 Task: Get directions from Joshua Tree National Park, California, United States to Splashtown Waterpark, Texas, United States and explore the nearby restaurants with rating 3 and above and open @ 11:00 am Monday and cuisine chinese
Action: Mouse moved to (1342, 98)
Screenshot: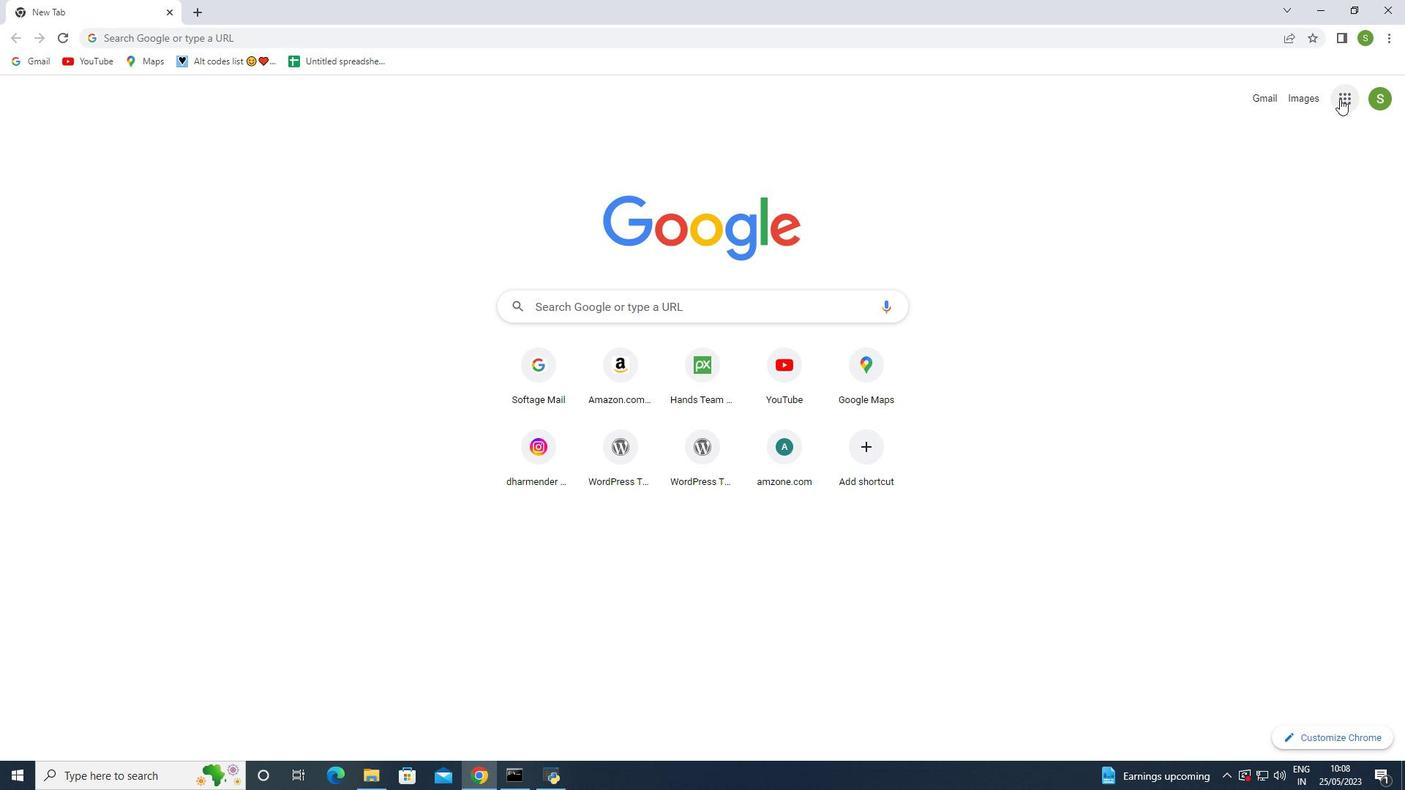 
Action: Mouse pressed left at (1342, 98)
Screenshot: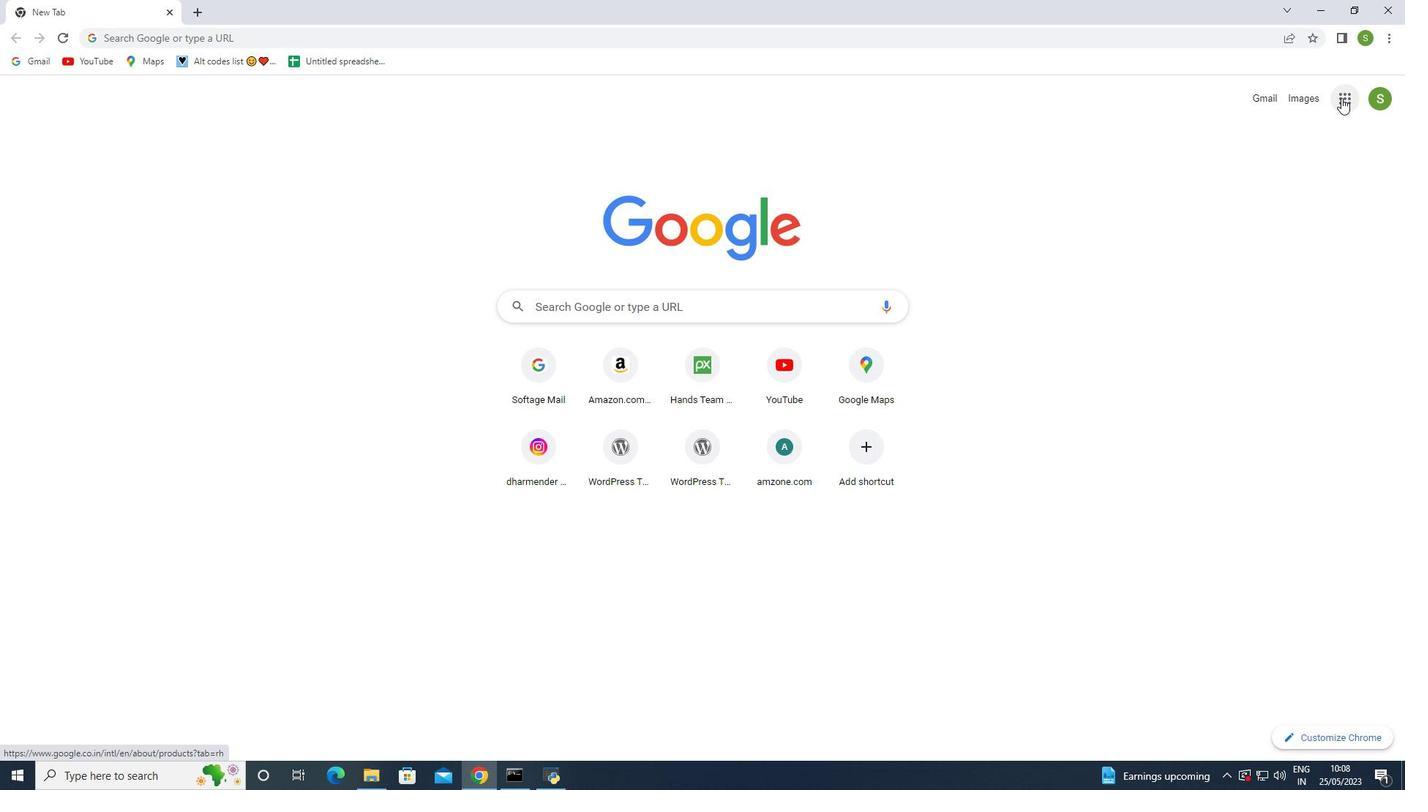 
Action: Mouse moved to (1334, 382)
Screenshot: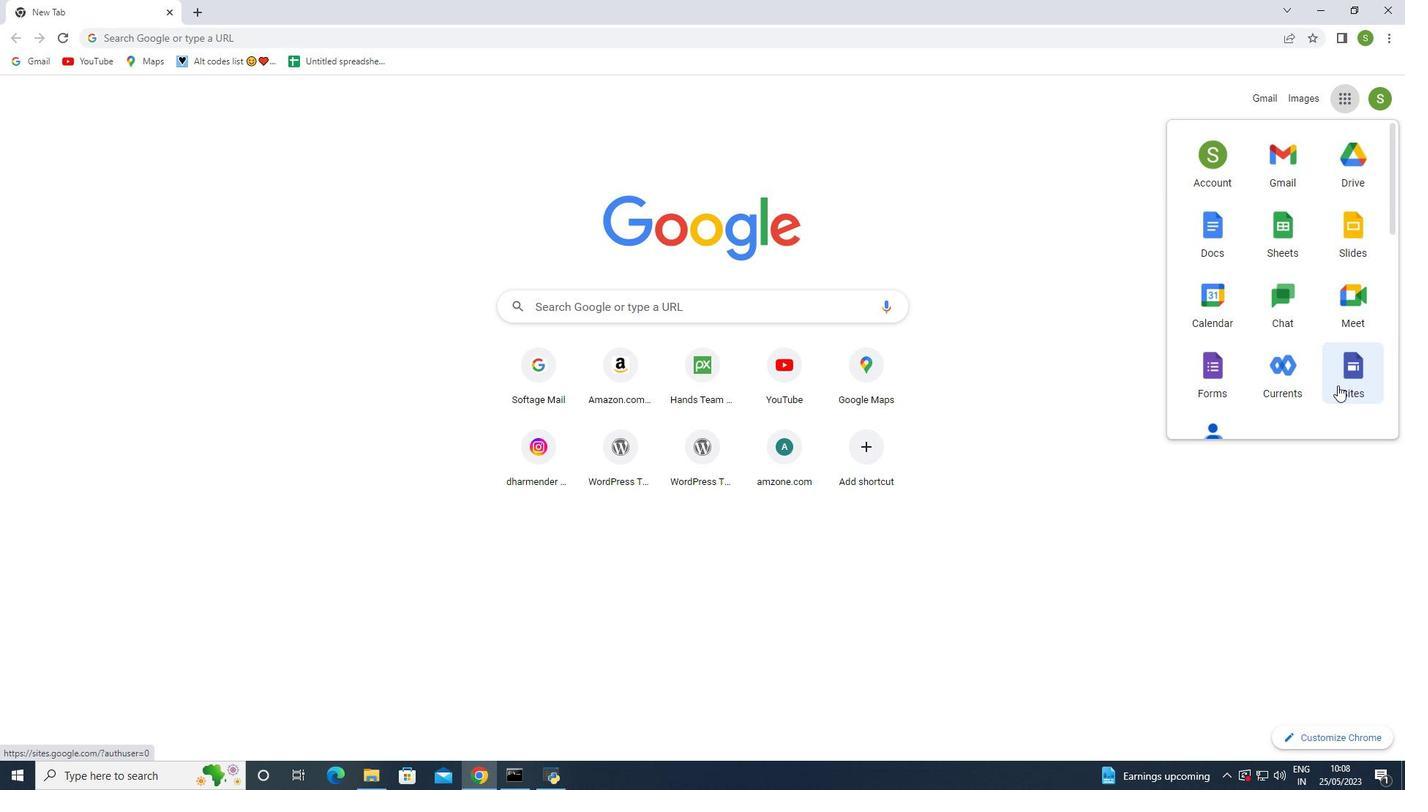 
Action: Mouse scrolled (1334, 381) with delta (0, 0)
Screenshot: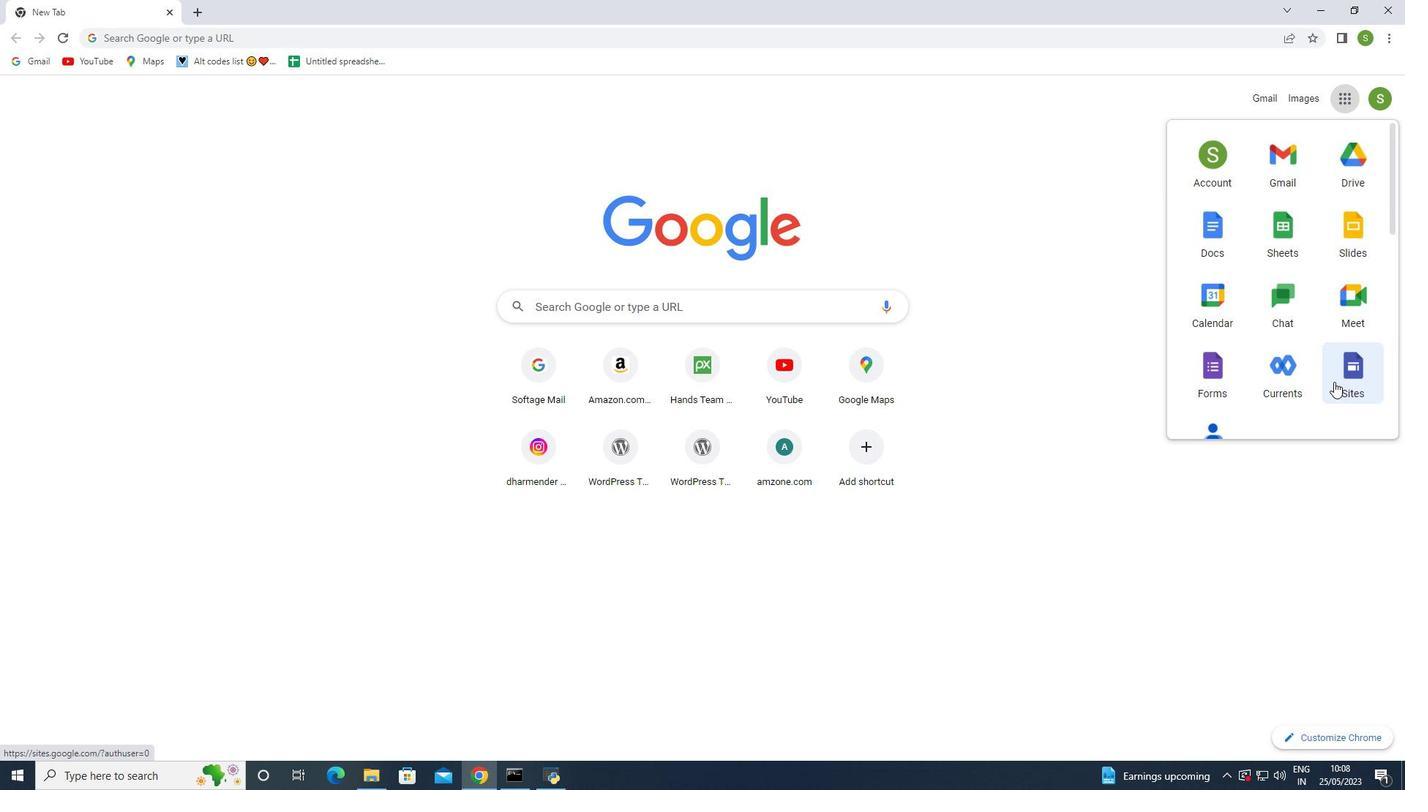
Action: Mouse moved to (1334, 382)
Screenshot: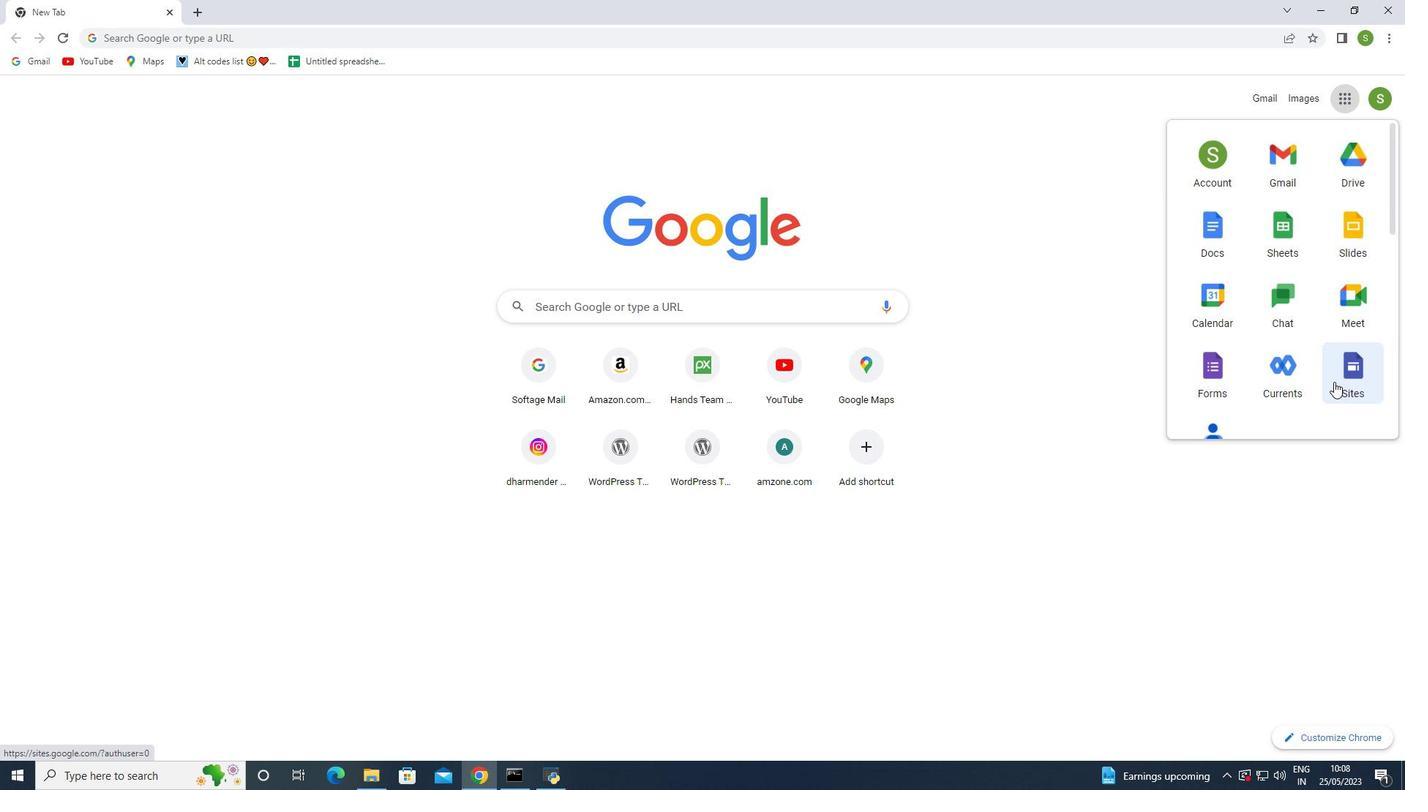 
Action: Mouse scrolled (1334, 381) with delta (0, 0)
Screenshot: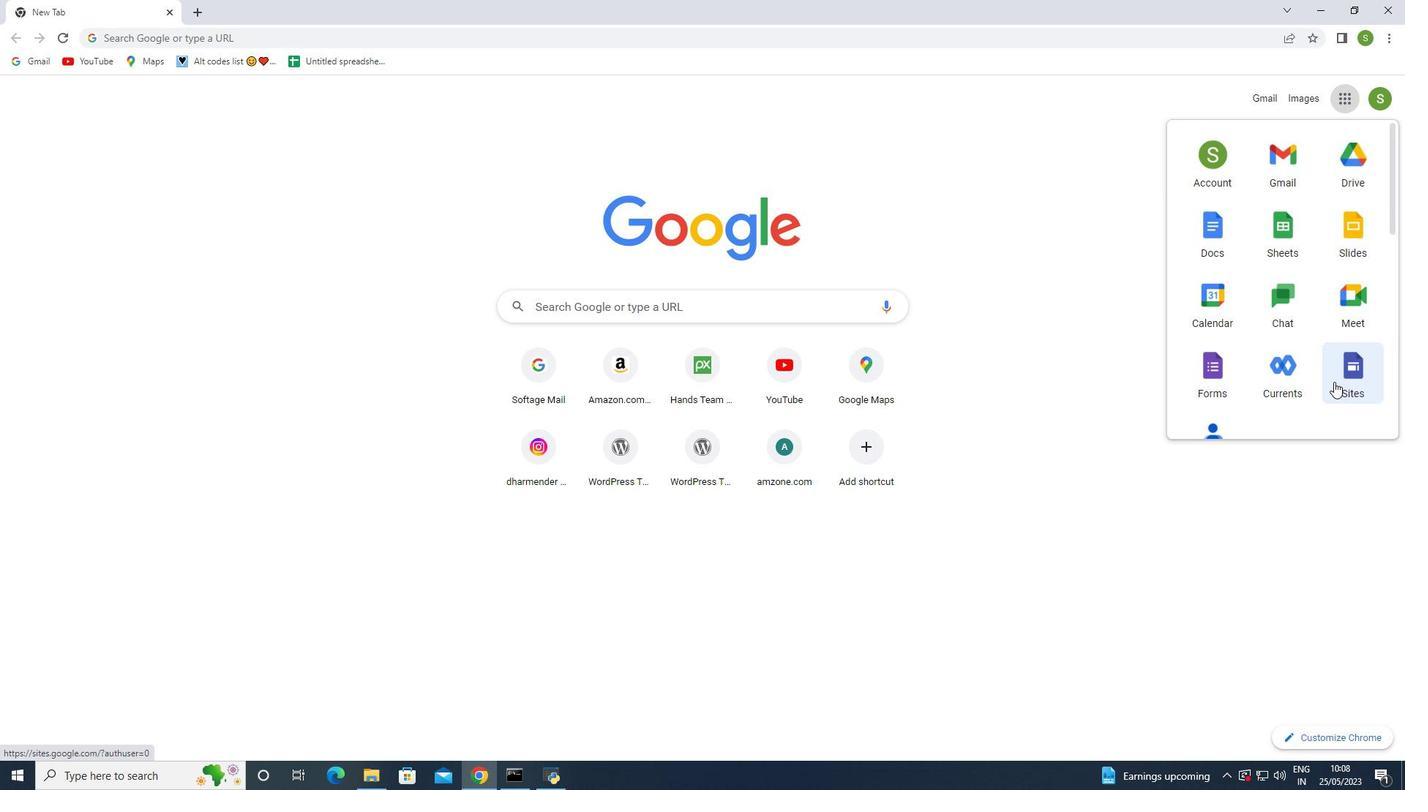 
Action: Mouse moved to (1334, 382)
Screenshot: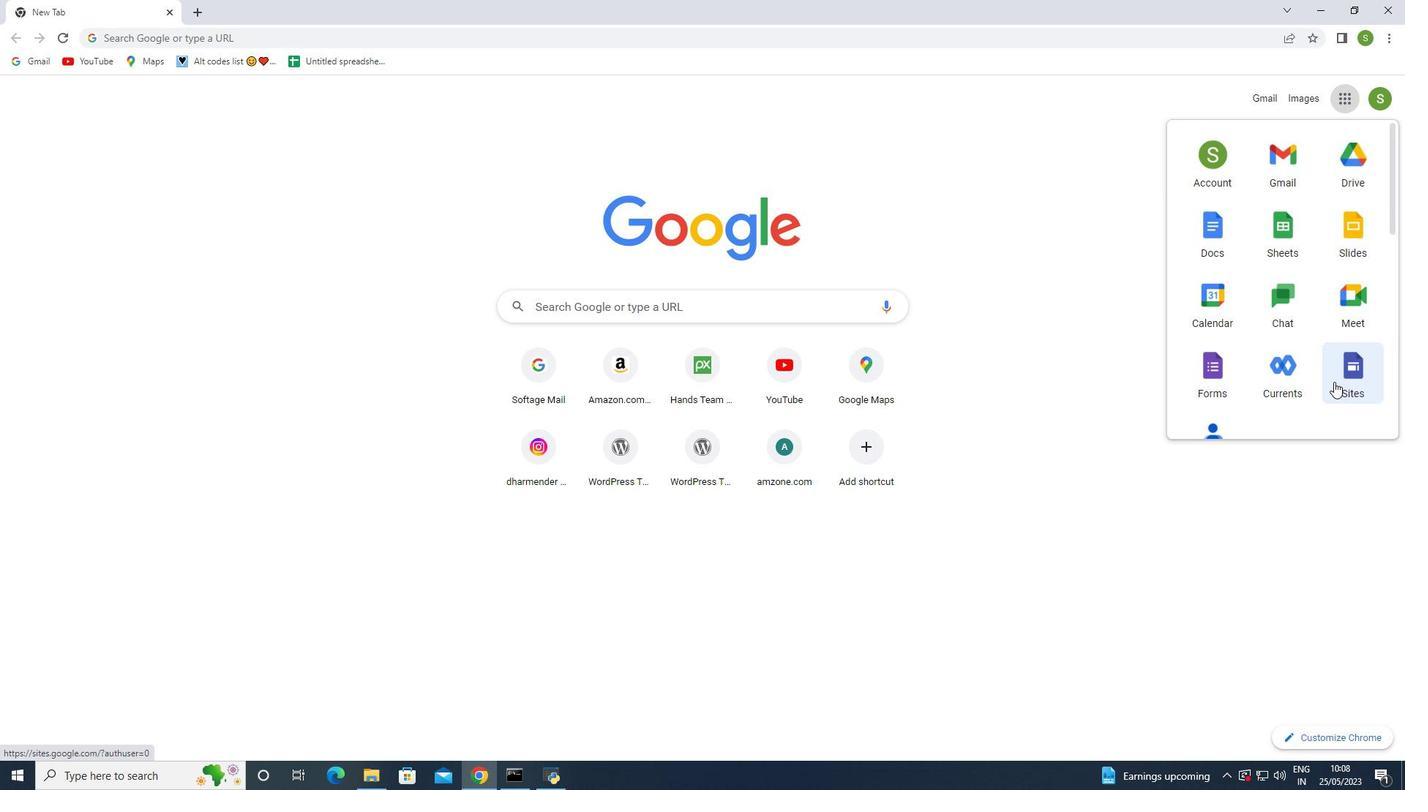 
Action: Mouse scrolled (1334, 381) with delta (0, 0)
Screenshot: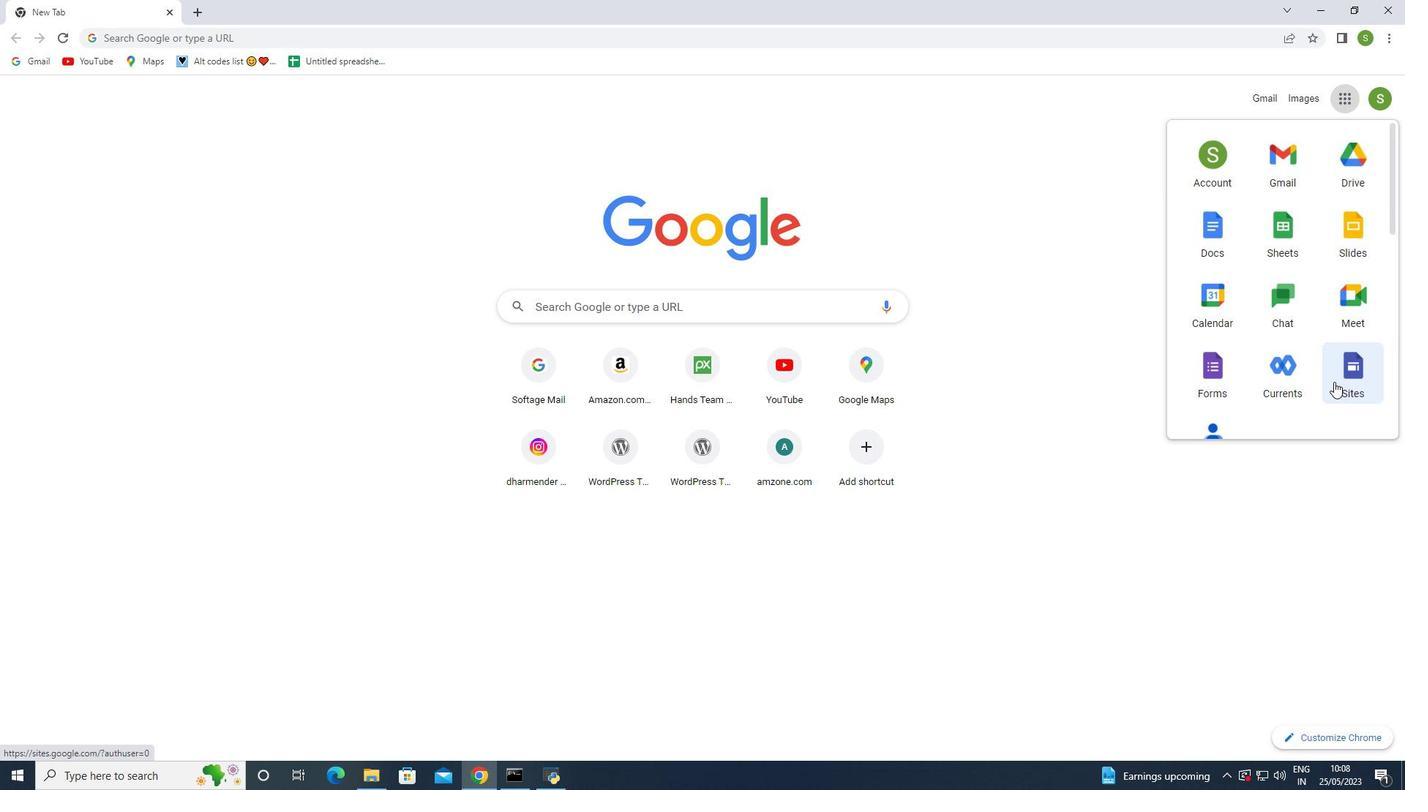 
Action: Mouse moved to (1361, 290)
Screenshot: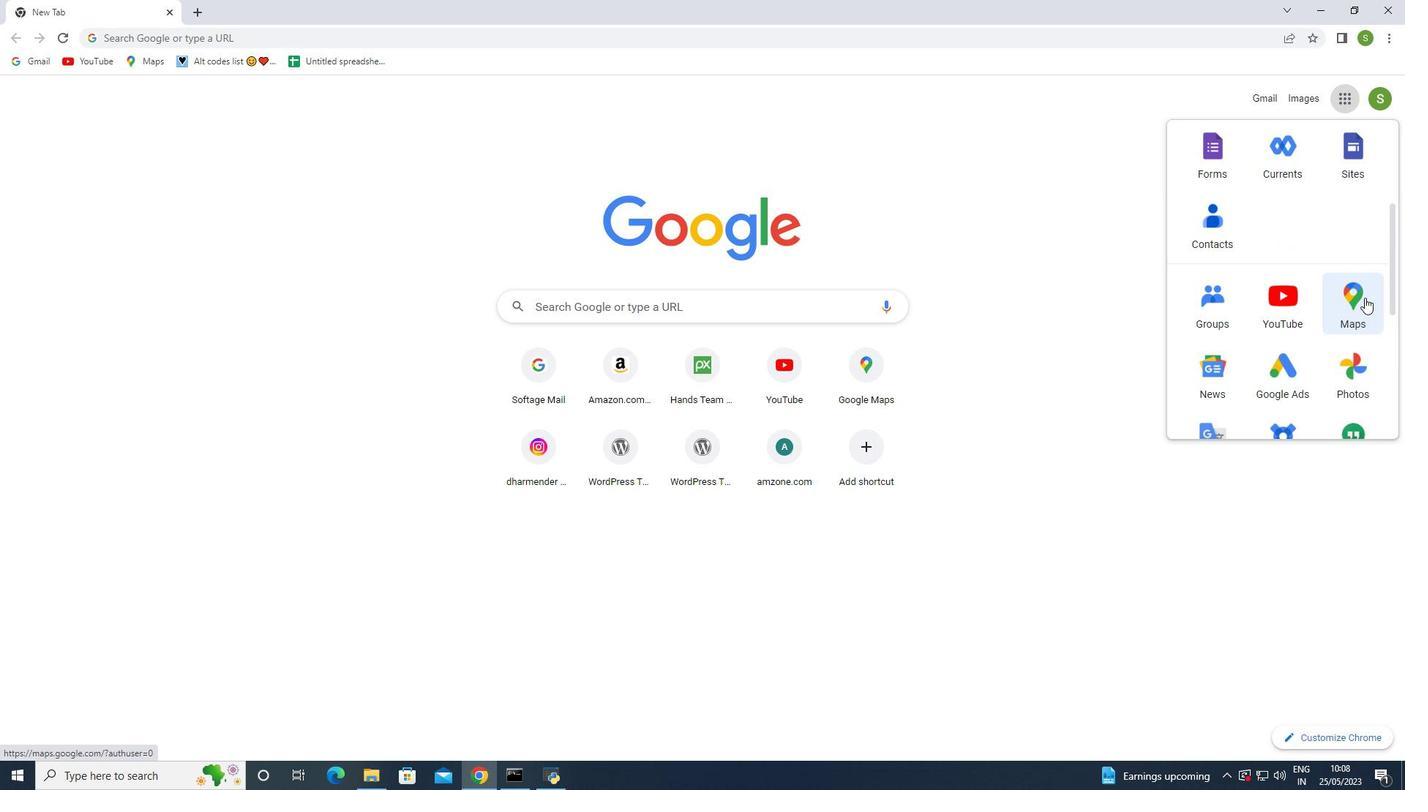 
Action: Mouse pressed left at (1361, 290)
Screenshot: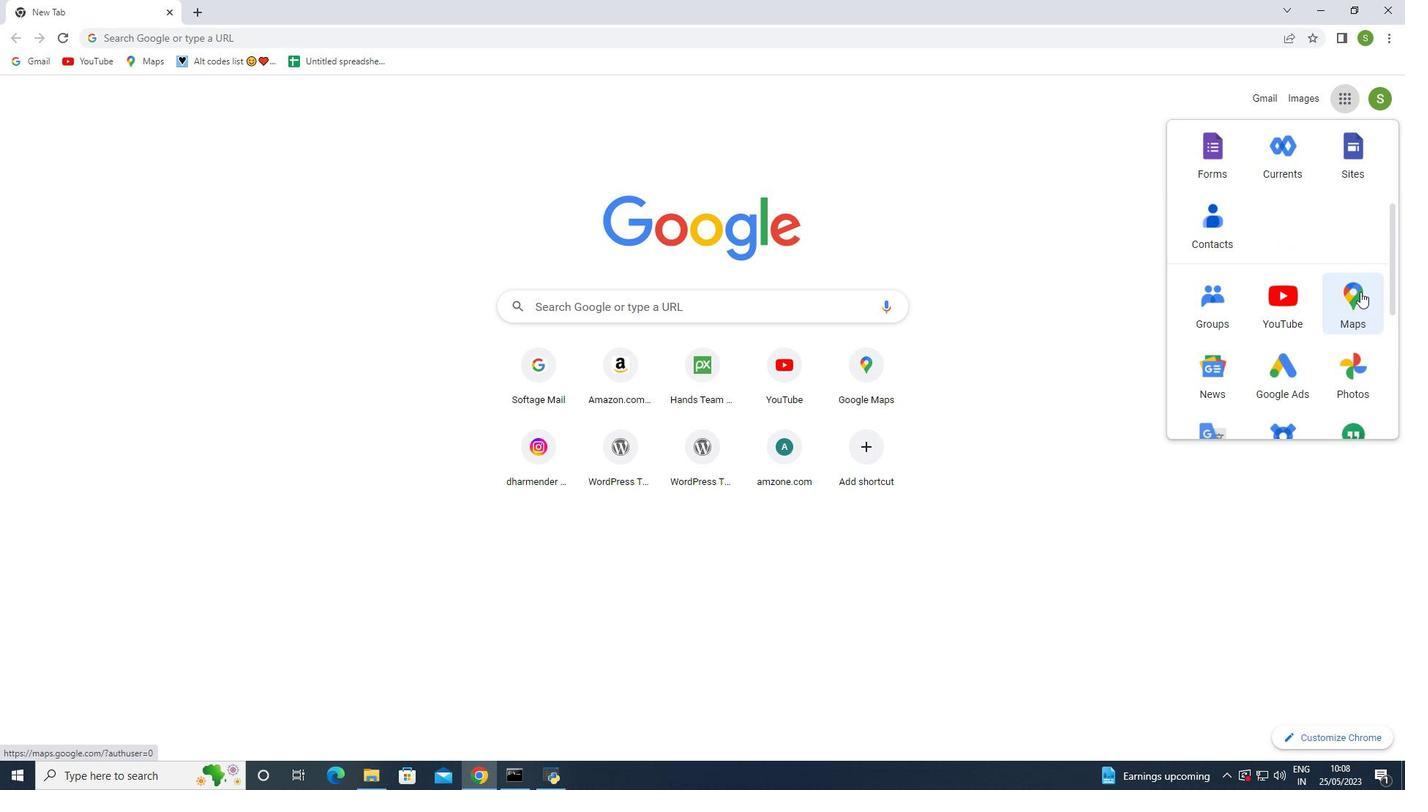 
Action: Mouse moved to (322, 383)
Screenshot: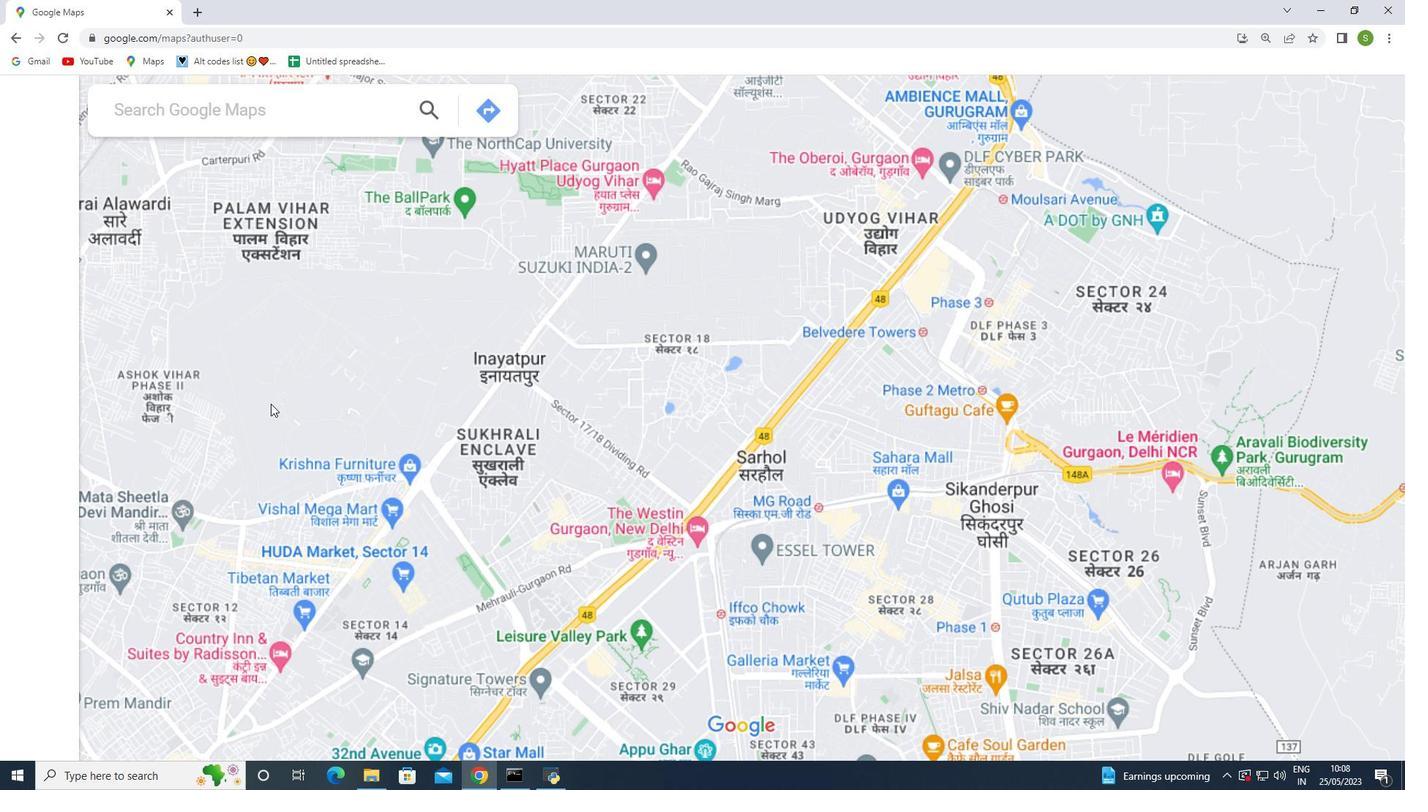 
Action: Mouse scrolled (321, 382) with delta (0, 0)
Screenshot: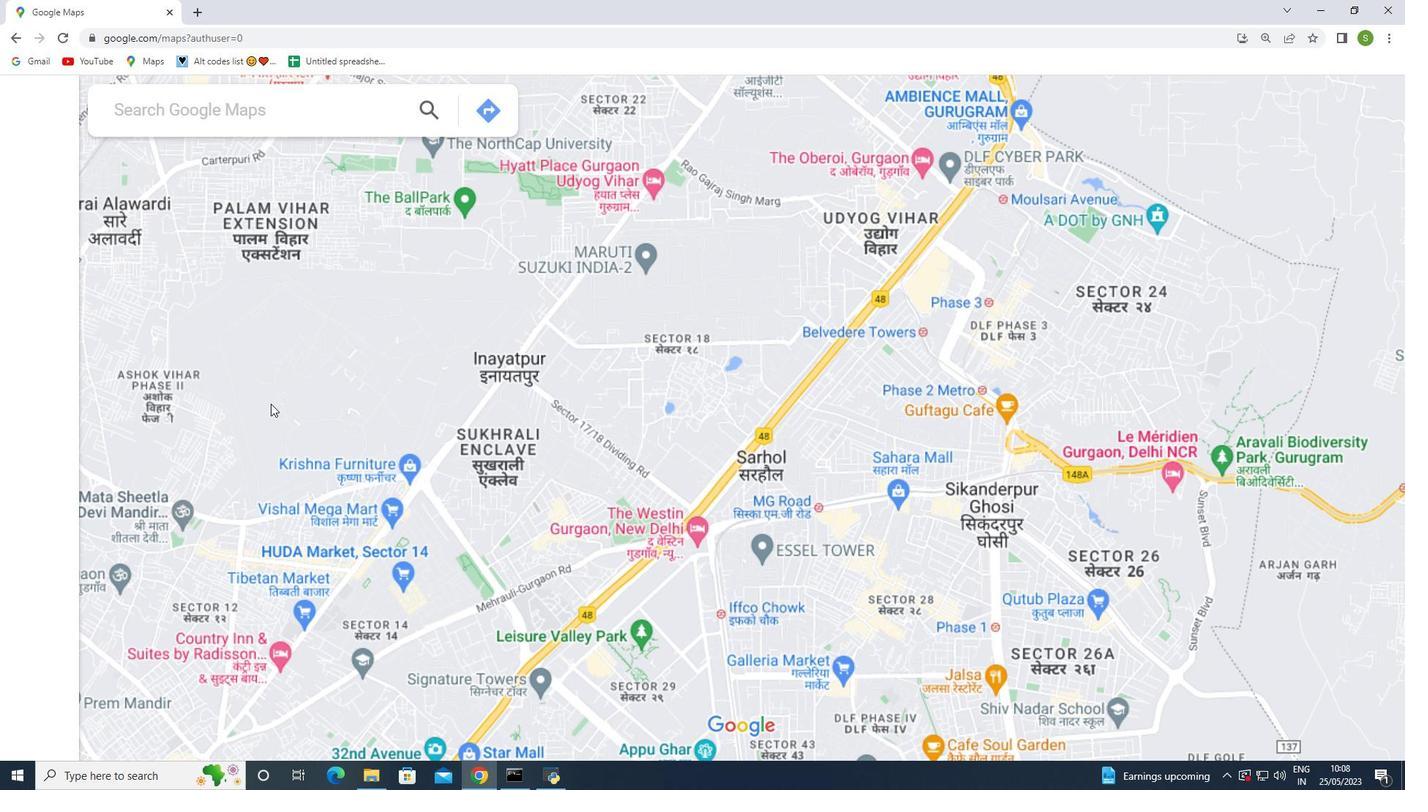 
Action: Mouse moved to (322, 383)
Screenshot: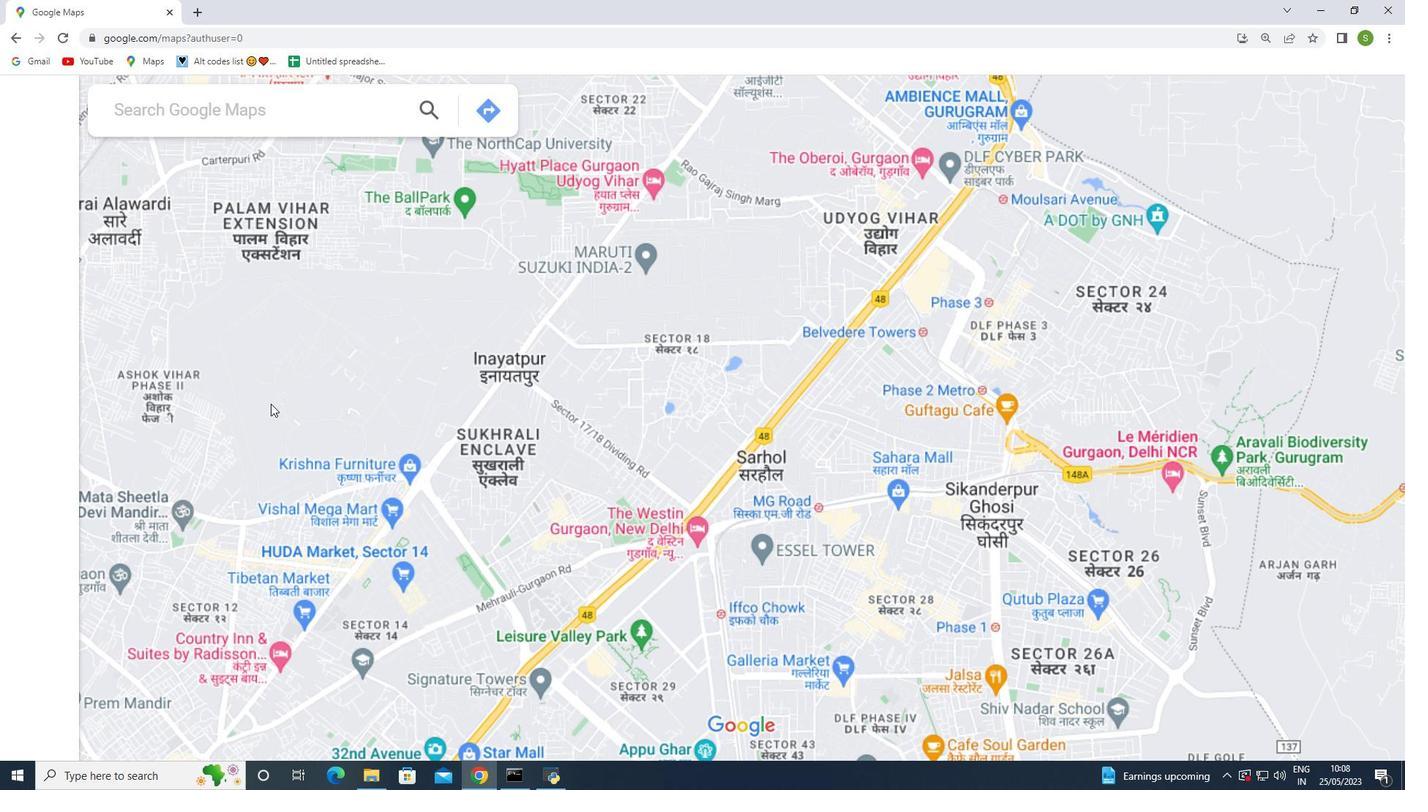
Action: Mouse scrolled (322, 382) with delta (0, 0)
Screenshot: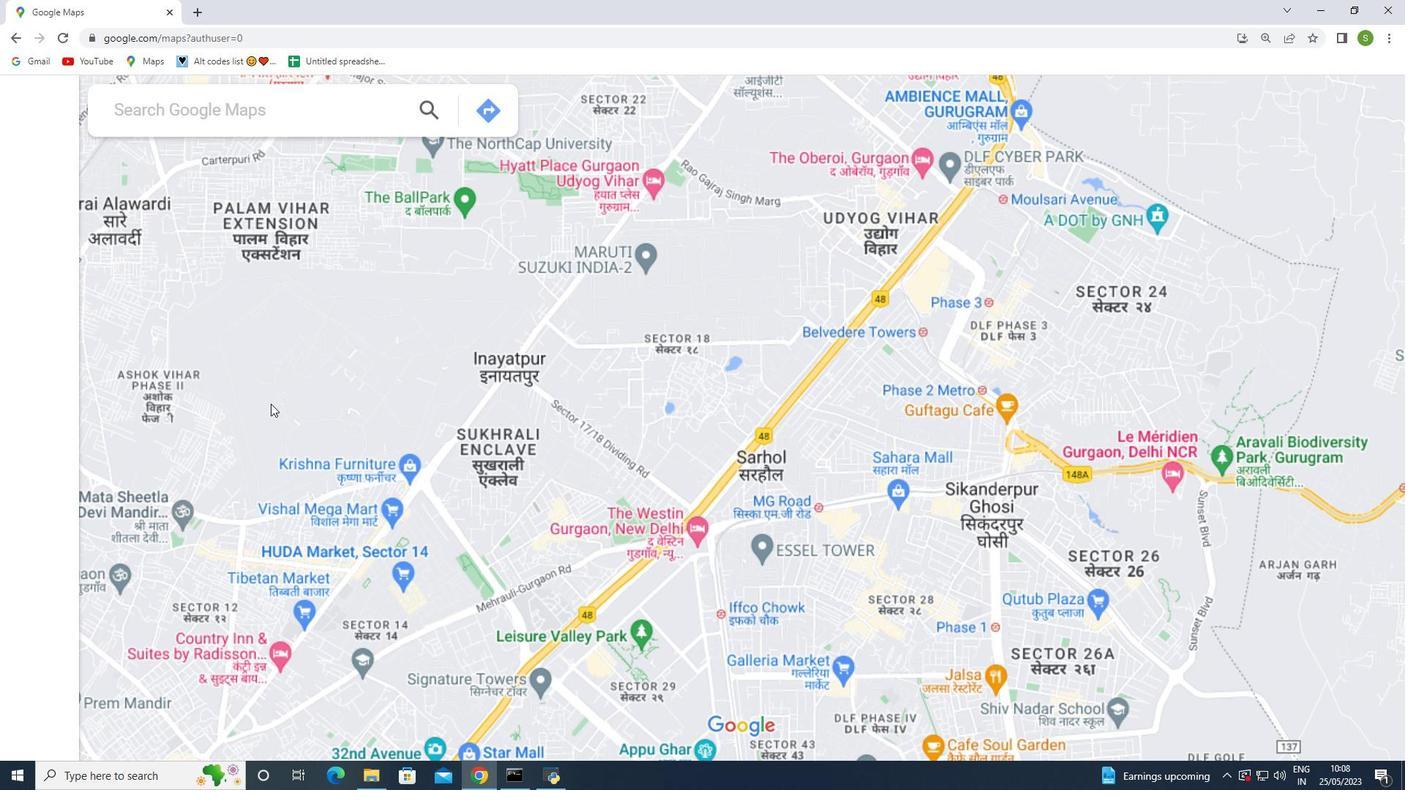 
Action: Mouse moved to (558, 443)
Screenshot: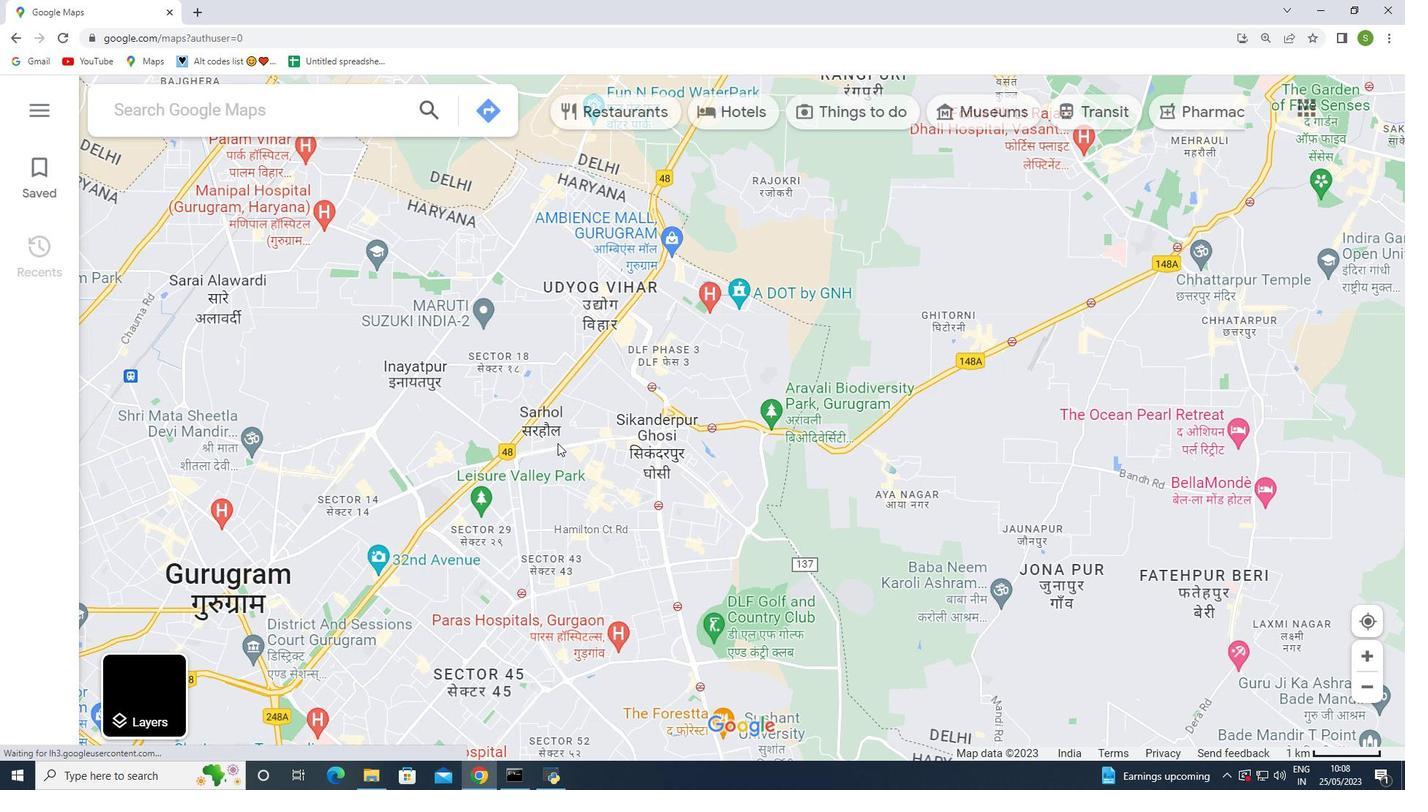 
Action: Mouse scrolled (558, 444) with delta (0, 0)
Screenshot: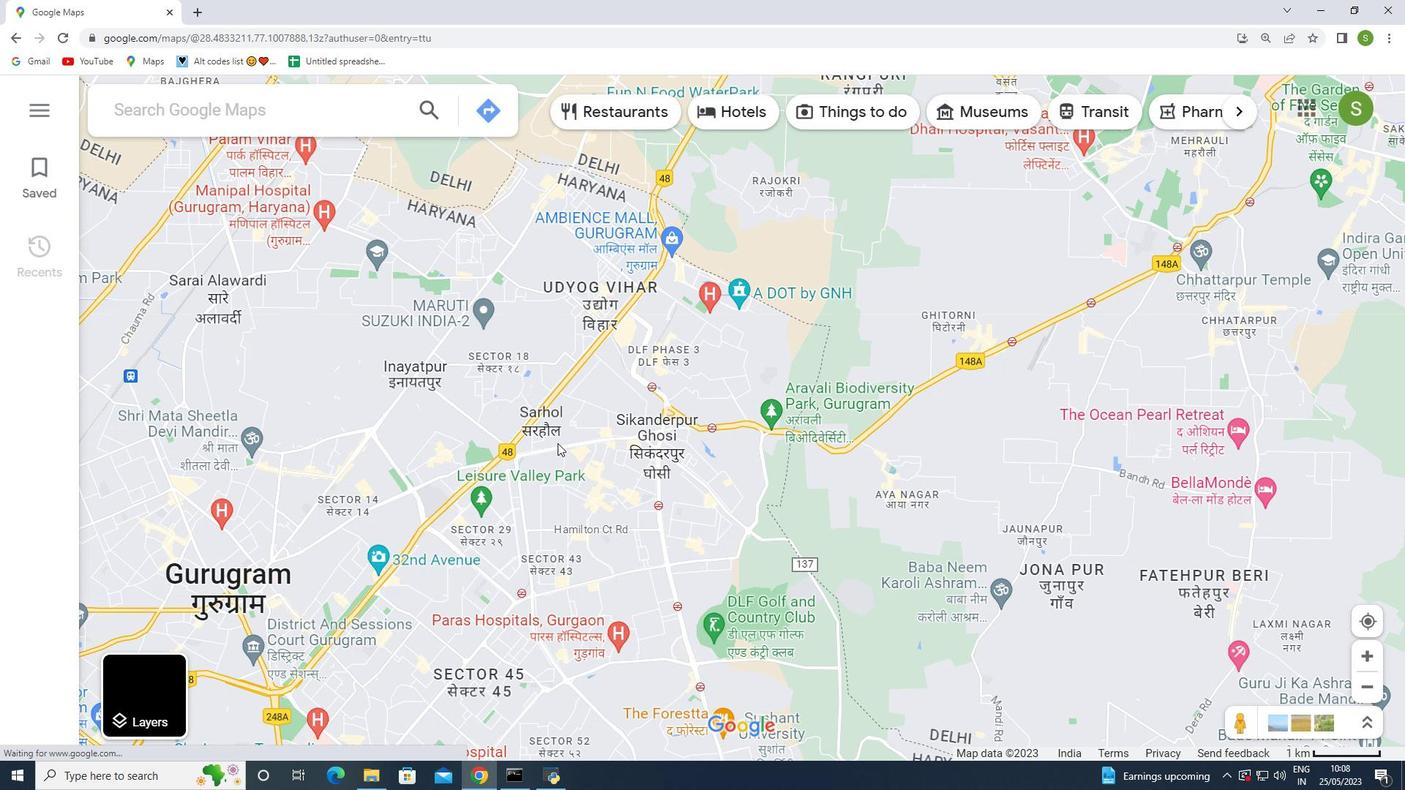 
Action: Mouse moved to (489, 103)
Screenshot: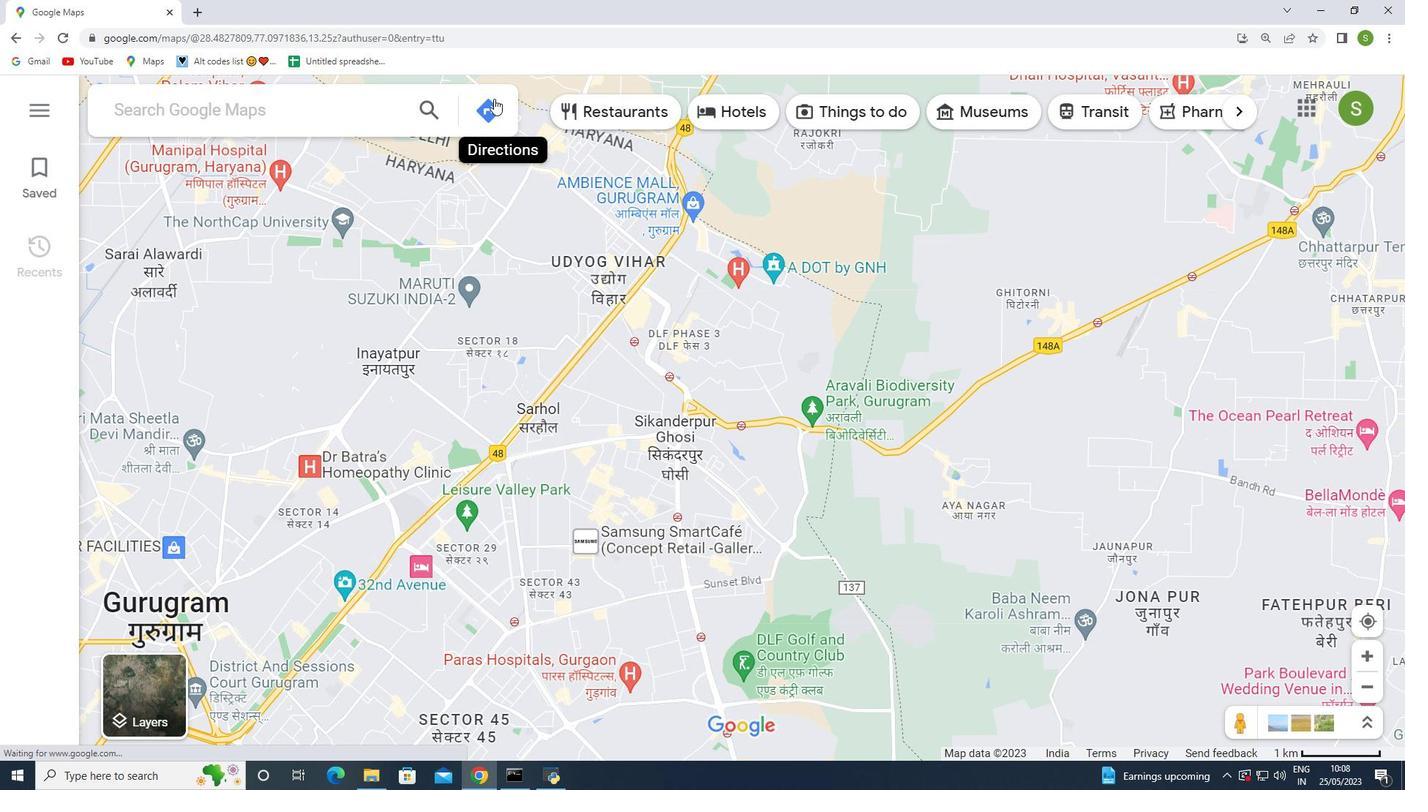 
Action: Mouse pressed left at (489, 103)
Screenshot: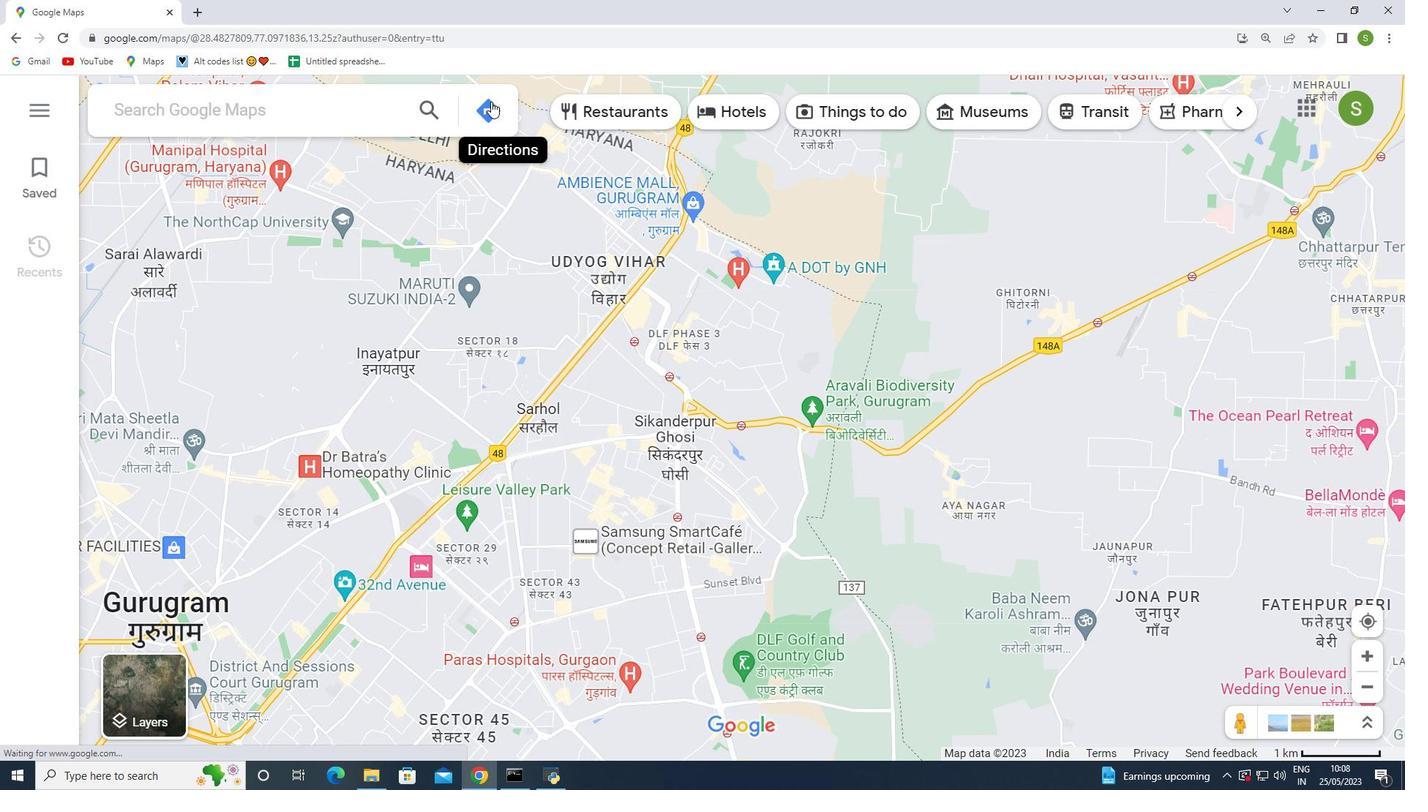 
Action: Mouse moved to (351, 177)
Screenshot: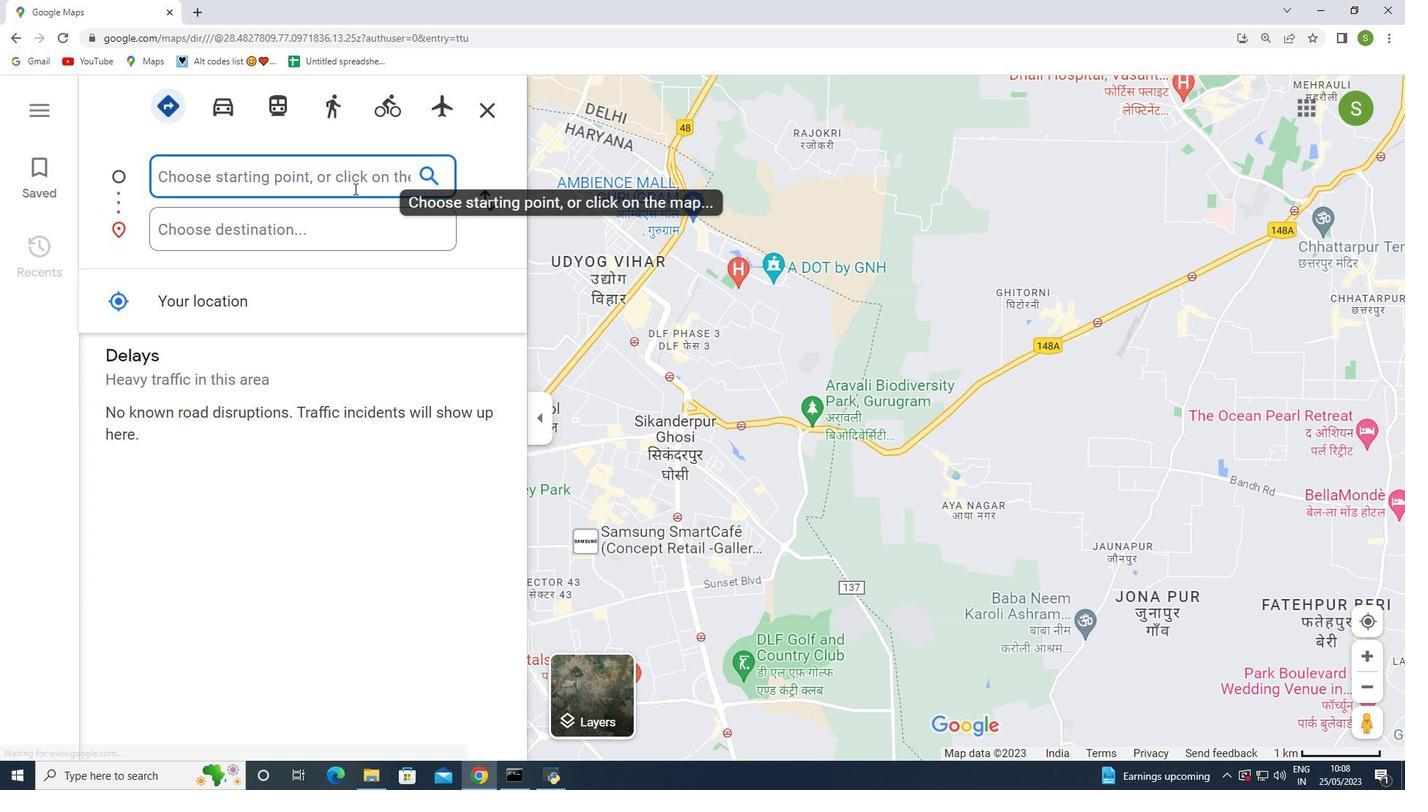 
Action: Mouse pressed left at (351, 177)
Screenshot: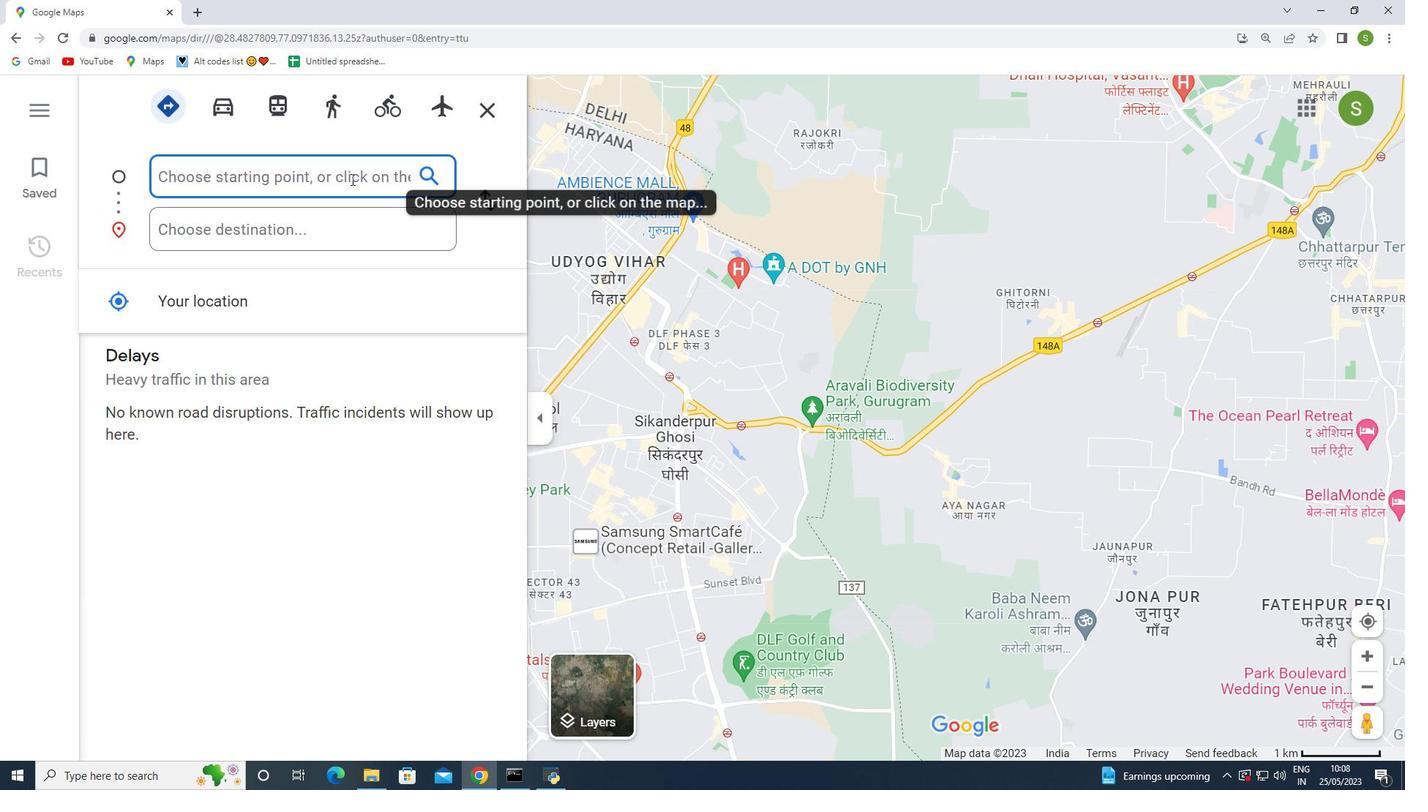 
Action: Mouse moved to (351, 177)
Screenshot: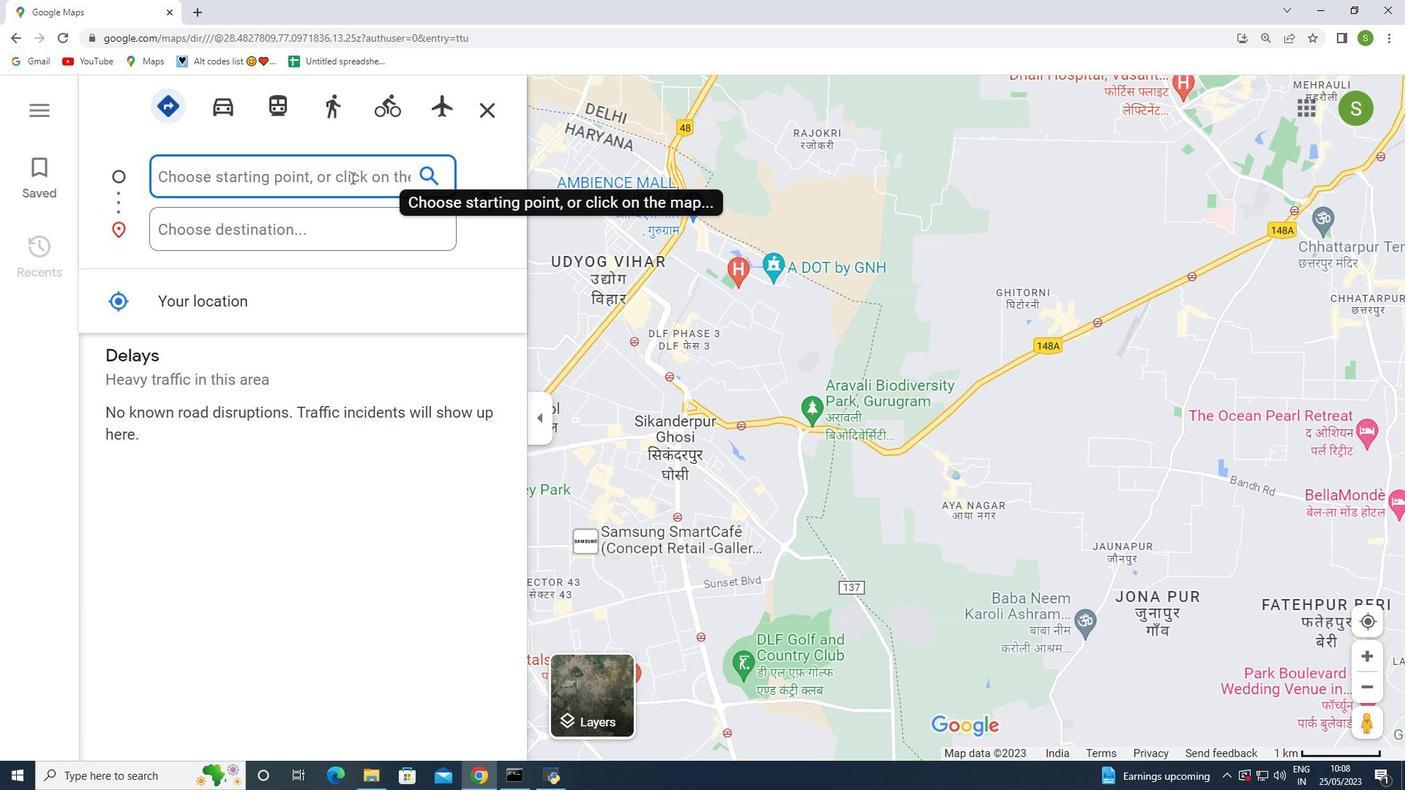 
Action: Key pressed <Key.shift><Key.shift><Key.shift>Joshua<Key.space>tree<Key.space><Key.shift>National<Key.space>park<Key.space>california<Key.space>united<Key.space>states
Screenshot: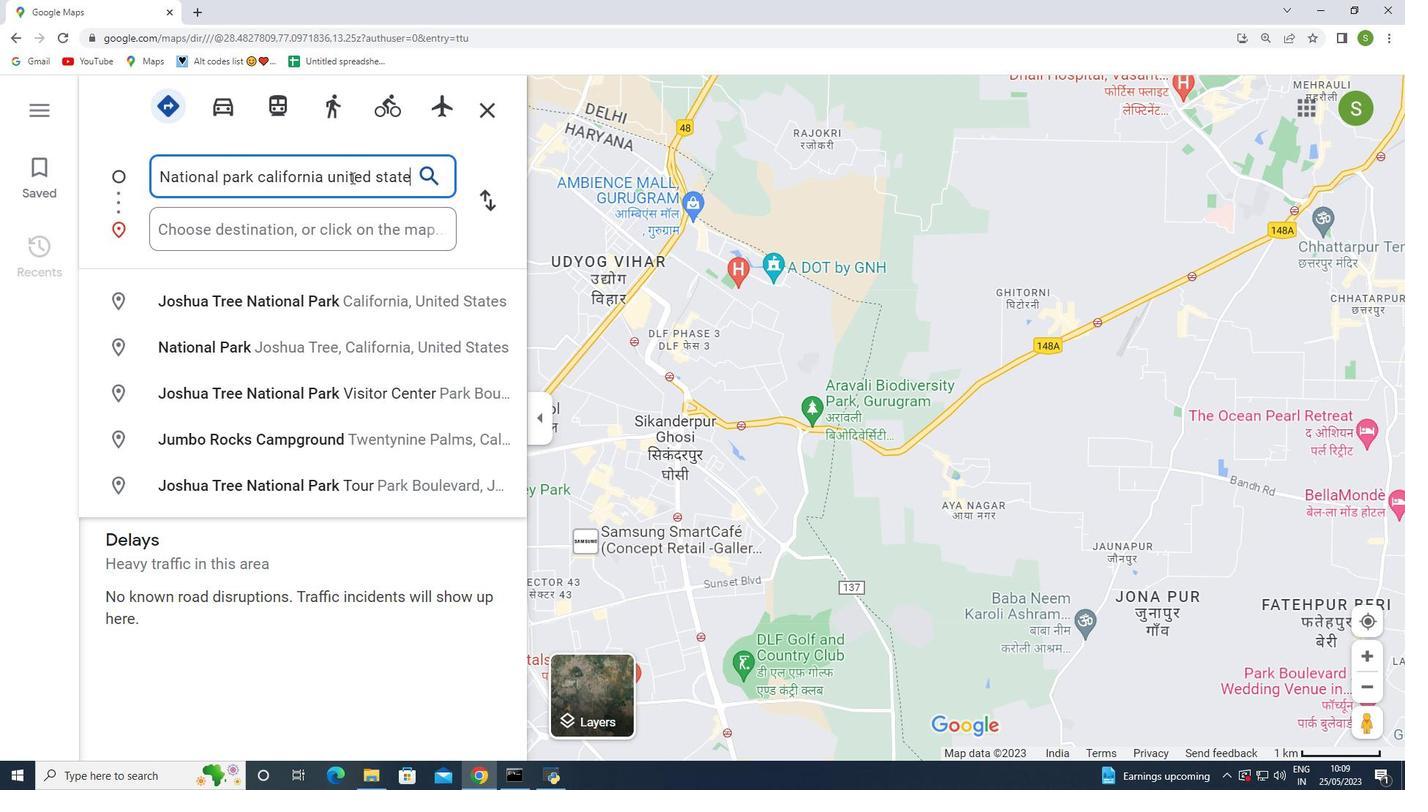
Action: Mouse moved to (342, 231)
Screenshot: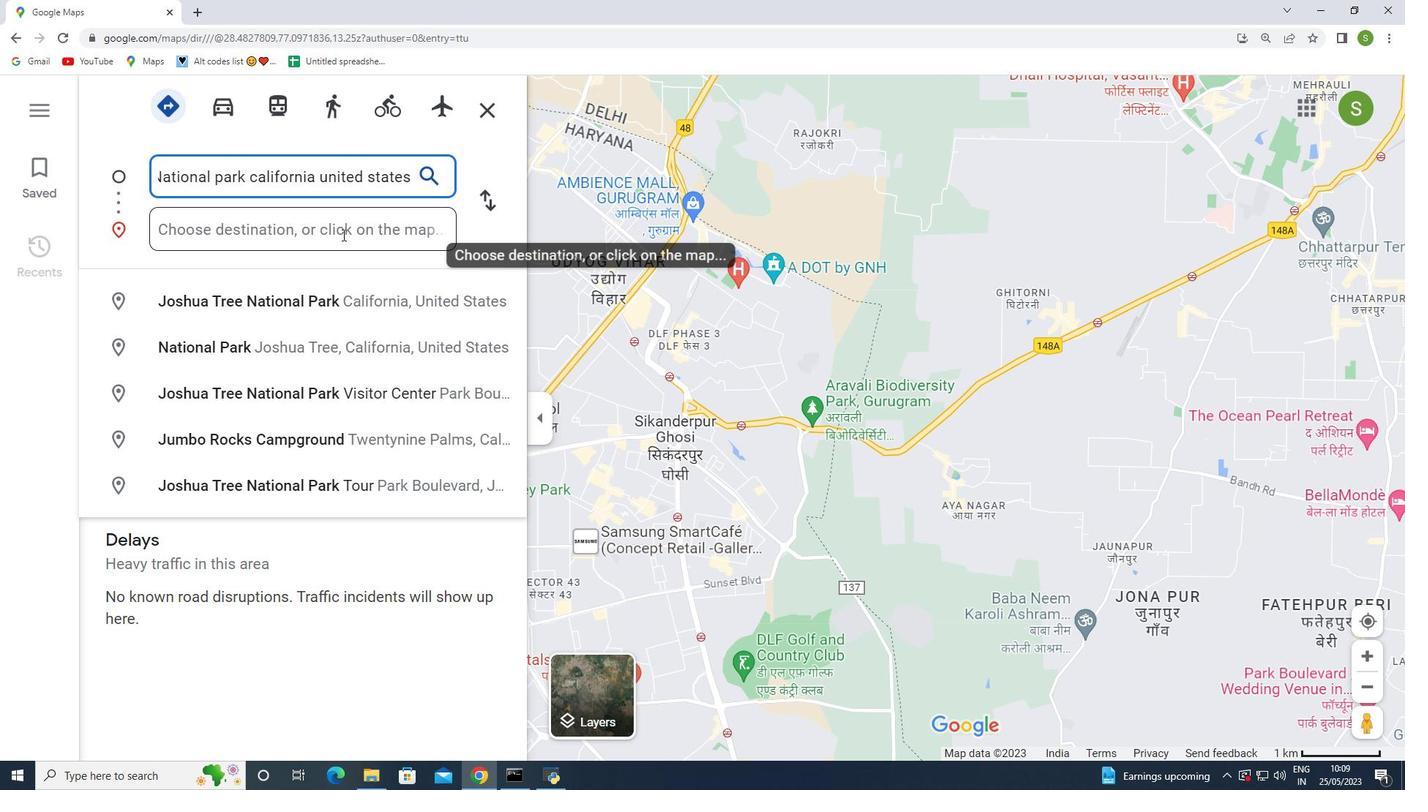 
Action: Mouse pressed left at (342, 231)
Screenshot: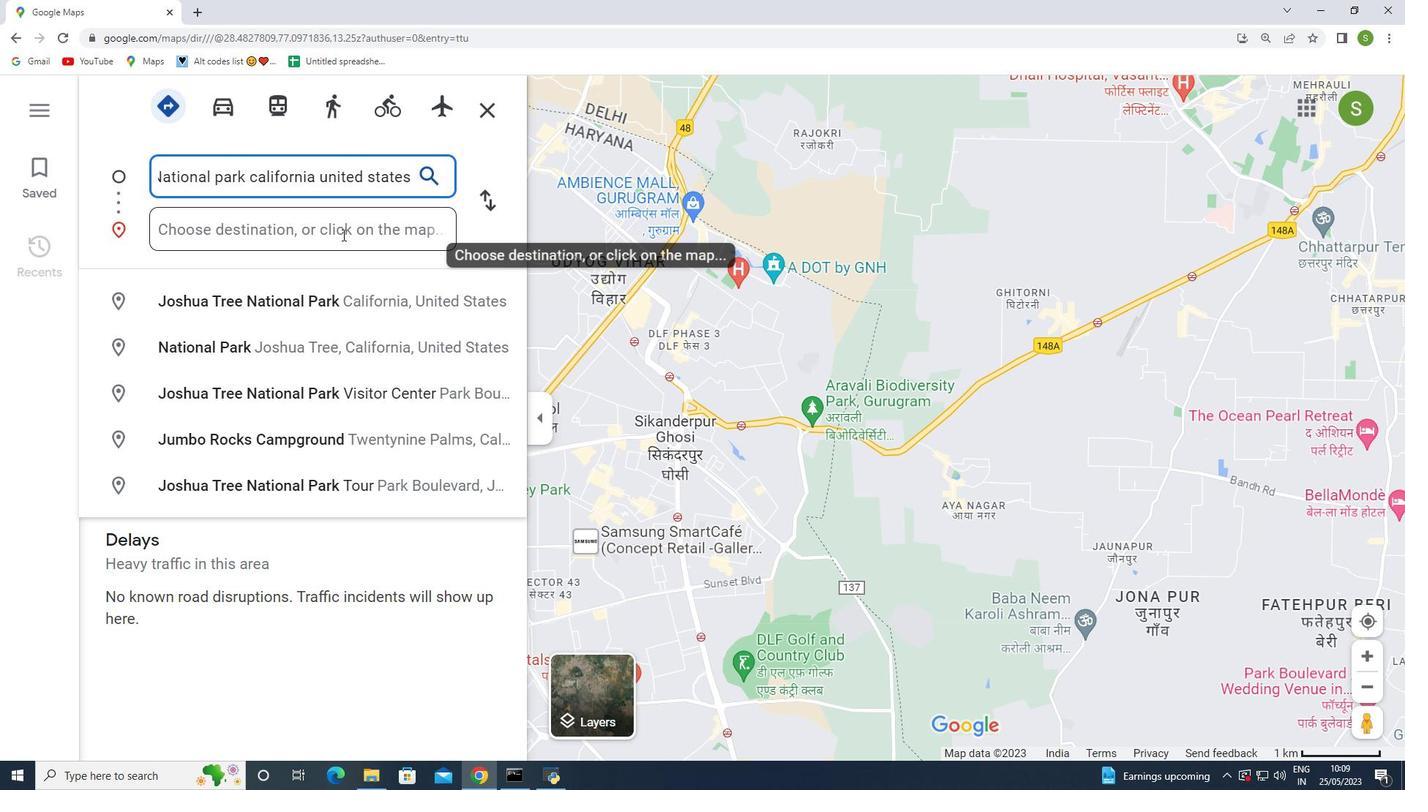
Action: Key pressed <Key.shift><Key.shift><Key.shift><Key.shift><Key.shift><Key.shift><Key.shift><Key.shift>Splashtown<Key.space>waterpark<Key.space>texas<Key.space>united<Key.space>states
Screenshot: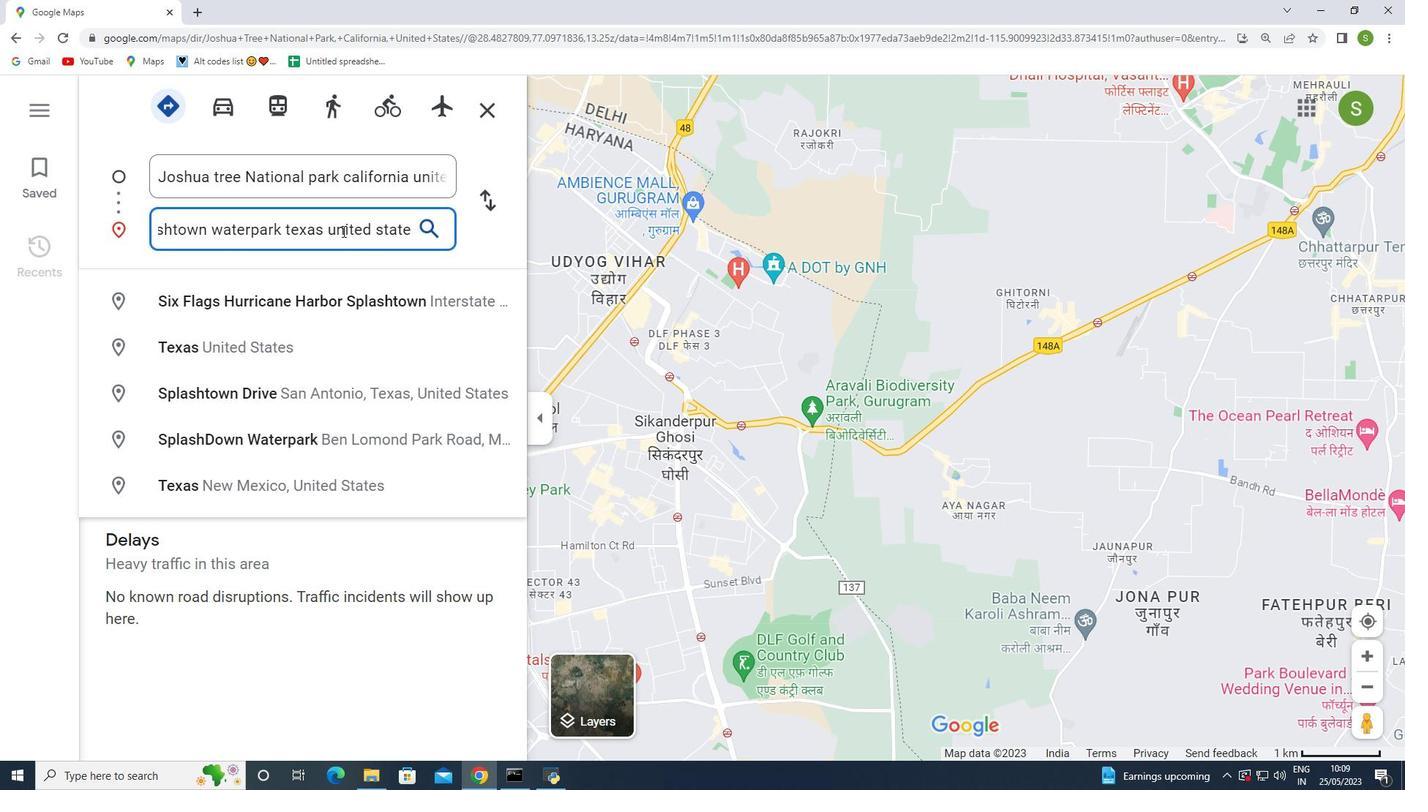 
Action: Mouse moved to (426, 229)
Screenshot: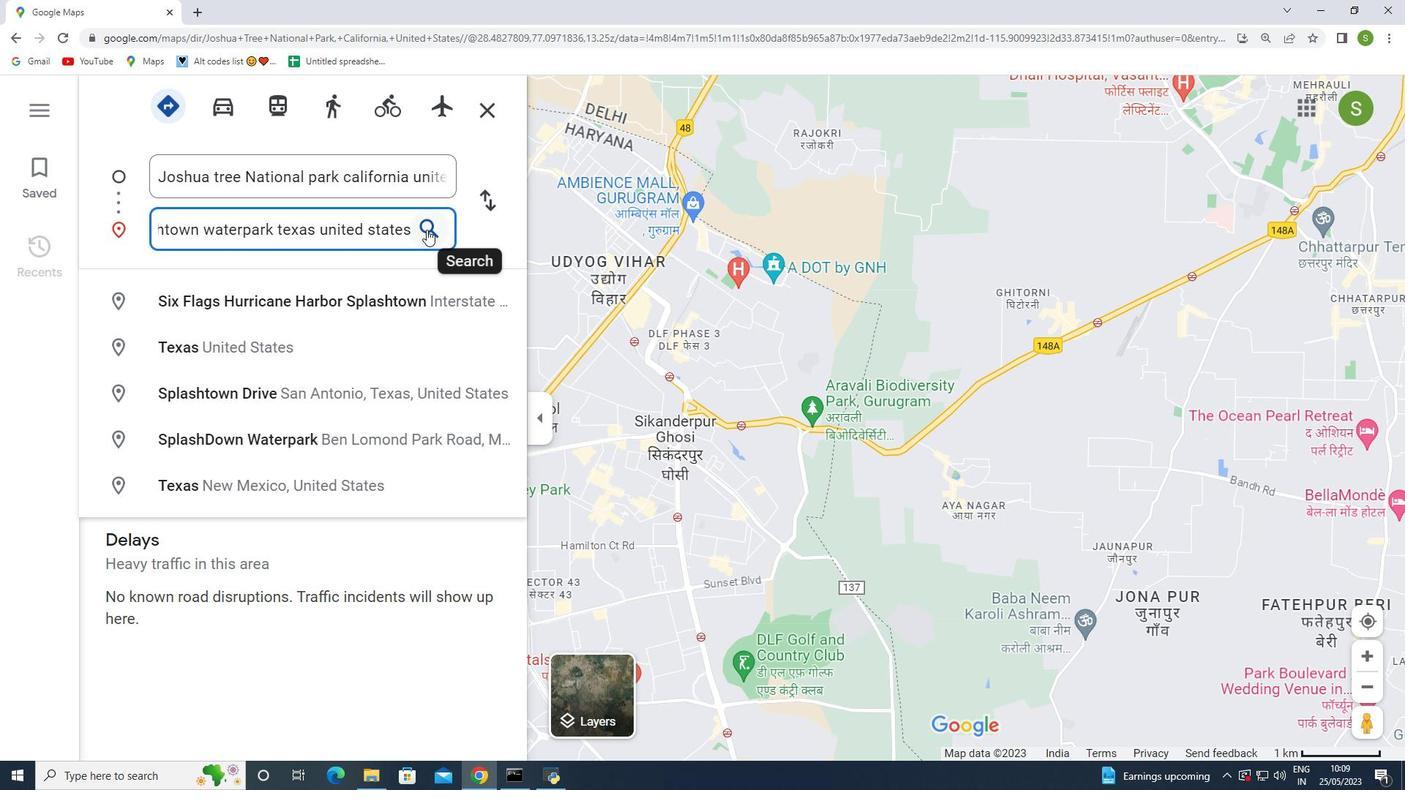 
Action: Mouse pressed left at (426, 229)
Screenshot: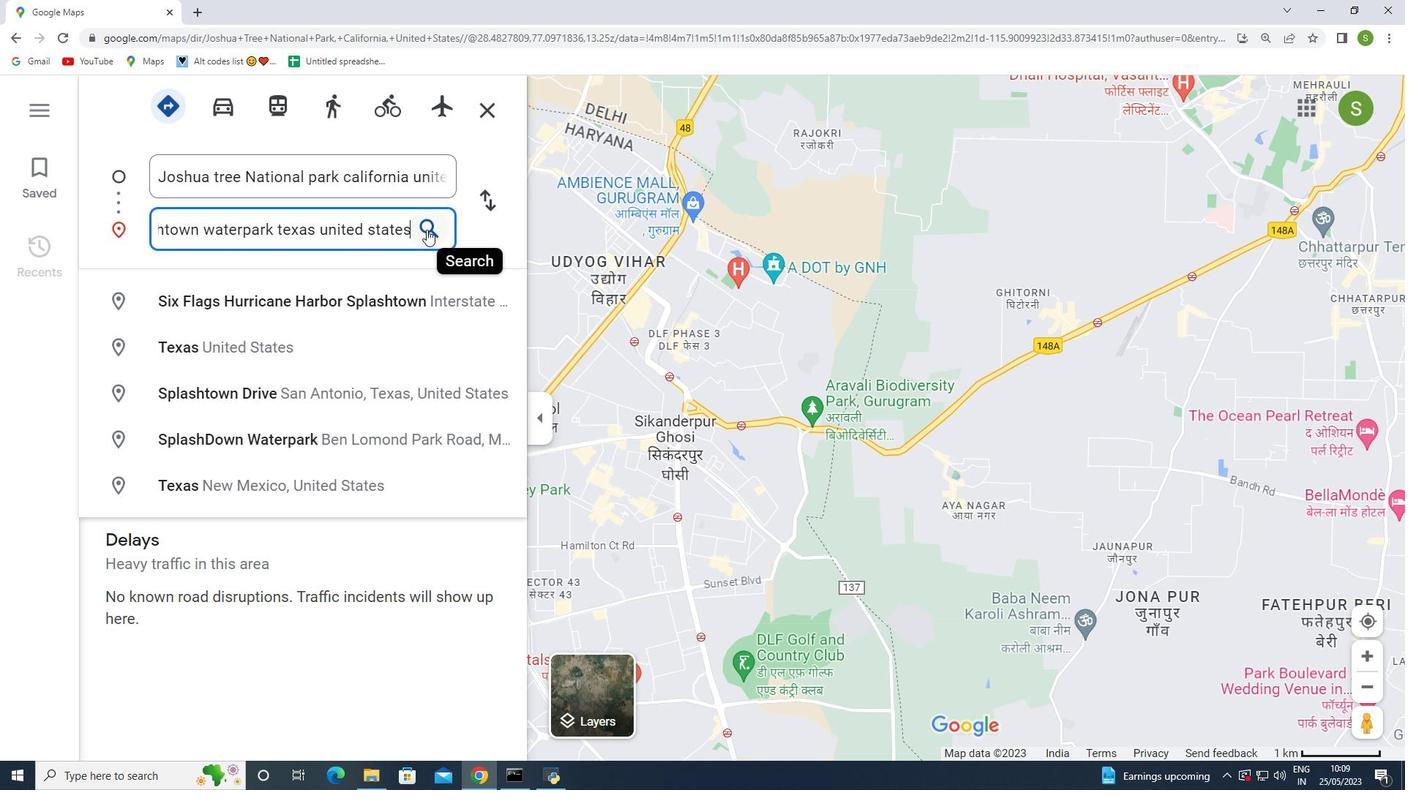 
Action: Mouse moved to (406, 330)
Screenshot: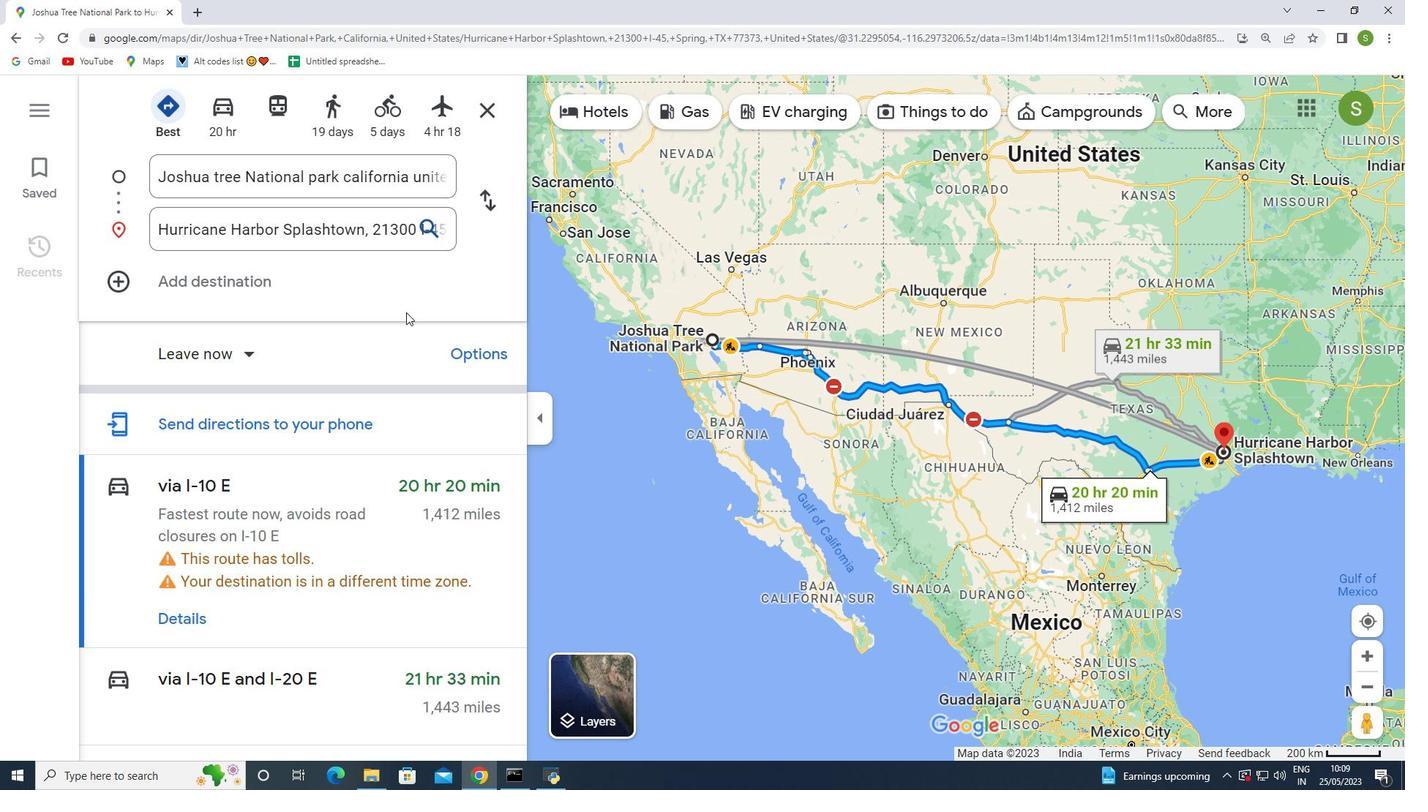 
Action: Mouse scrolled (406, 329) with delta (0, 0)
Screenshot: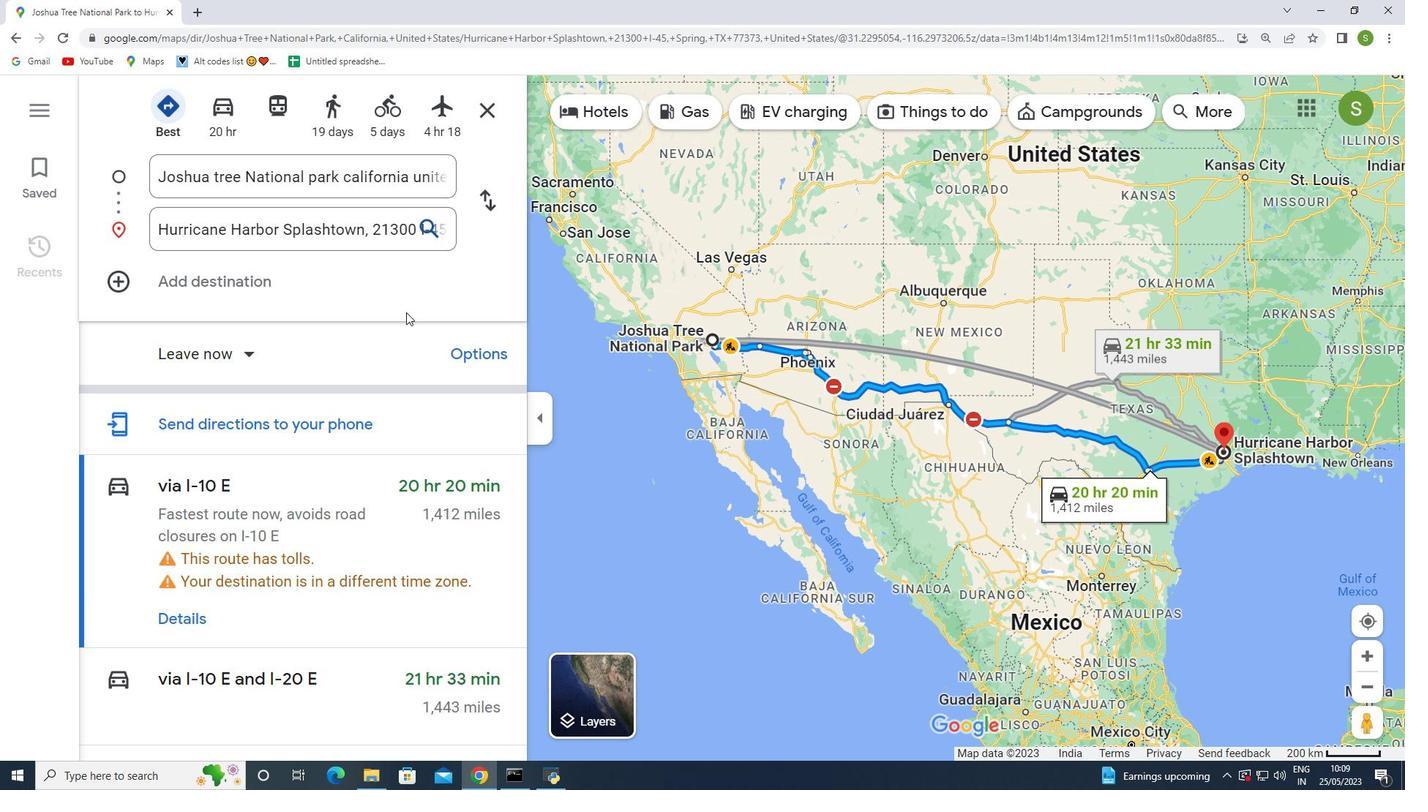 
Action: Mouse moved to (318, 522)
Screenshot: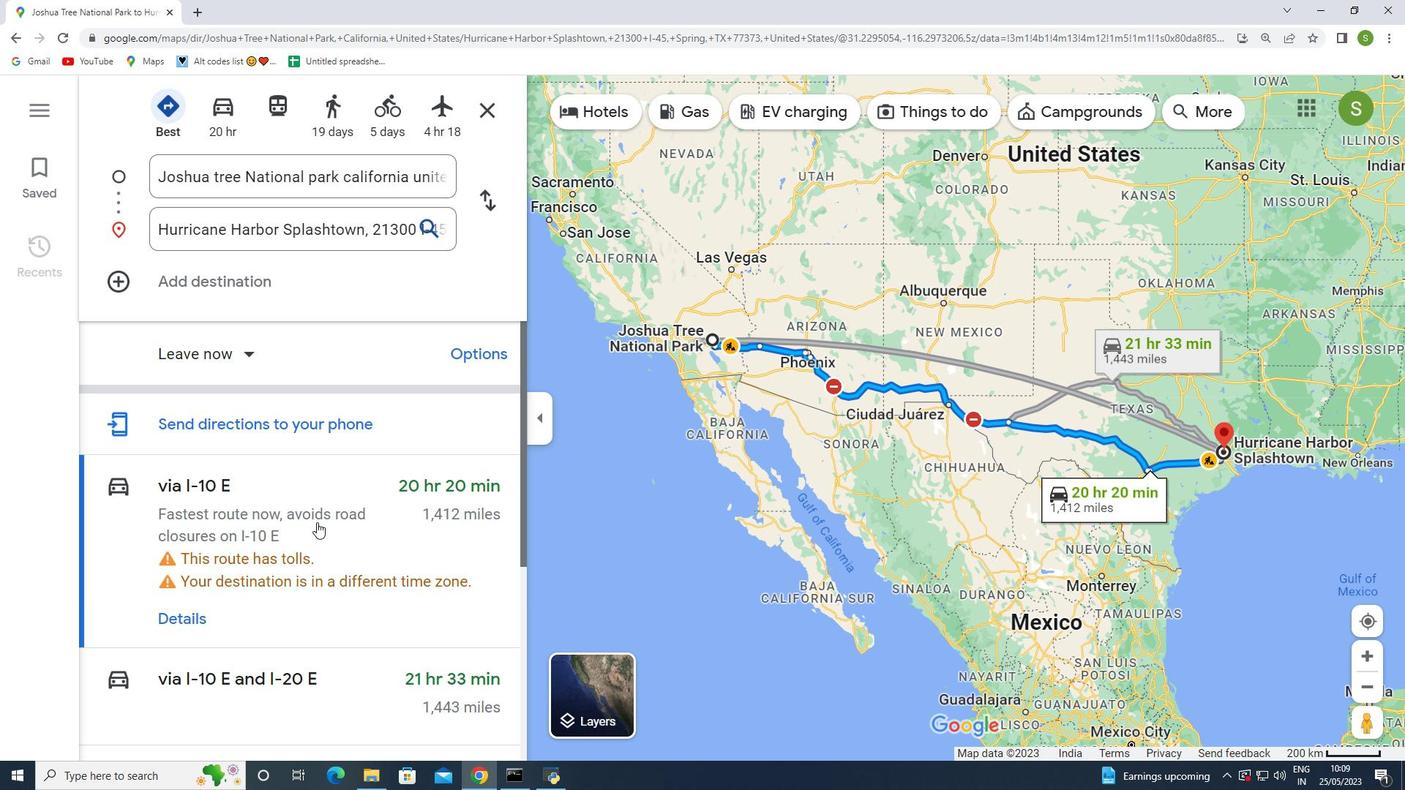 
Action: Mouse scrolled (318, 522) with delta (0, 0)
Screenshot: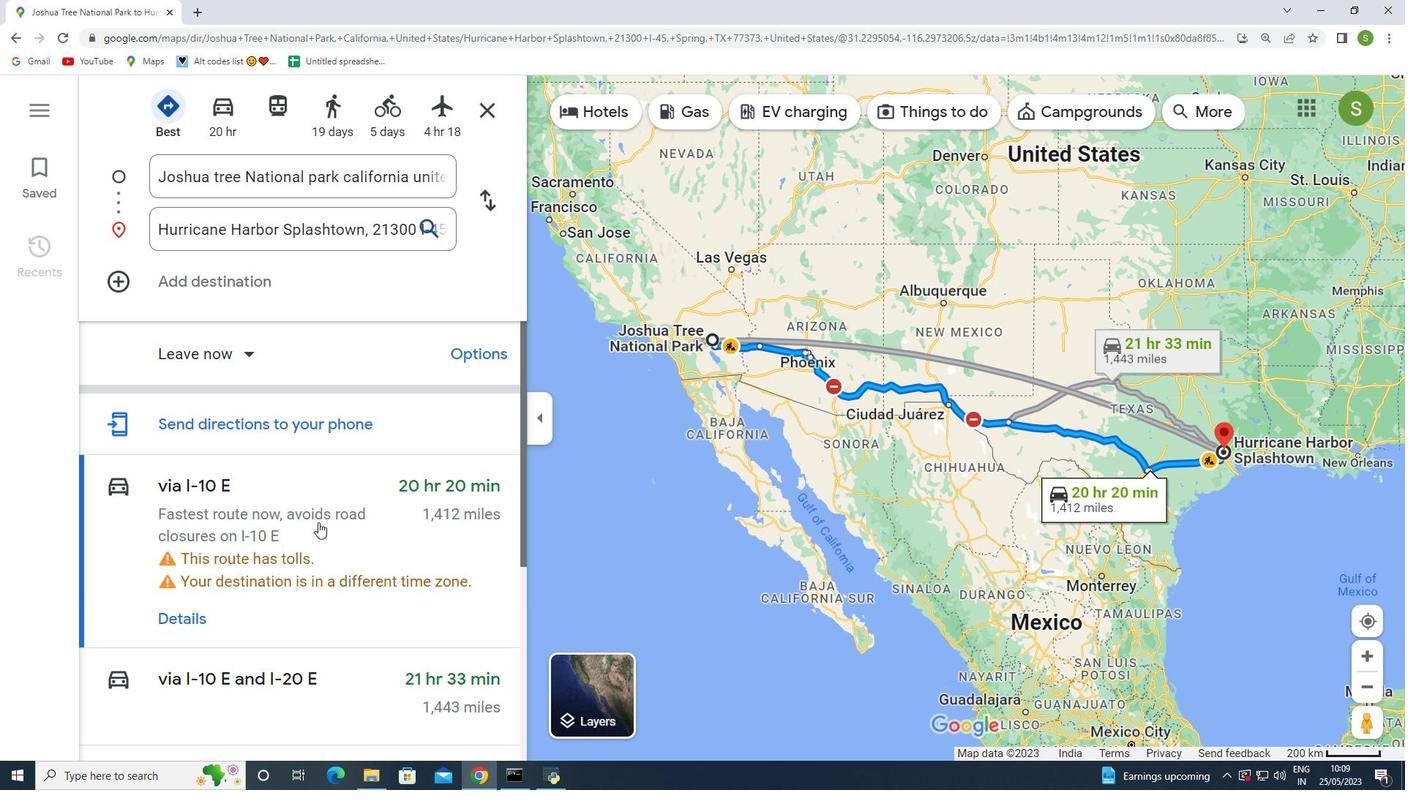
Action: Mouse moved to (1218, 114)
Screenshot: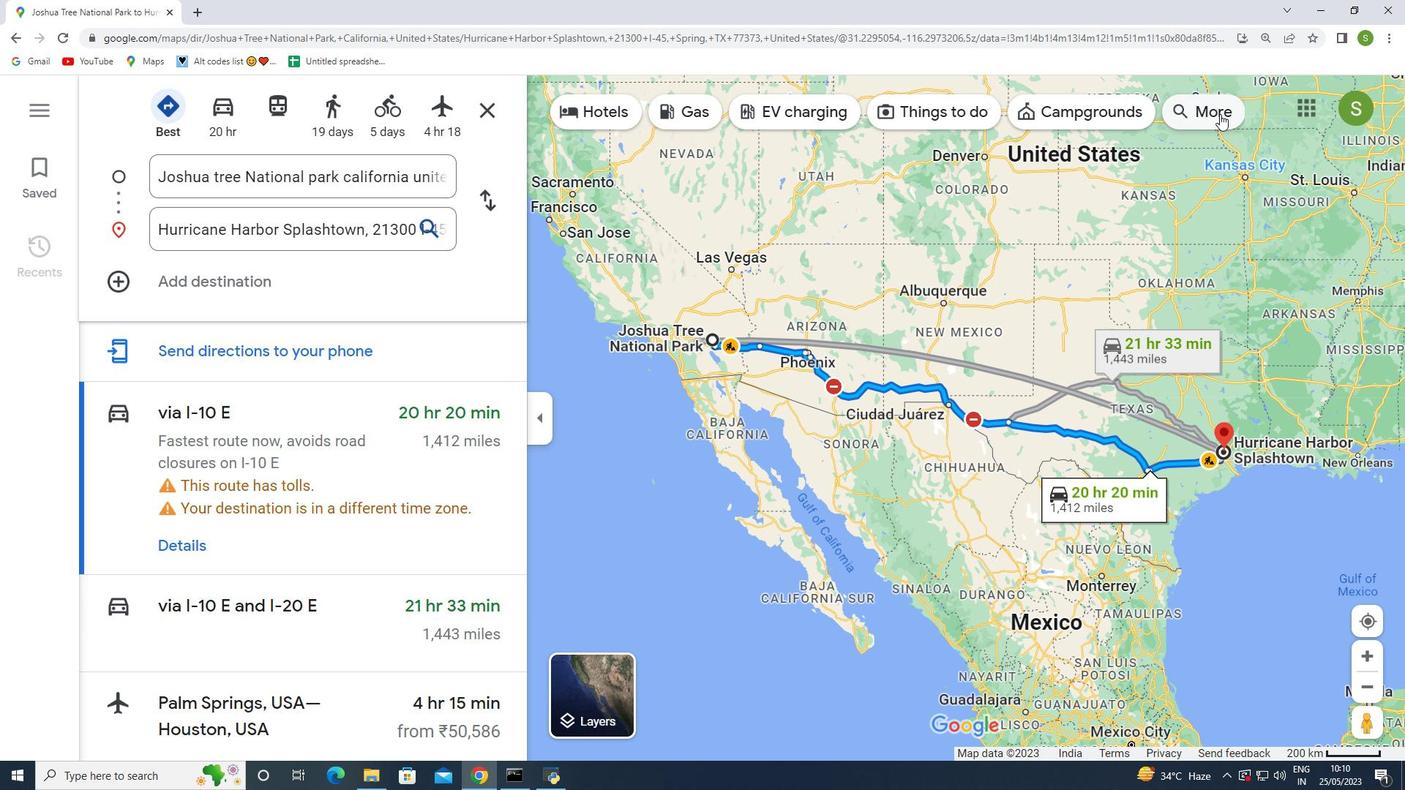 
Action: Mouse pressed left at (1218, 114)
Screenshot: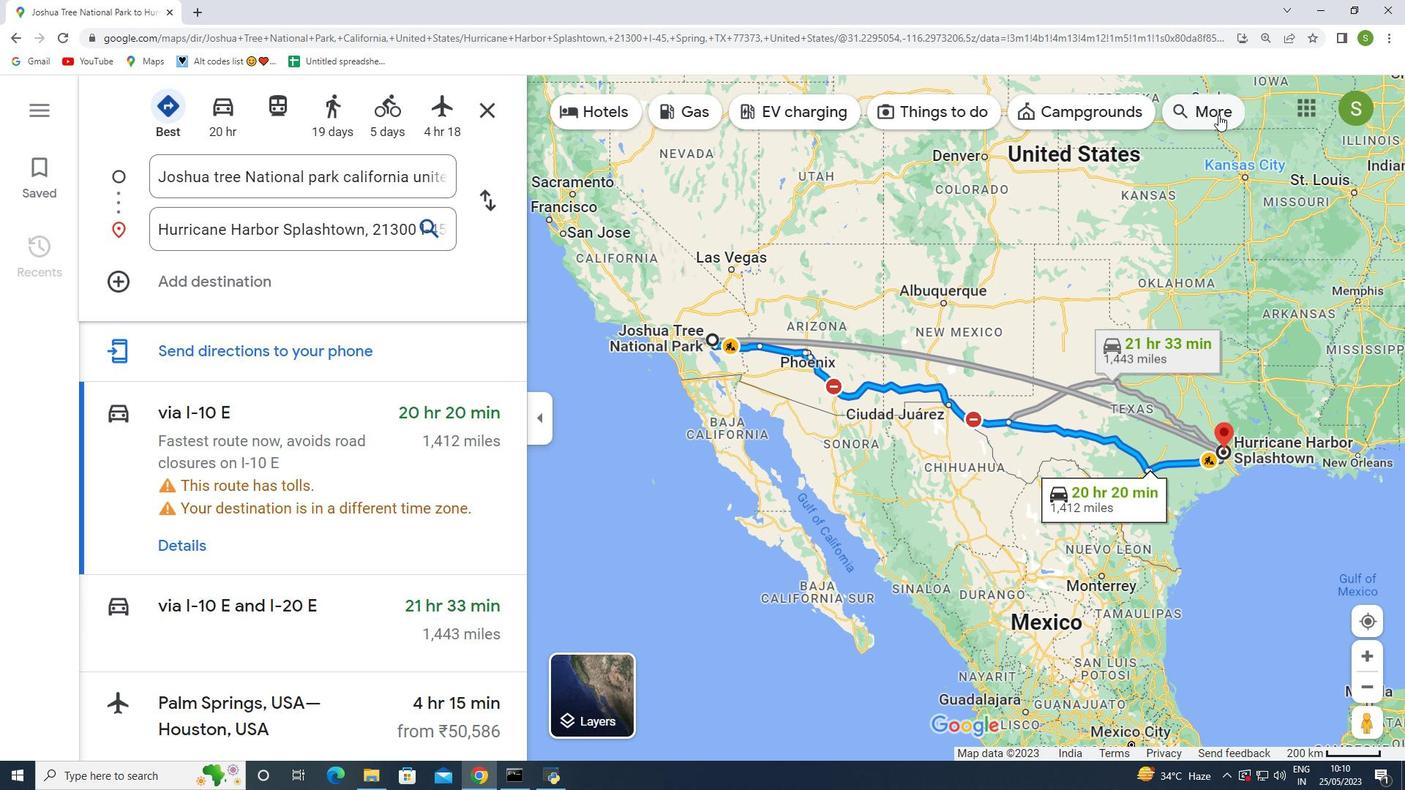 
Action: Mouse moved to (203, 424)
Screenshot: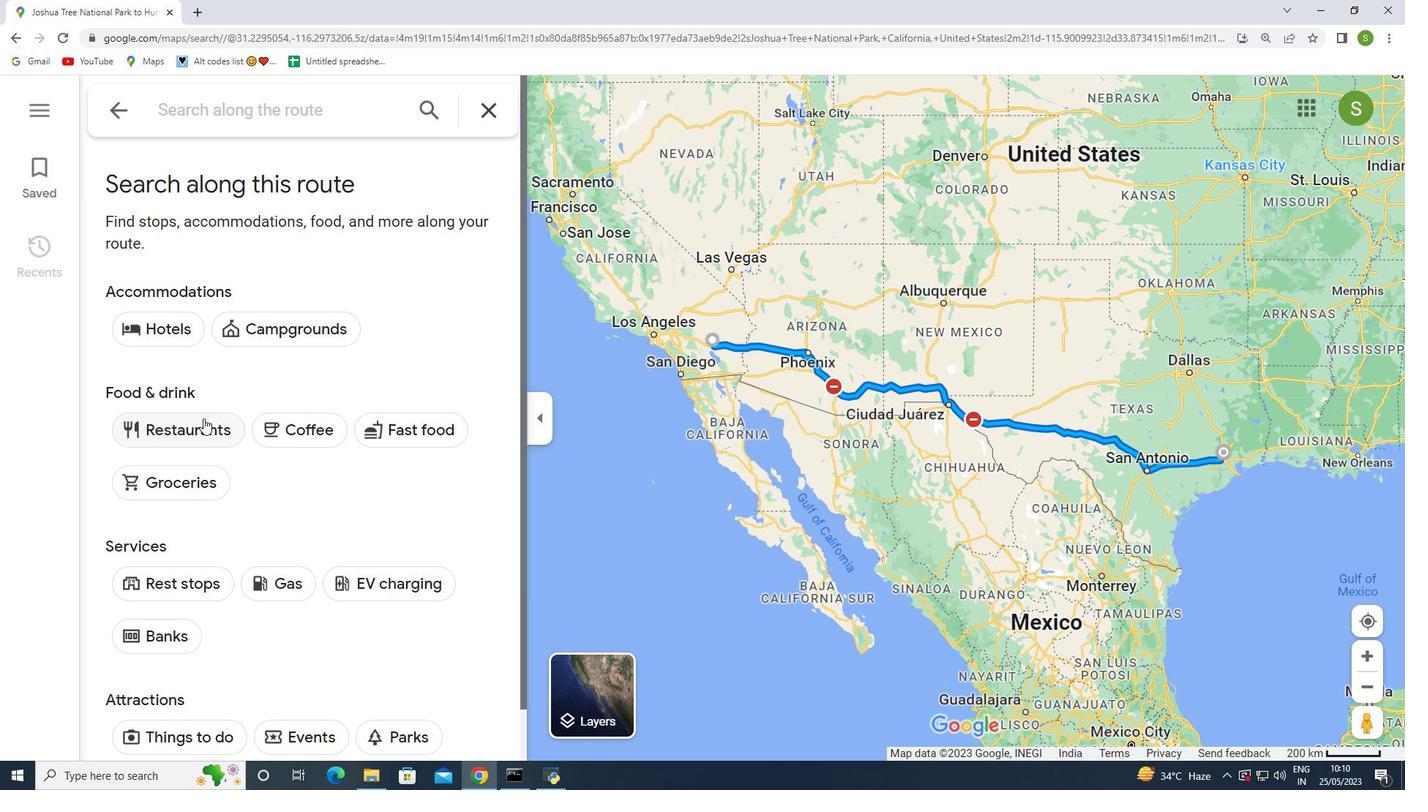 
Action: Mouse pressed left at (203, 424)
Screenshot: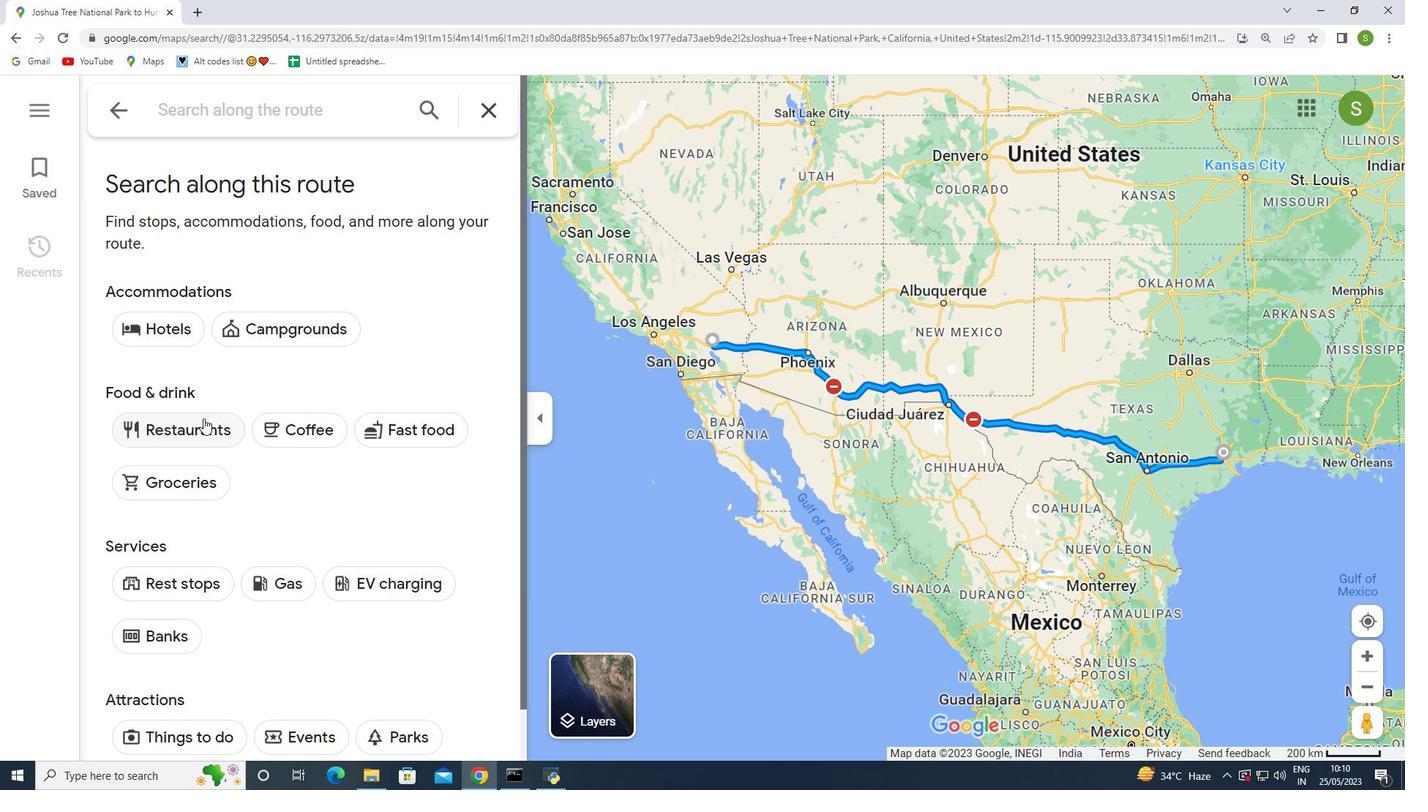 
Action: Mouse moved to (213, 440)
Screenshot: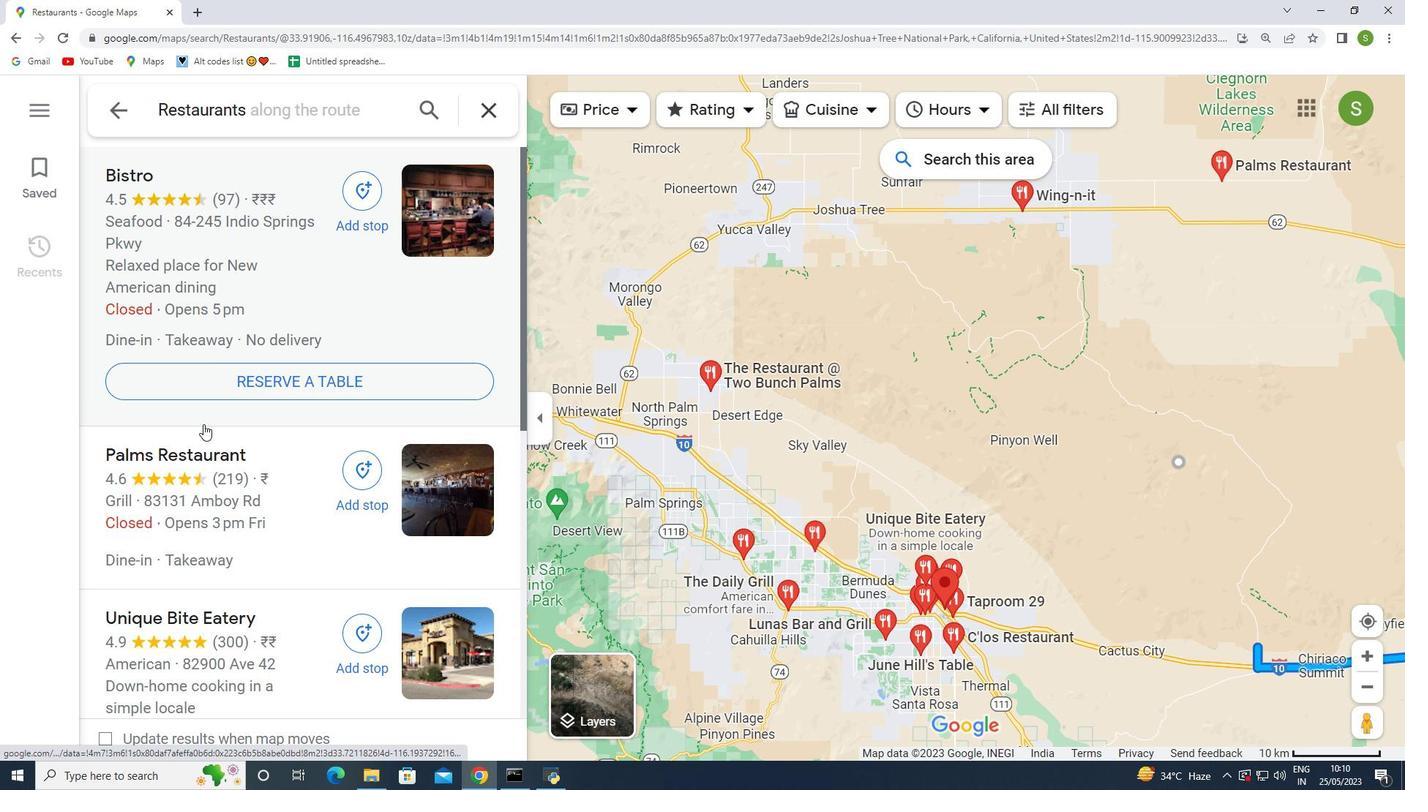 
Action: Mouse scrolled (213, 440) with delta (0, 0)
Screenshot: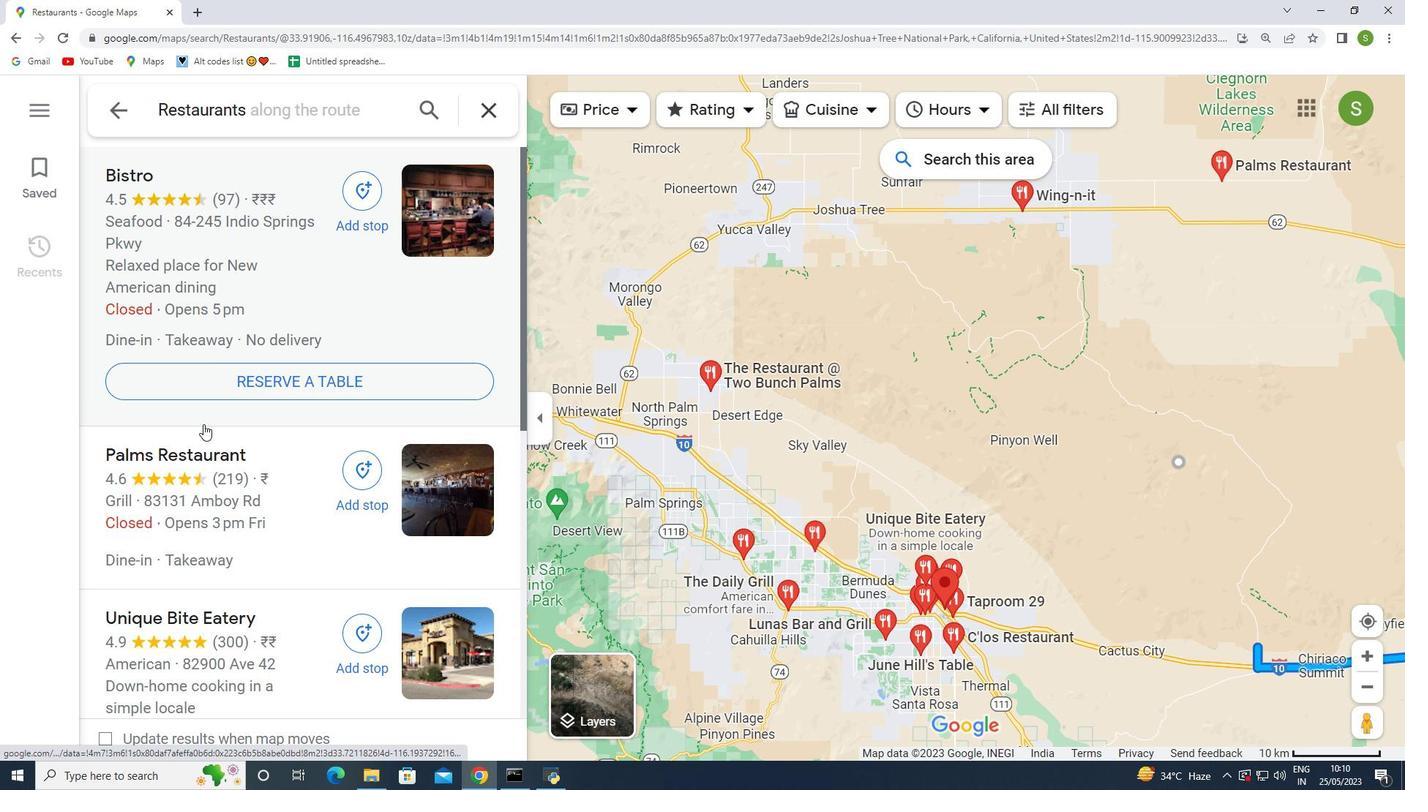 
Action: Mouse moved to (719, 114)
Screenshot: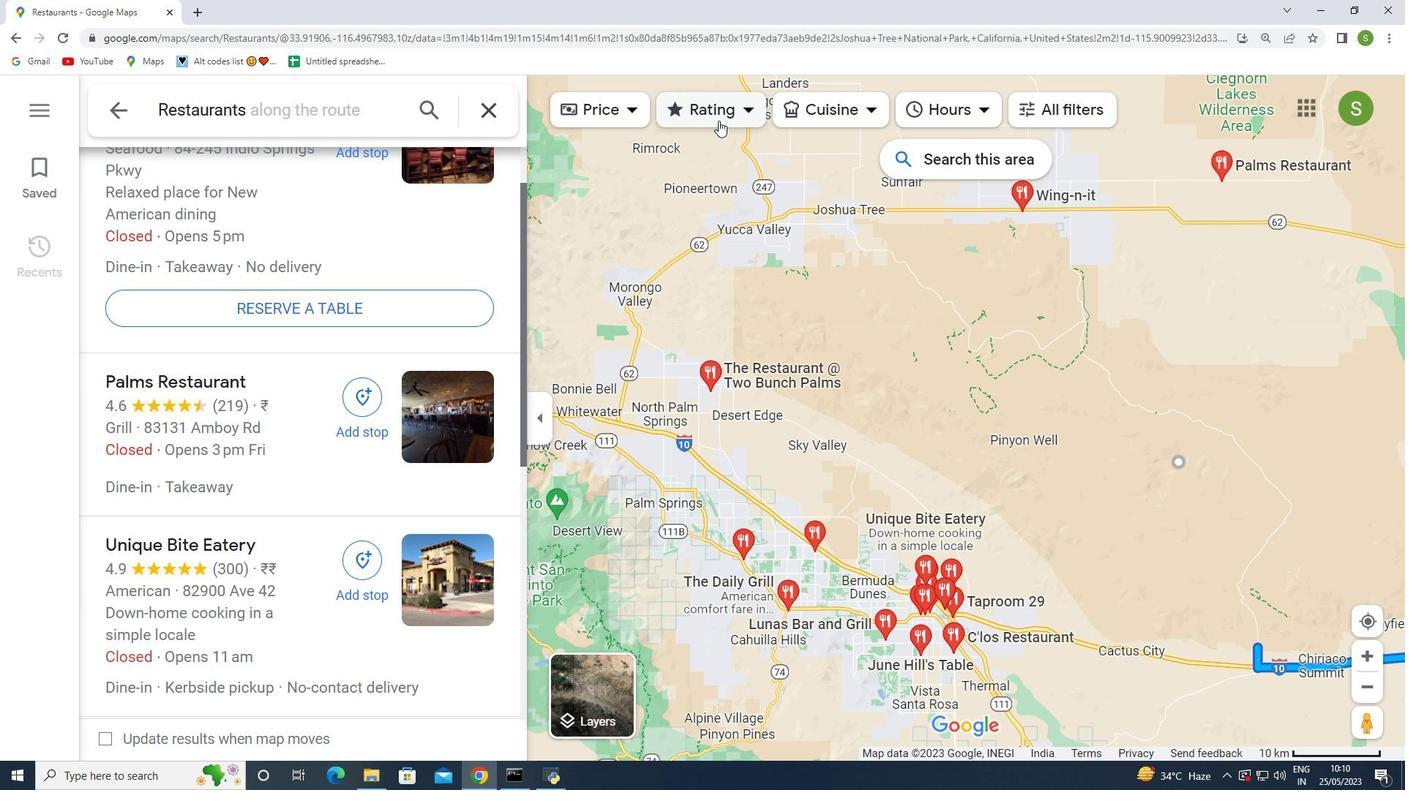 
Action: Mouse pressed left at (719, 114)
Screenshot: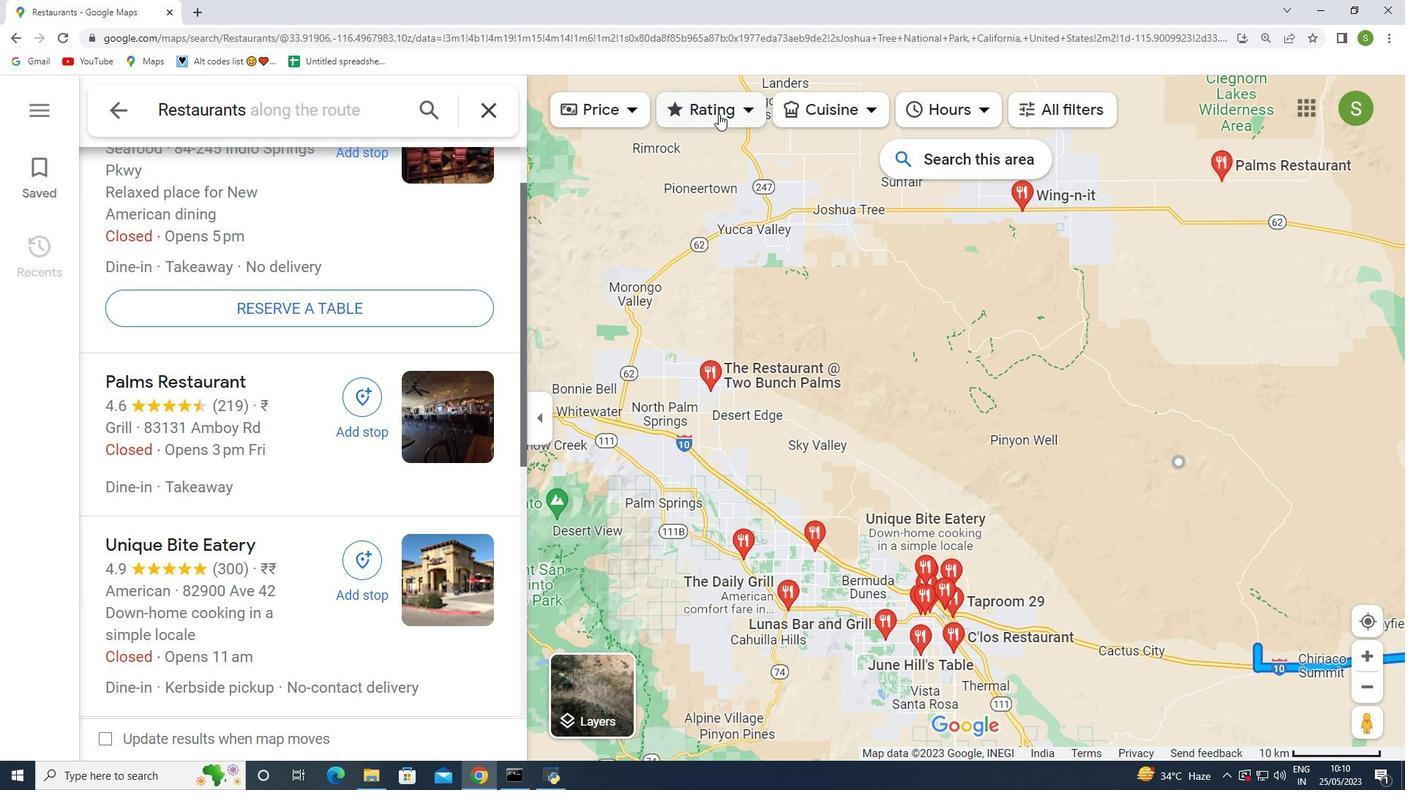 
Action: Mouse moved to (699, 270)
Screenshot: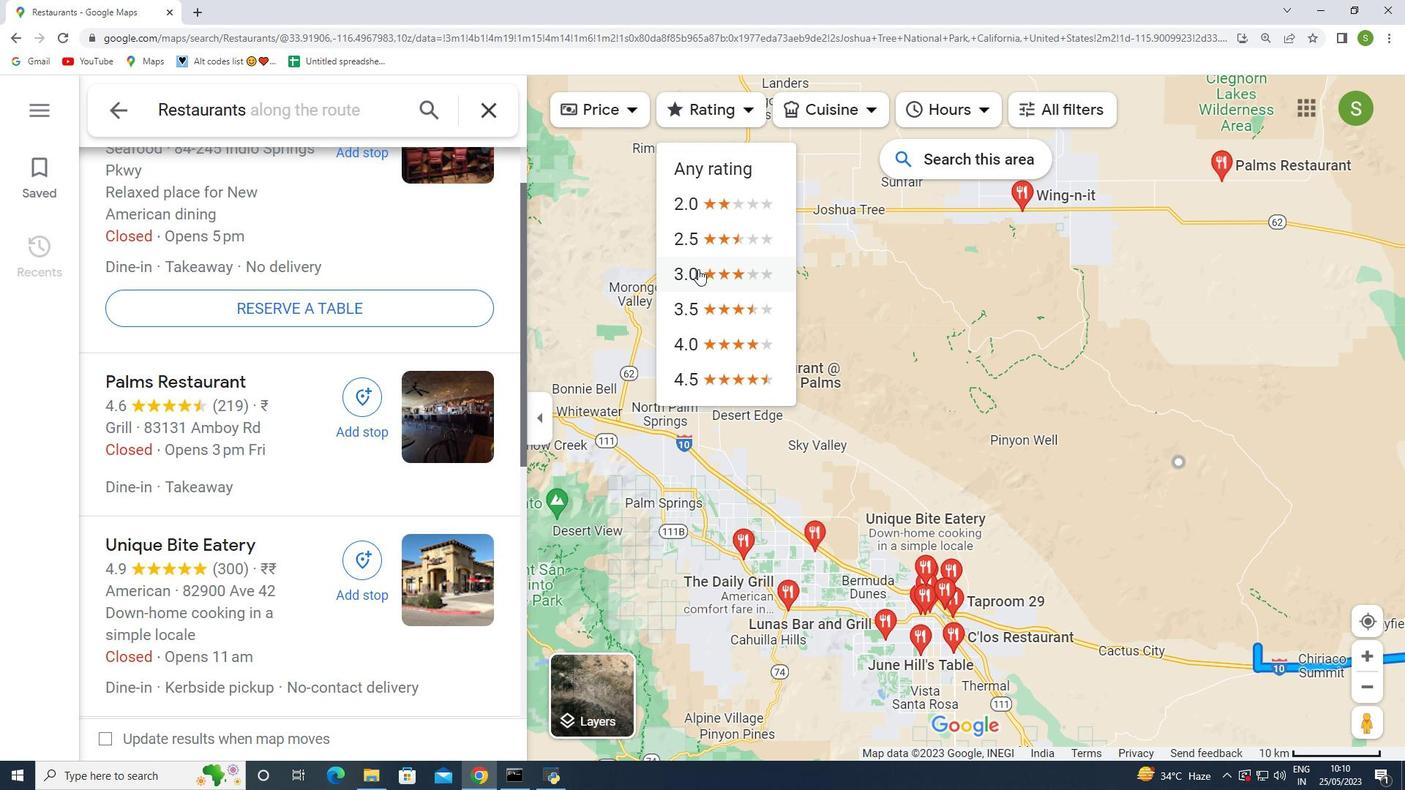 
Action: Mouse pressed left at (699, 270)
Screenshot: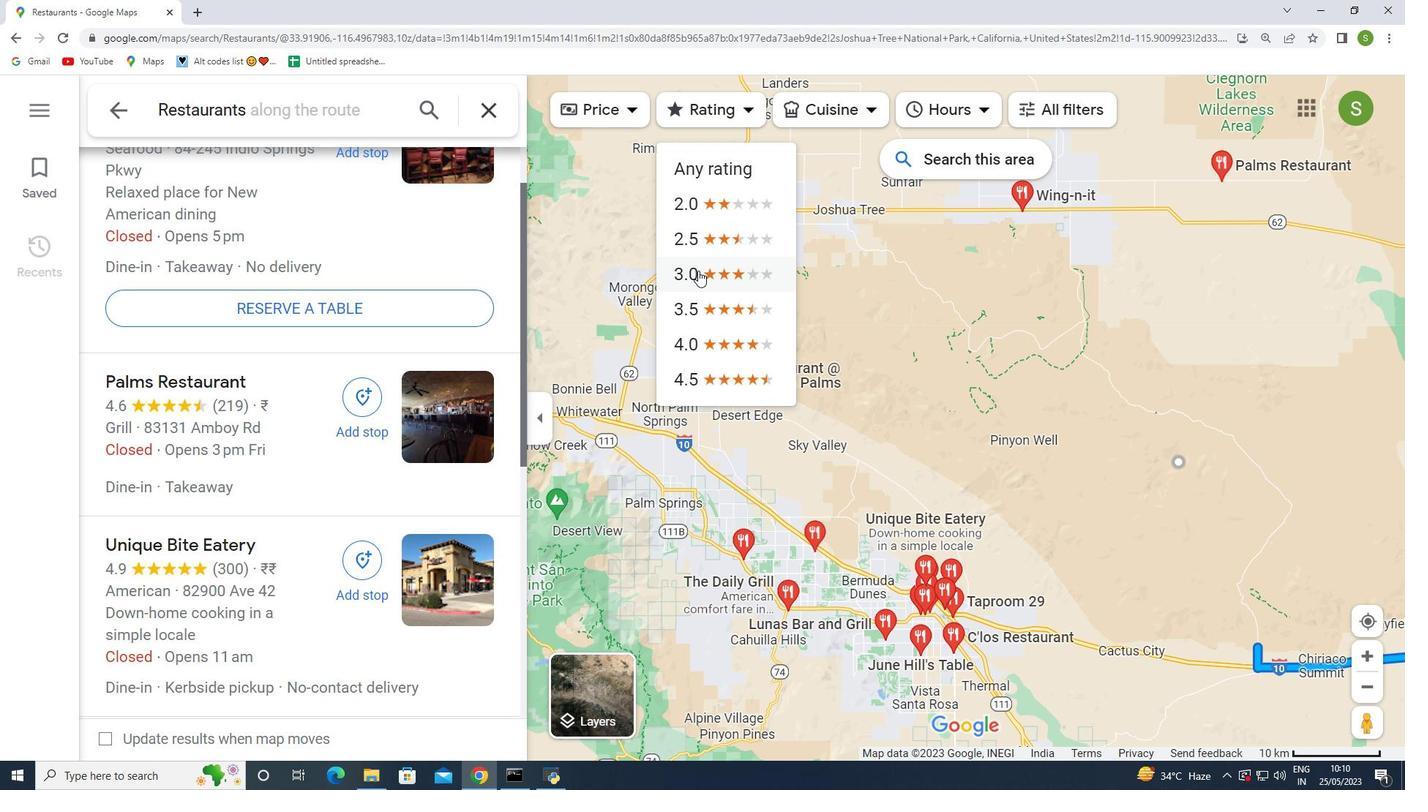 
Action: Mouse moved to (951, 114)
Screenshot: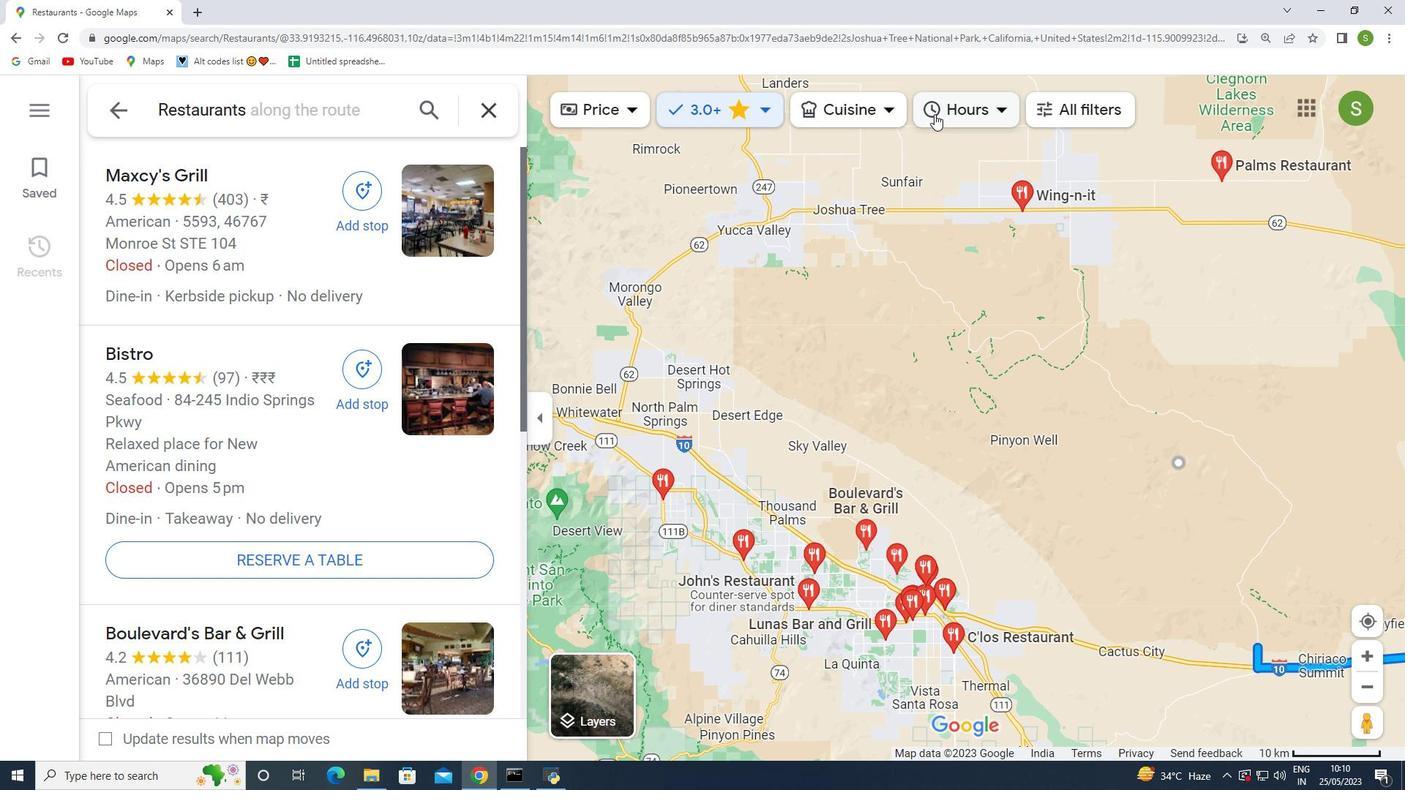 
Action: Mouse pressed left at (951, 114)
Screenshot: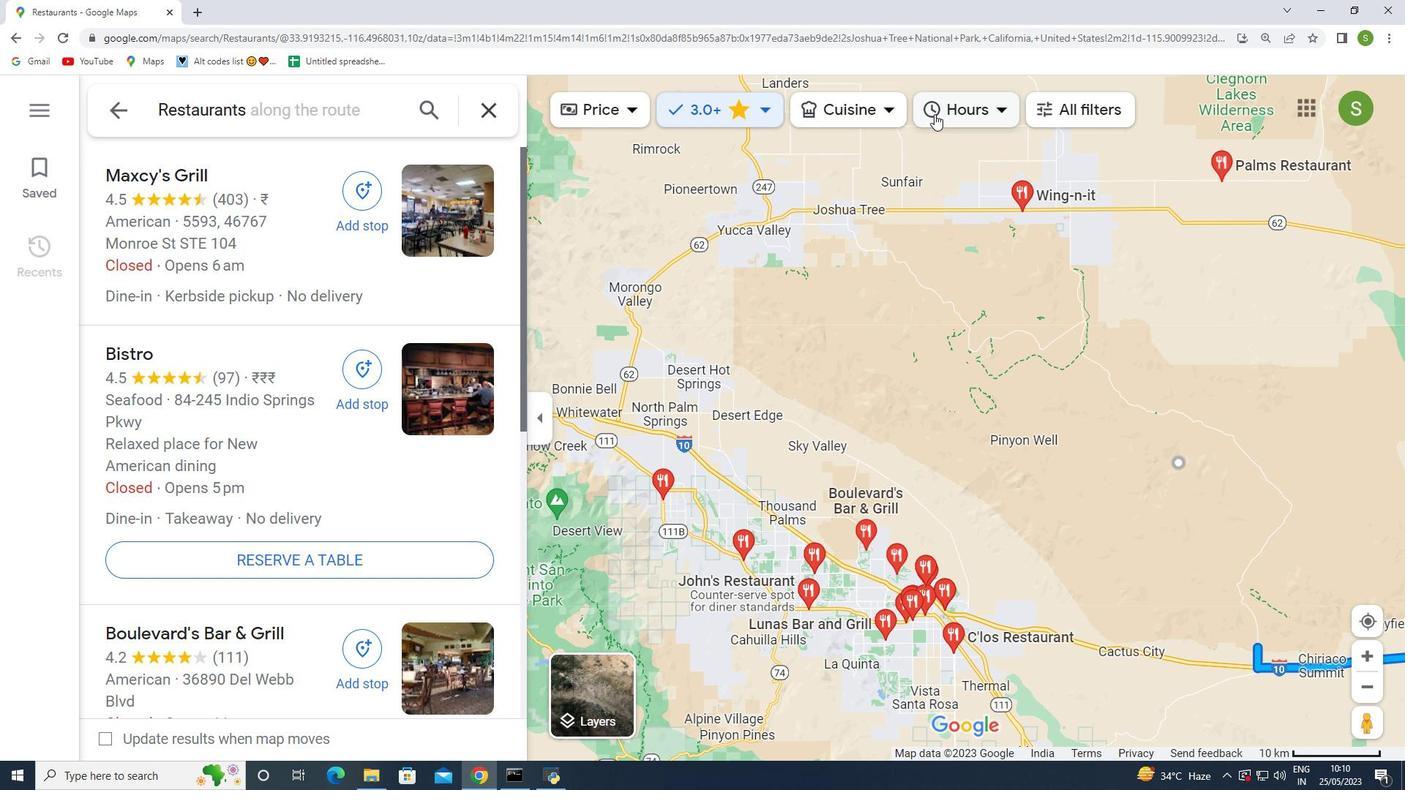 
Action: Mouse moved to (970, 376)
Screenshot: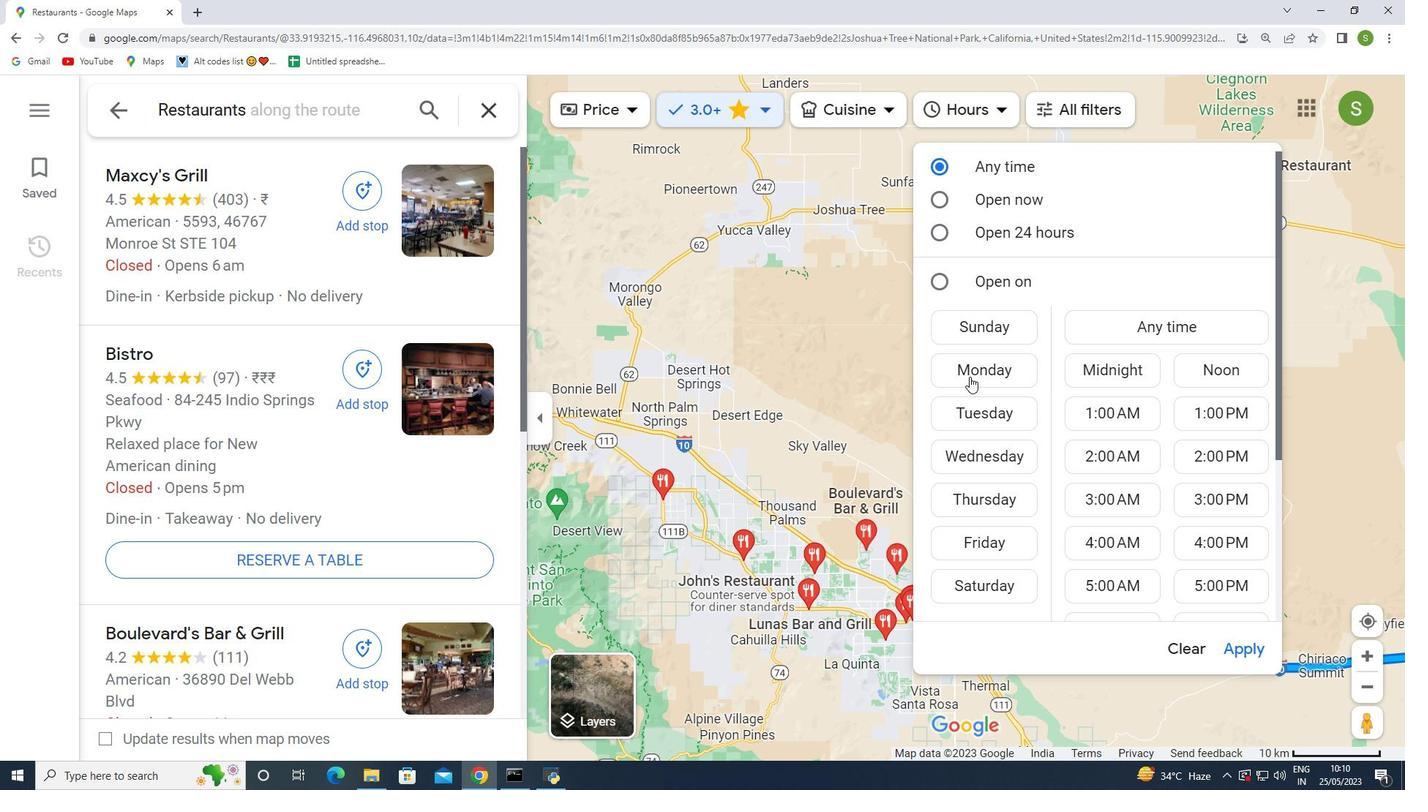 
Action: Mouse pressed left at (970, 376)
Screenshot: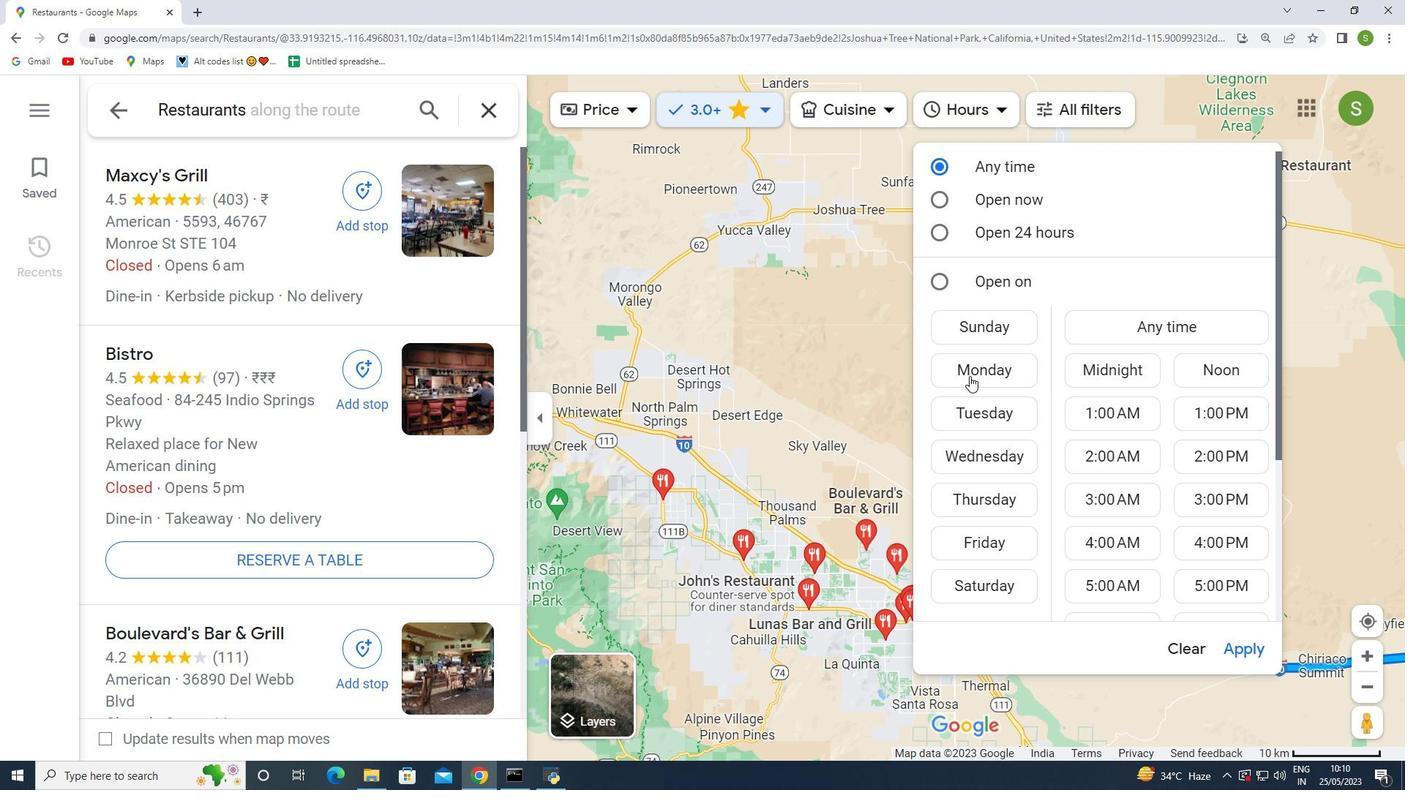 
Action: Mouse moved to (1096, 551)
Screenshot: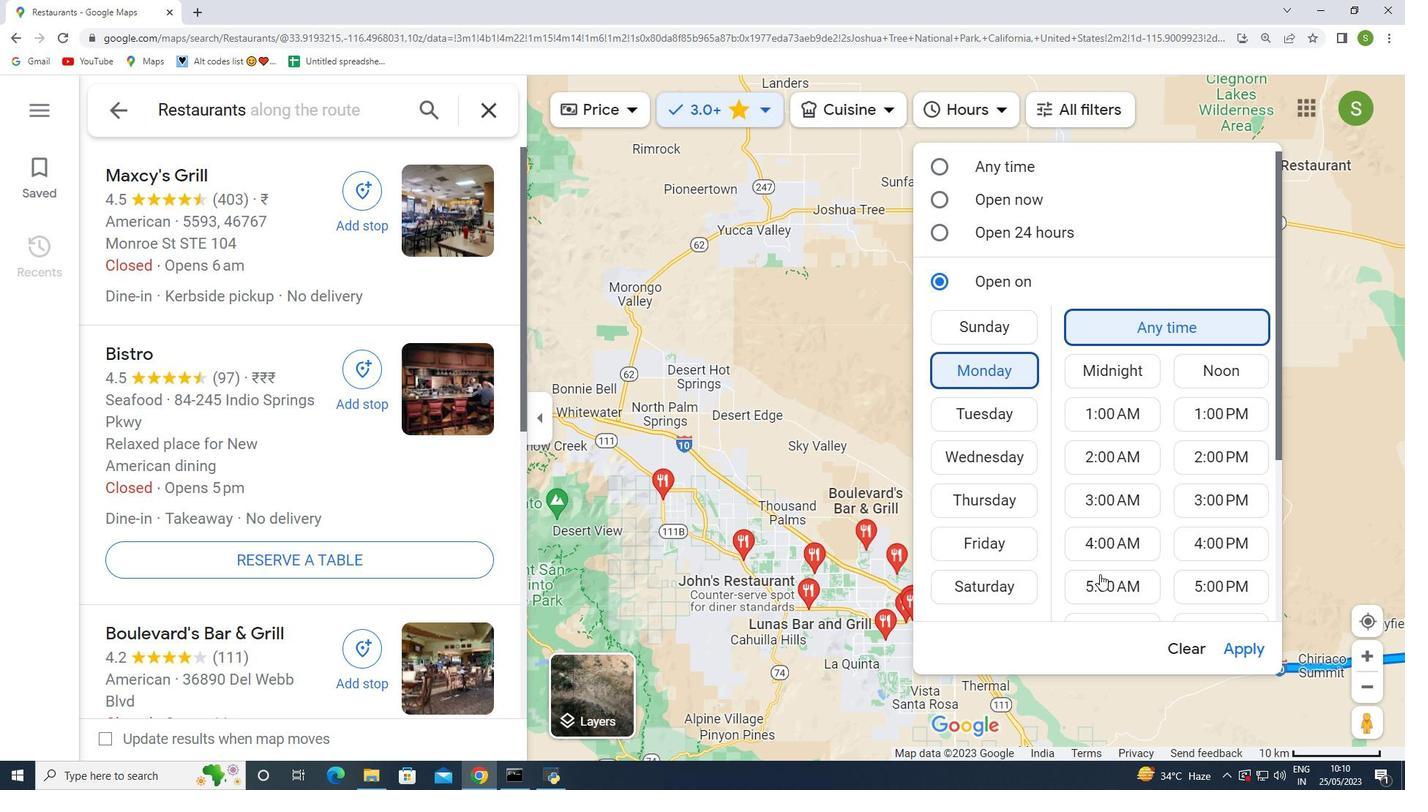 
Action: Mouse scrolled (1096, 550) with delta (0, 0)
Screenshot: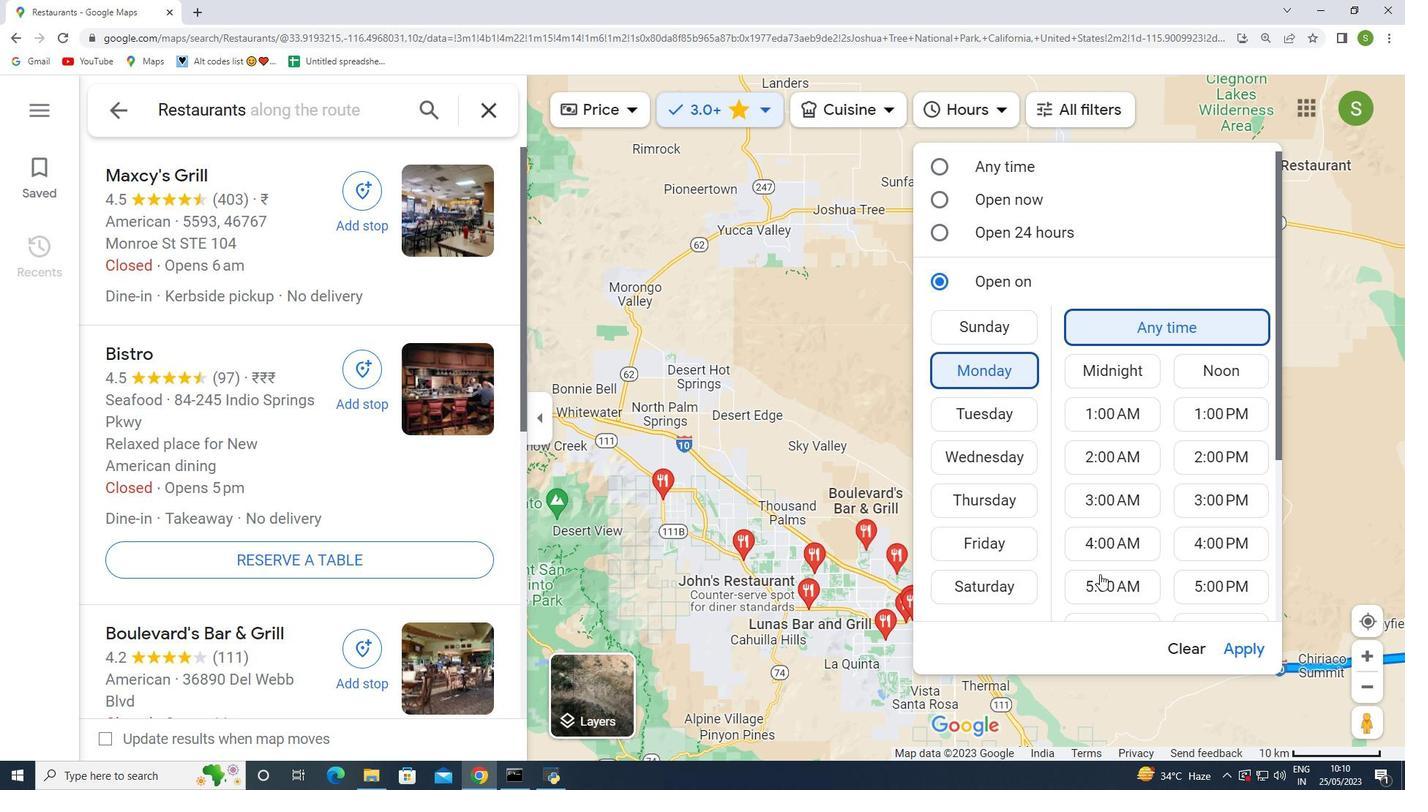 
Action: Mouse scrolled (1096, 550) with delta (0, 0)
Screenshot: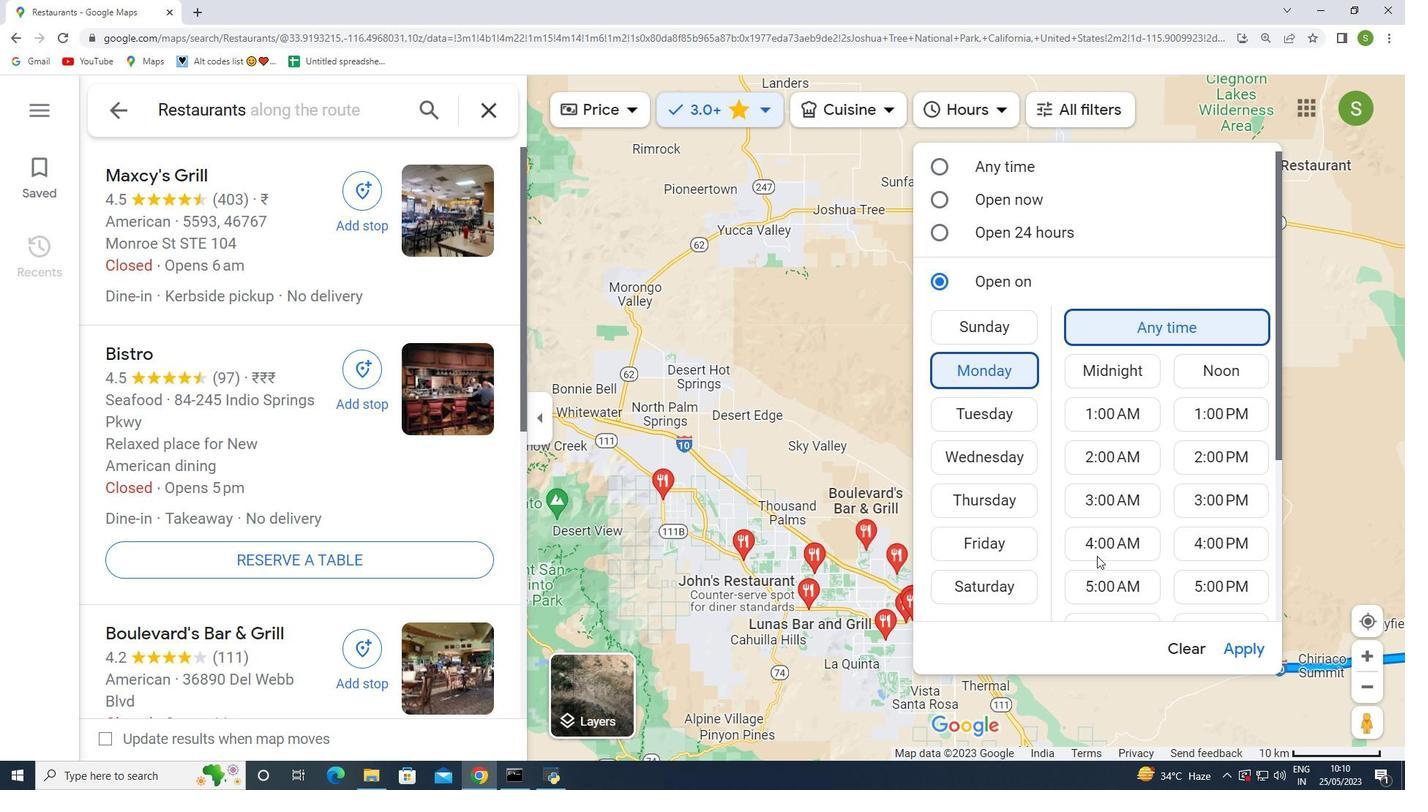 
Action: Mouse moved to (1096, 551)
Screenshot: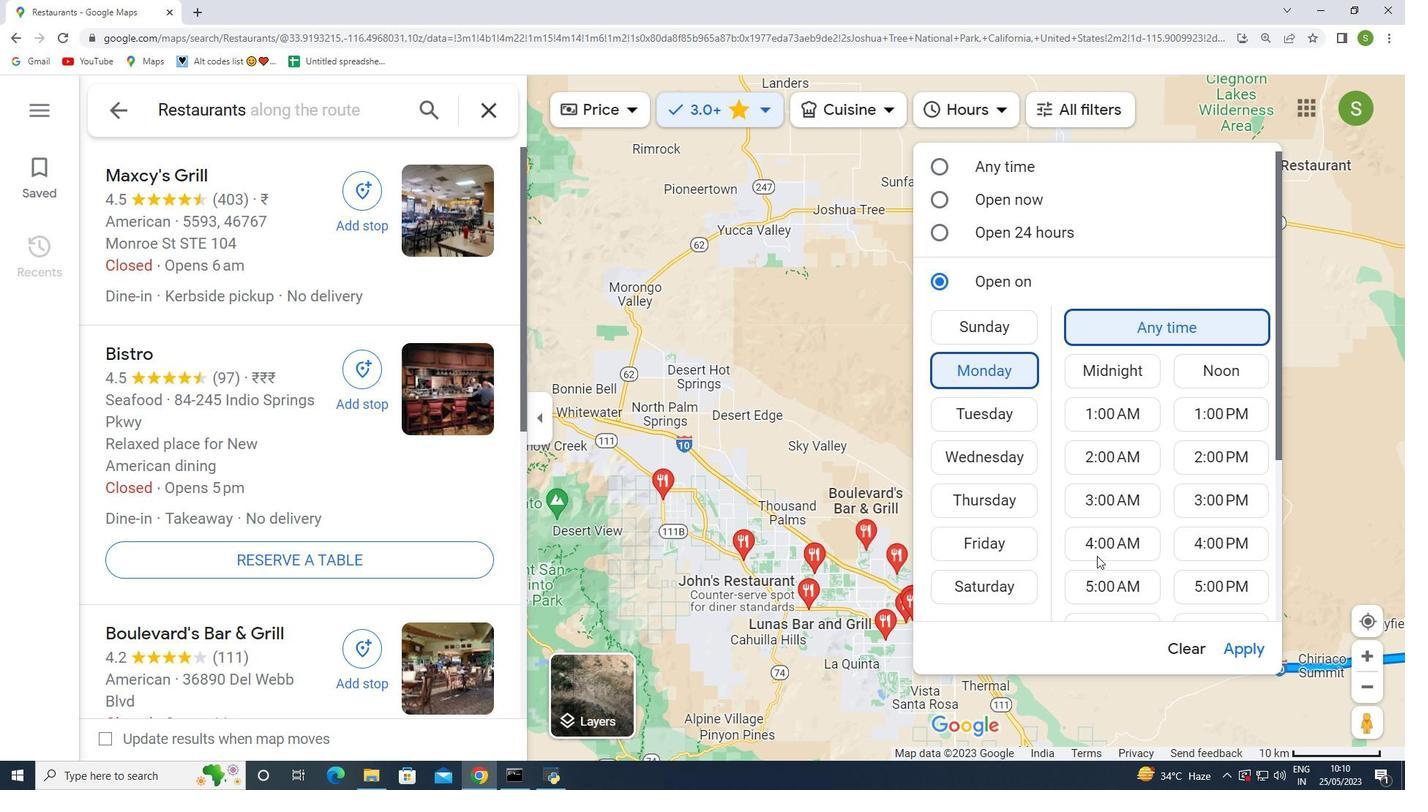 
Action: Mouse scrolled (1096, 550) with delta (0, 0)
Screenshot: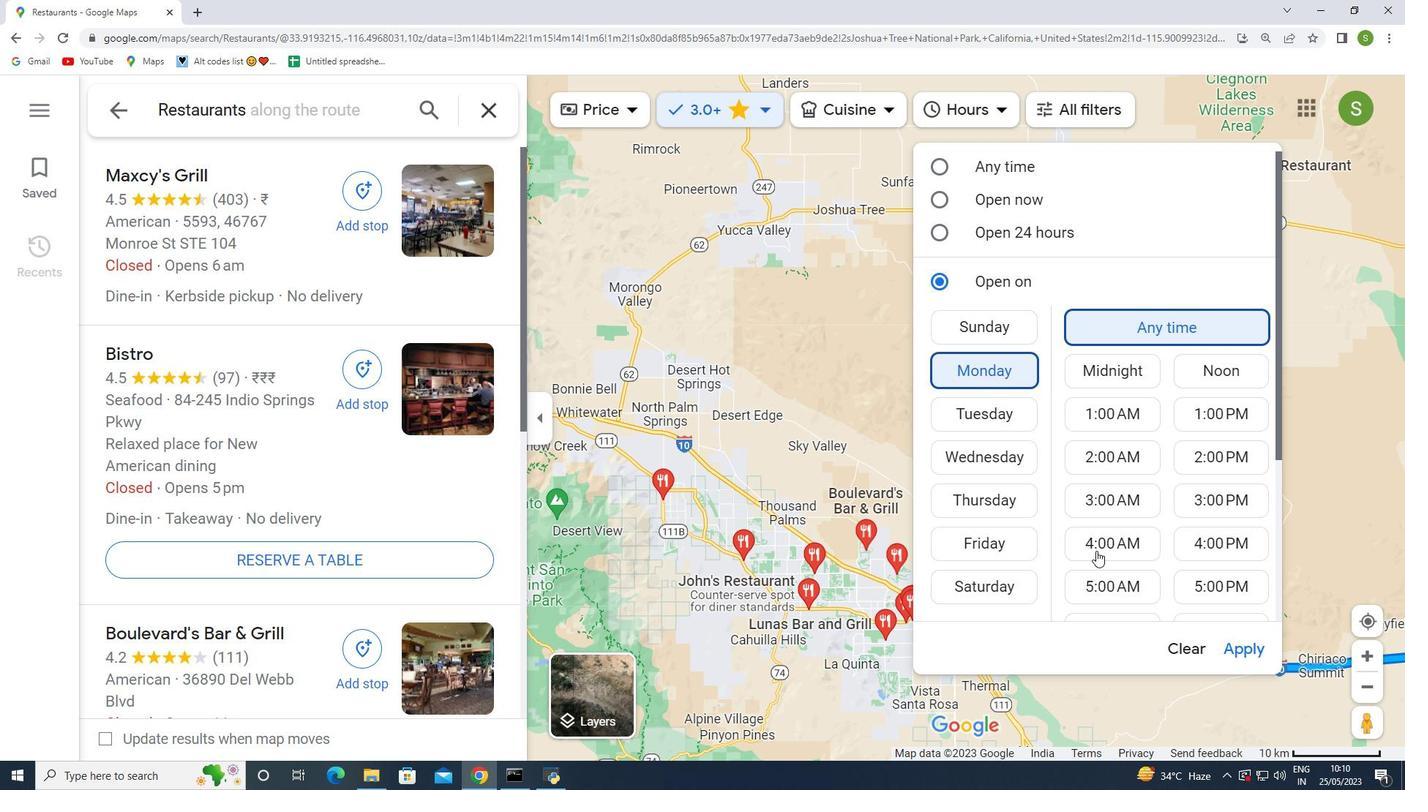 
Action: Mouse moved to (1096, 551)
Screenshot: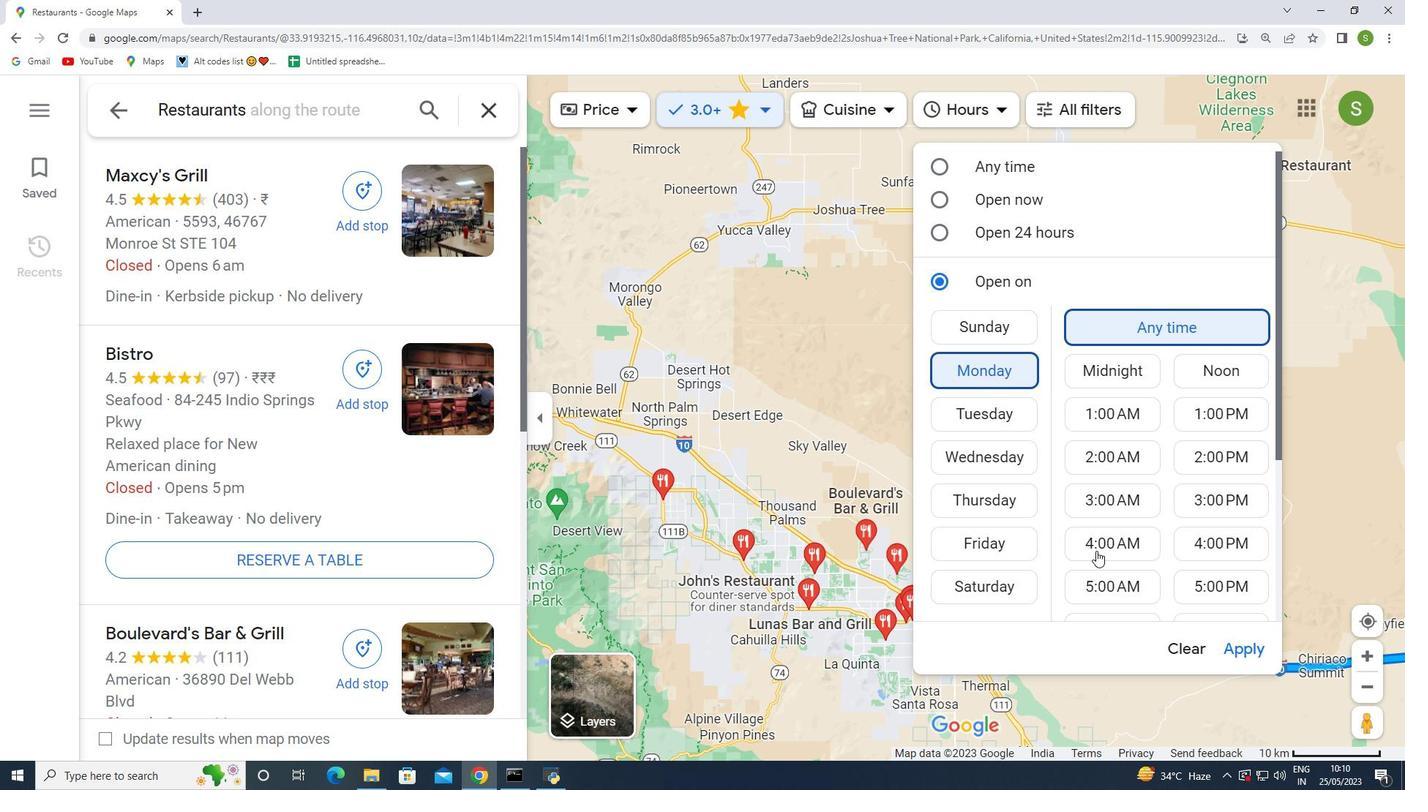 
Action: Mouse scrolled (1096, 550) with delta (0, 0)
Screenshot: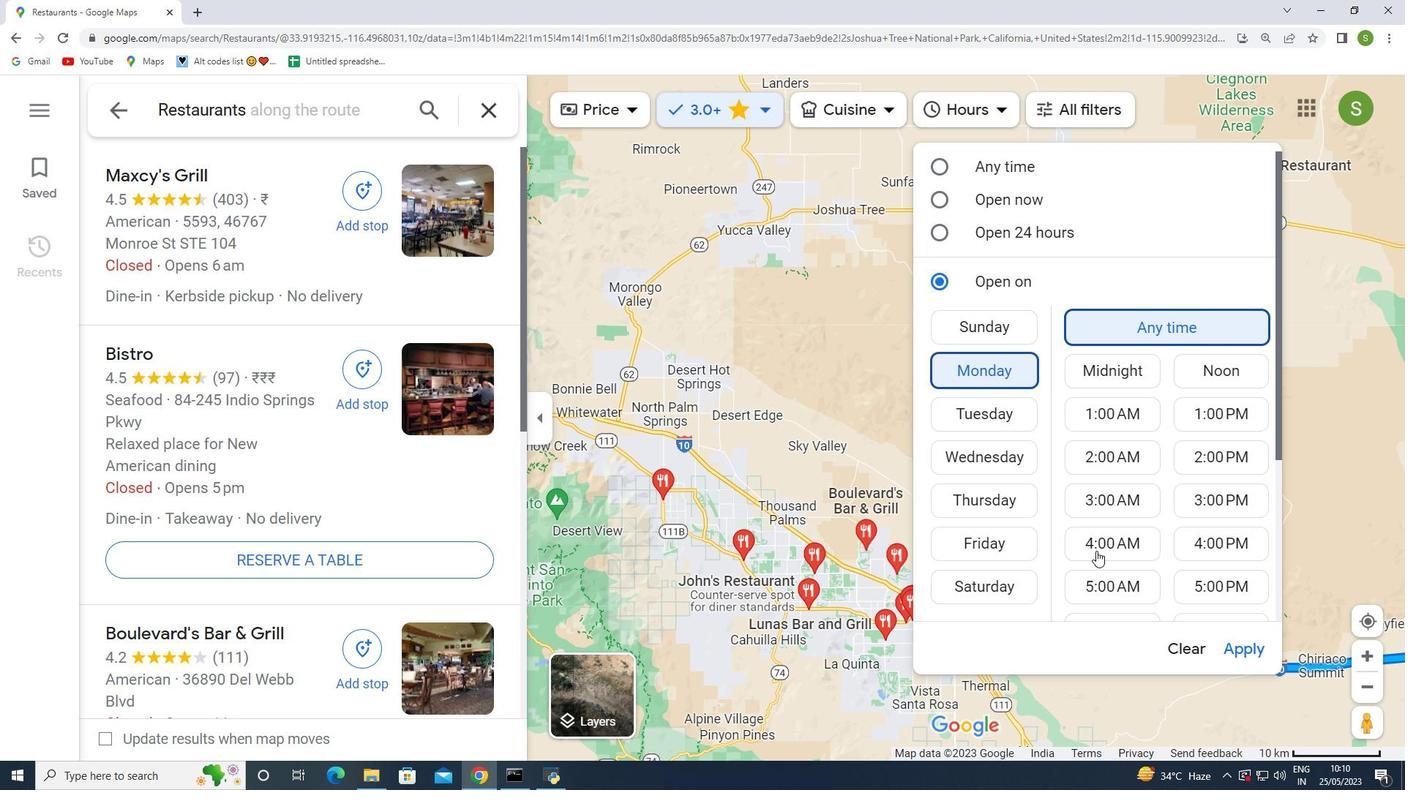 
Action: Mouse moved to (1095, 552)
Screenshot: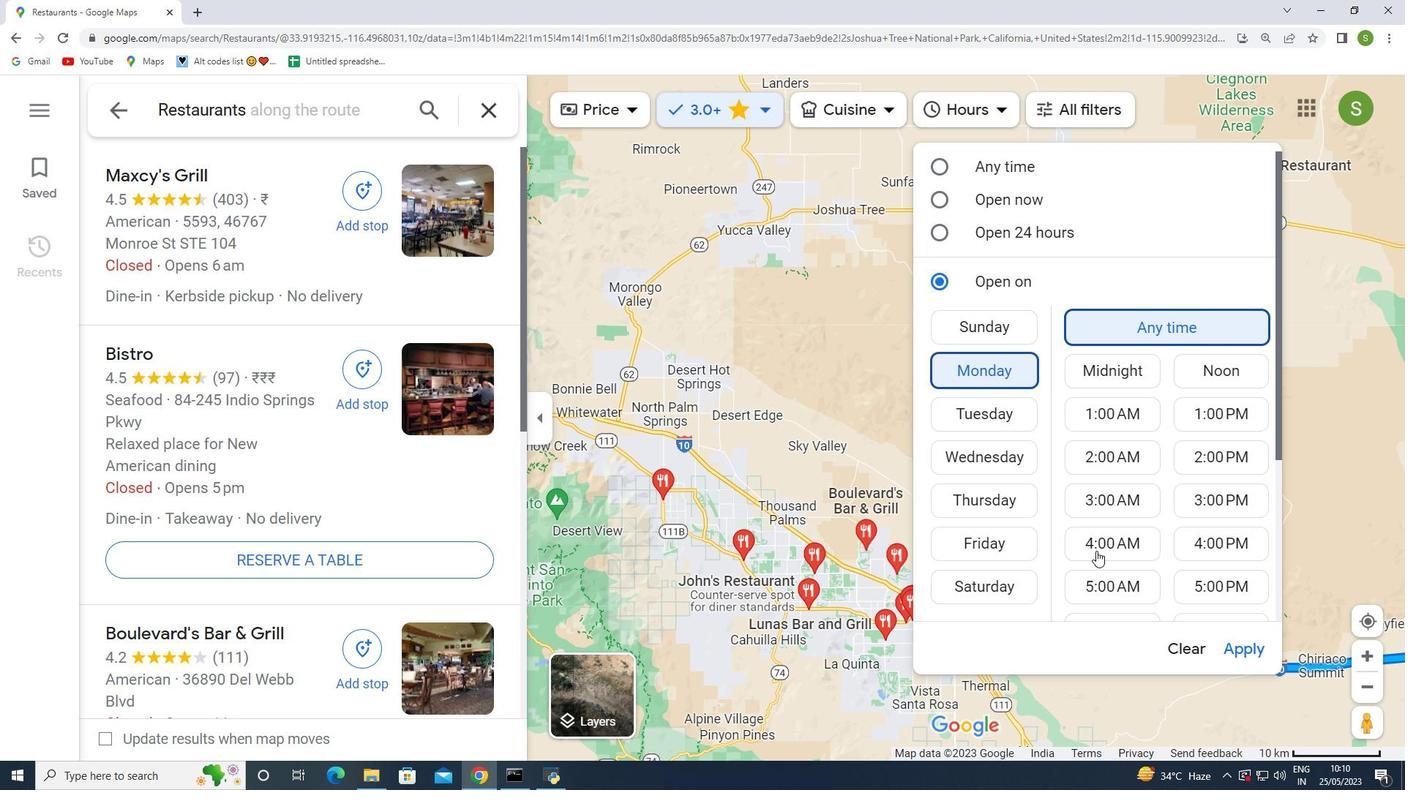 
Action: Mouse scrolled (1095, 551) with delta (0, 0)
Screenshot: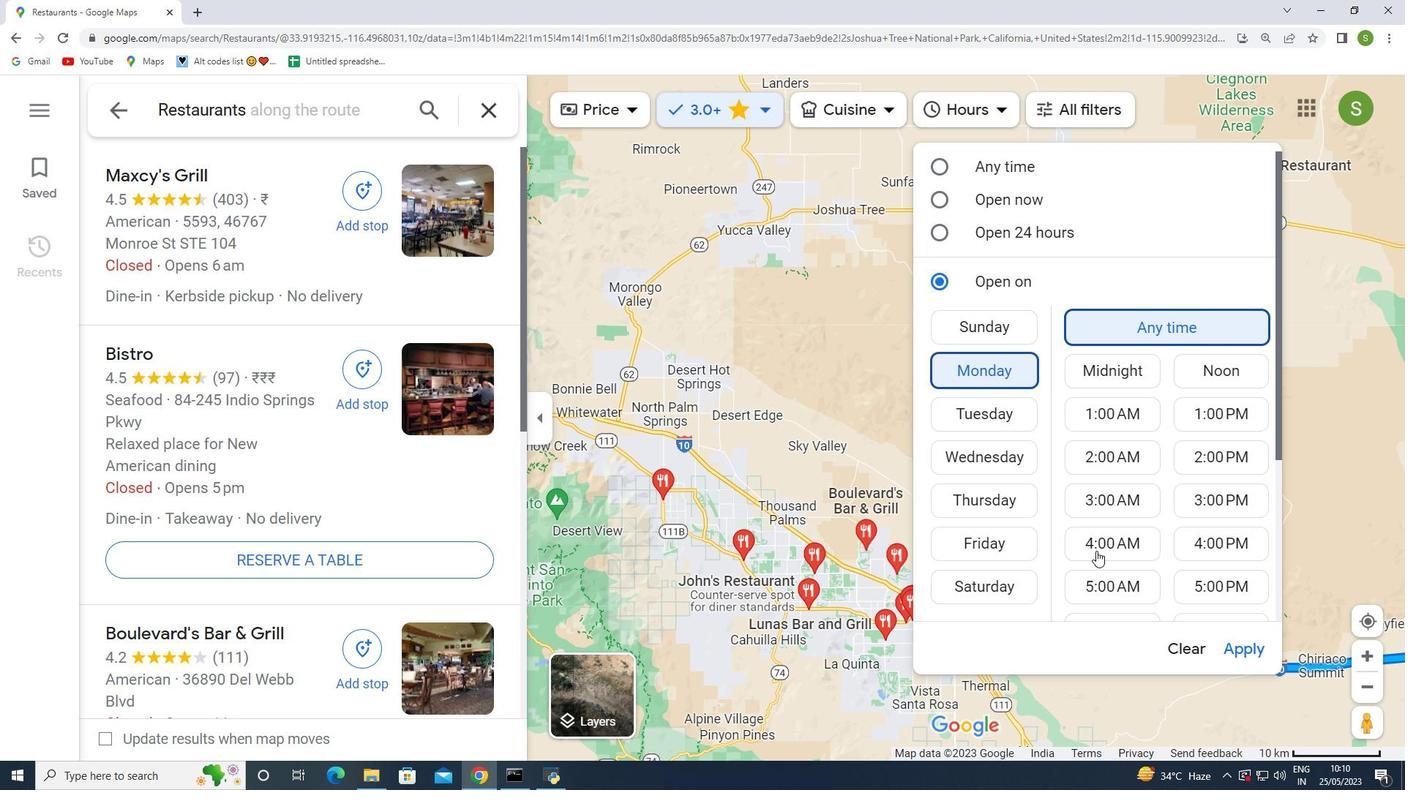 
Action: Mouse moved to (1095, 557)
Screenshot: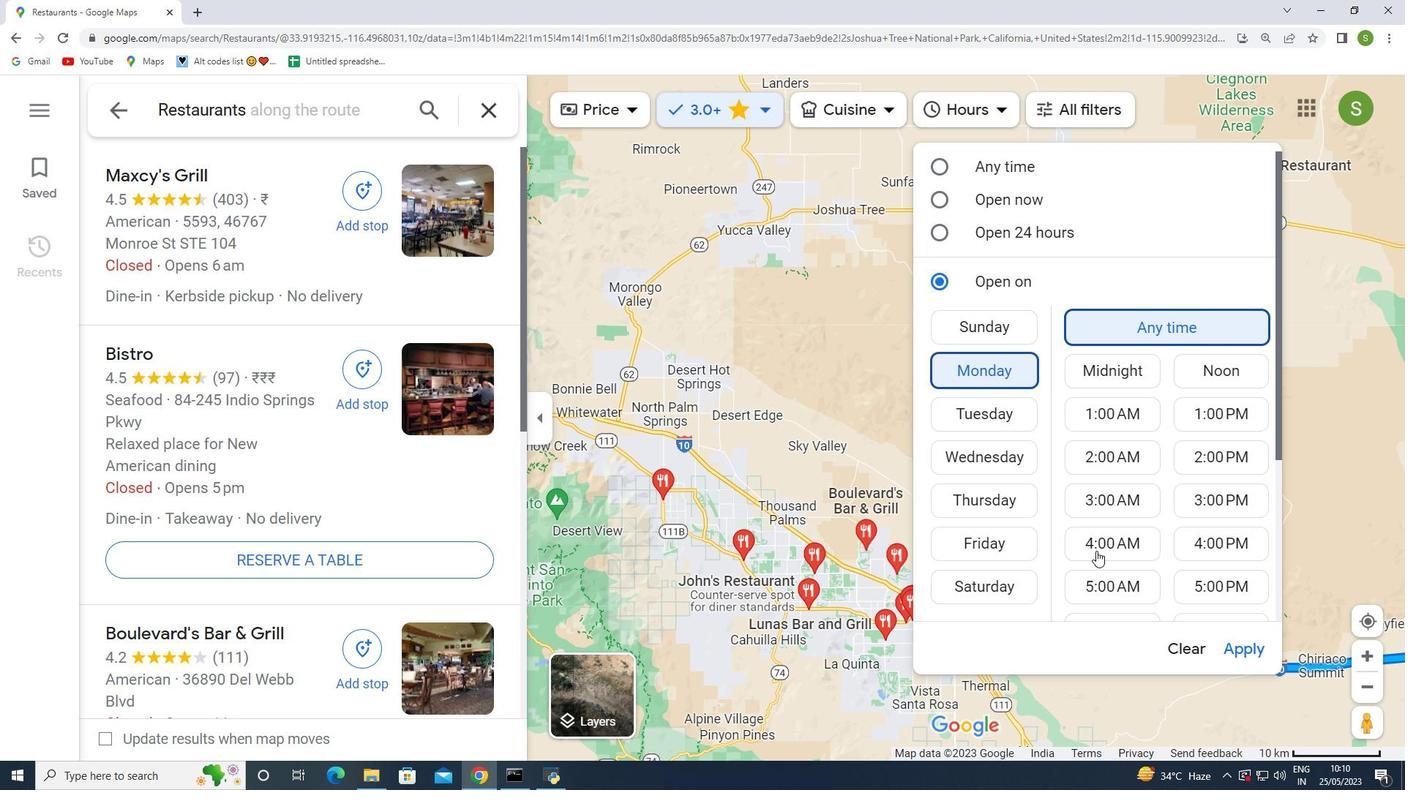 
Action: Mouse scrolled (1095, 556) with delta (0, 0)
Screenshot: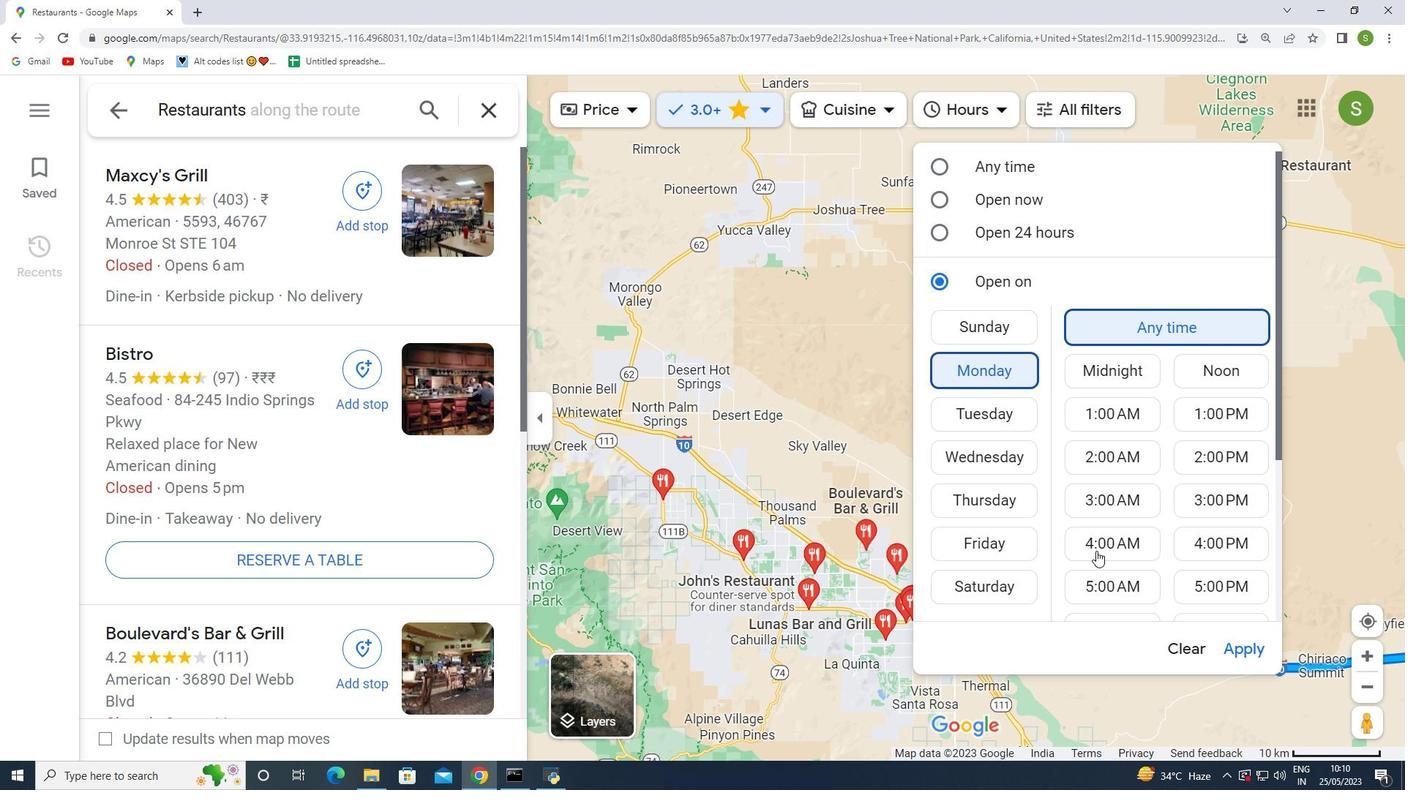 
Action: Mouse moved to (1120, 593)
Screenshot: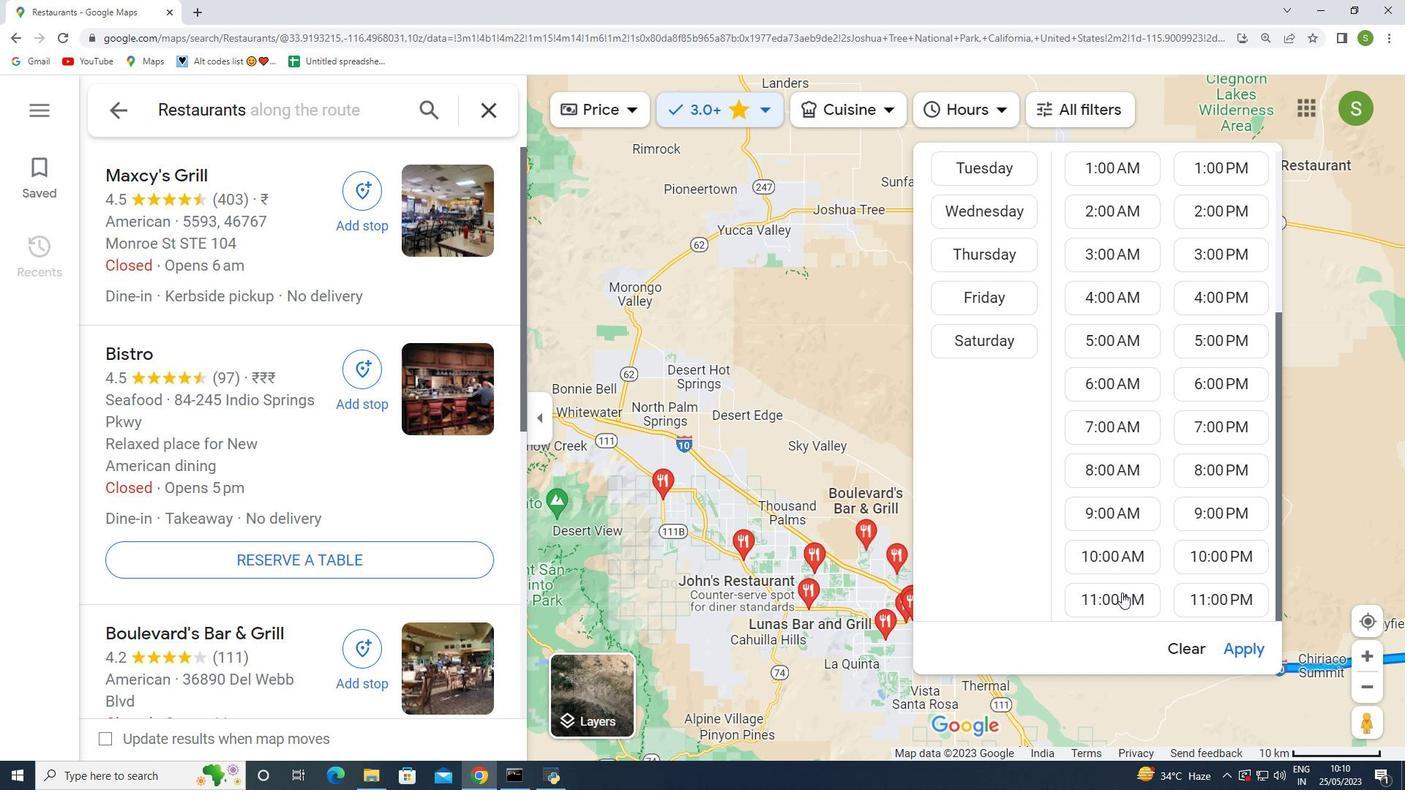 
Action: Mouse pressed left at (1120, 593)
Screenshot: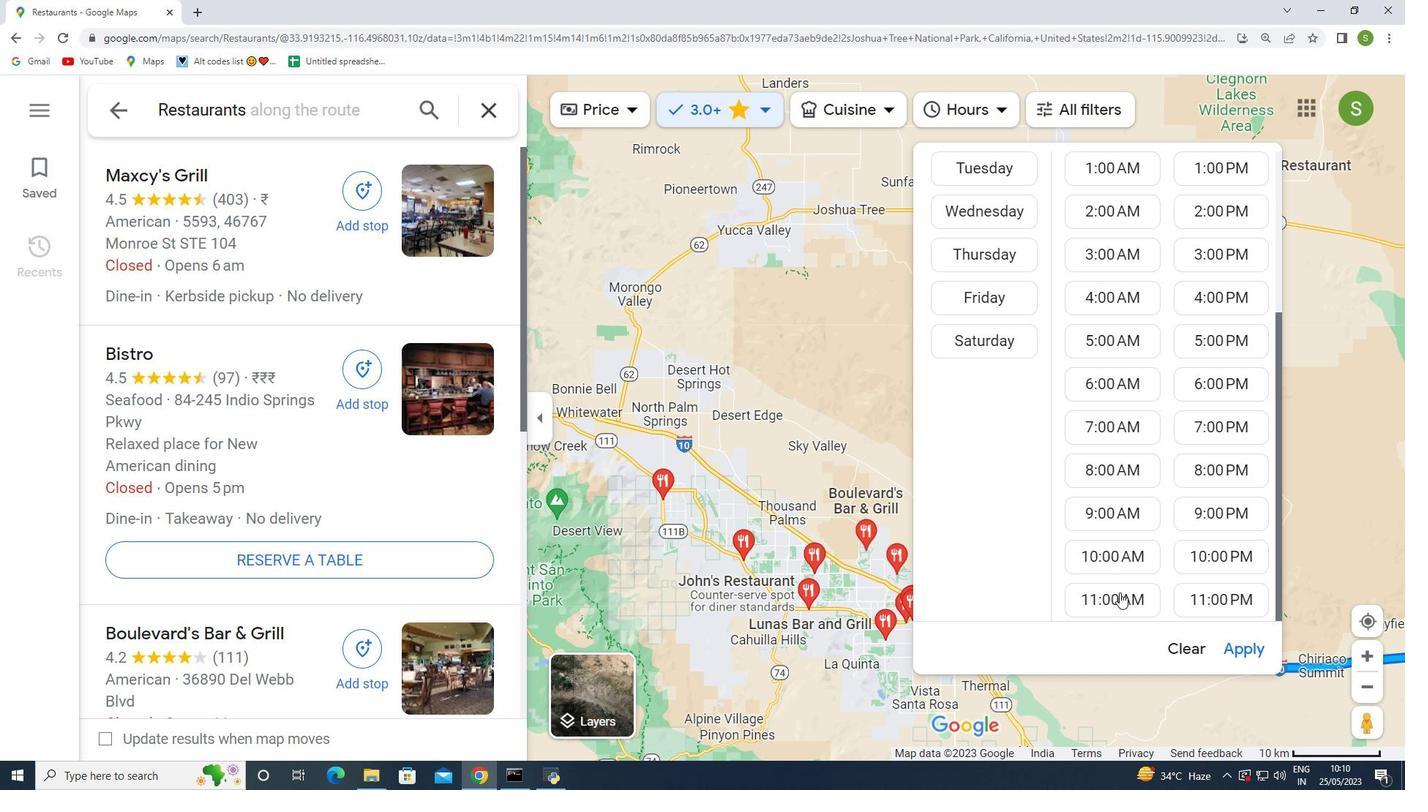 
Action: Mouse moved to (970, 268)
Screenshot: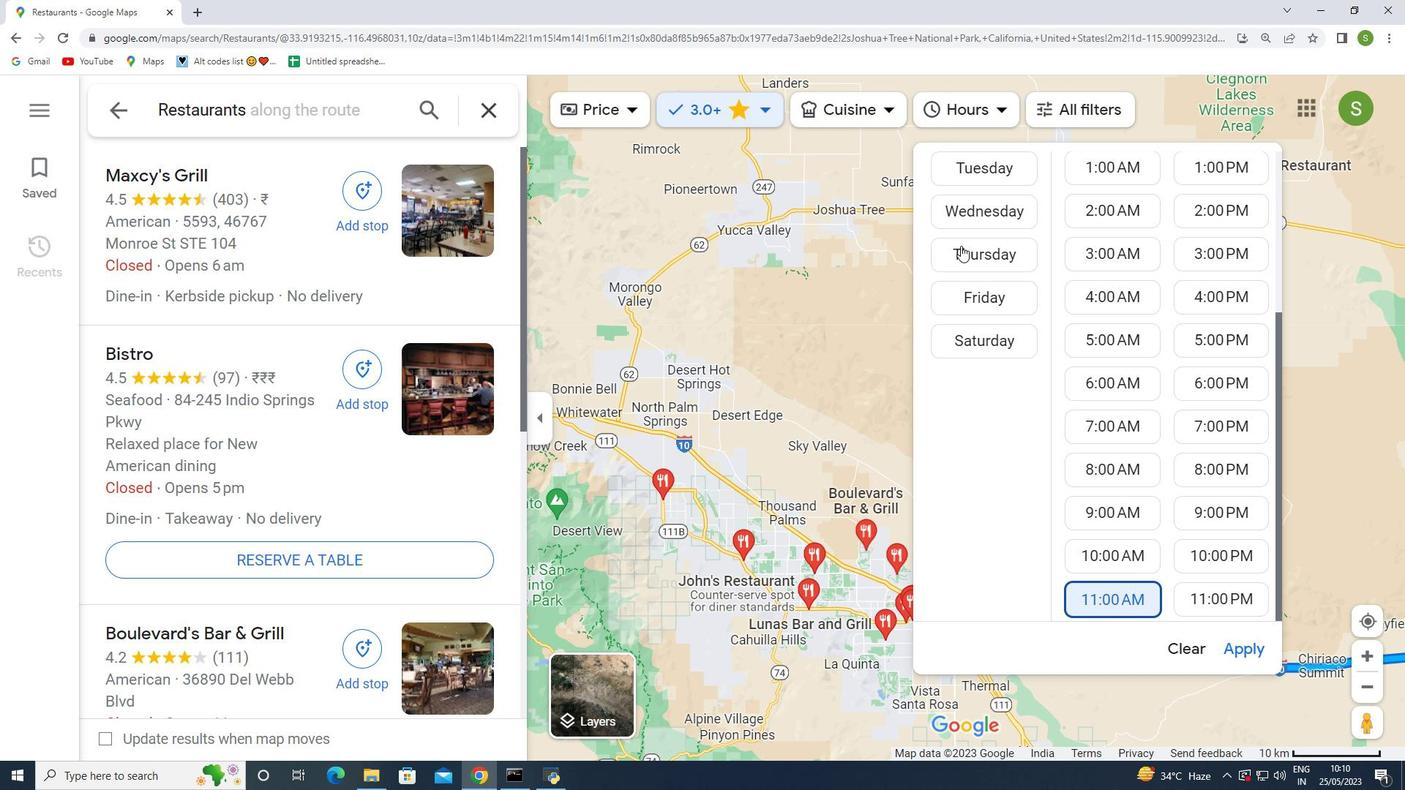 
Action: Mouse scrolled (970, 268) with delta (0, 0)
Screenshot: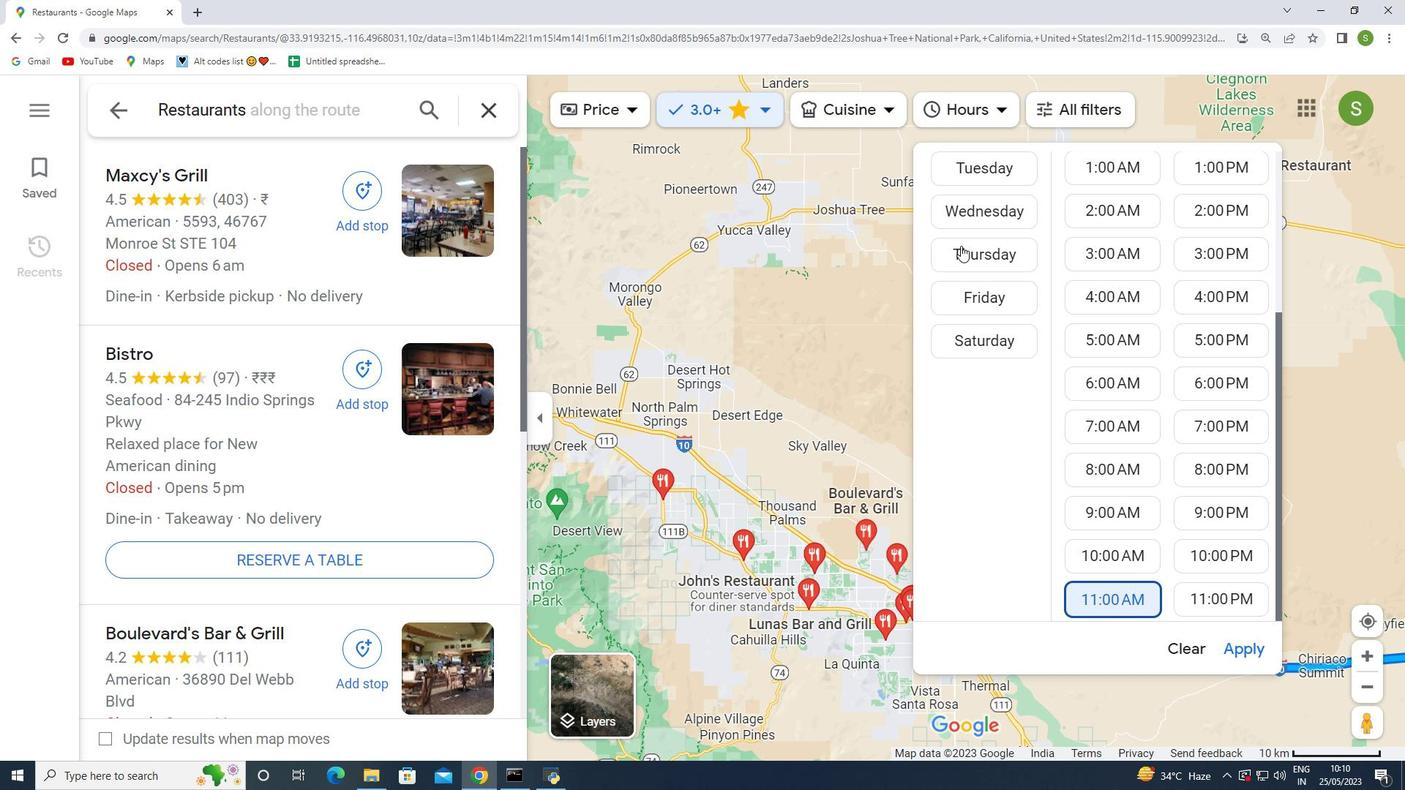 
Action: Mouse moved to (970, 268)
Screenshot: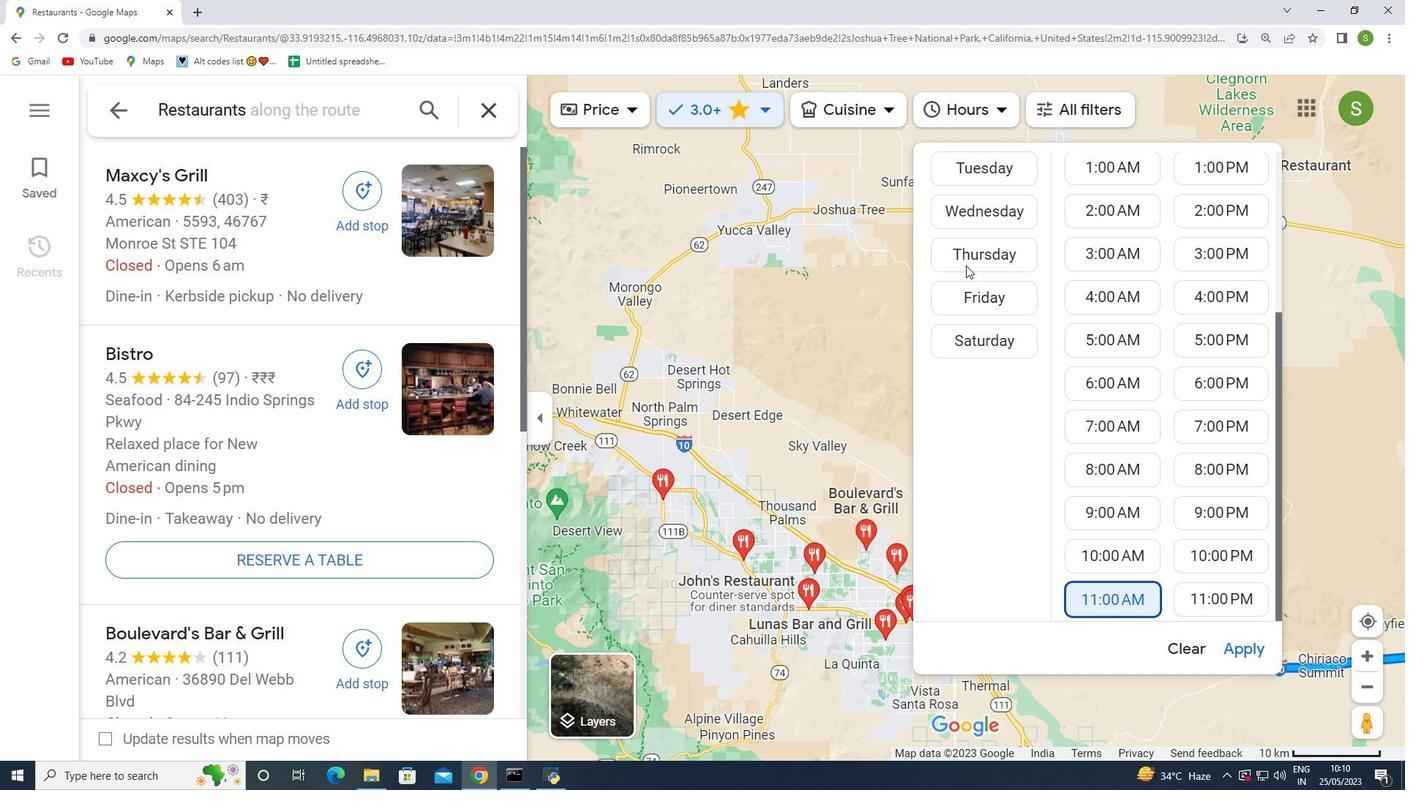 
Action: Mouse scrolled (970, 268) with delta (0, 0)
Screenshot: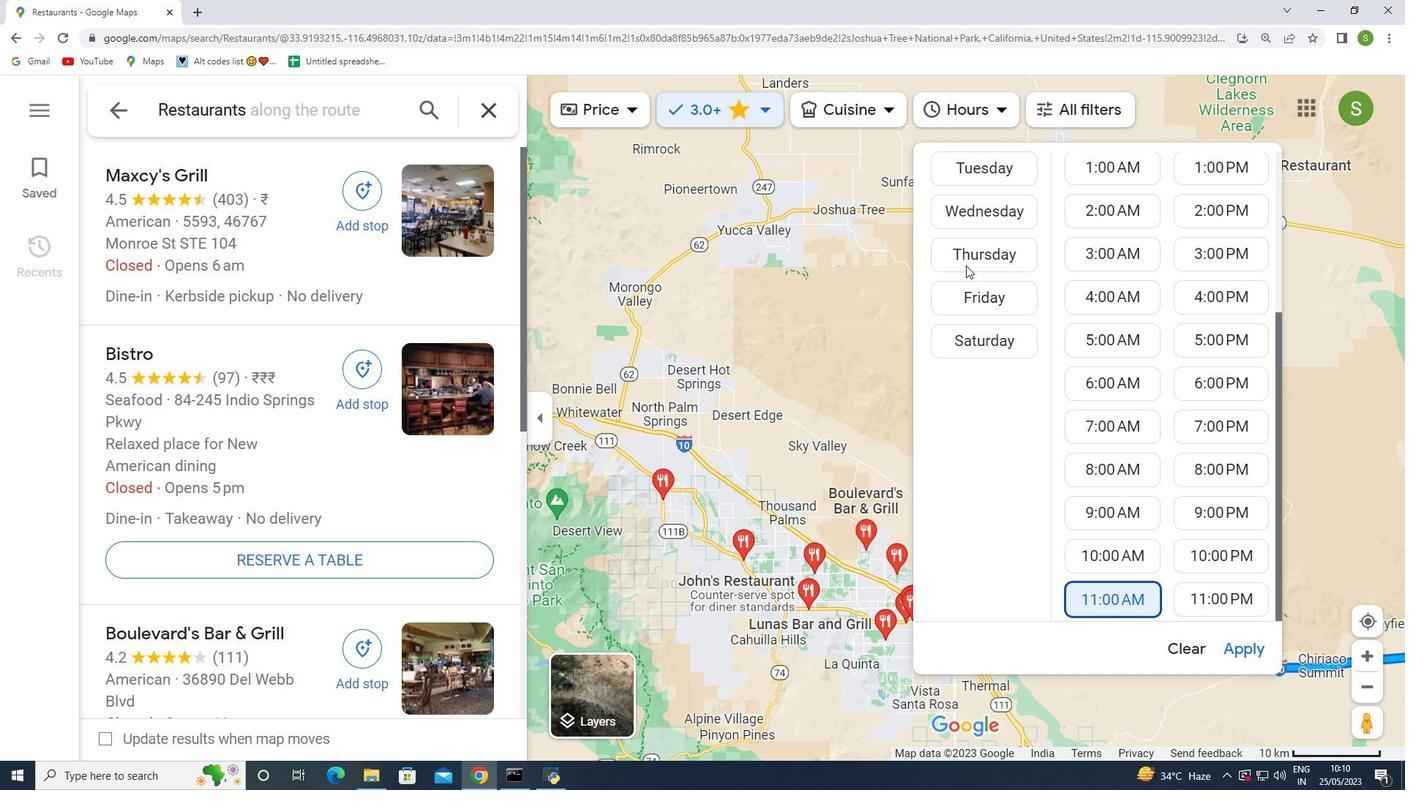 
Action: Mouse moved to (971, 267)
Screenshot: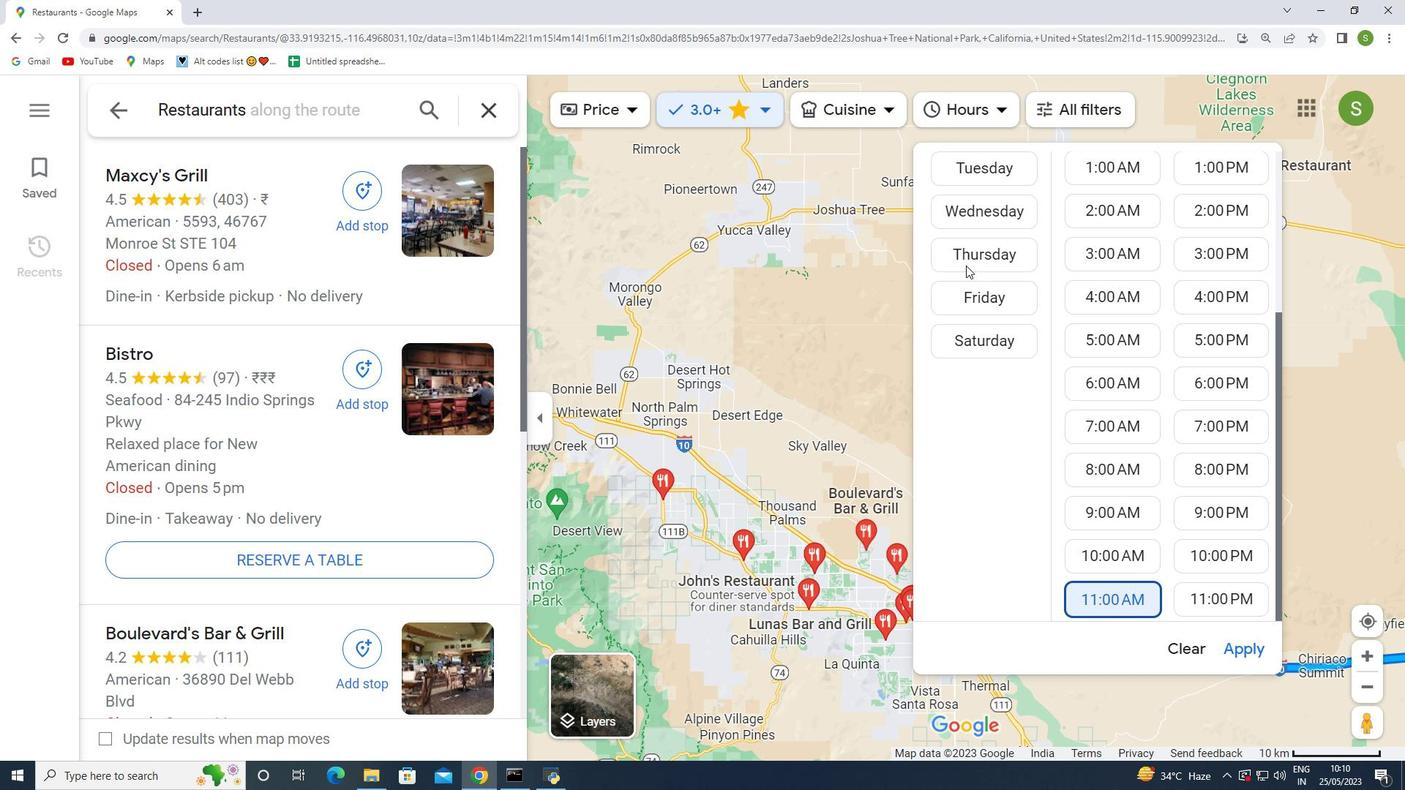 
Action: Mouse scrolled (971, 268) with delta (0, 0)
Screenshot: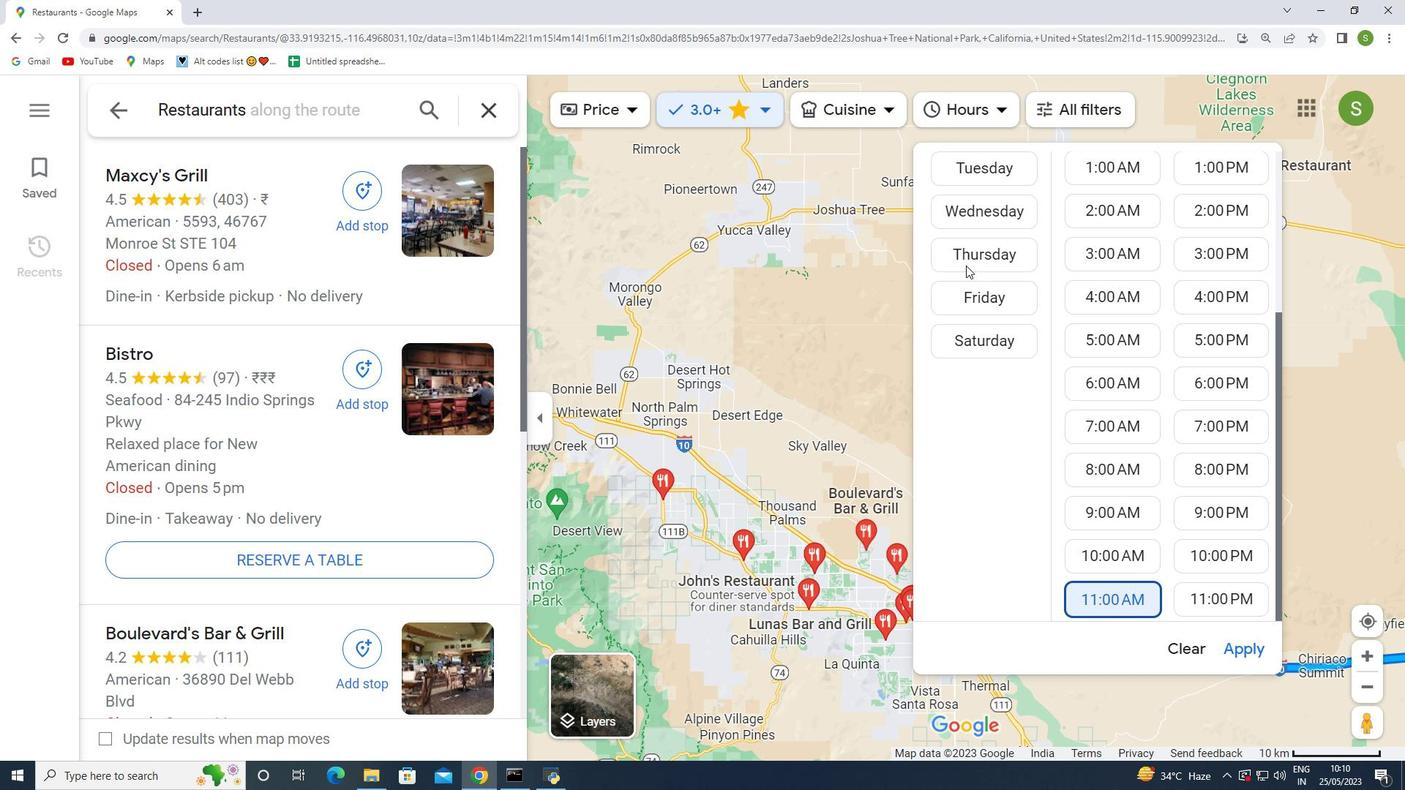 
Action: Mouse moved to (980, 256)
Screenshot: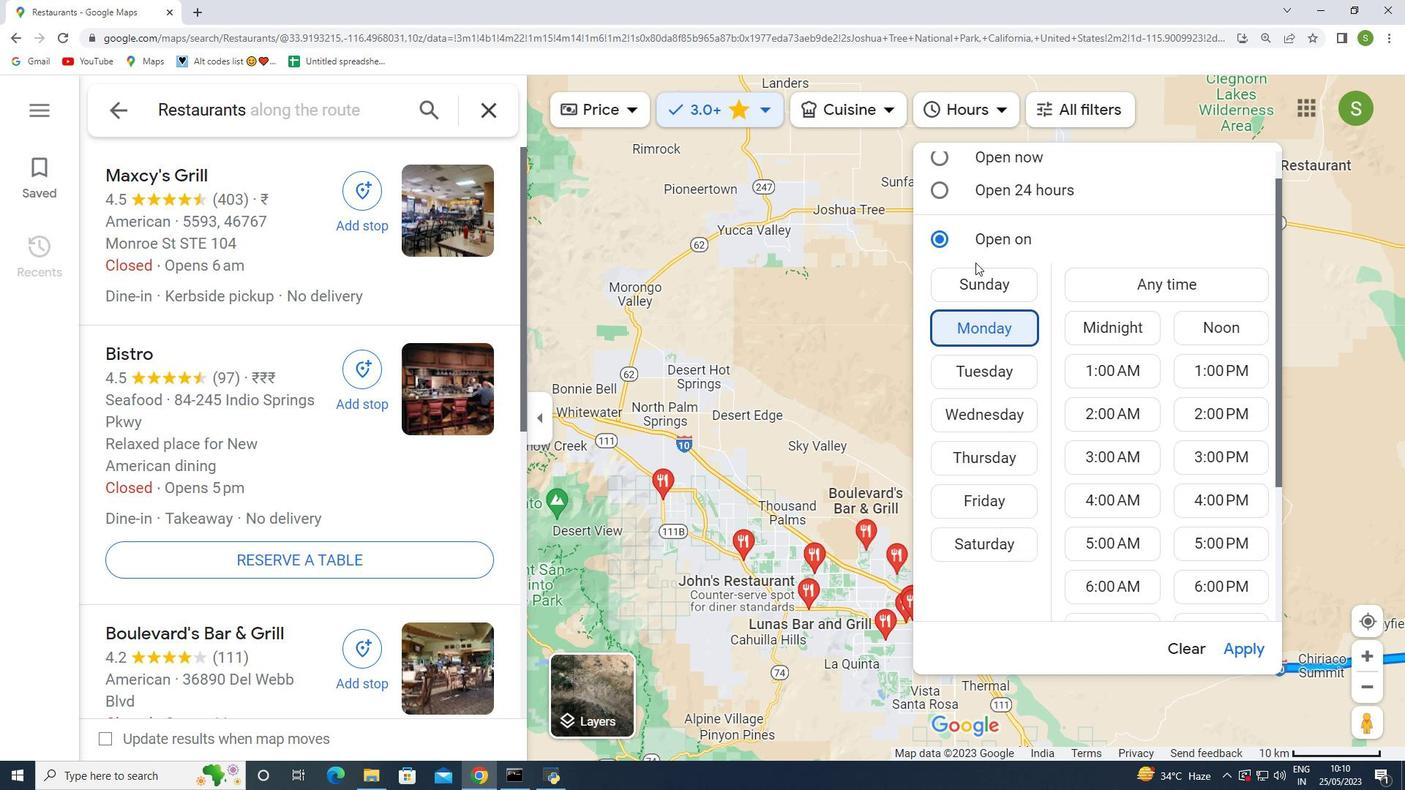 
Action: Mouse scrolled (980, 257) with delta (0, 0)
Screenshot: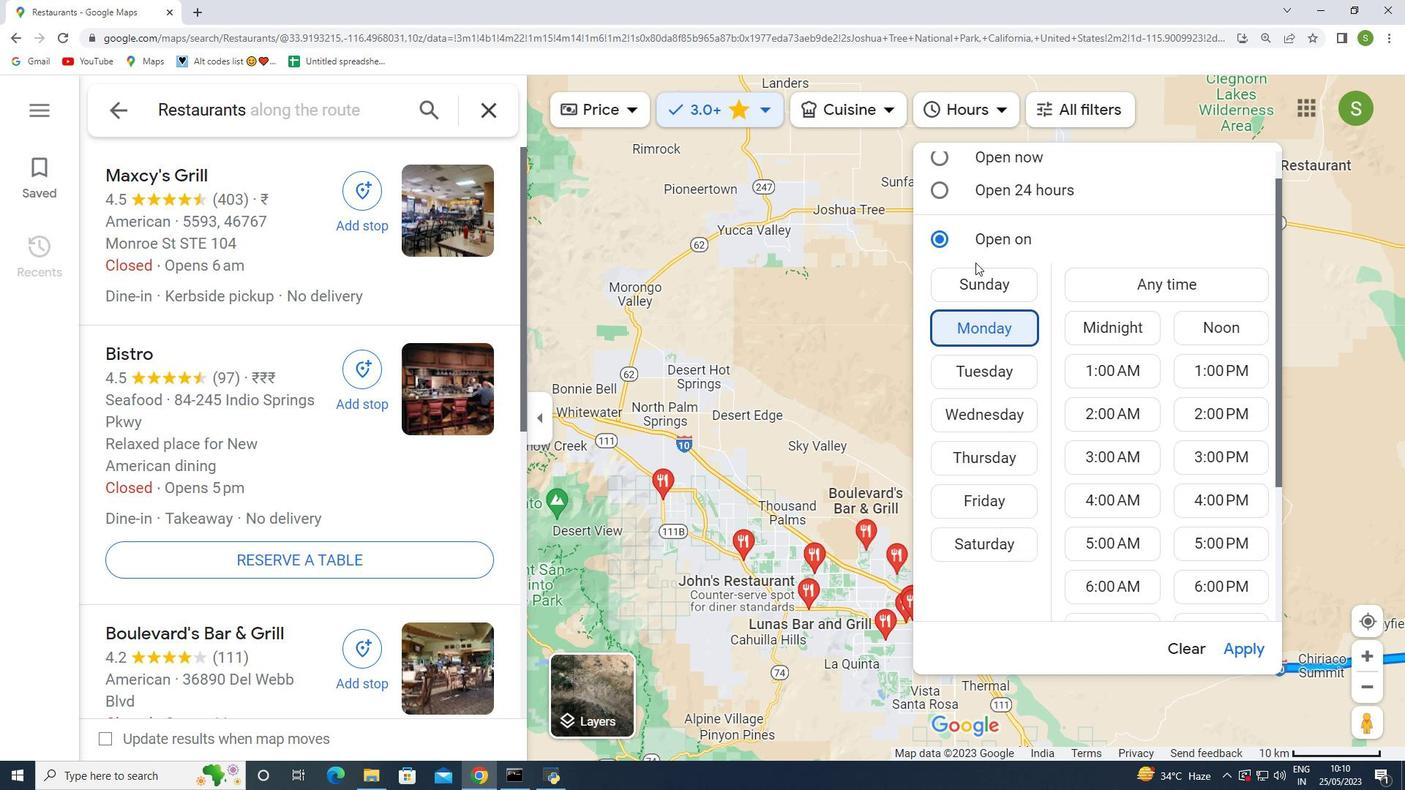 
Action: Mouse moved to (981, 255)
Screenshot: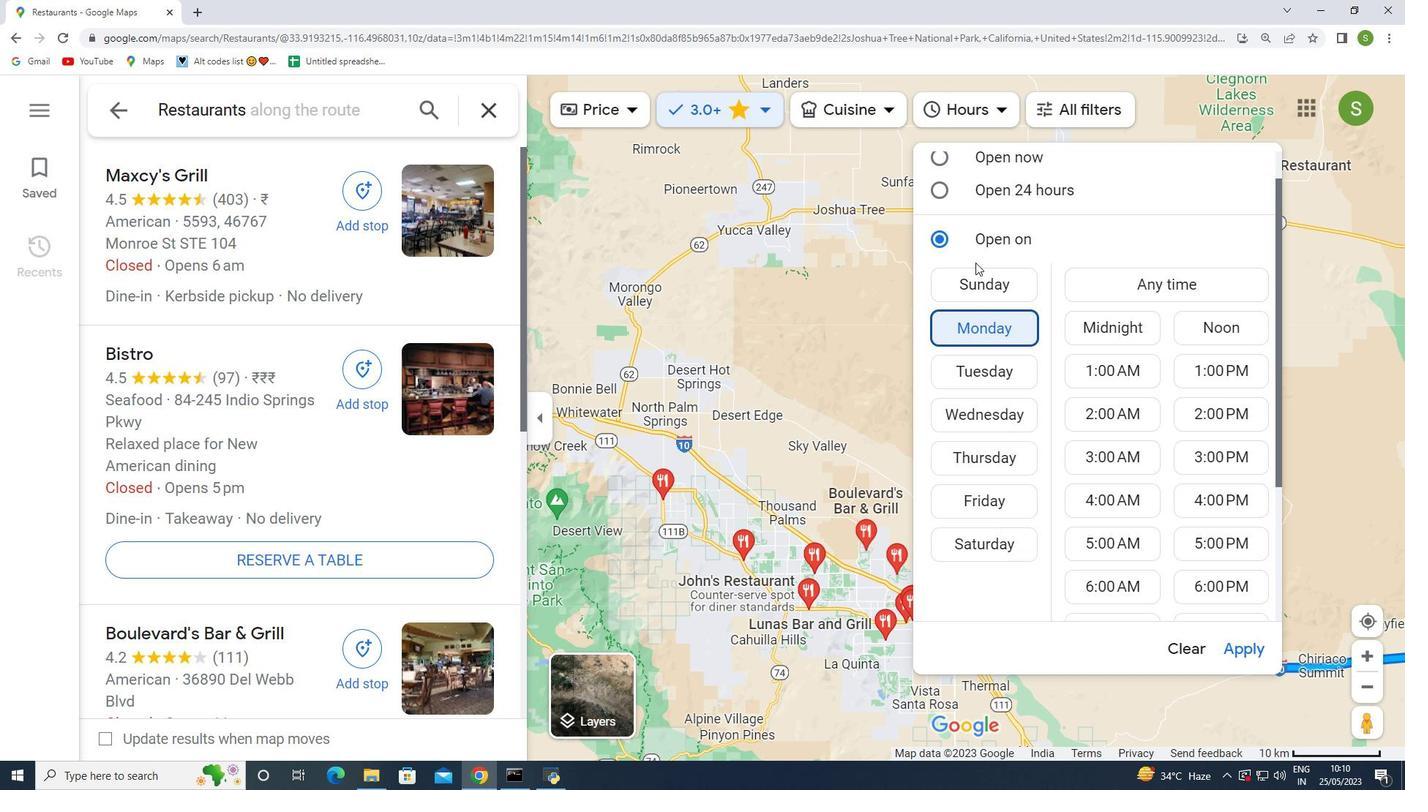 
Action: Mouse scrolled (981, 256) with delta (0, 0)
Screenshot: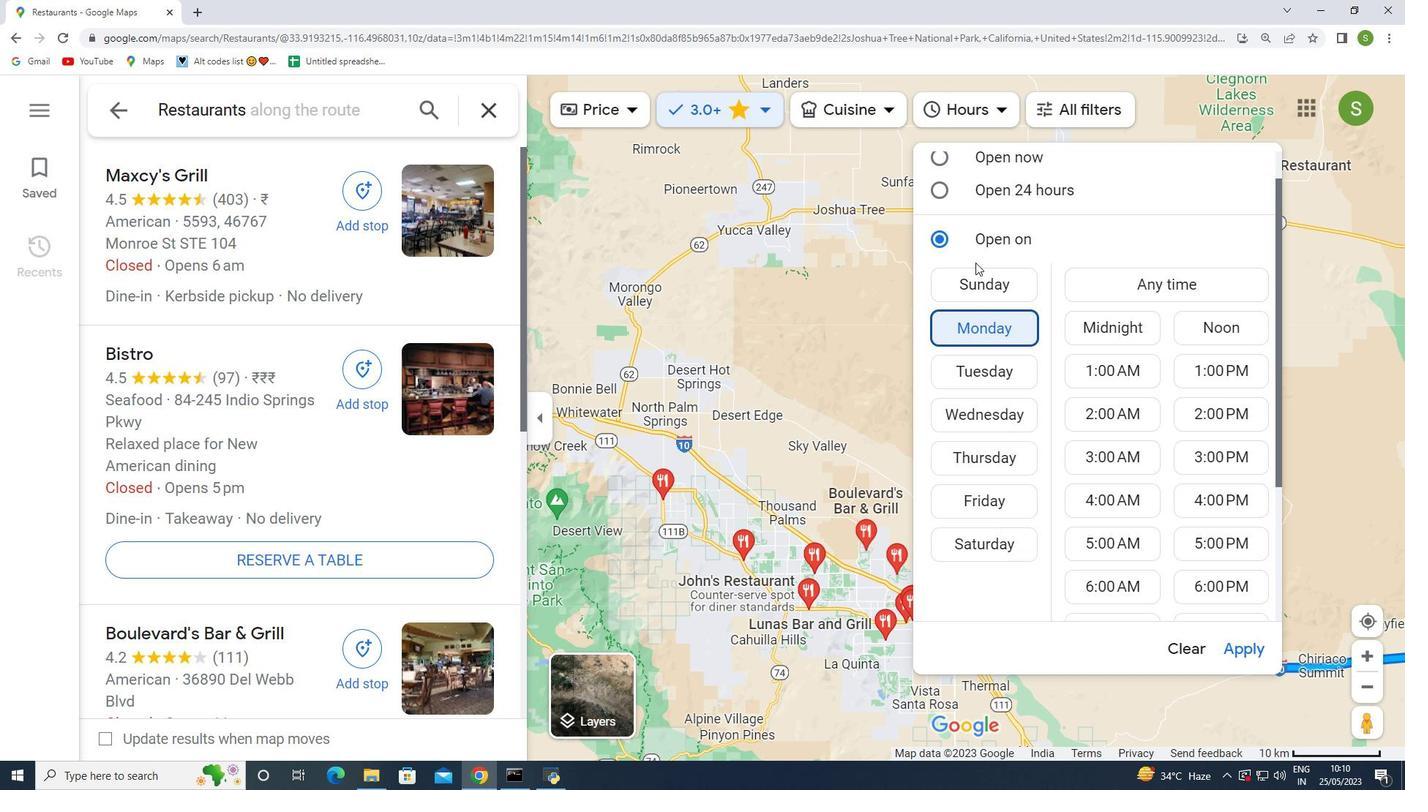 
Action: Mouse moved to (985, 254)
Screenshot: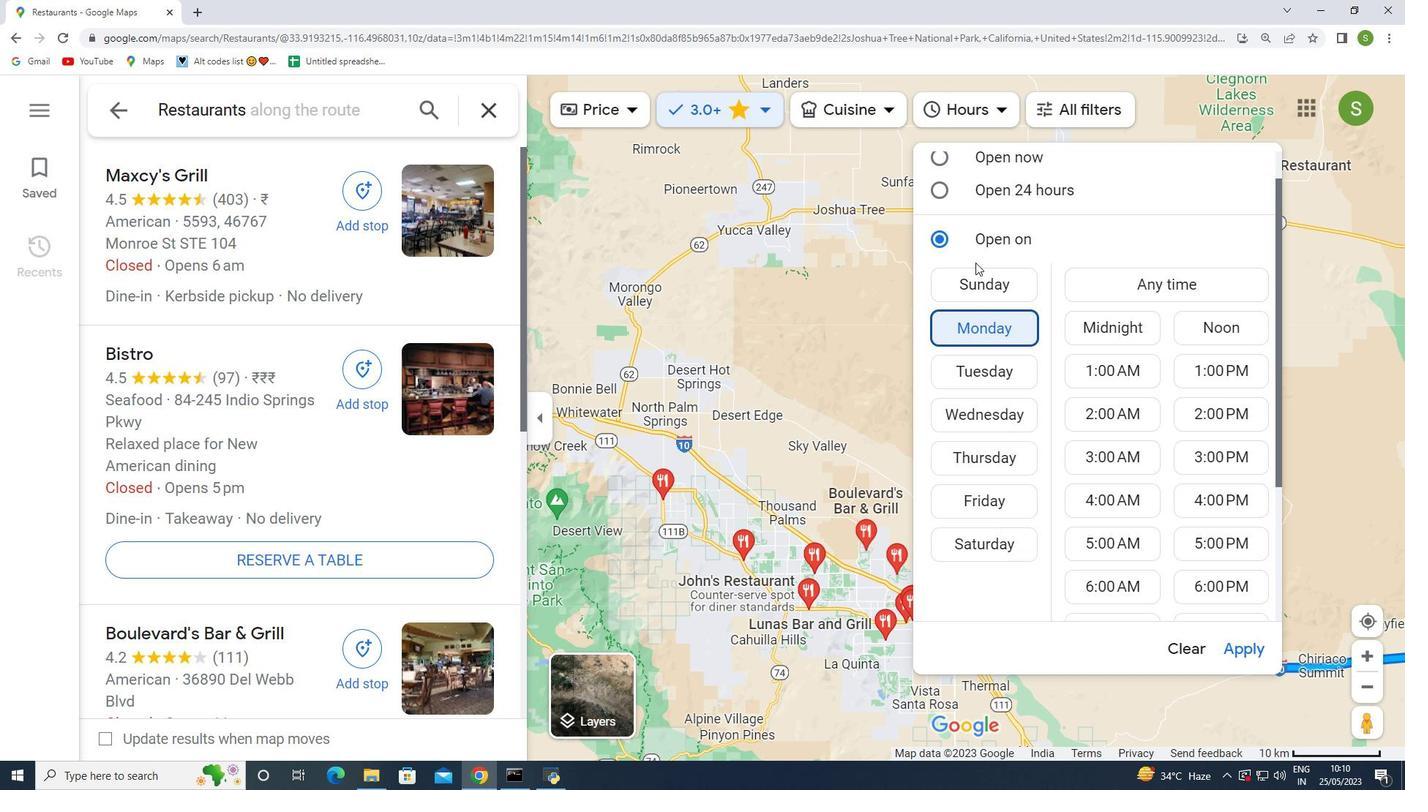
Action: Mouse scrolled (985, 255) with delta (0, 0)
Screenshot: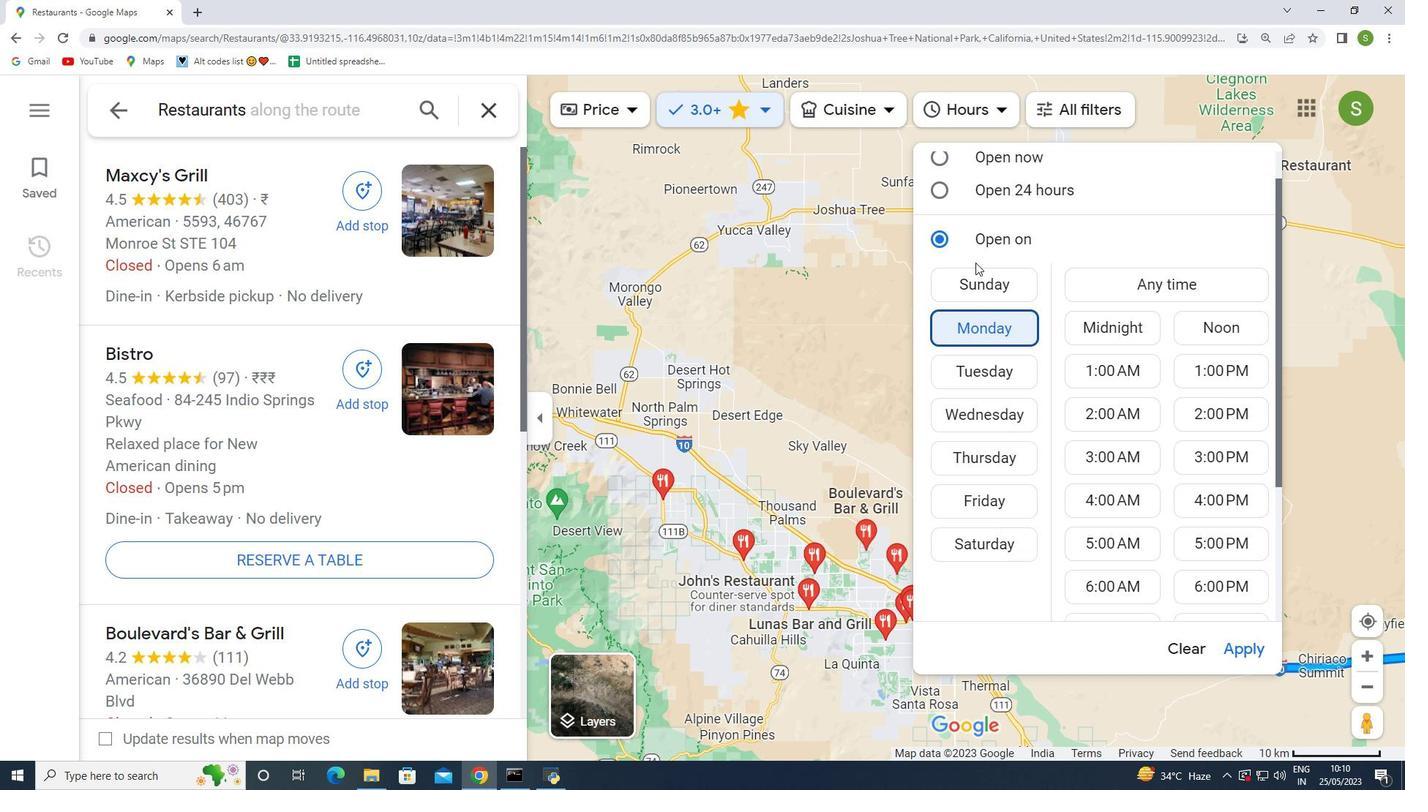 
Action: Mouse moved to (992, 252)
Screenshot: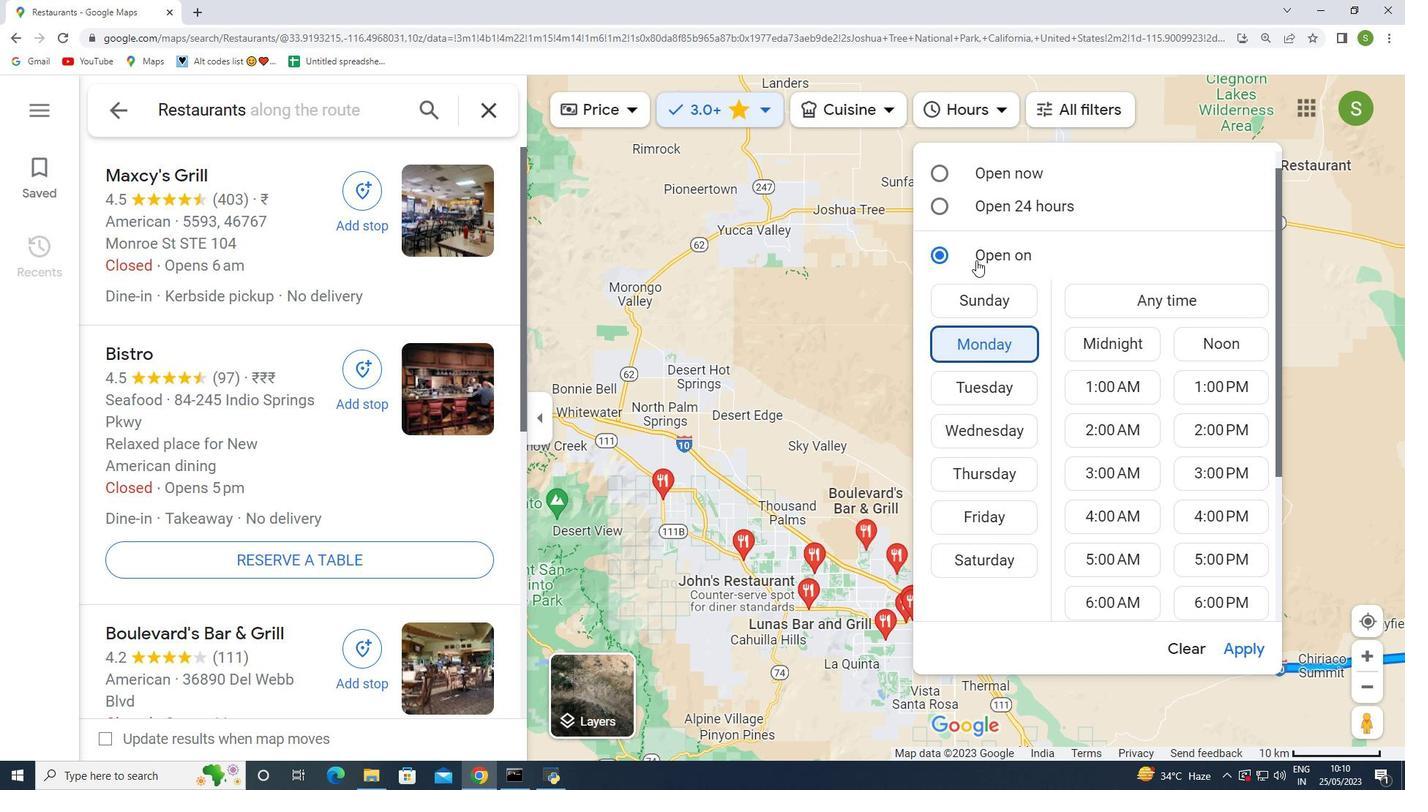 
Action: Mouse scrolled (992, 253) with delta (0, 0)
Screenshot: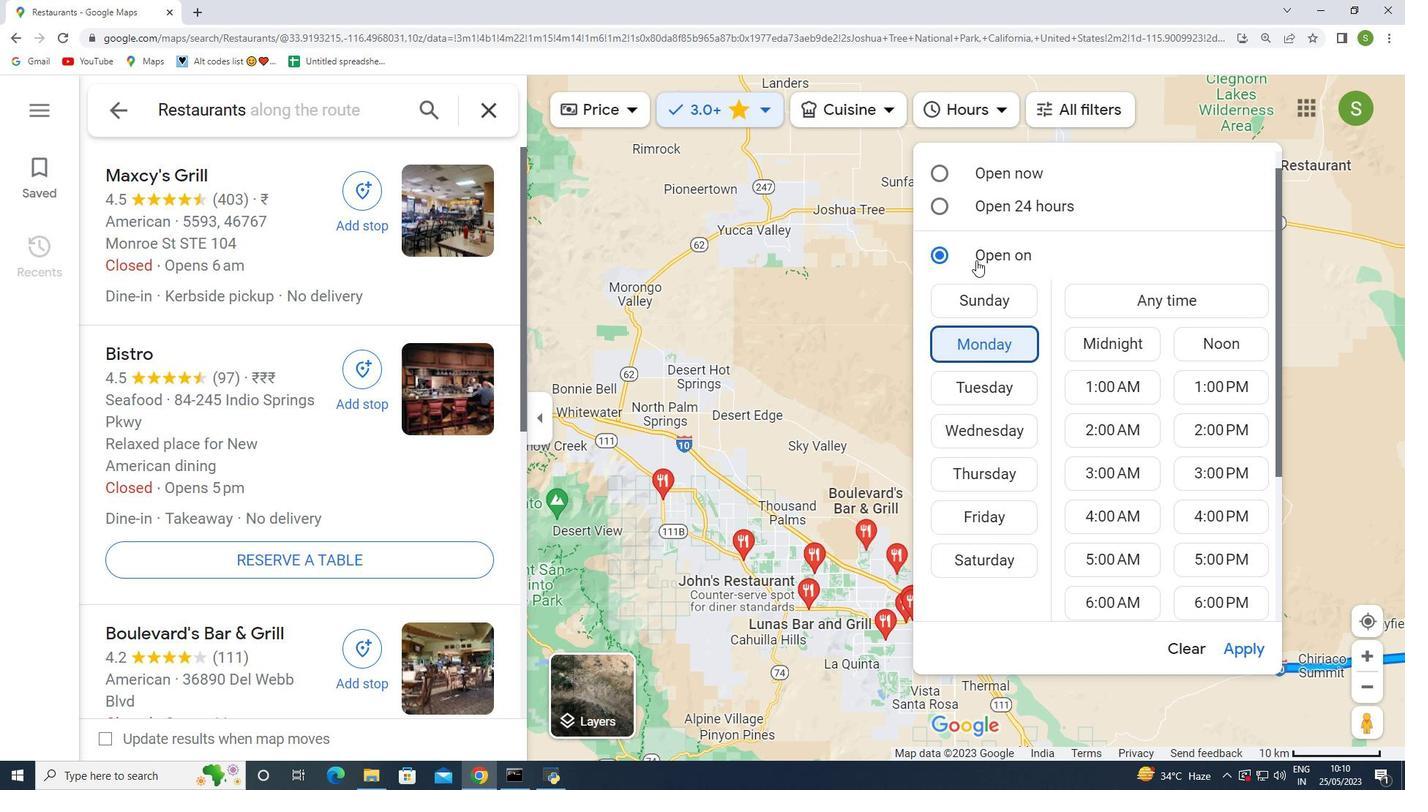 
Action: Mouse moved to (989, 253)
Screenshot: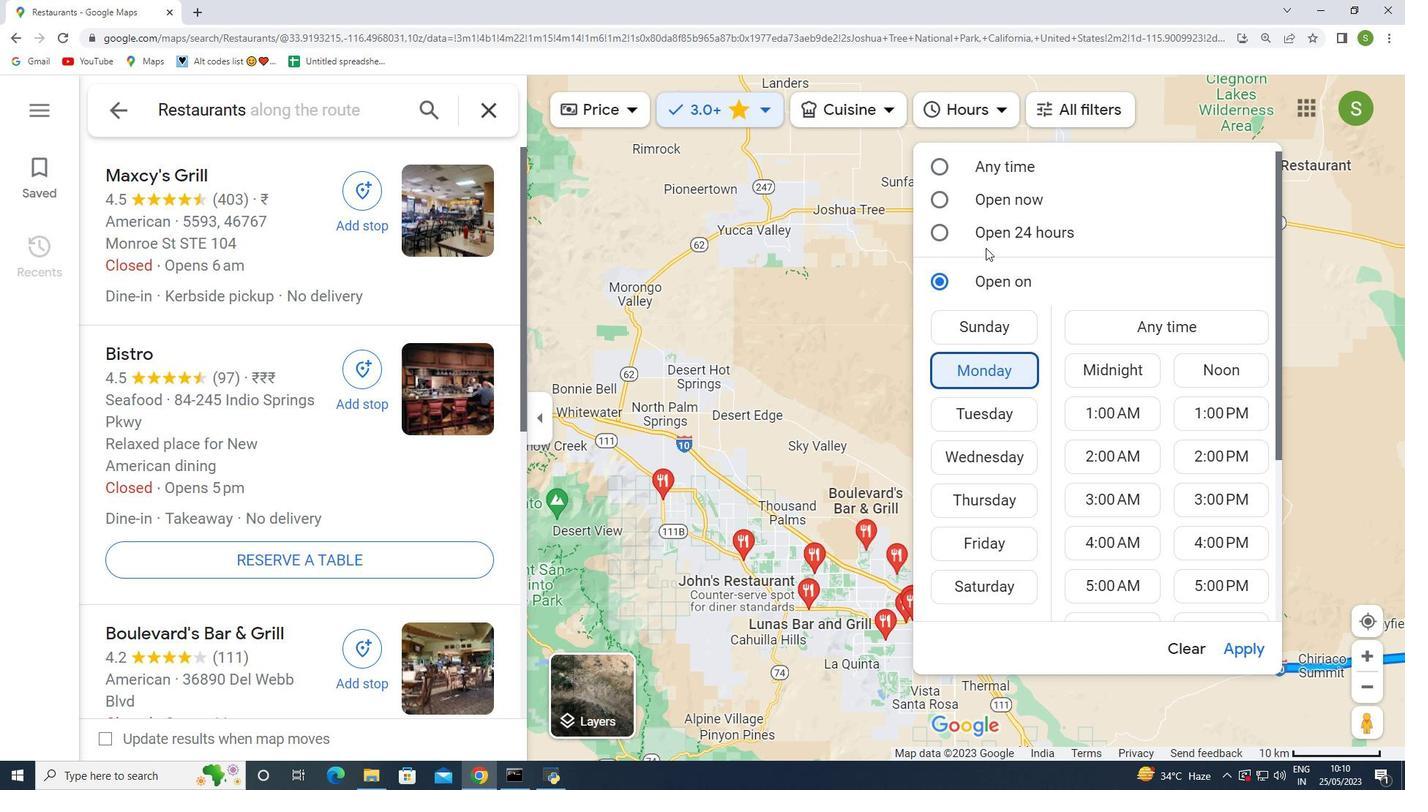 
Action: Mouse scrolled (989, 254) with delta (0, 0)
Screenshot: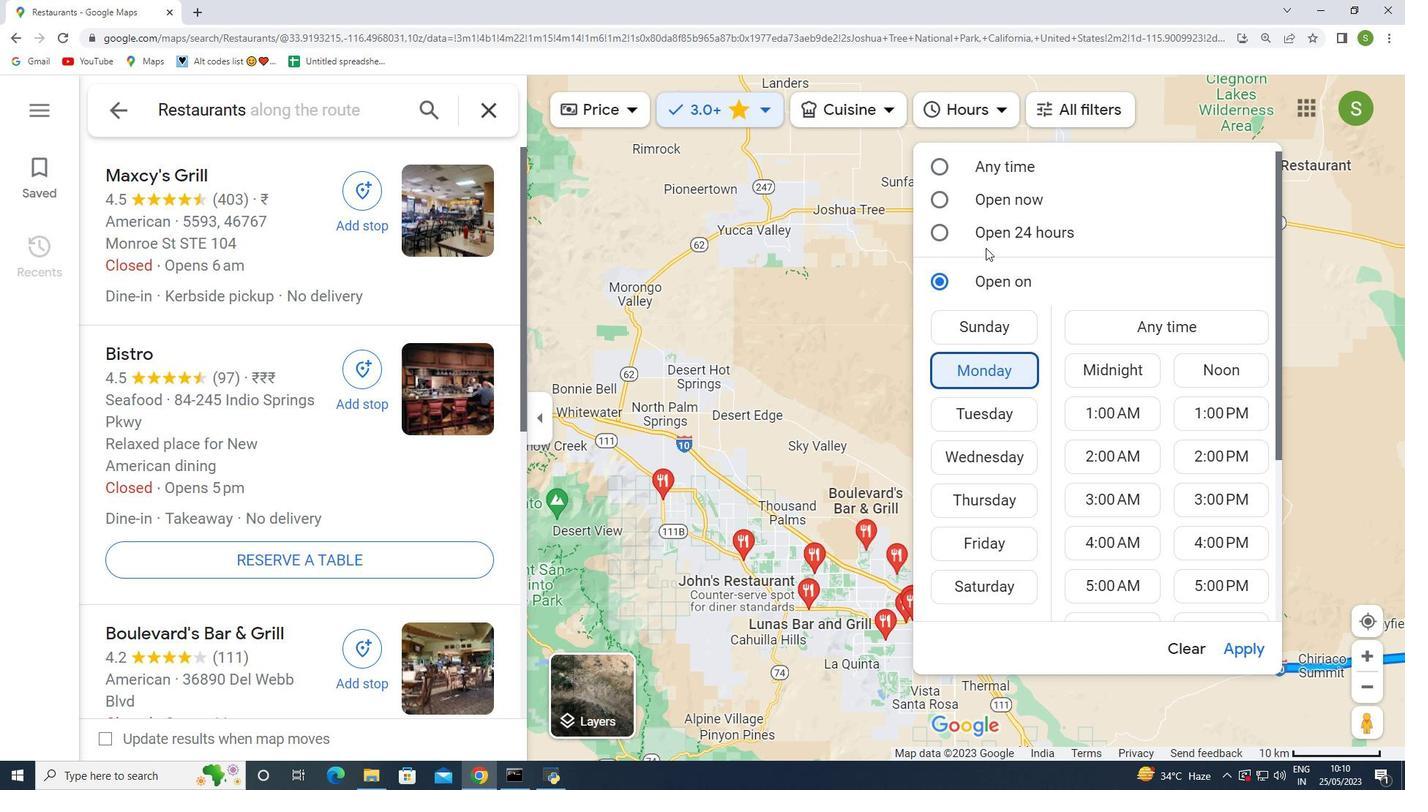 
Action: Mouse moved to (959, 114)
Screenshot: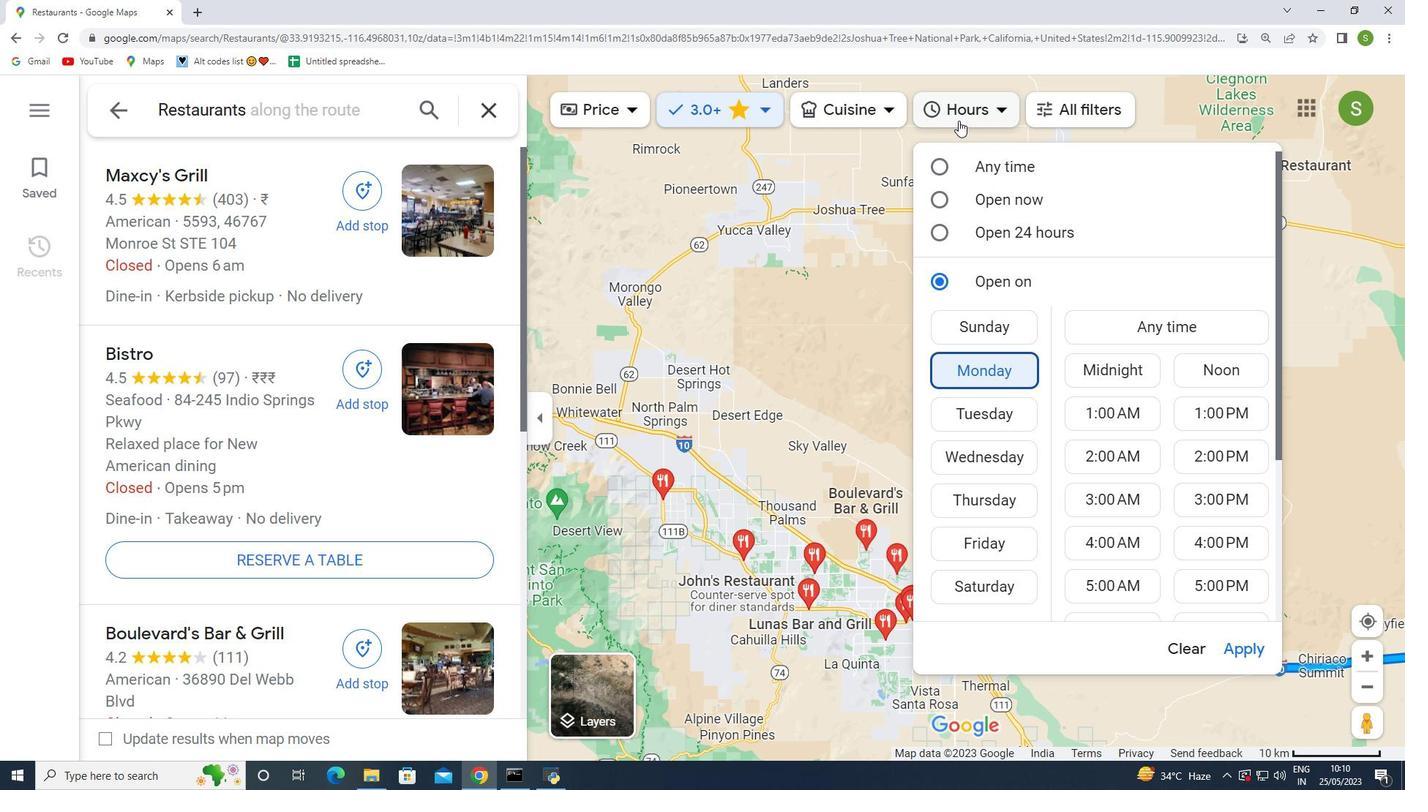 
Action: Mouse pressed left at (959, 114)
Screenshot: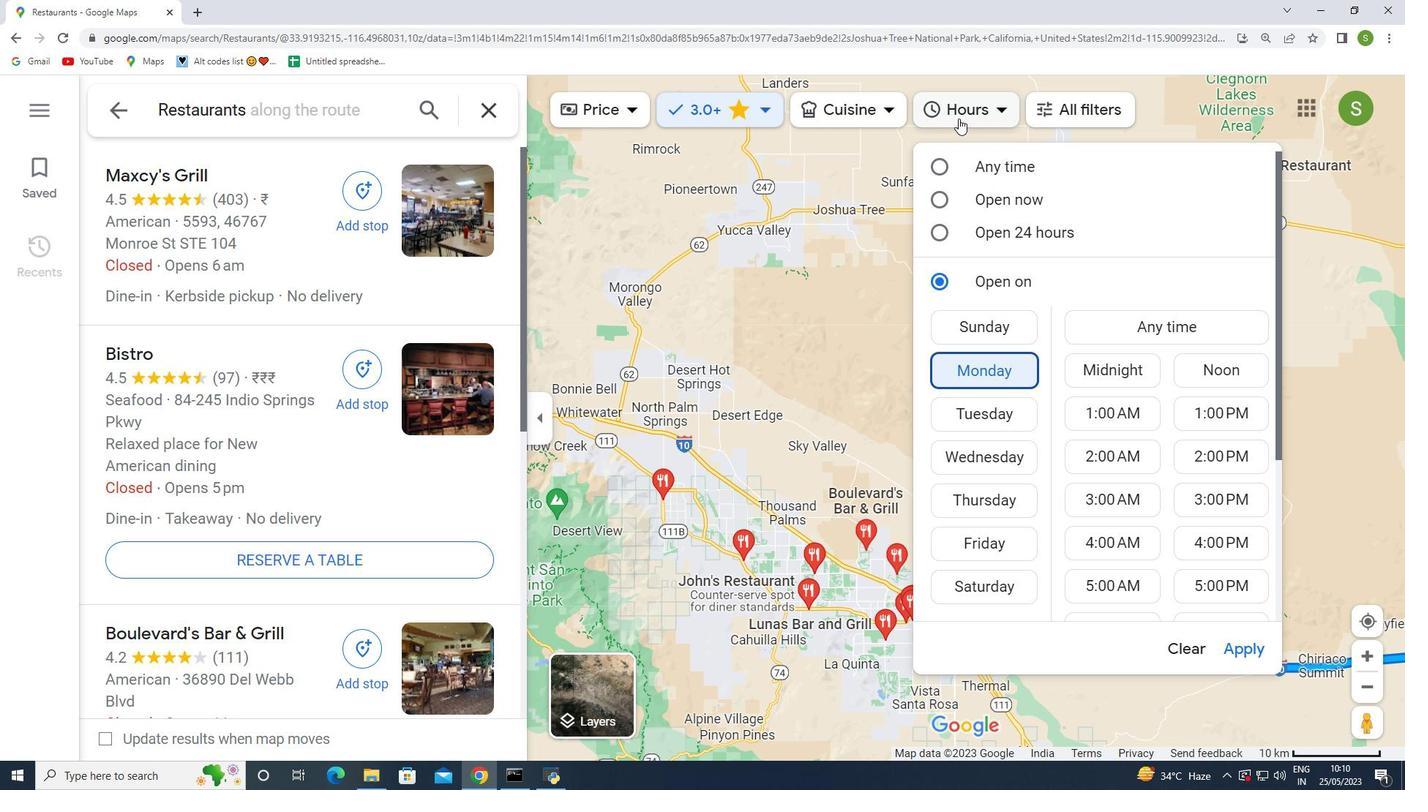 
Action: Mouse moved to (870, 106)
Screenshot: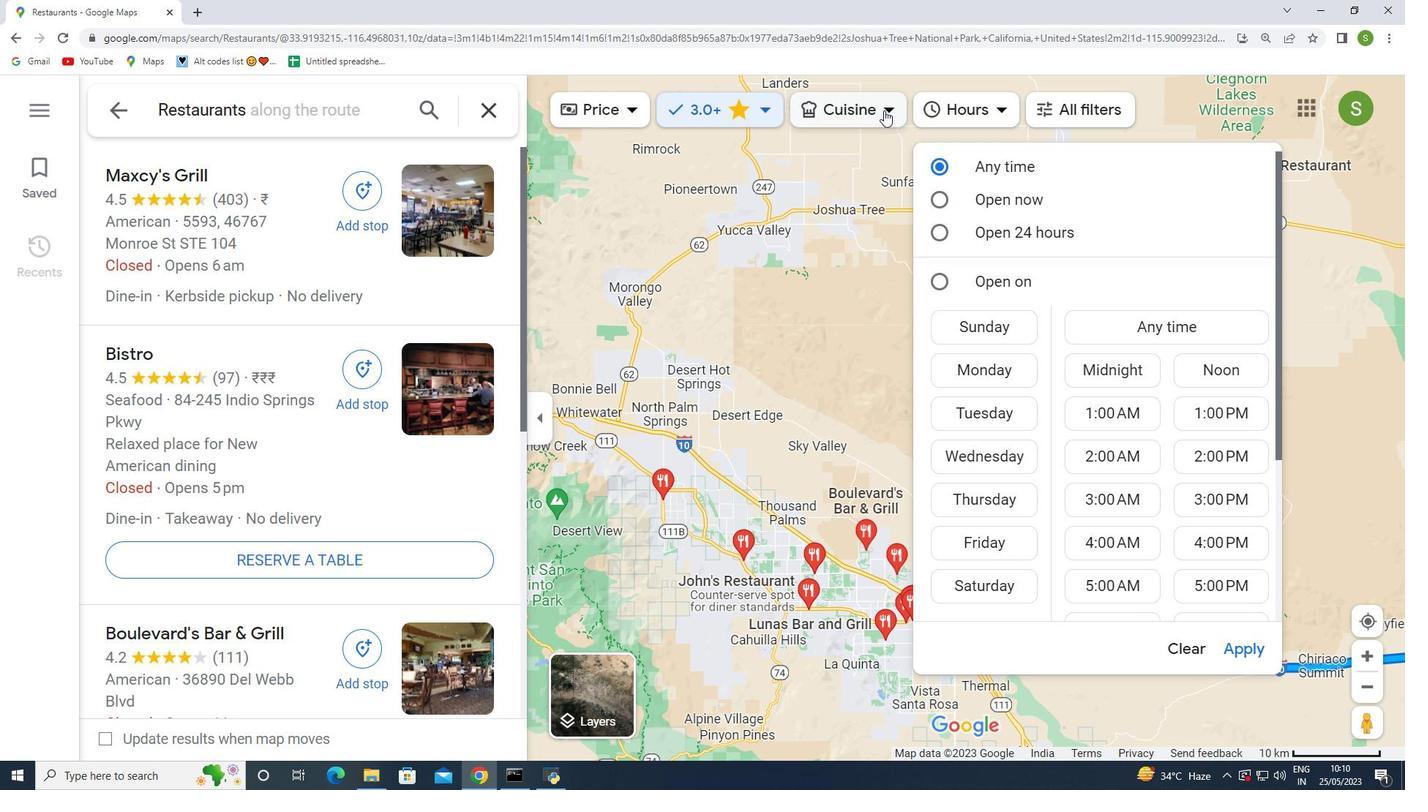 
Action: Mouse pressed left at (870, 106)
Screenshot: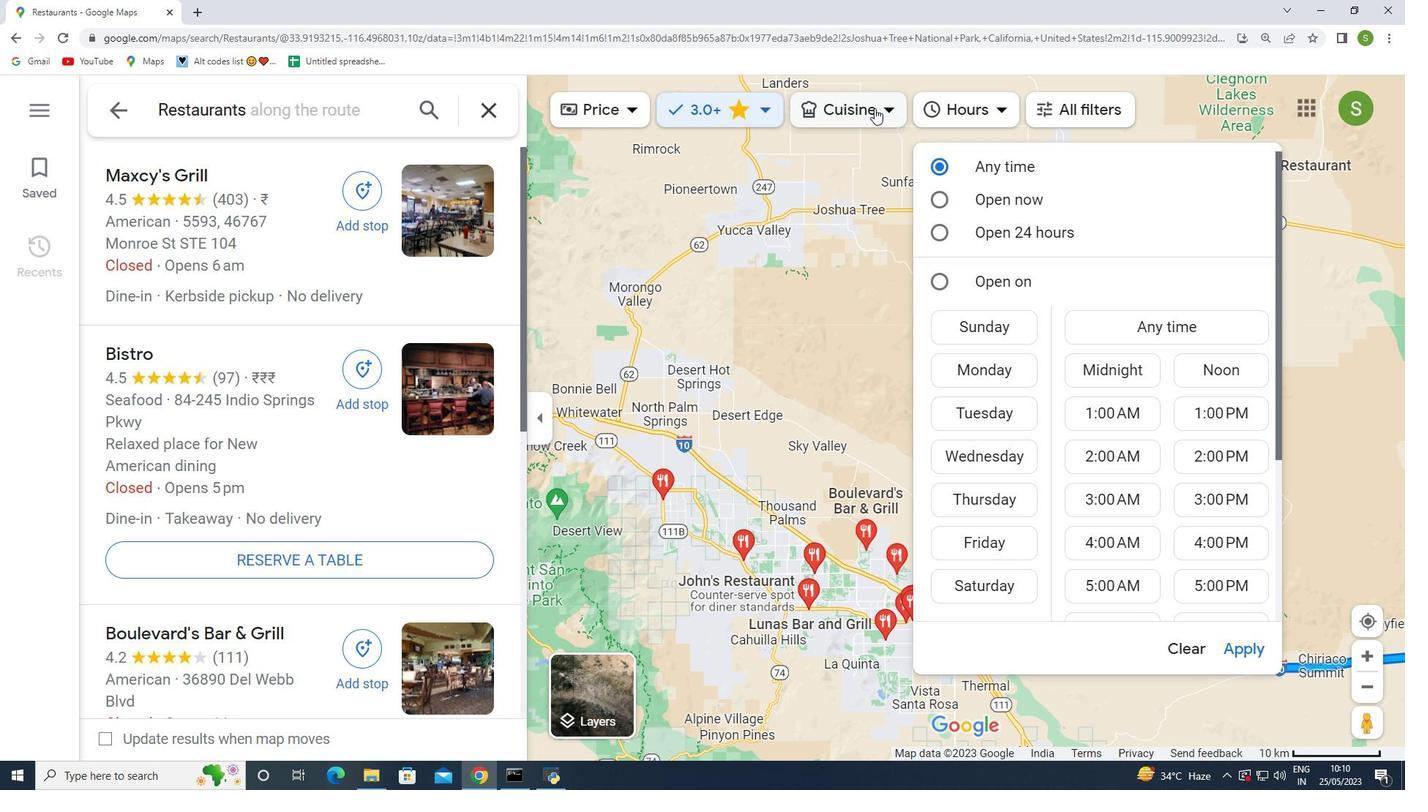 
Action: Mouse moved to (855, 274)
Screenshot: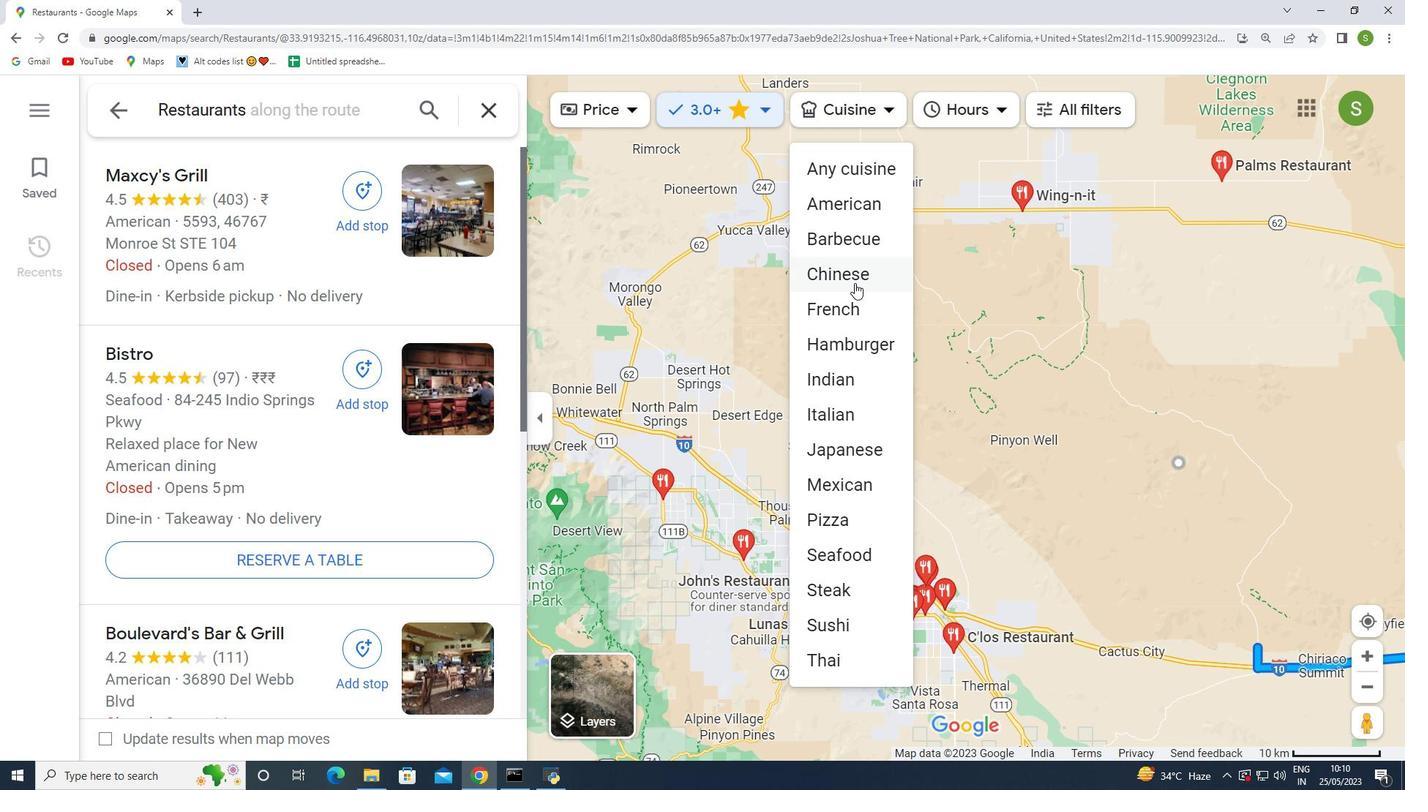 
Action: Mouse pressed left at (855, 274)
Screenshot: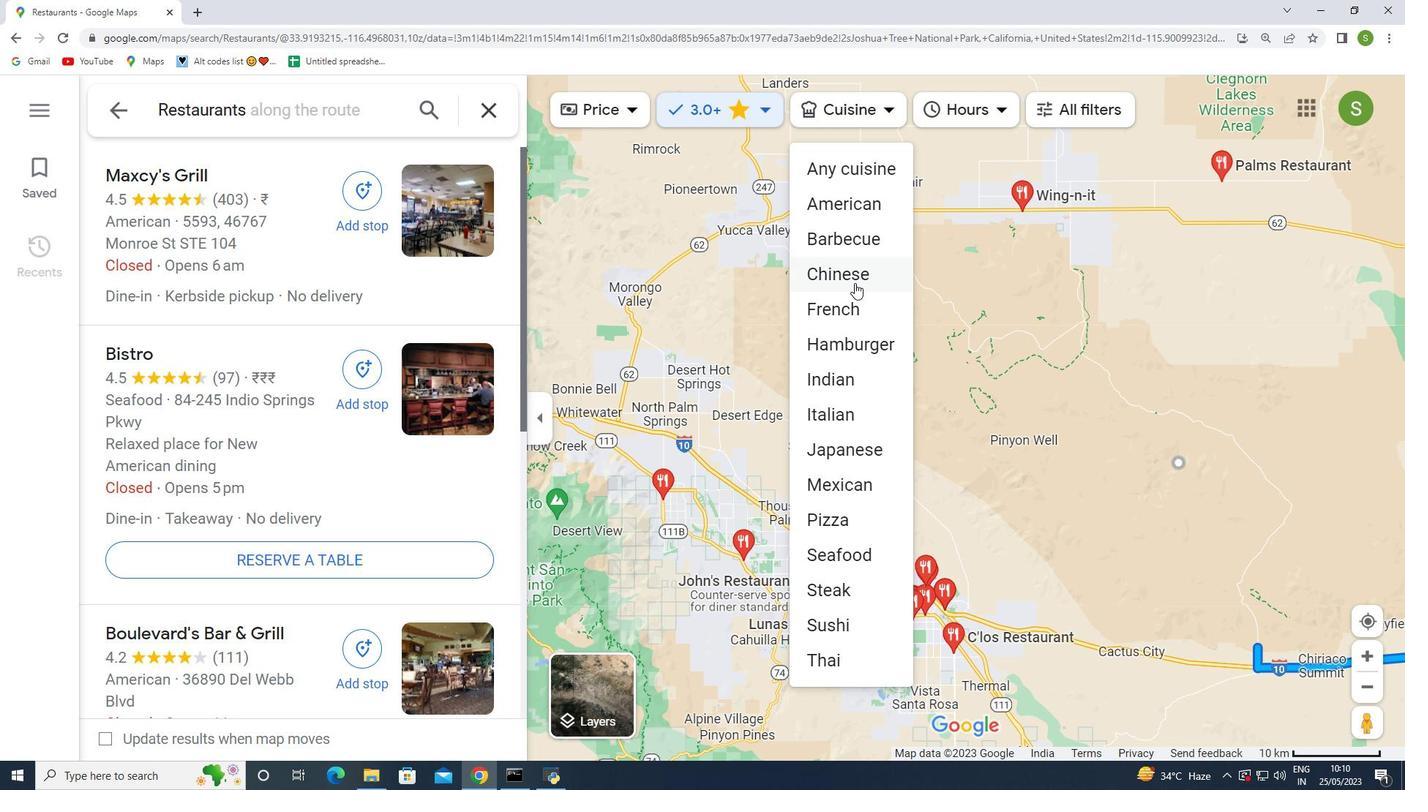
Action: Mouse moved to (935, 169)
Screenshot: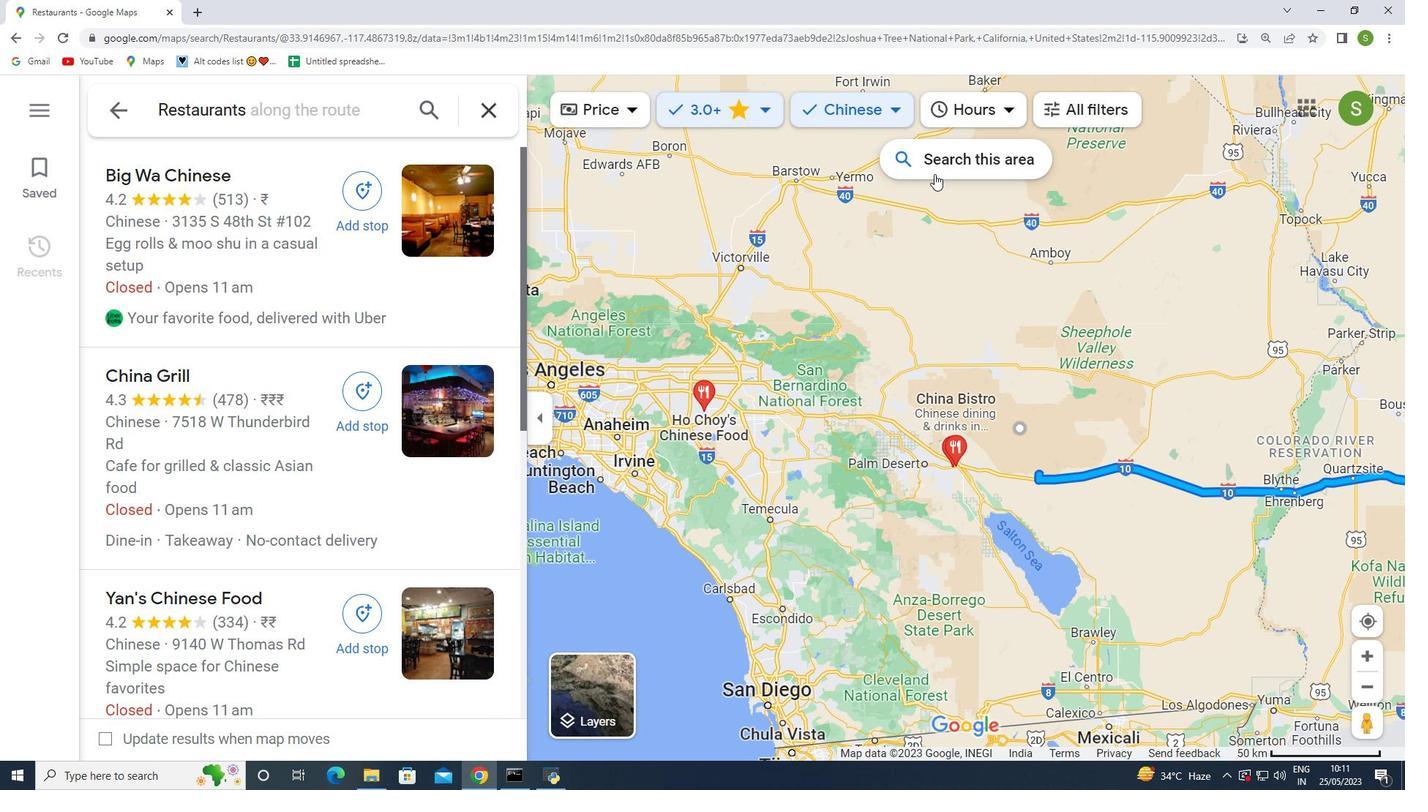 
Action: Mouse pressed left at (935, 169)
Screenshot: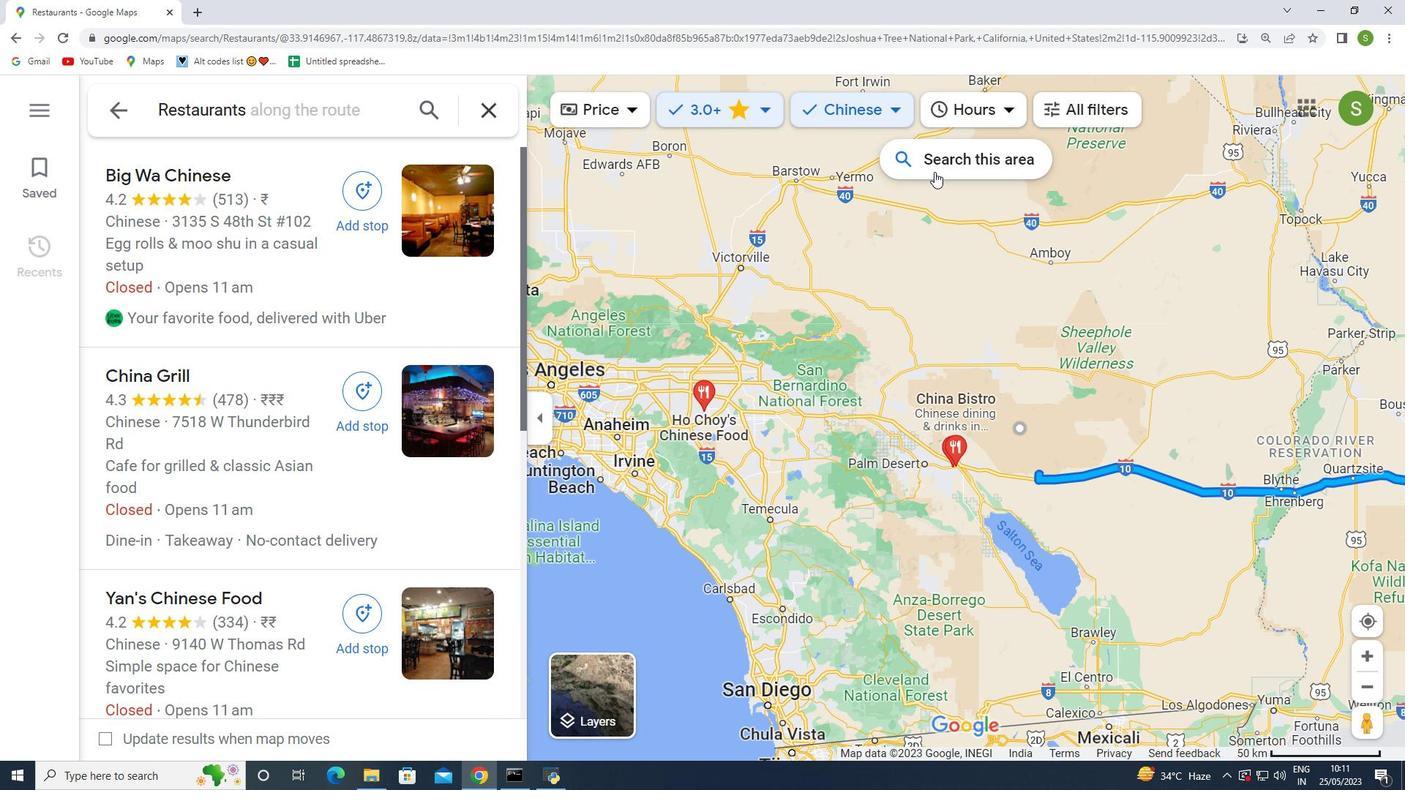 
Action: Mouse moved to (998, 323)
Screenshot: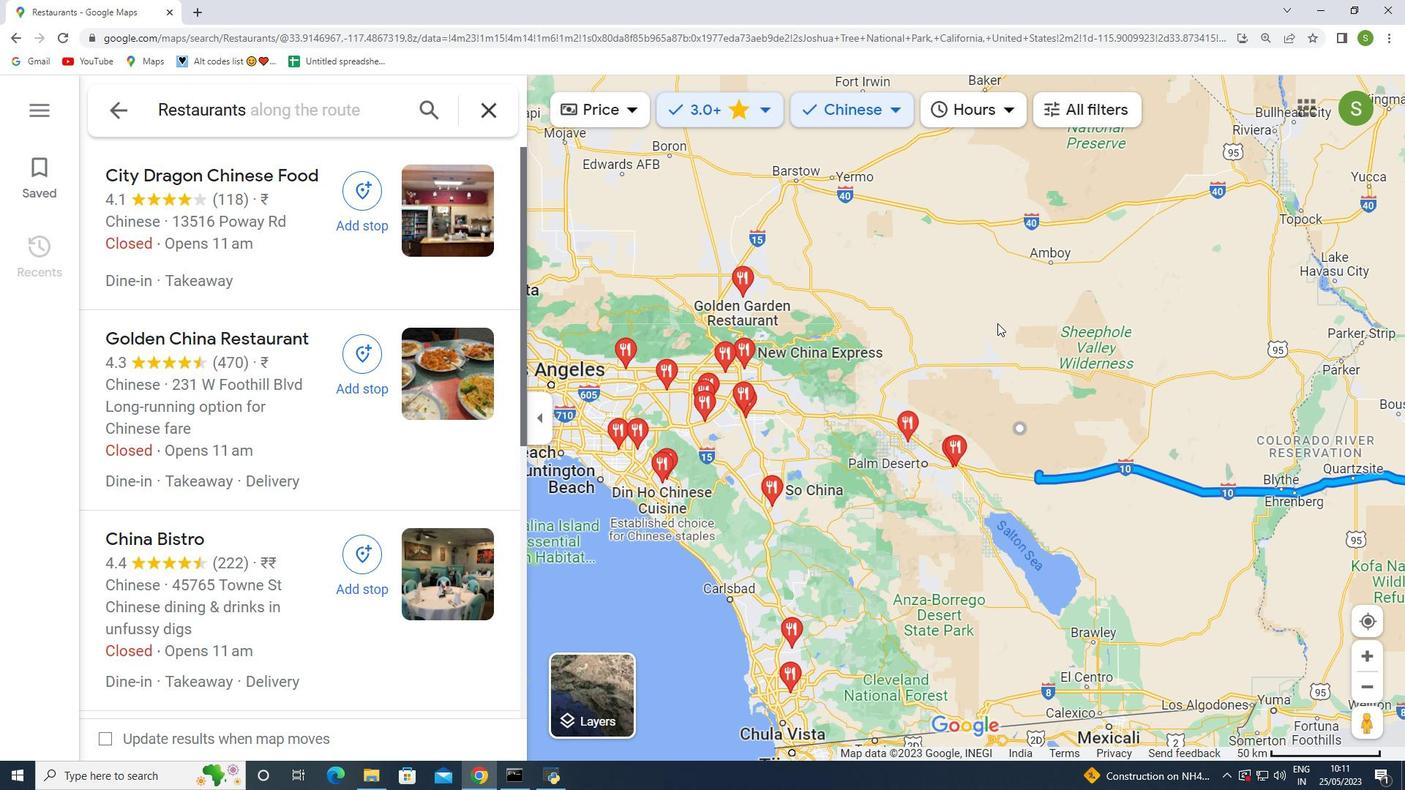 
Action: Mouse scrolled (998, 322) with delta (0, 0)
Screenshot: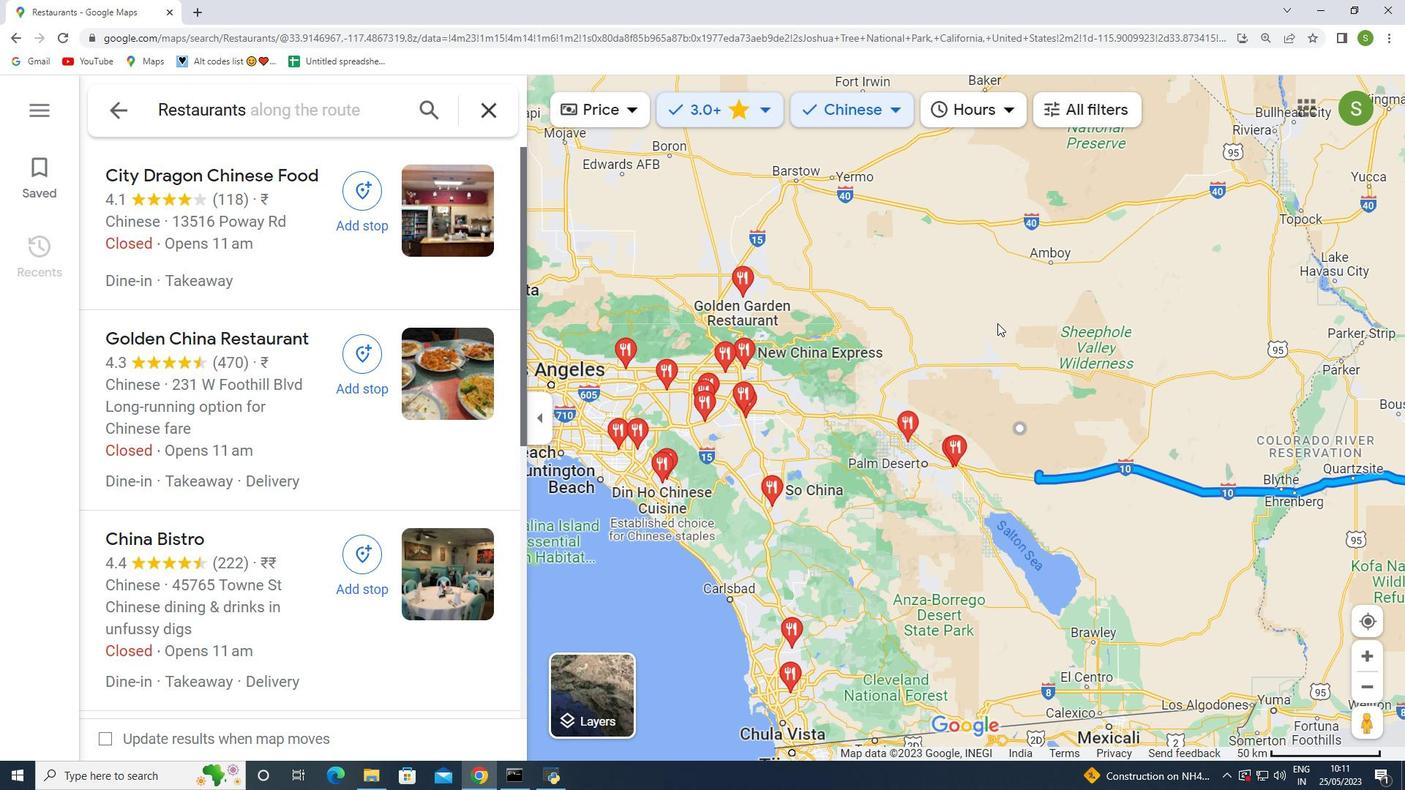 
Action: Mouse moved to (1034, 389)
Screenshot: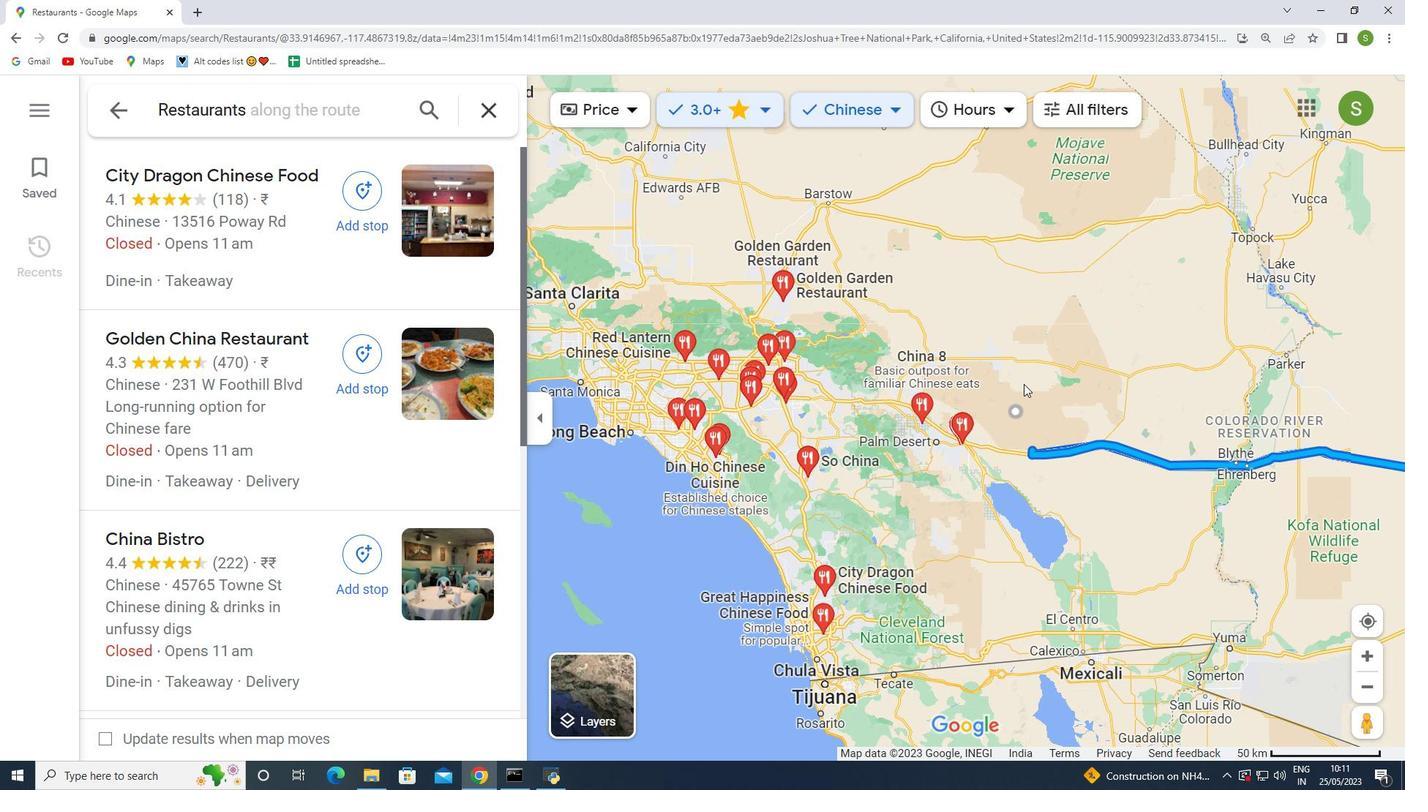 
Action: Mouse scrolled (1034, 388) with delta (0, 0)
Screenshot: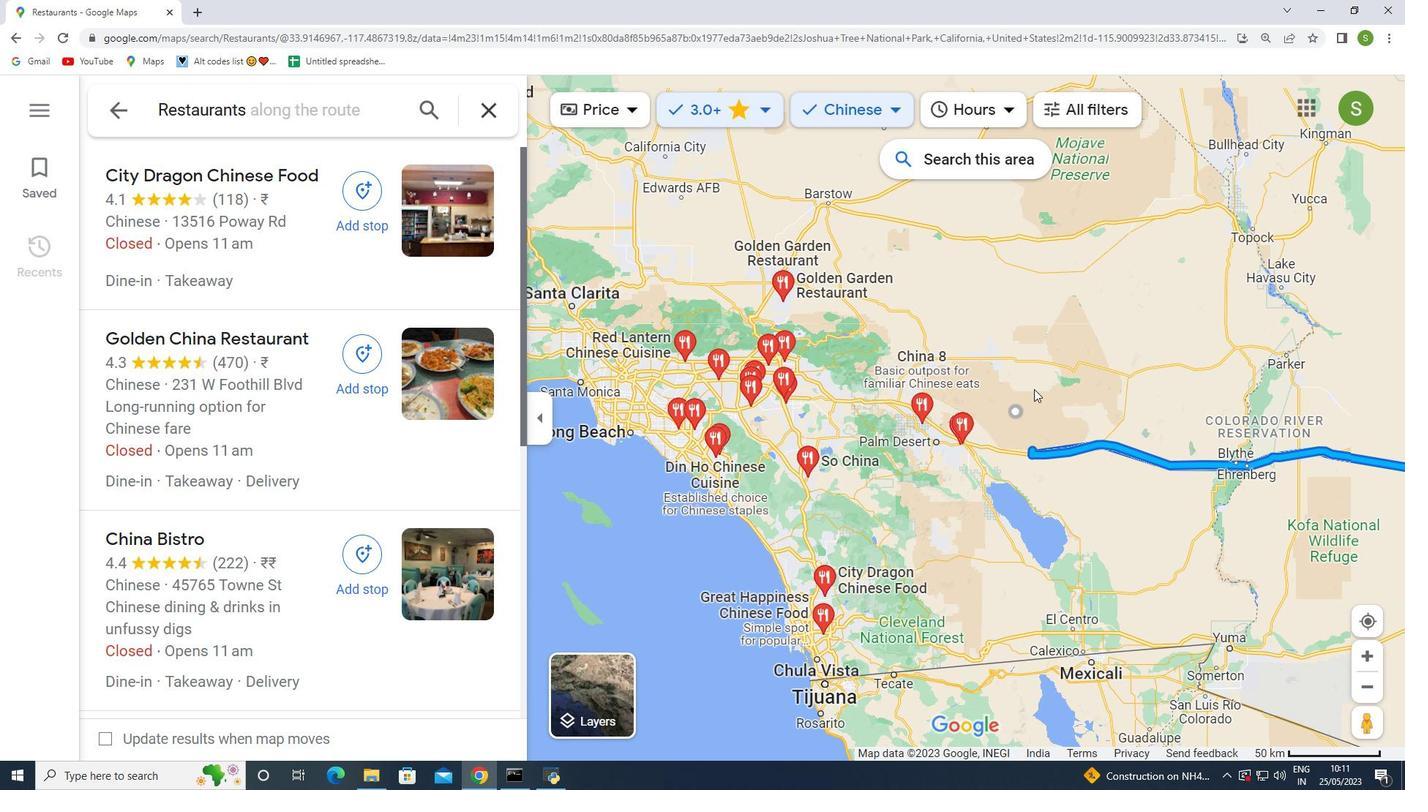 
Action: Mouse scrolled (1034, 388) with delta (0, 0)
Screenshot: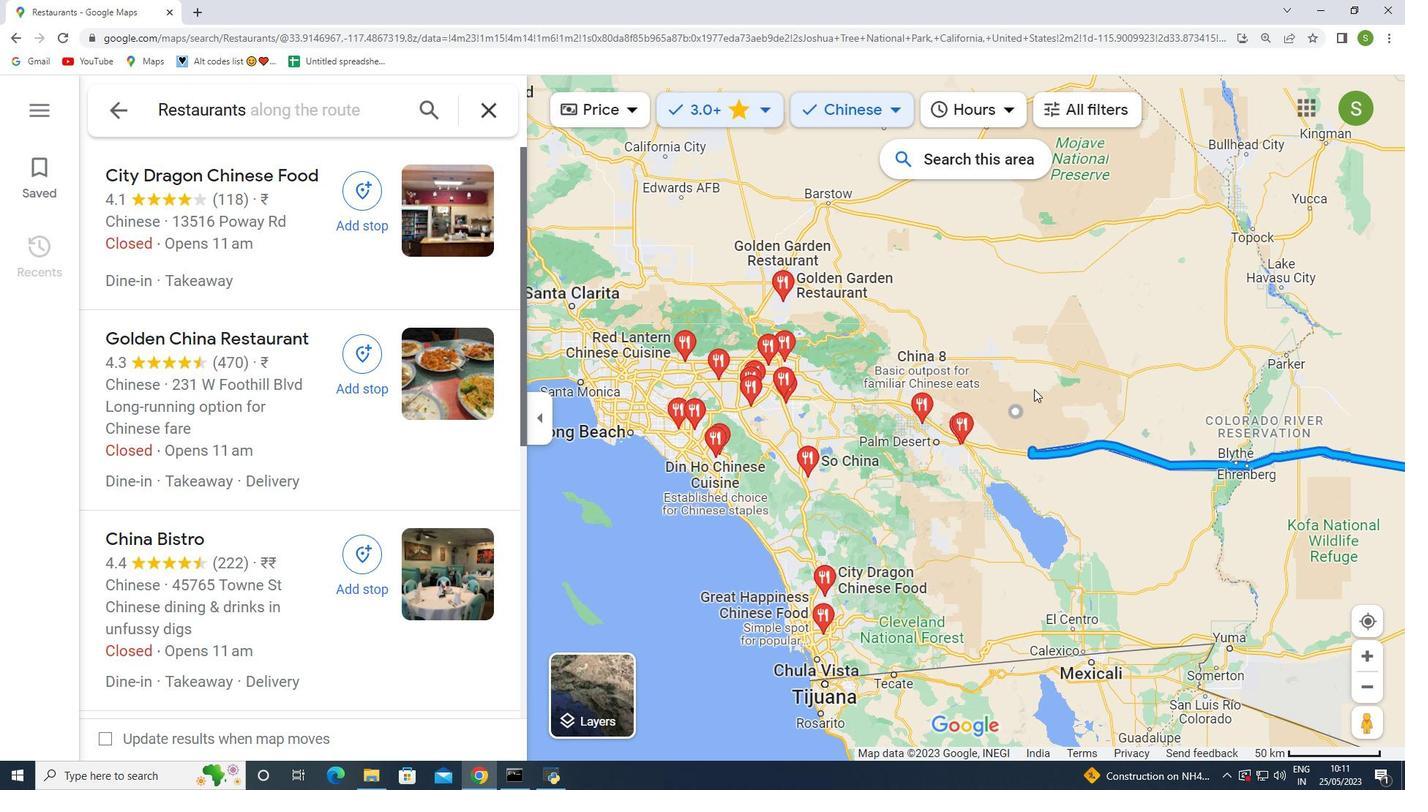 
Action: Mouse moved to (1134, 449)
Screenshot: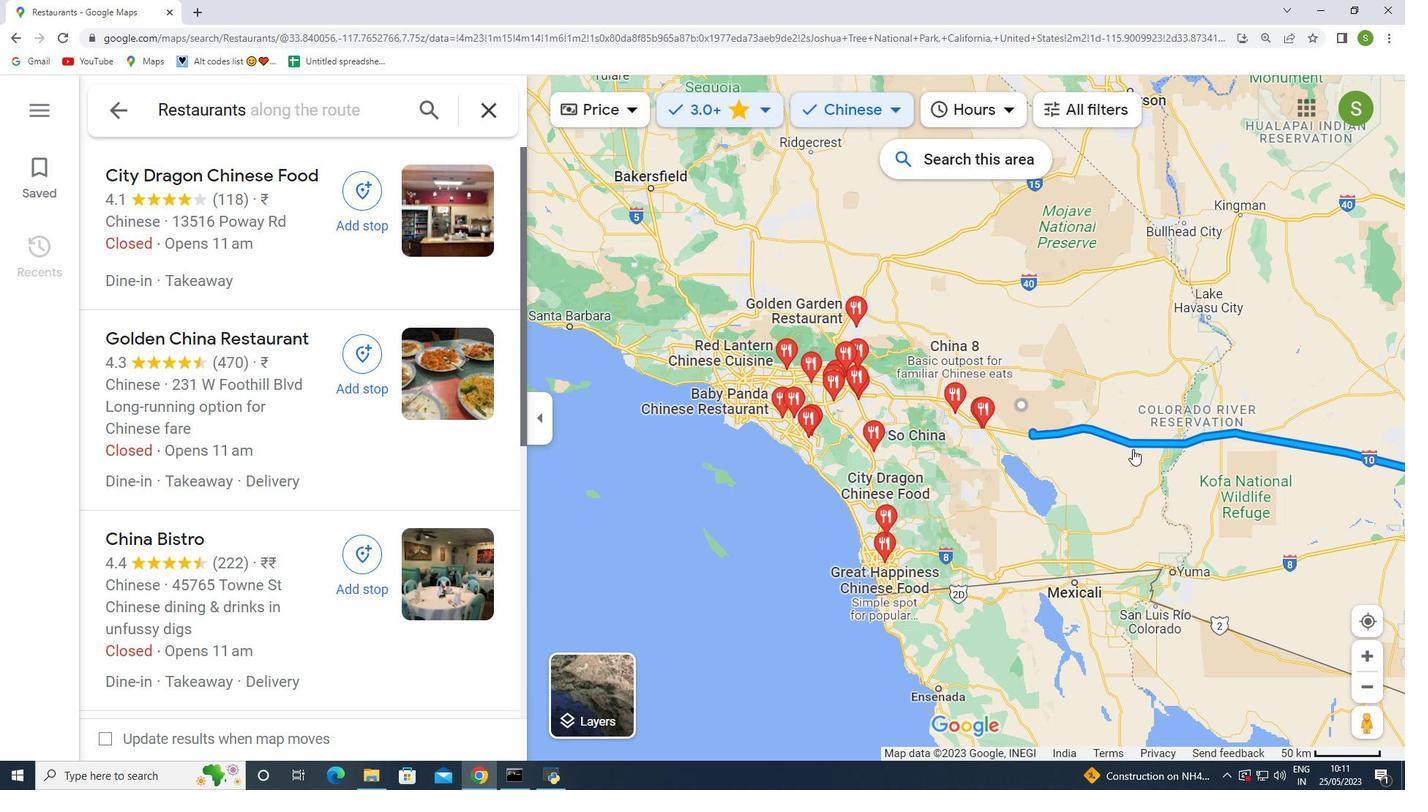 
Action: Mouse scrolled (1134, 448) with delta (0, 0)
Screenshot: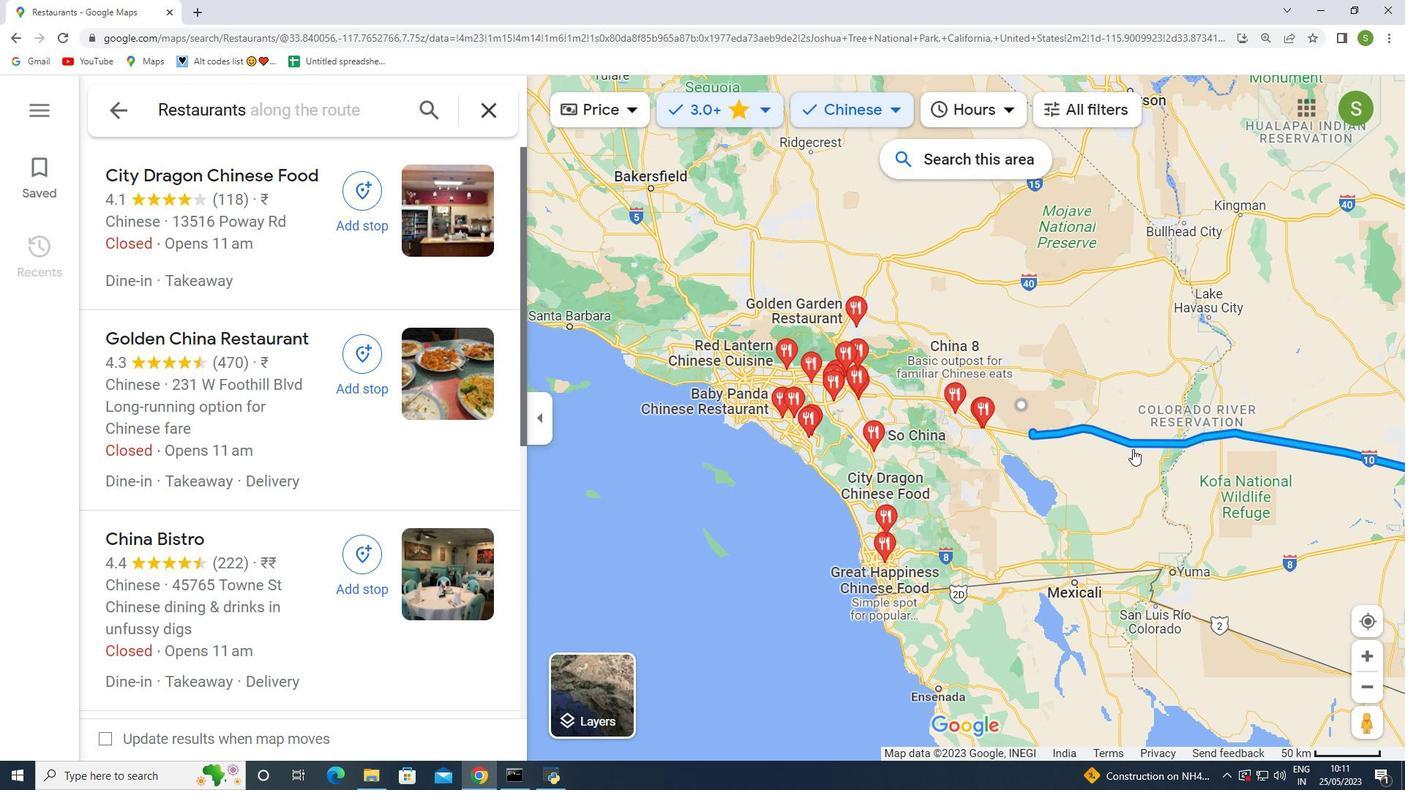 
Action: Mouse scrolled (1134, 448) with delta (0, 0)
Screenshot: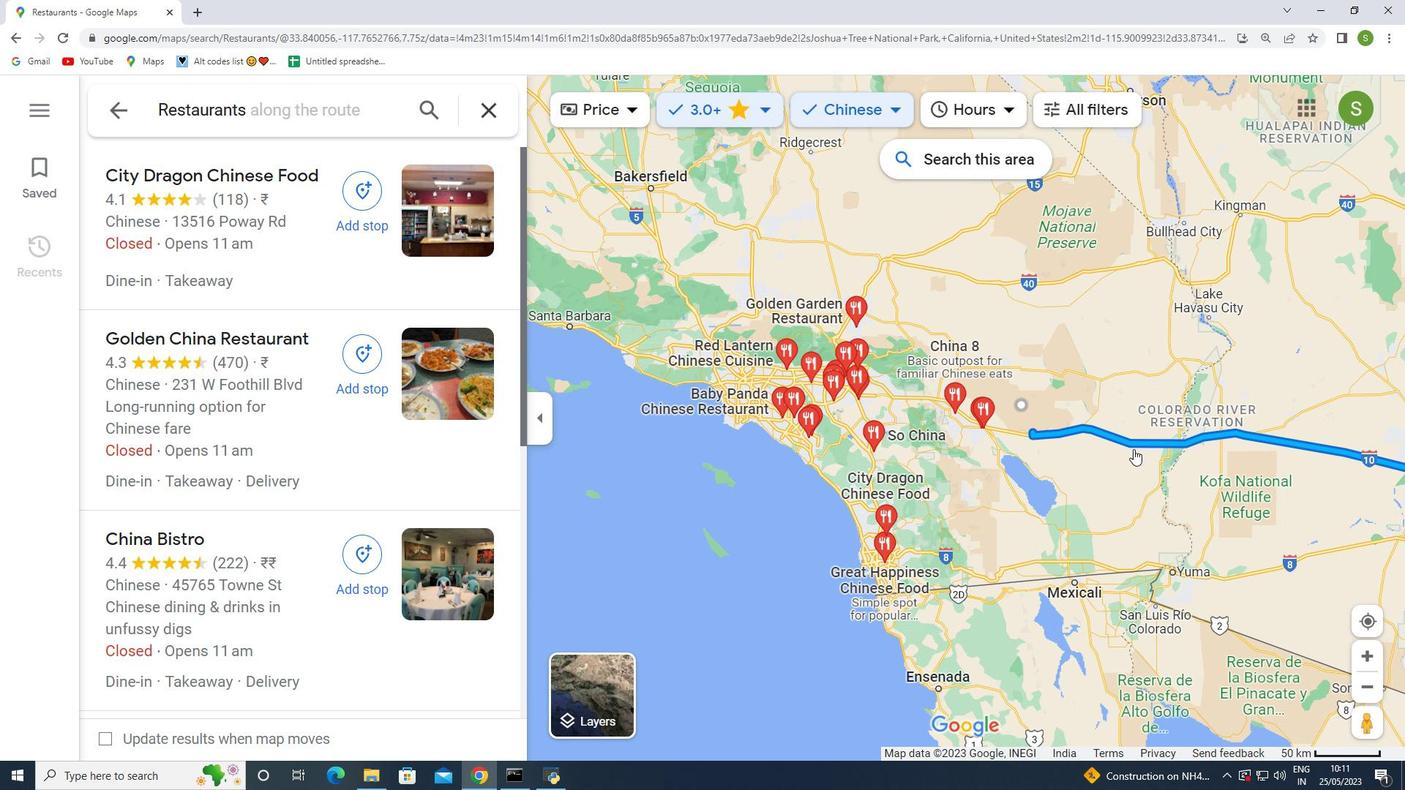
Action: Mouse scrolled (1134, 448) with delta (0, 0)
Screenshot: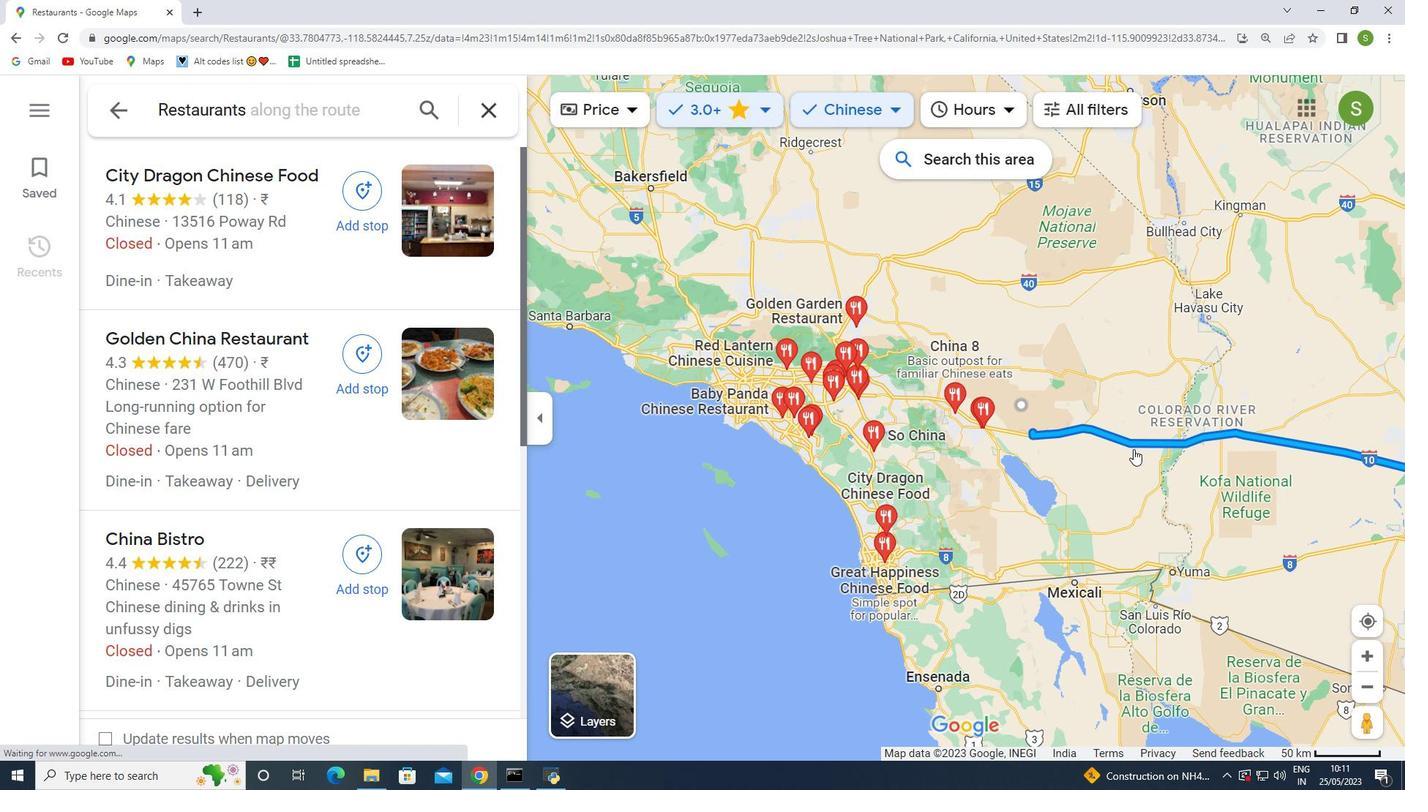 
Action: Mouse moved to (1036, 394)
Screenshot: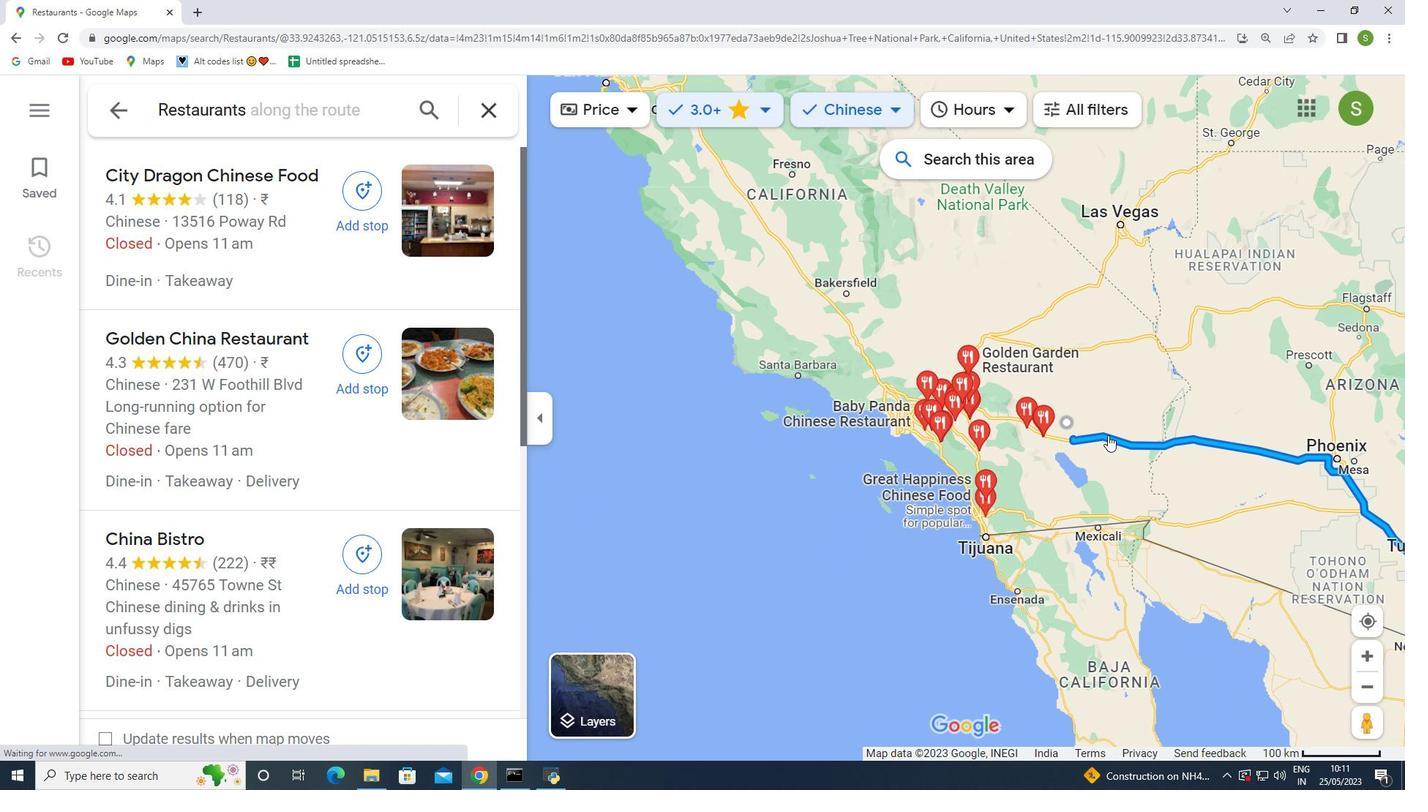 
Action: Mouse scrolled (1036, 395) with delta (0, 0)
Screenshot: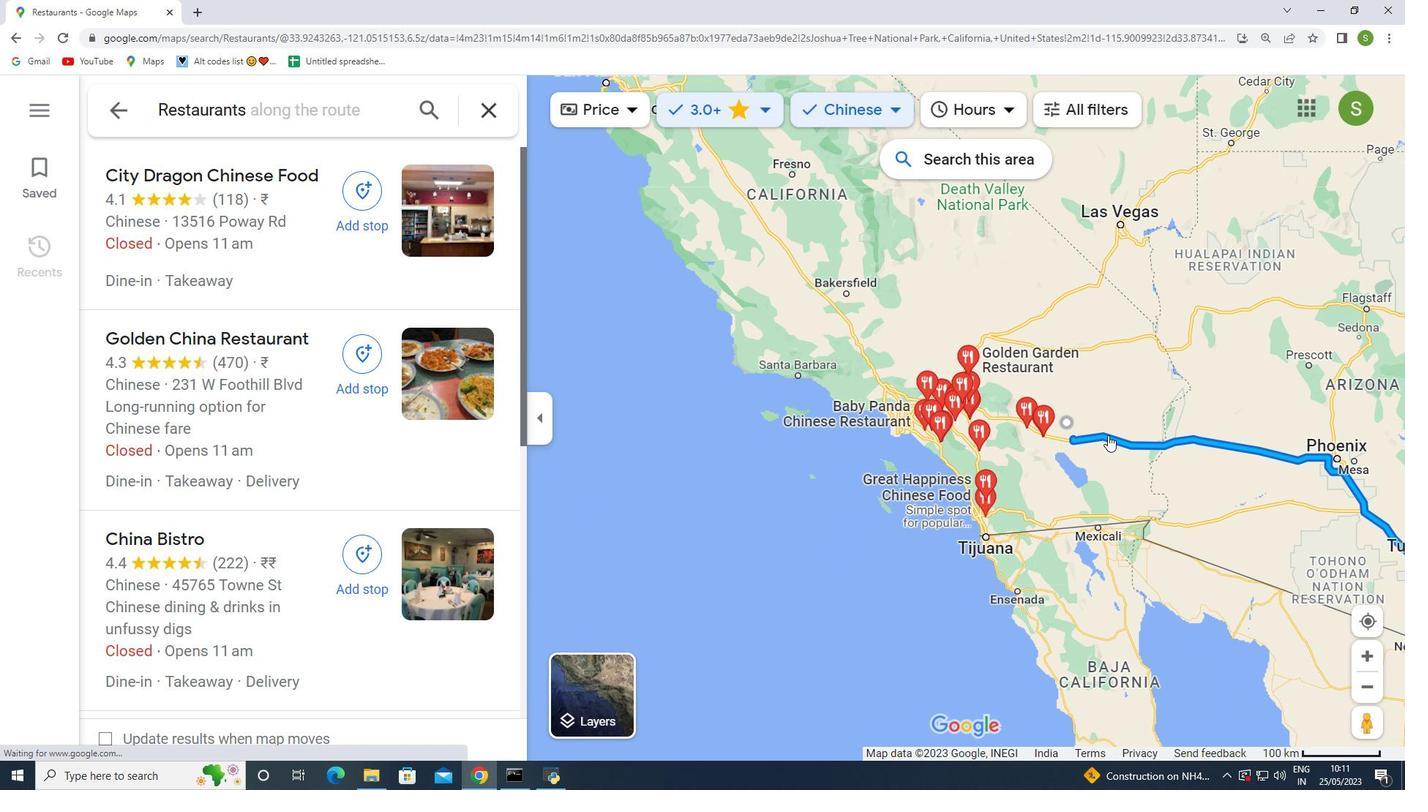 
Action: Mouse moved to (1034, 393)
Screenshot: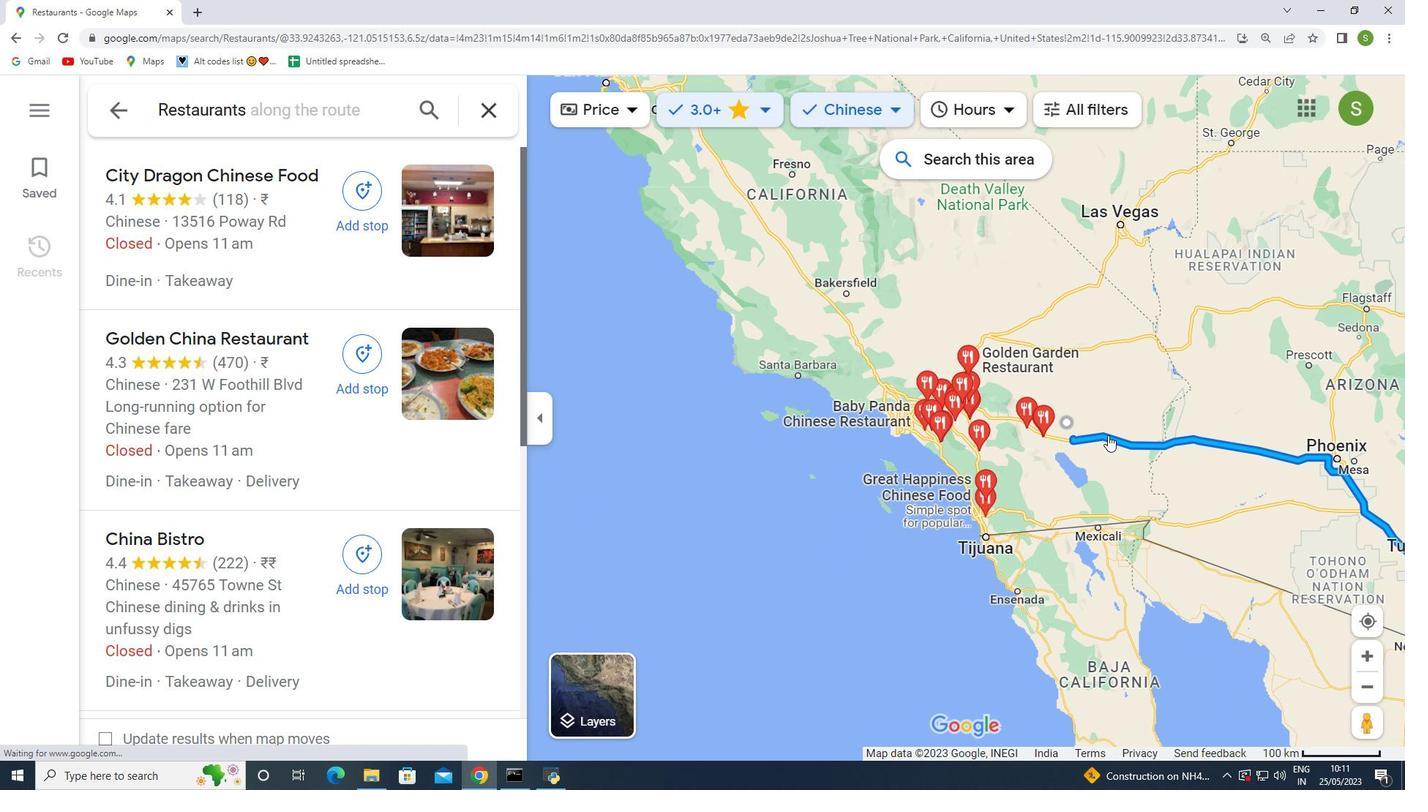 
Action: Mouse scrolled (1034, 393) with delta (0, 0)
Screenshot: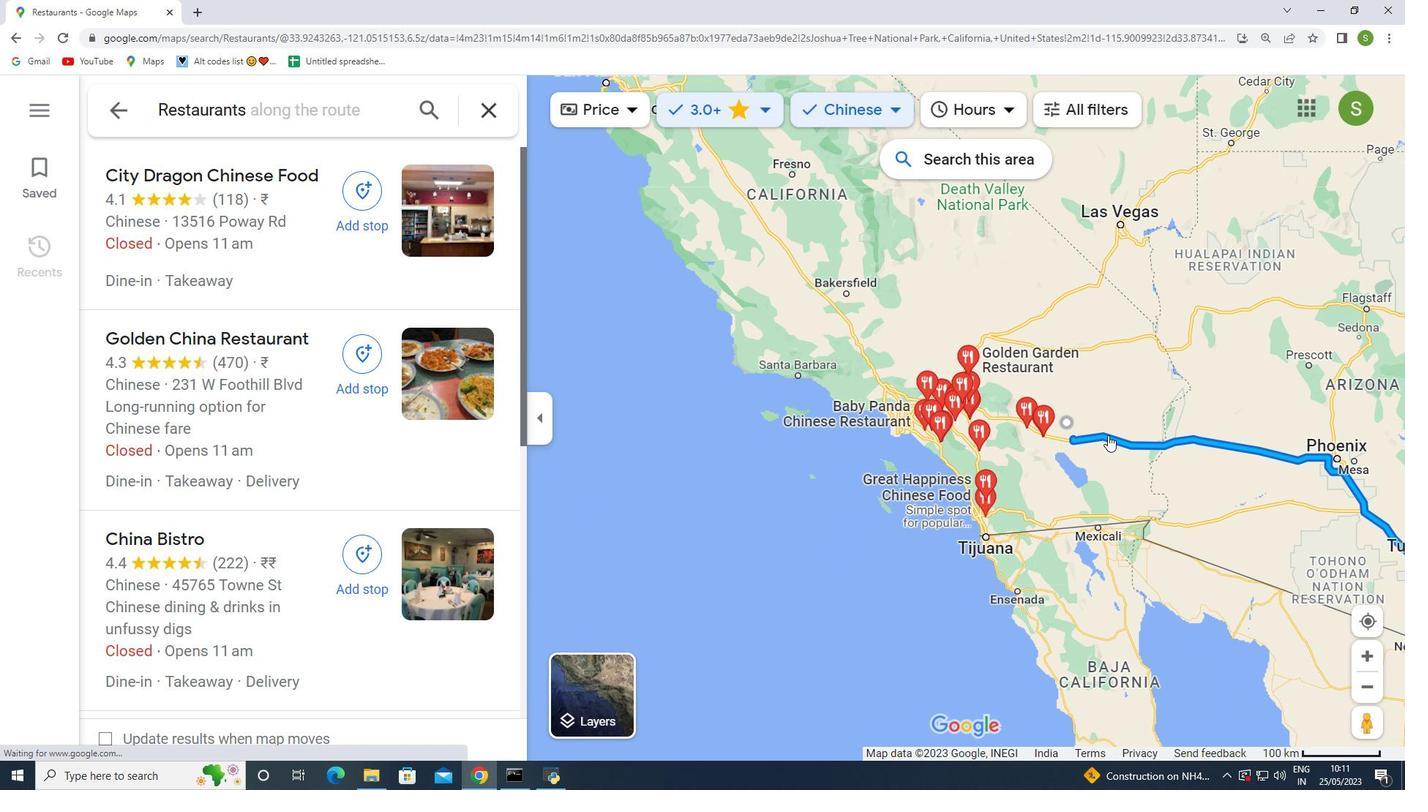 
Action: Mouse moved to (1034, 393)
Screenshot: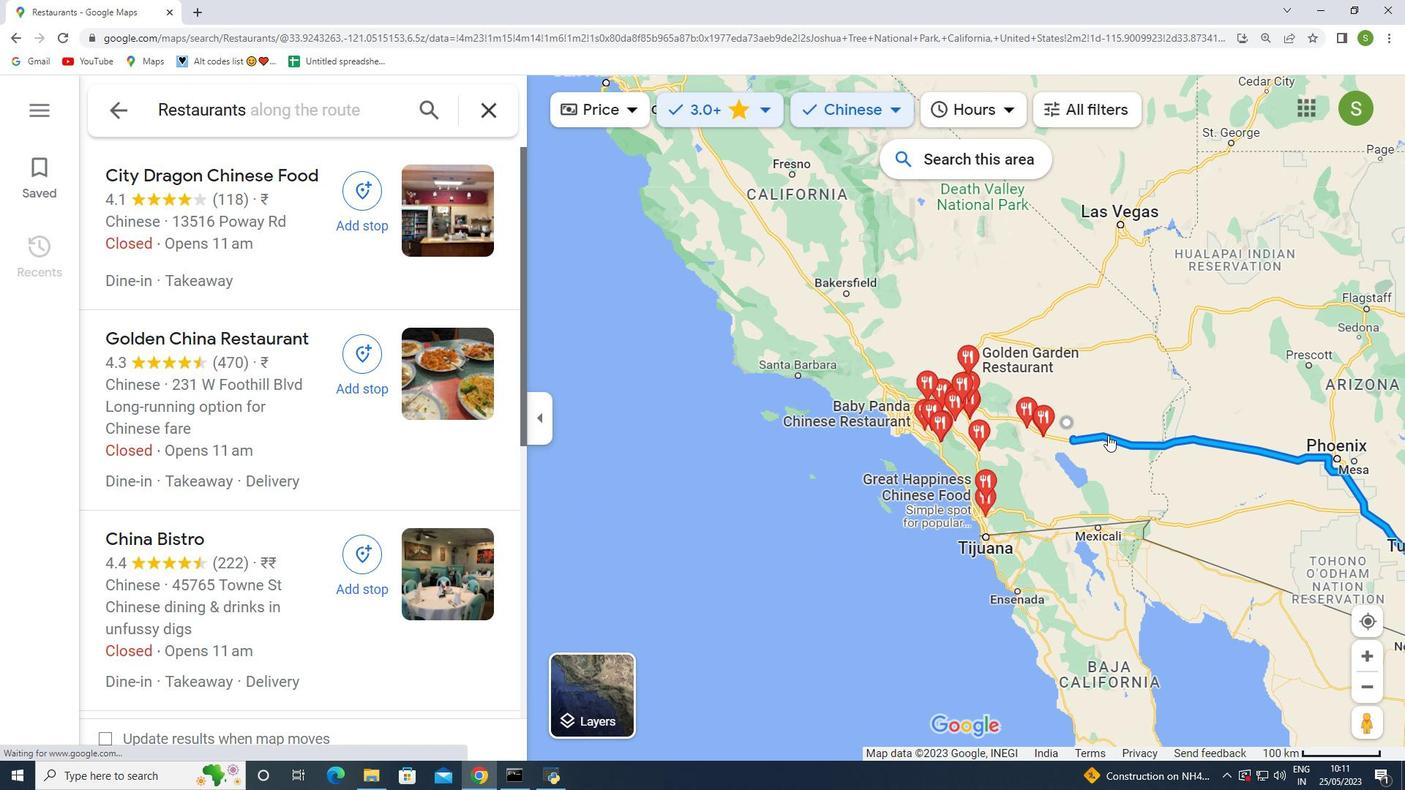 
Action: Mouse scrolled (1034, 393) with delta (0, 0)
Screenshot: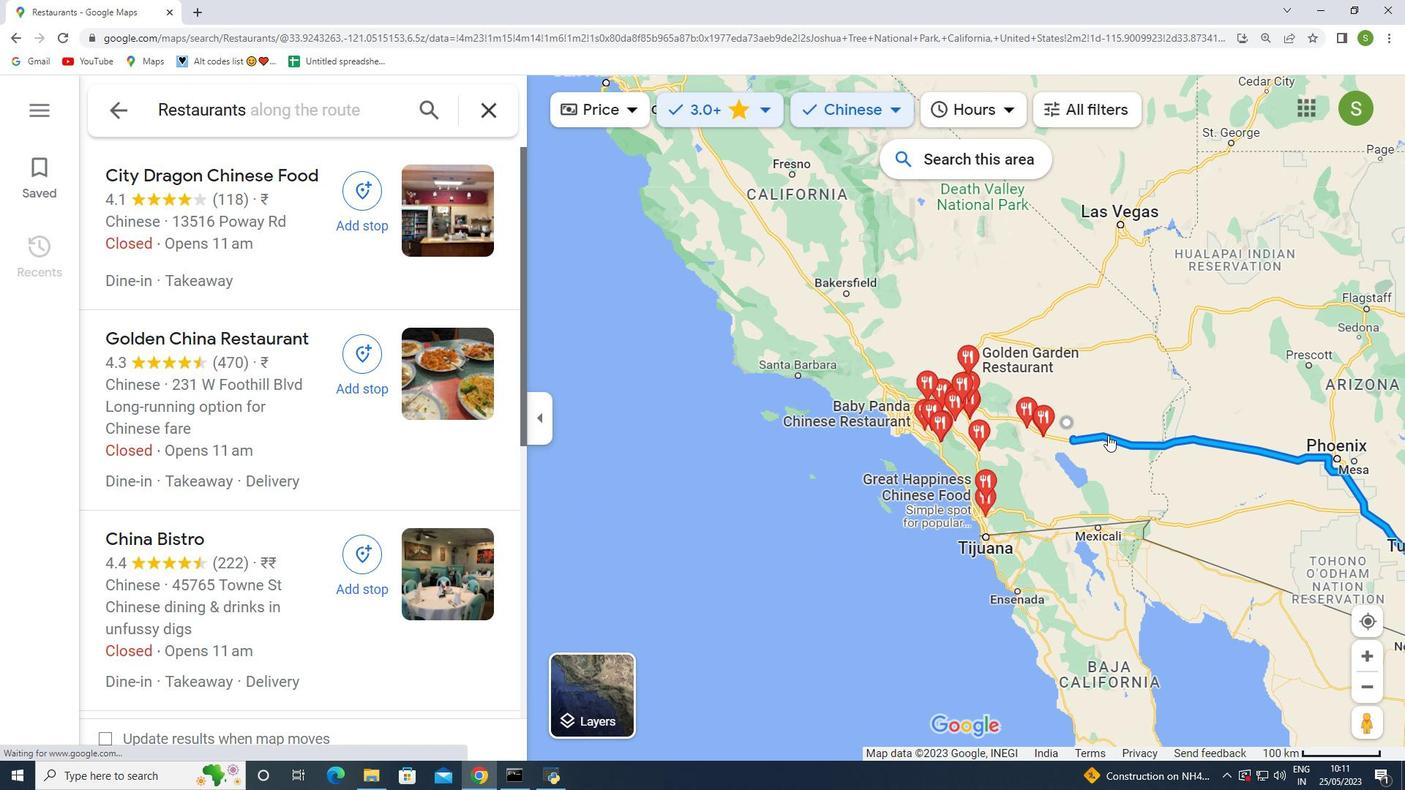 
Action: Mouse scrolled (1034, 393) with delta (0, 0)
Screenshot: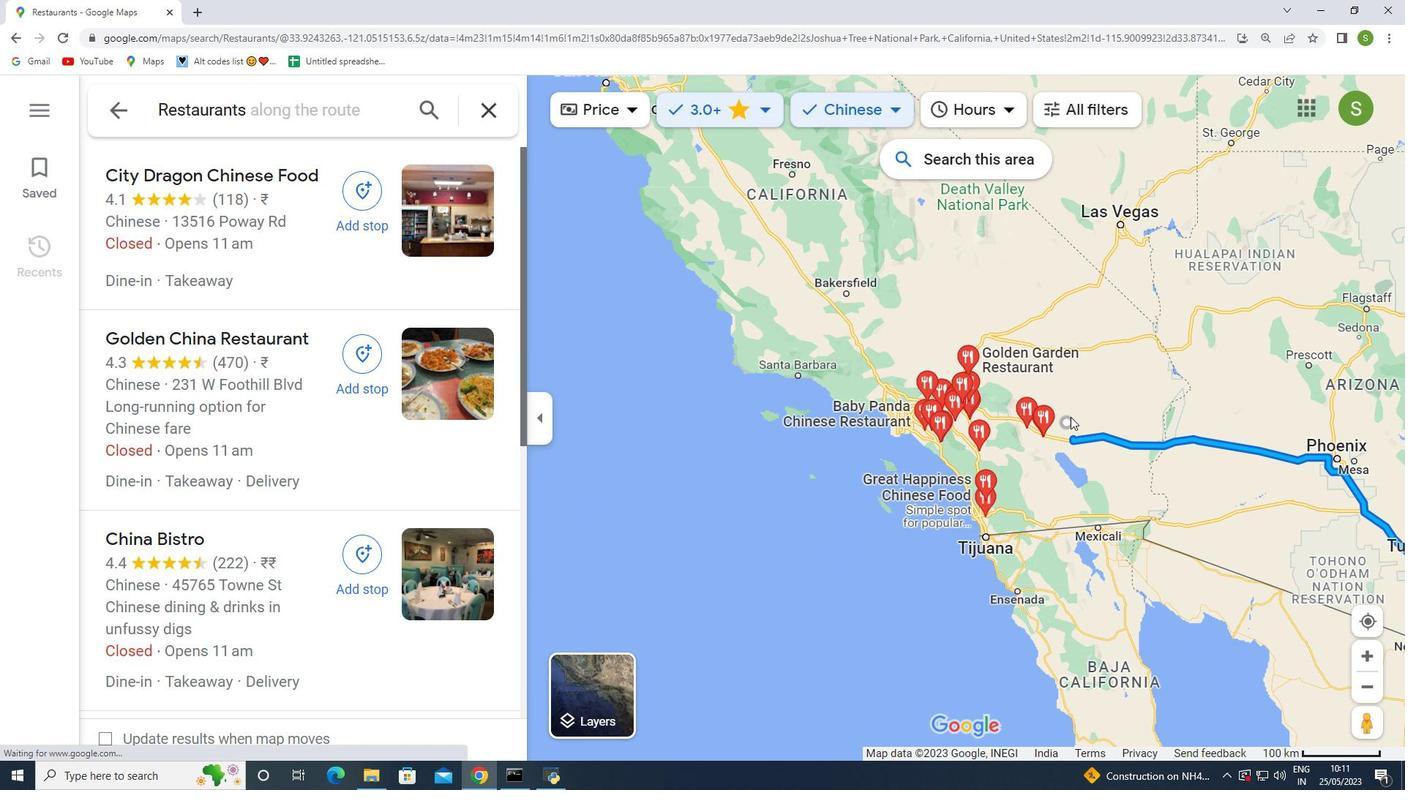 
Action: Mouse moved to (1084, 440)
Screenshot: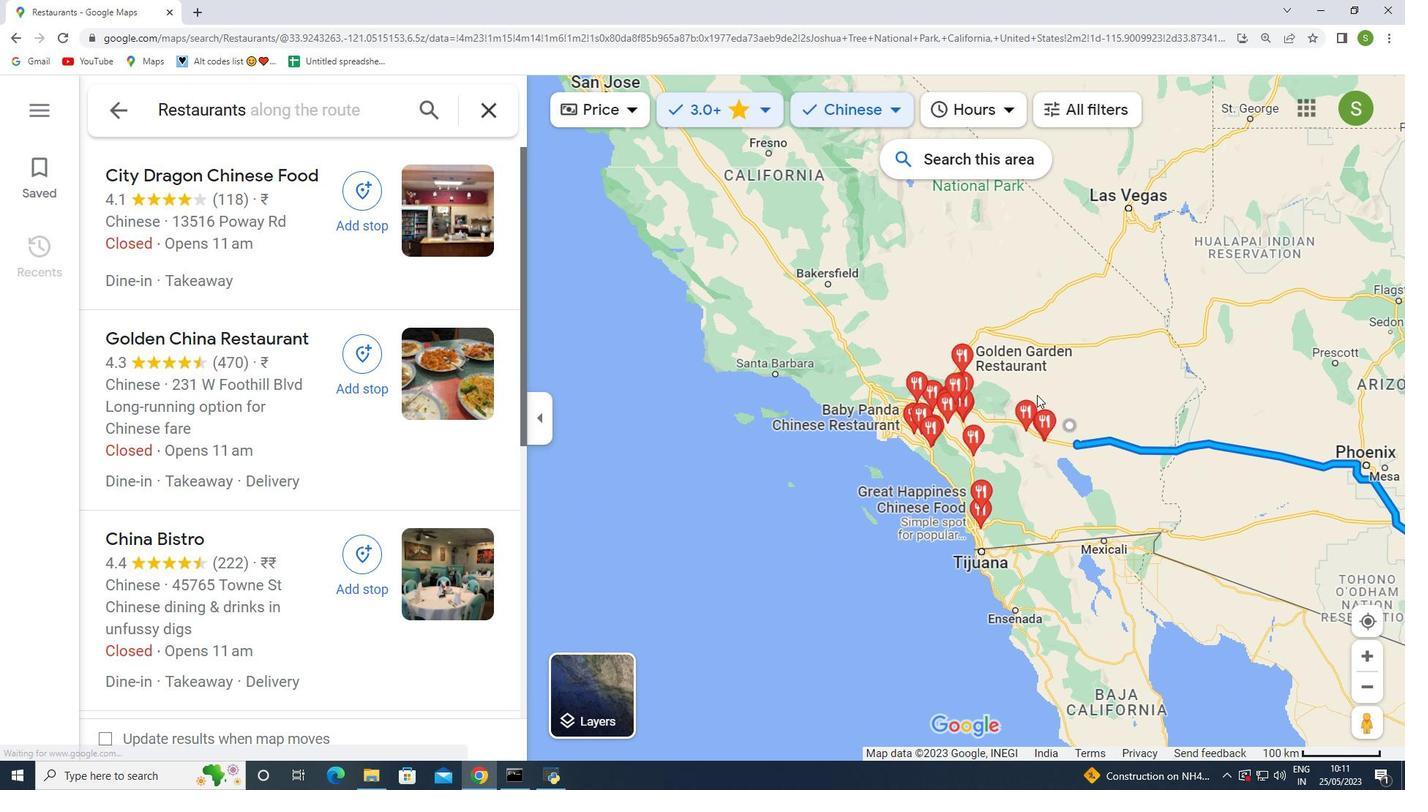 
Action: Mouse scrolled (1084, 441) with delta (0, 0)
Screenshot: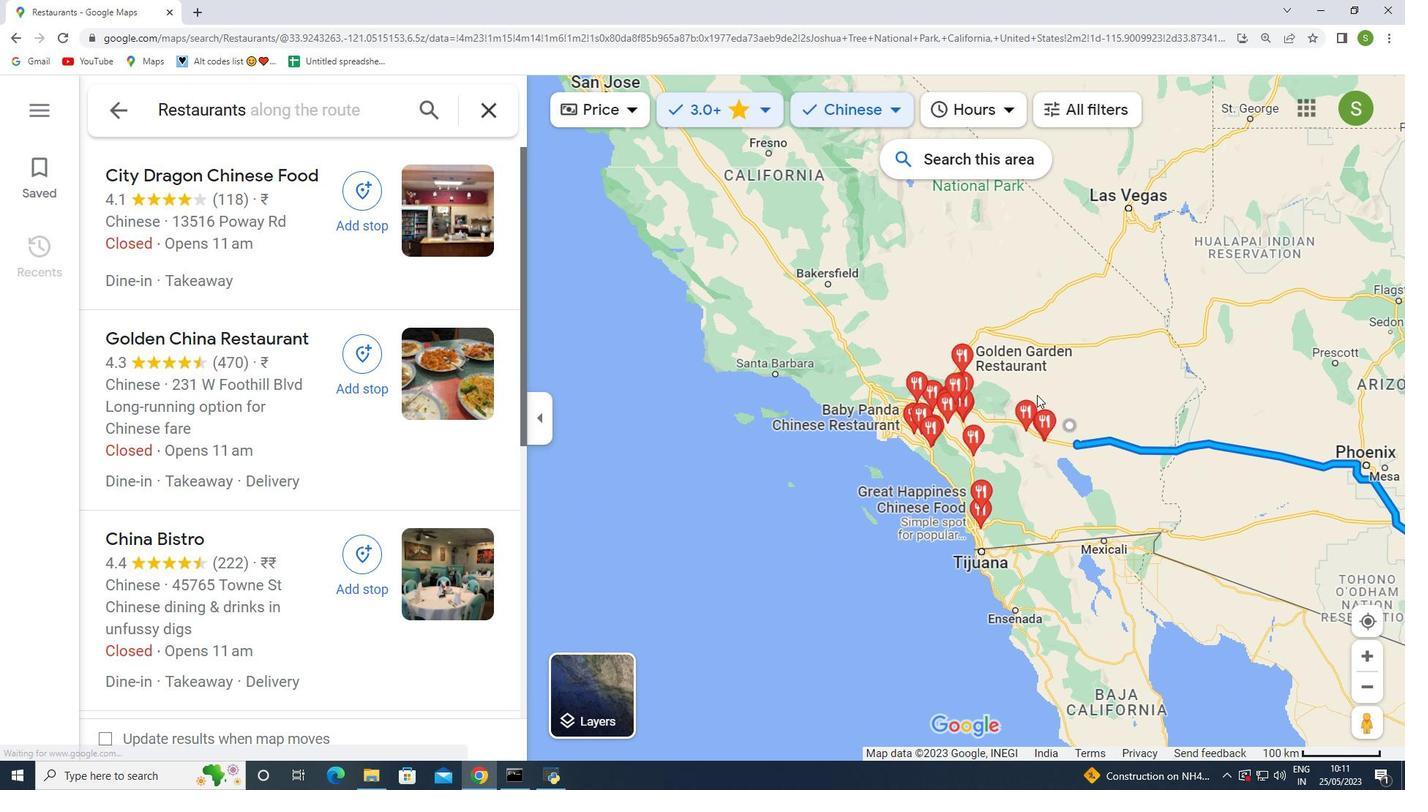 
Action: Mouse moved to (1084, 440)
Screenshot: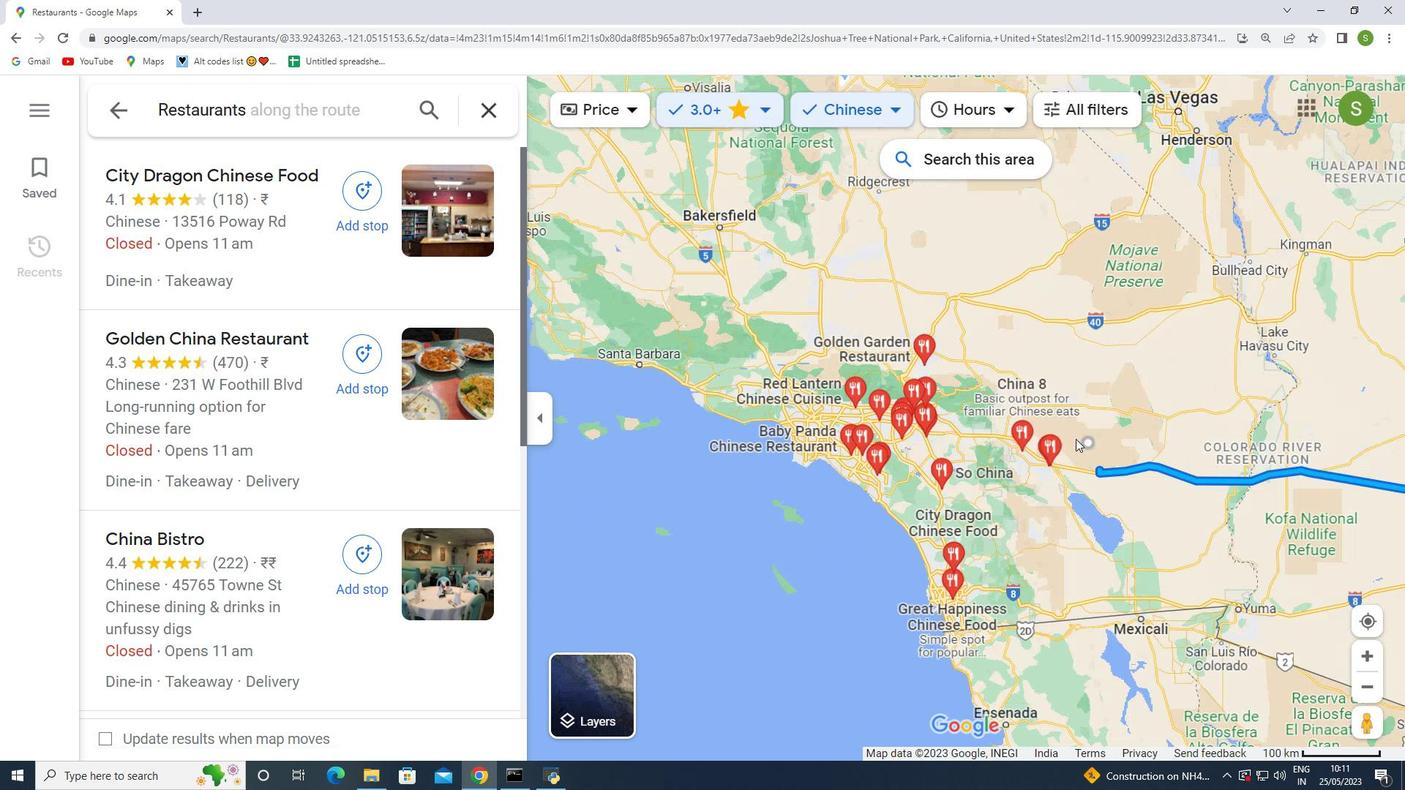 
Action: Mouse scrolled (1084, 440) with delta (0, 0)
Screenshot: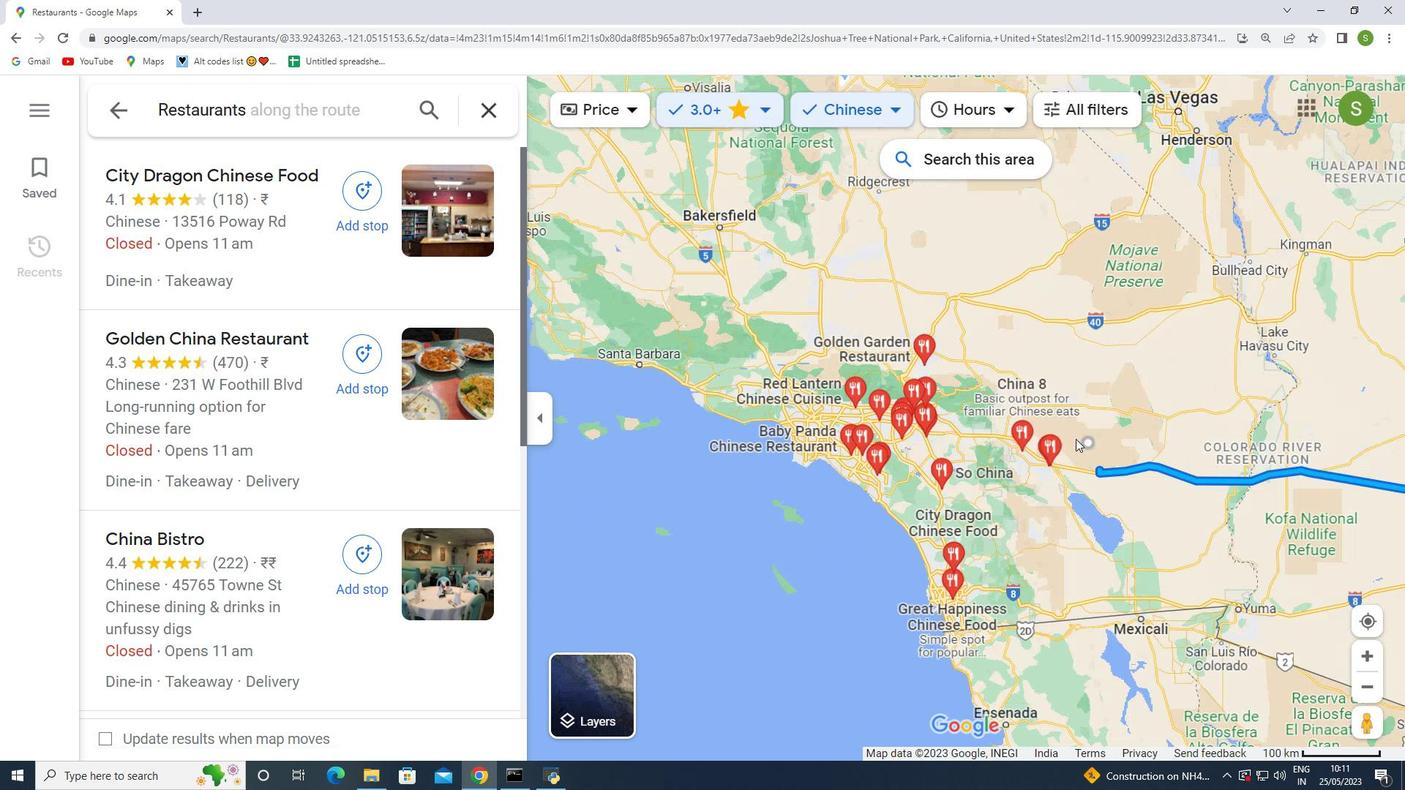 
Action: Mouse moved to (1085, 440)
Screenshot: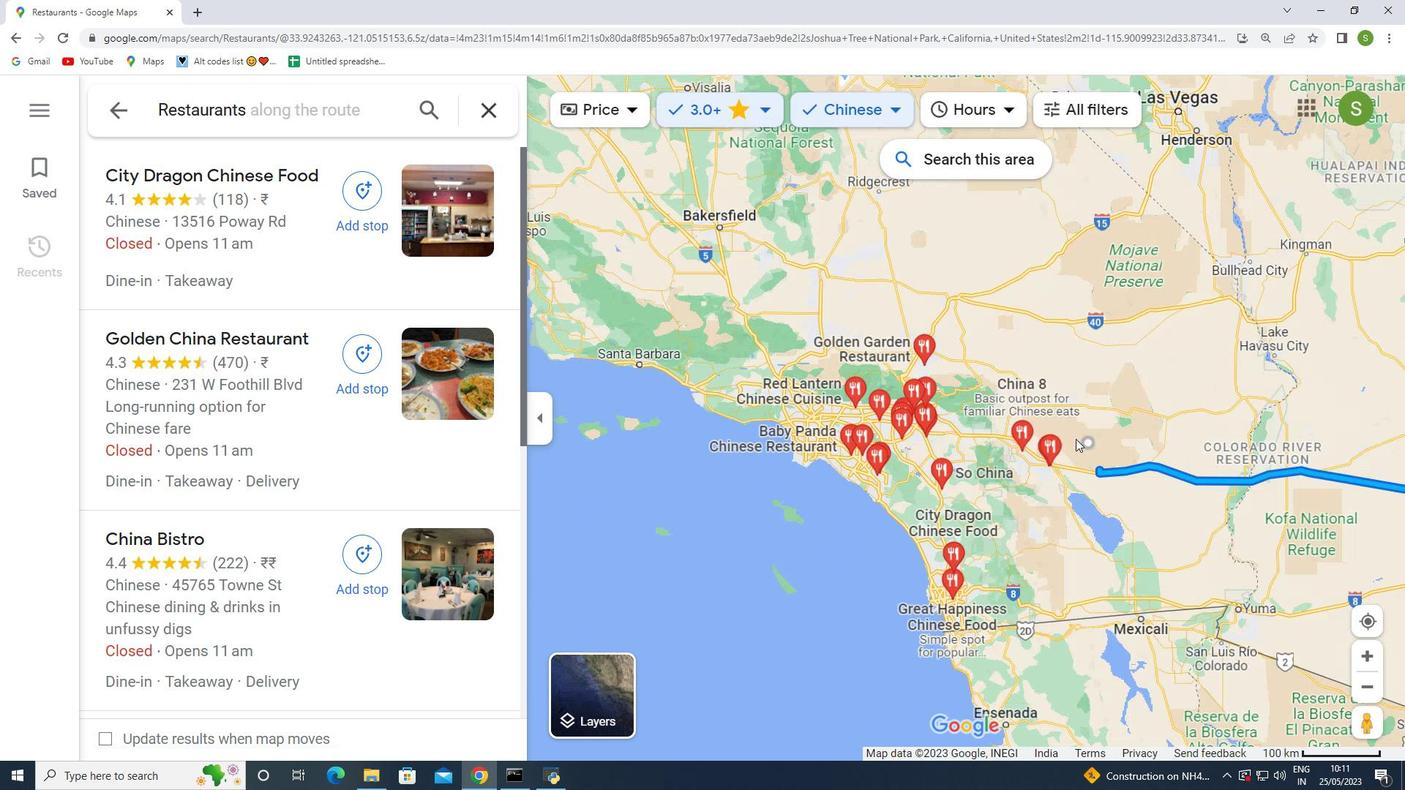
Action: Mouse scrolled (1085, 440) with delta (0, 0)
Screenshot: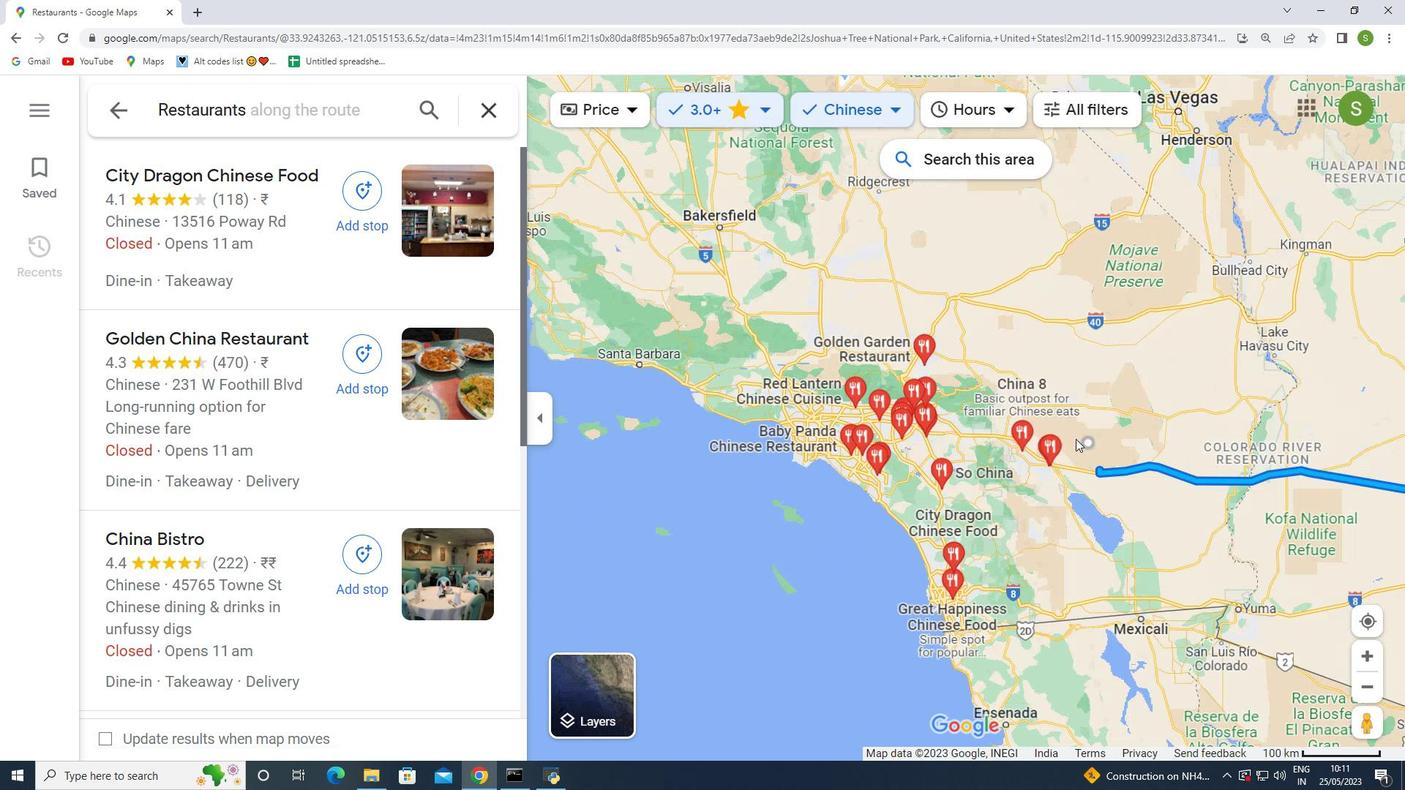 
Action: Mouse moved to (1087, 439)
Screenshot: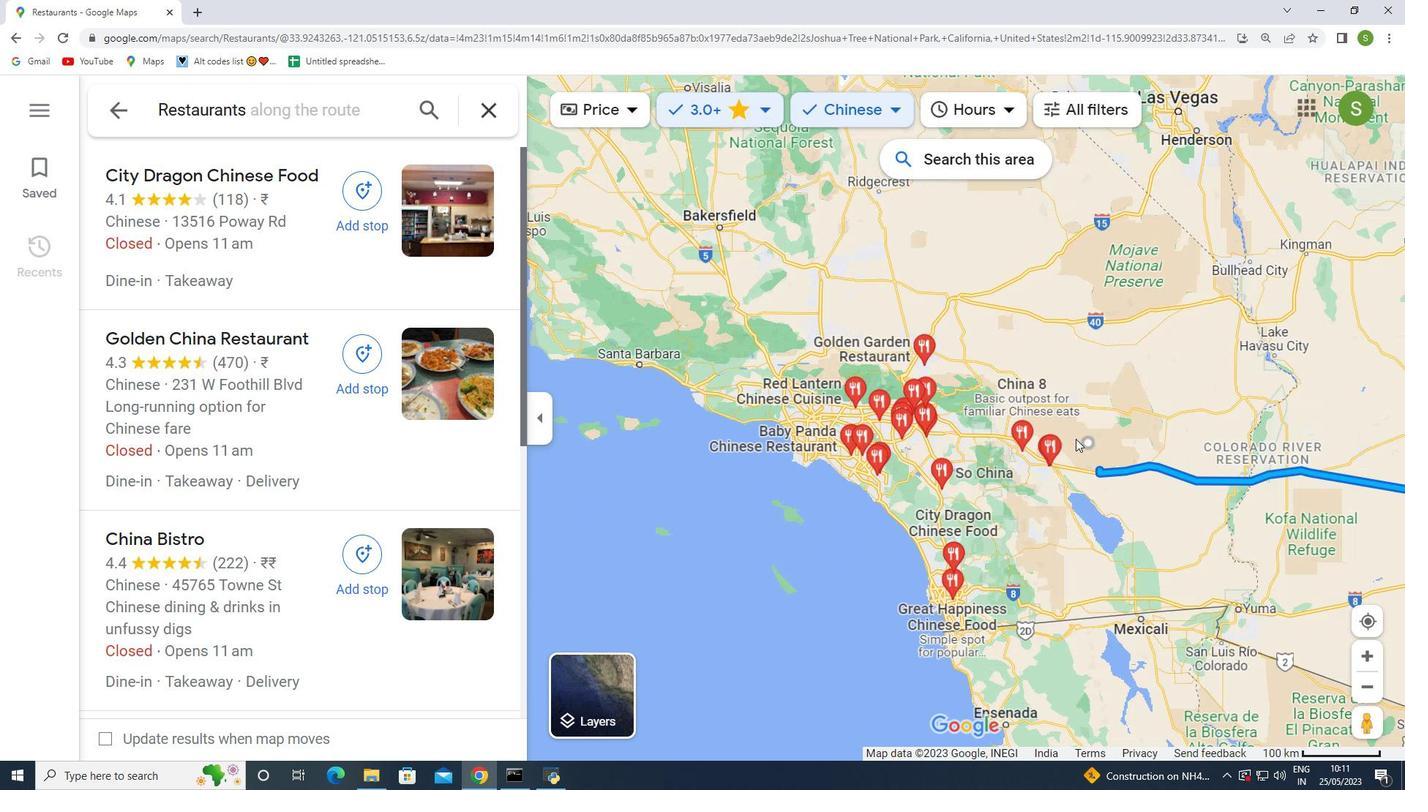 
Action: Mouse scrolled (1086, 440) with delta (0, 0)
Screenshot: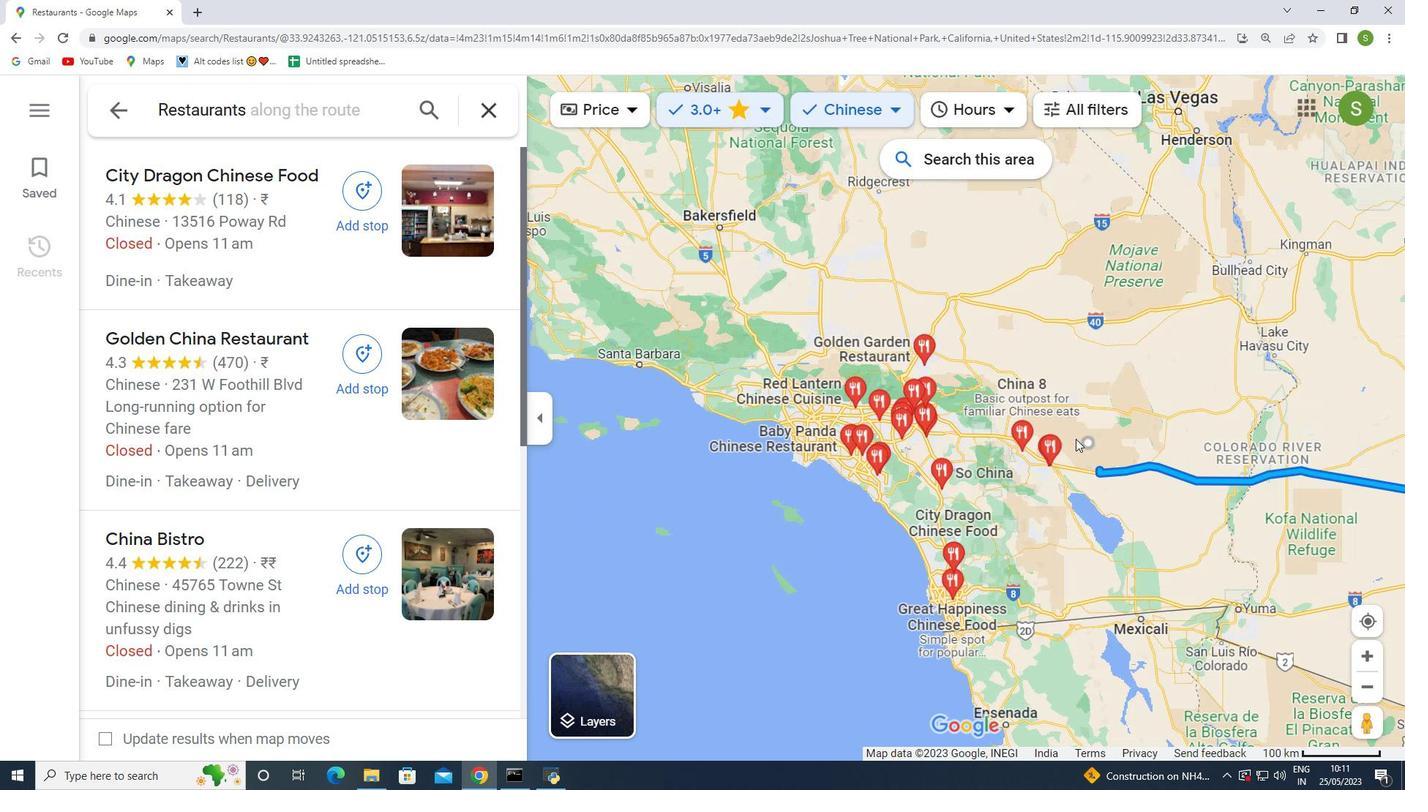 
Action: Mouse moved to (1091, 437)
Screenshot: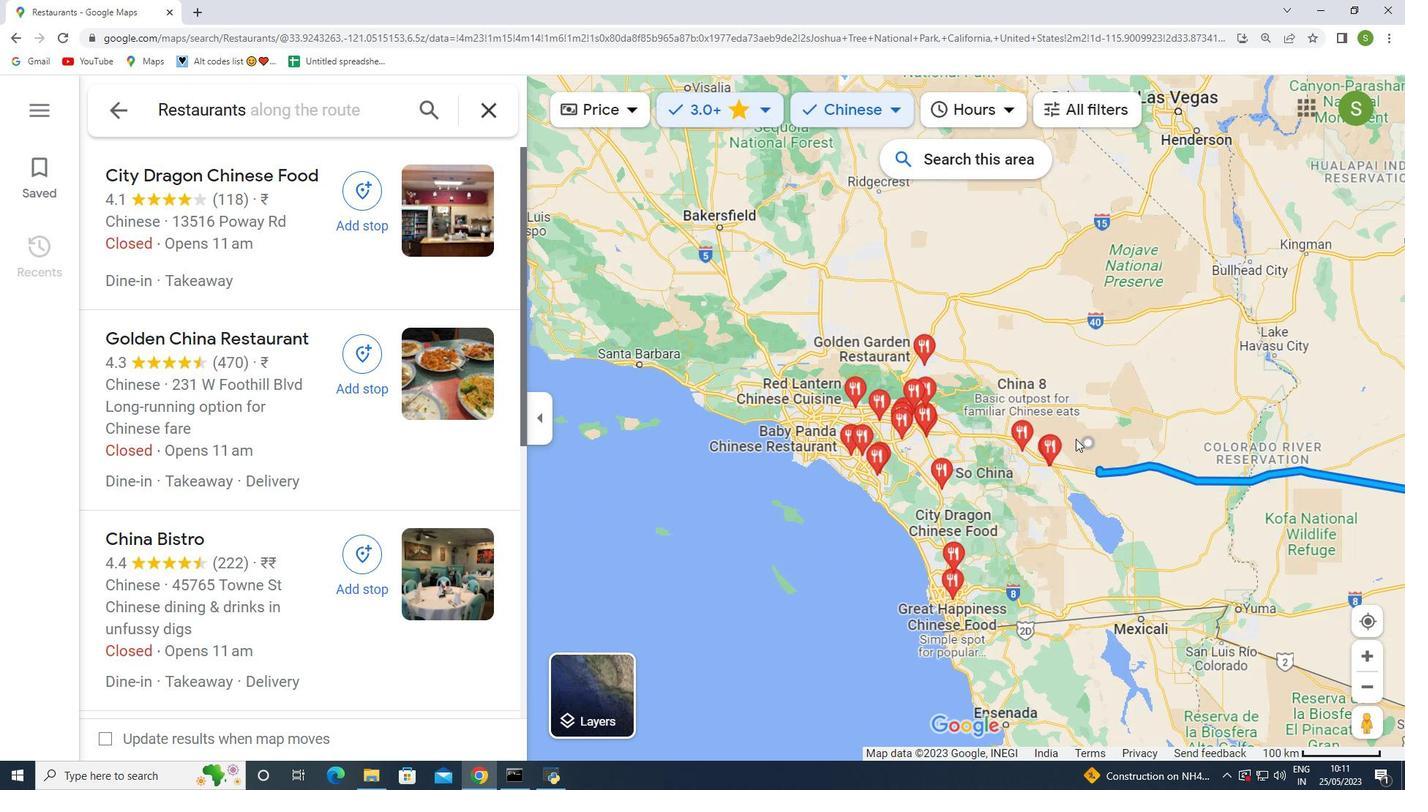 
Action: Mouse scrolled (1091, 438) with delta (0, 0)
Screenshot: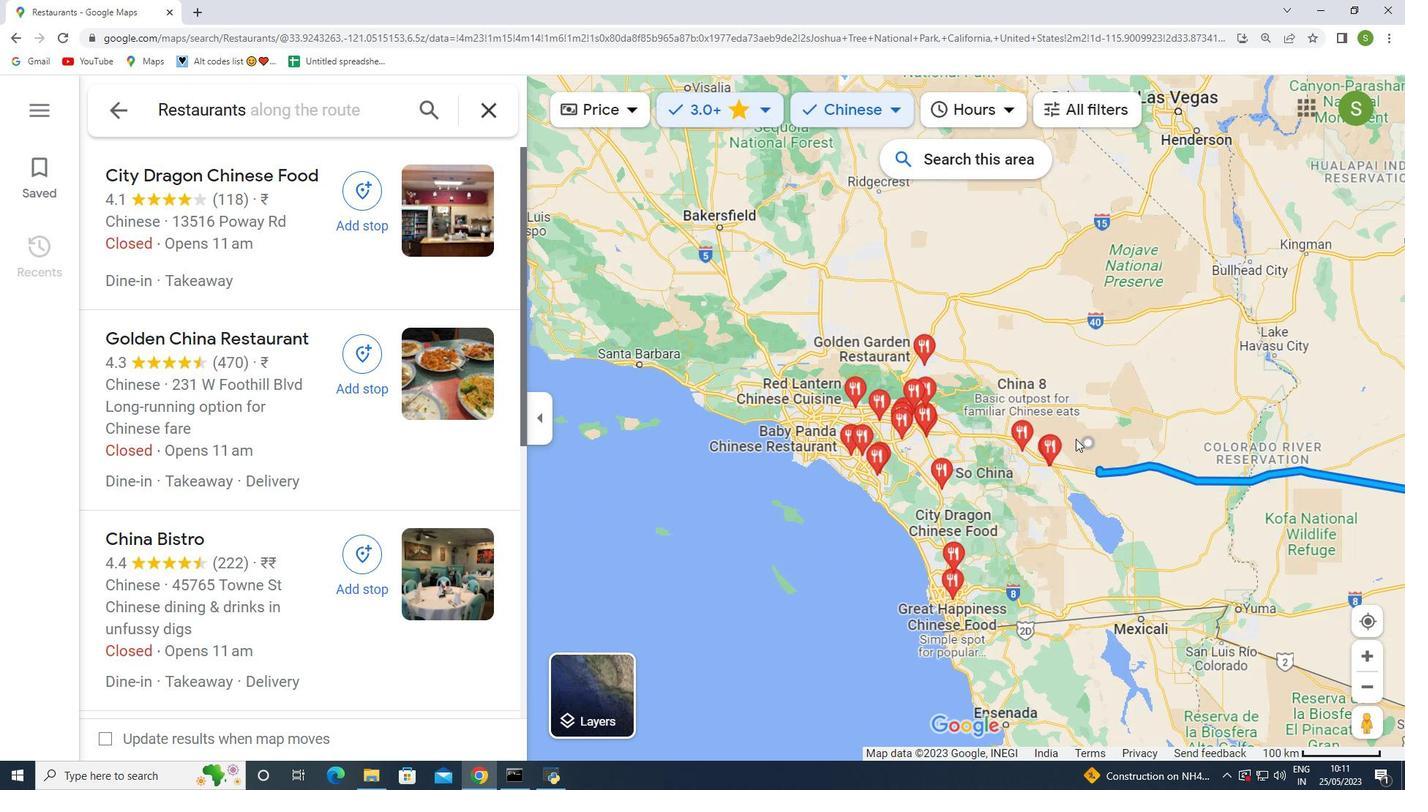 
Action: Mouse moved to (1156, 490)
Screenshot: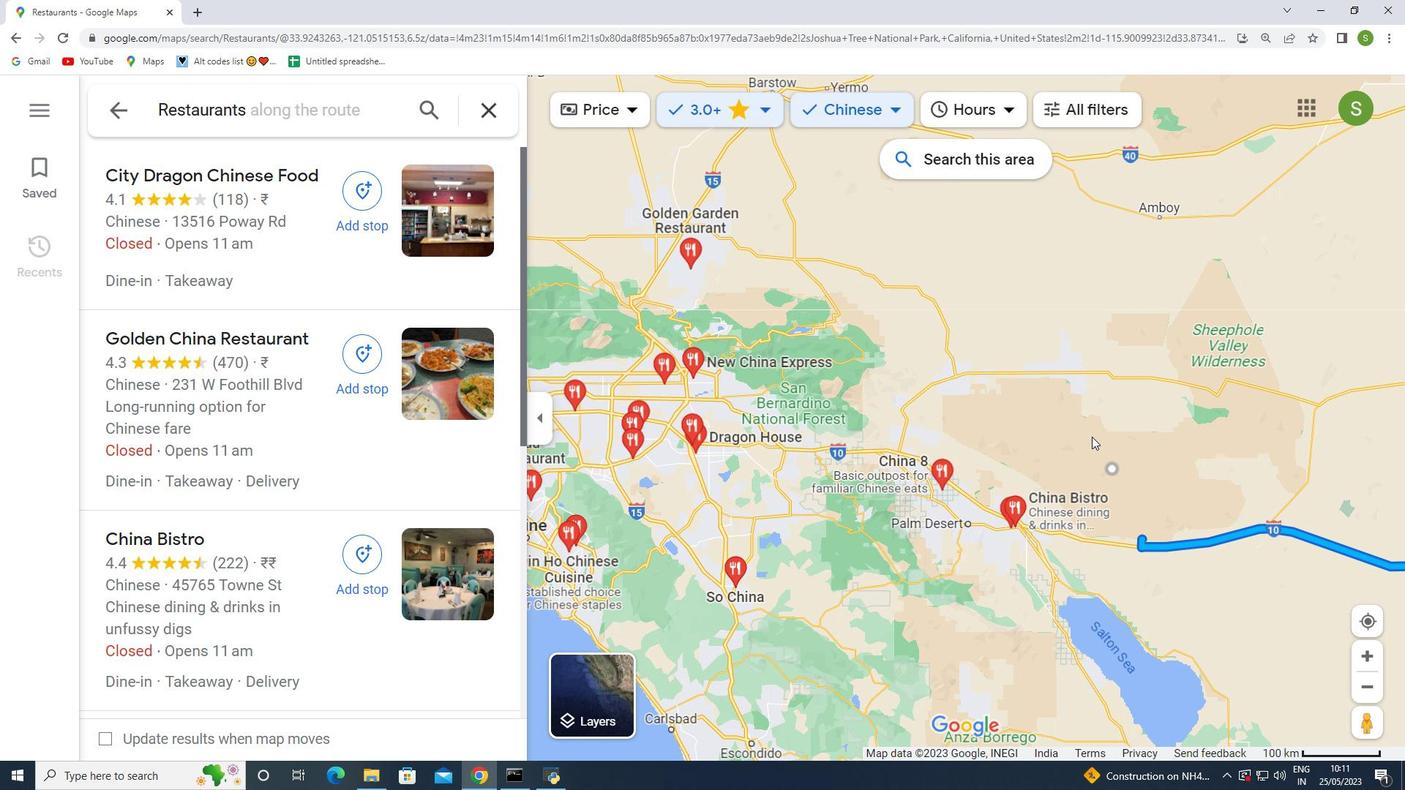 
Action: Mouse scrolled (1156, 489) with delta (0, 0)
Screenshot: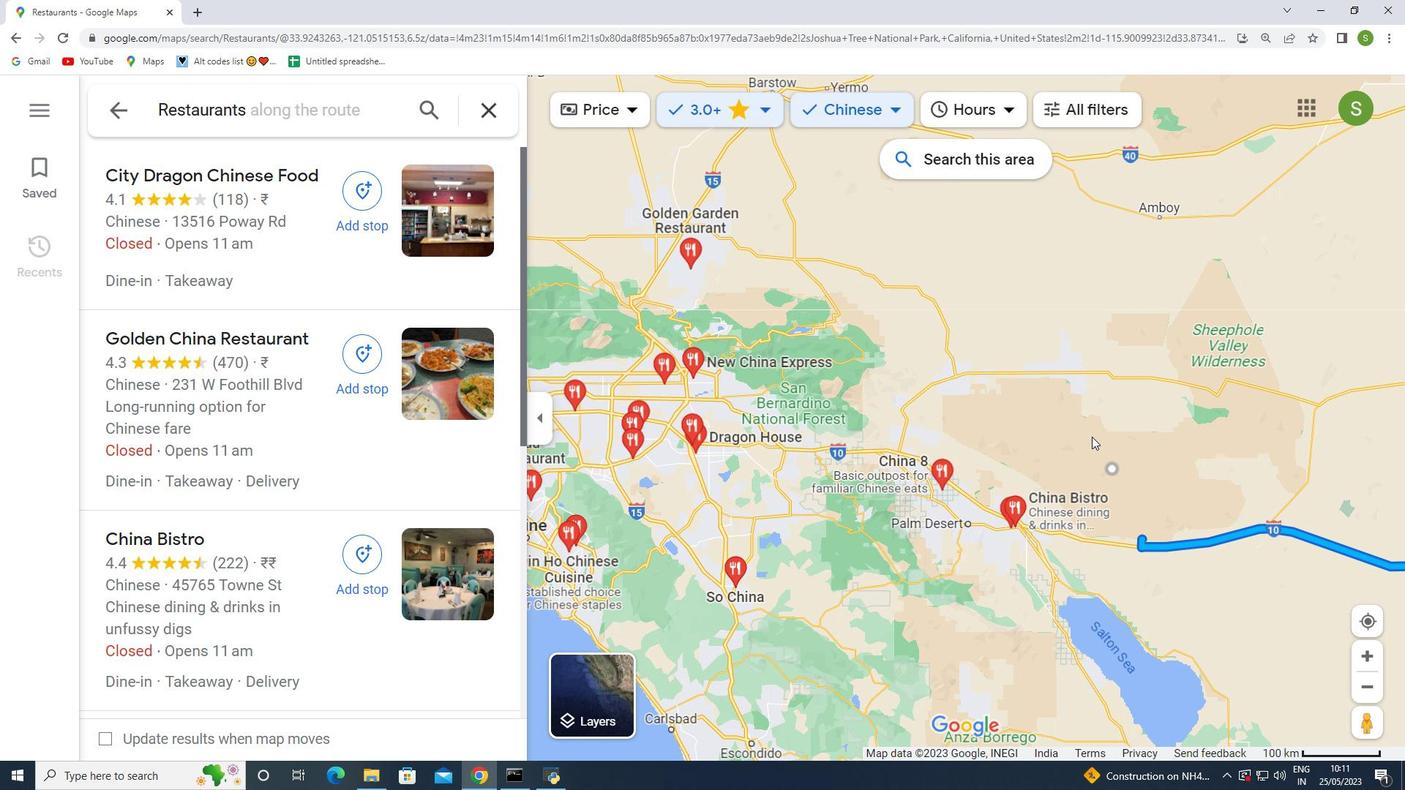 
Action: Mouse scrolled (1156, 489) with delta (0, 0)
Screenshot: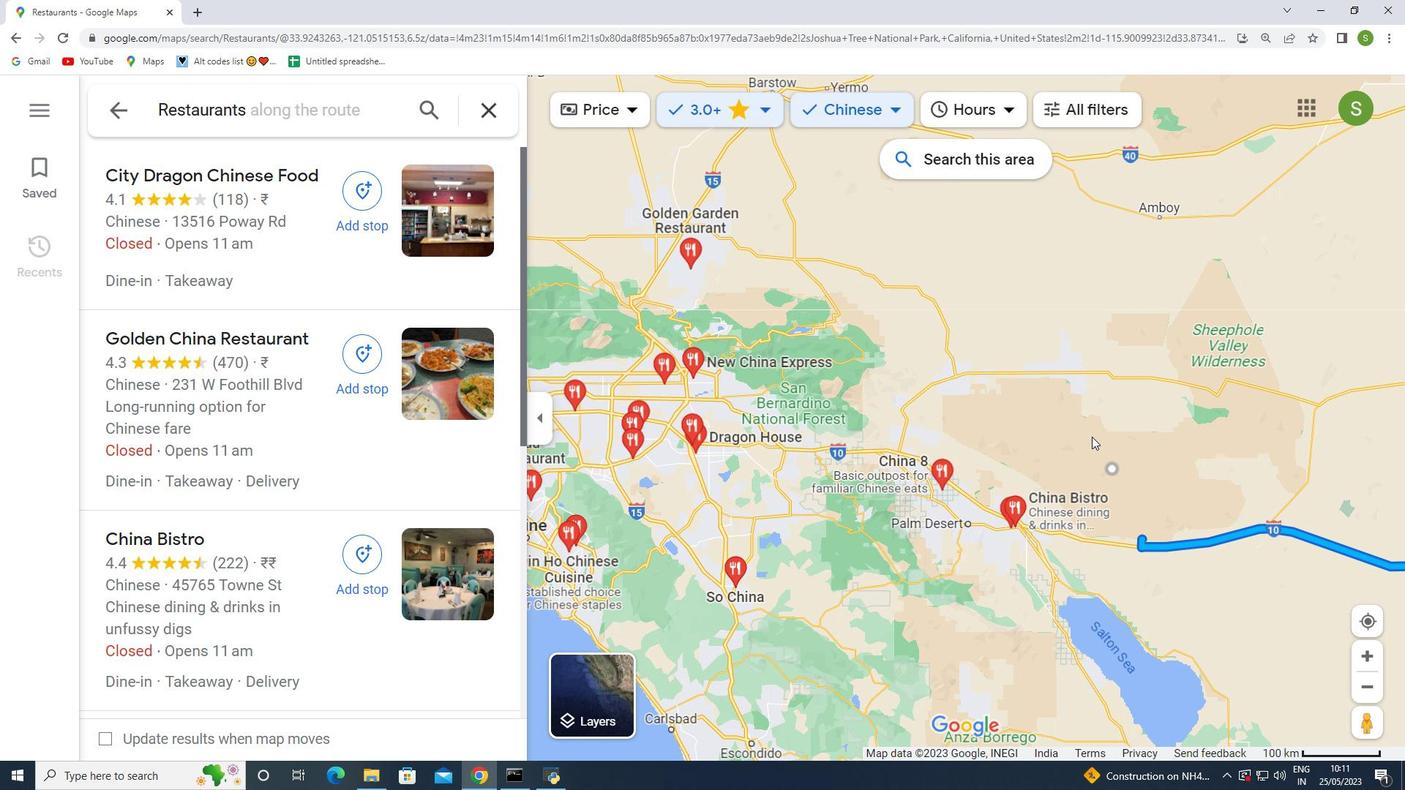 
Action: Mouse scrolled (1156, 489) with delta (0, 0)
Screenshot: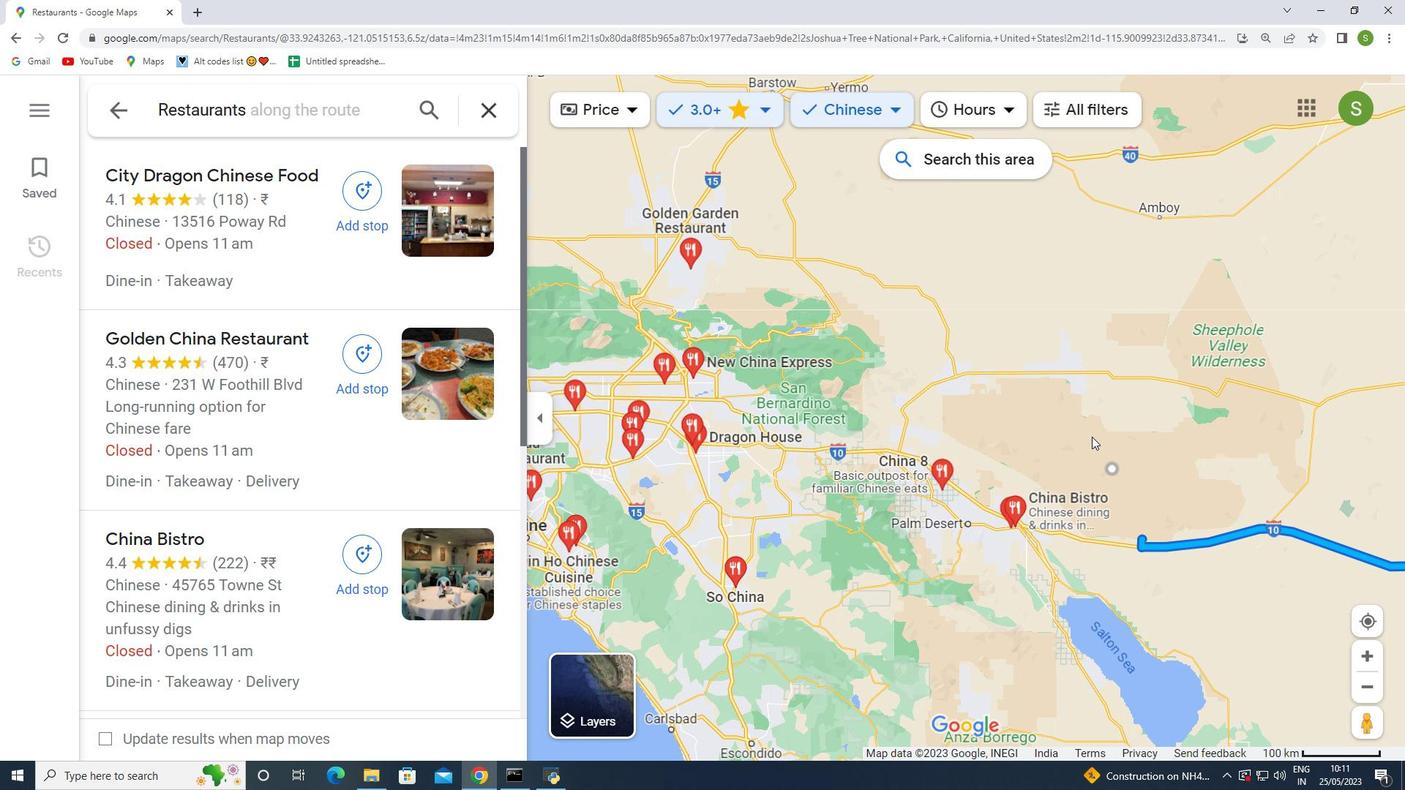 
Action: Mouse scrolled (1156, 489) with delta (0, 0)
Screenshot: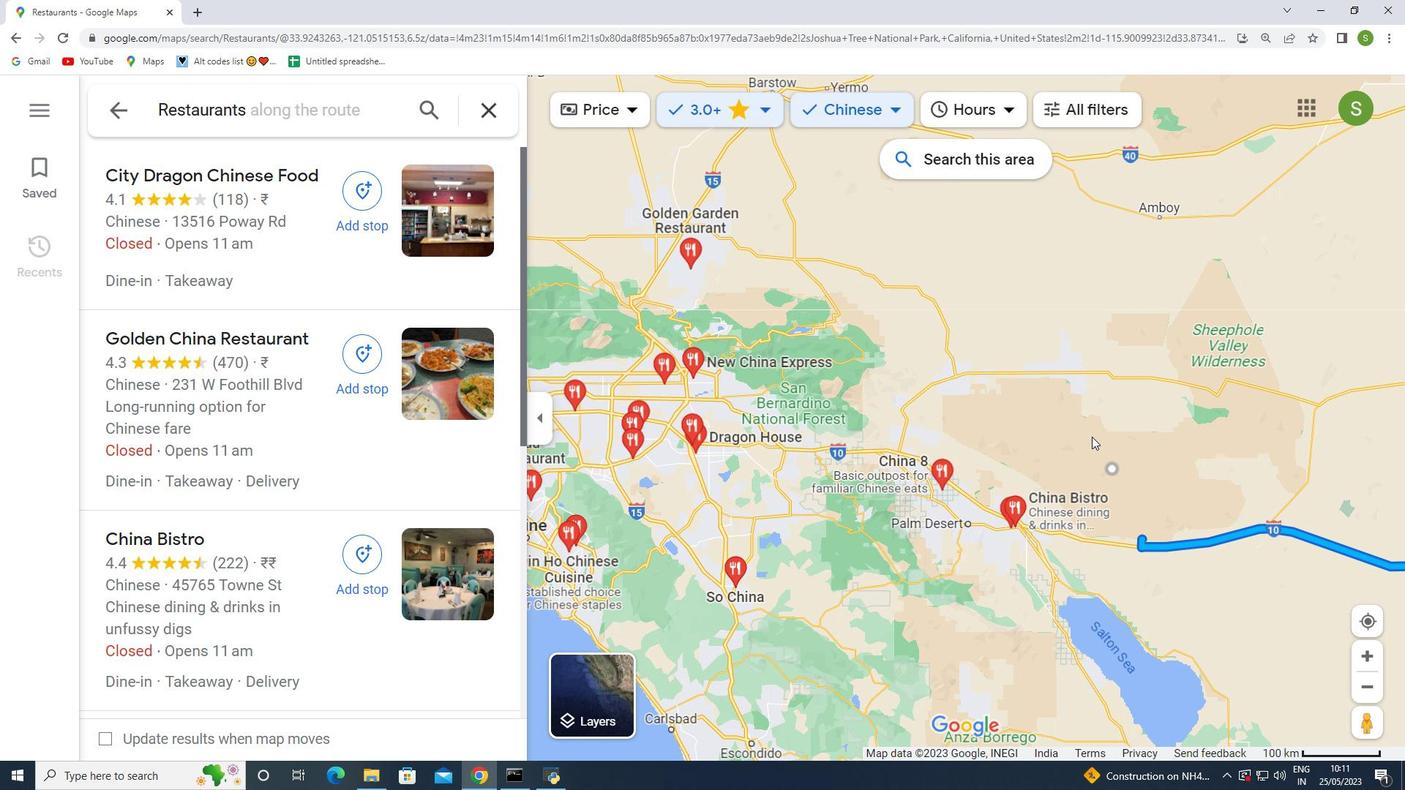 
Action: Mouse moved to (1156, 490)
Screenshot: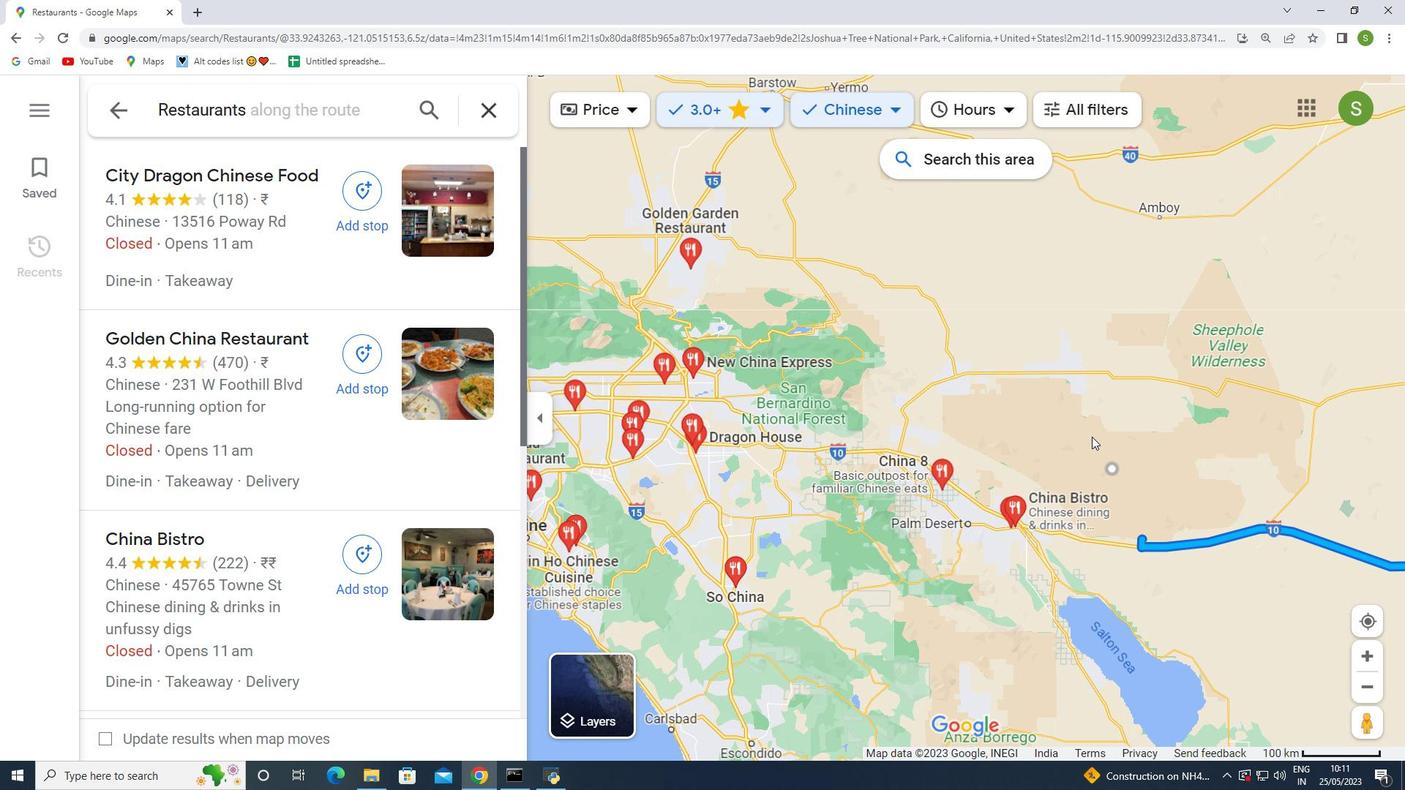 
Action: Mouse scrolled (1156, 489) with delta (0, 0)
Screenshot: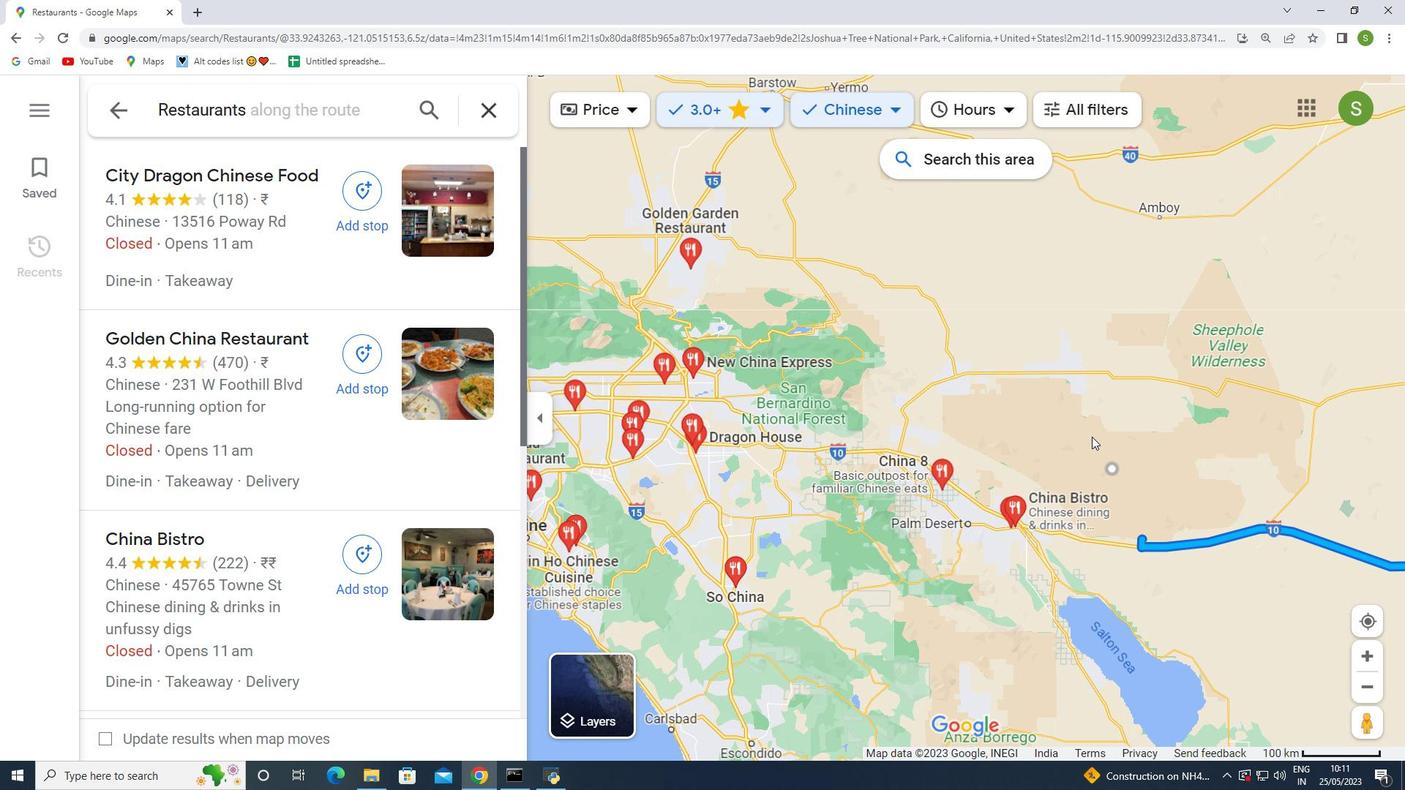 
Action: Mouse moved to (1368, 691)
Screenshot: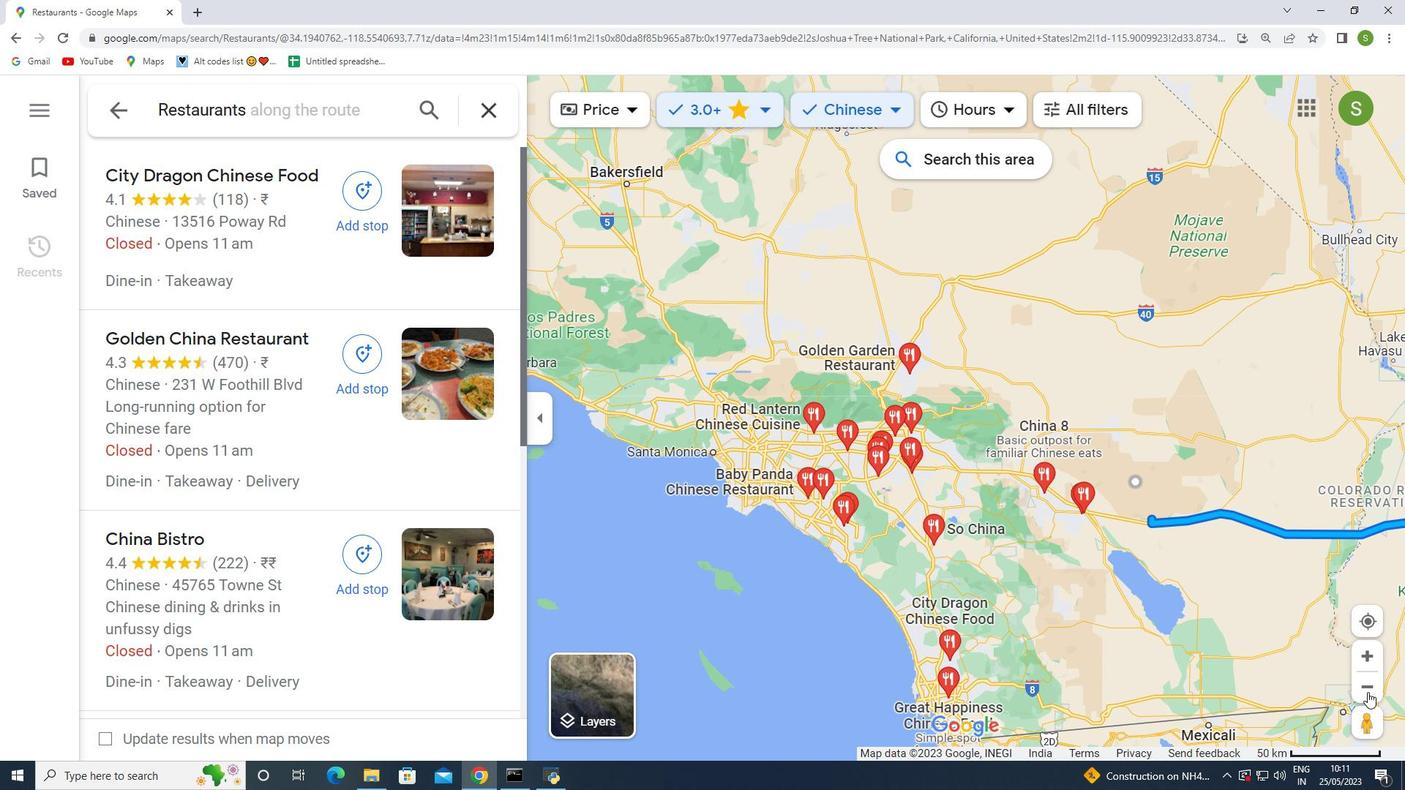 
Action: Mouse pressed left at (1368, 691)
Screenshot: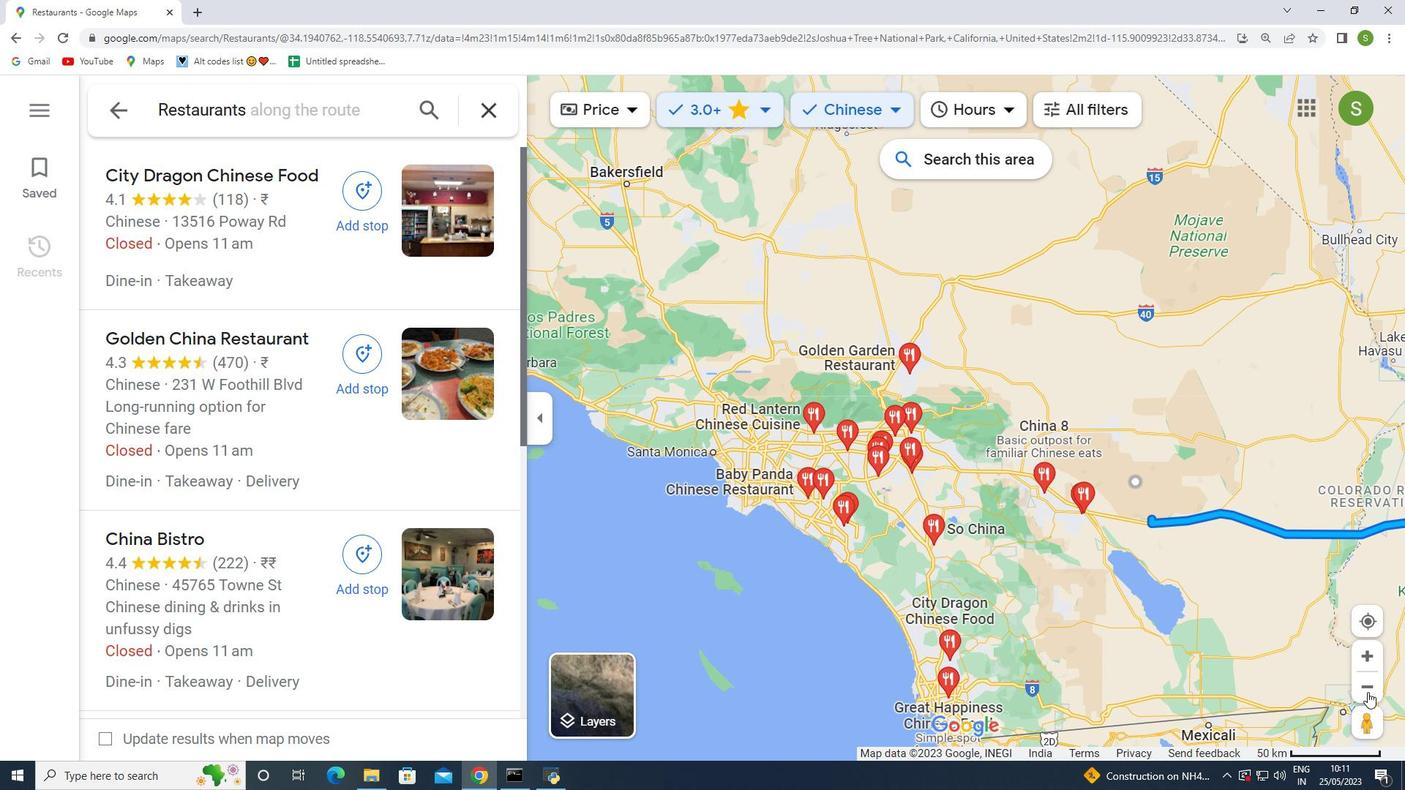 
Action: Mouse moved to (1368, 691)
Screenshot: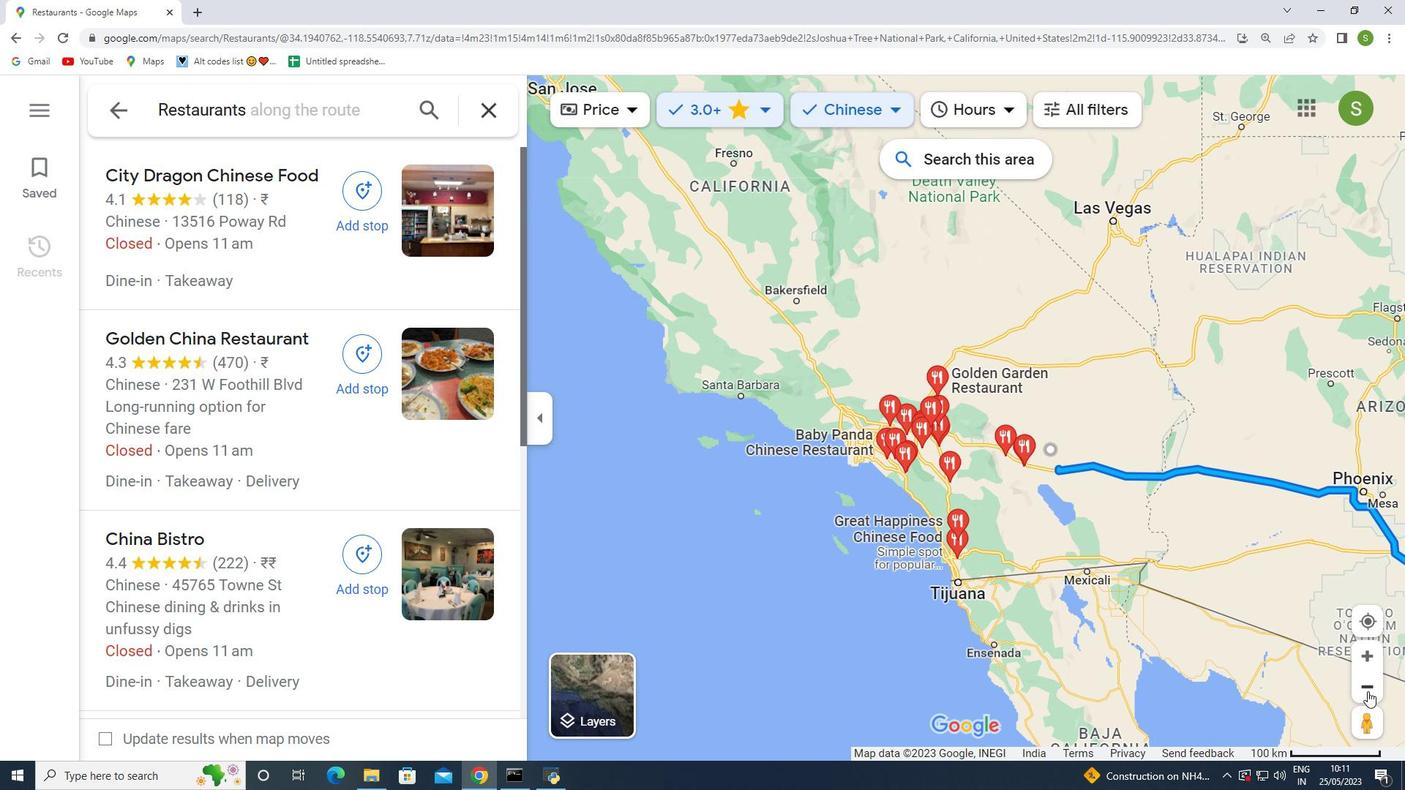 
Action: Mouse pressed left at (1368, 691)
Screenshot: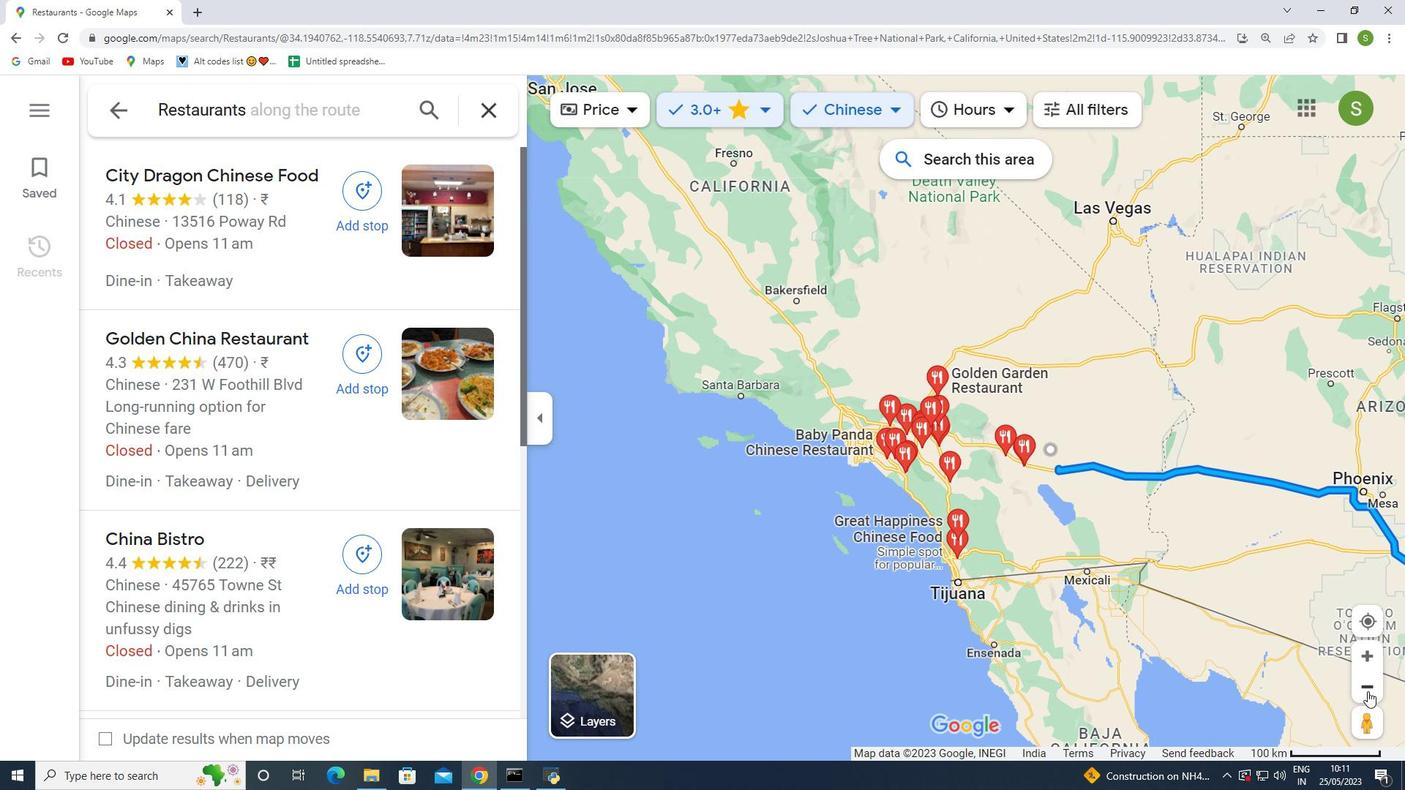 
Action: Mouse pressed left at (1368, 691)
Screenshot: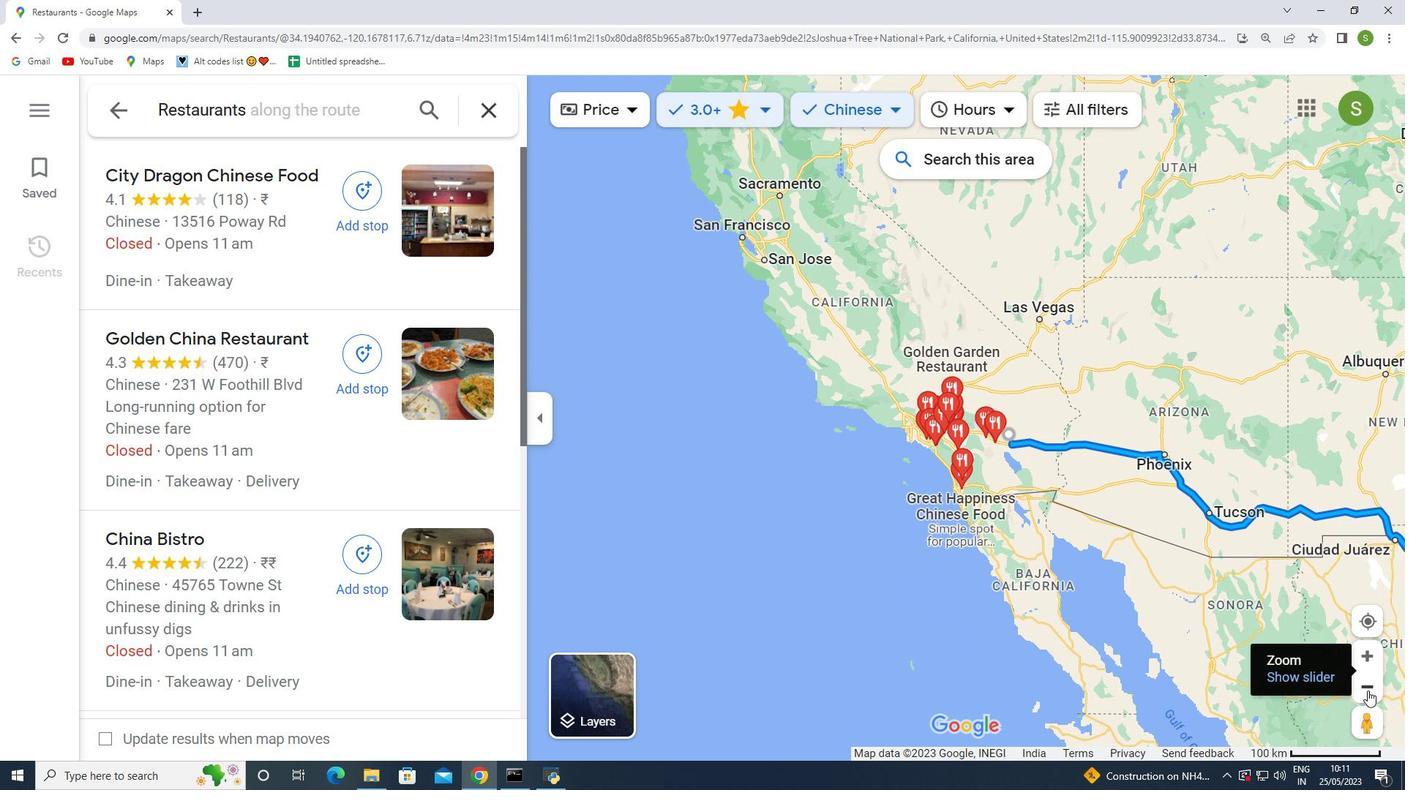 
Action: Mouse pressed left at (1368, 691)
Screenshot: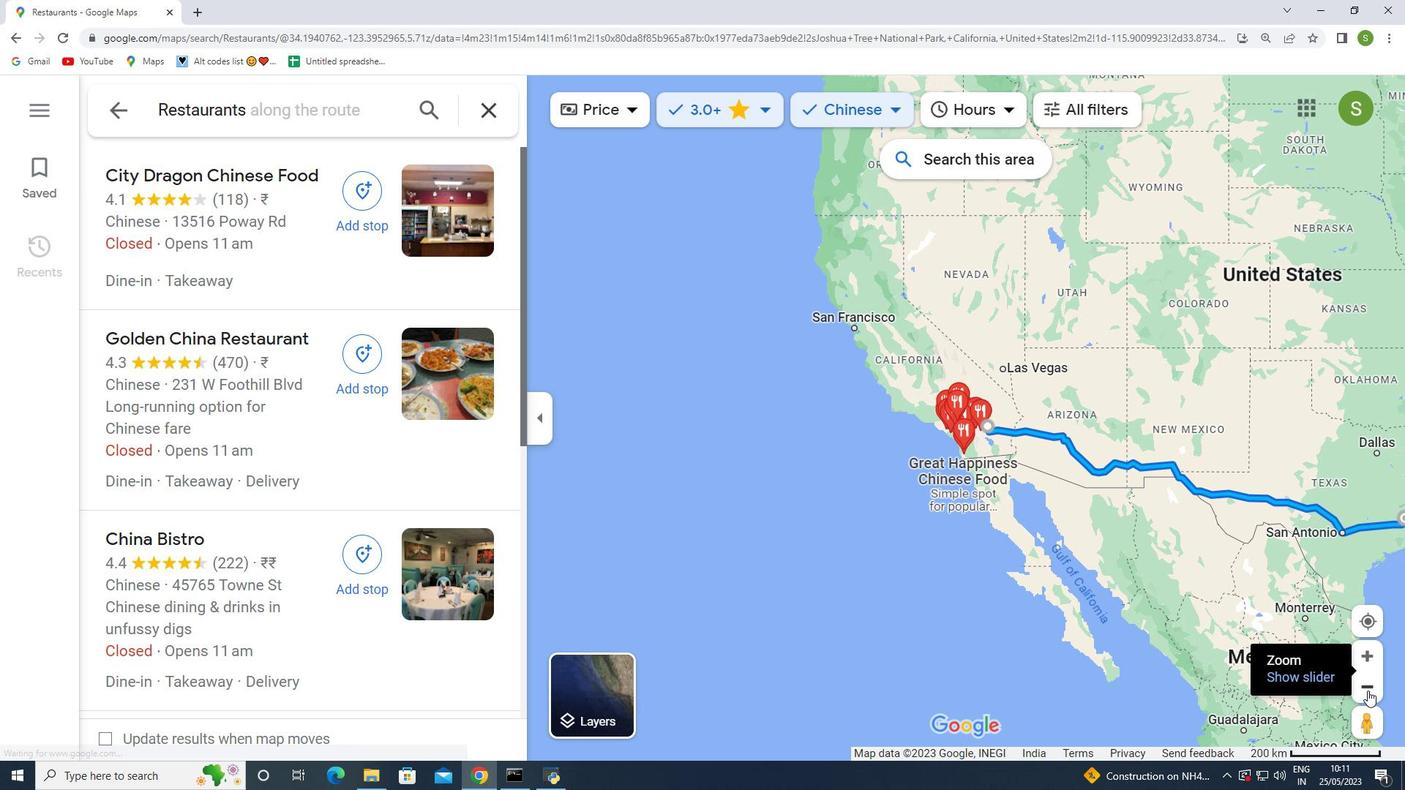 
Action: Mouse moved to (1131, 464)
Screenshot: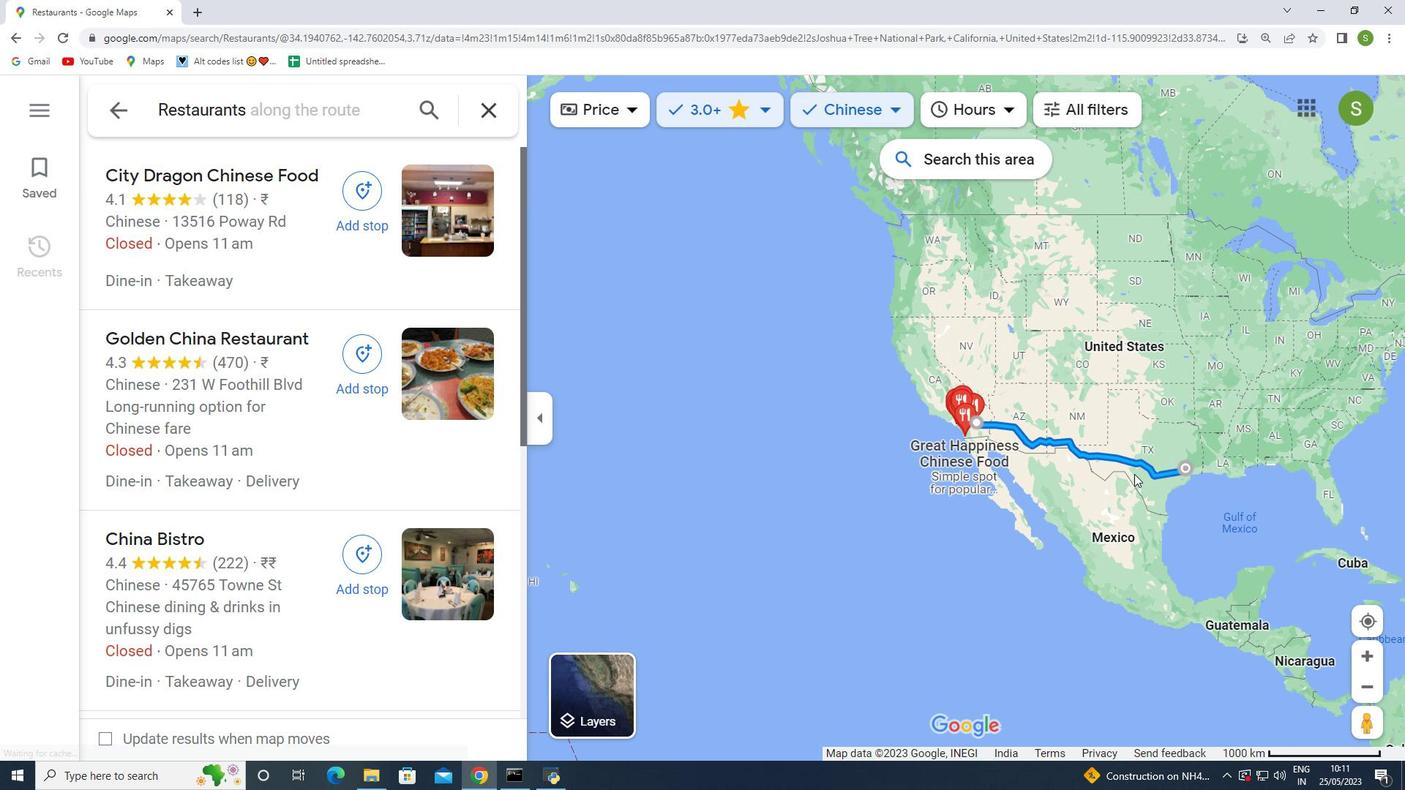 
Action: Mouse scrolled (1131, 465) with delta (0, 0)
Screenshot: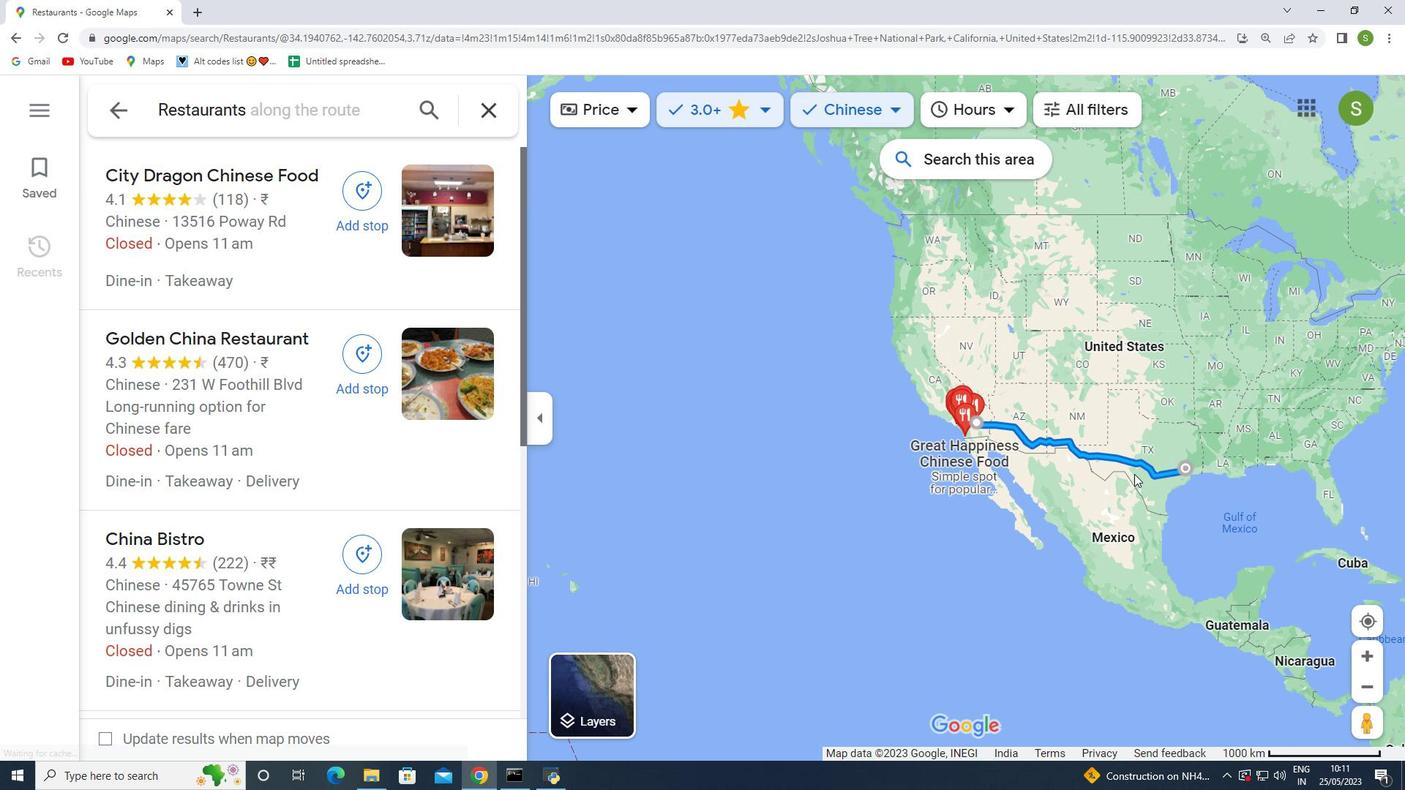 
Action: Mouse scrolled (1131, 465) with delta (0, 0)
Screenshot: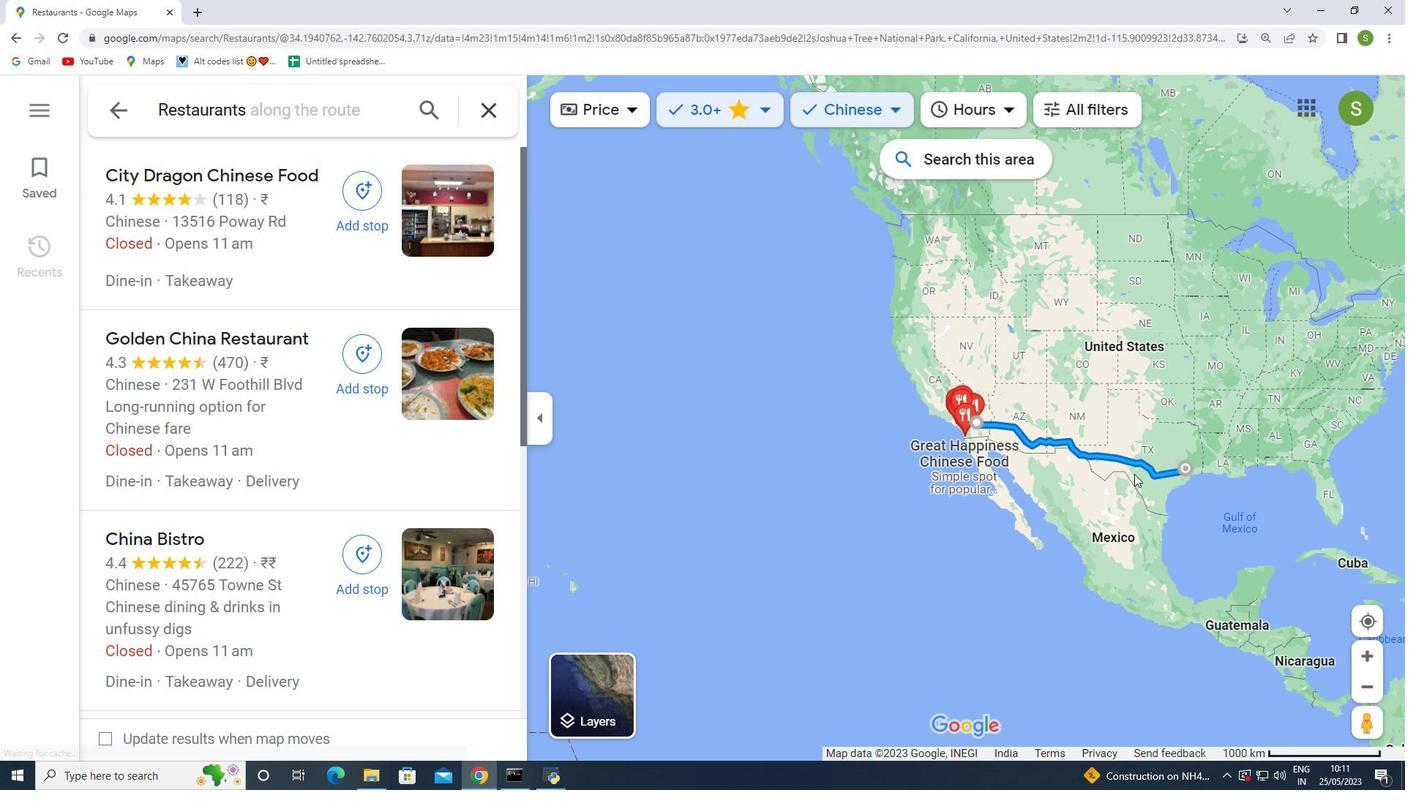 
Action: Mouse moved to (1131, 462)
Screenshot: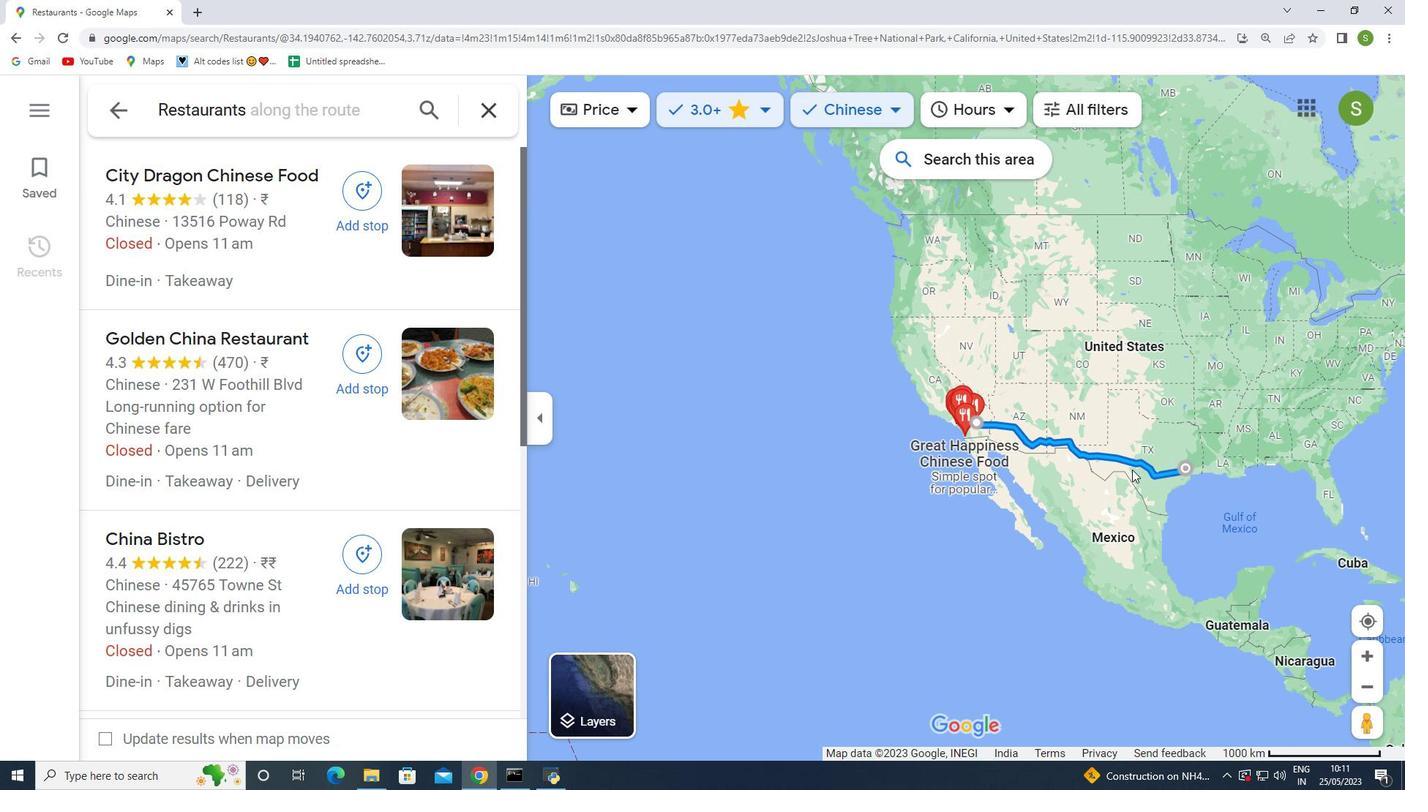 
Action: Mouse scrolled (1131, 462) with delta (0, 0)
Screenshot: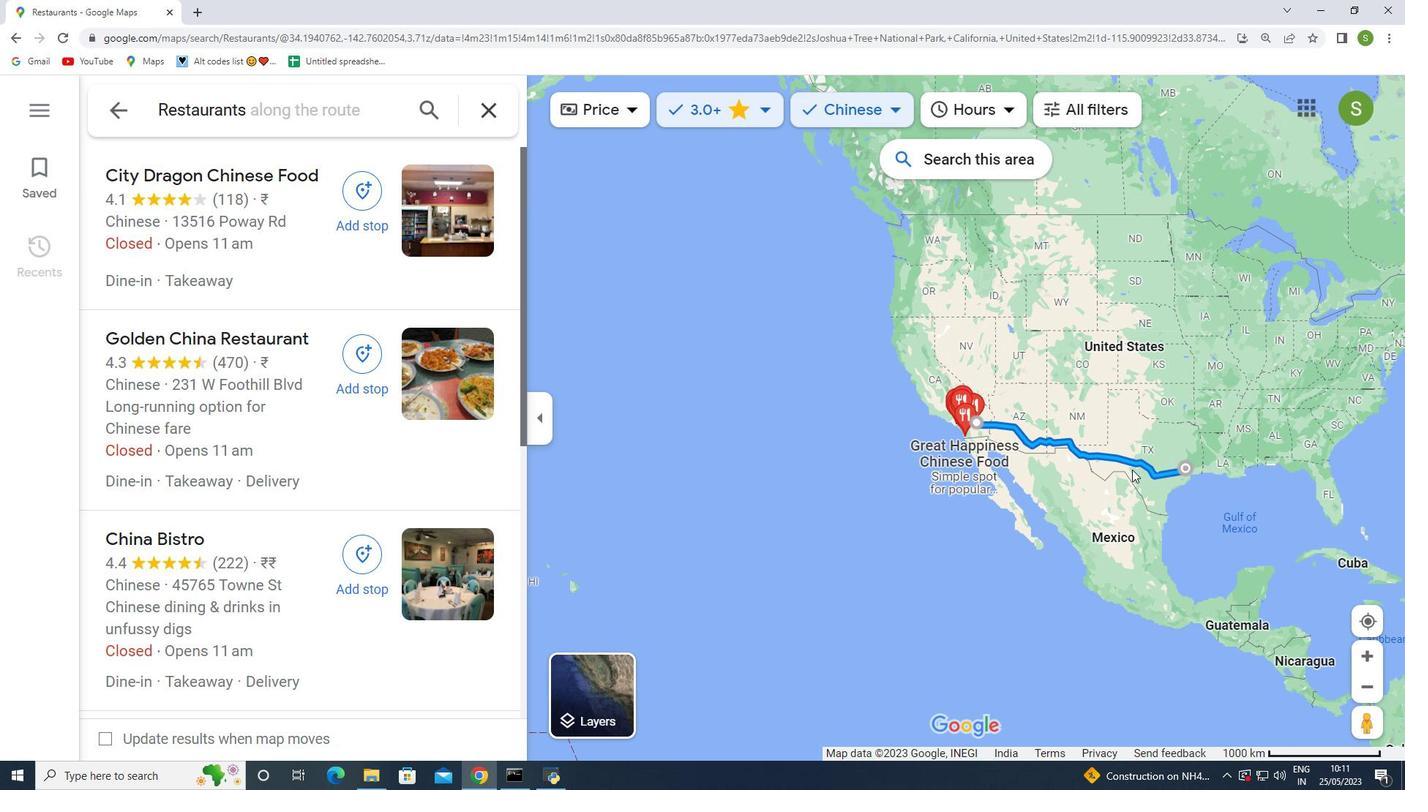 
Action: Mouse moved to (1140, 462)
Screenshot: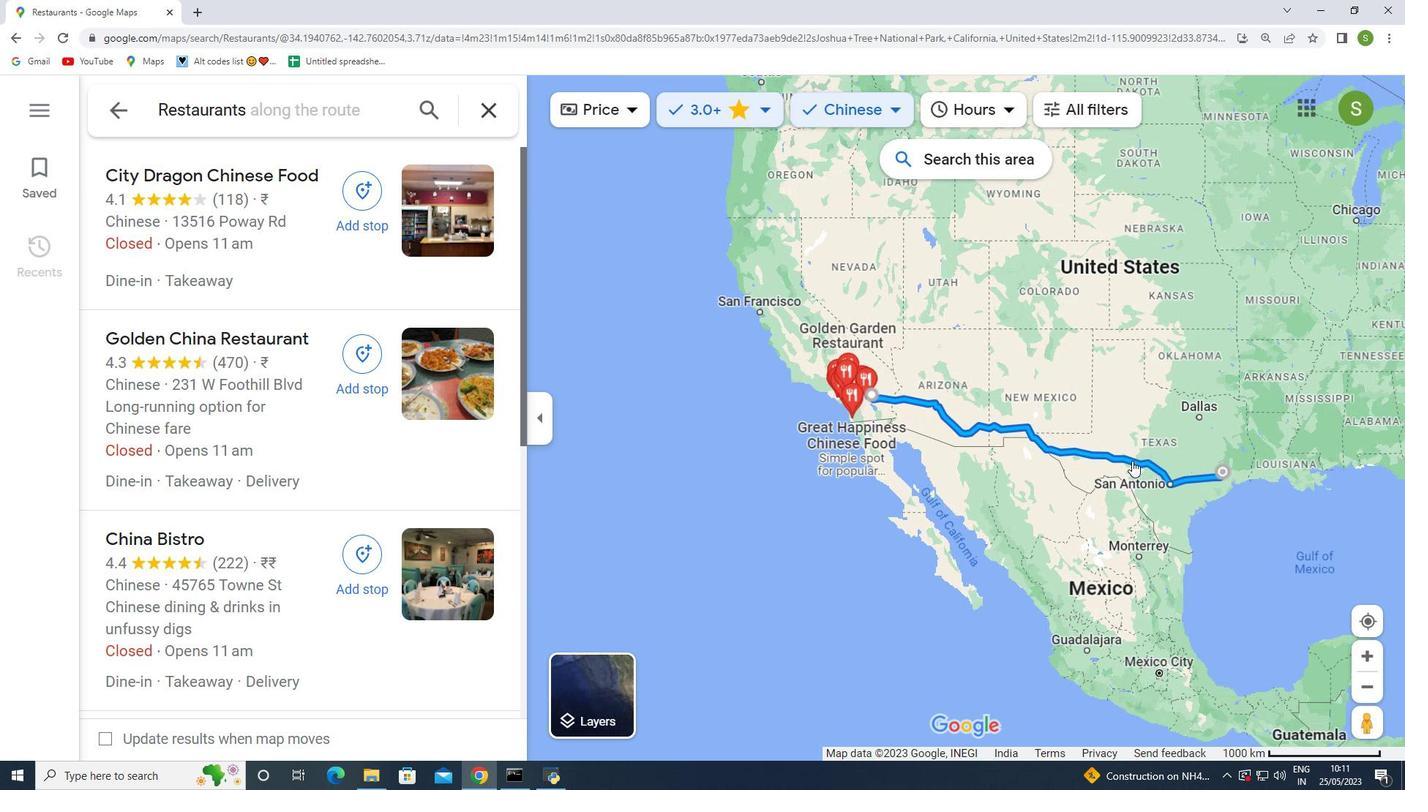 
Action: Mouse scrolled (1138, 462) with delta (0, 0)
Screenshot: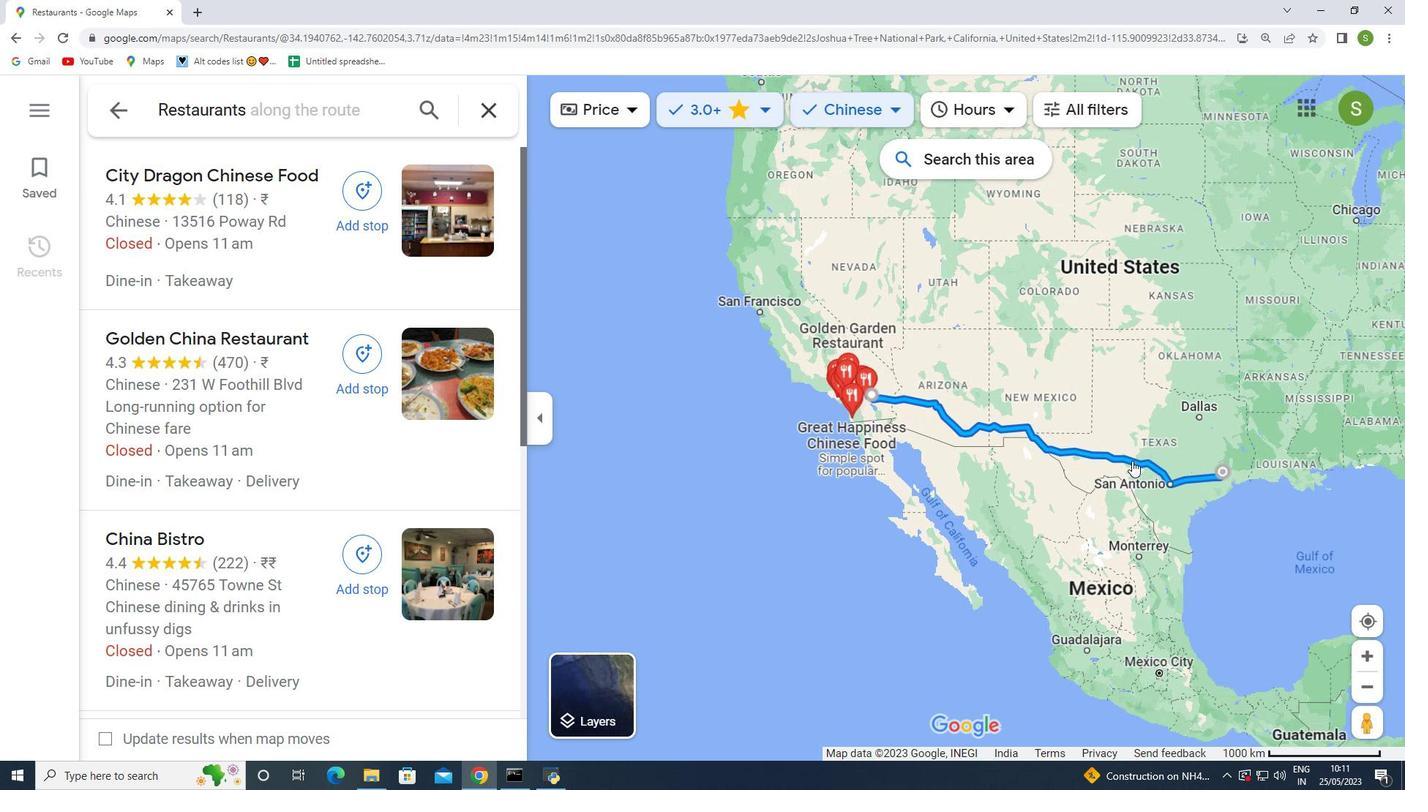 
Action: Mouse moved to (1152, 464)
Screenshot: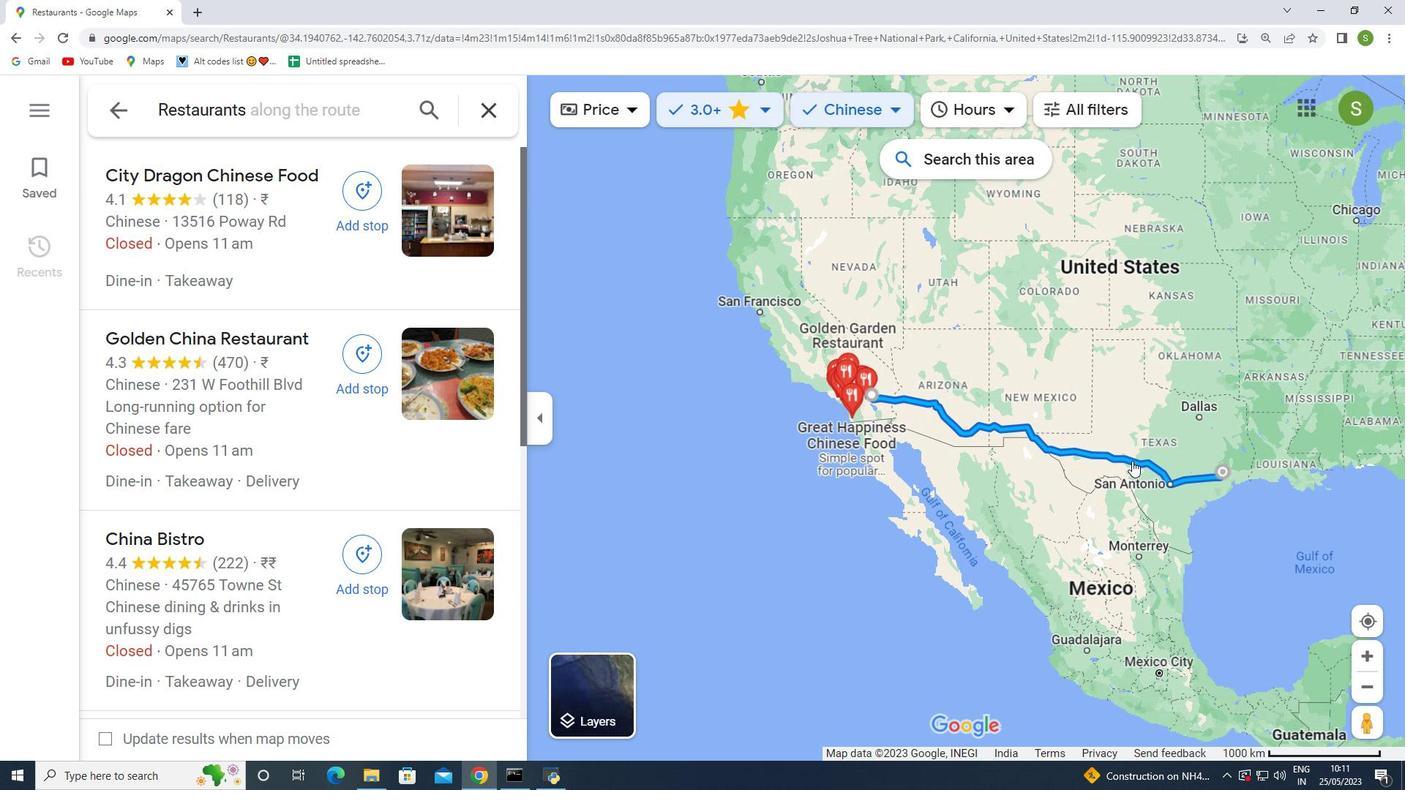 
Action: Mouse scrolled (1152, 464) with delta (0, 0)
Screenshot: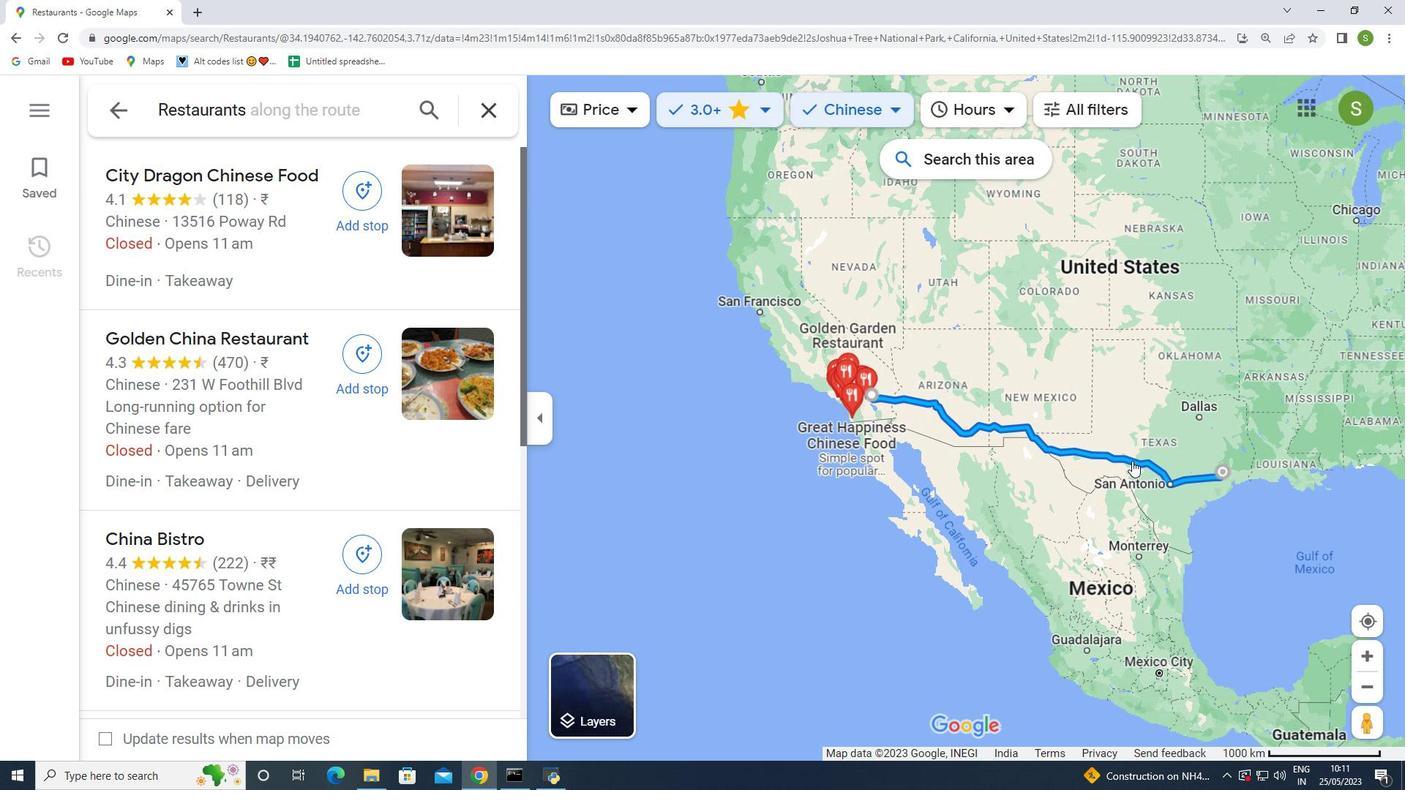 
Action: Mouse moved to (1162, 464)
Screenshot: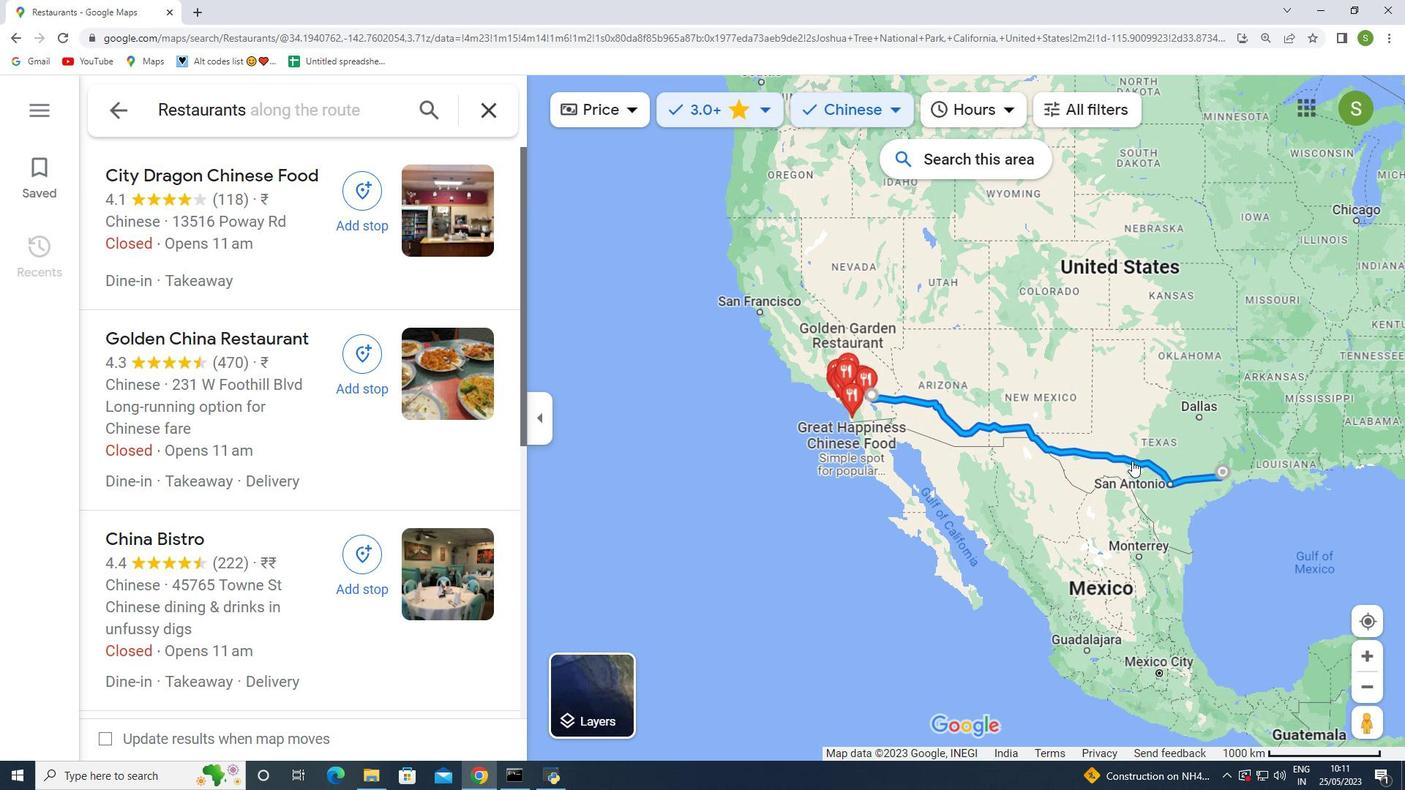 
Action: Mouse scrolled (1159, 464) with delta (0, 0)
Screenshot: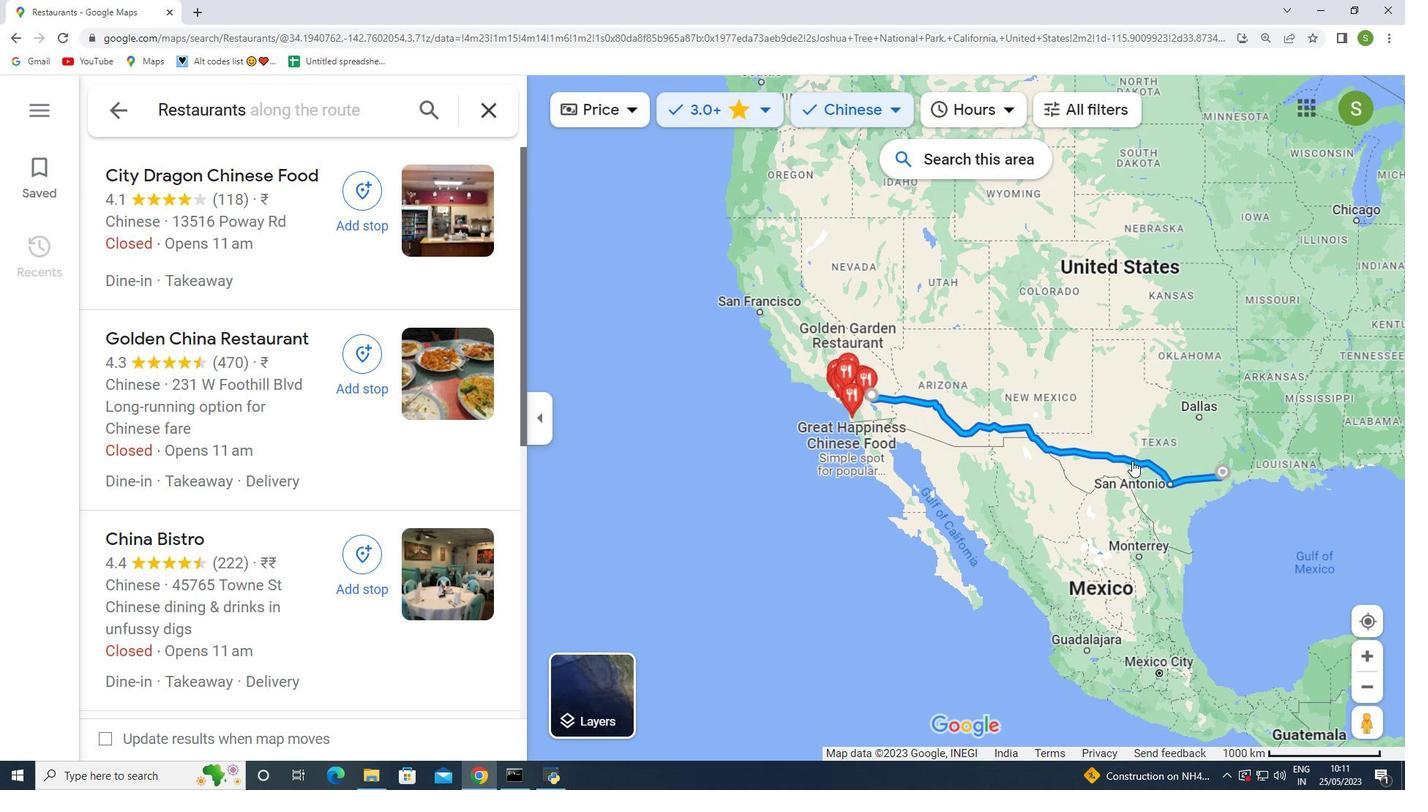 
Action: Mouse moved to (1177, 467)
Screenshot: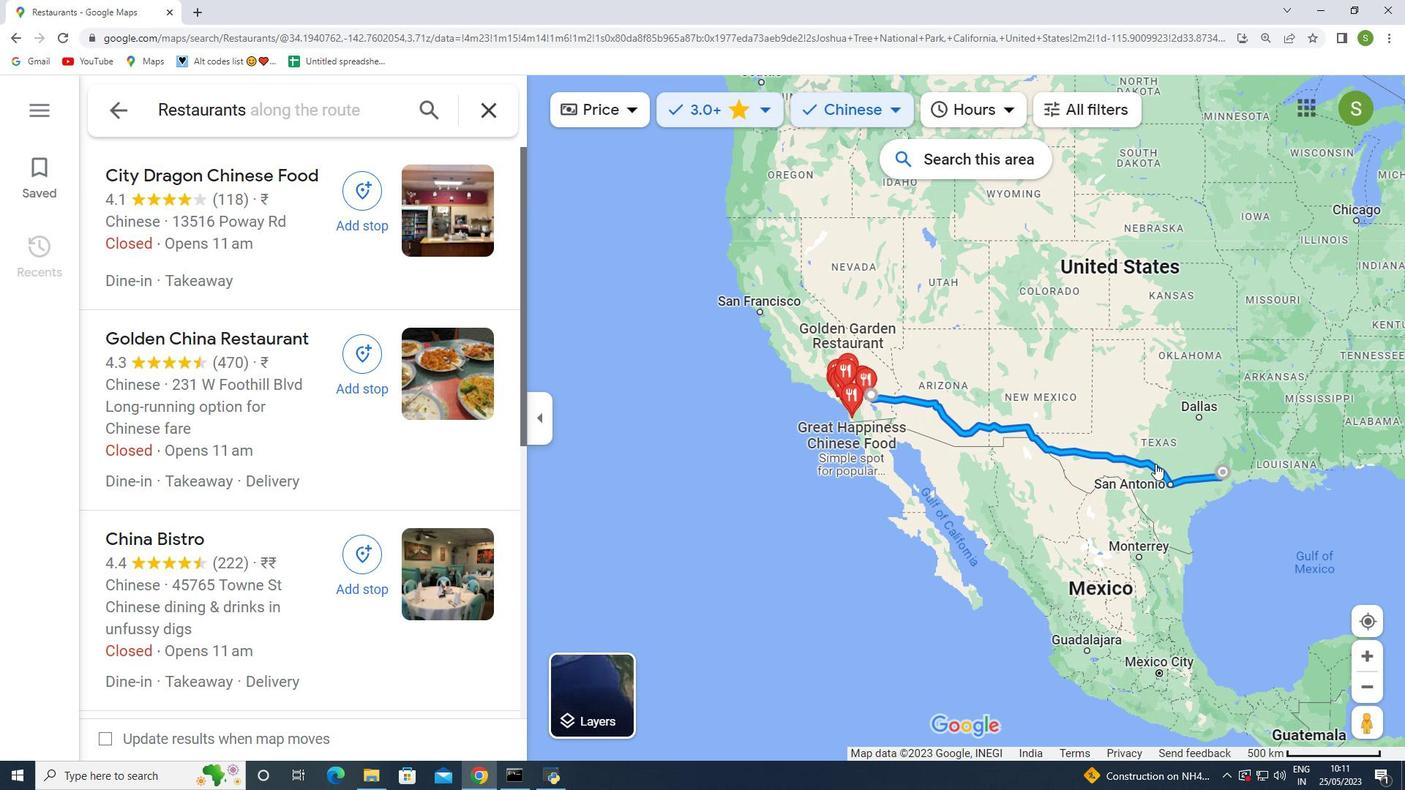 
Action: Mouse scrolled (1173, 467) with delta (0, 0)
Screenshot: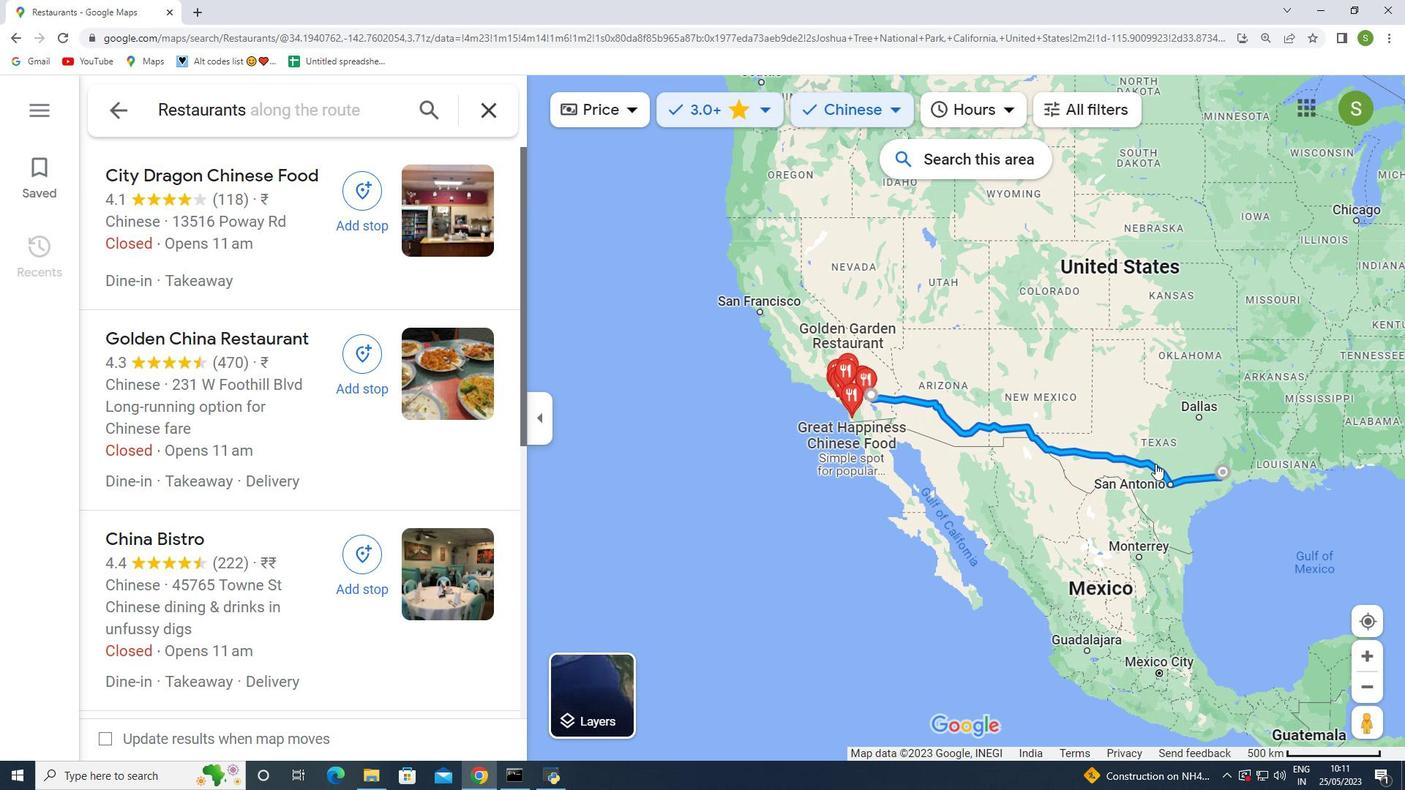 
Action: Mouse moved to (951, 163)
Screenshot: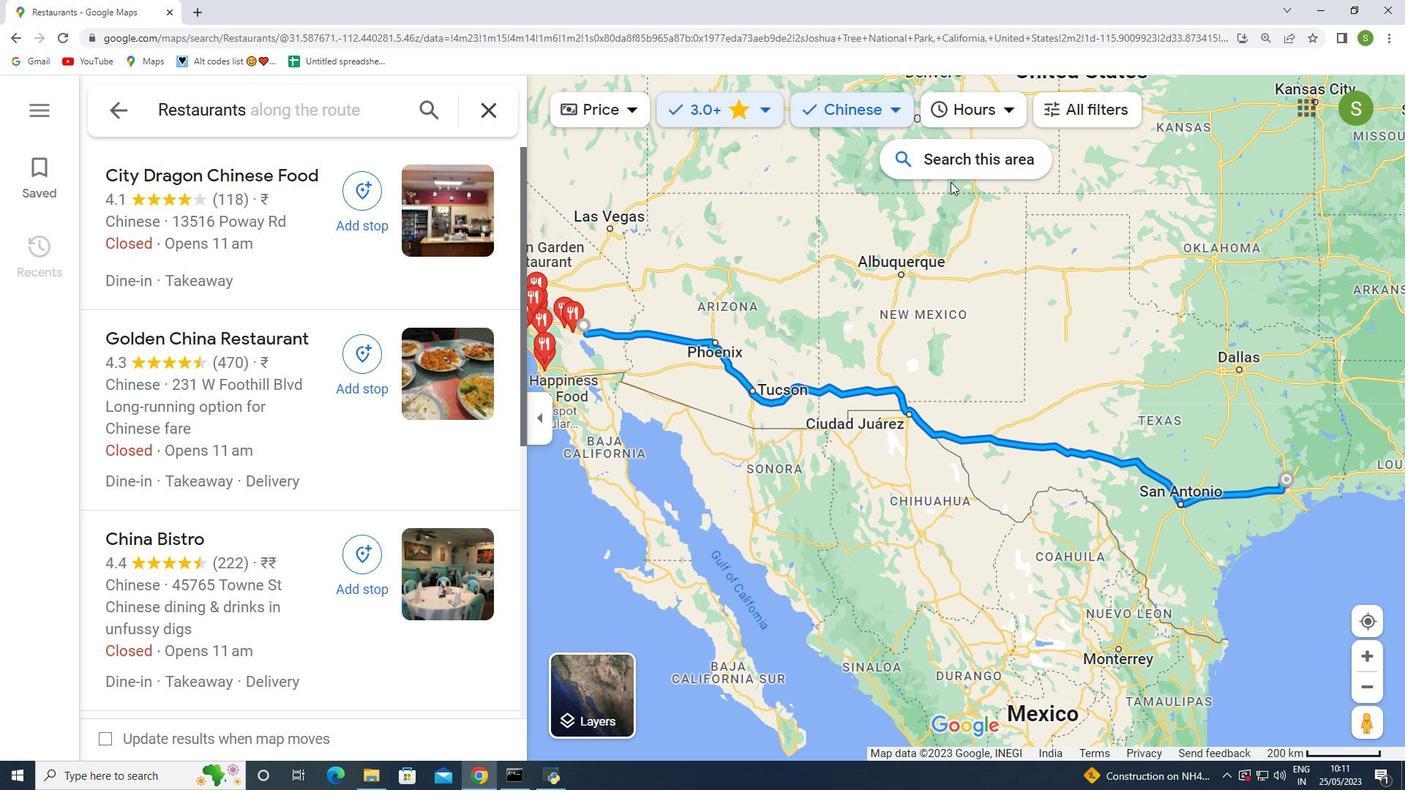 
Action: Mouse pressed left at (951, 163)
Screenshot: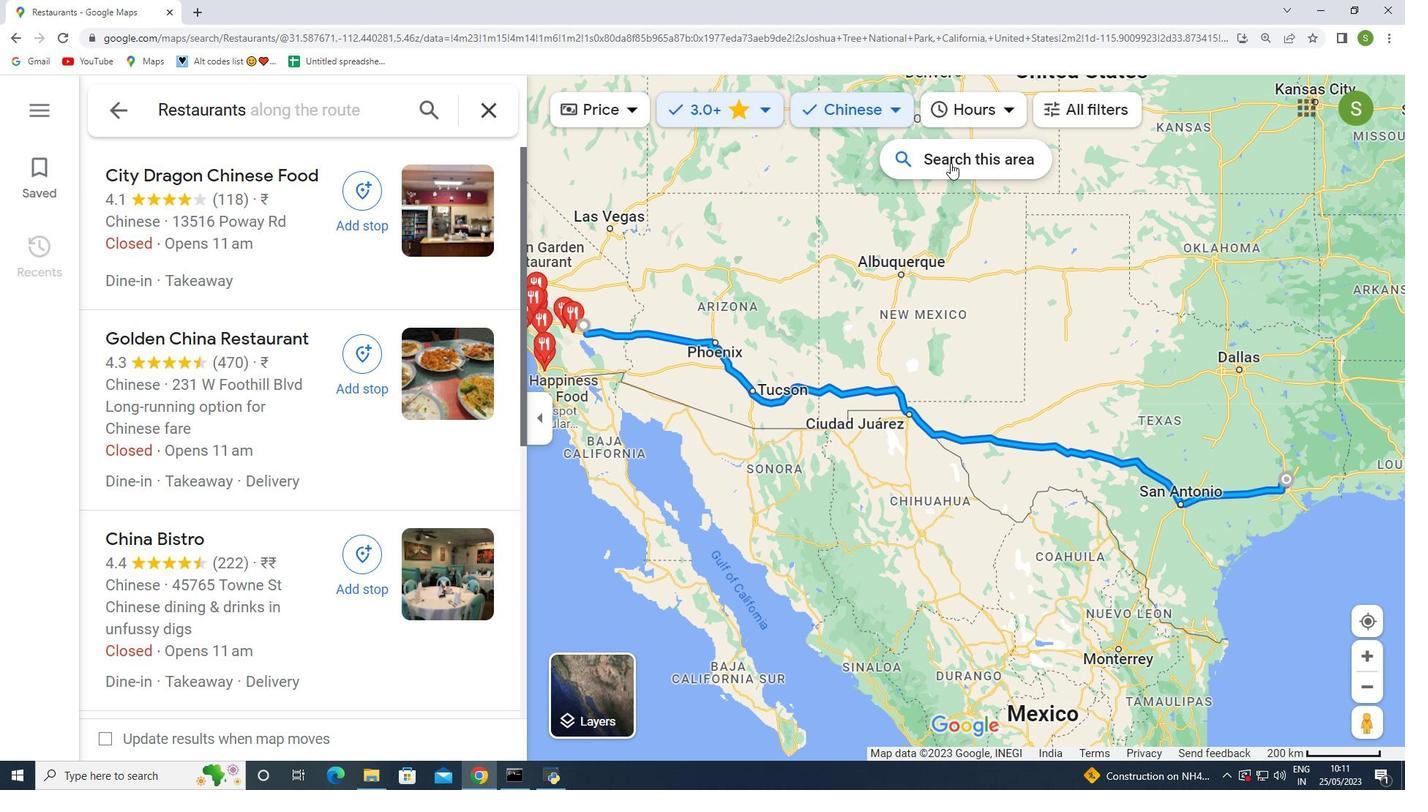 
Action: Mouse moved to (722, 328)
Screenshot: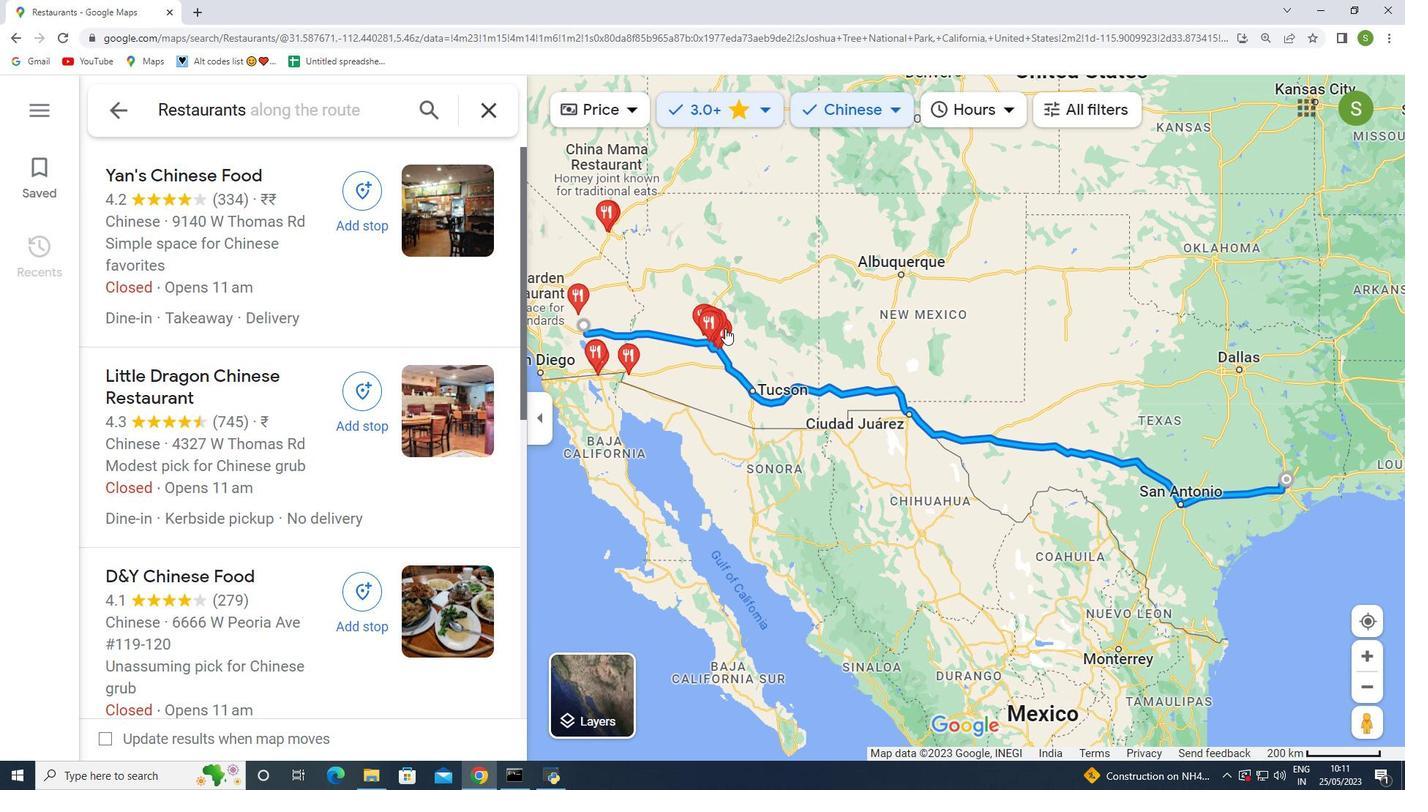 
Action: Mouse scrolled (722, 328) with delta (0, 0)
Screenshot: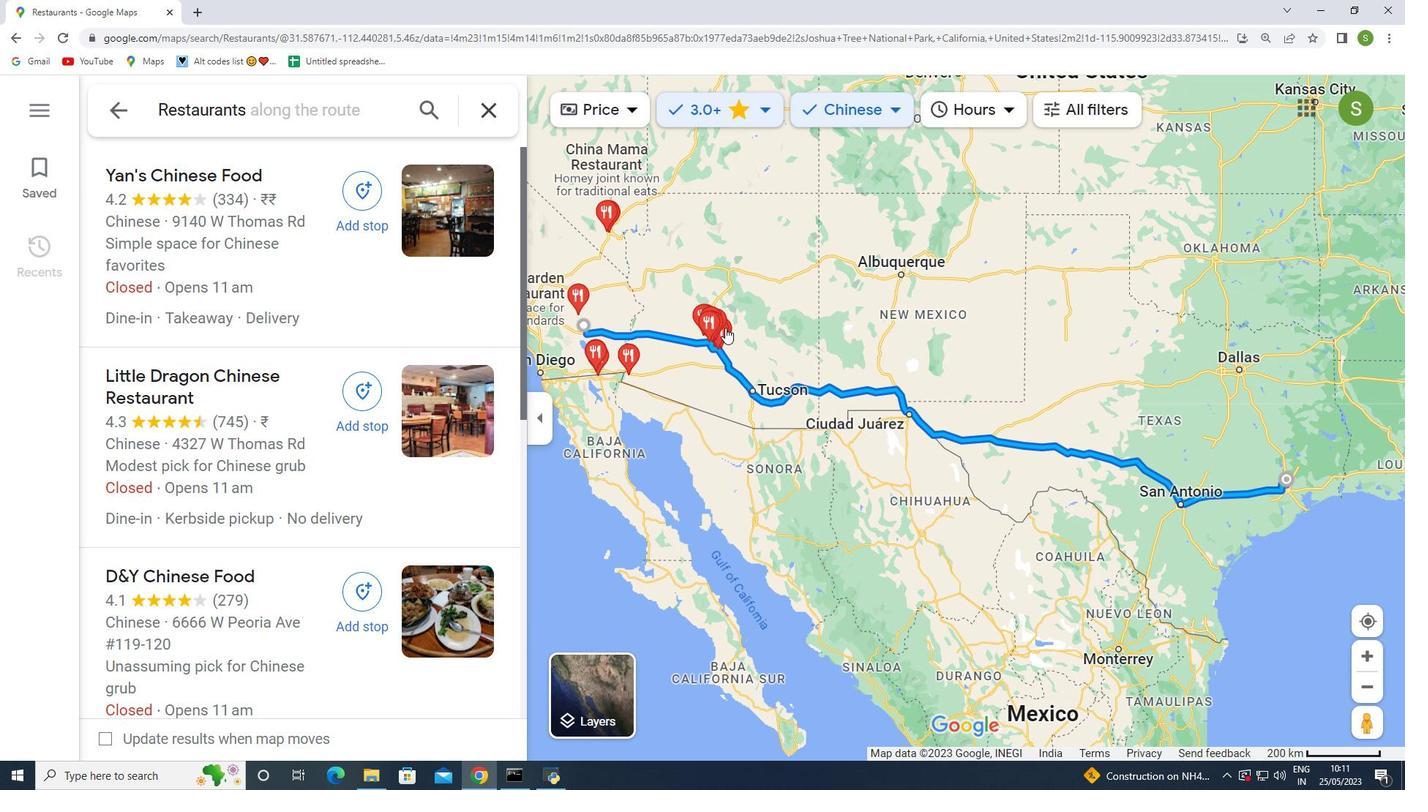 
Action: Mouse scrolled (722, 328) with delta (0, 0)
Screenshot: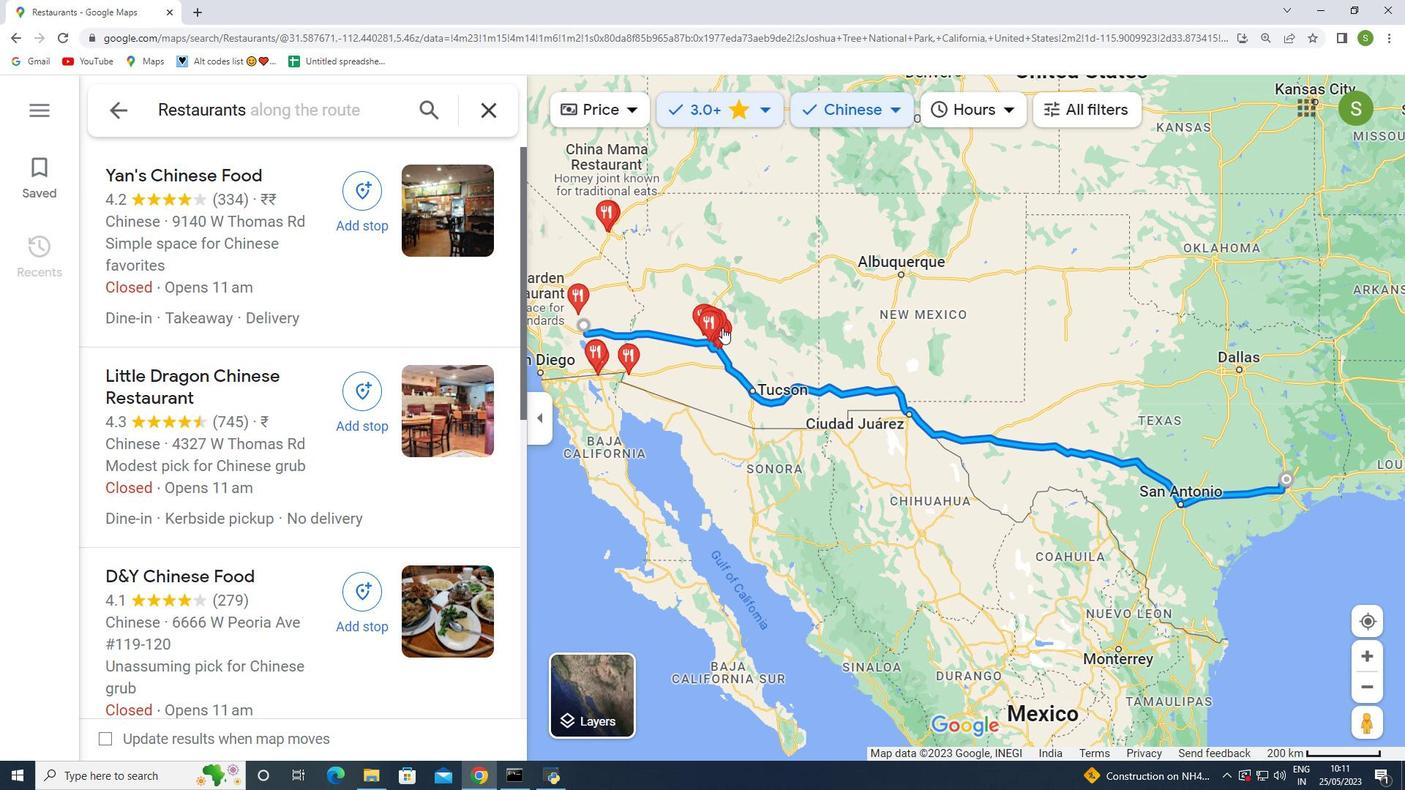 
Action: Mouse scrolled (722, 328) with delta (0, 0)
Screenshot: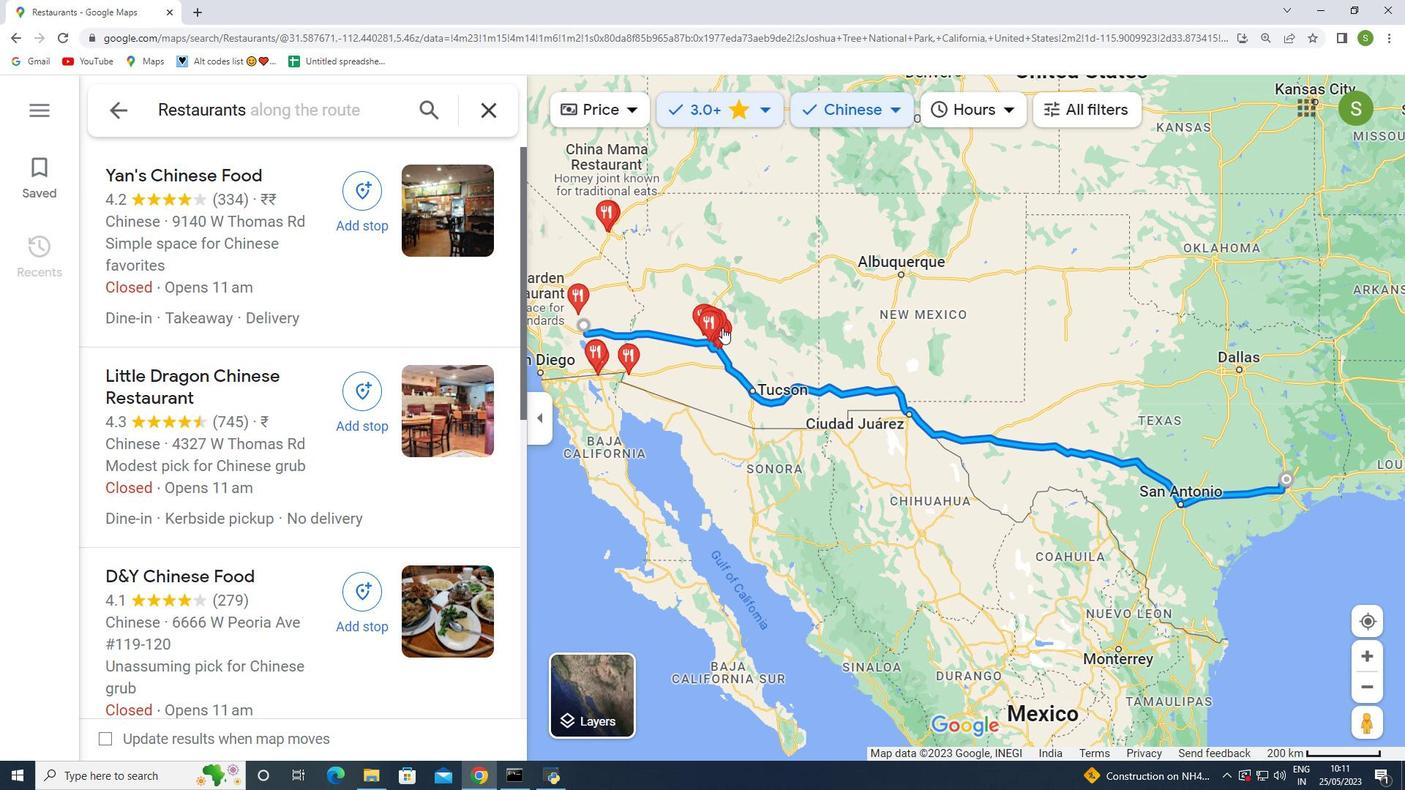 
Action: Mouse moved to (712, 330)
Screenshot: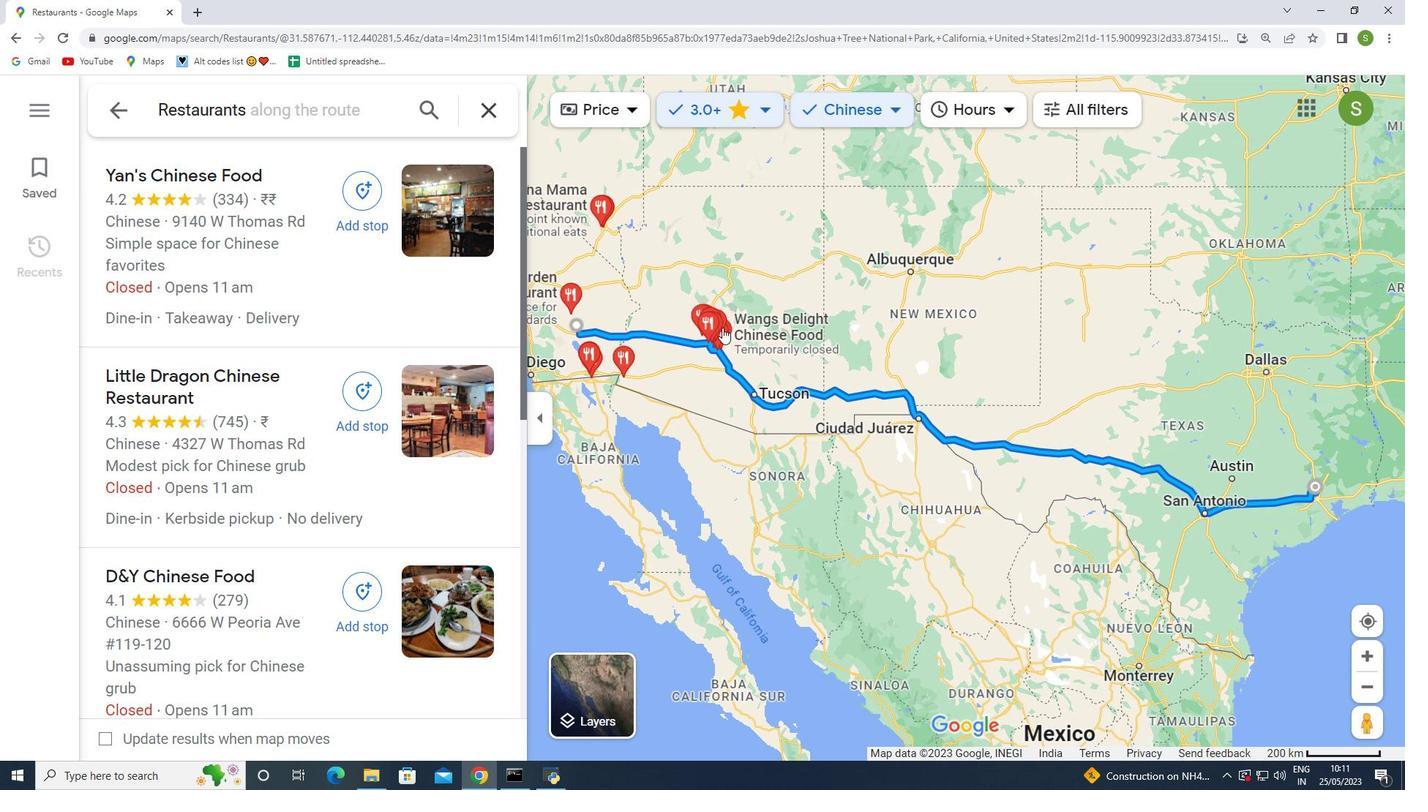 
Action: Mouse scrolled (712, 331) with delta (0, 0)
Screenshot: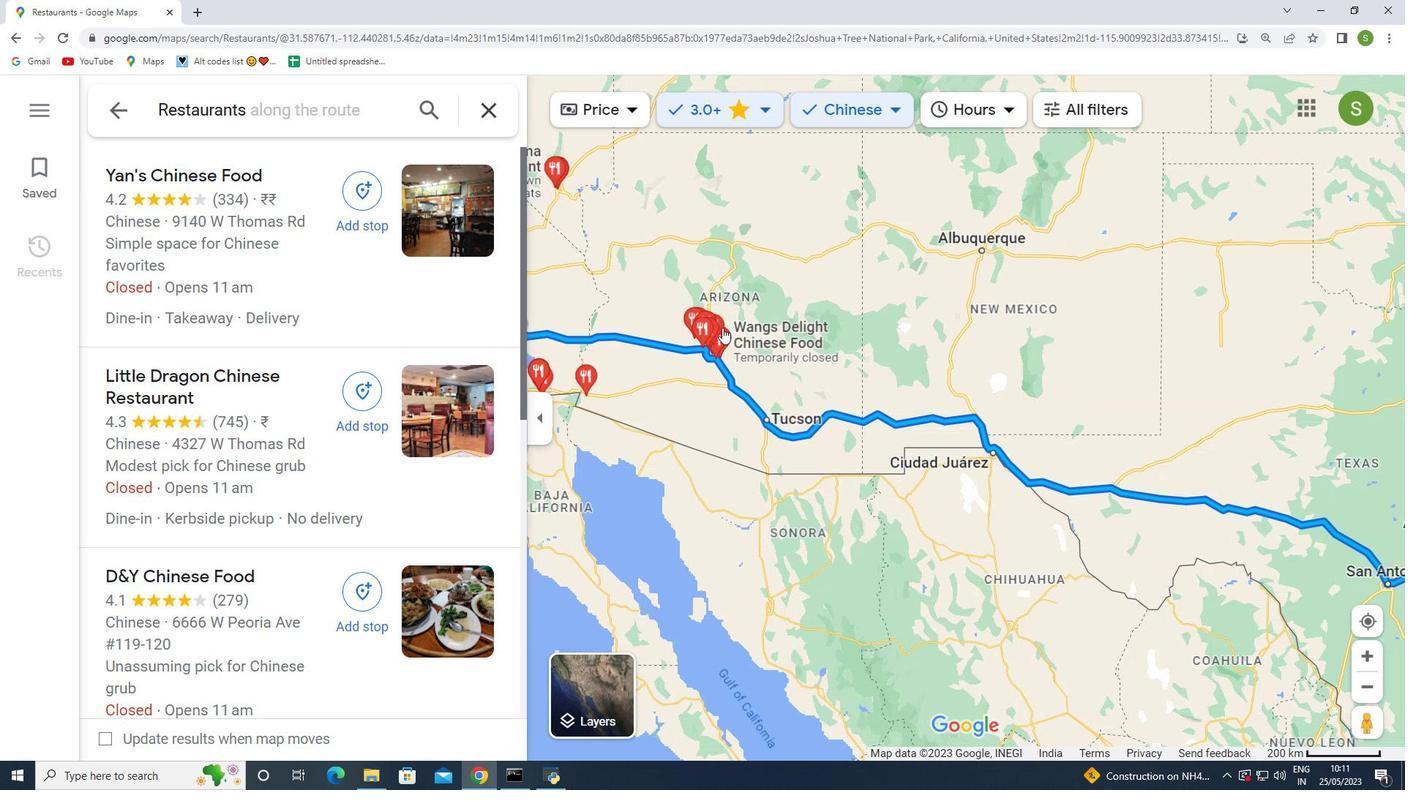 
Action: Mouse scrolled (712, 331) with delta (0, 0)
Screenshot: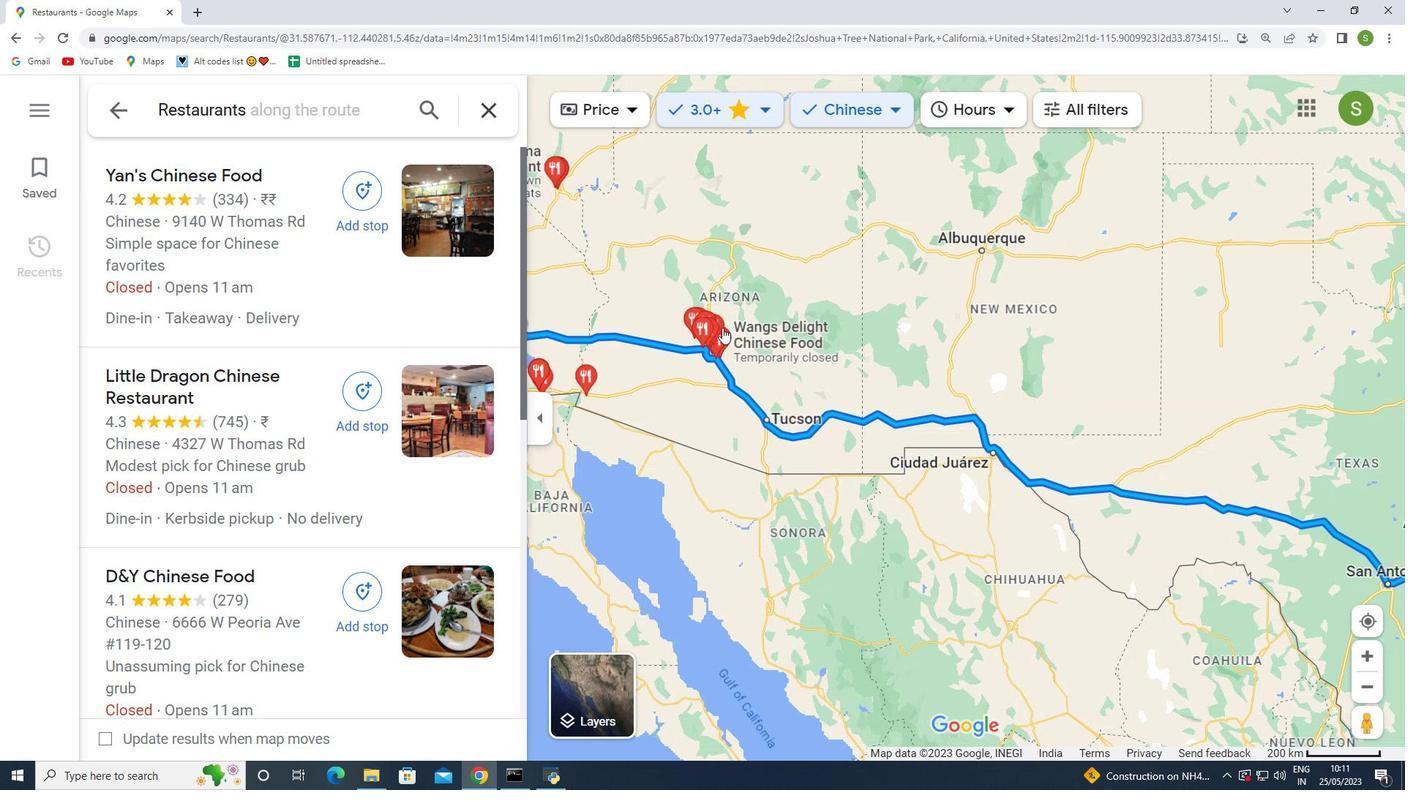 
Action: Mouse scrolled (712, 331) with delta (0, 0)
Screenshot: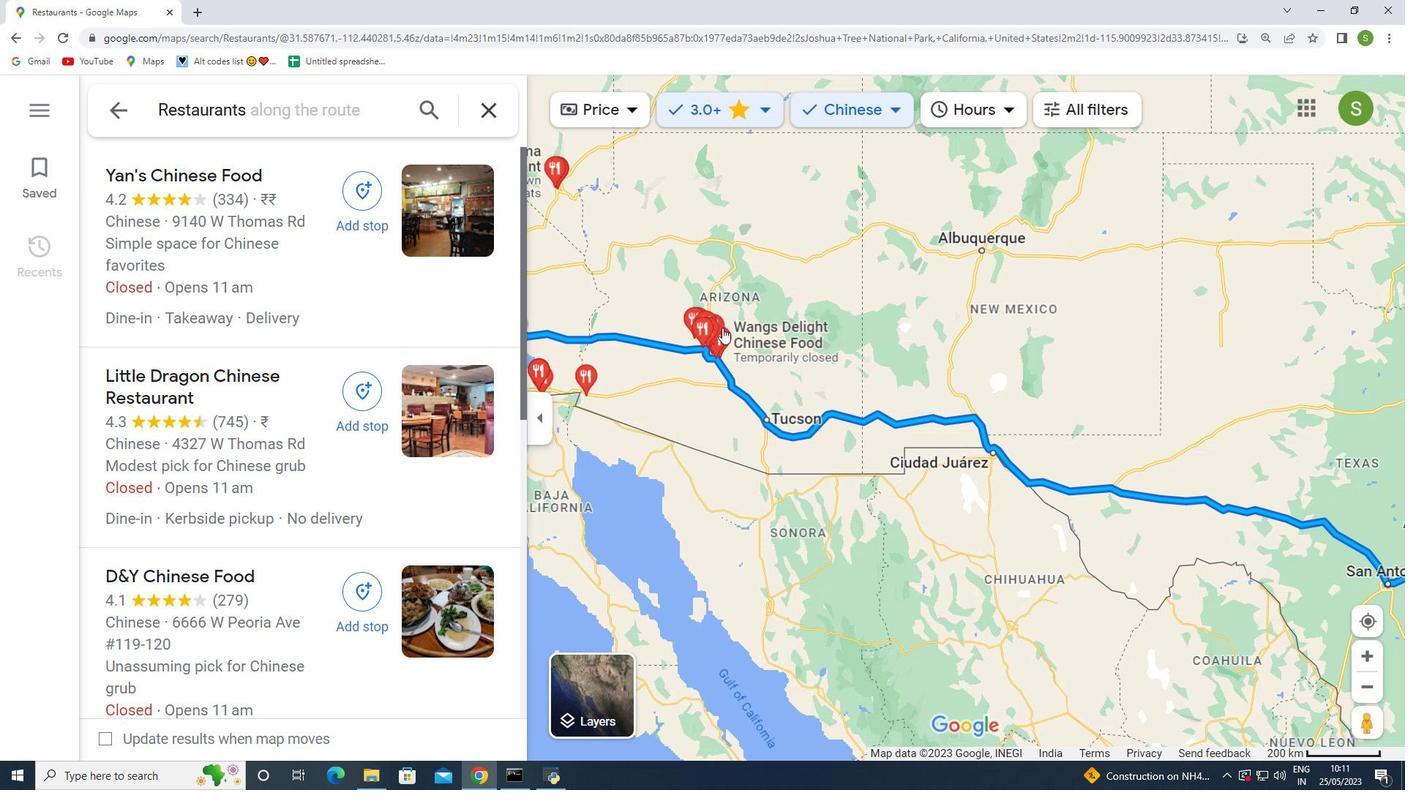 
Action: Mouse scrolled (712, 331) with delta (0, 0)
Screenshot: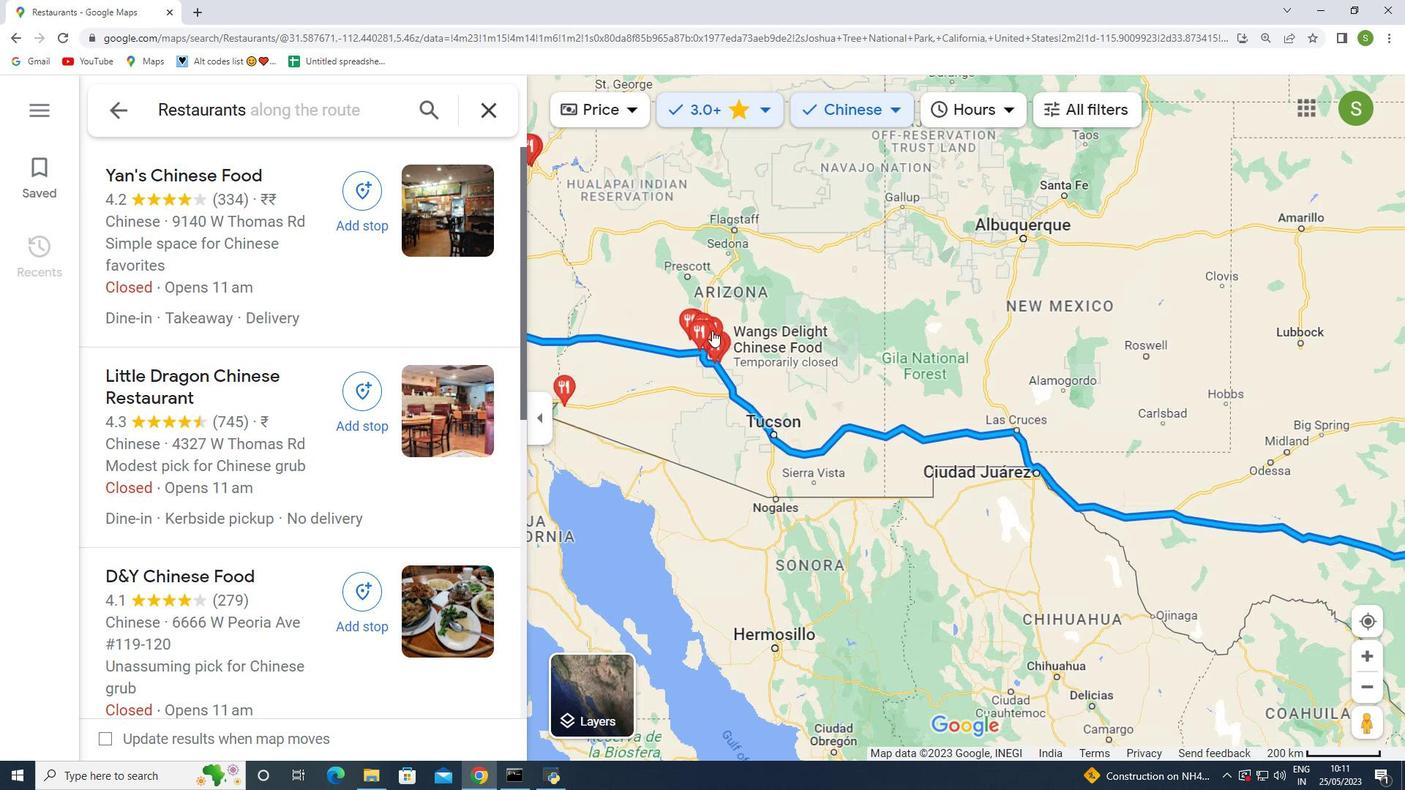 
Action: Mouse moved to (709, 350)
Screenshot: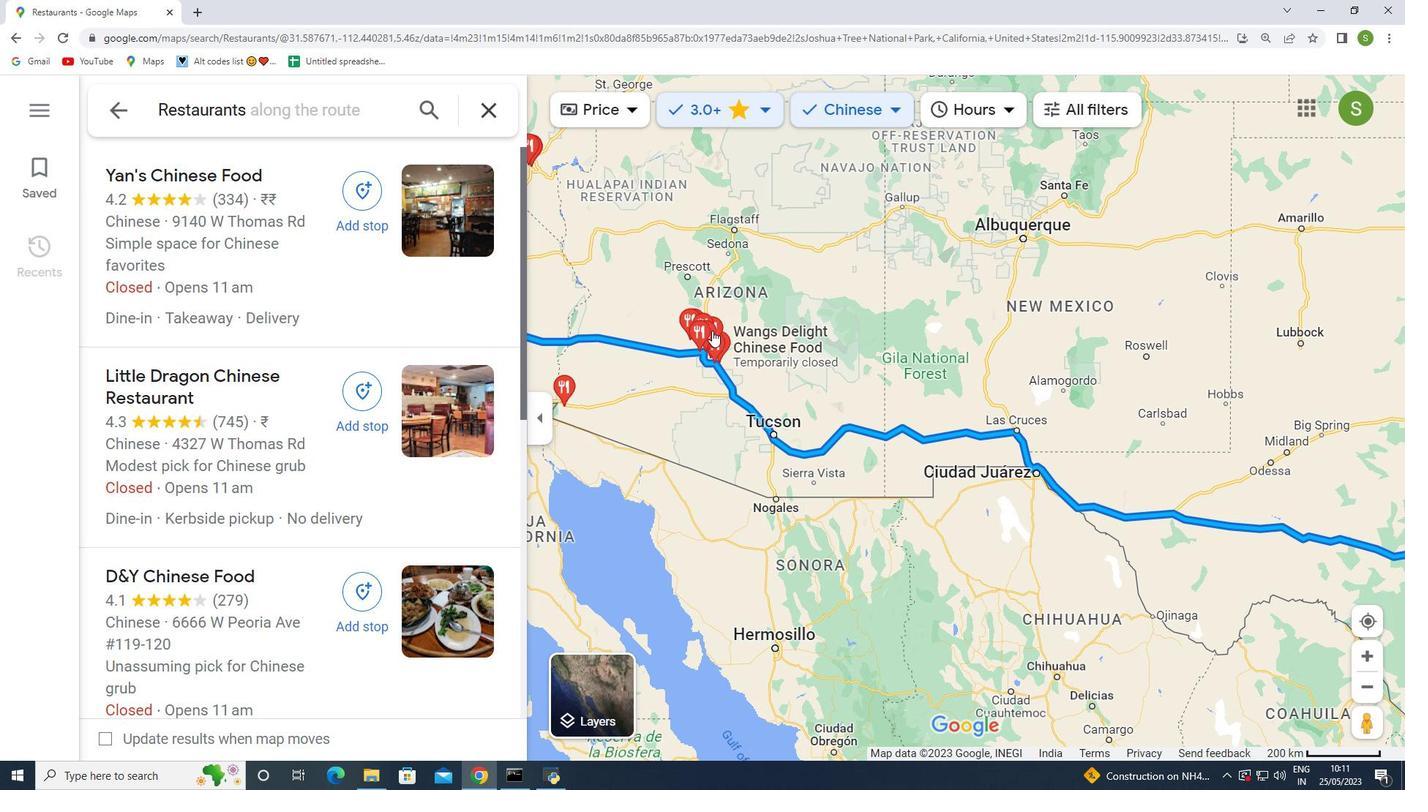 
Action: Mouse scrolled (709, 351) with delta (0, 0)
Screenshot: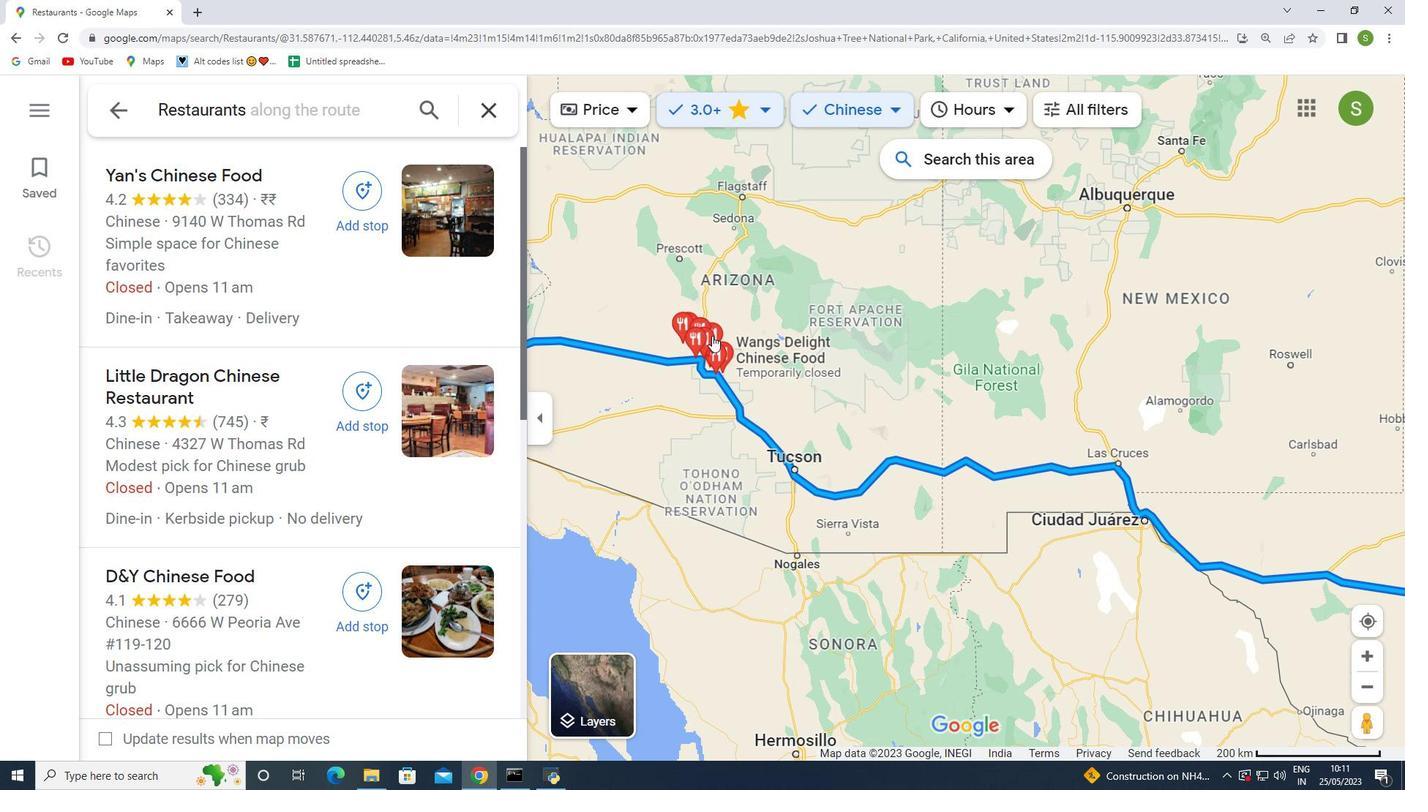 
Action: Mouse scrolled (709, 351) with delta (0, 0)
Screenshot: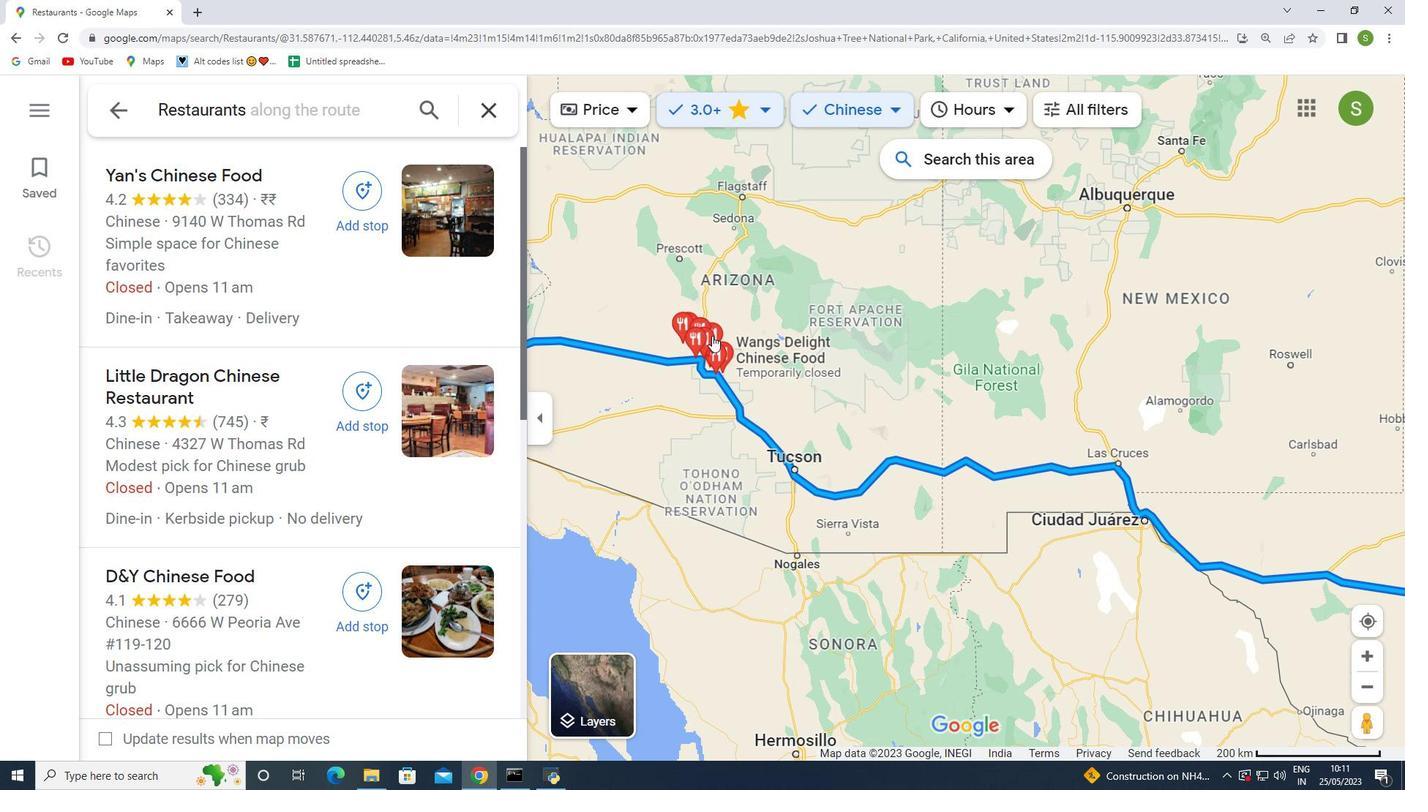 
Action: Mouse scrolled (709, 351) with delta (0, 0)
Screenshot: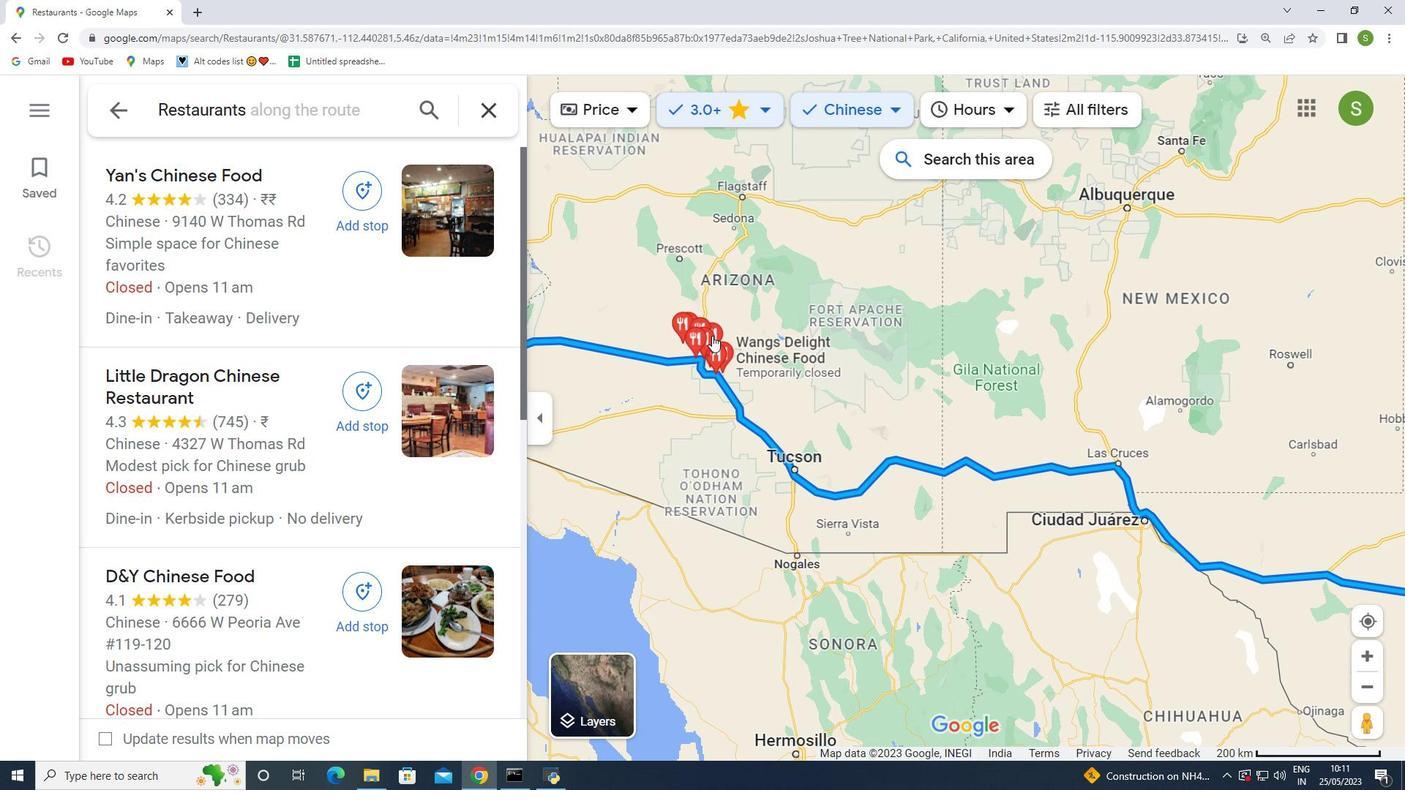 
Action: Mouse scrolled (709, 351) with delta (0, 0)
Screenshot: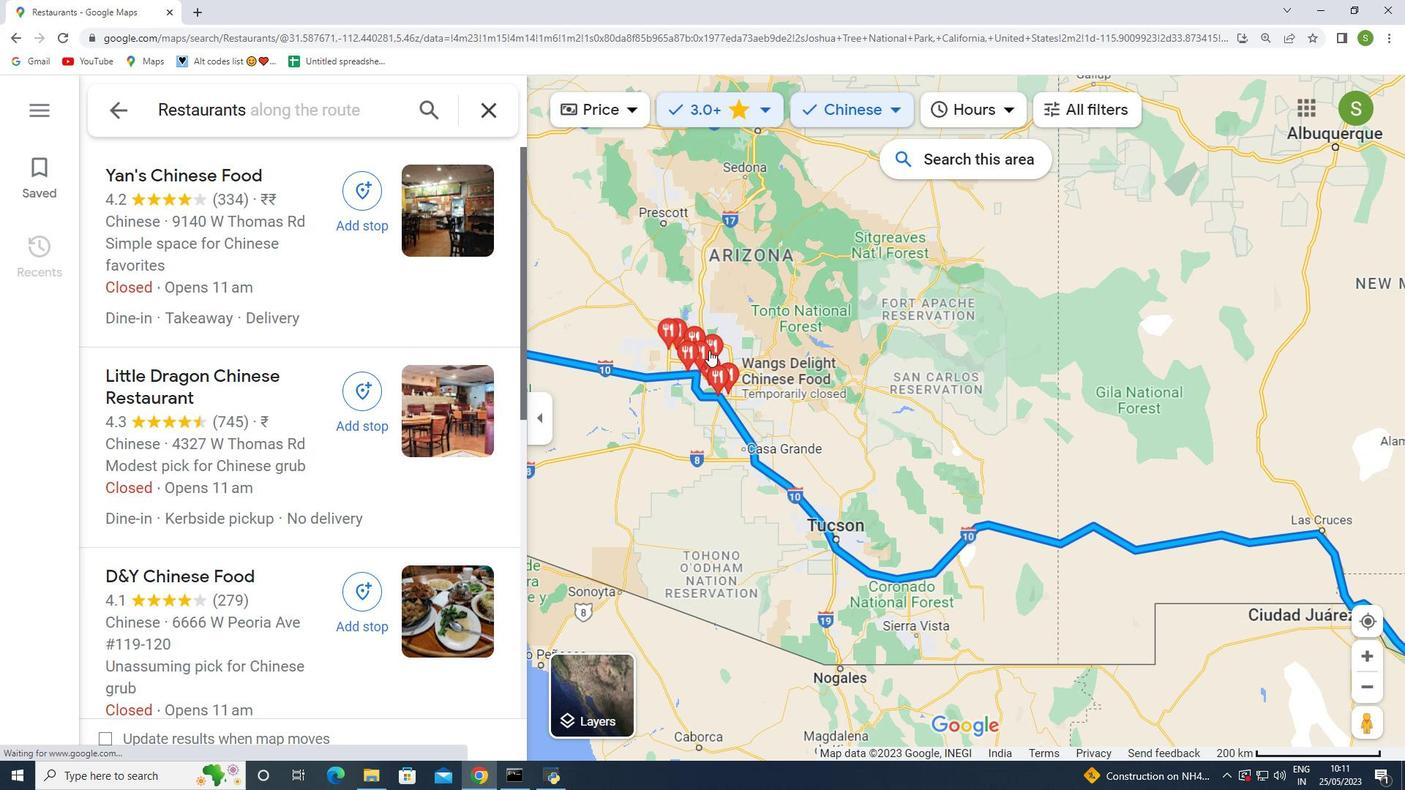 
Action: Mouse moved to (693, 363)
Screenshot: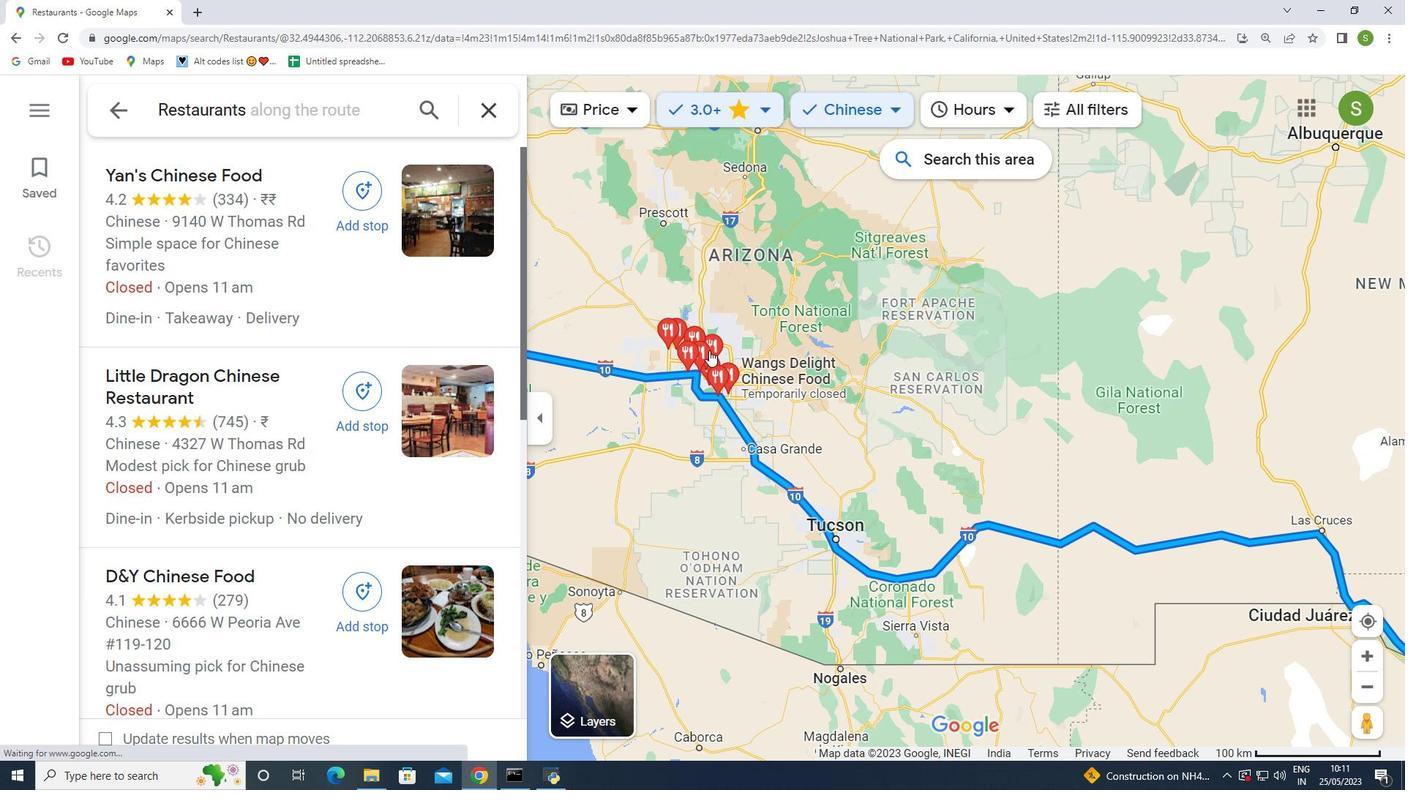 
Action: Mouse scrolled (693, 363) with delta (0, 0)
Screenshot: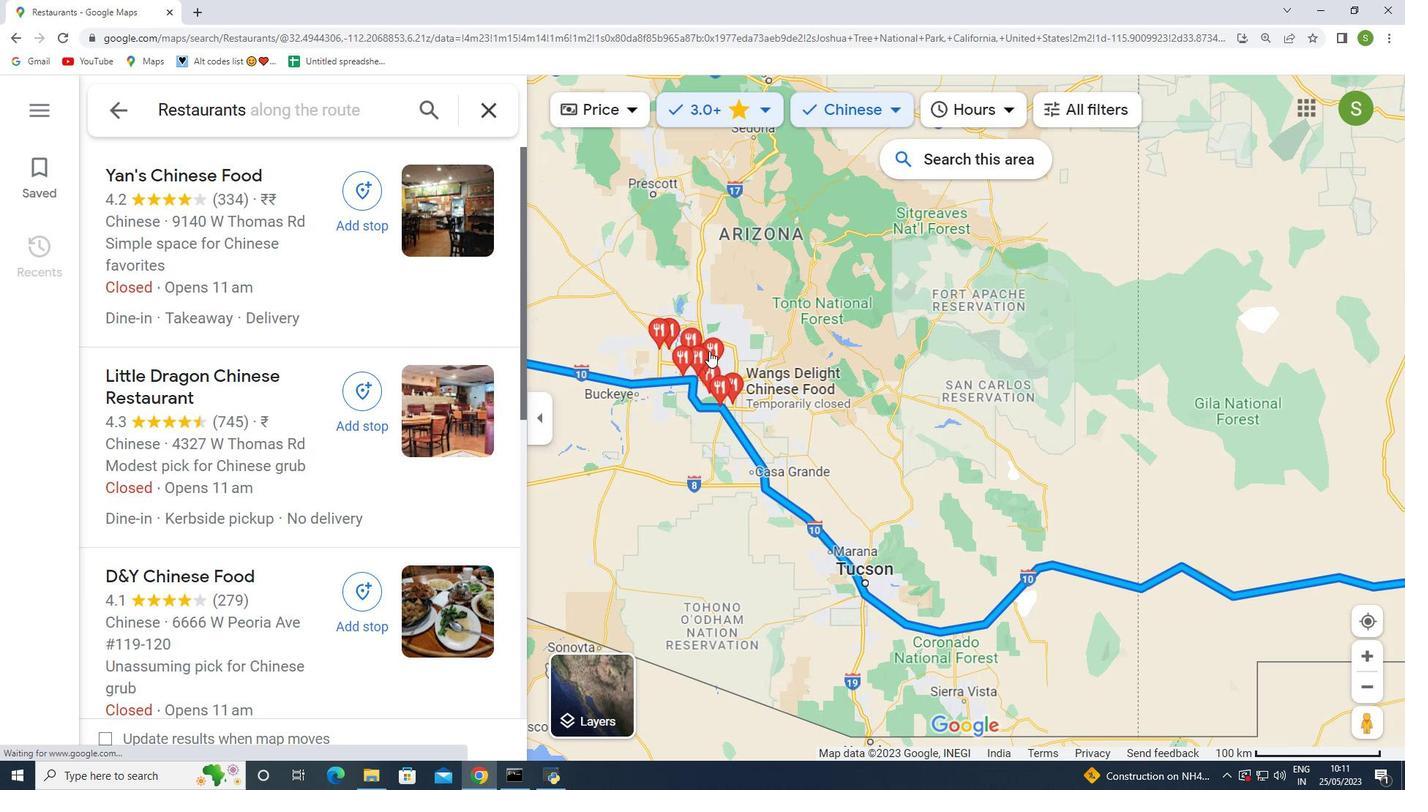 
Action: Mouse scrolled (693, 363) with delta (0, 0)
Screenshot: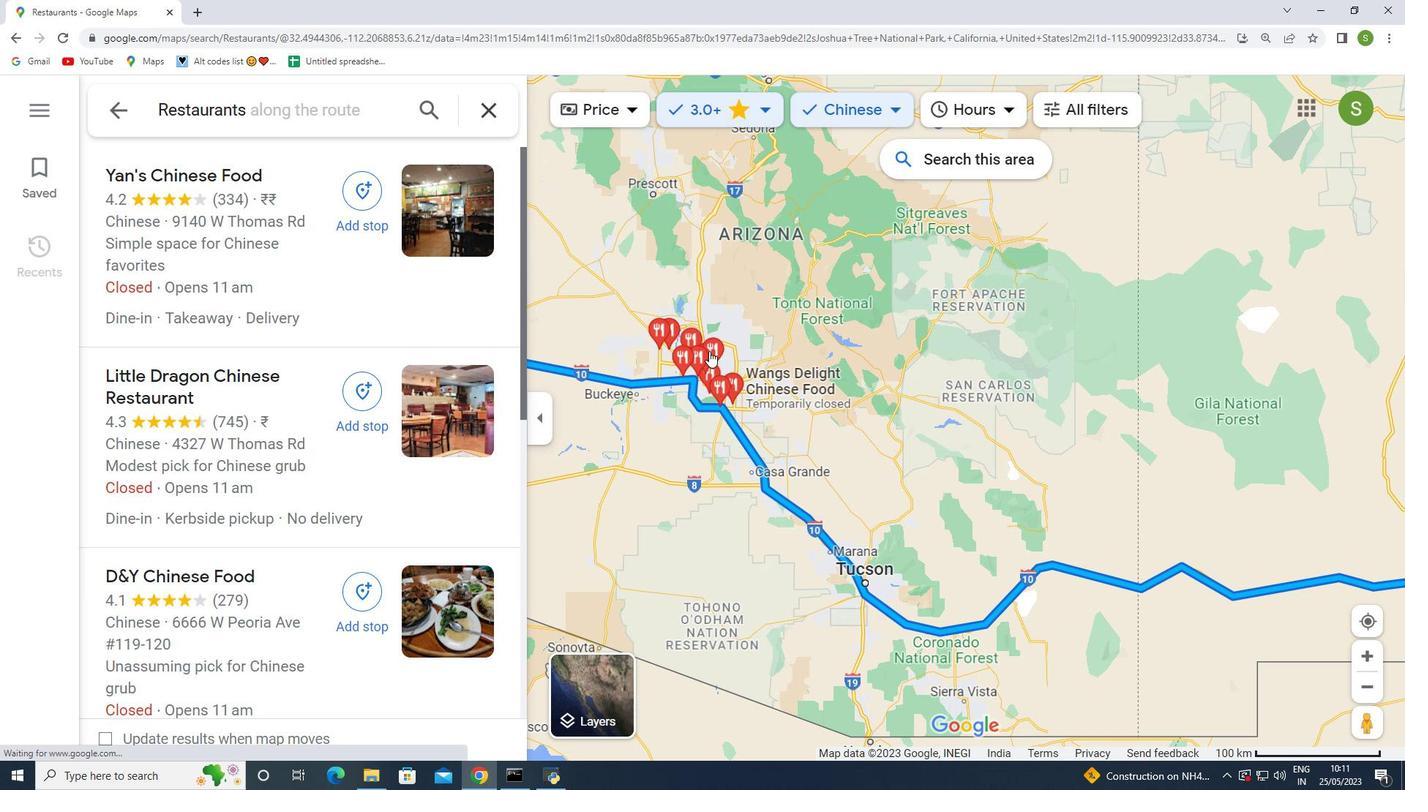 
Action: Mouse scrolled (693, 363) with delta (0, 0)
Screenshot: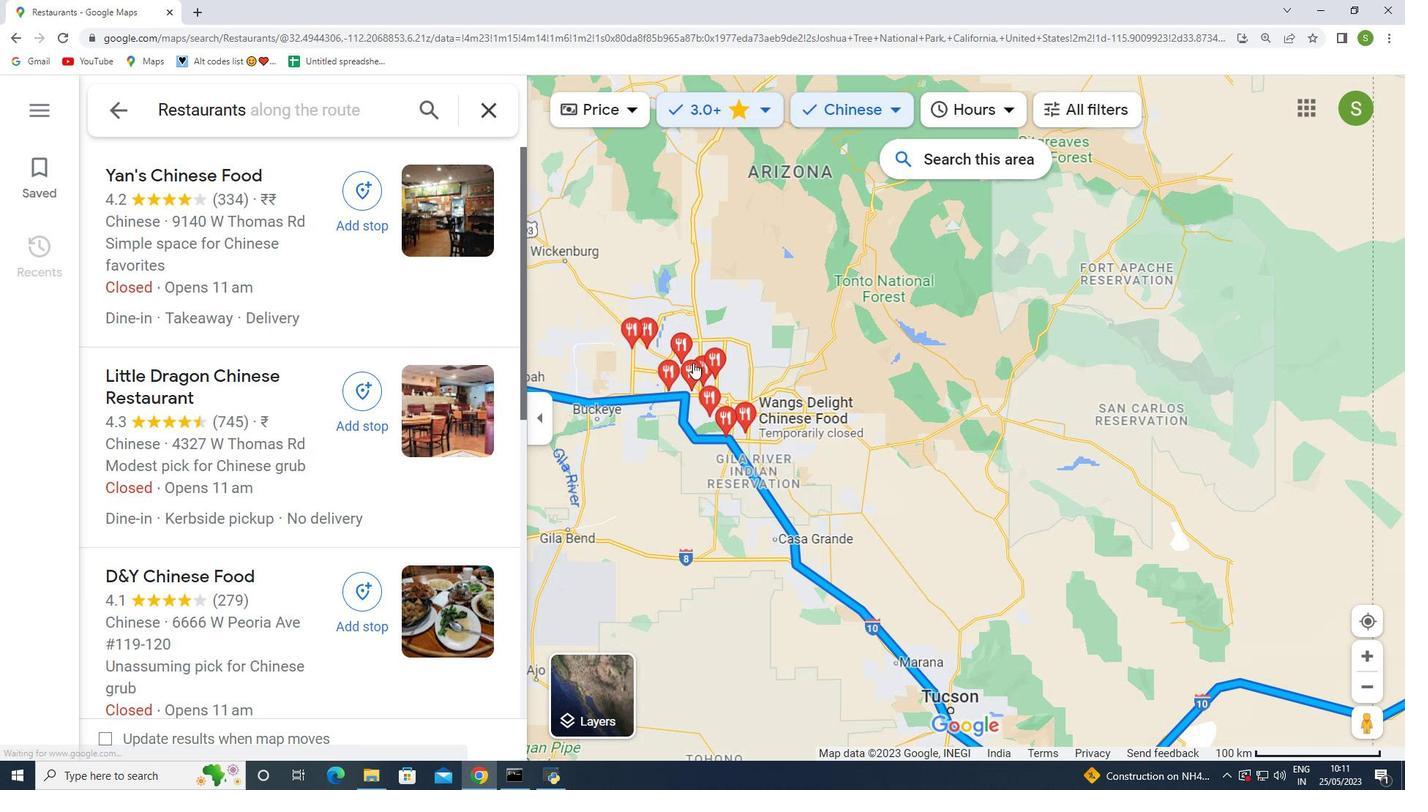
Action: Mouse moved to (265, 384)
Screenshot: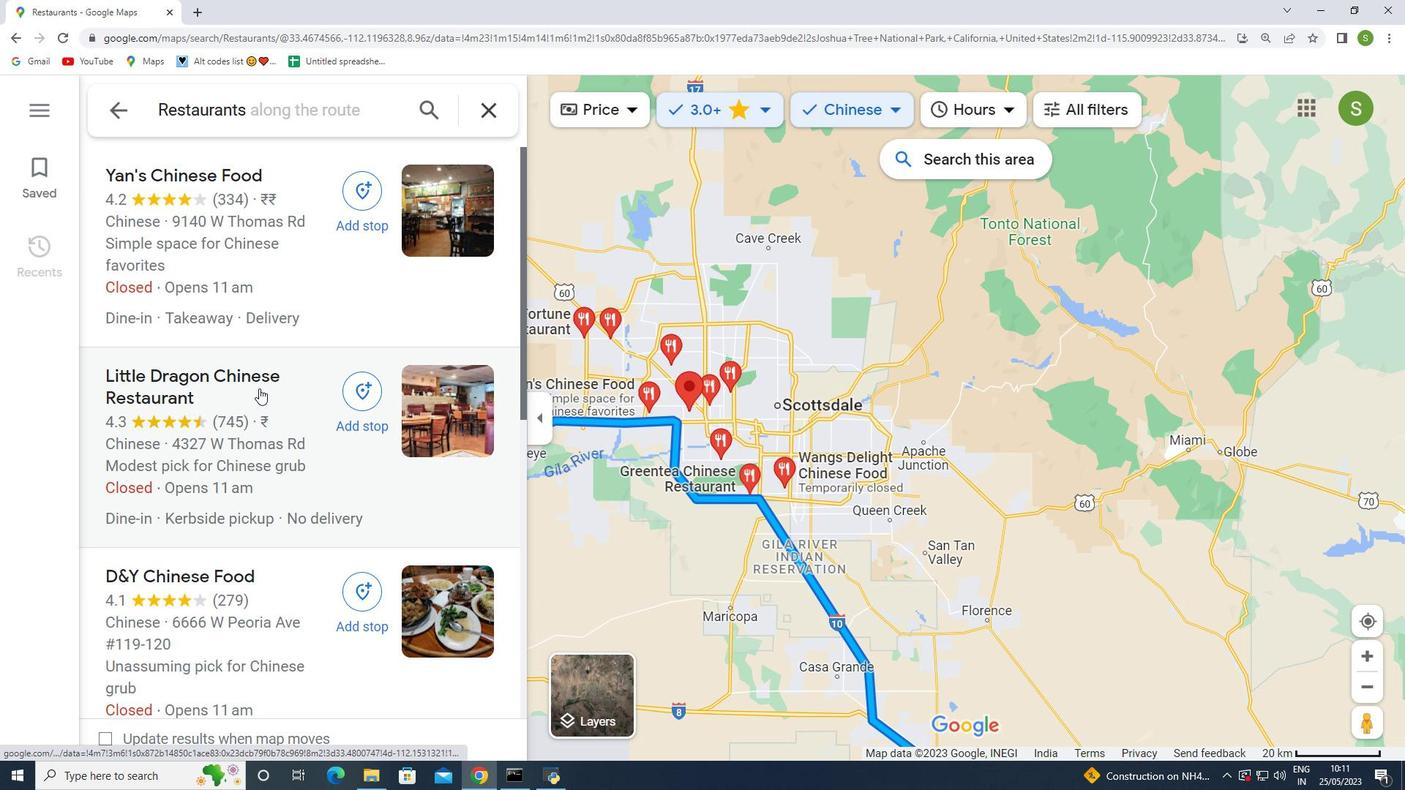 
Action: Mouse scrolled (265, 385) with delta (0, 0)
Screenshot: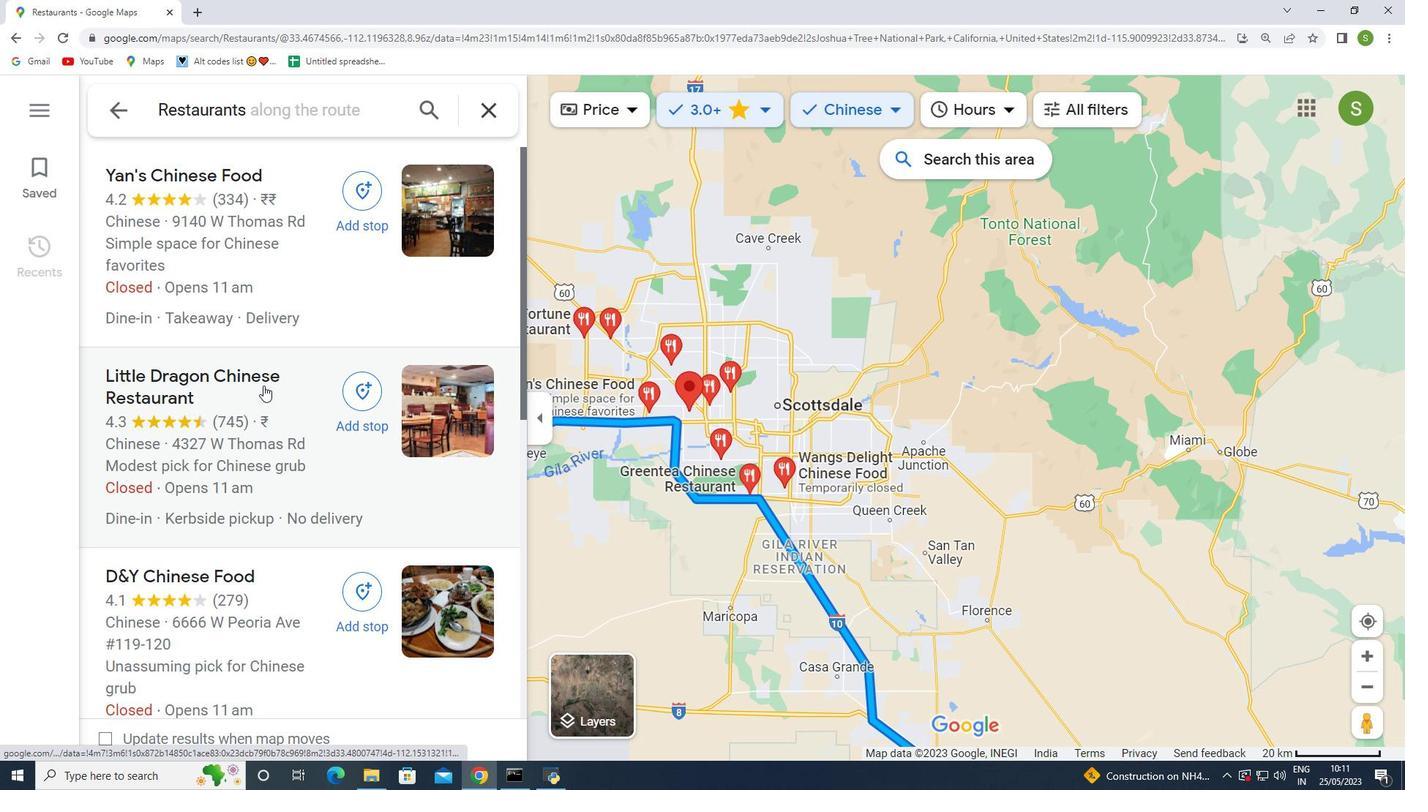 
Action: Mouse scrolled (265, 385) with delta (0, 0)
Screenshot: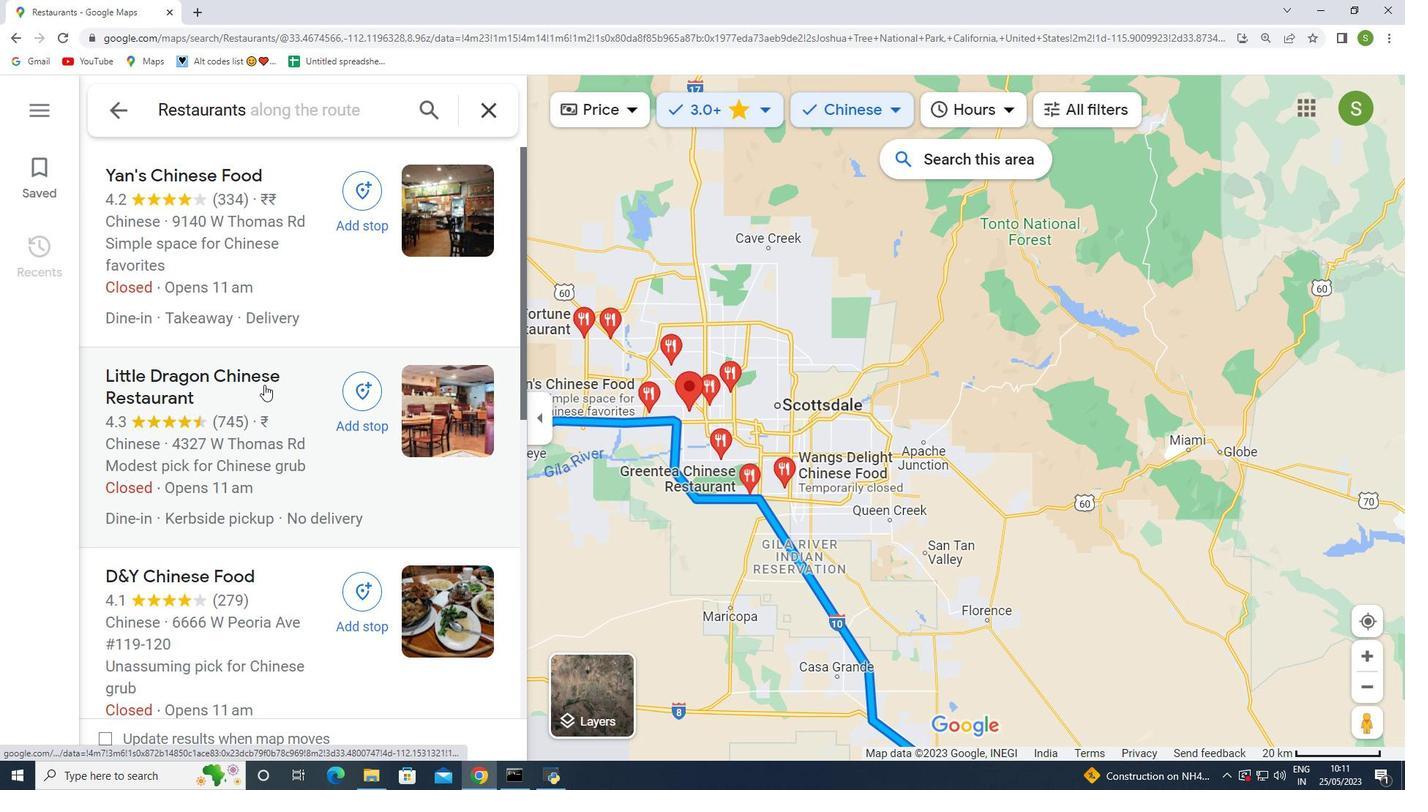 
Action: Mouse moved to (266, 383)
Screenshot: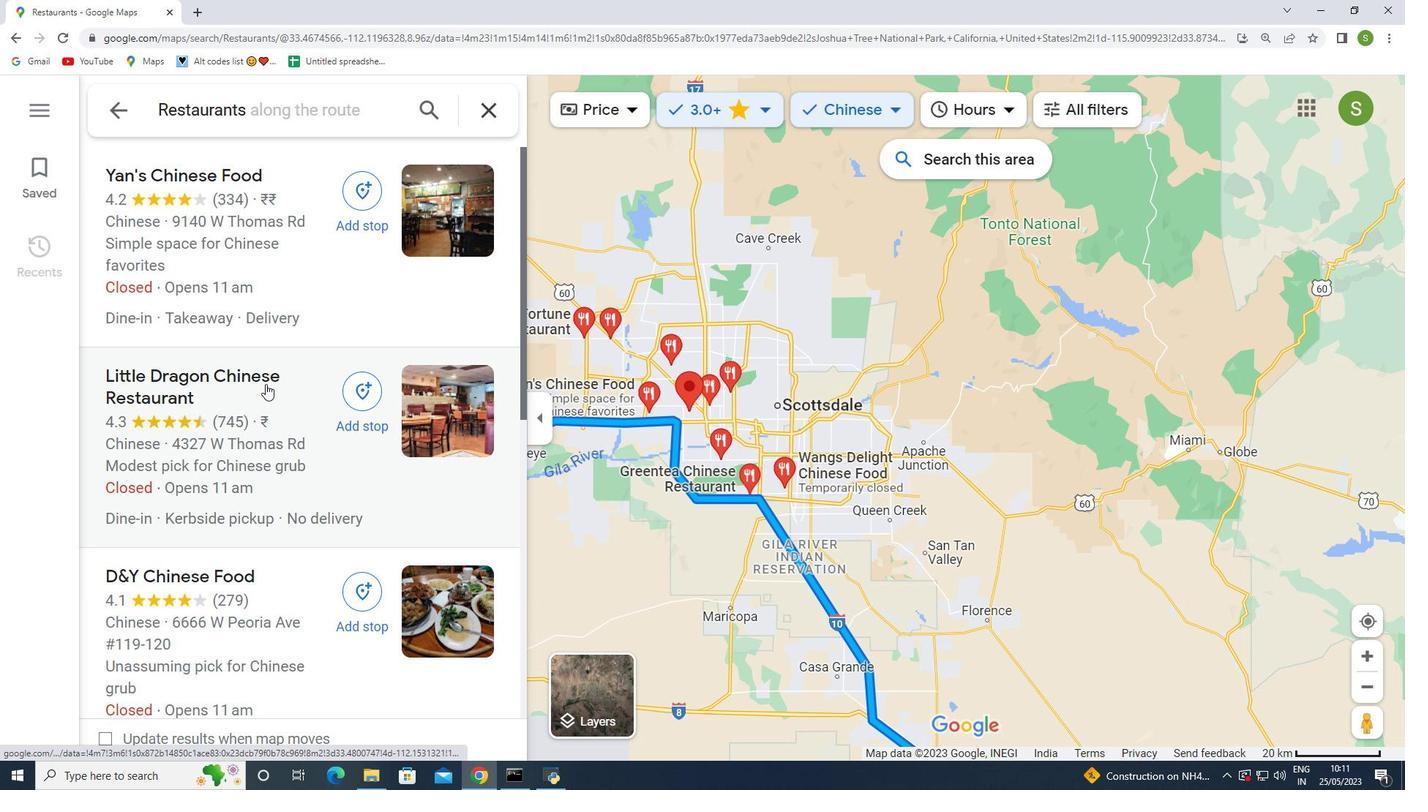 
Action: Mouse scrolled (266, 384) with delta (0, 0)
Screenshot: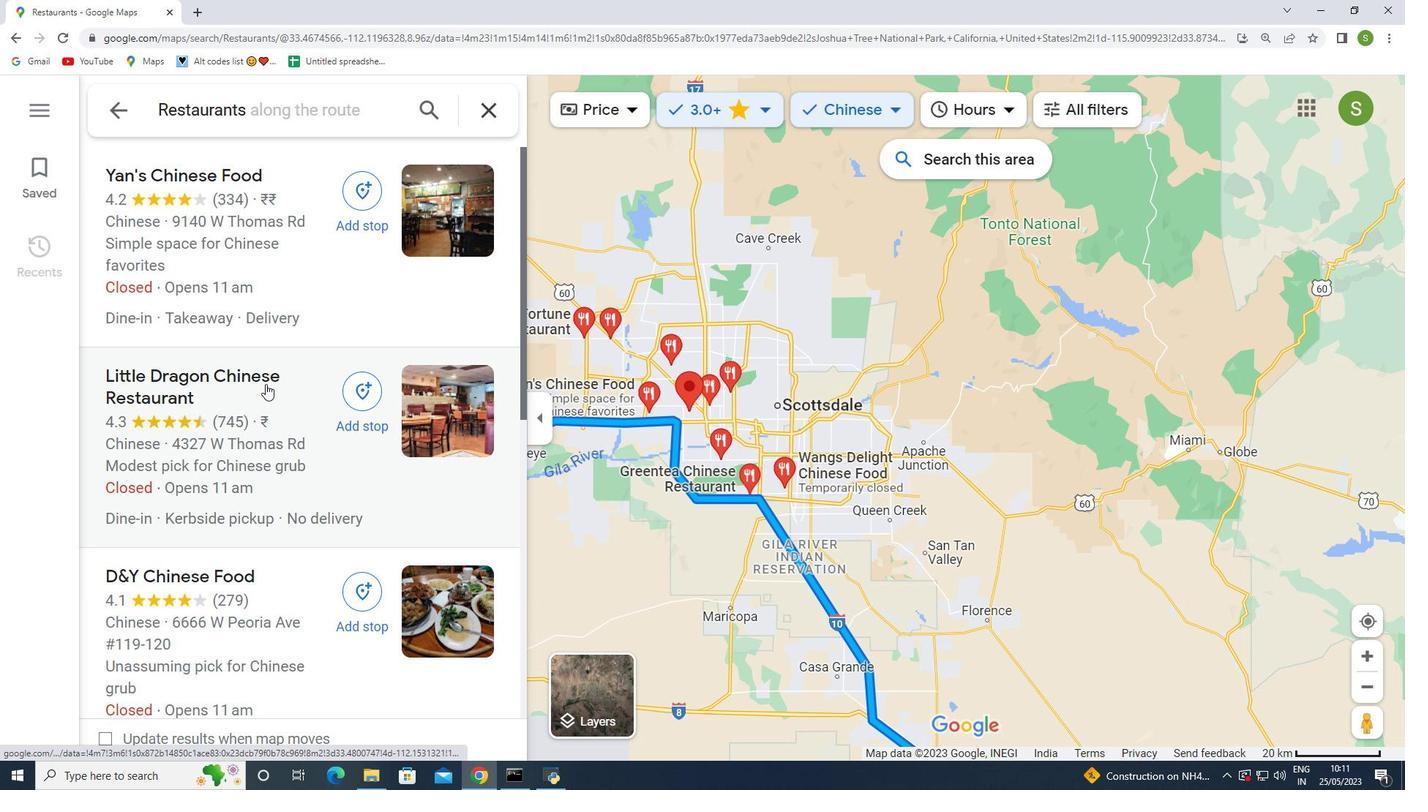 
Action: Mouse moved to (217, 372)
Screenshot: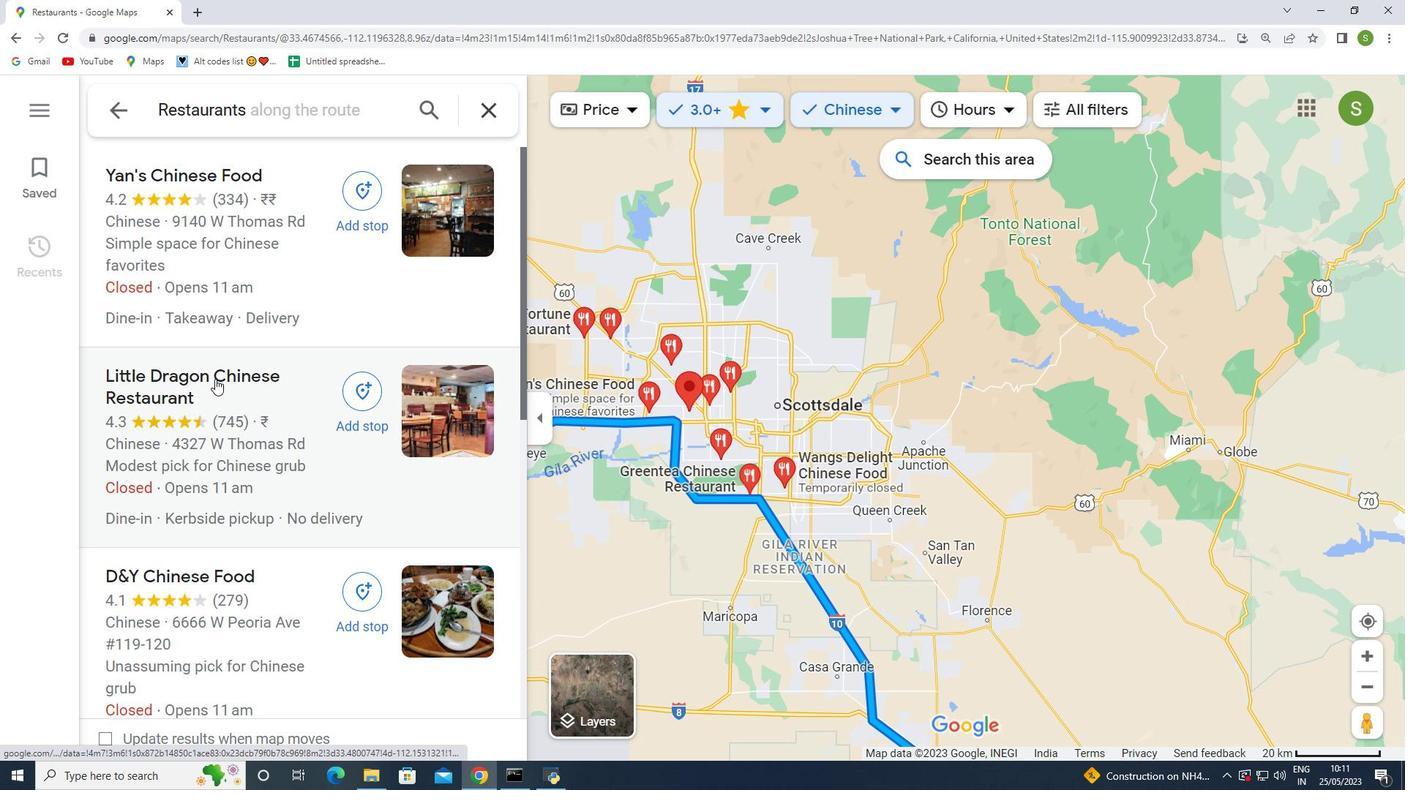 
Action: Mouse pressed left at (217, 372)
Screenshot: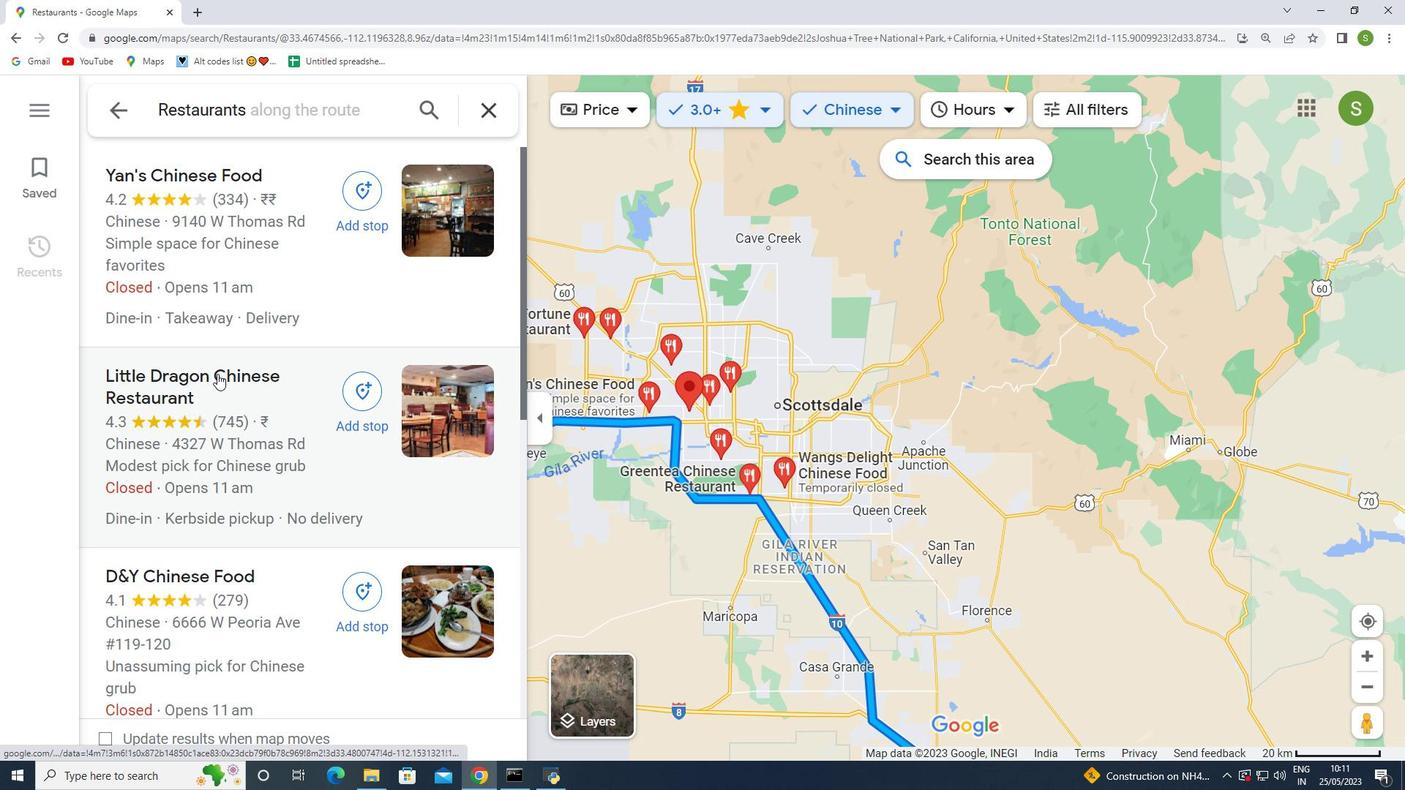 
Action: Mouse moved to (330, 414)
Screenshot: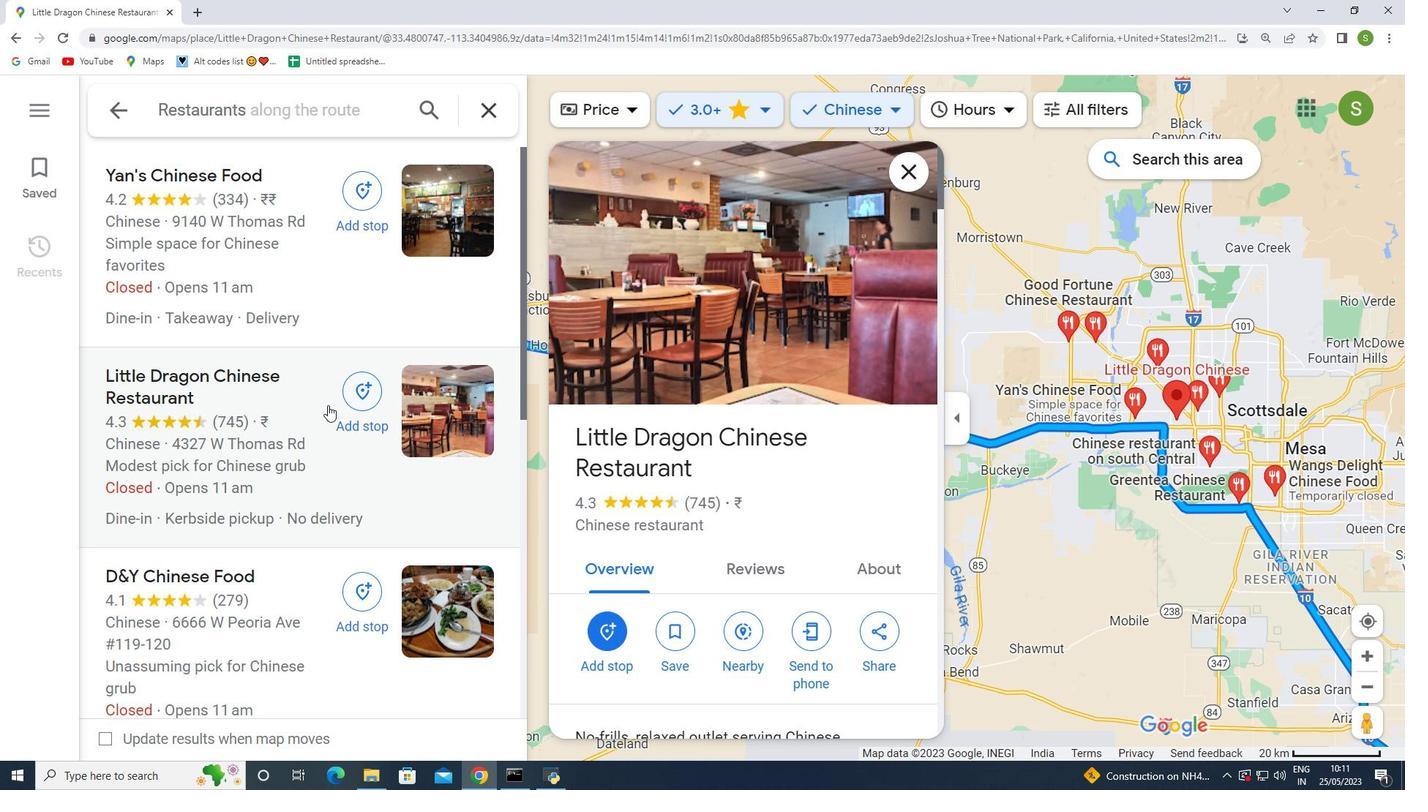 
Action: Mouse scrolled (328, 405) with delta (0, 0)
Screenshot: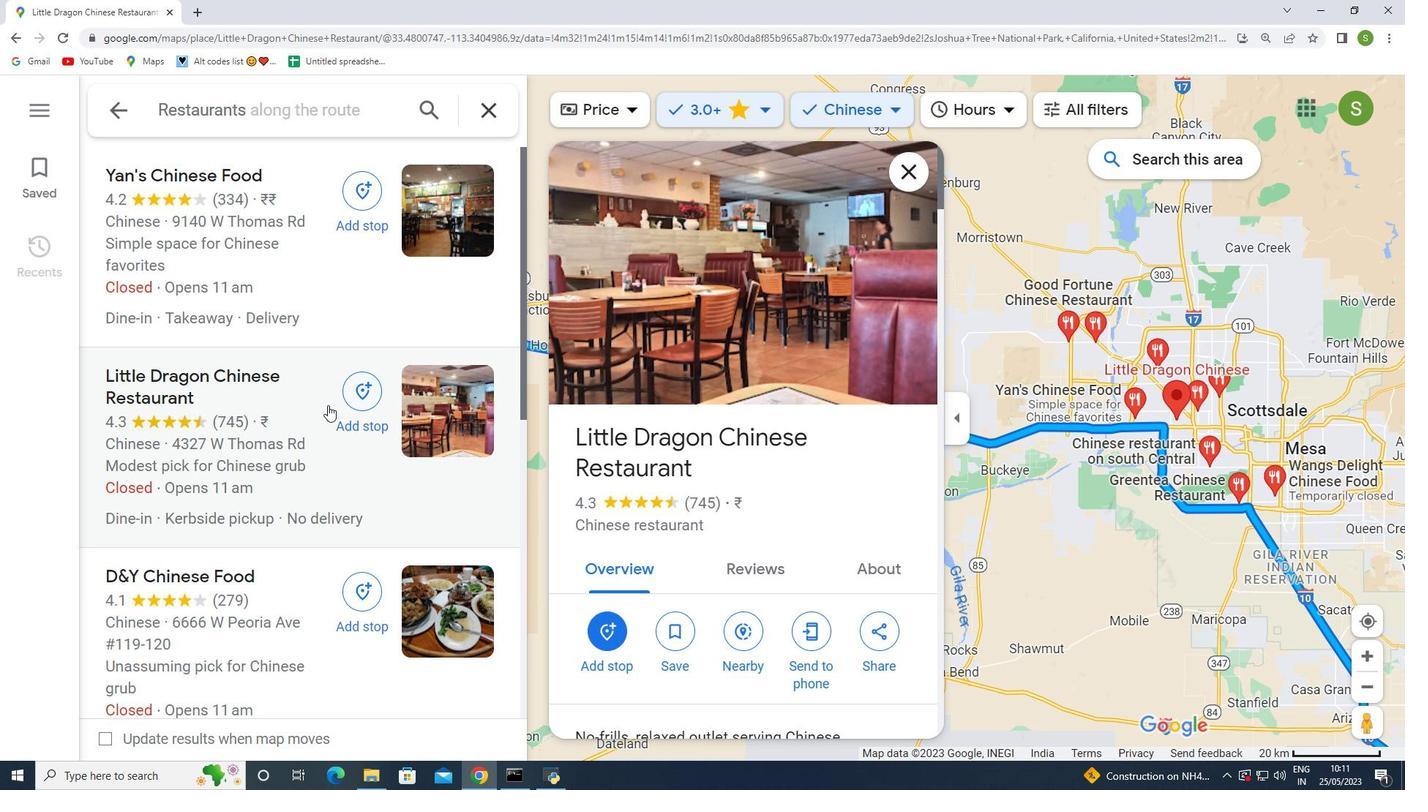 
Action: Mouse moved to (697, 361)
Screenshot: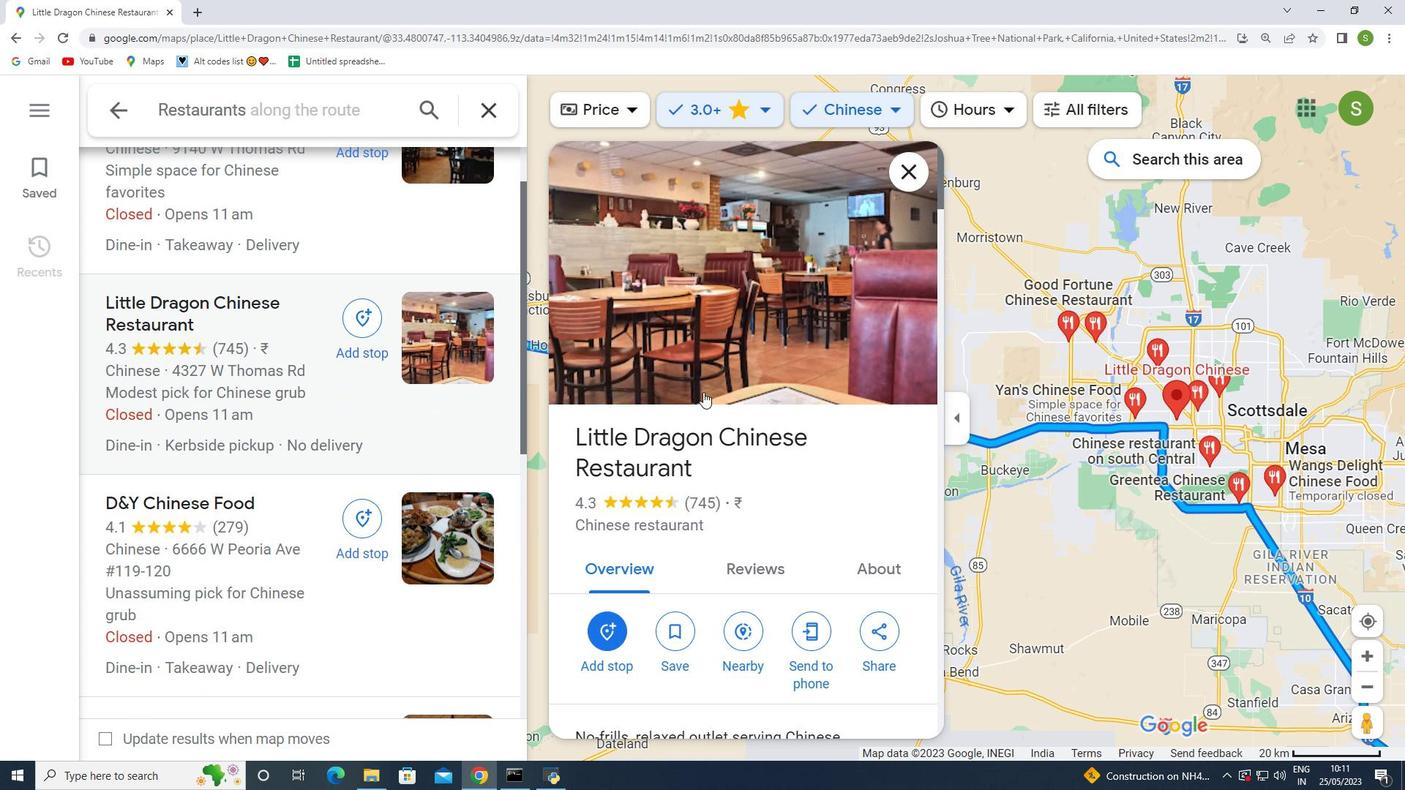
Action: Mouse pressed left at (697, 361)
Screenshot: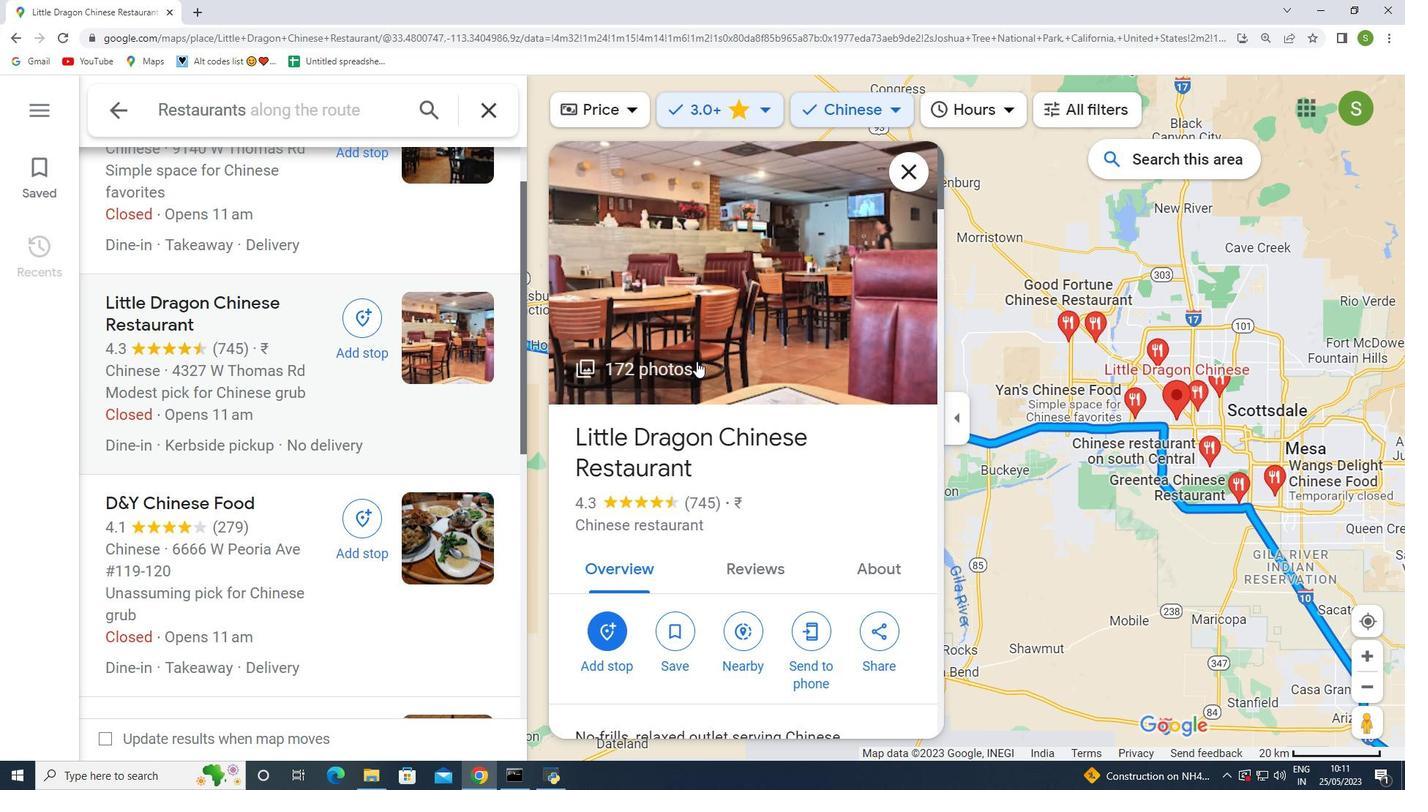 
Action: Mouse moved to (795, 402)
Screenshot: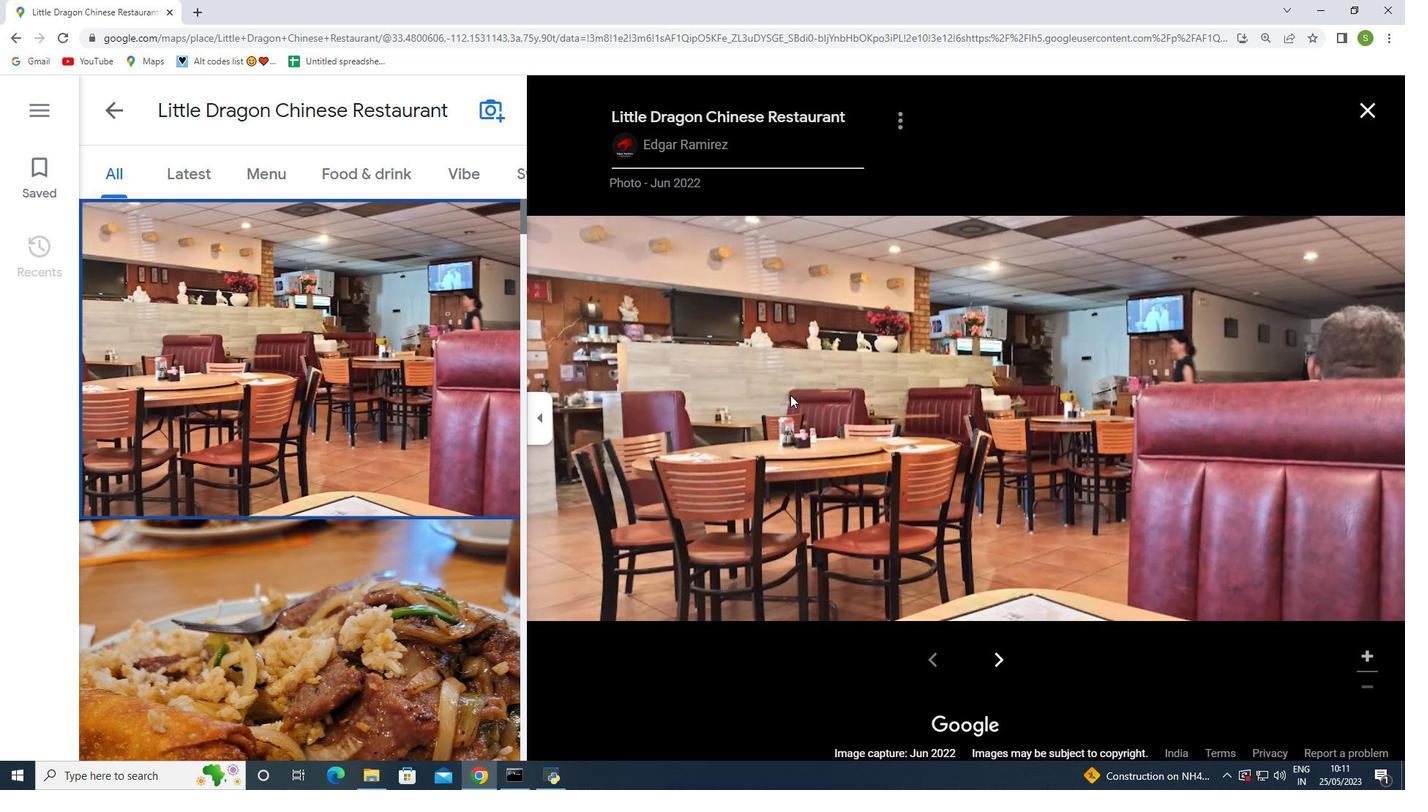 
Action: Mouse scrolled (795, 401) with delta (0, 0)
Screenshot: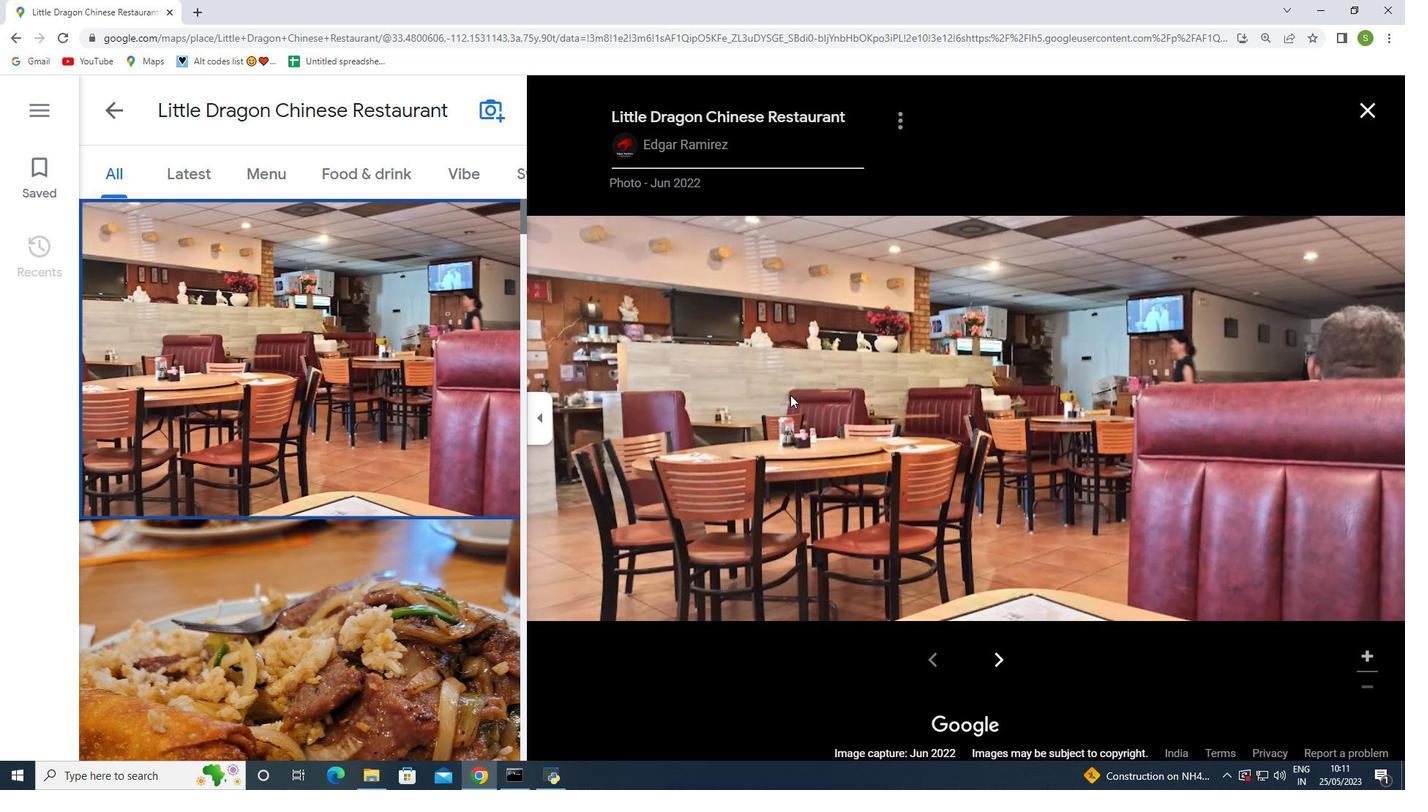 
Action: Mouse moved to (829, 461)
Screenshot: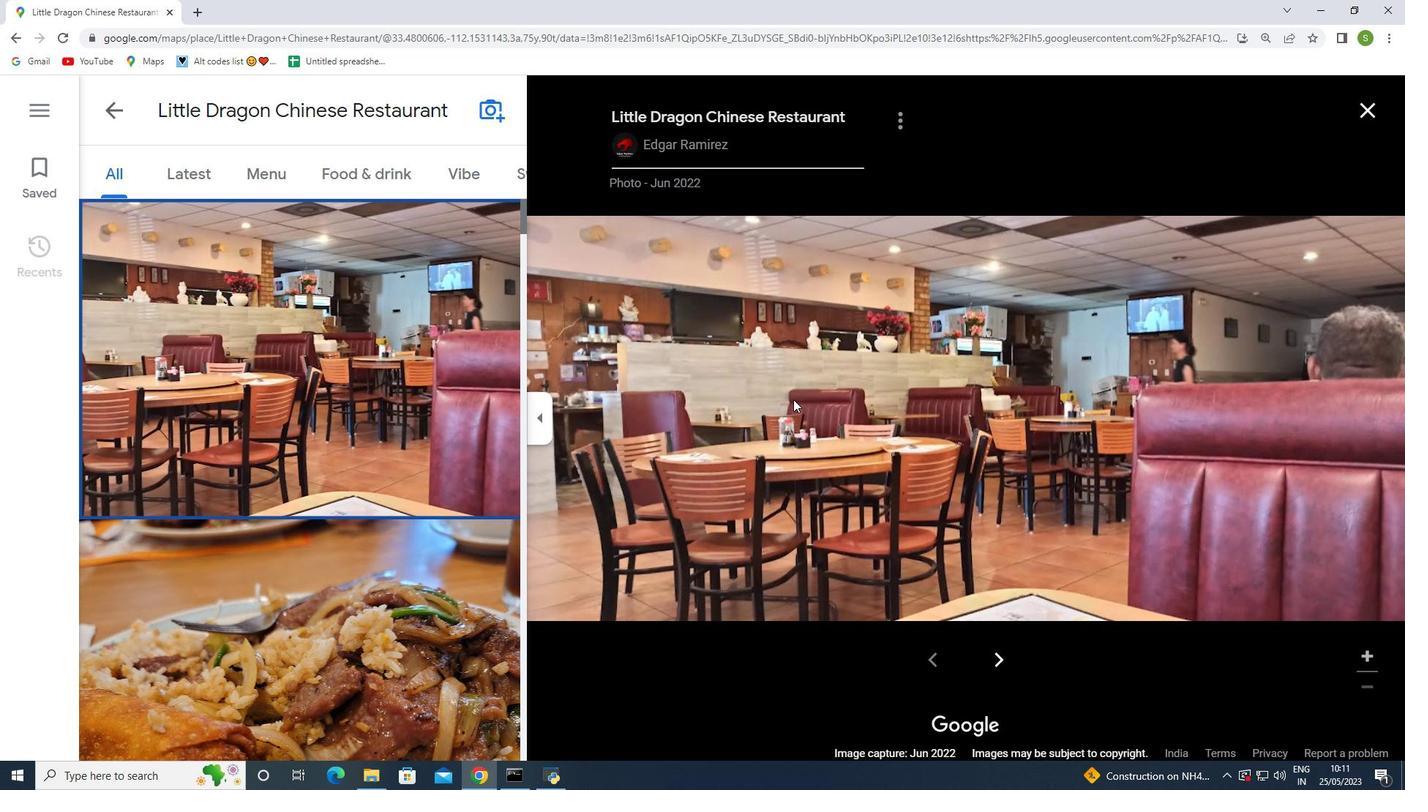 
Action: Mouse scrolled (825, 455) with delta (0, 0)
Screenshot: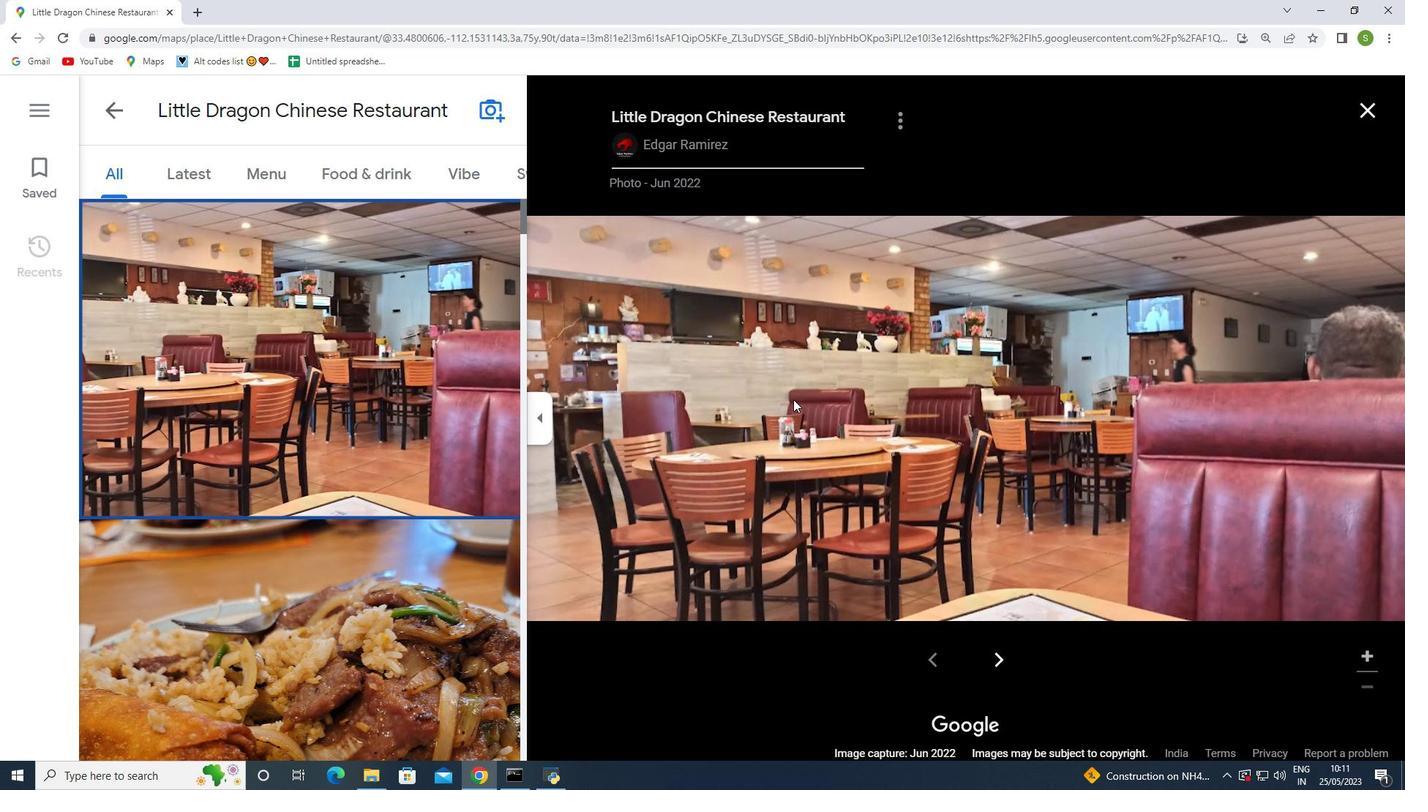 
Action: Mouse moved to (848, 492)
Screenshot: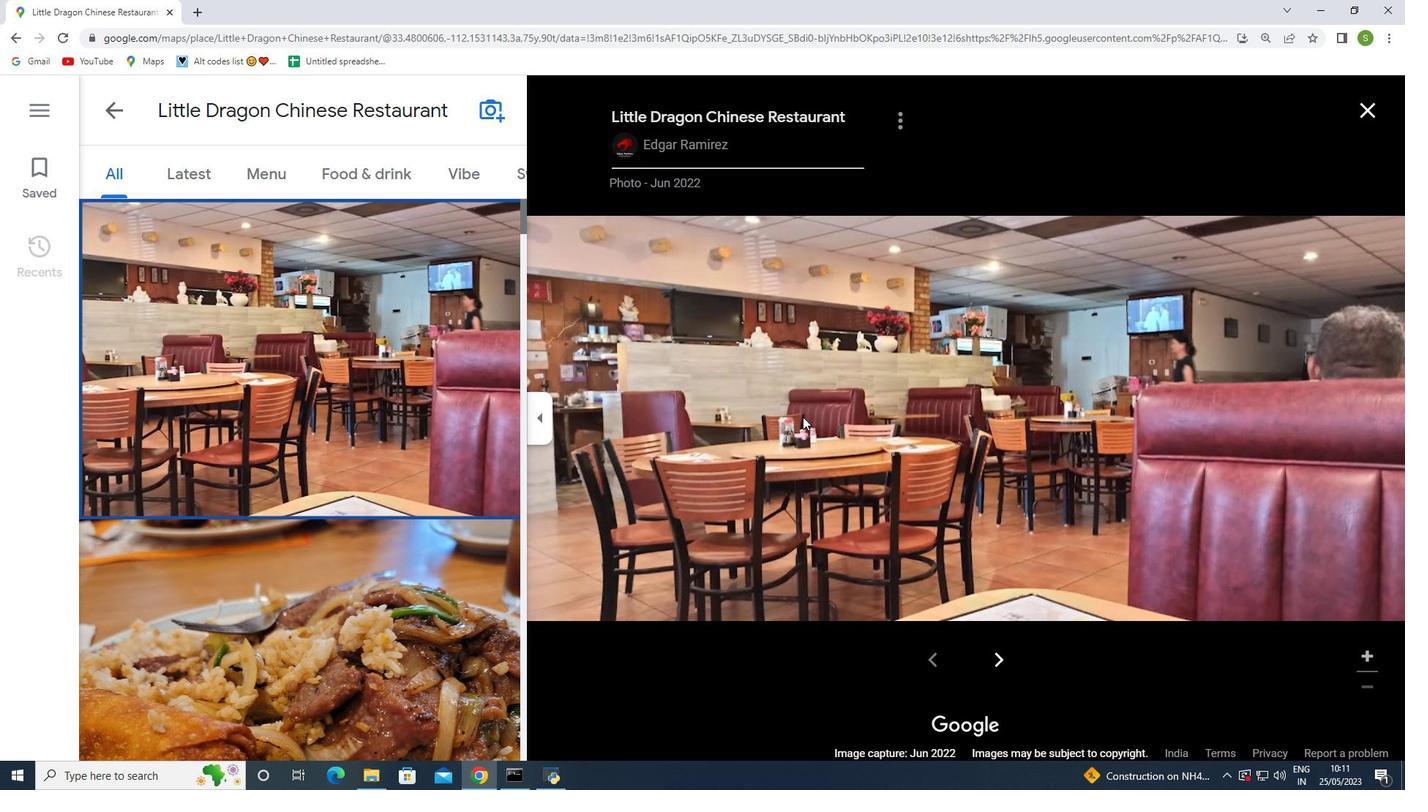 
Action: Mouse scrolled (848, 492) with delta (0, 0)
Screenshot: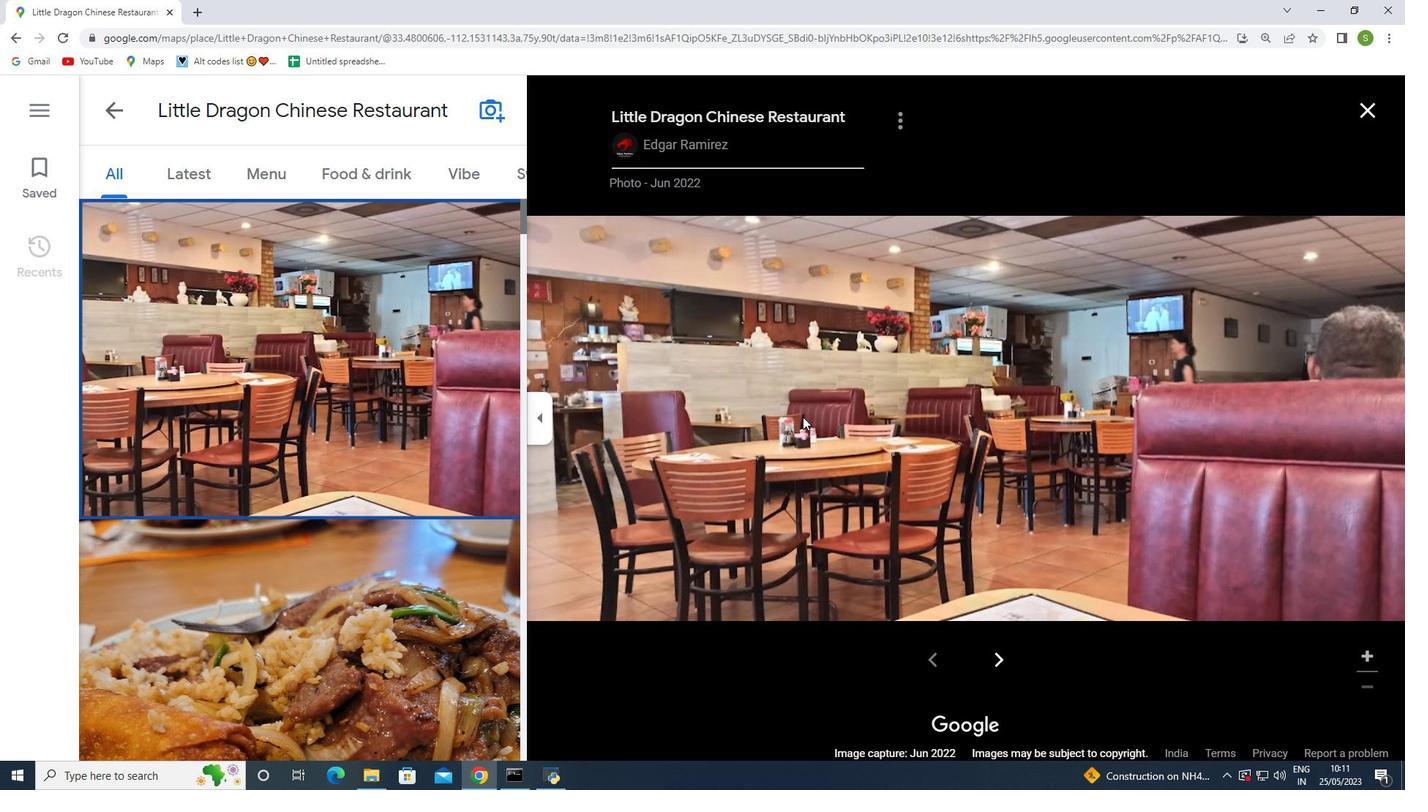 
Action: Mouse moved to (1007, 661)
Screenshot: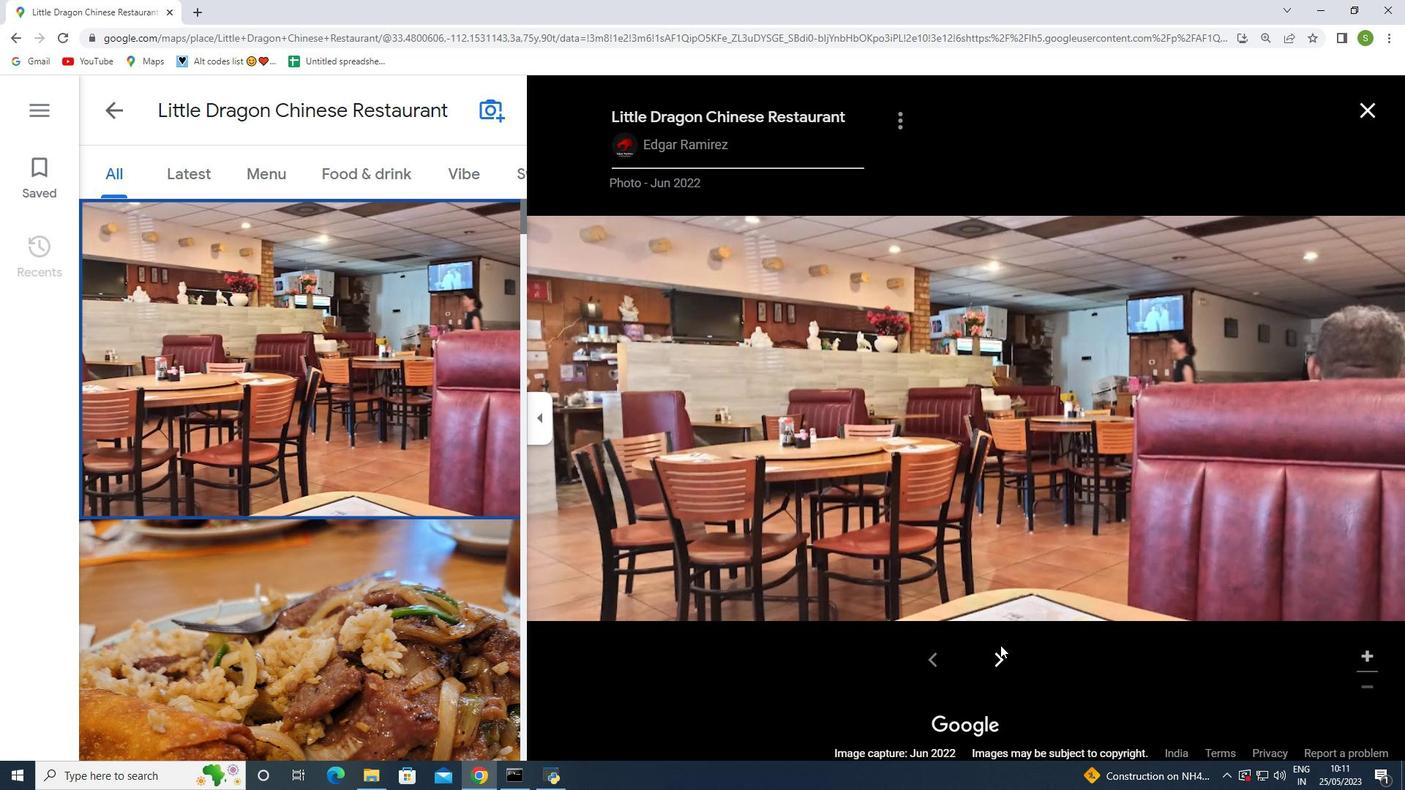 
Action: Mouse pressed left at (1007, 661)
Screenshot: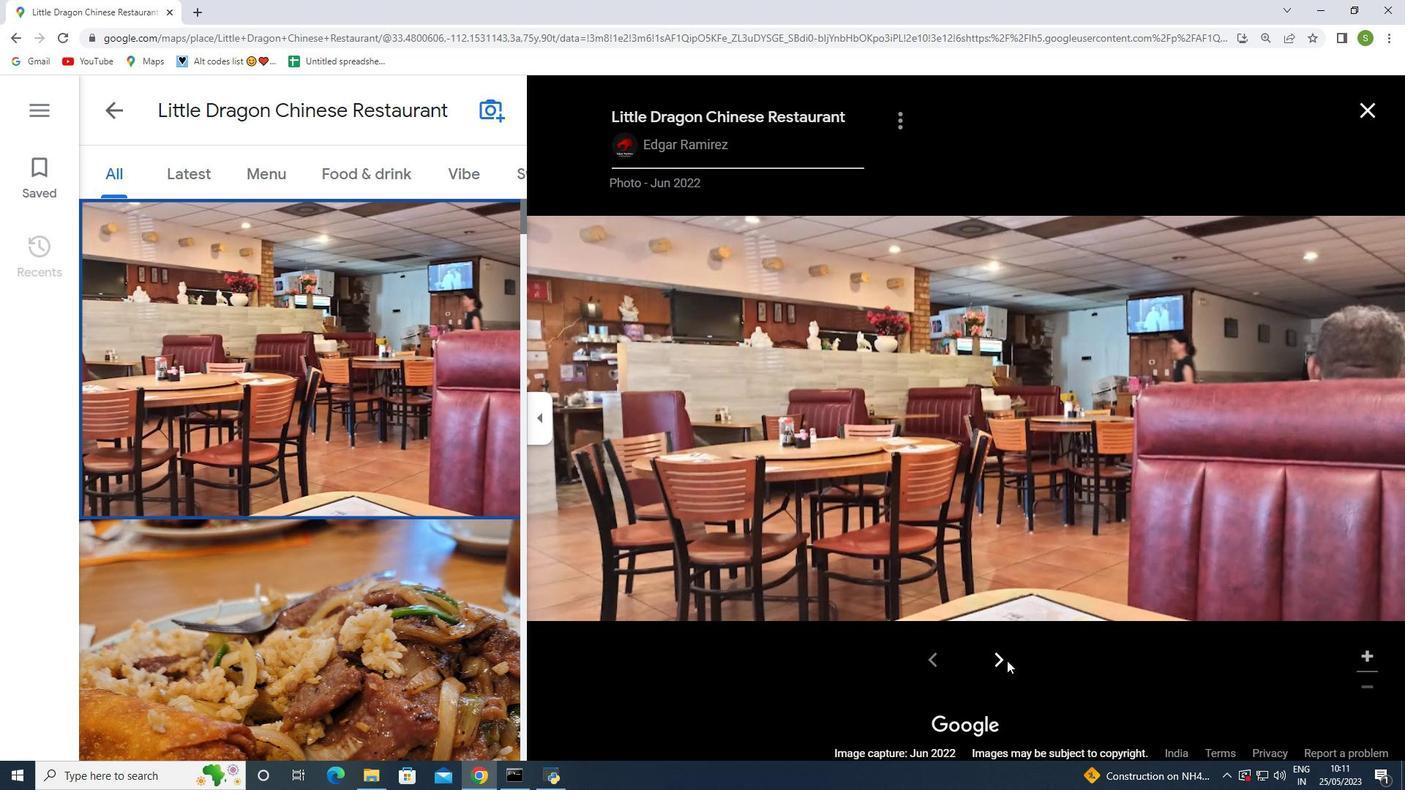 
Action: Mouse moved to (1045, 448)
Screenshot: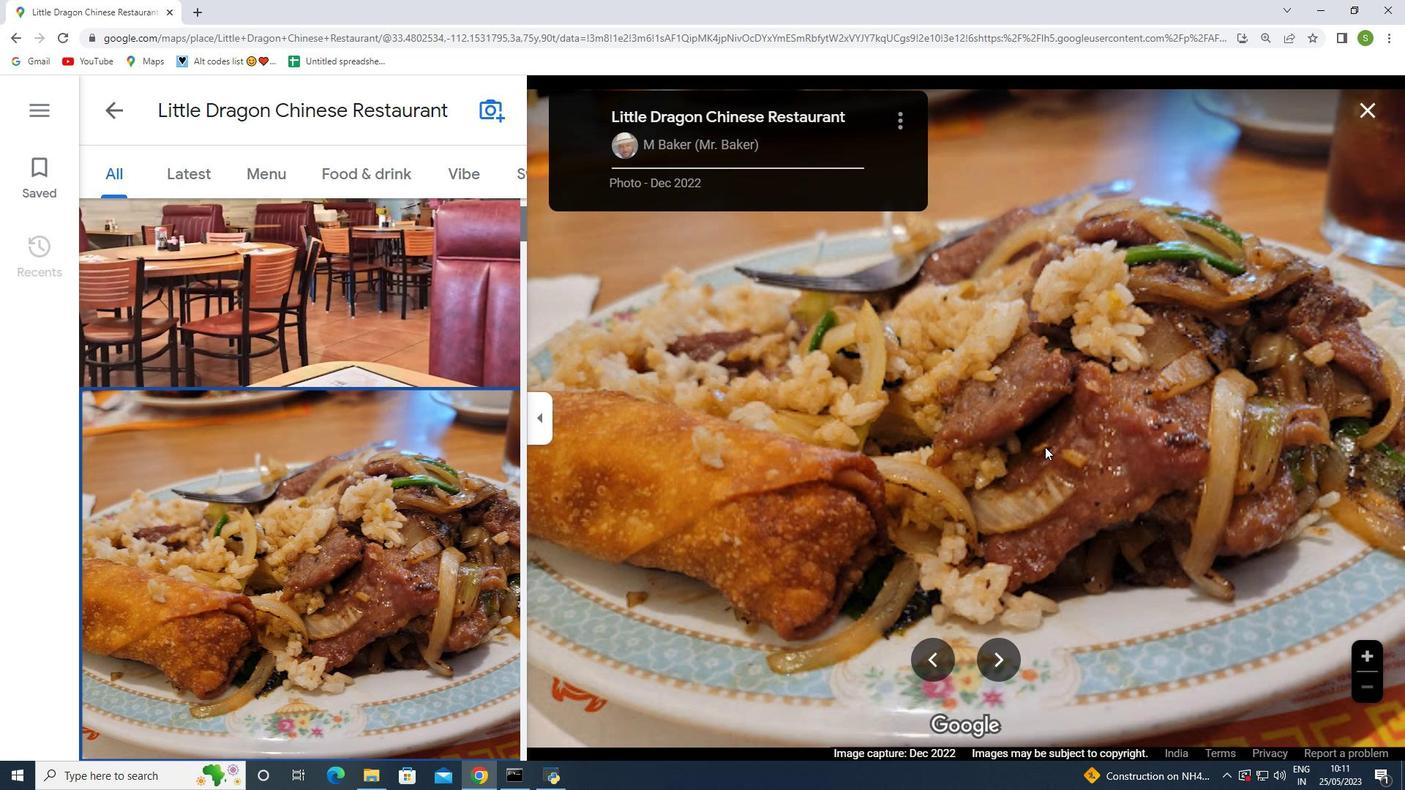 
Action: Mouse scrolled (1045, 447) with delta (0, 0)
Screenshot: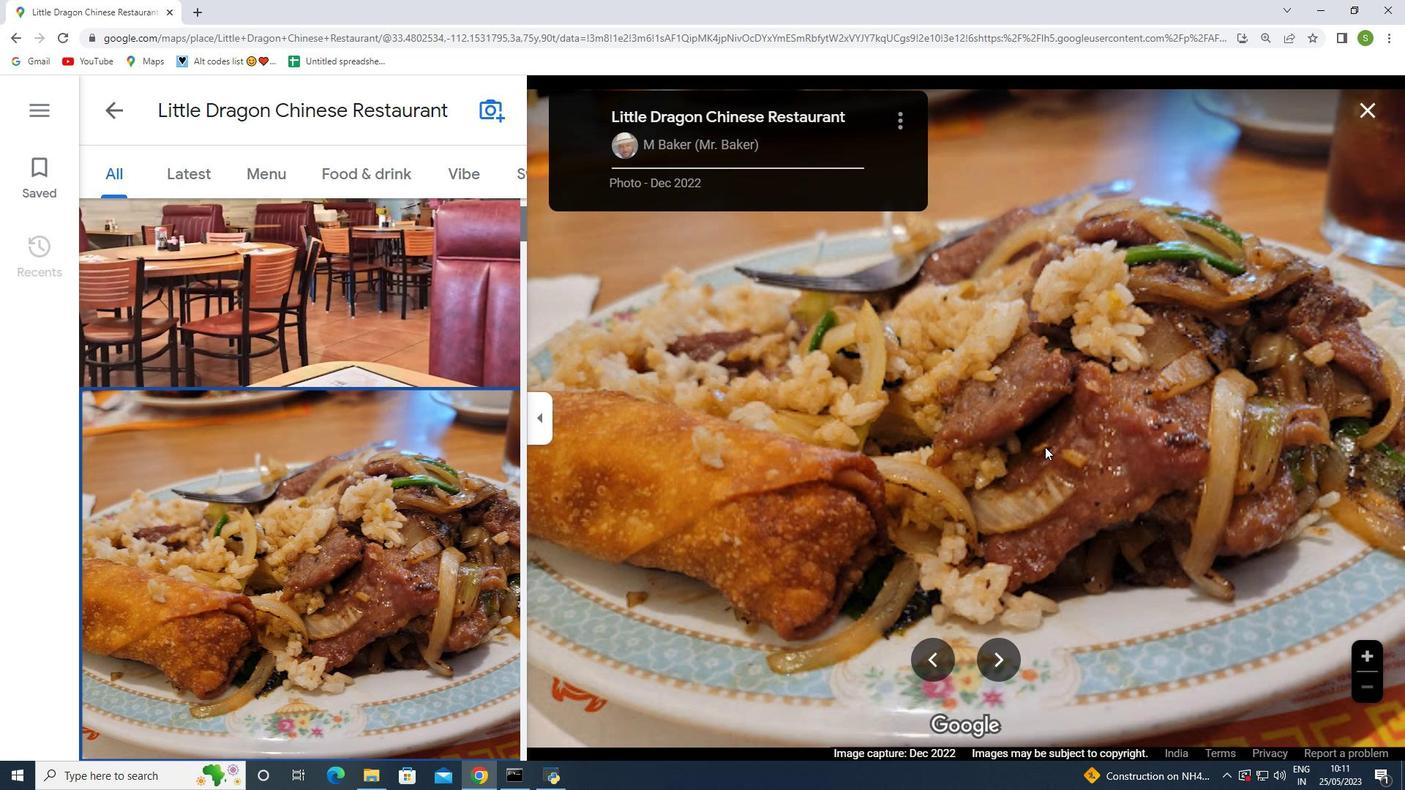 
Action: Mouse moved to (1045, 452)
Screenshot: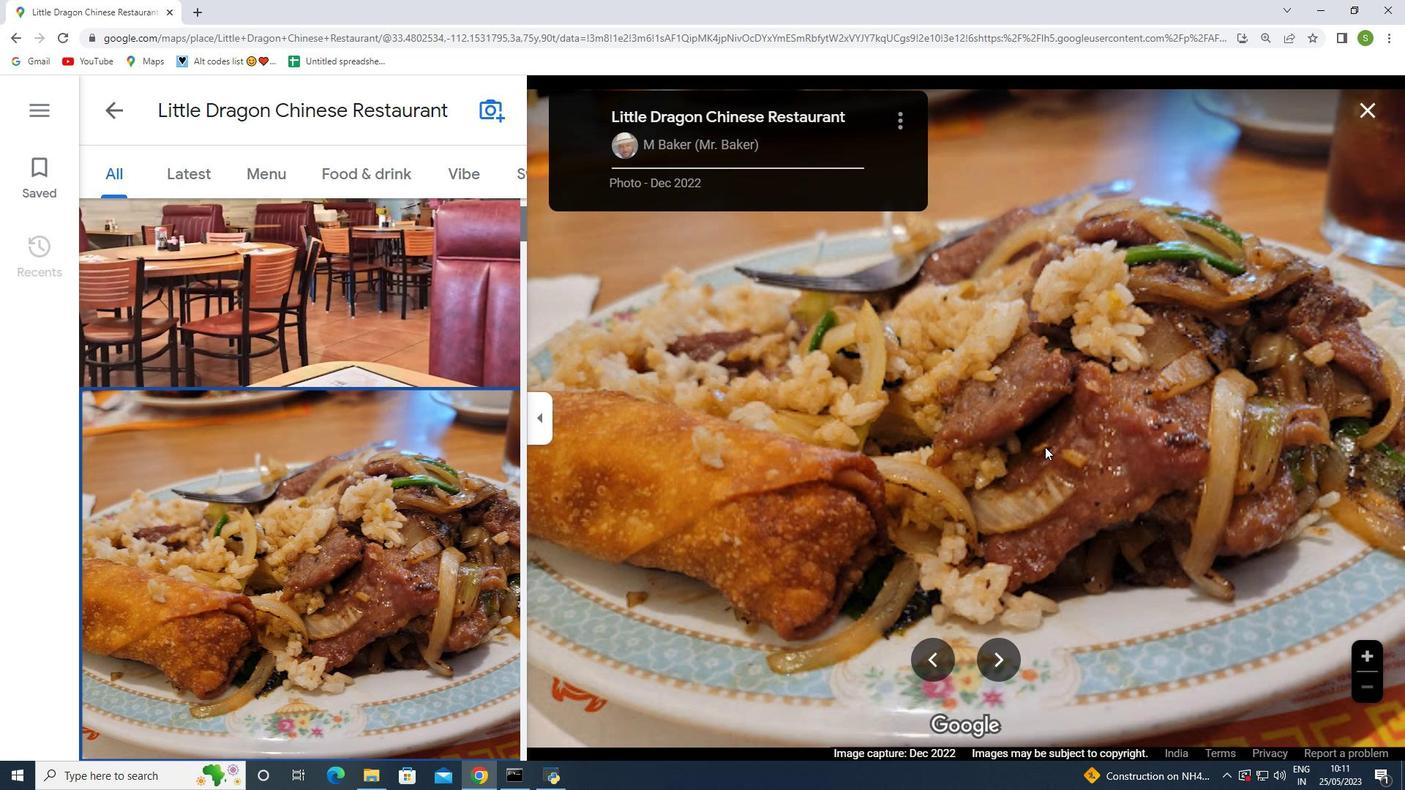 
Action: Mouse scrolled (1045, 451) with delta (0, 0)
Screenshot: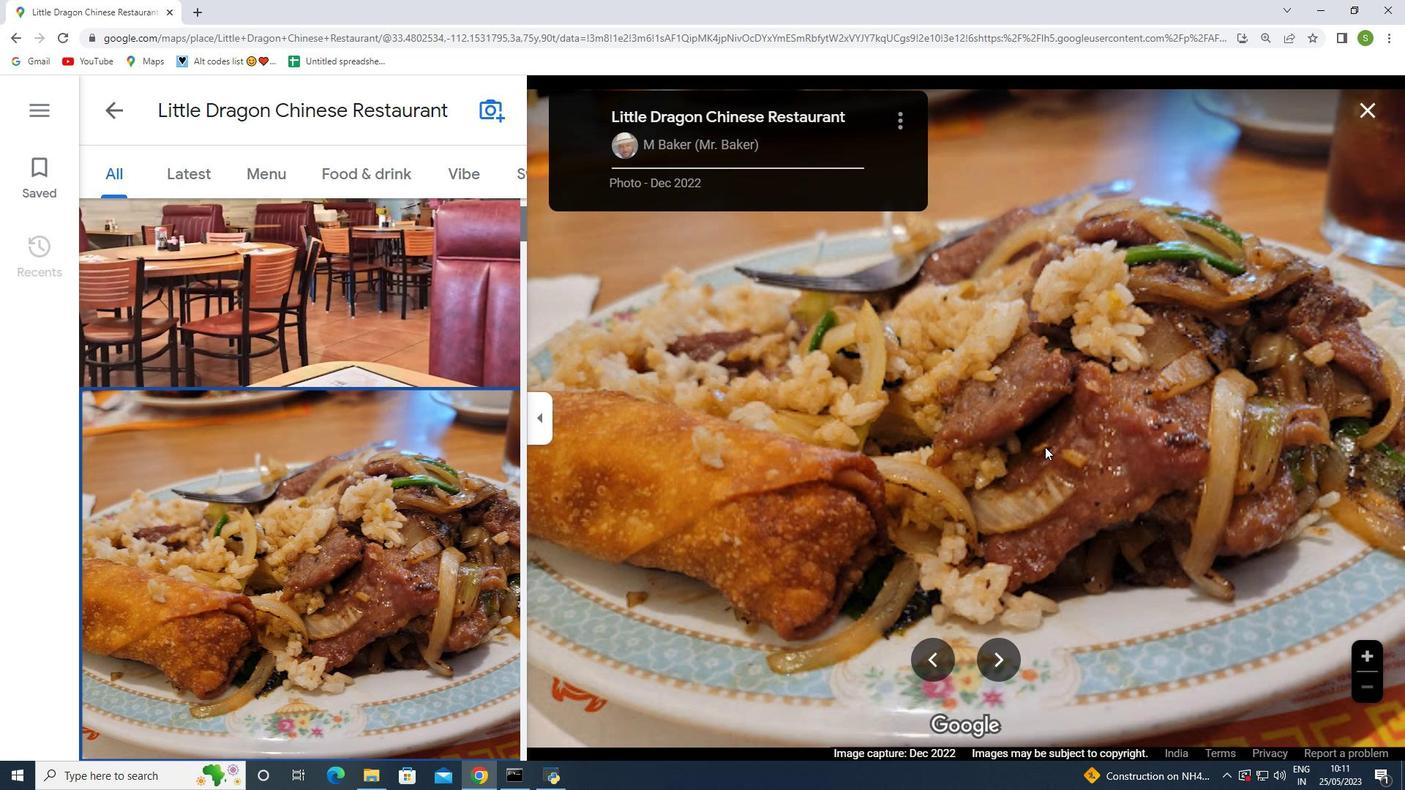 
Action: Mouse moved to (985, 660)
Screenshot: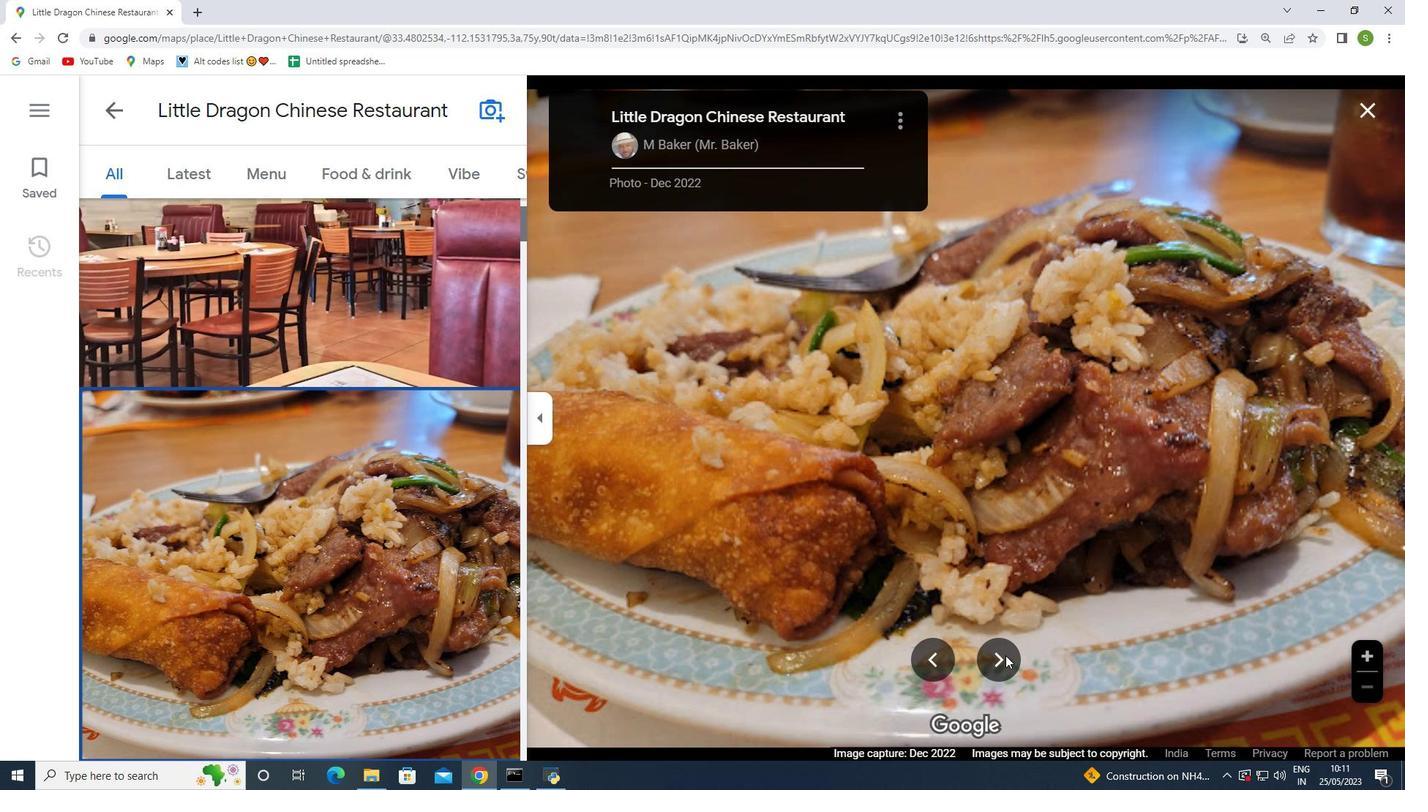 
Action: Mouse pressed left at (985, 660)
Screenshot: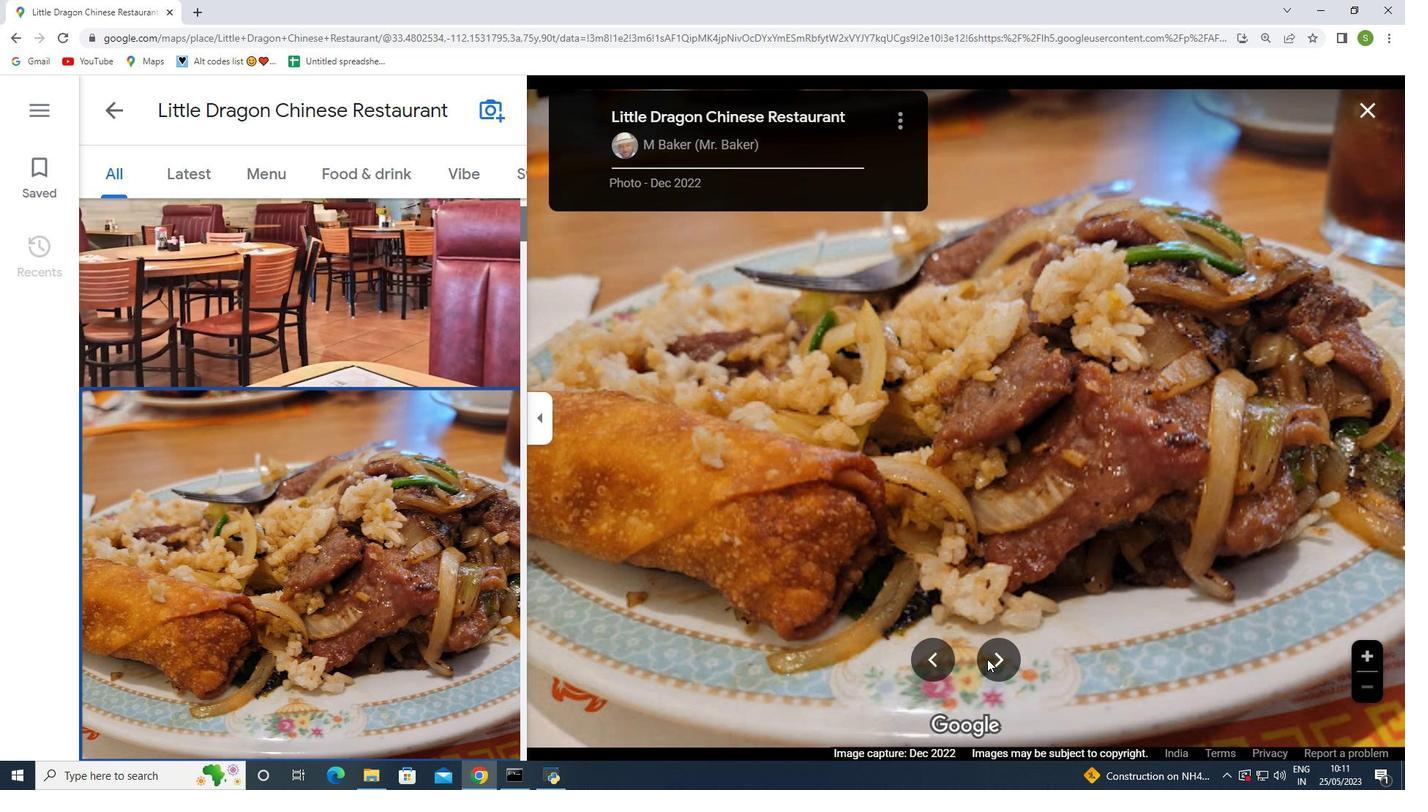 
Action: Mouse moved to (998, 659)
Screenshot: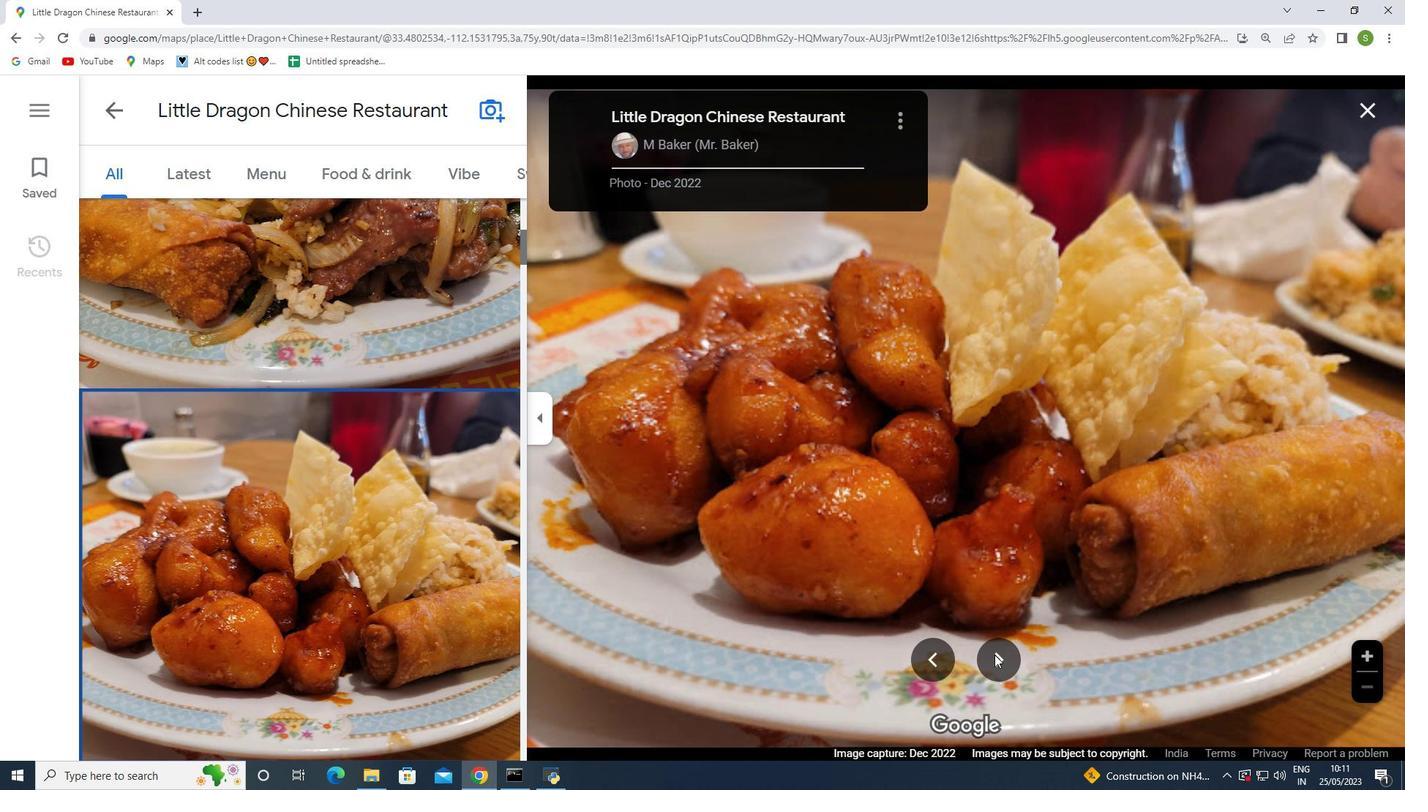 
Action: Mouse pressed left at (998, 659)
Screenshot: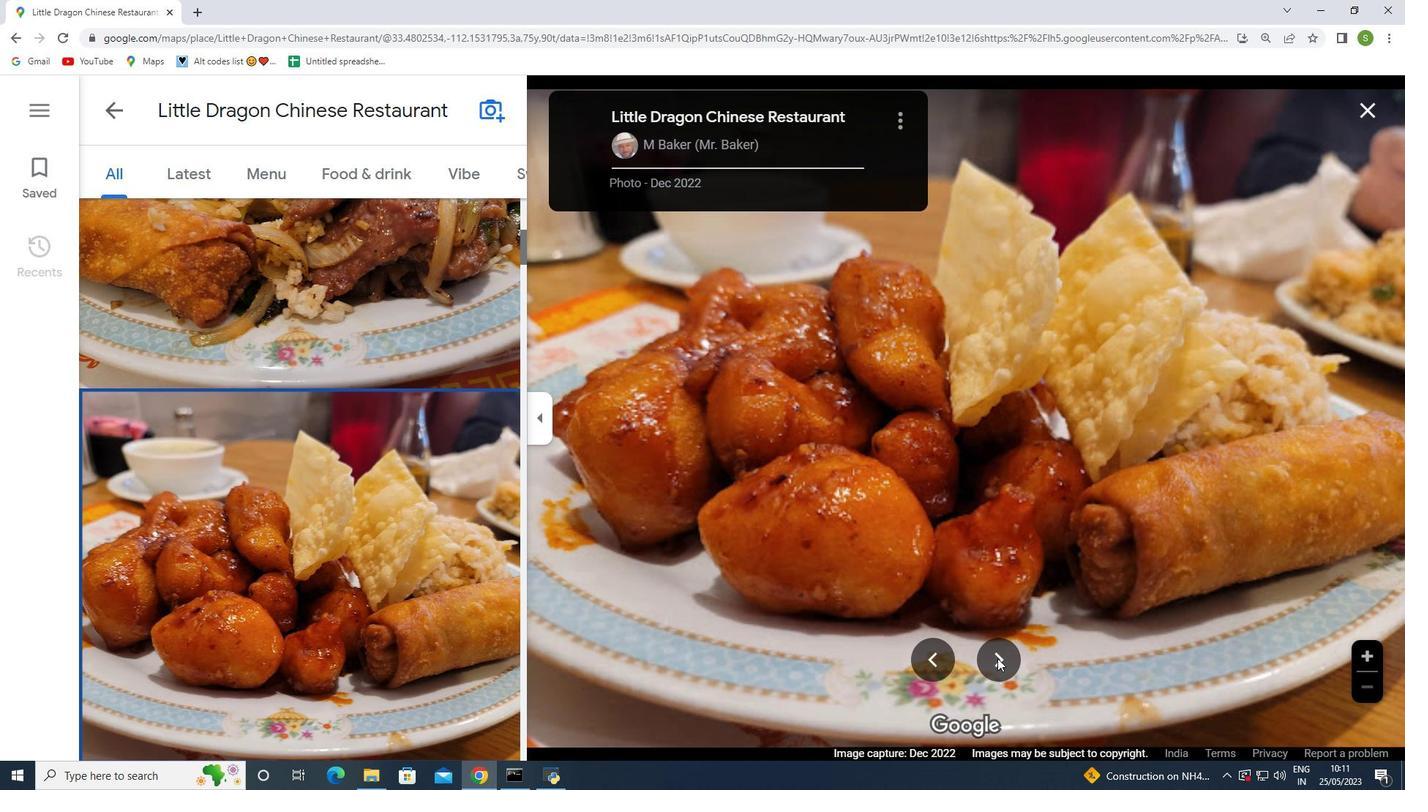 
Action: Mouse moved to (1139, 549)
Screenshot: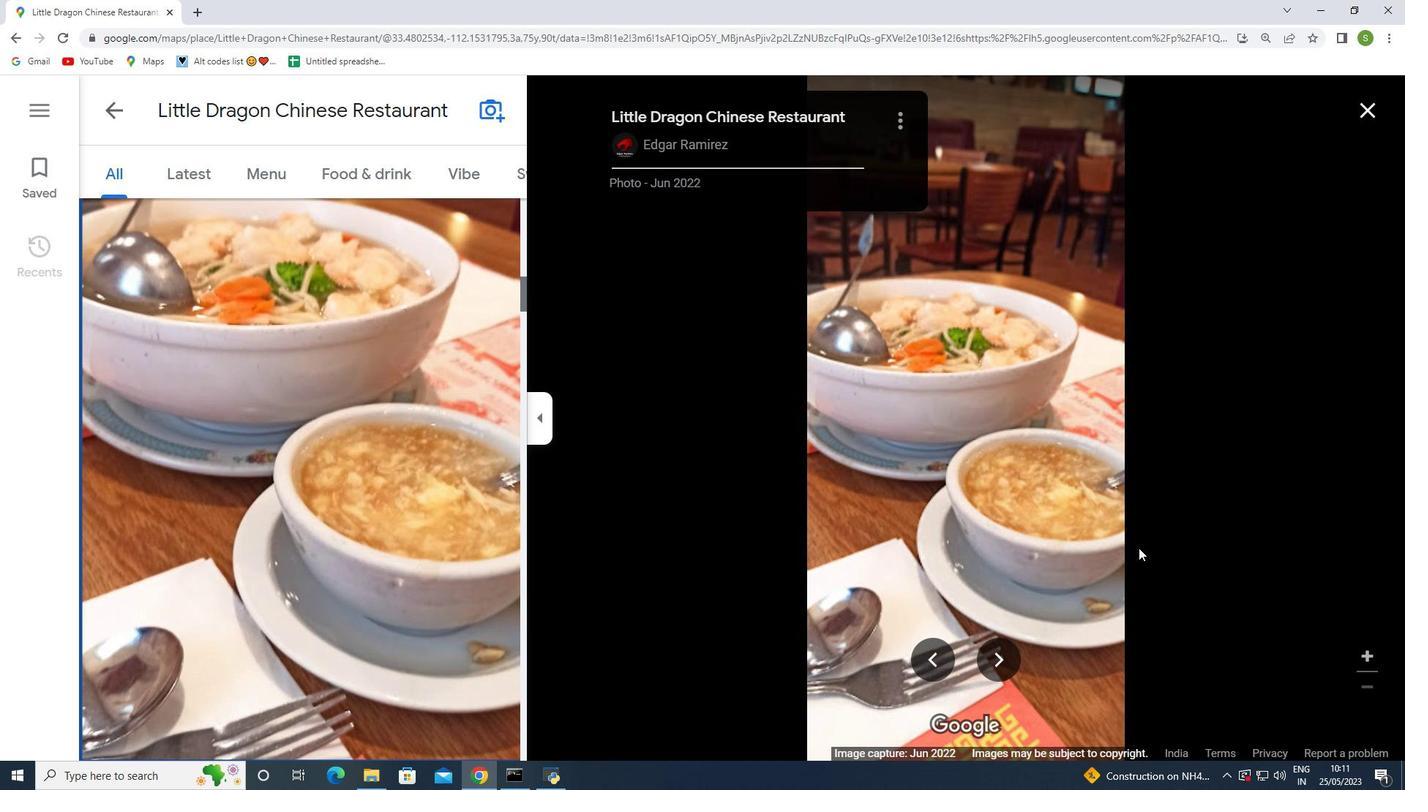 
Action: Mouse scrolled (1139, 548) with delta (0, 0)
Screenshot: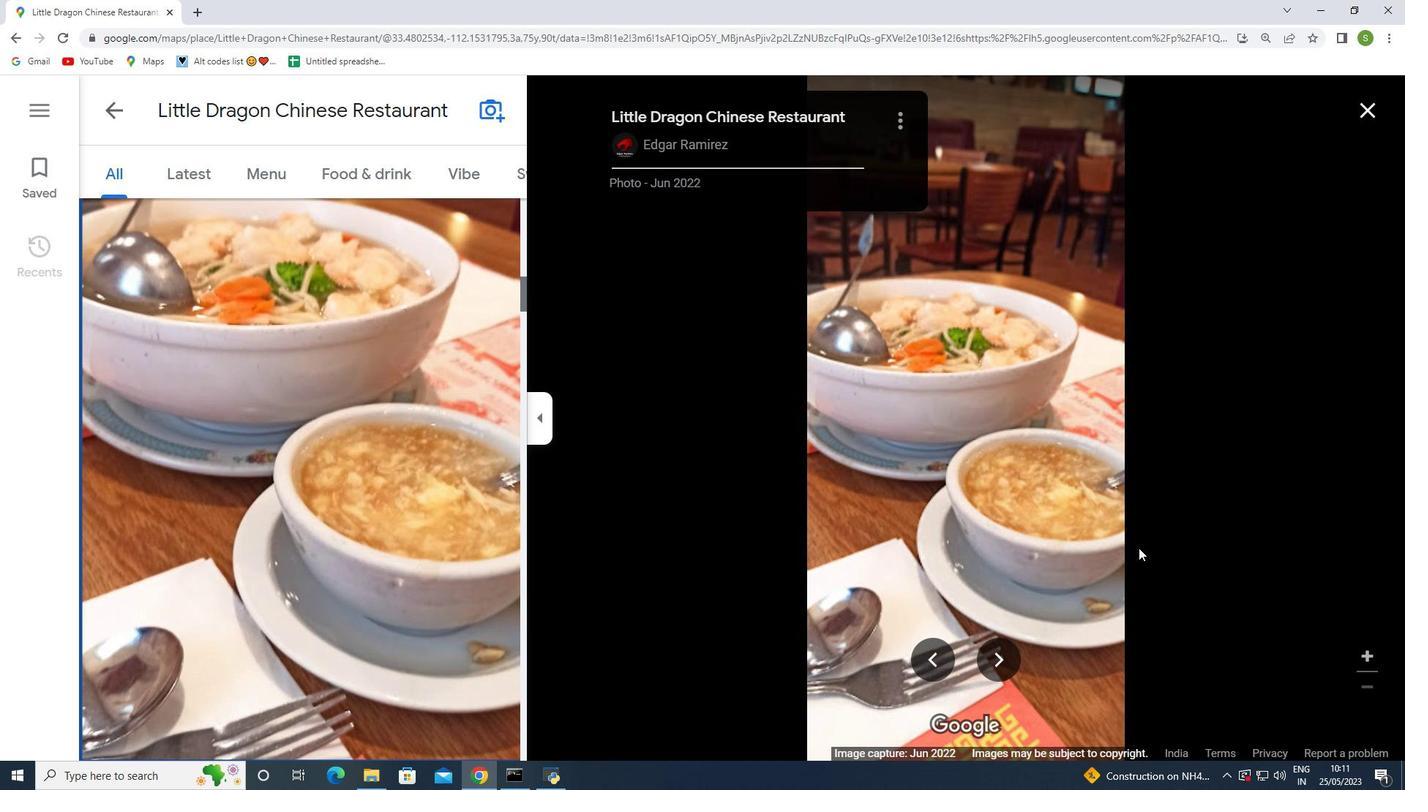 
Action: Mouse moved to (1140, 552)
Screenshot: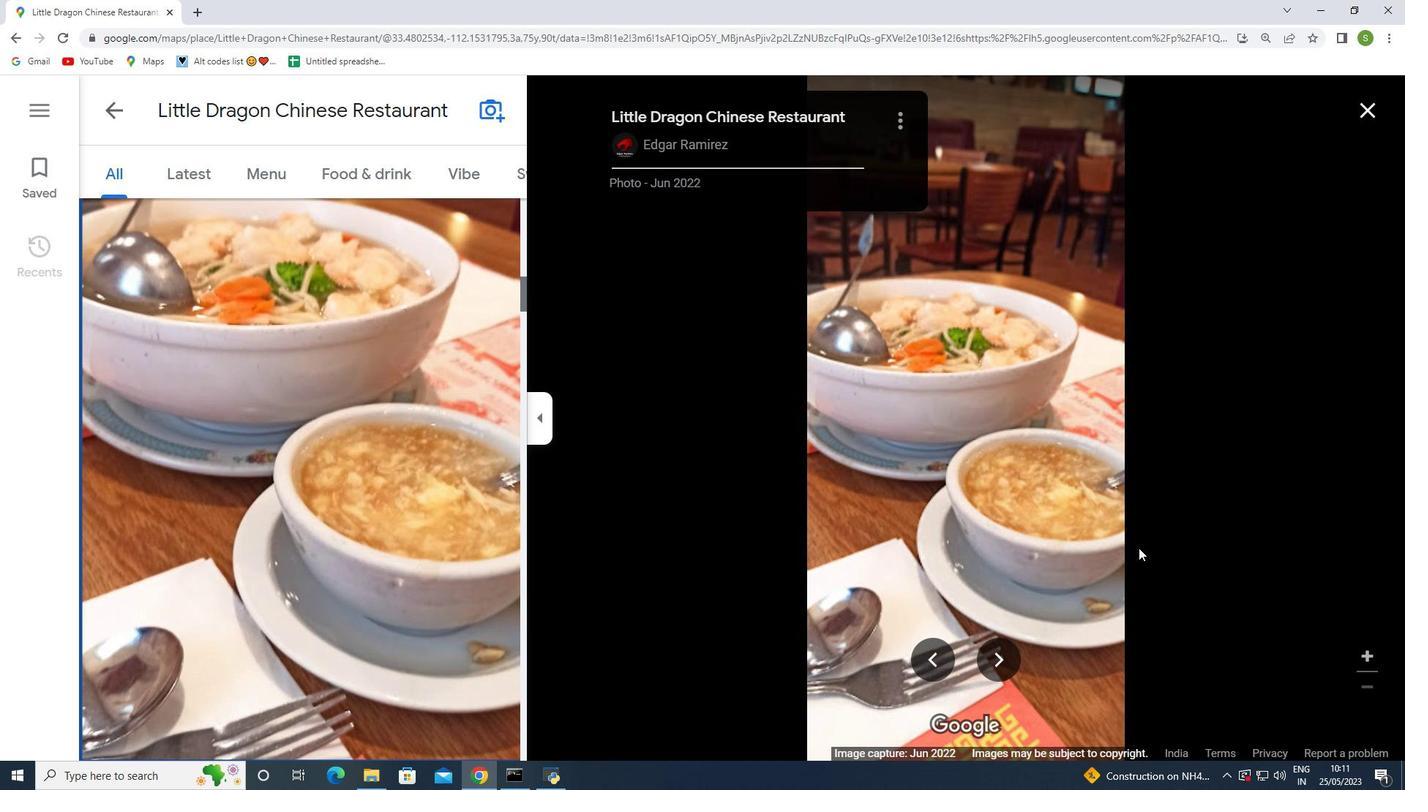 
Action: Mouse scrolled (1140, 551) with delta (0, 0)
Screenshot: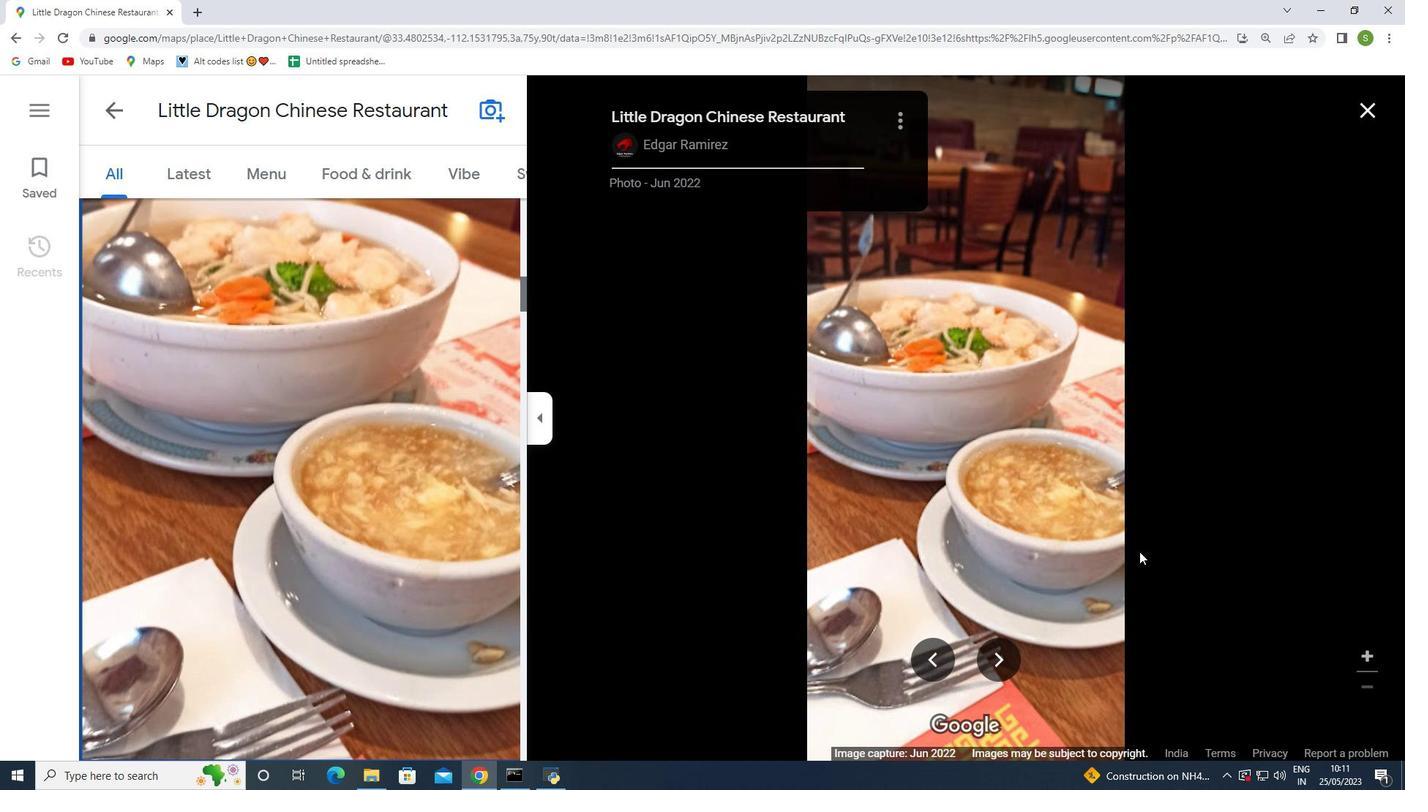 
Action: Mouse moved to (1137, 554)
Screenshot: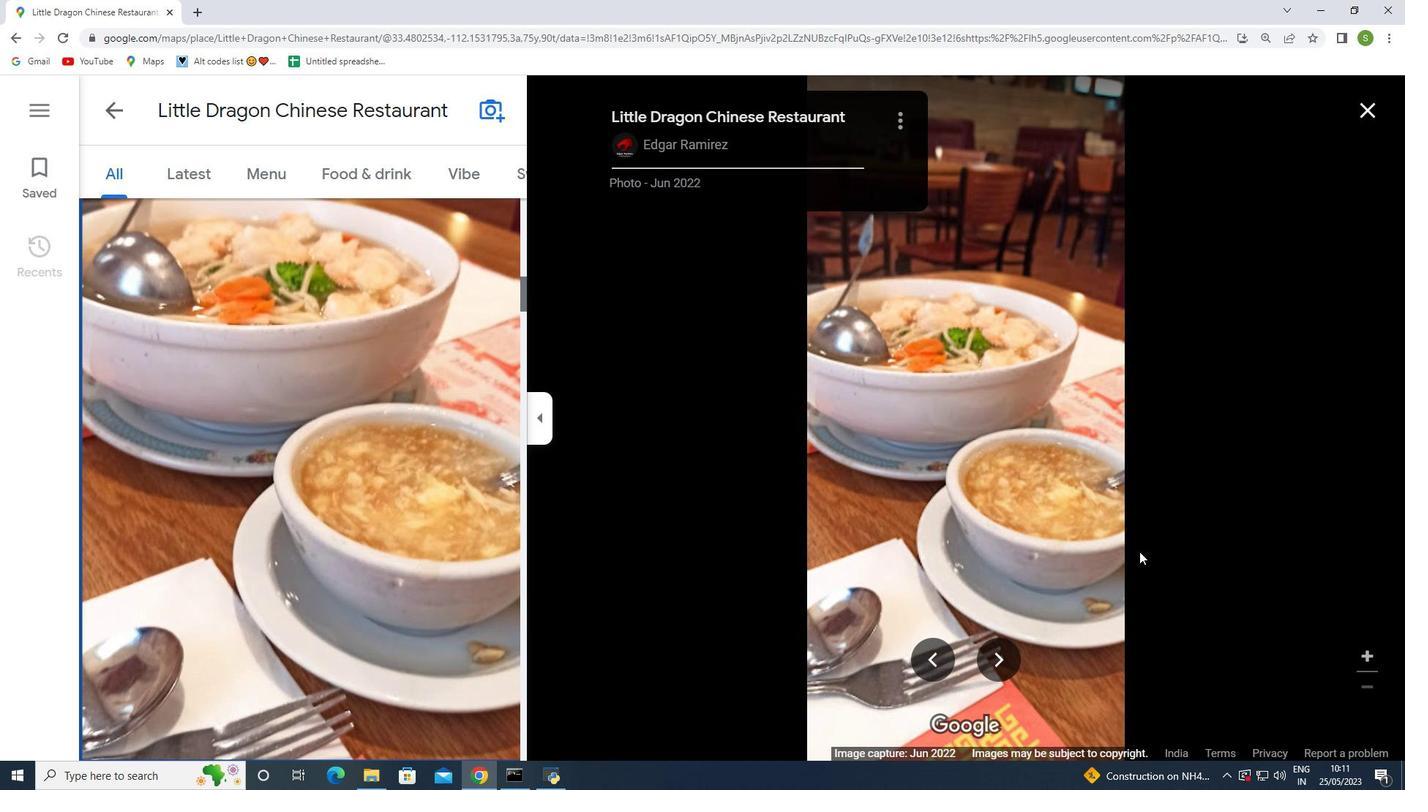 
Action: Mouse scrolled (1137, 553) with delta (0, 0)
Screenshot: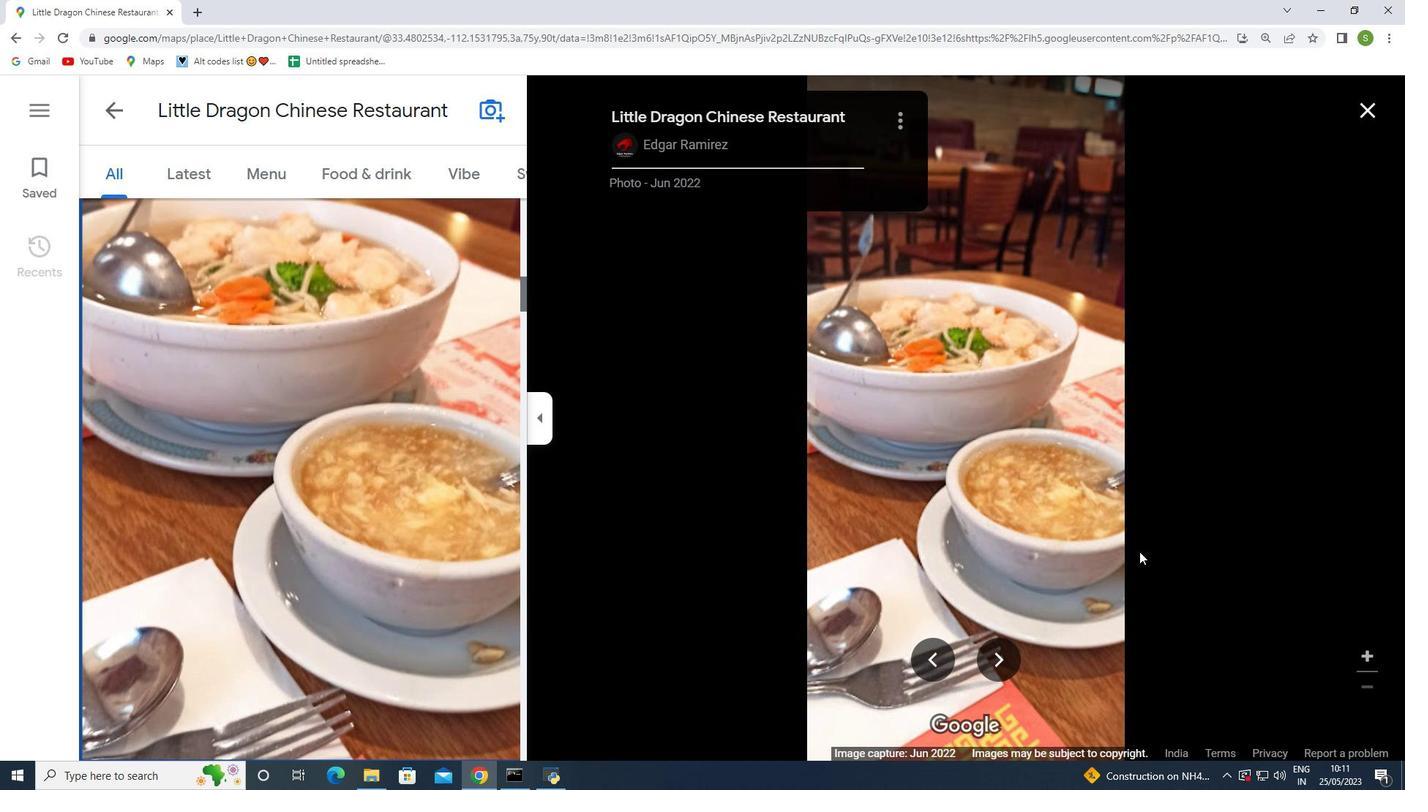 
Action: Mouse moved to (1025, 555)
Screenshot: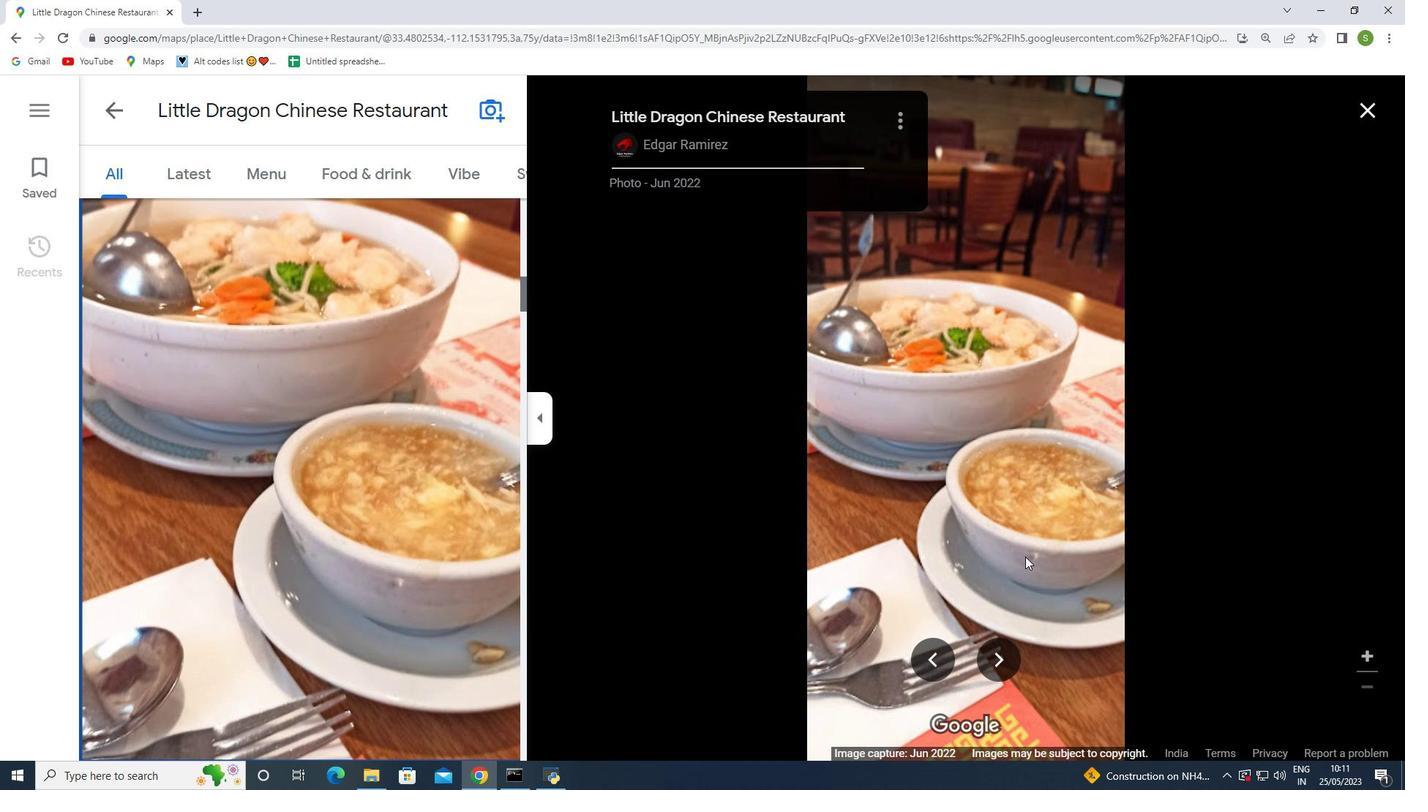 
Action: Mouse scrolled (1025, 554) with delta (0, 0)
Screenshot: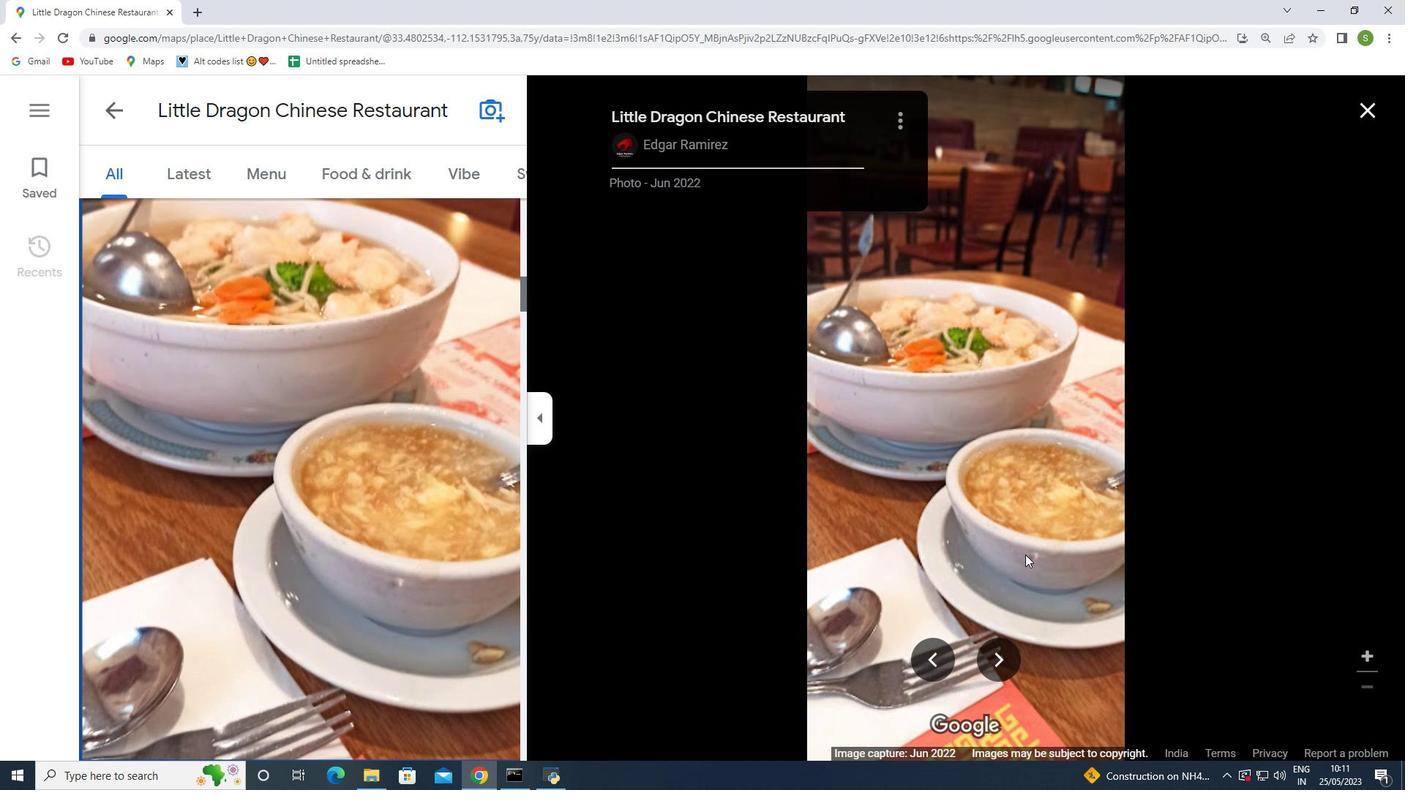 
Action: Mouse moved to (1025, 555)
Screenshot: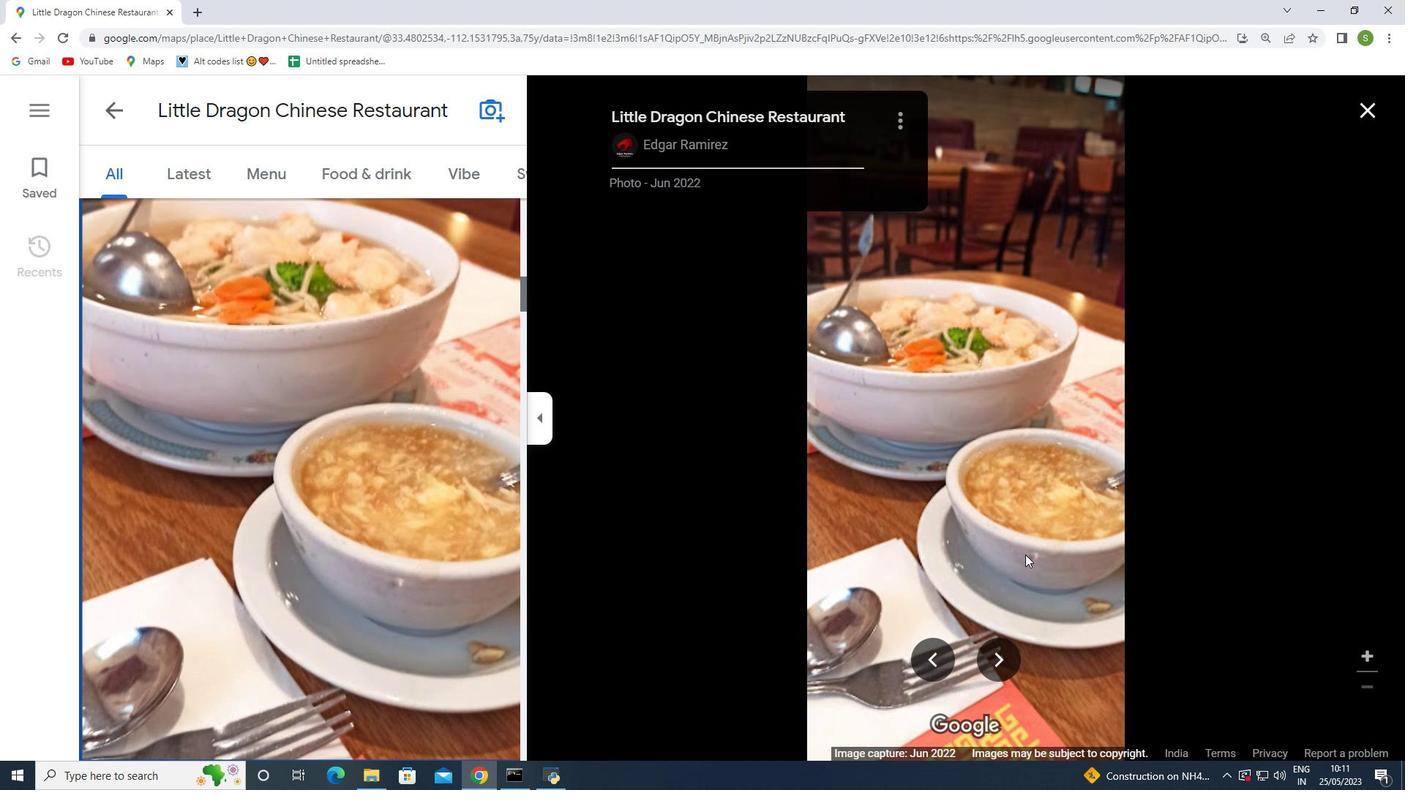 
Action: Mouse scrolled (1025, 554) with delta (0, 0)
Screenshot: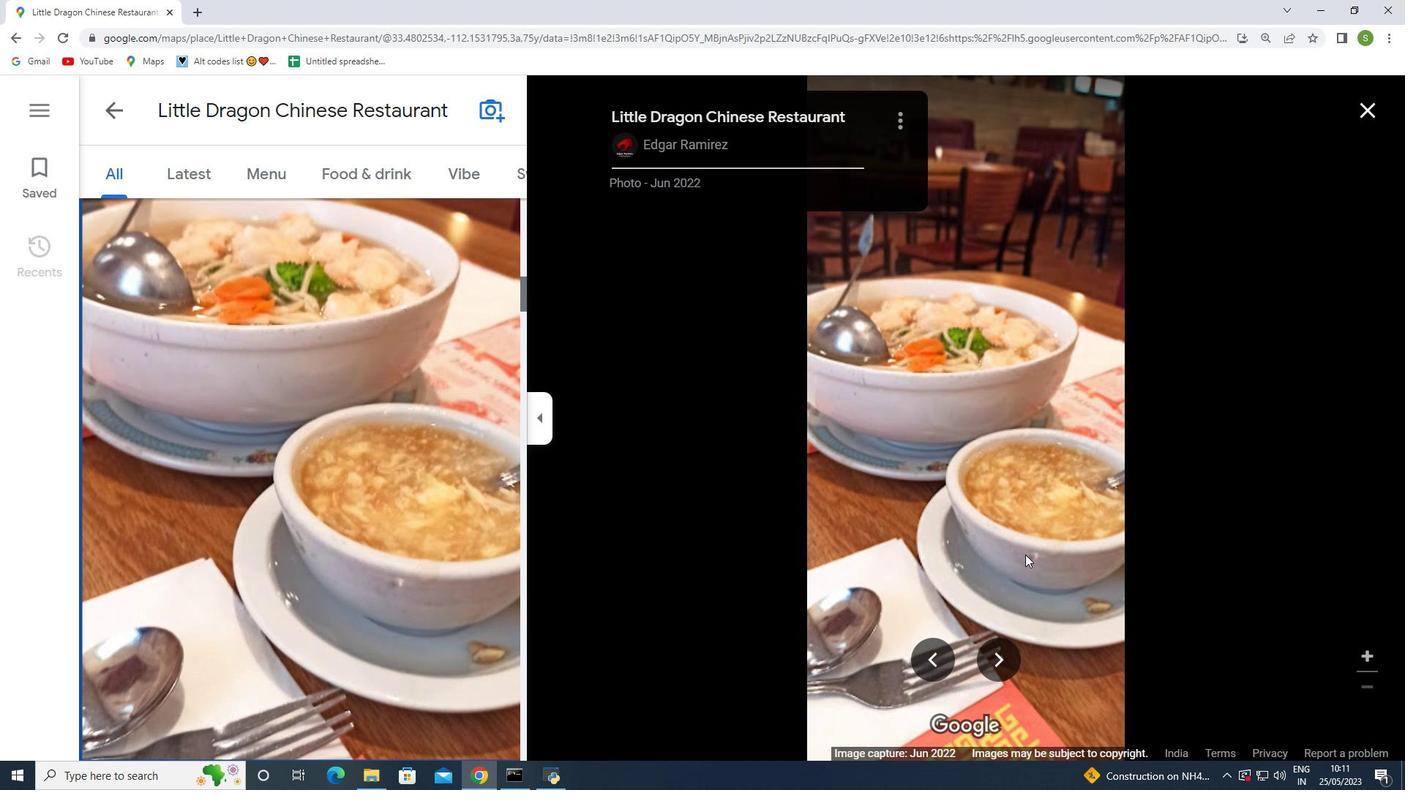 
Action: Mouse scrolled (1025, 554) with delta (0, 0)
Screenshot: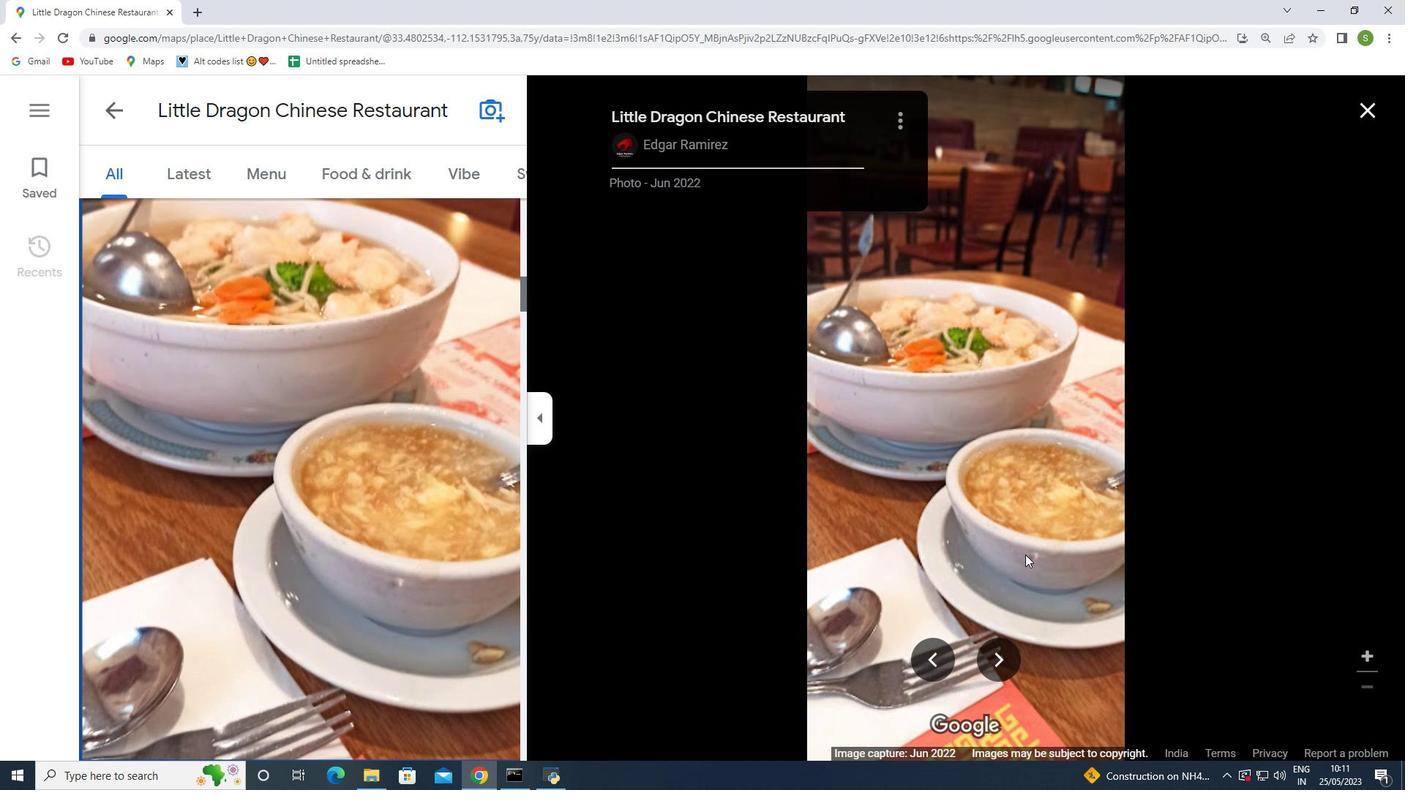 
Action: Mouse moved to (1000, 667)
Screenshot: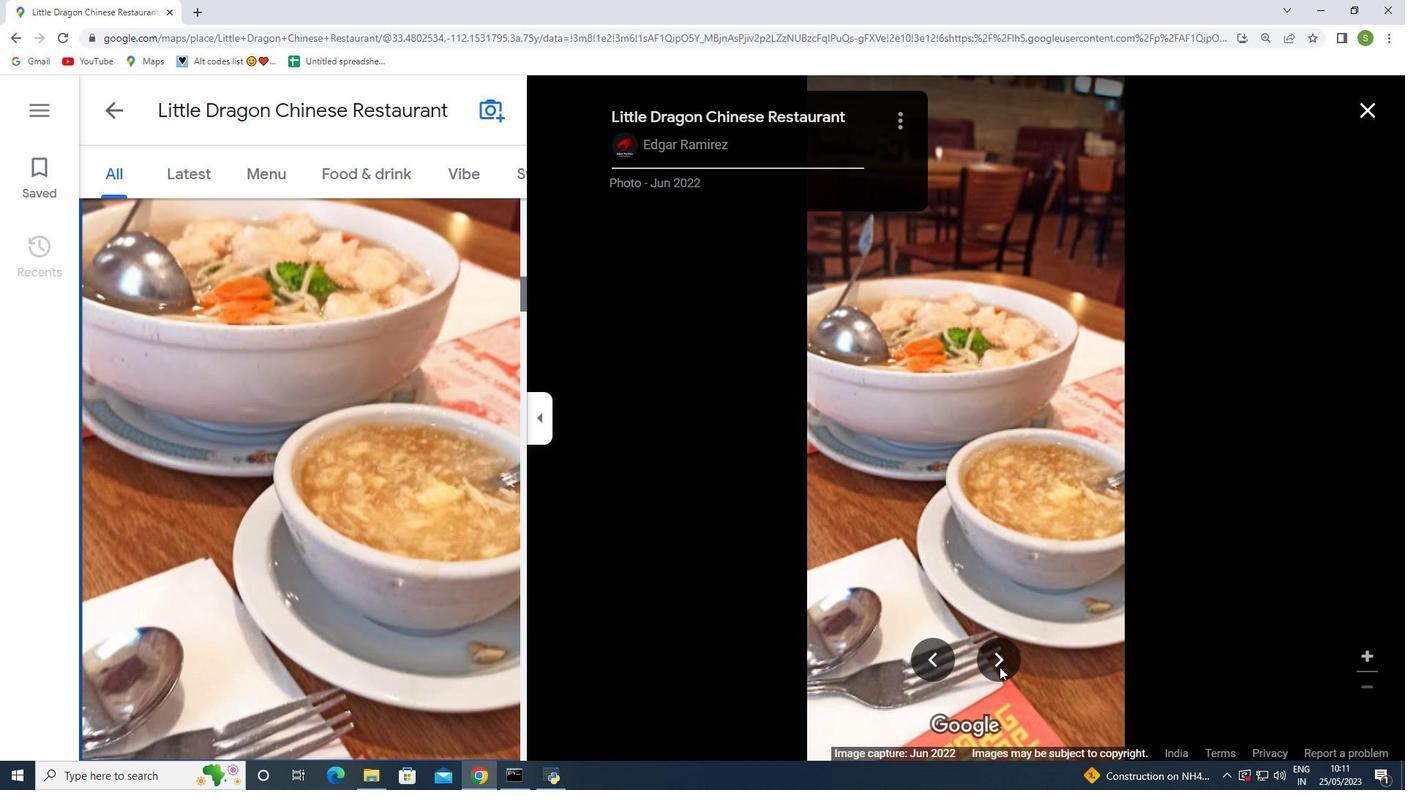 
Action: Mouse pressed left at (1000, 667)
Screenshot: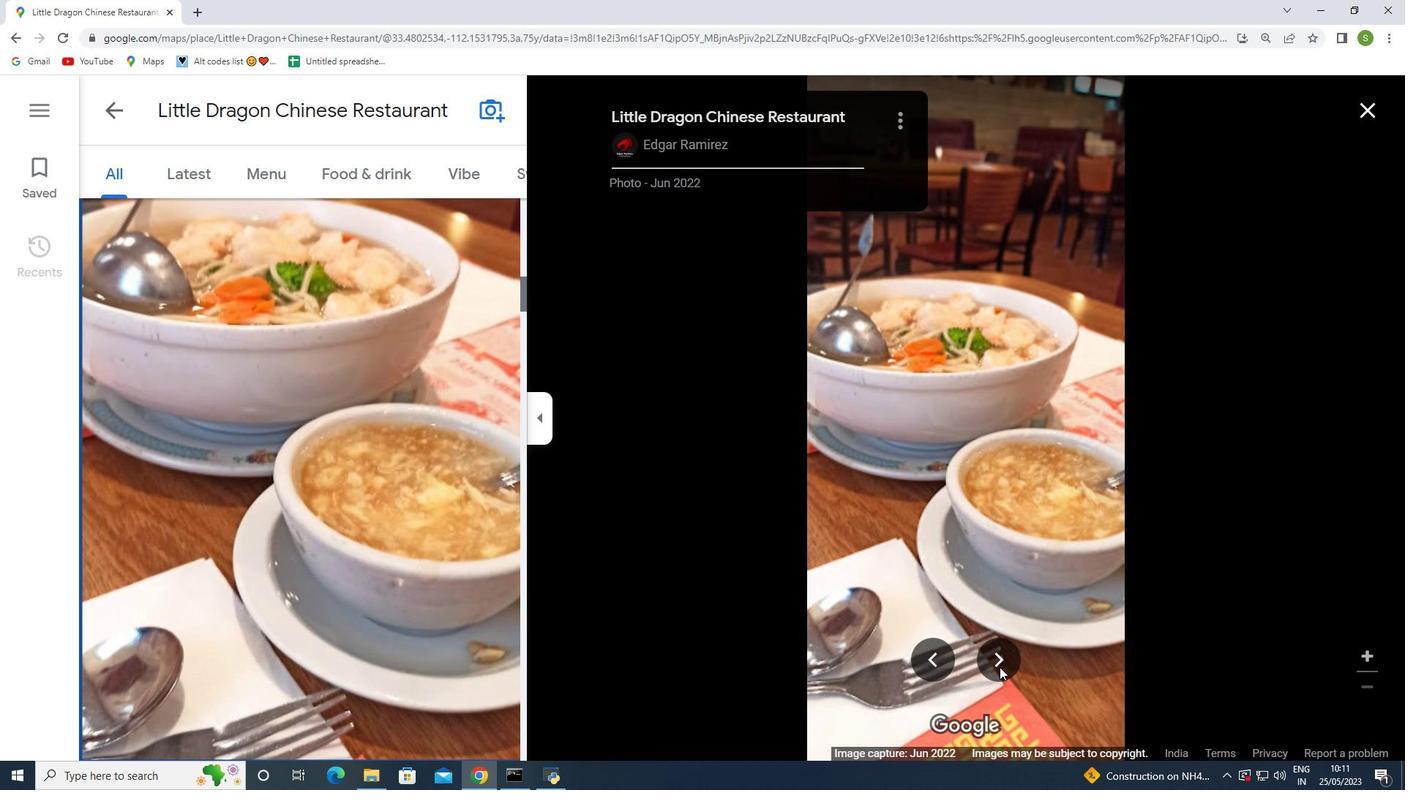
Action: Mouse moved to (991, 664)
Screenshot: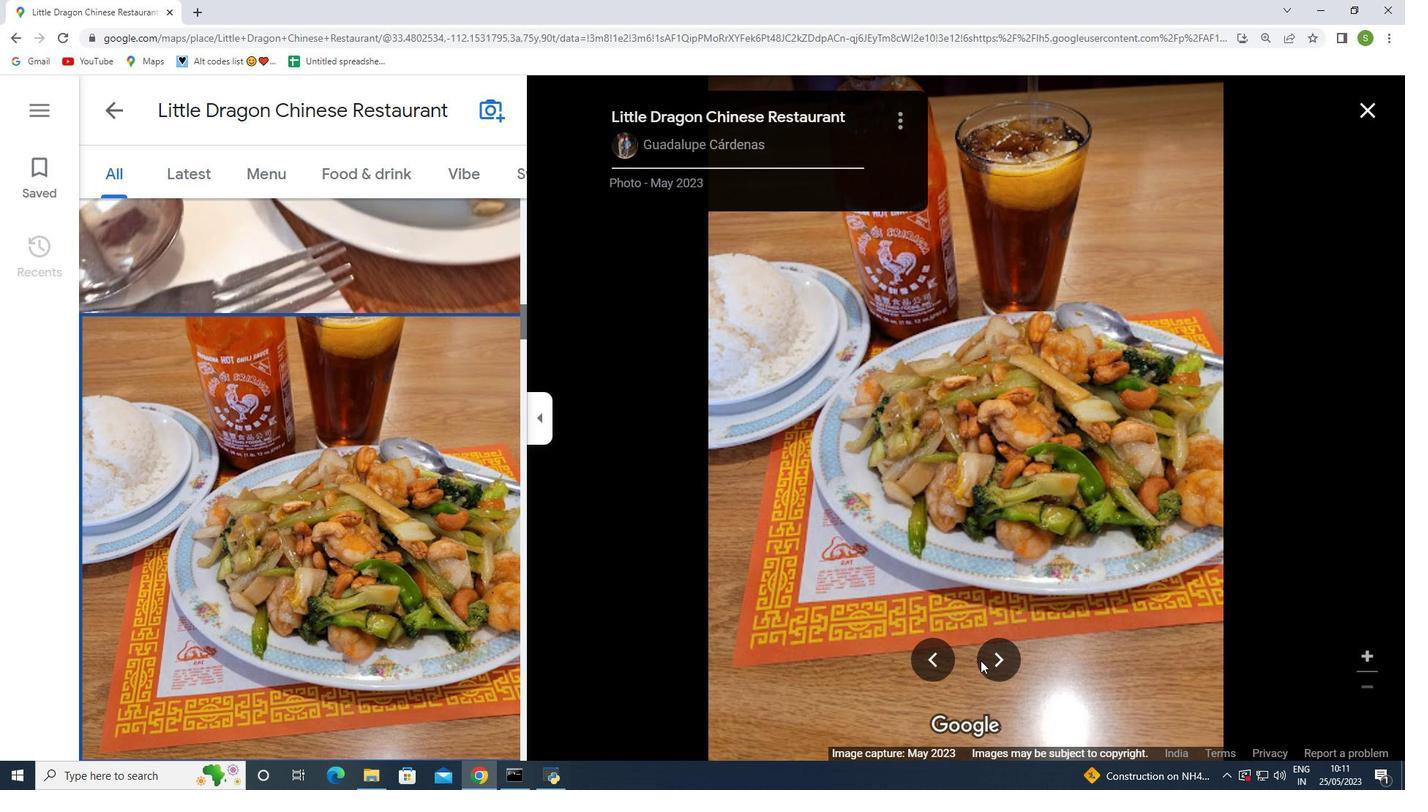 
Action: Mouse pressed left at (991, 664)
Screenshot: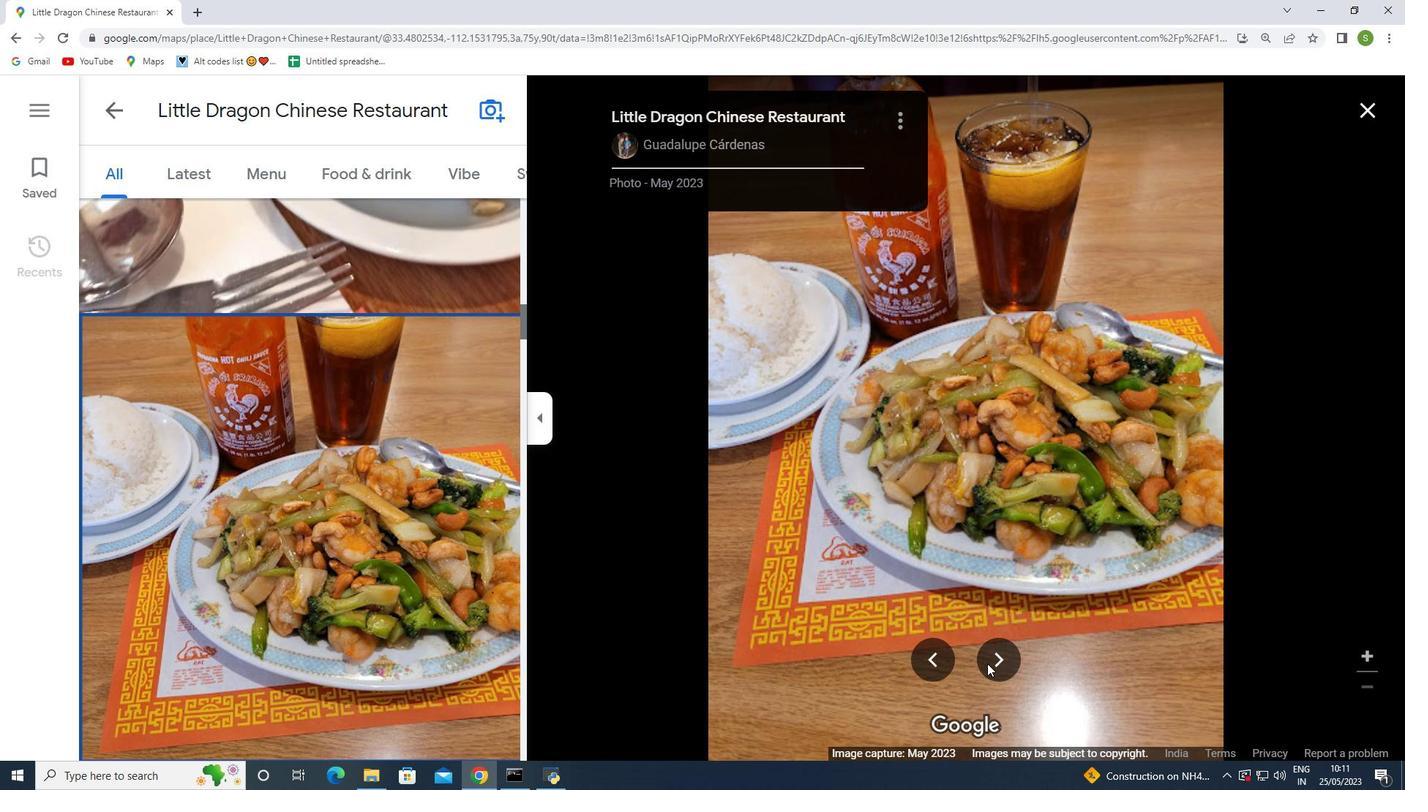 
Action: Mouse moved to (991, 663)
Screenshot: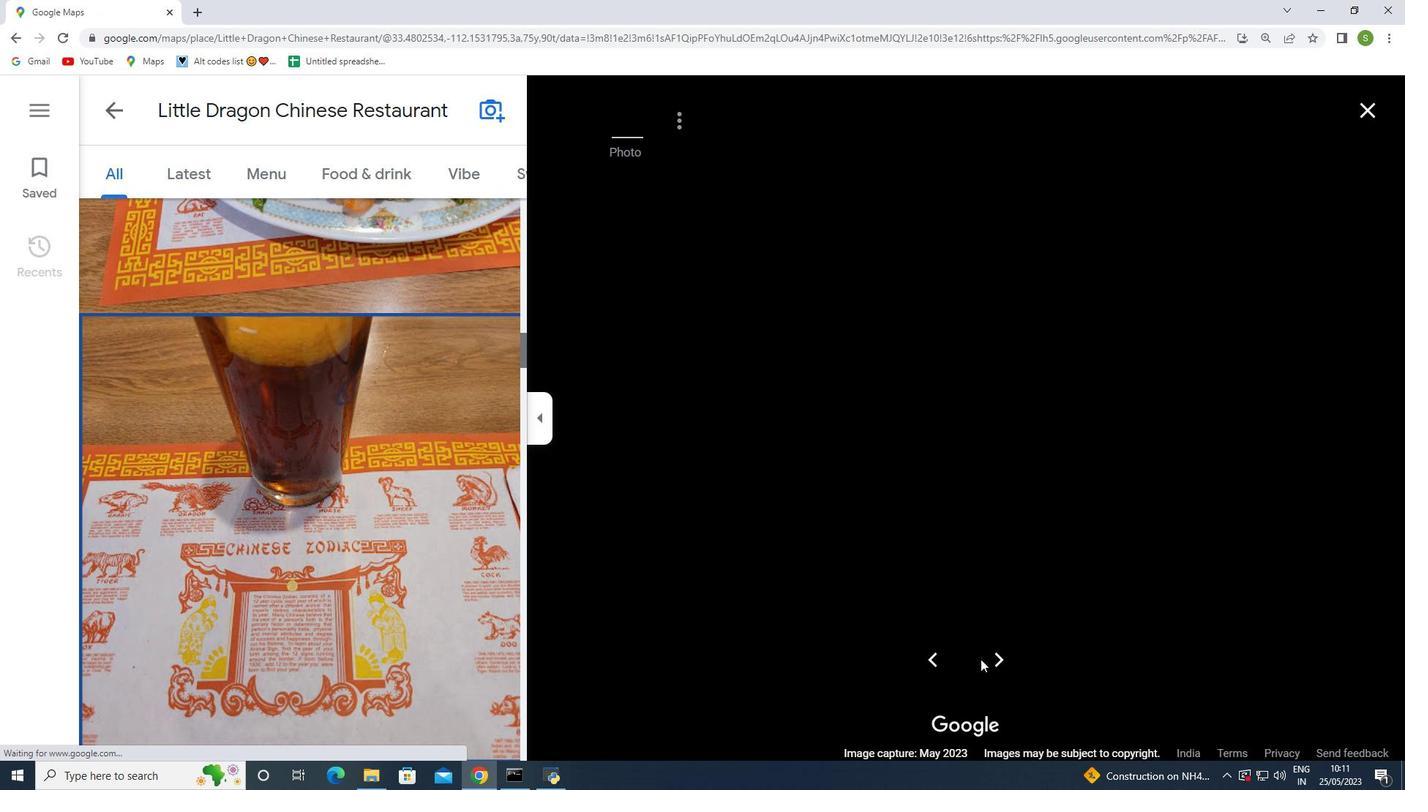 
Action: Mouse pressed left at (991, 663)
Screenshot: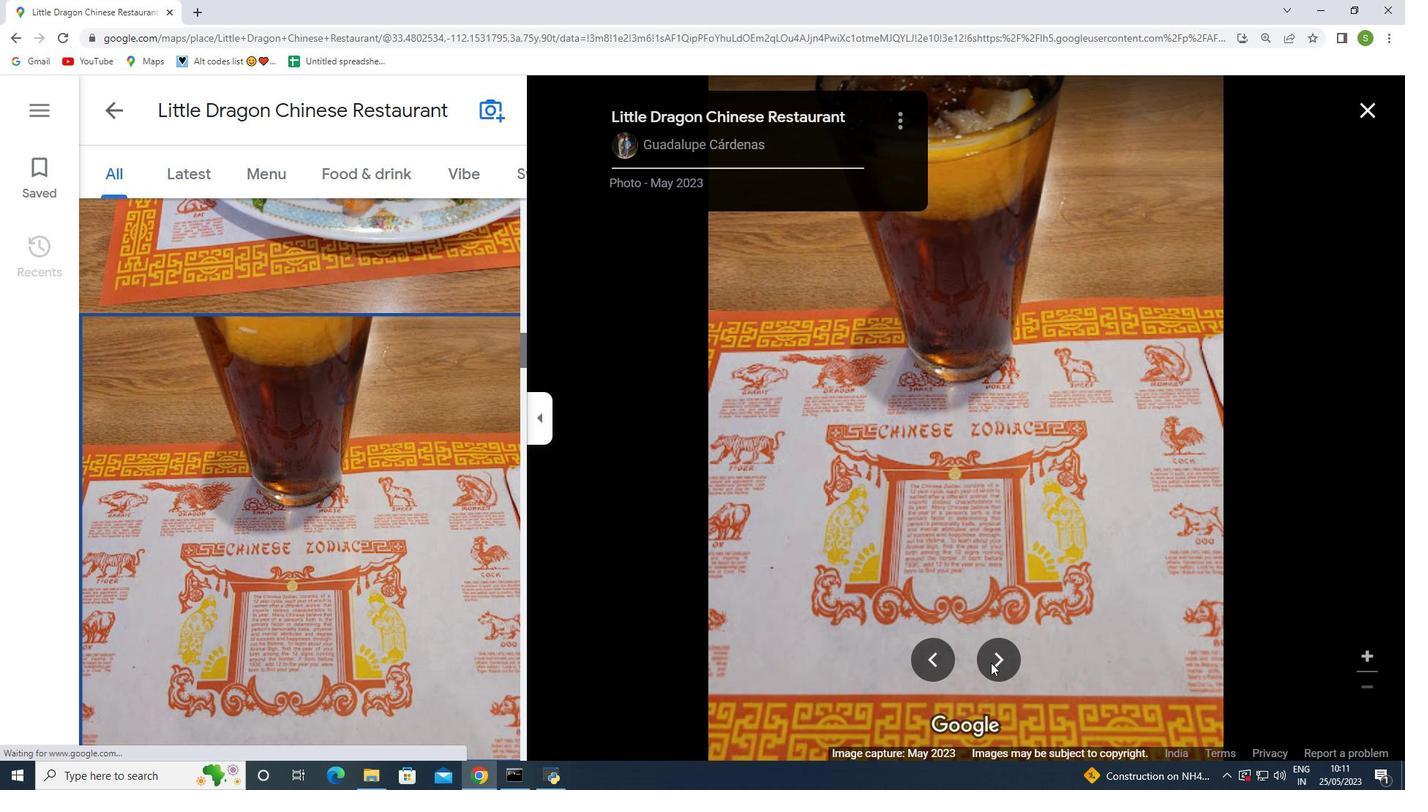 
Action: Mouse moved to (994, 659)
Screenshot: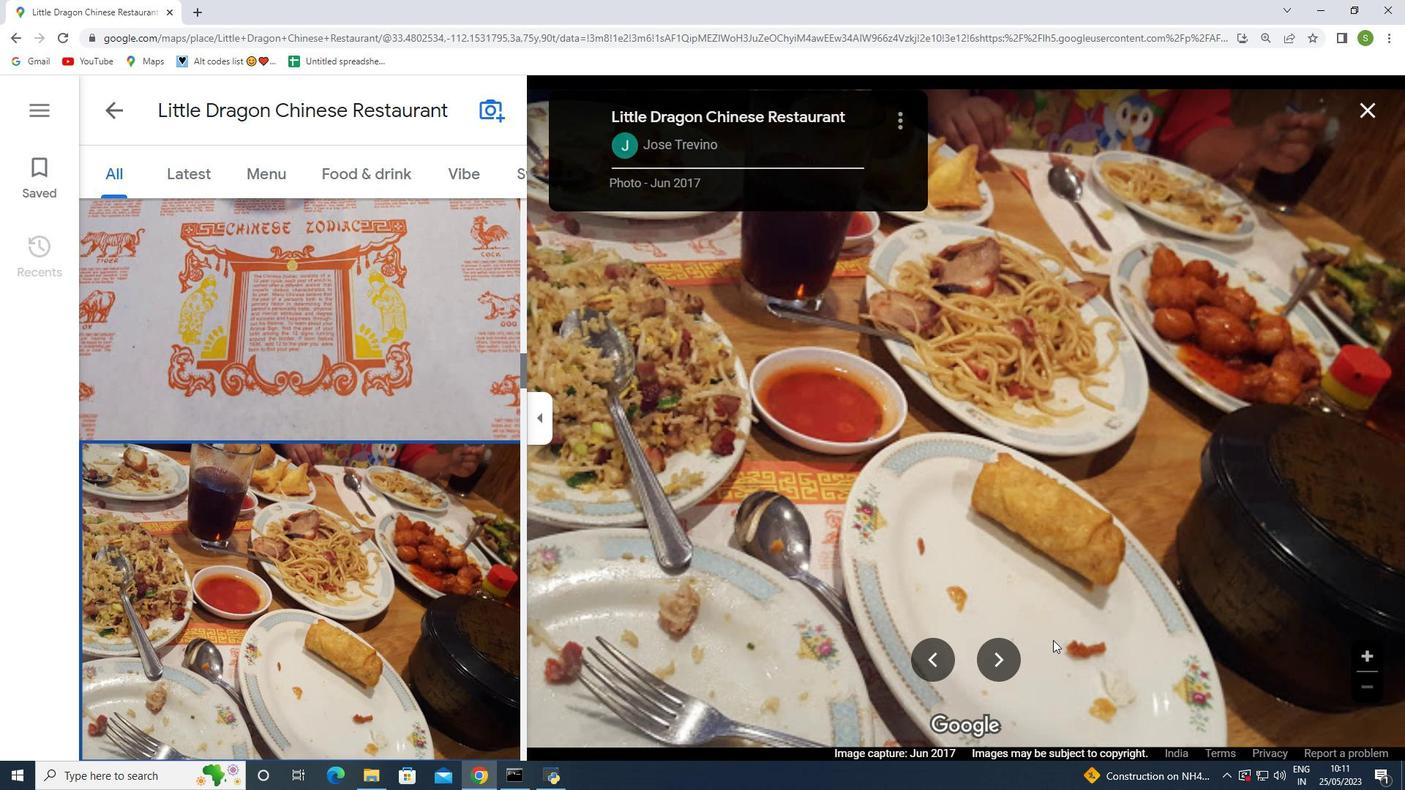 
Action: Mouse pressed left at (994, 659)
Screenshot: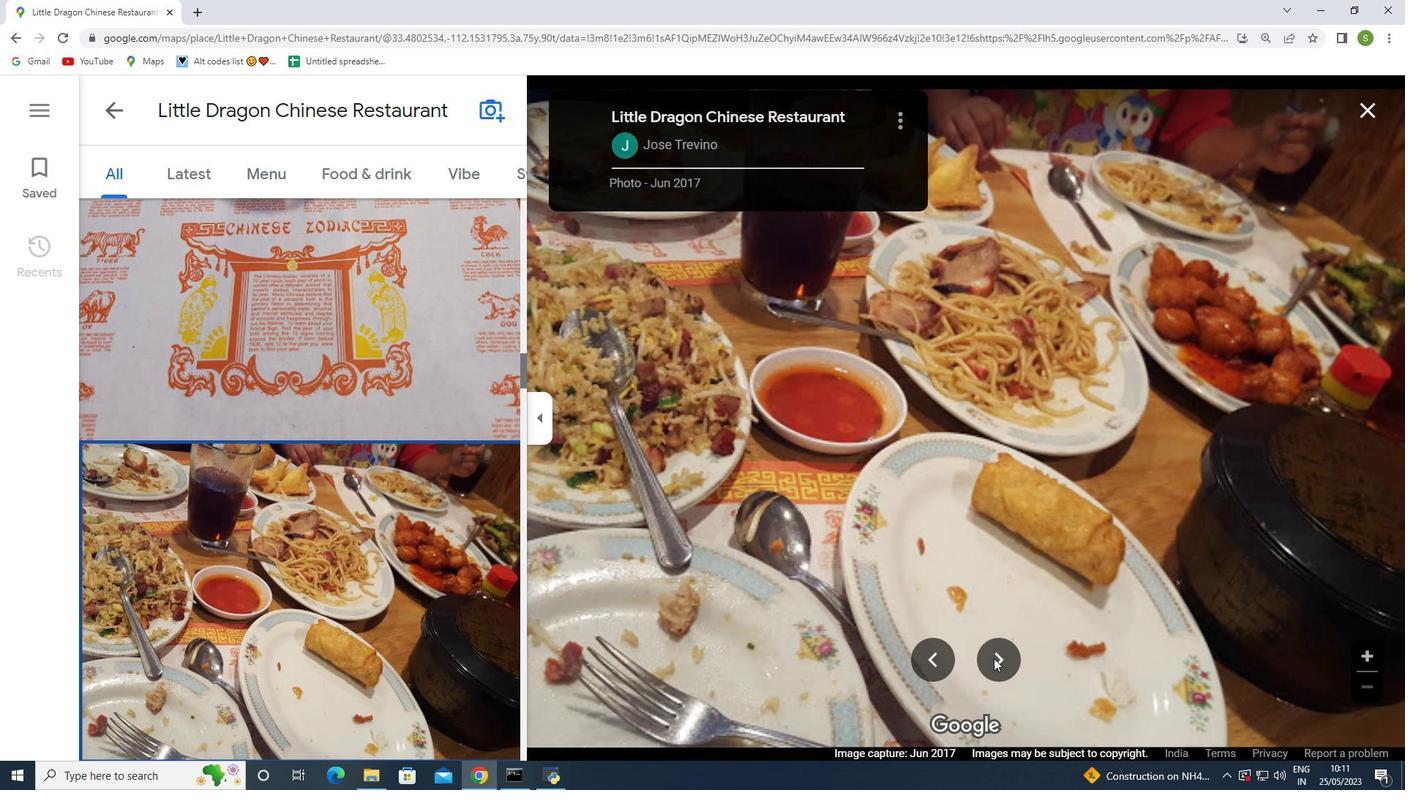 
Action: Mouse moved to (998, 660)
Screenshot: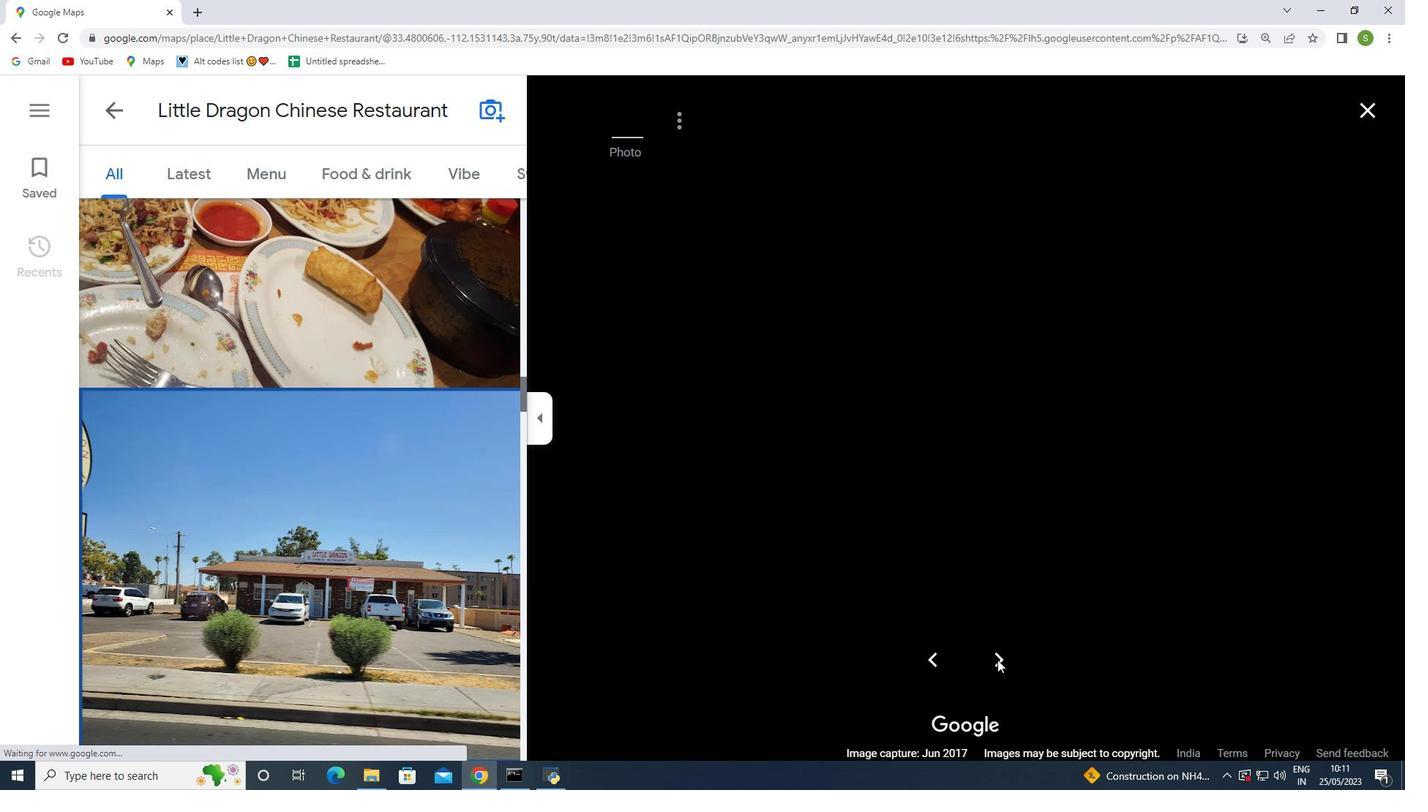 
Action: Mouse pressed left at (998, 660)
Screenshot: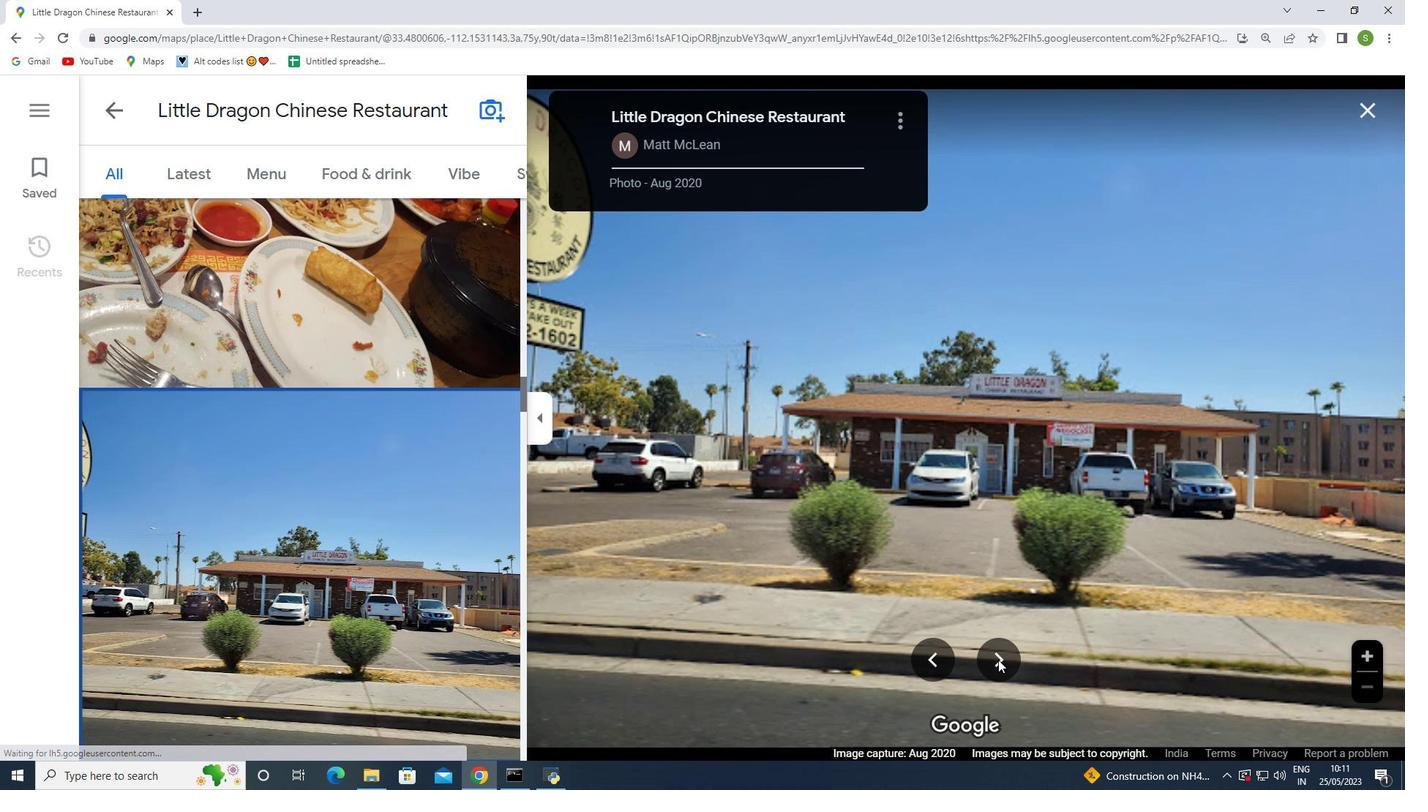 
Action: Mouse moved to (1375, 106)
Screenshot: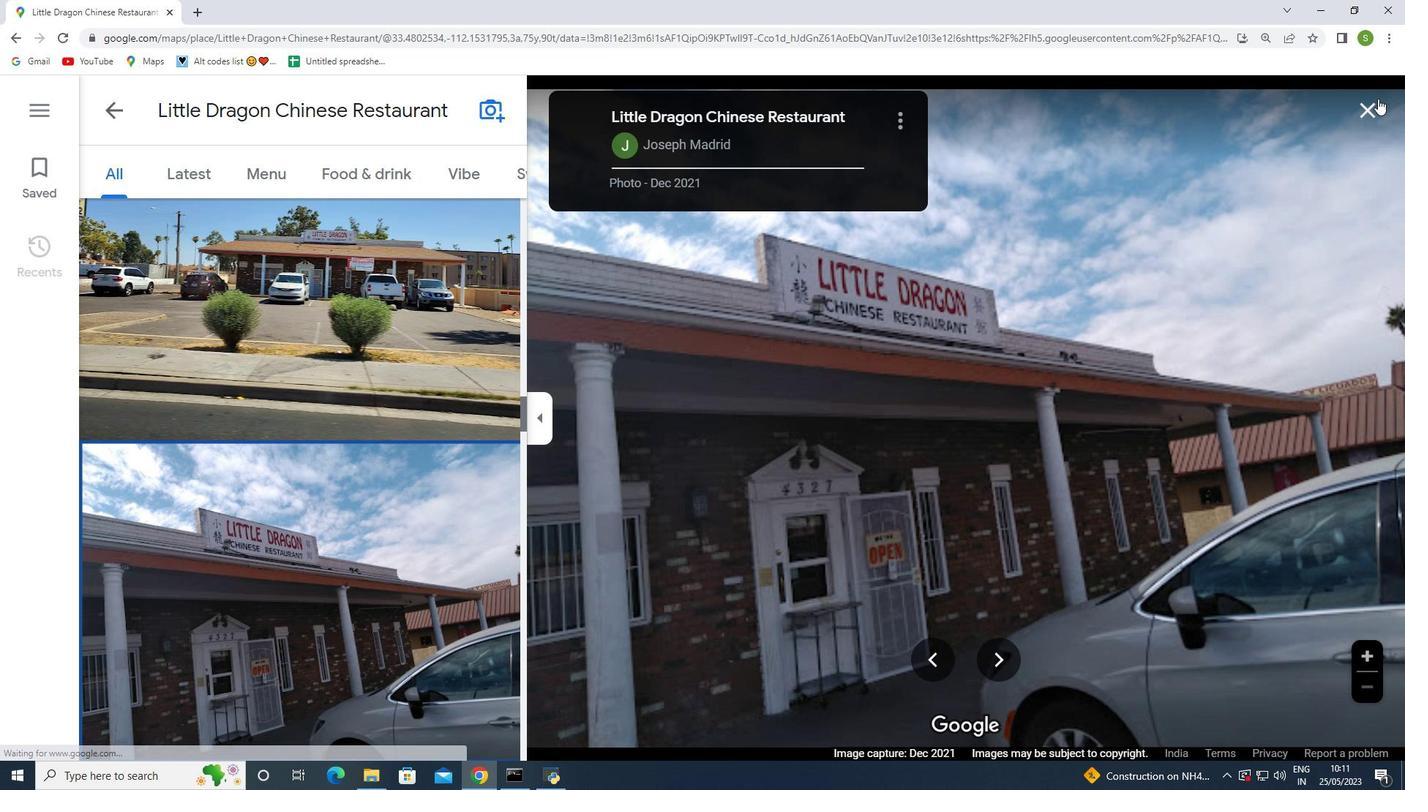 
Action: Mouse pressed left at (1375, 106)
Screenshot: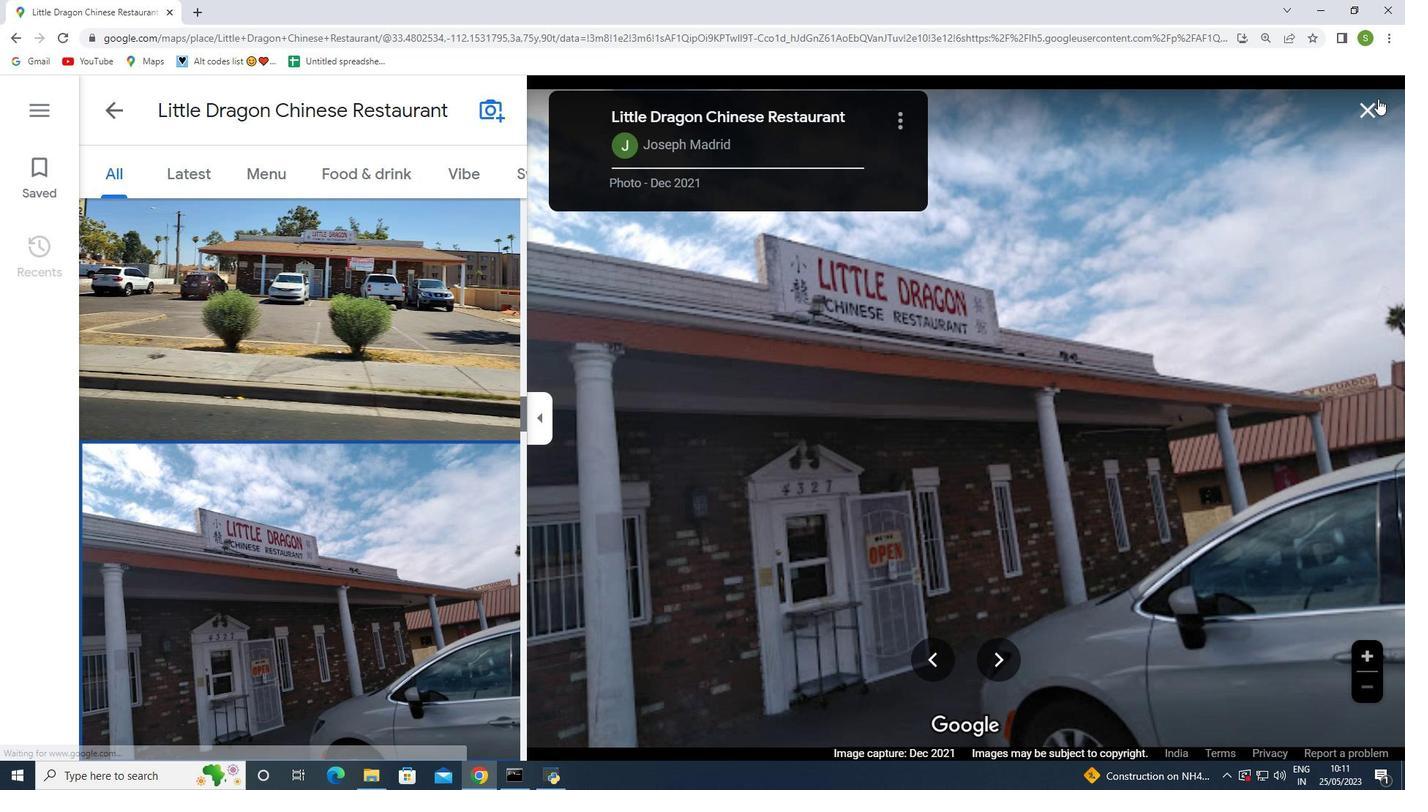 
Action: Mouse moved to (266, 228)
Screenshot: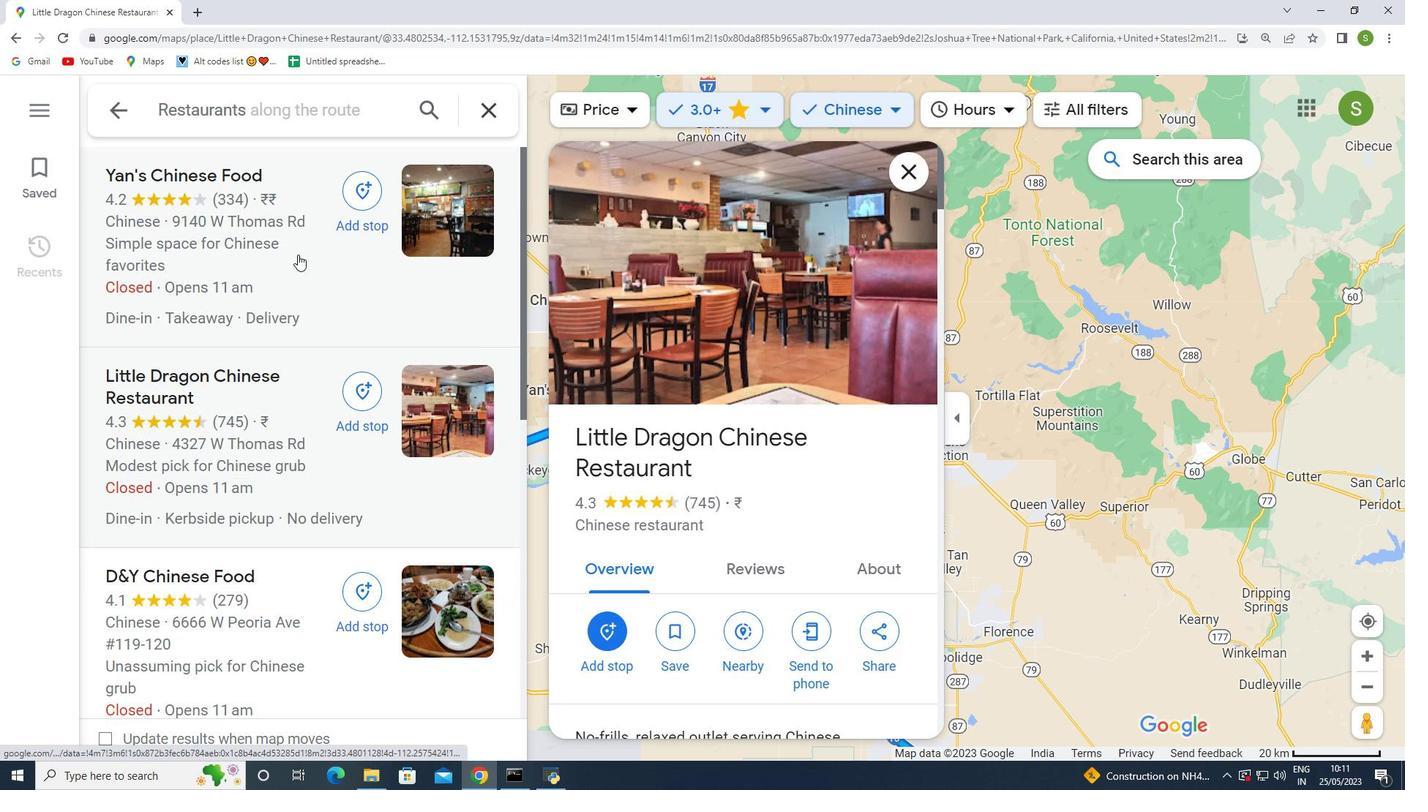 
Action: Mouse scrolled (266, 229) with delta (0, 0)
Screenshot: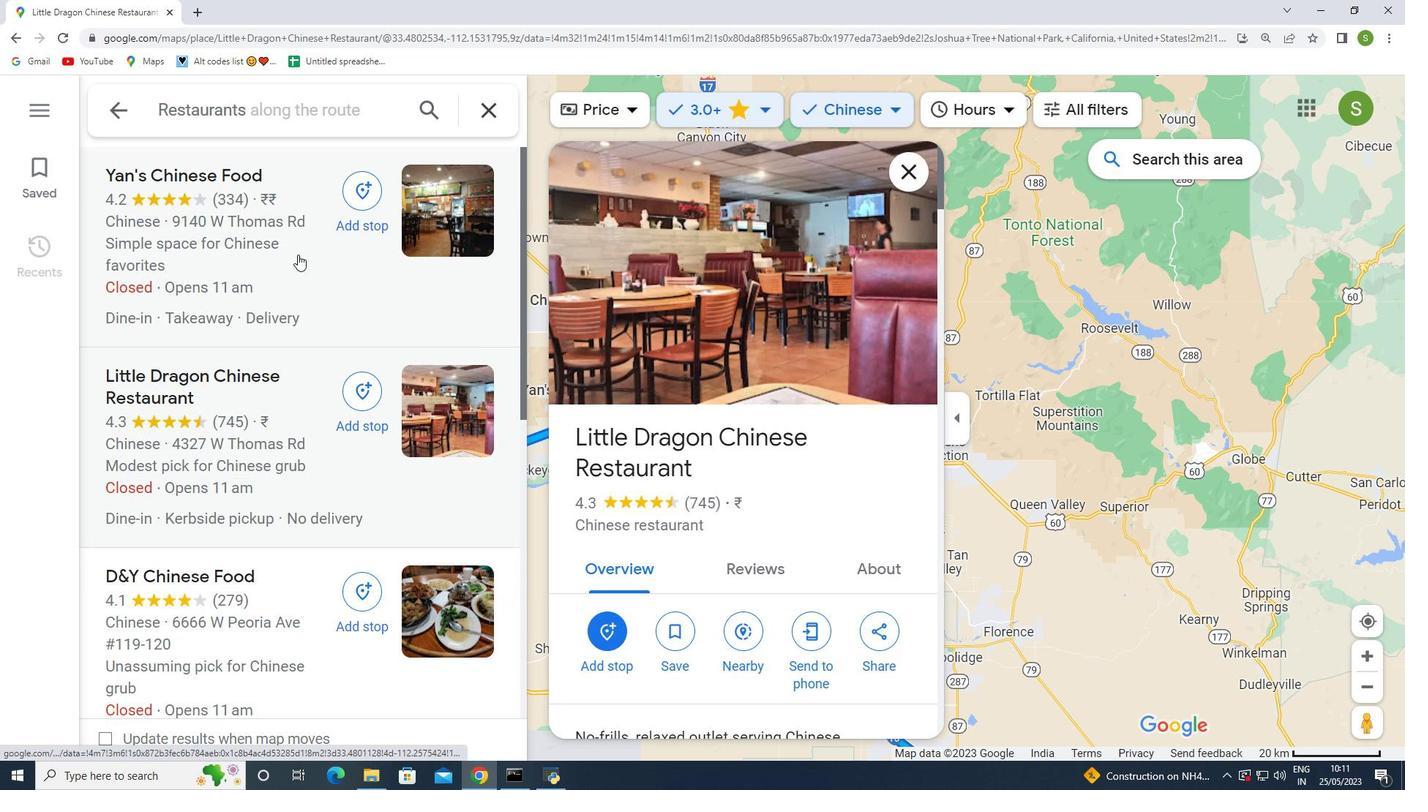 
Action: Mouse moved to (266, 228)
Screenshot: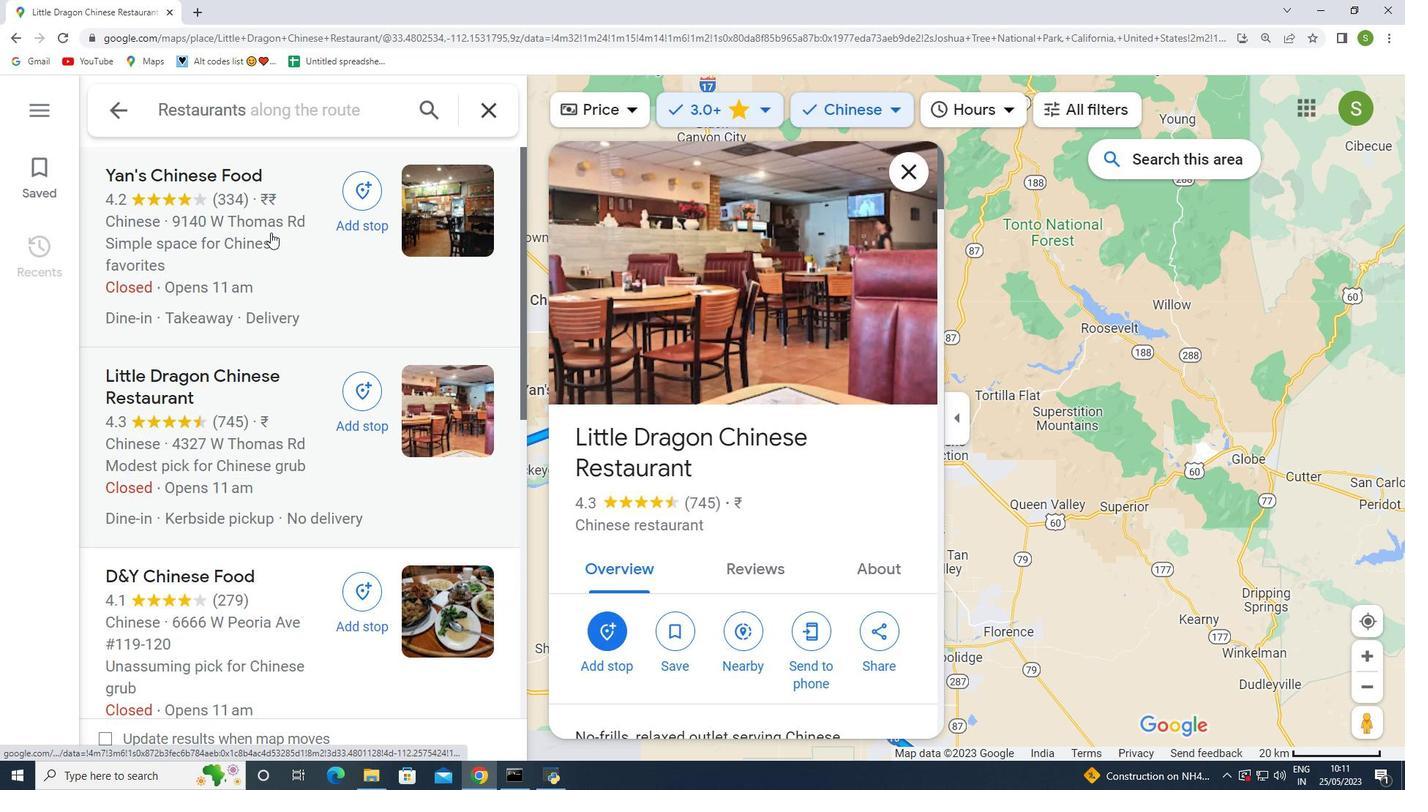 
Action: Mouse scrolled (266, 229) with delta (0, 0)
Screenshot: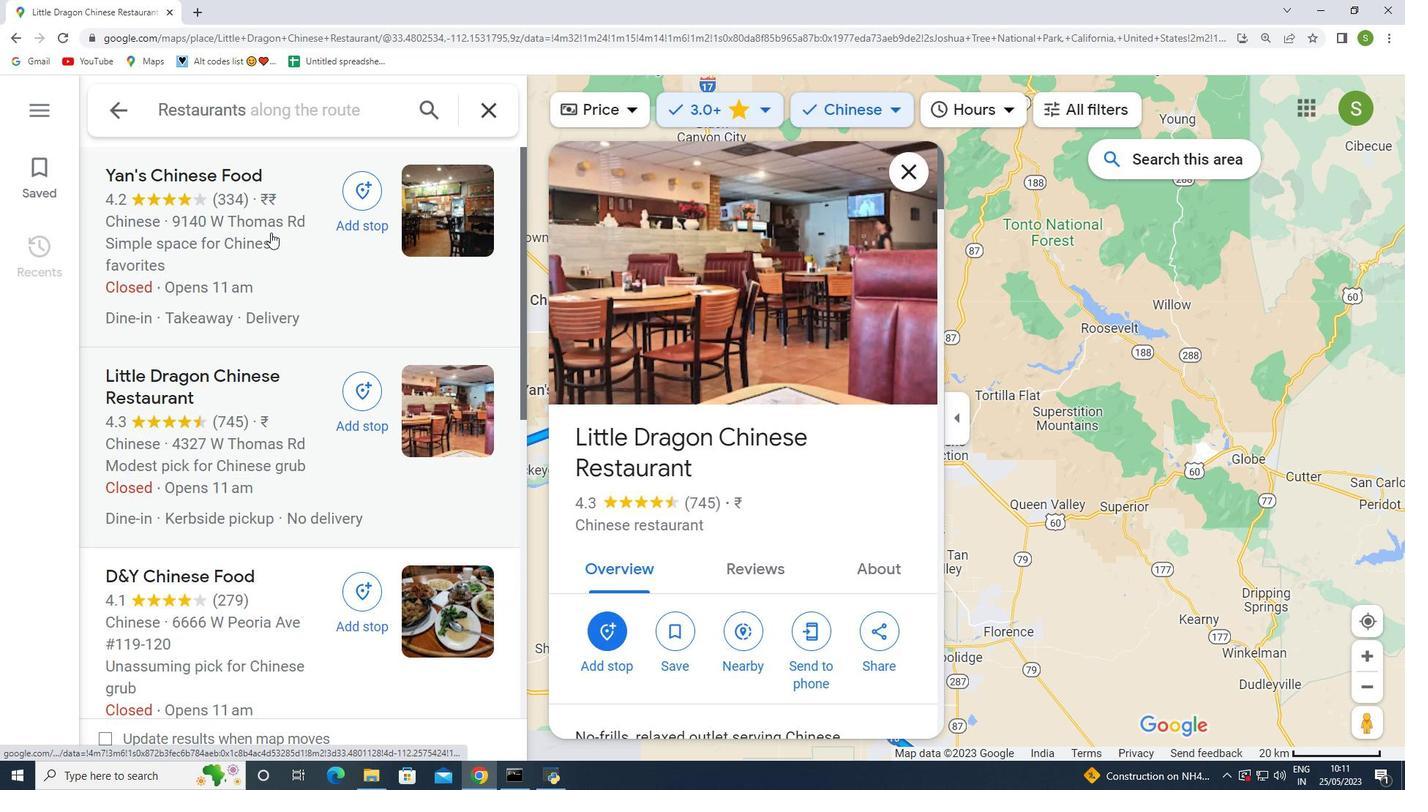
Action: Mouse scrolled (266, 229) with delta (0, 0)
Screenshot: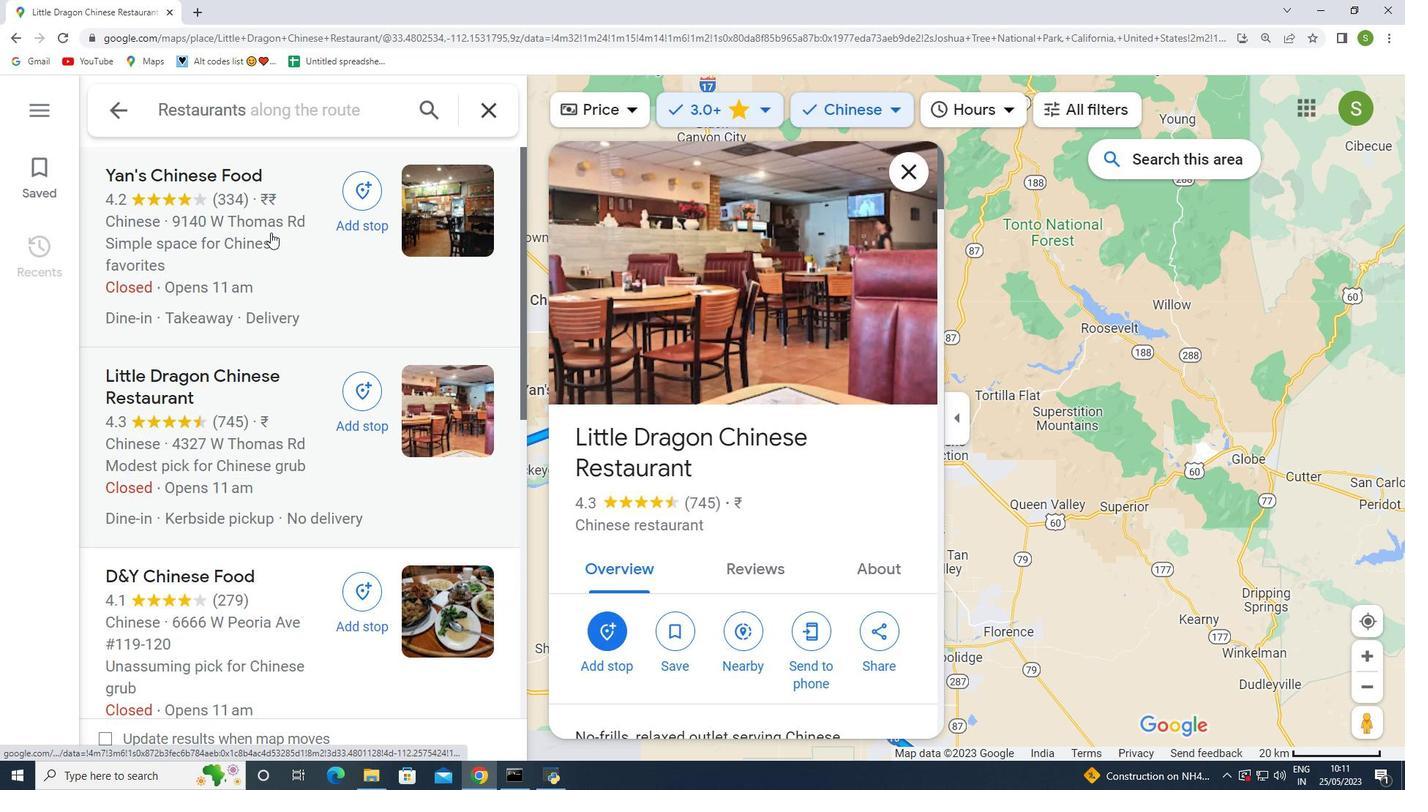 
Action: Mouse moved to (267, 225)
Screenshot: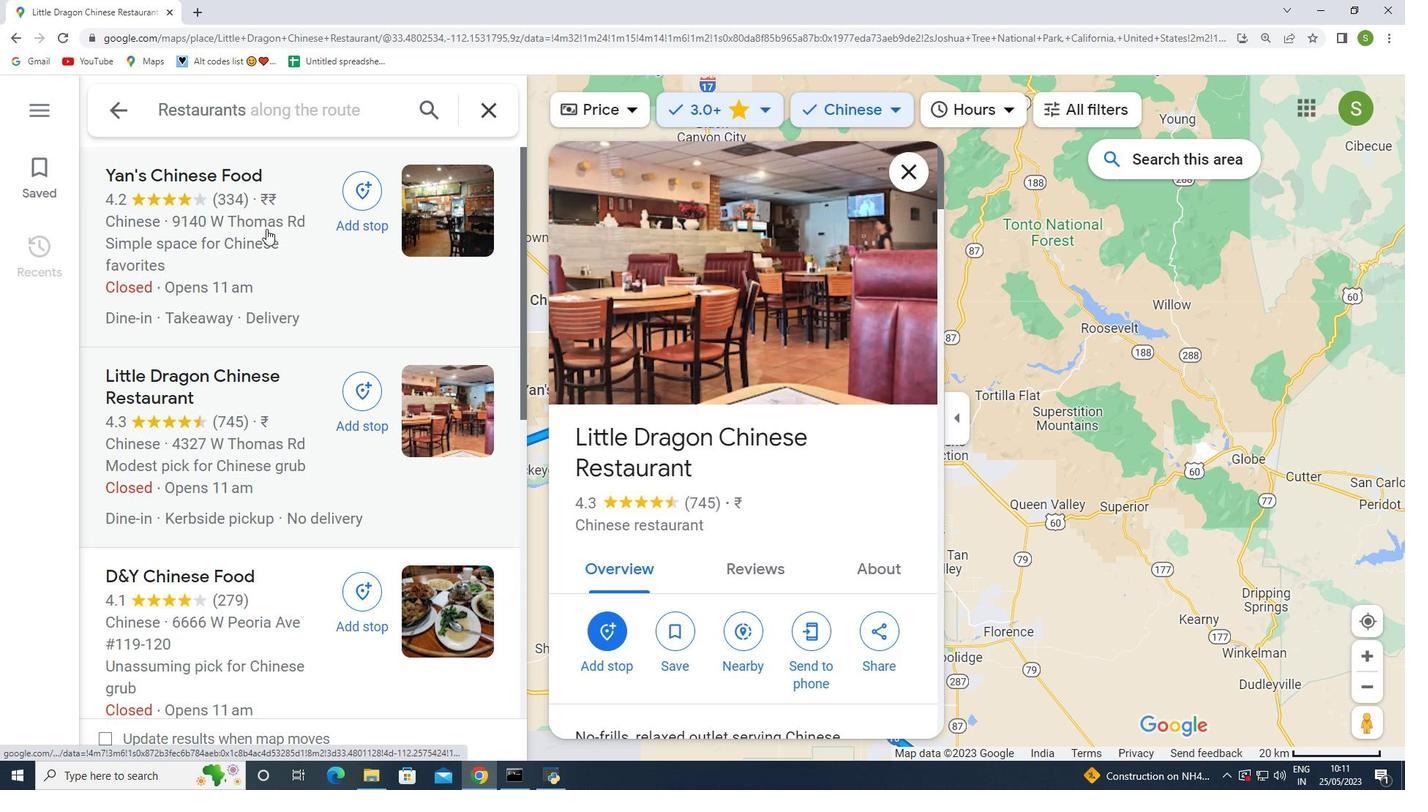 
Action: Mouse scrolled (267, 226) with delta (0, 0)
Screenshot: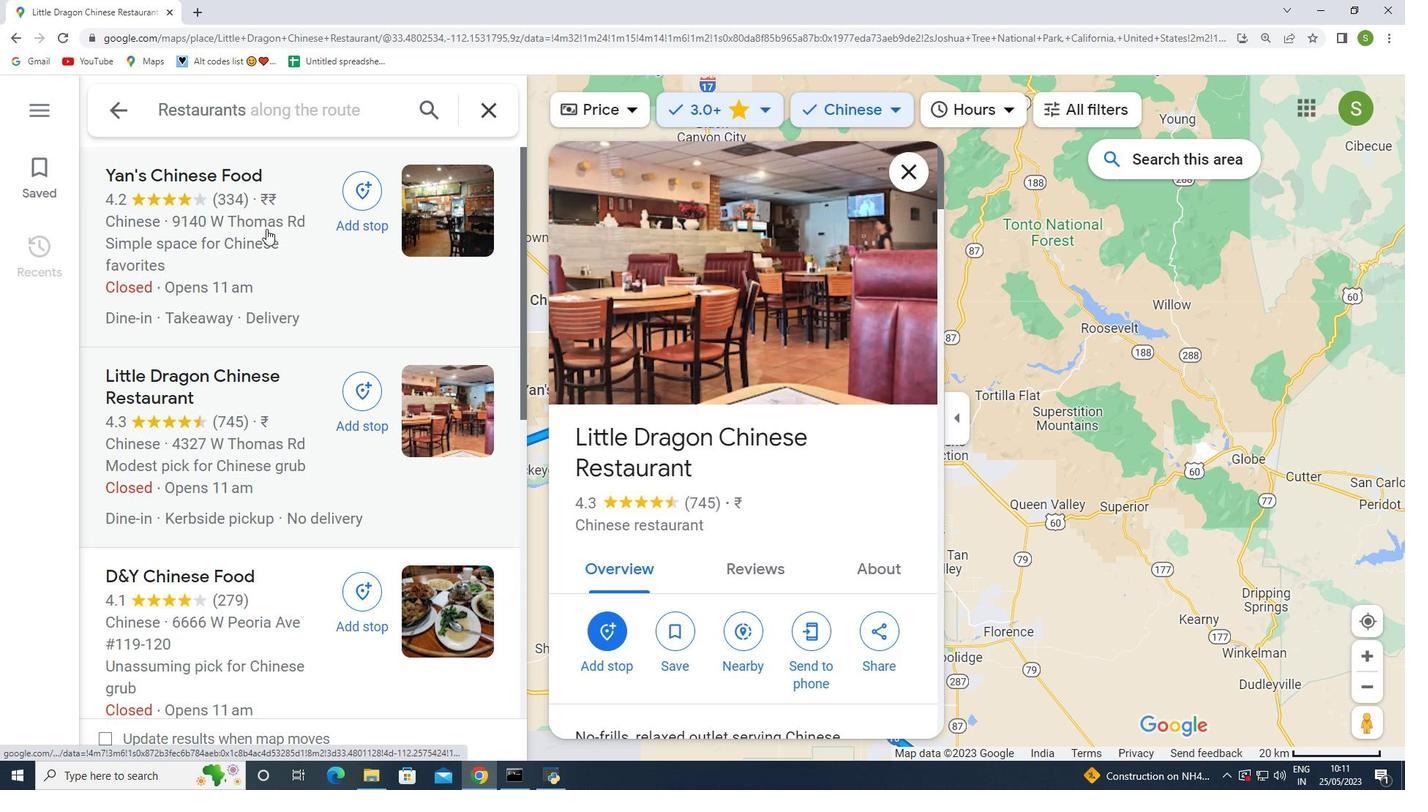 
Action: Mouse moved to (248, 378)
Screenshot: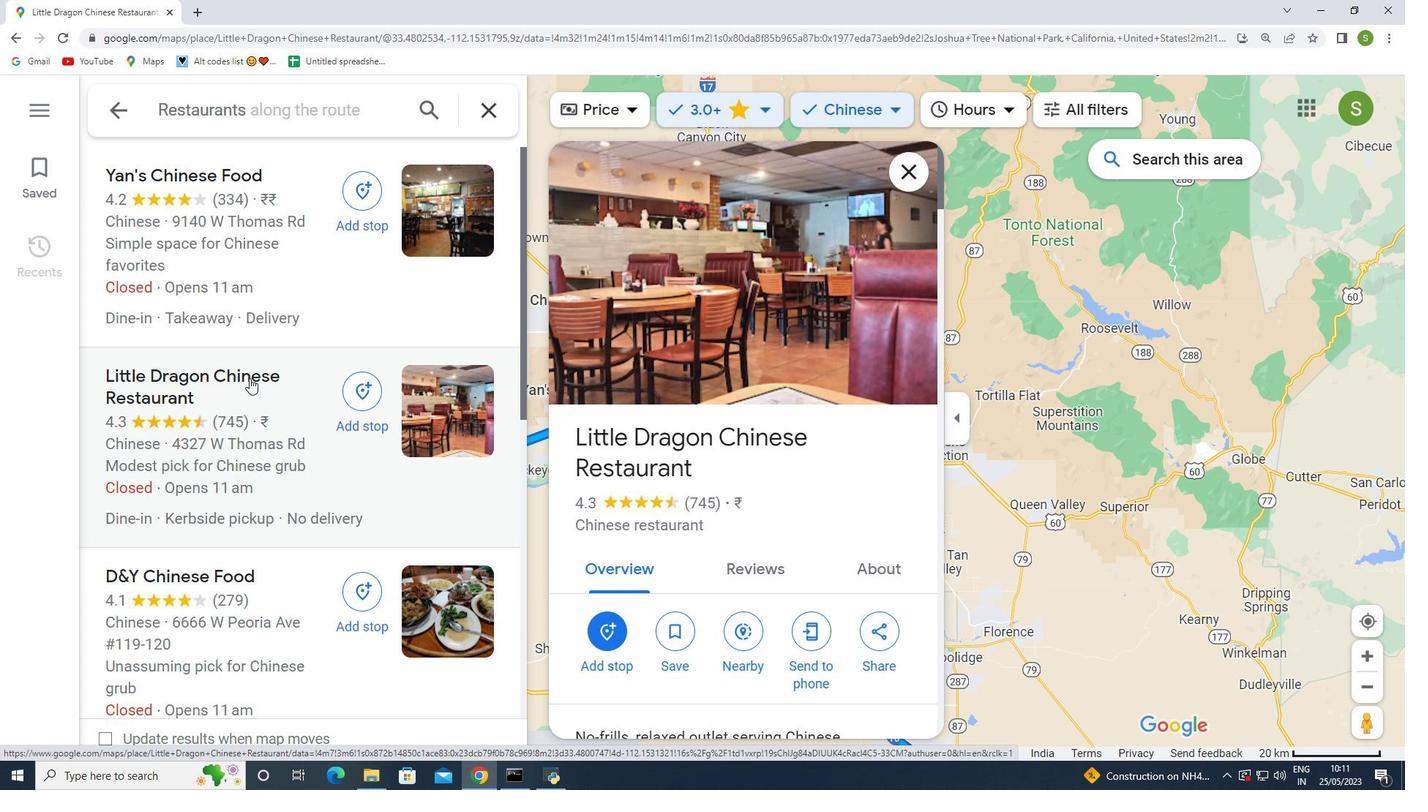 
Action: Mouse pressed left at (248, 378)
Screenshot: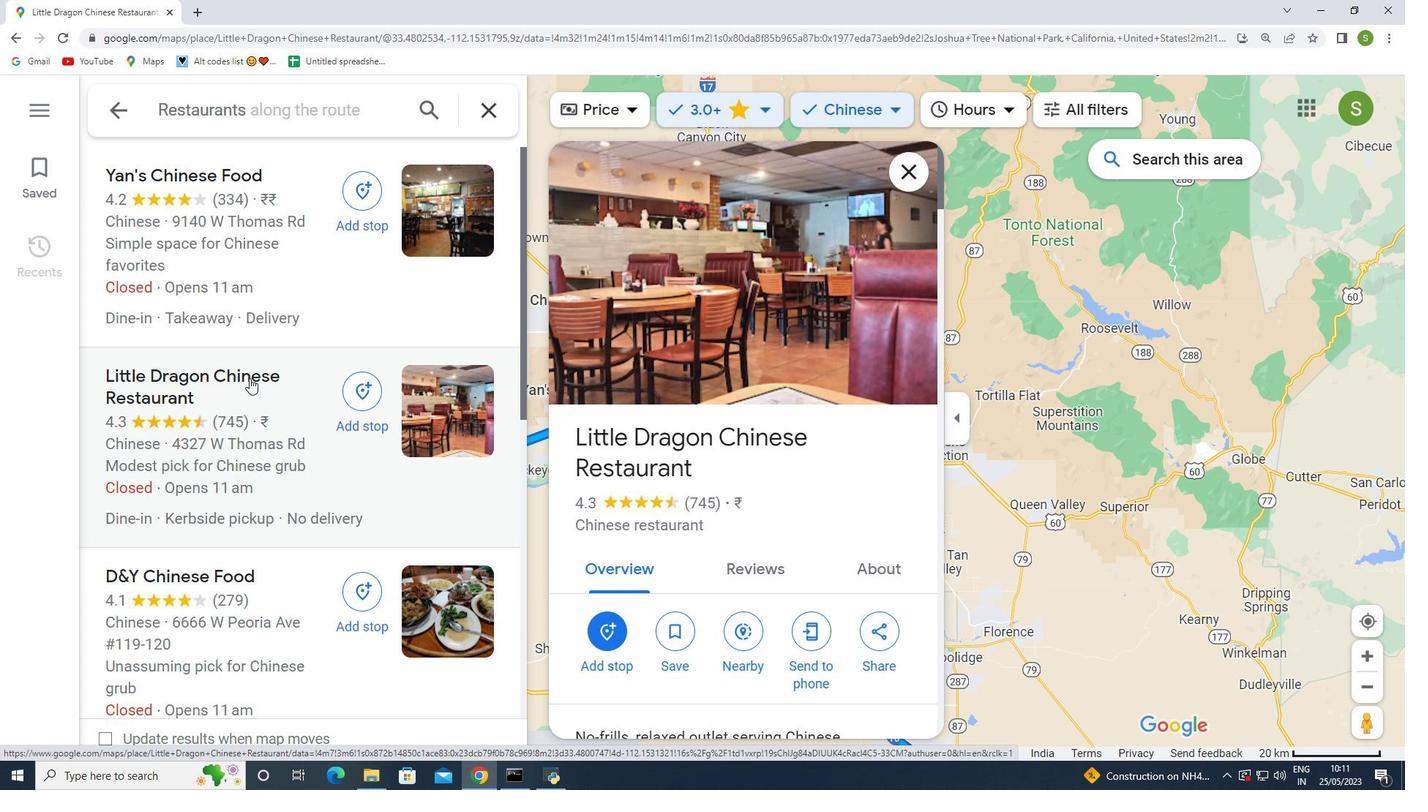 
Action: Mouse moved to (746, 327)
Screenshot: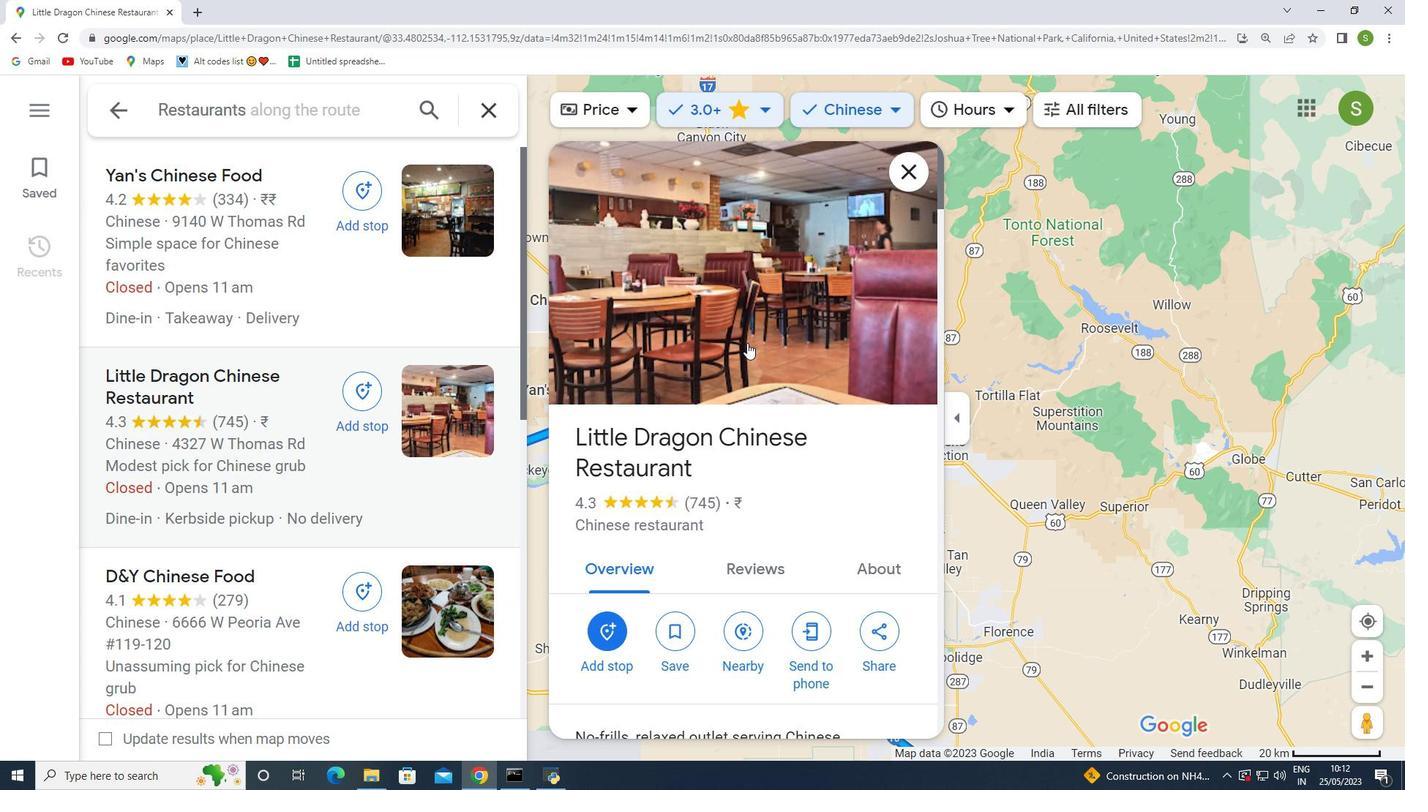 
Action: Mouse pressed left at (746, 327)
Screenshot: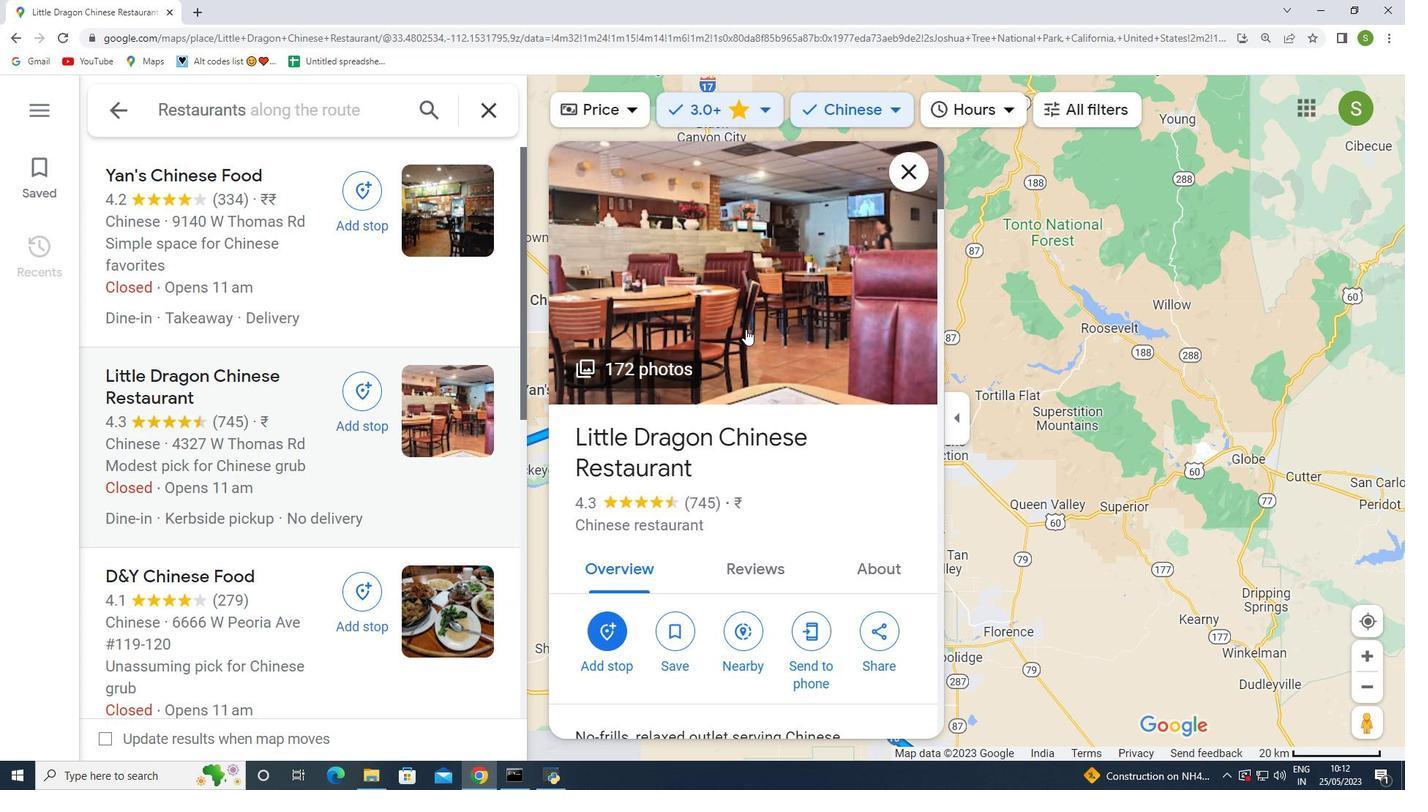 
Action: Mouse moved to (985, 657)
Screenshot: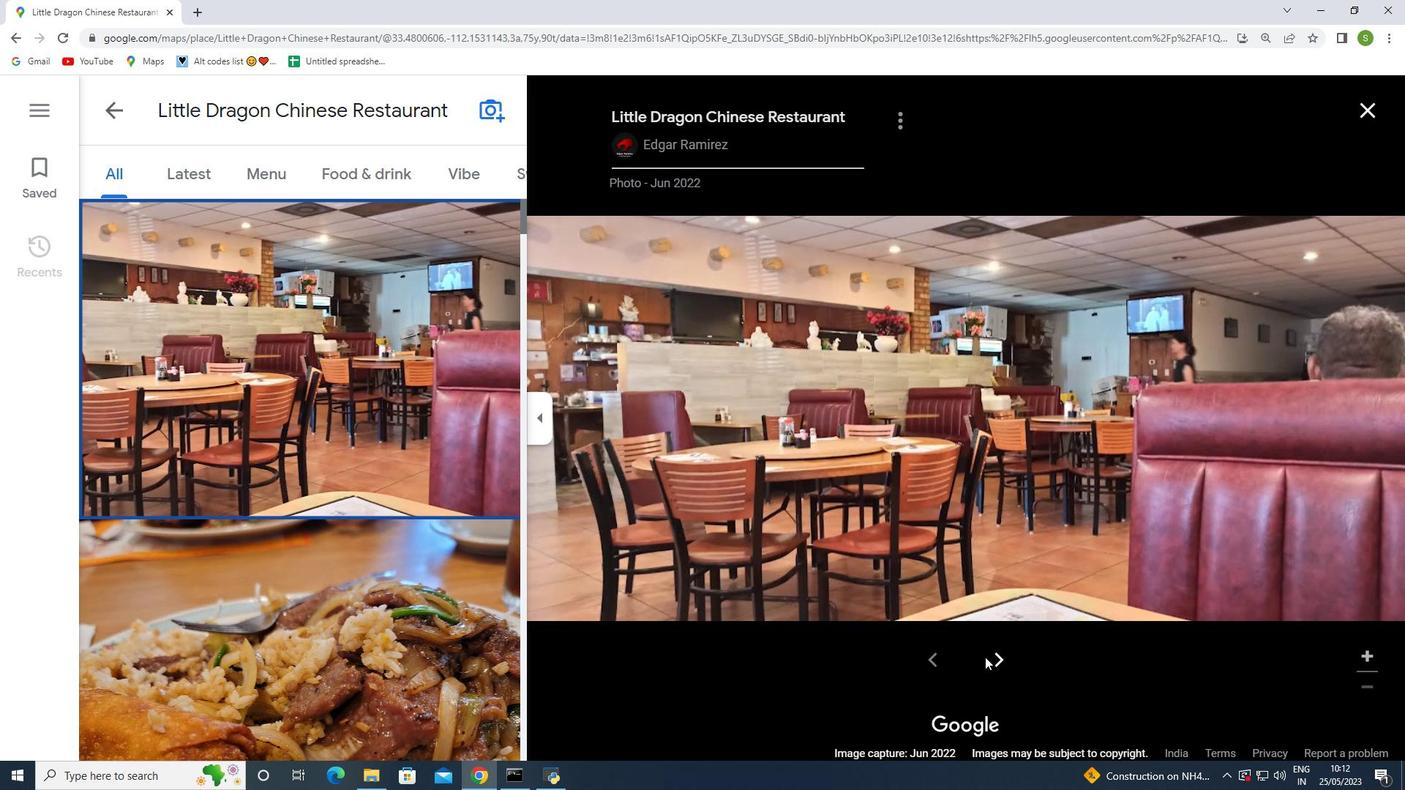 
Action: Mouse pressed left at (985, 657)
Screenshot: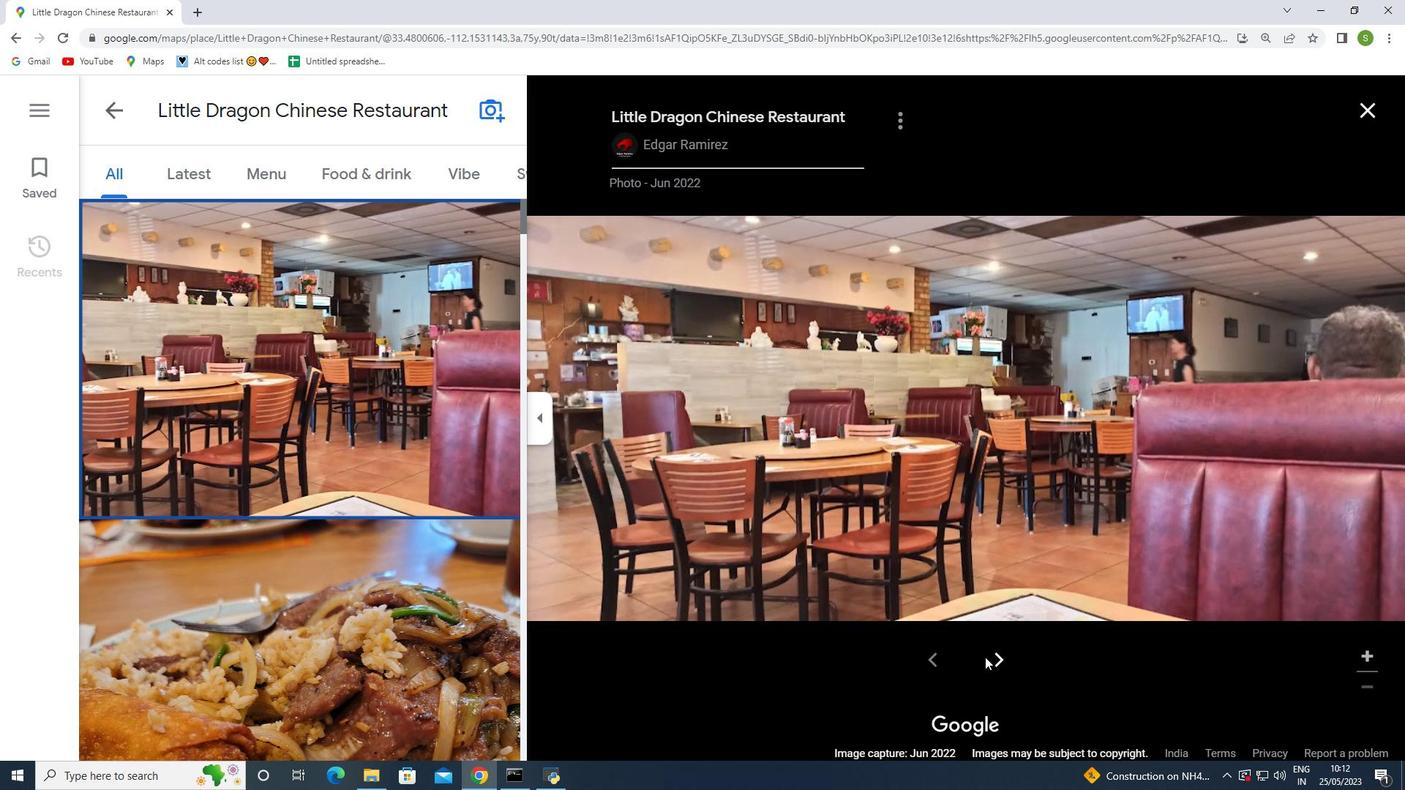 
Action: Mouse moved to (999, 654)
Screenshot: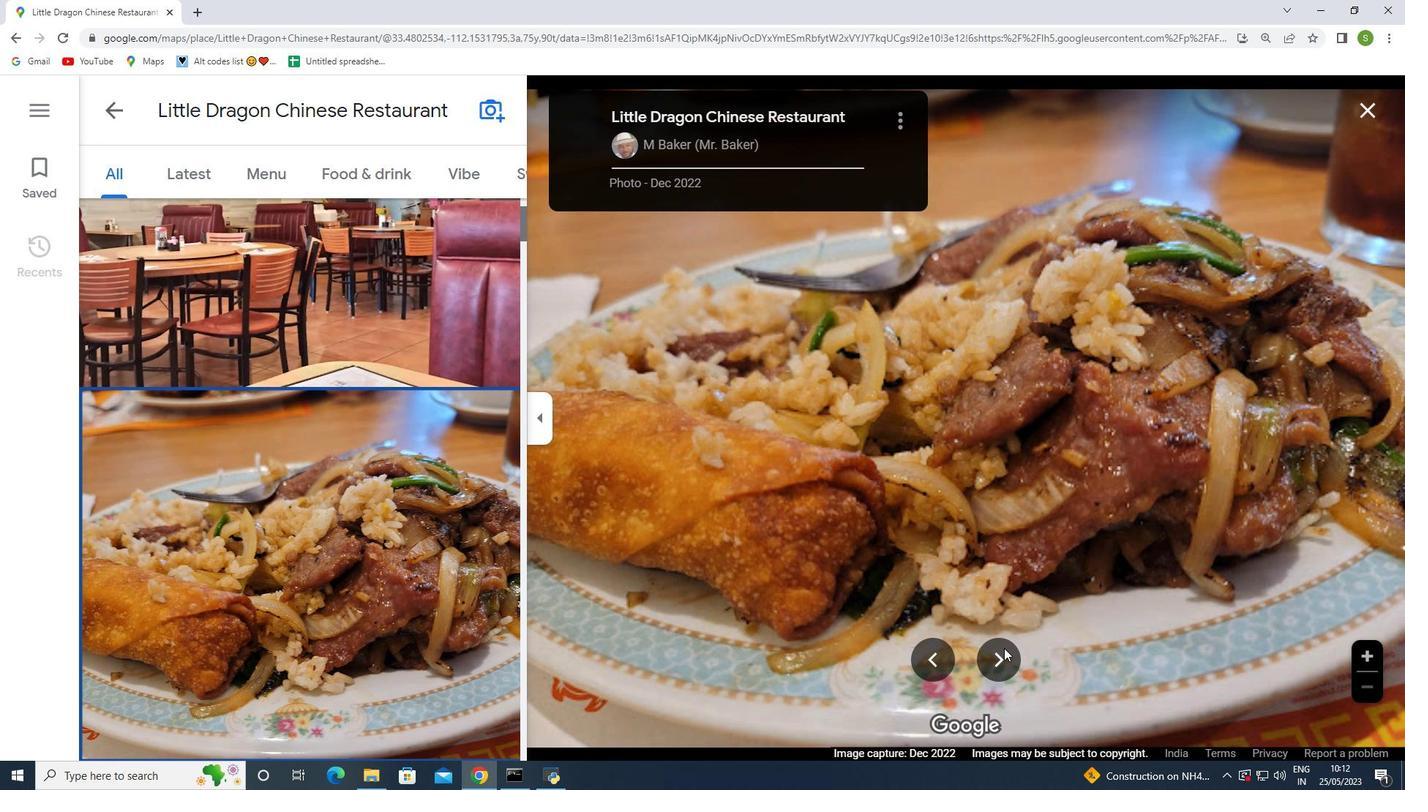 
Action: Mouse pressed left at (999, 654)
Screenshot: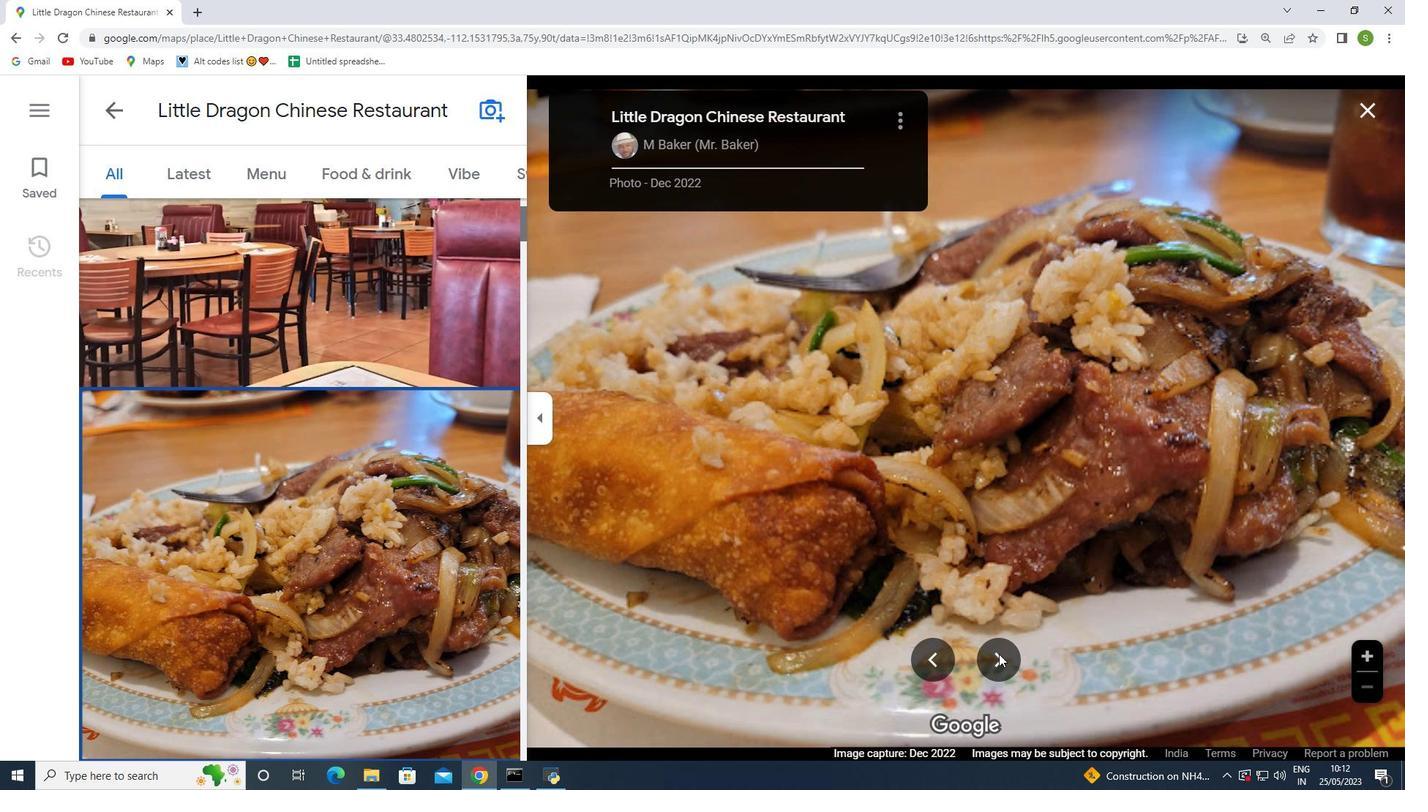 
Action: Mouse moved to (999, 654)
Screenshot: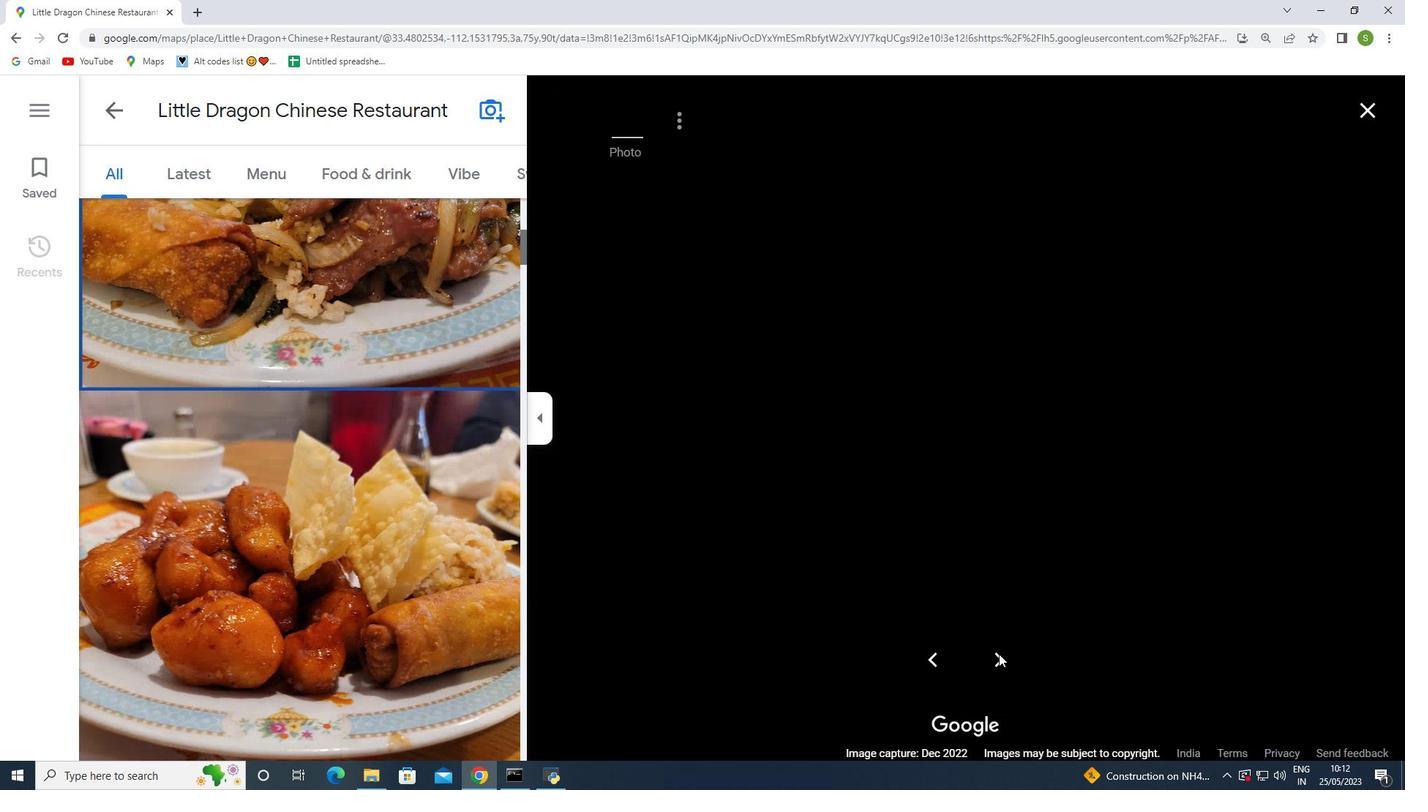 
Action: Mouse pressed left at (999, 654)
Screenshot: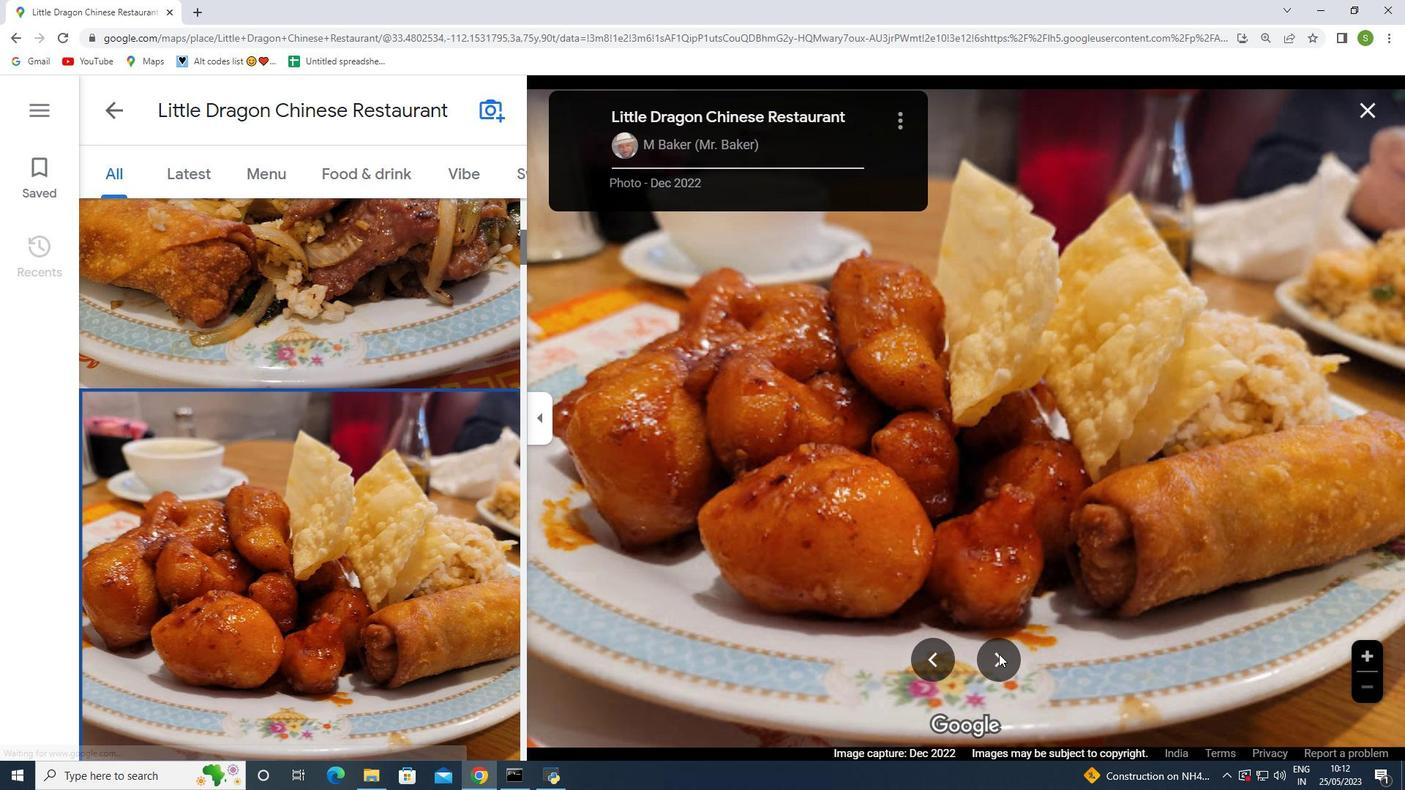 
Action: Mouse pressed left at (999, 654)
Screenshot: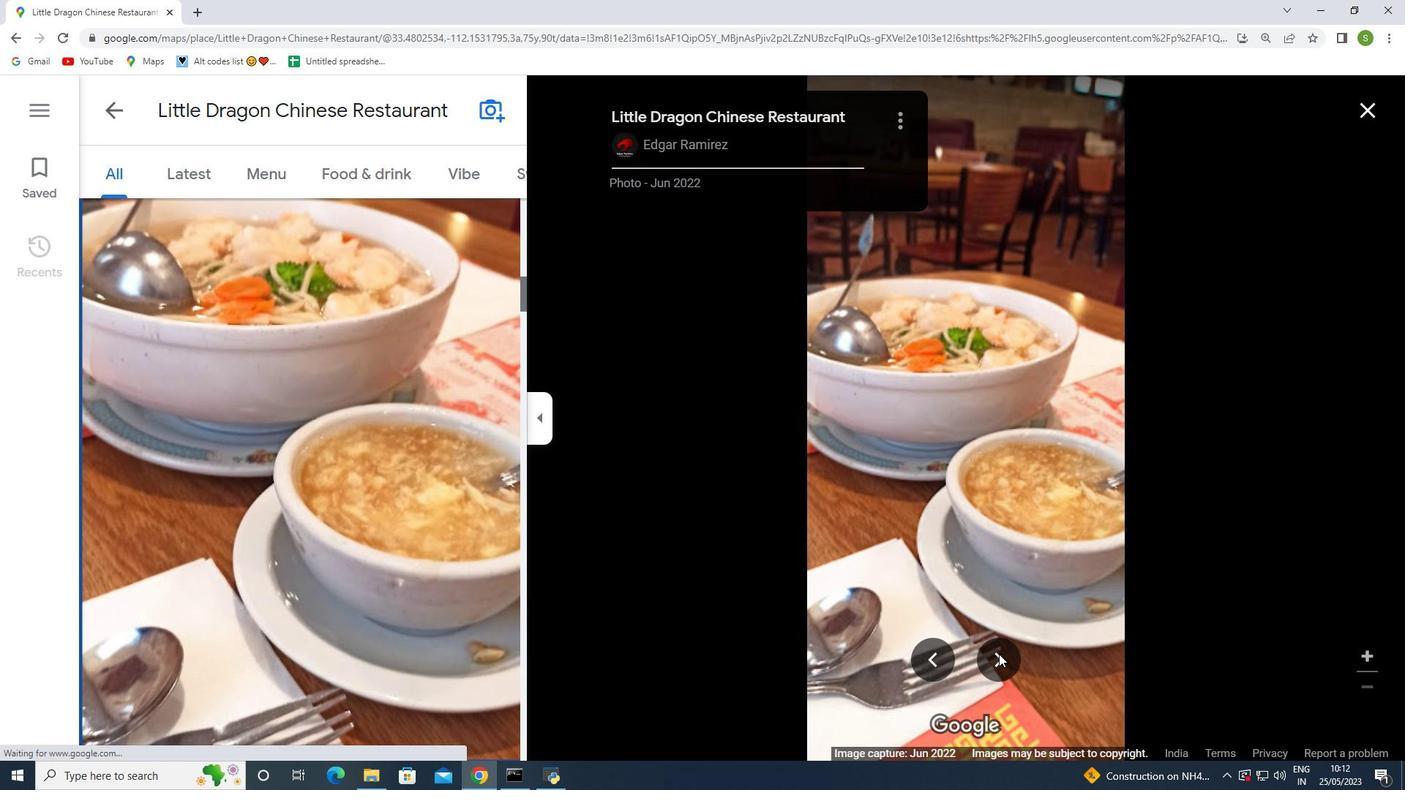 
Action: Mouse pressed left at (999, 654)
Screenshot: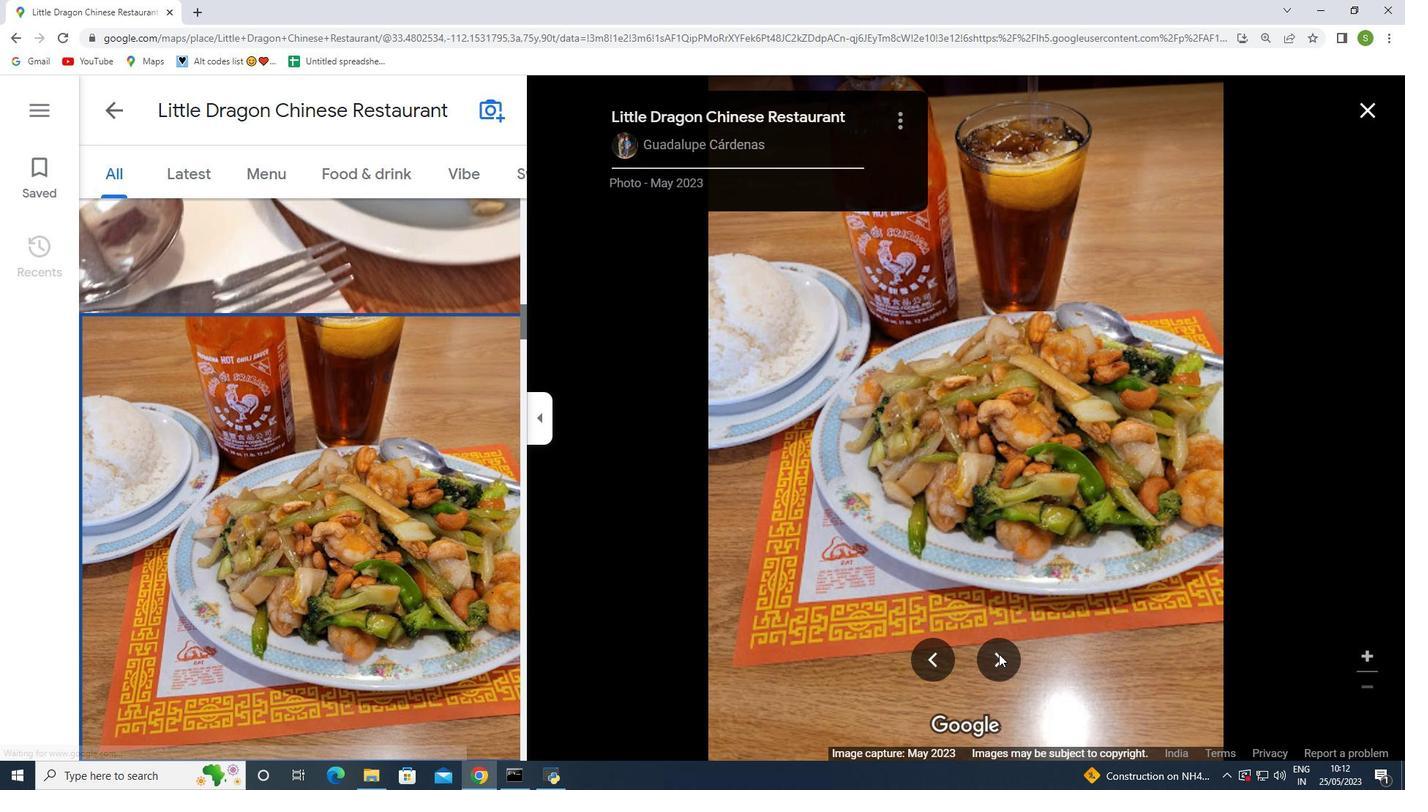 
Action: Mouse pressed left at (999, 654)
Screenshot: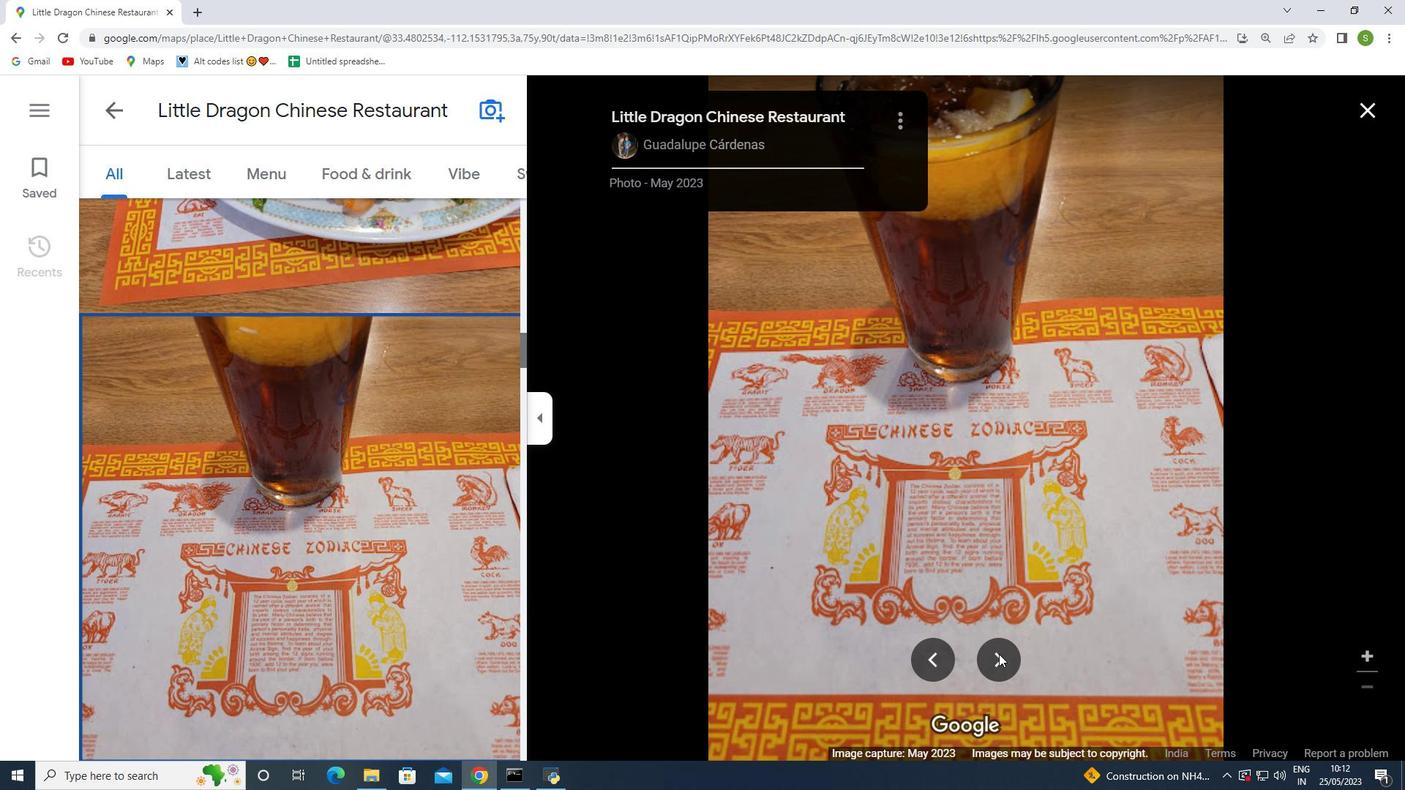 
Action: Mouse moved to (1007, 661)
Screenshot: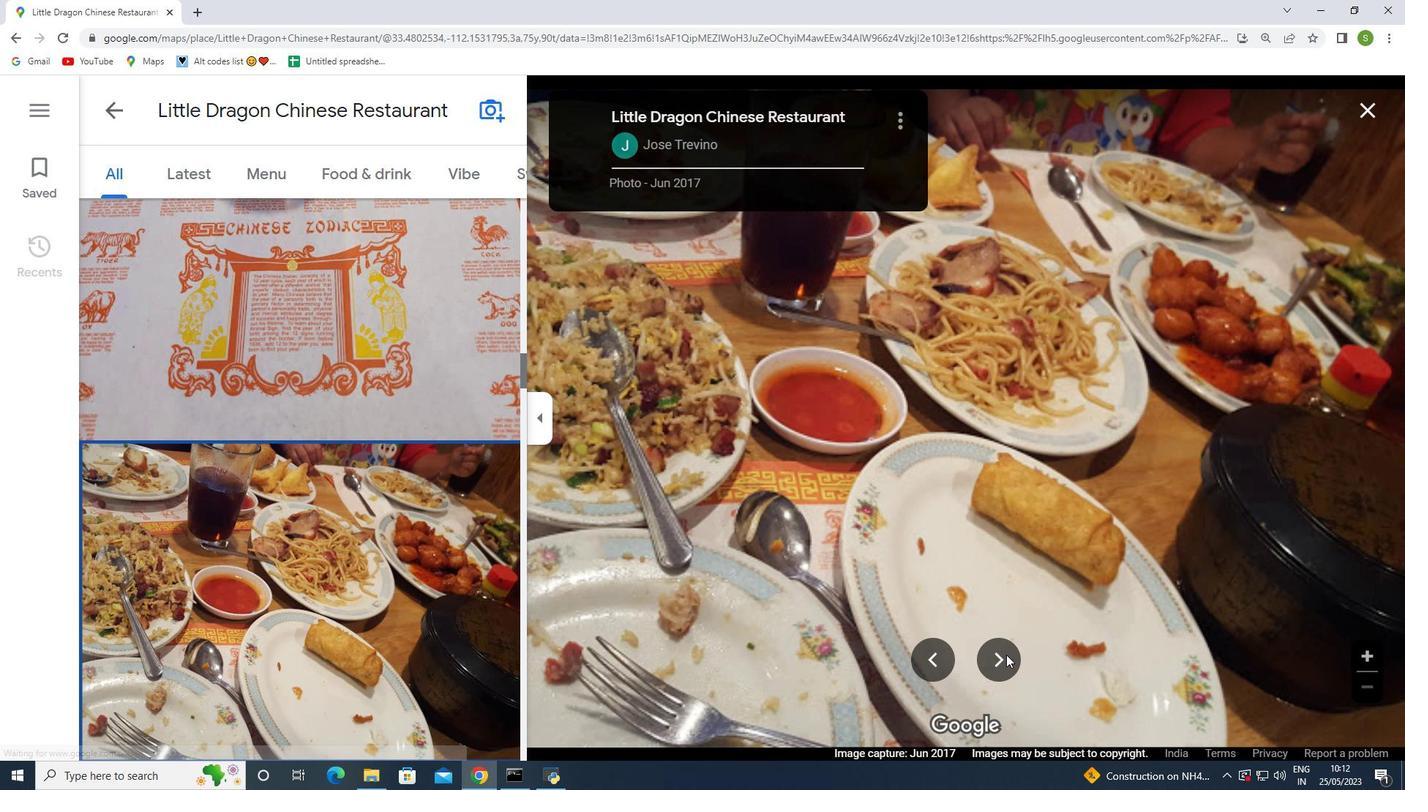 
Action: Mouse pressed left at (1007, 661)
Screenshot: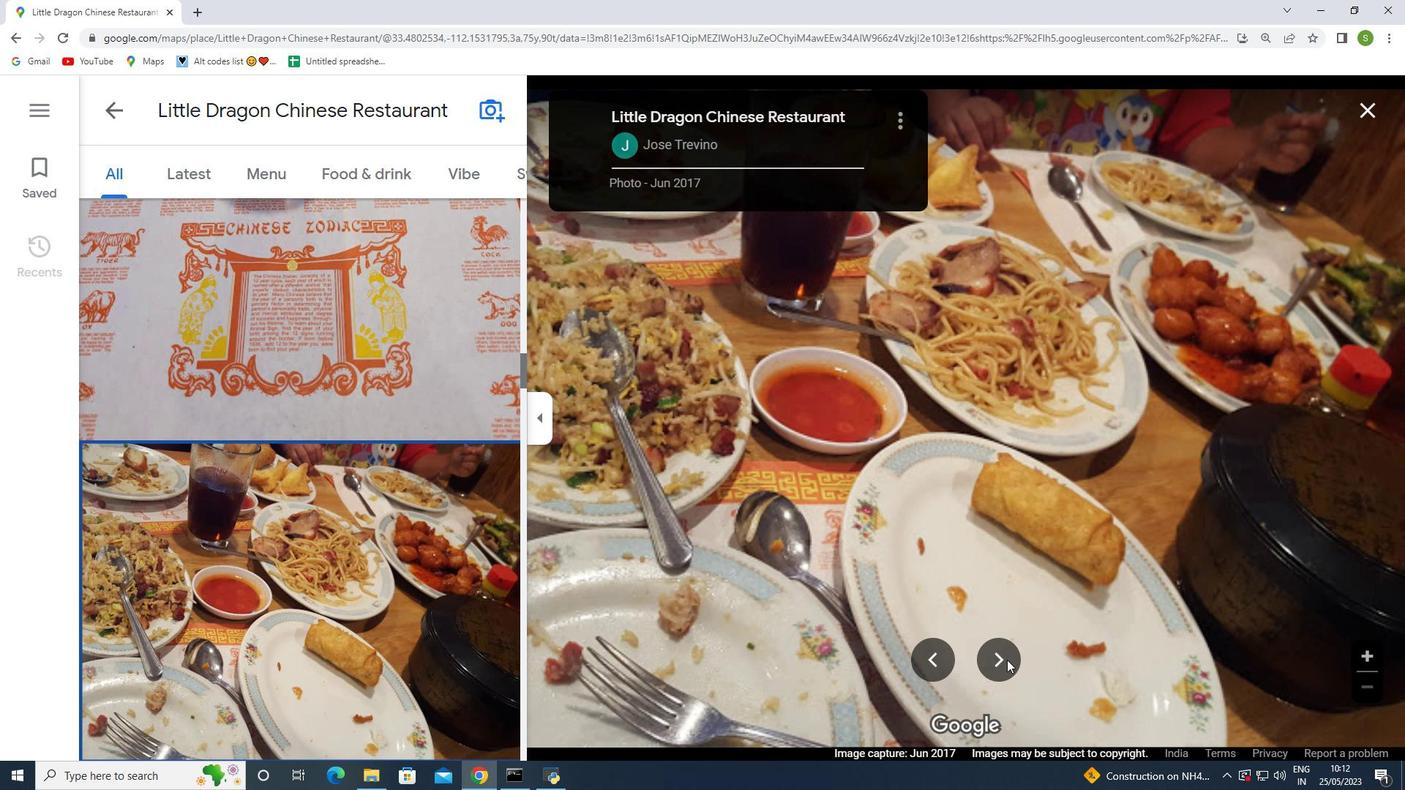 
Action: Mouse moved to (1006, 660)
Screenshot: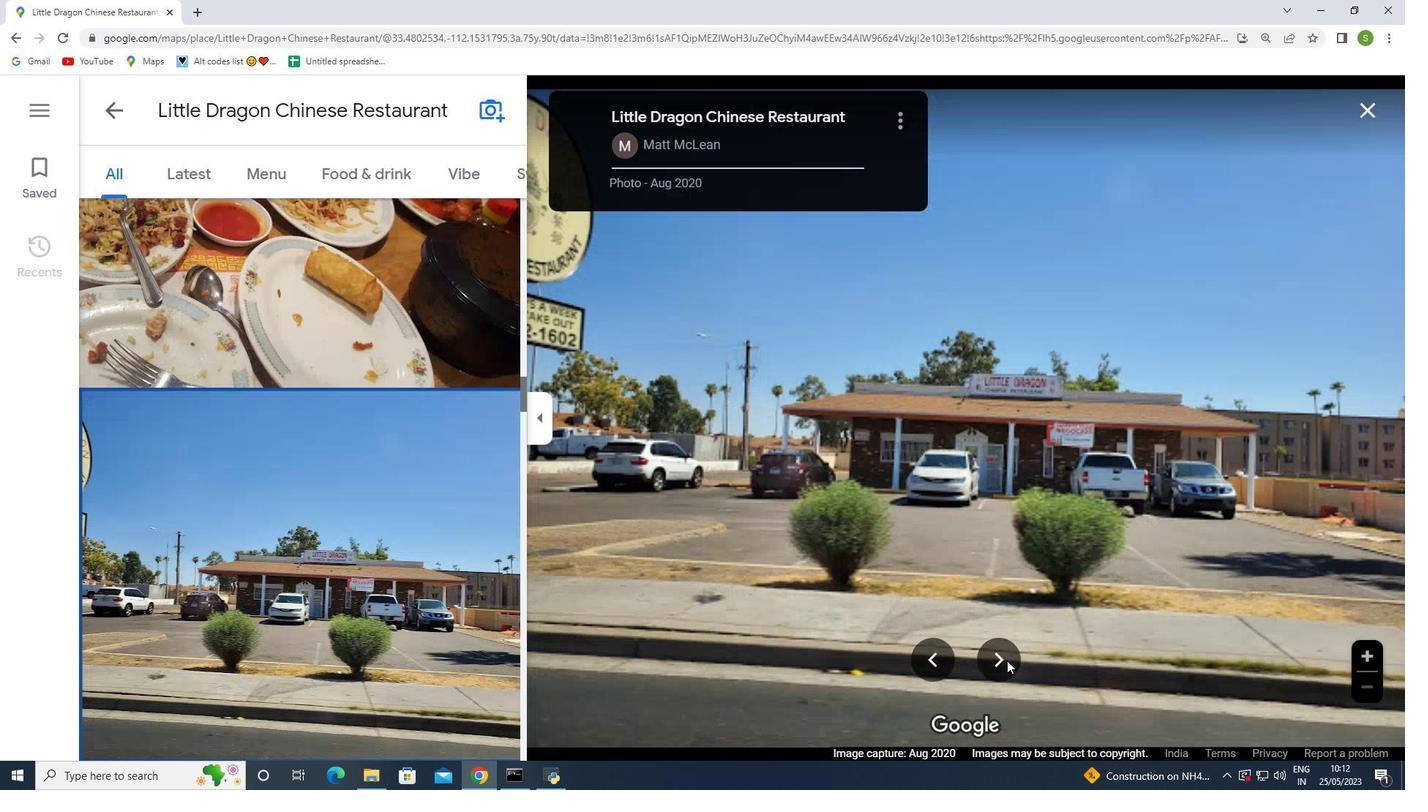 
Action: Mouse pressed left at (1006, 660)
Screenshot: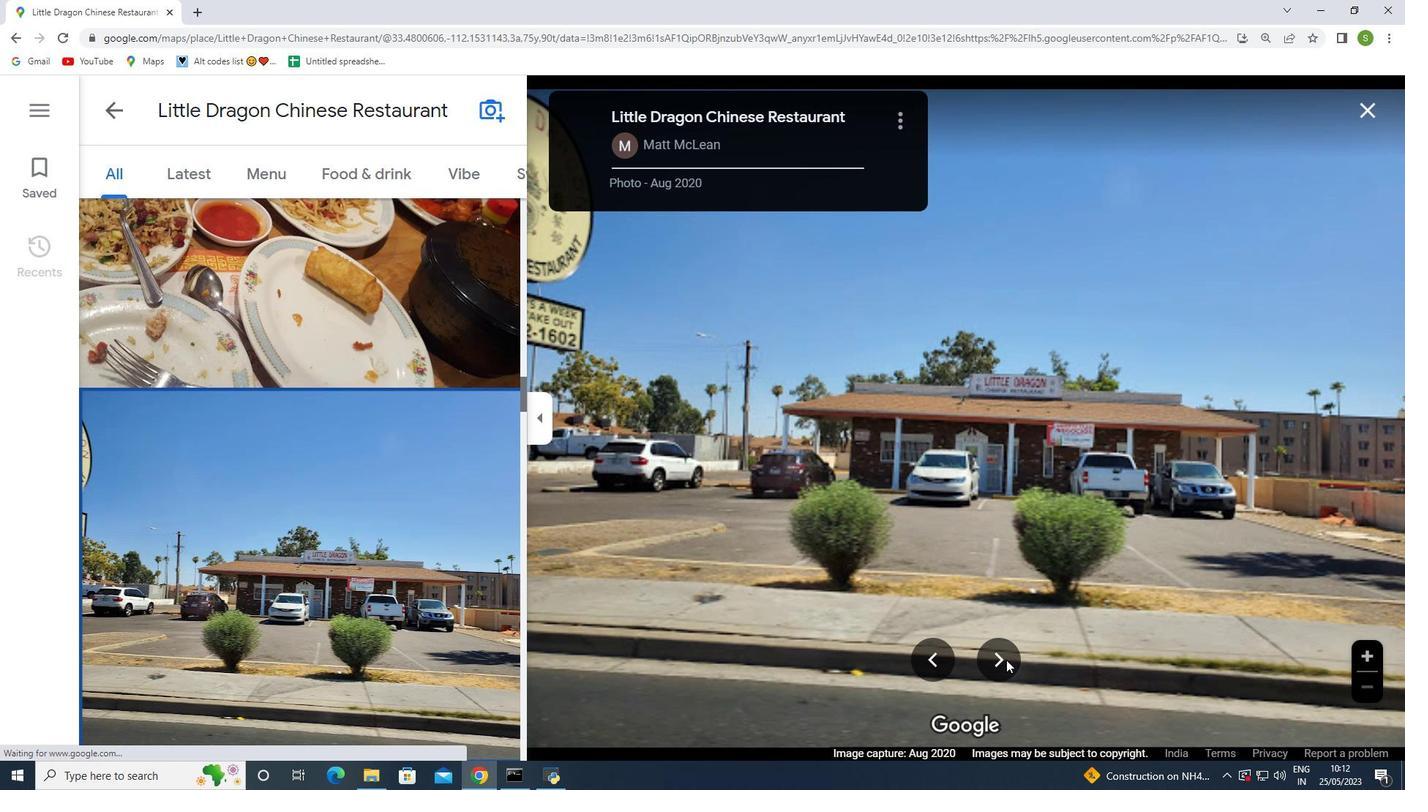 
Action: Mouse moved to (1006, 660)
Screenshot: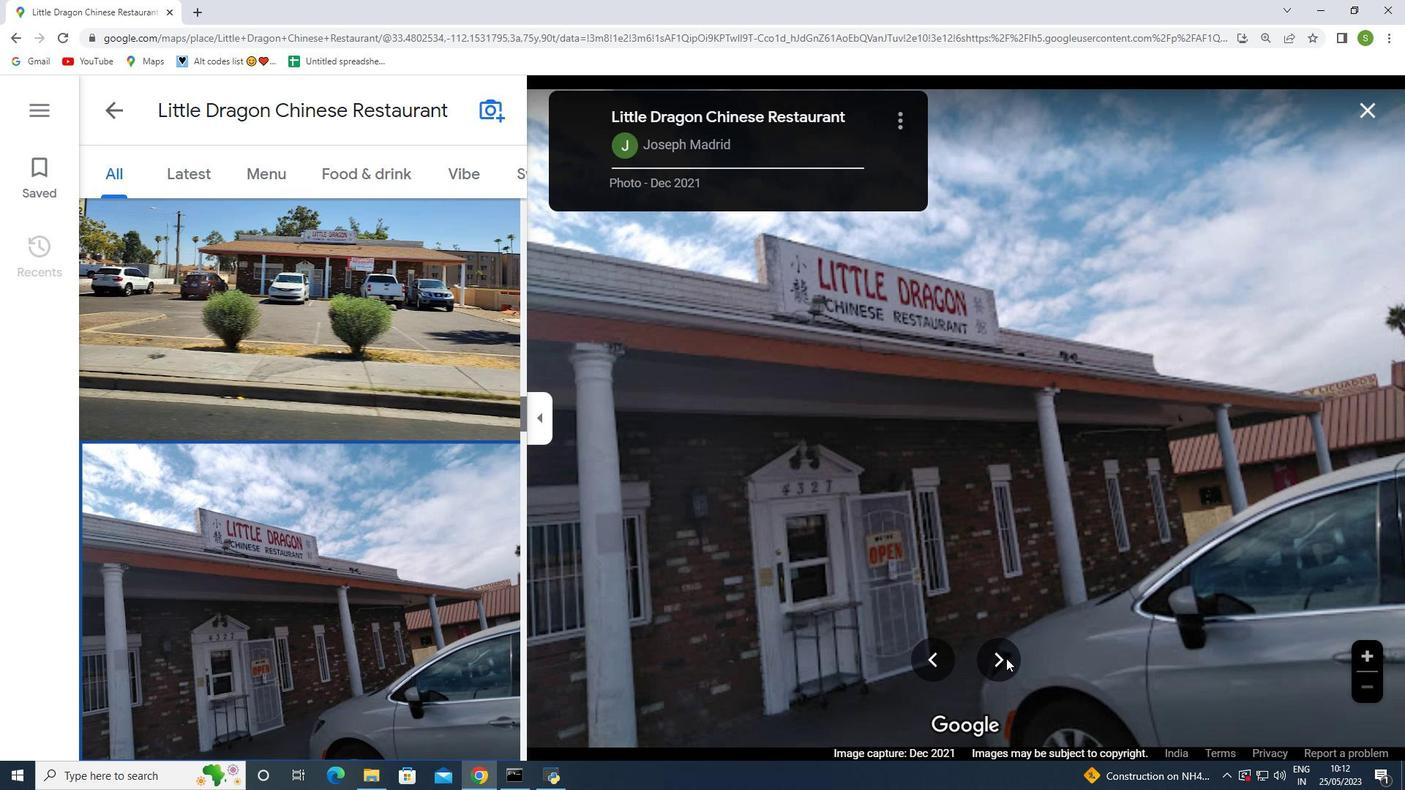 
Action: Mouse pressed left at (1006, 660)
Screenshot: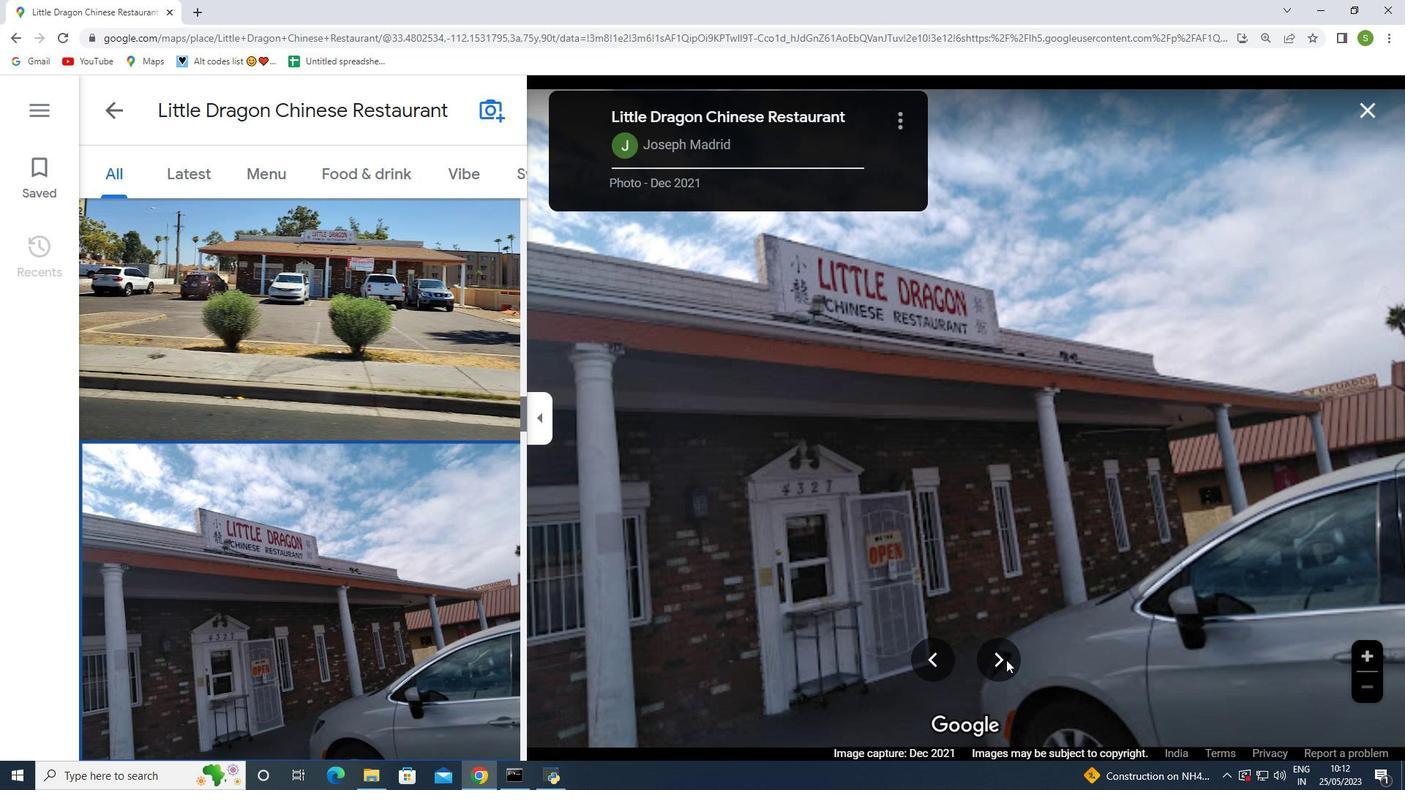 
Action: Mouse moved to (1006, 665)
Screenshot: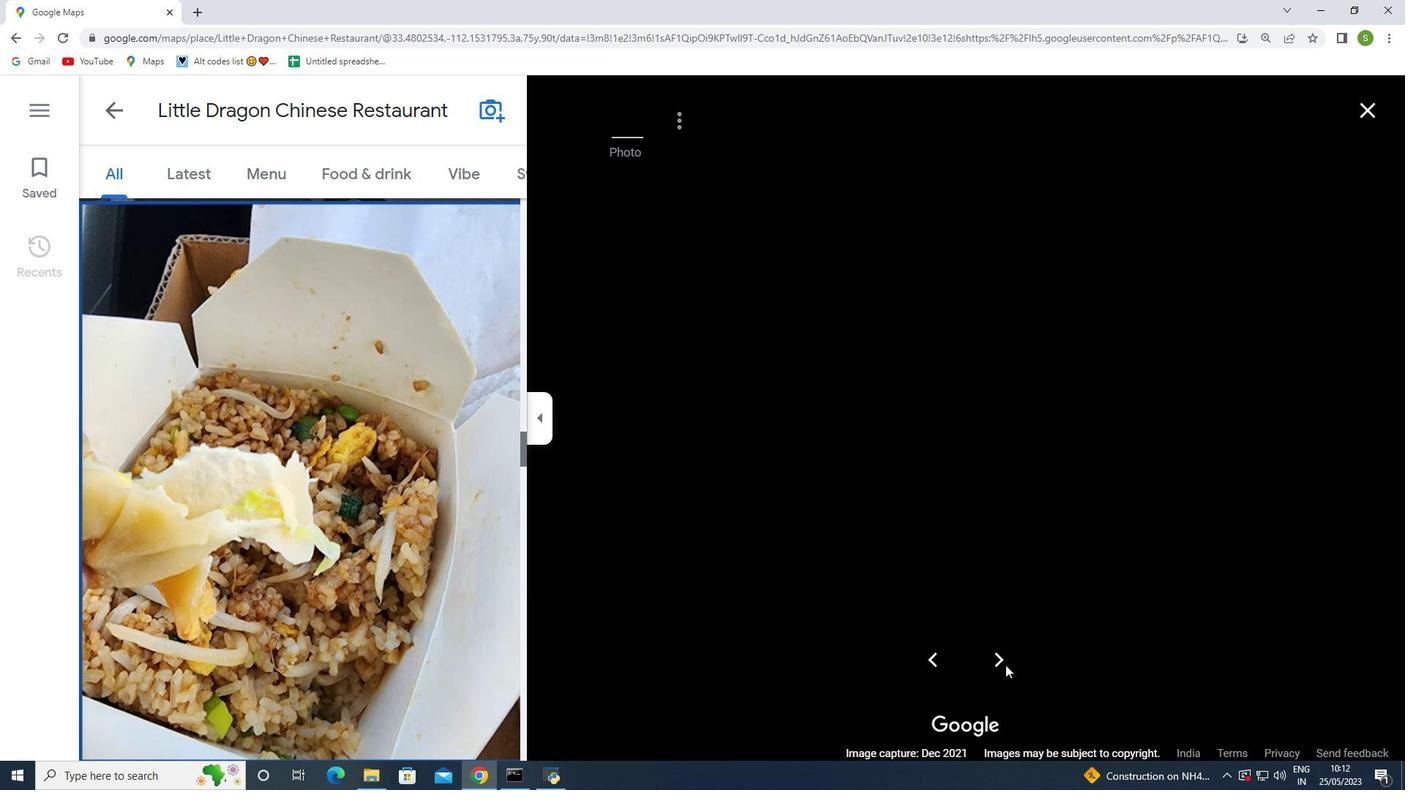 
Action: Mouse pressed left at (1006, 665)
Screenshot: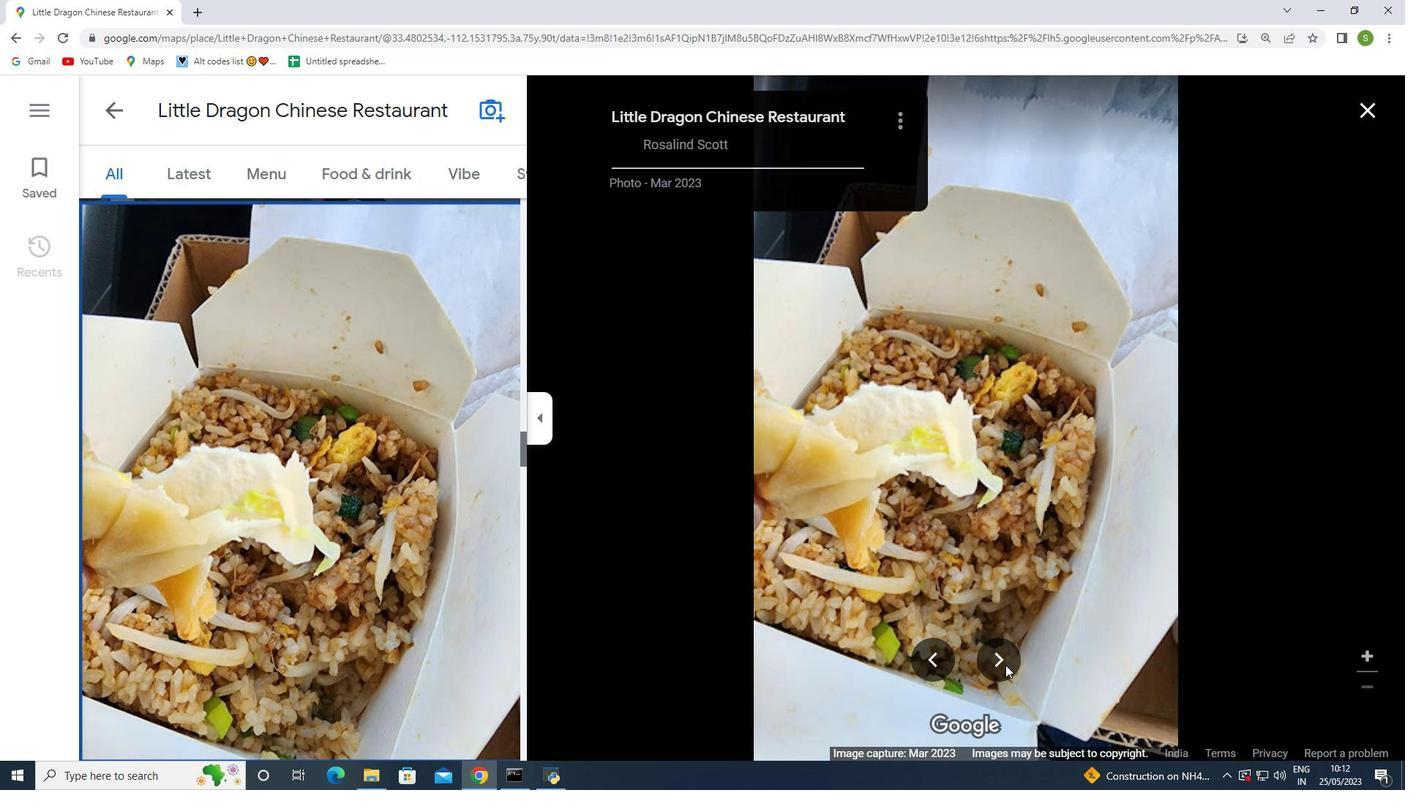 
Action: Mouse moved to (1362, 109)
Screenshot: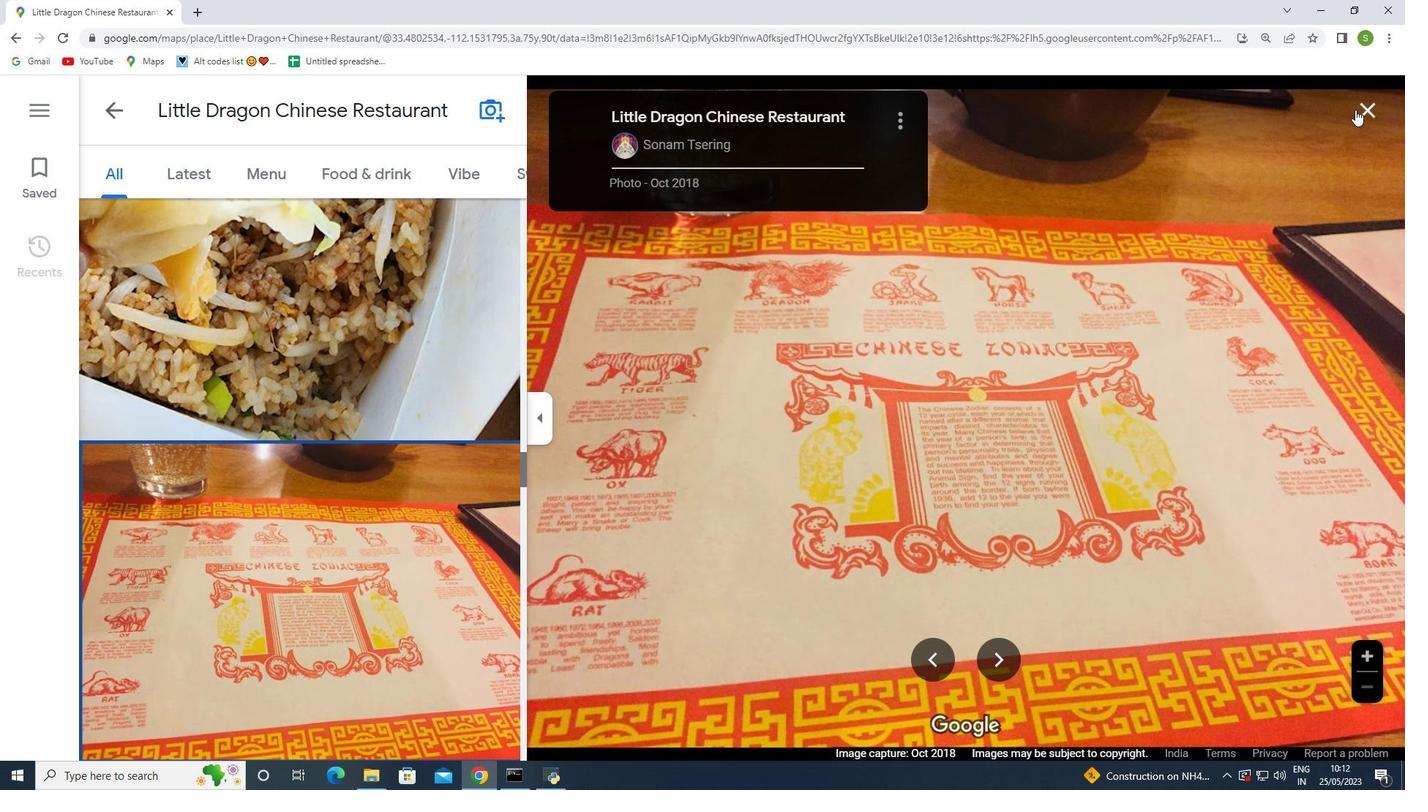 
Action: Mouse pressed left at (1362, 109)
Screenshot: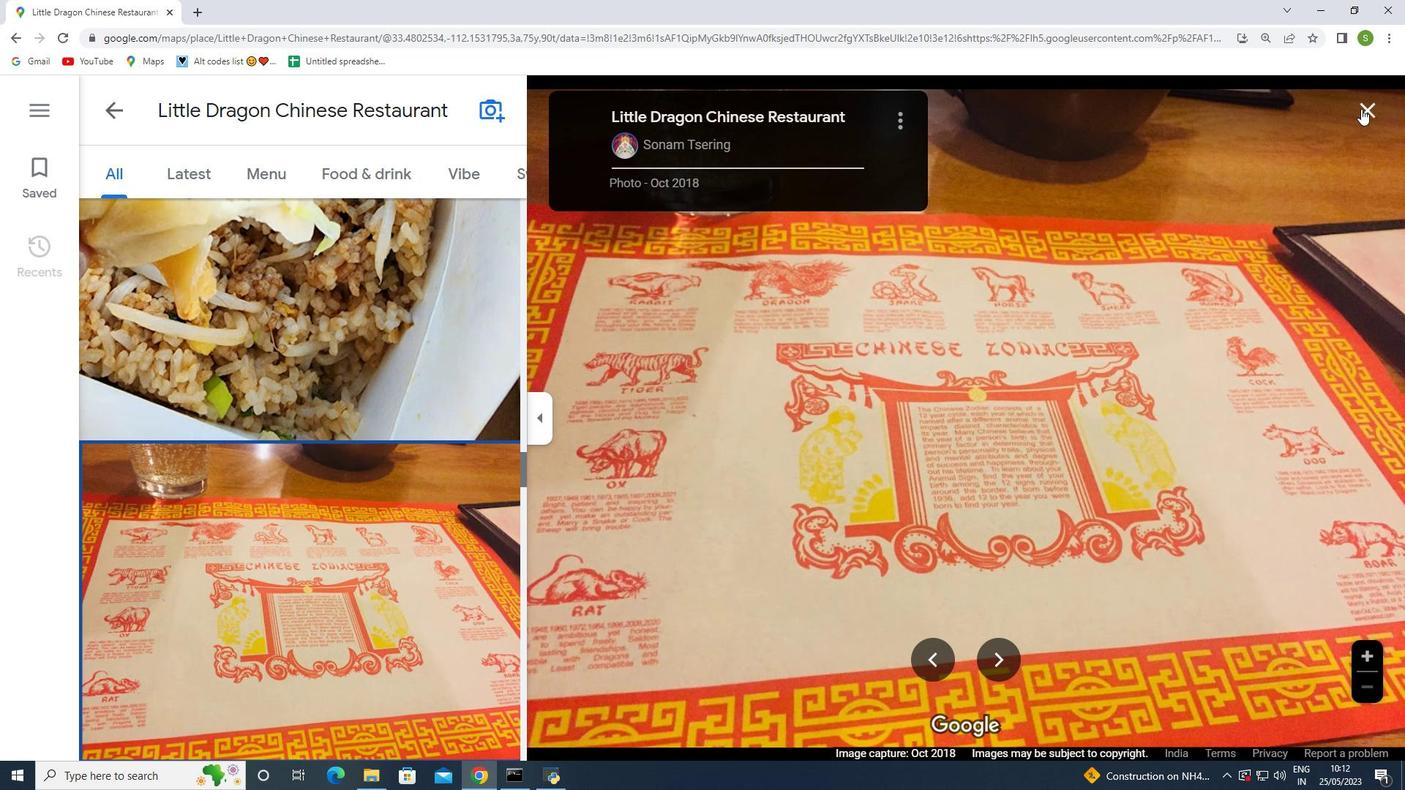 
Action: Mouse moved to (248, 720)
Screenshot: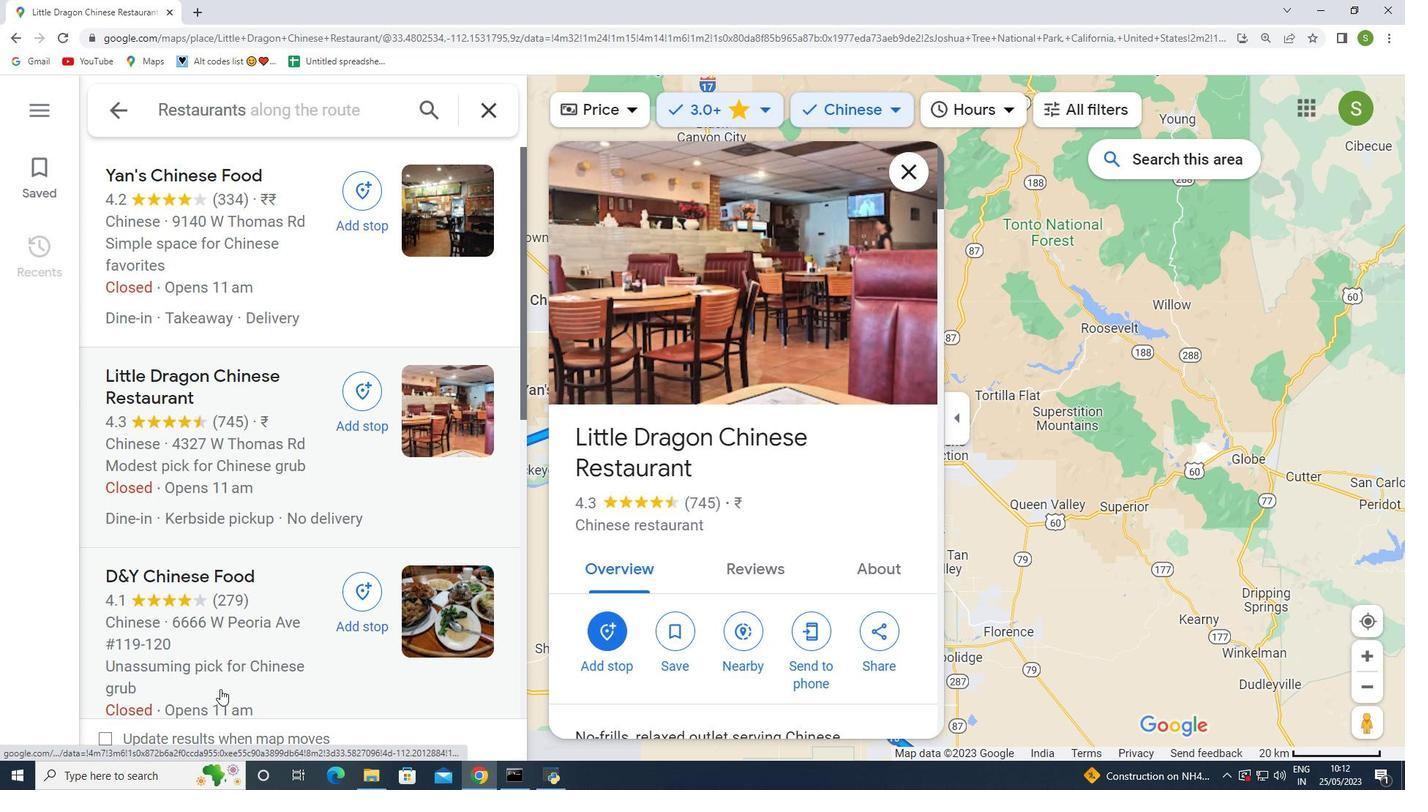 
Action: Mouse scrolled (229, 697) with delta (0, 0)
Screenshot: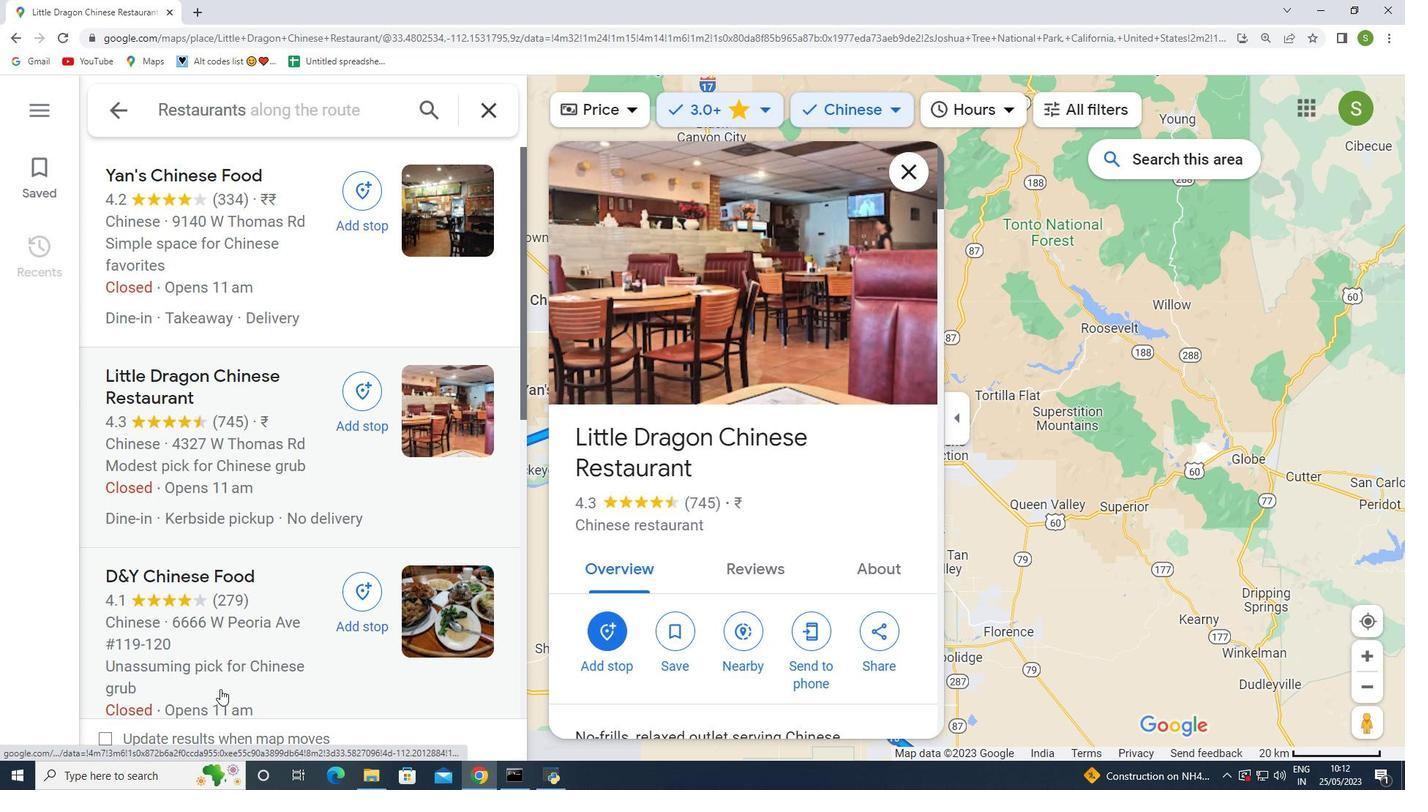 
Action: Mouse moved to (193, 505)
Screenshot: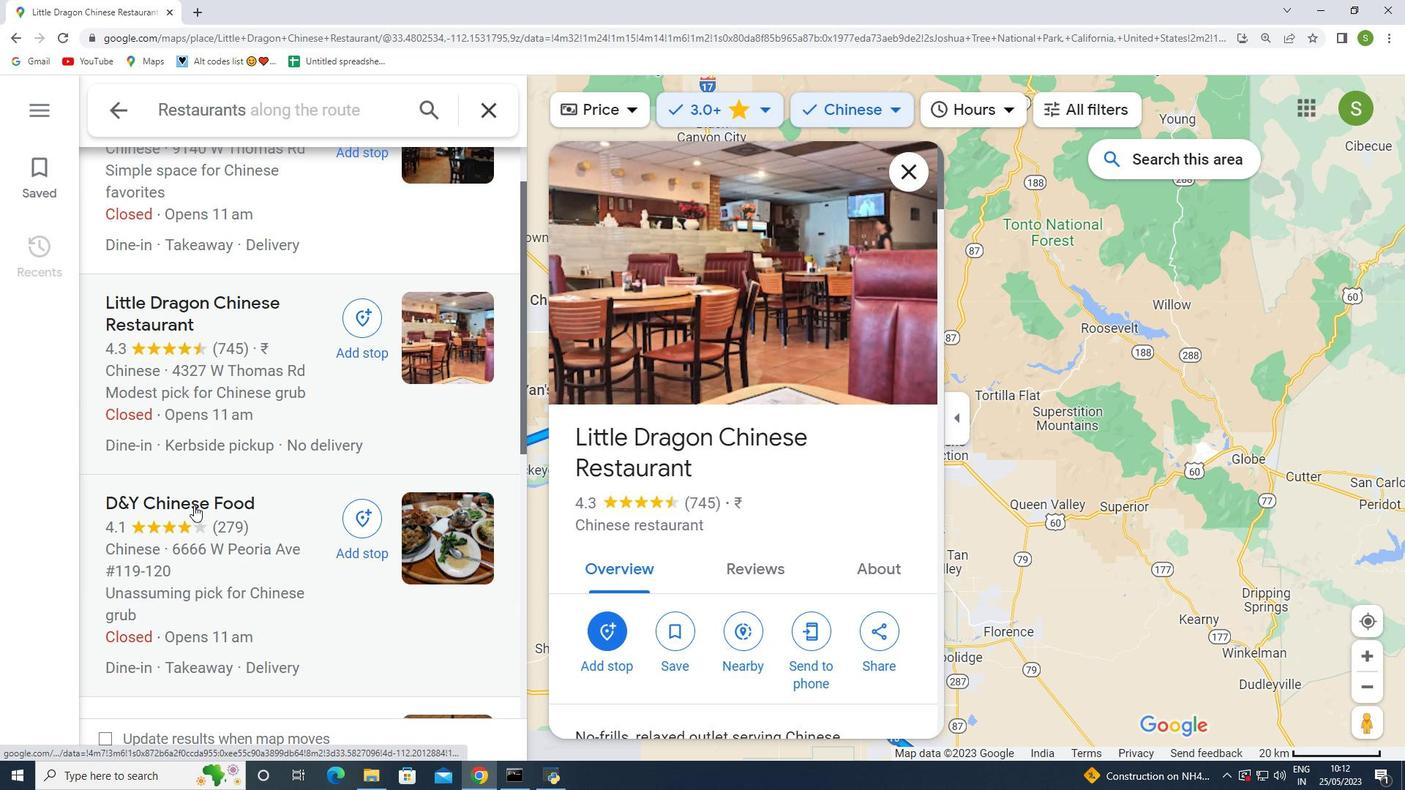 
Action: Mouse pressed left at (193, 505)
Screenshot: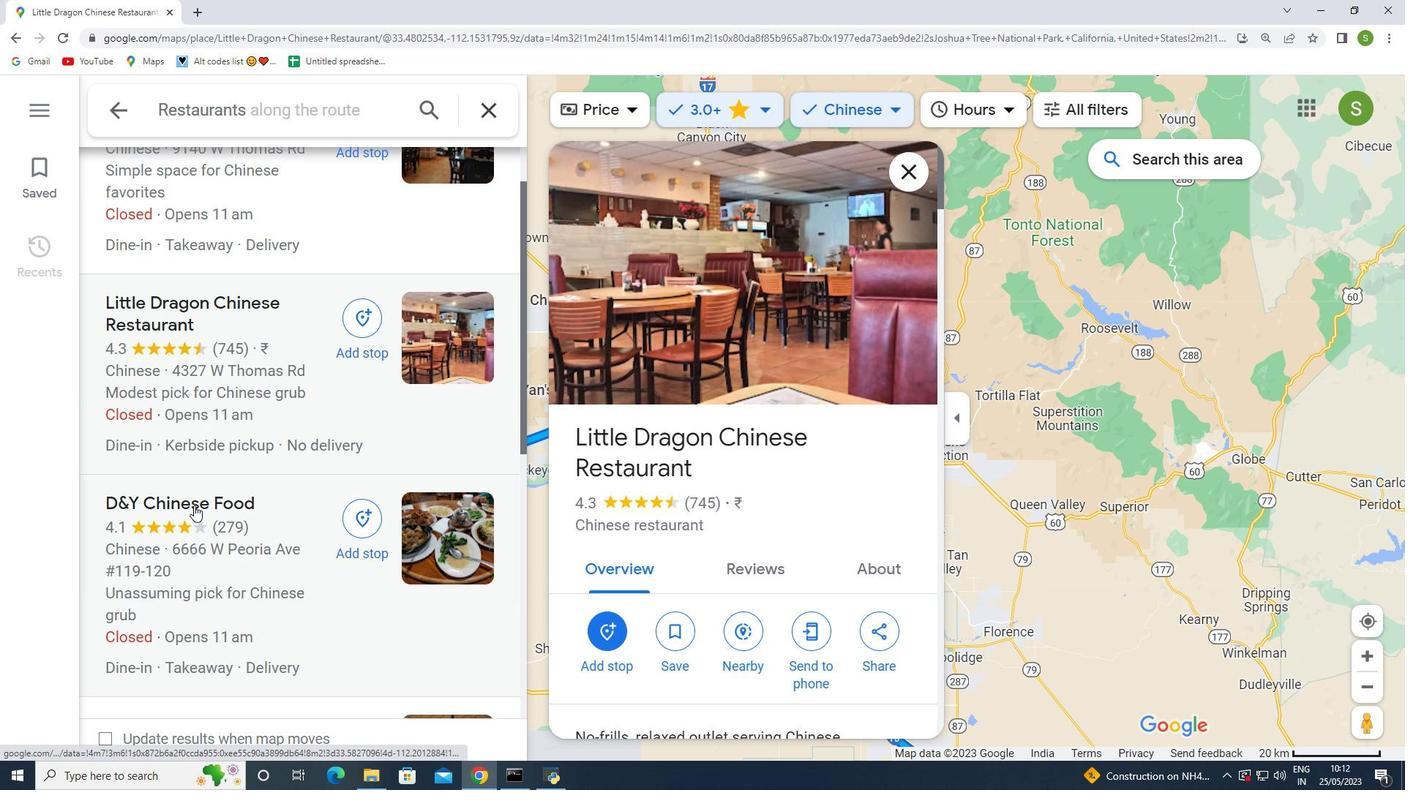 
Action: Mouse moved to (632, 366)
Screenshot: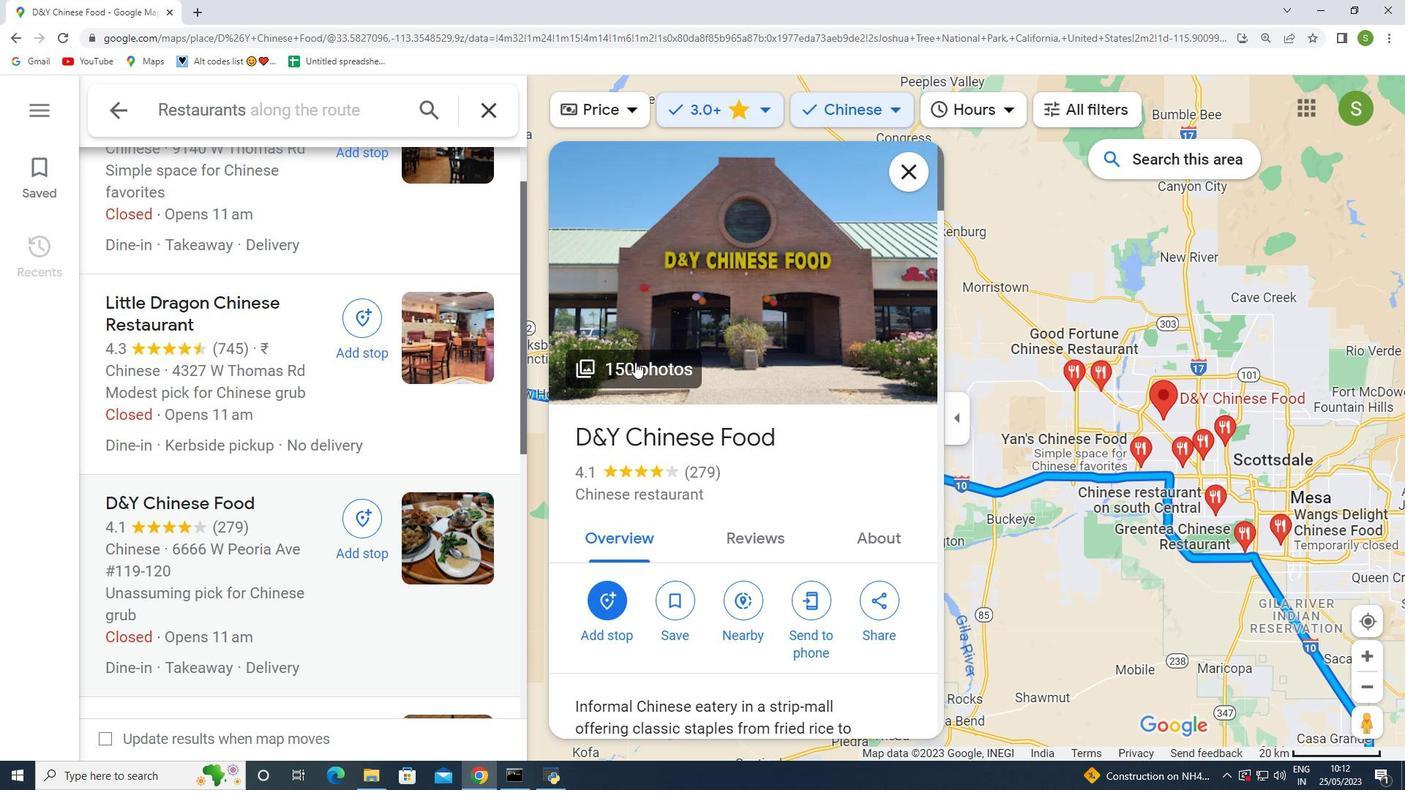 
Action: Mouse pressed left at (632, 366)
Screenshot: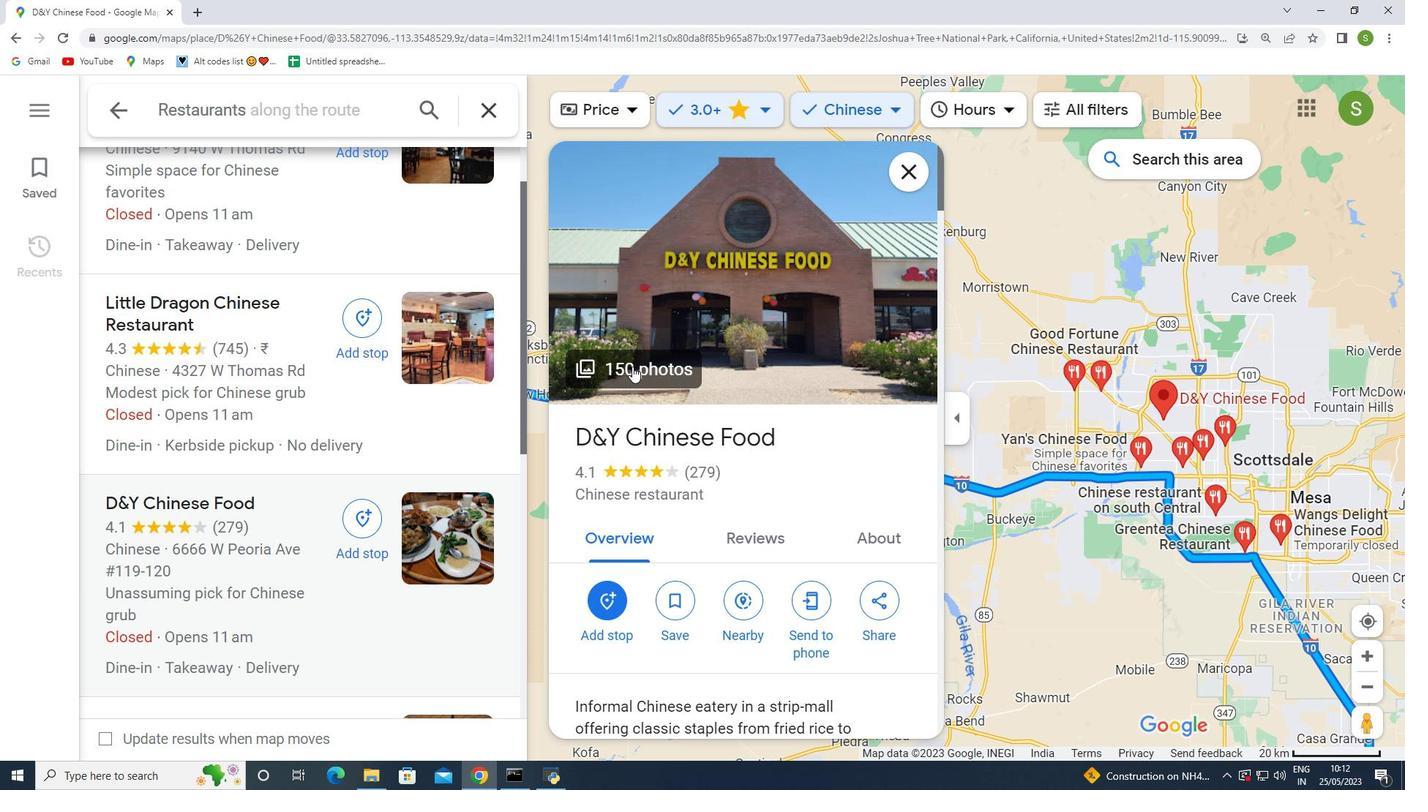 
Action: Mouse moved to (997, 665)
Screenshot: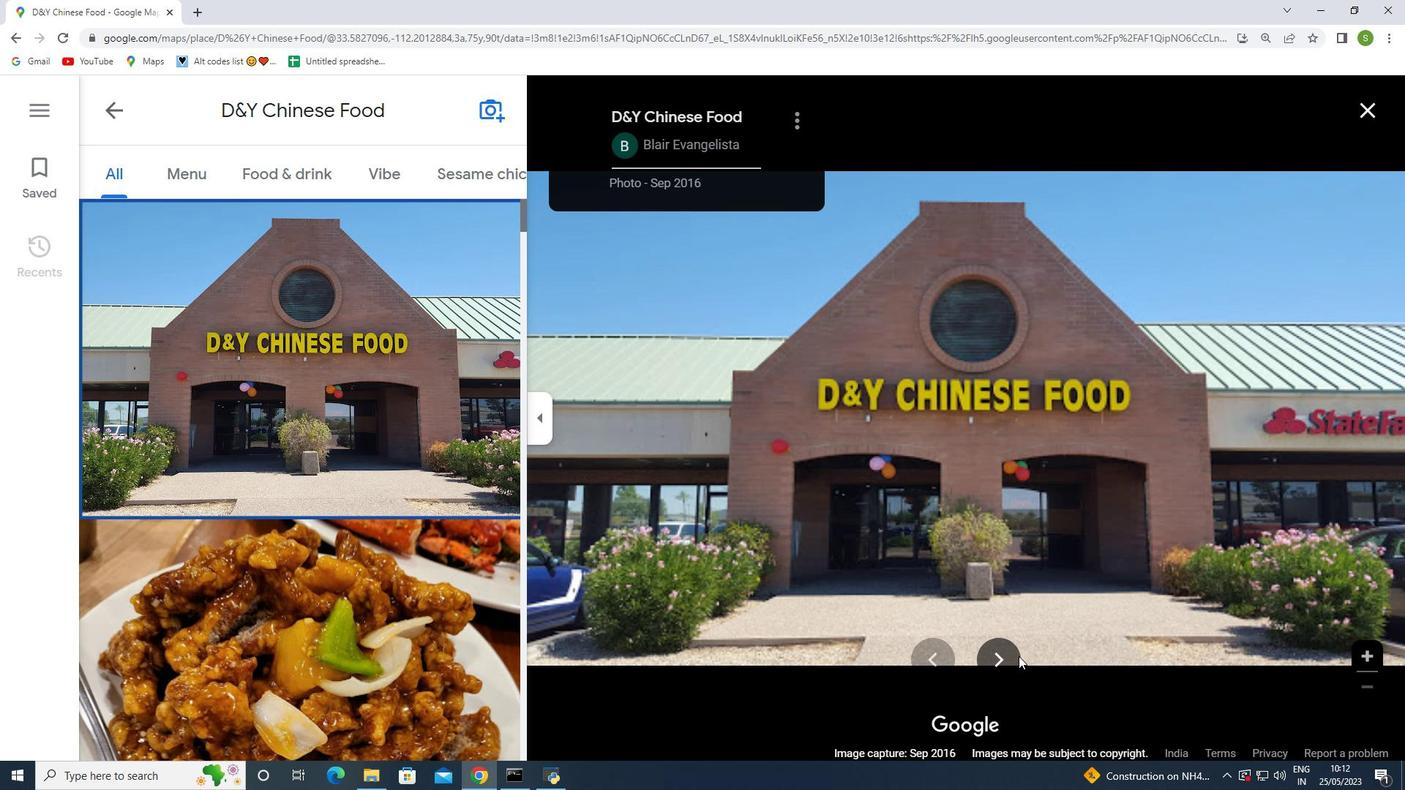 
Action: Mouse pressed left at (997, 665)
Screenshot: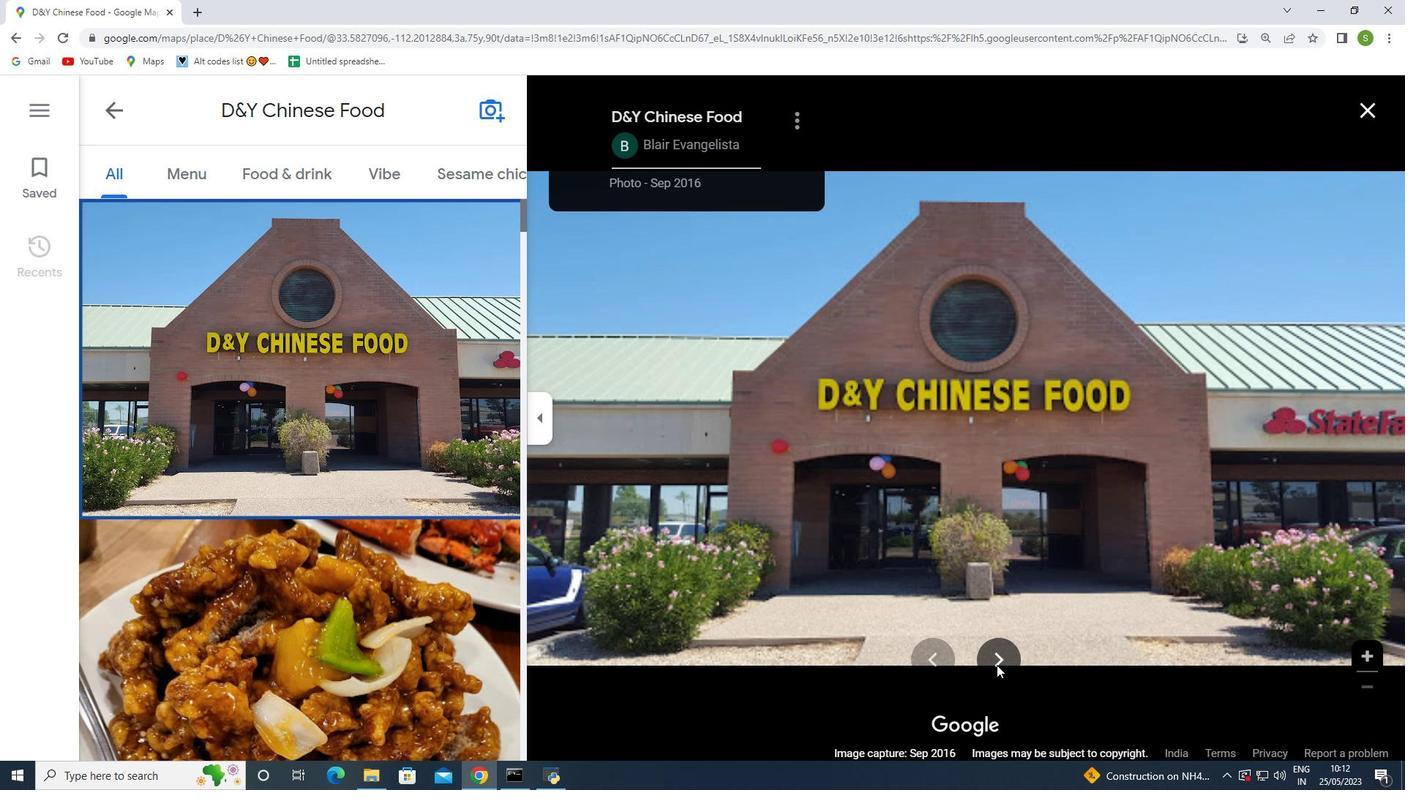 
Action: Mouse moved to (1001, 670)
Screenshot: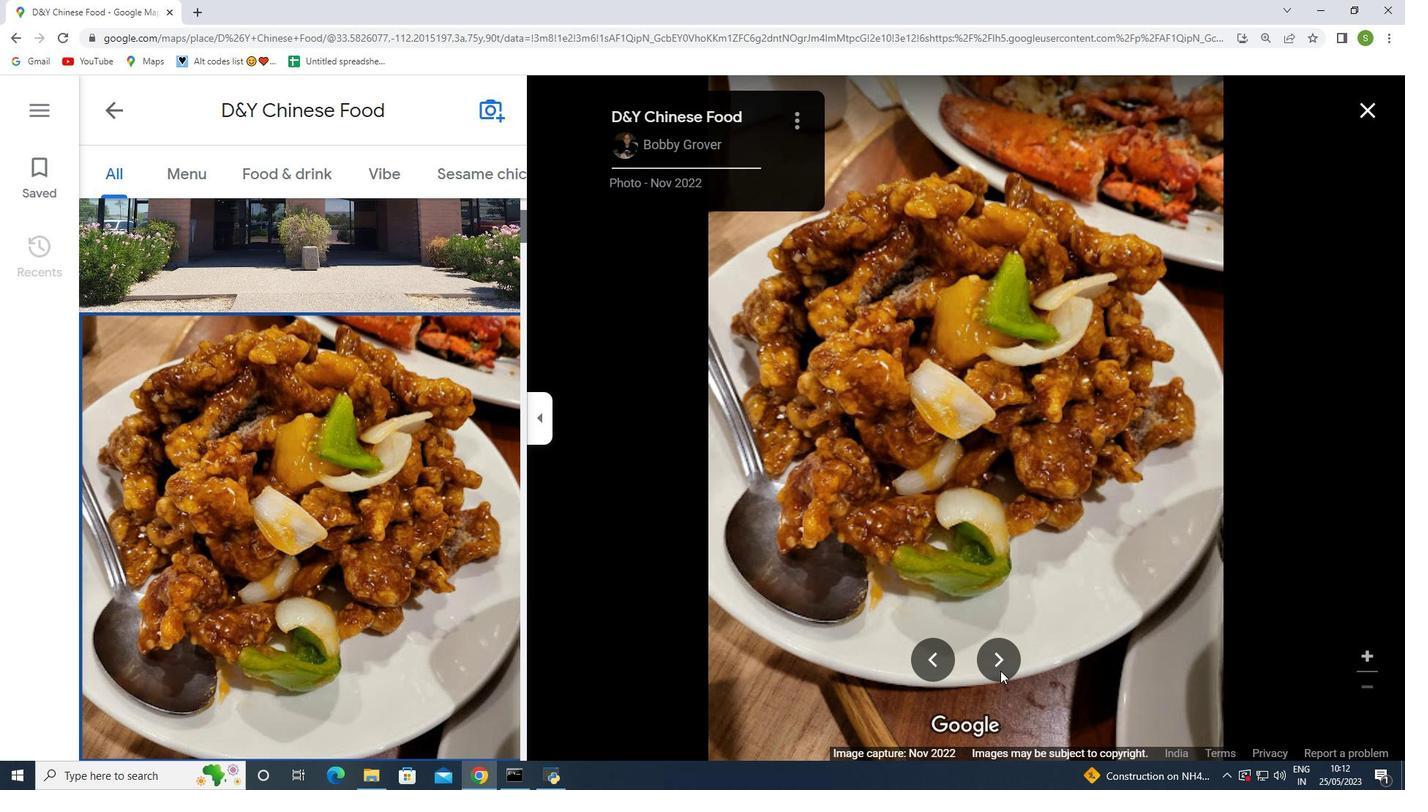 
Action: Mouse pressed left at (1001, 670)
Screenshot: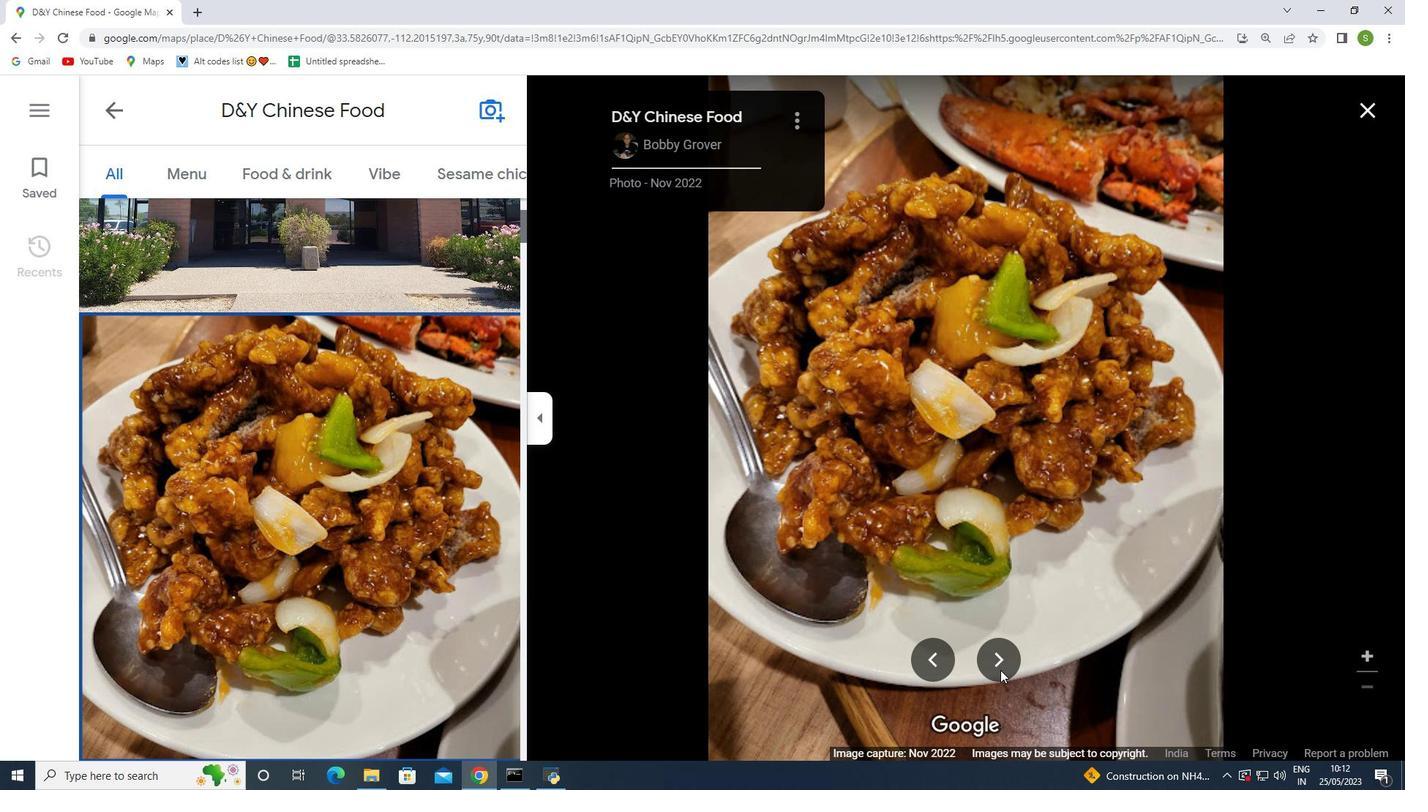 
Action: Mouse moved to (967, 660)
Screenshot: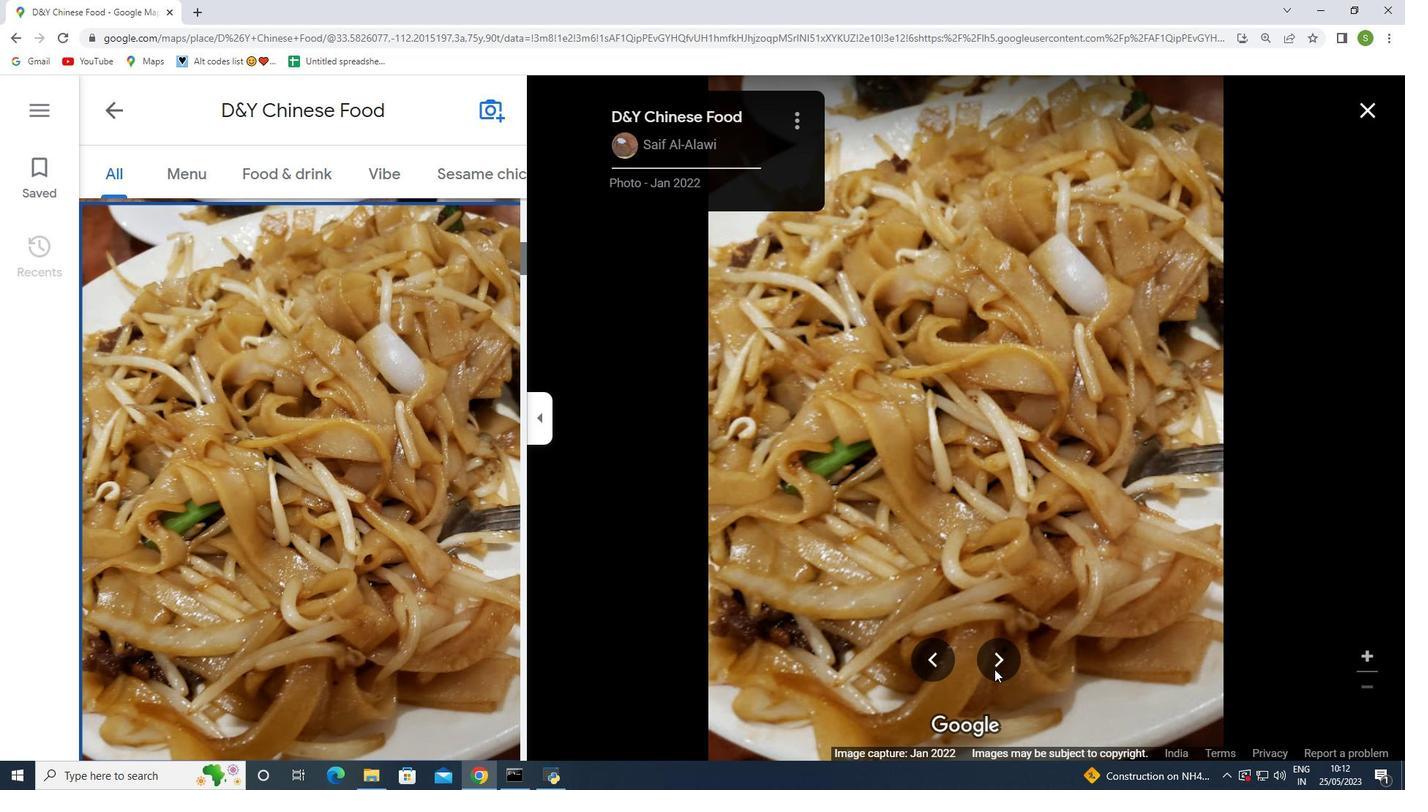 
Action: Mouse pressed left at (967, 660)
Screenshot: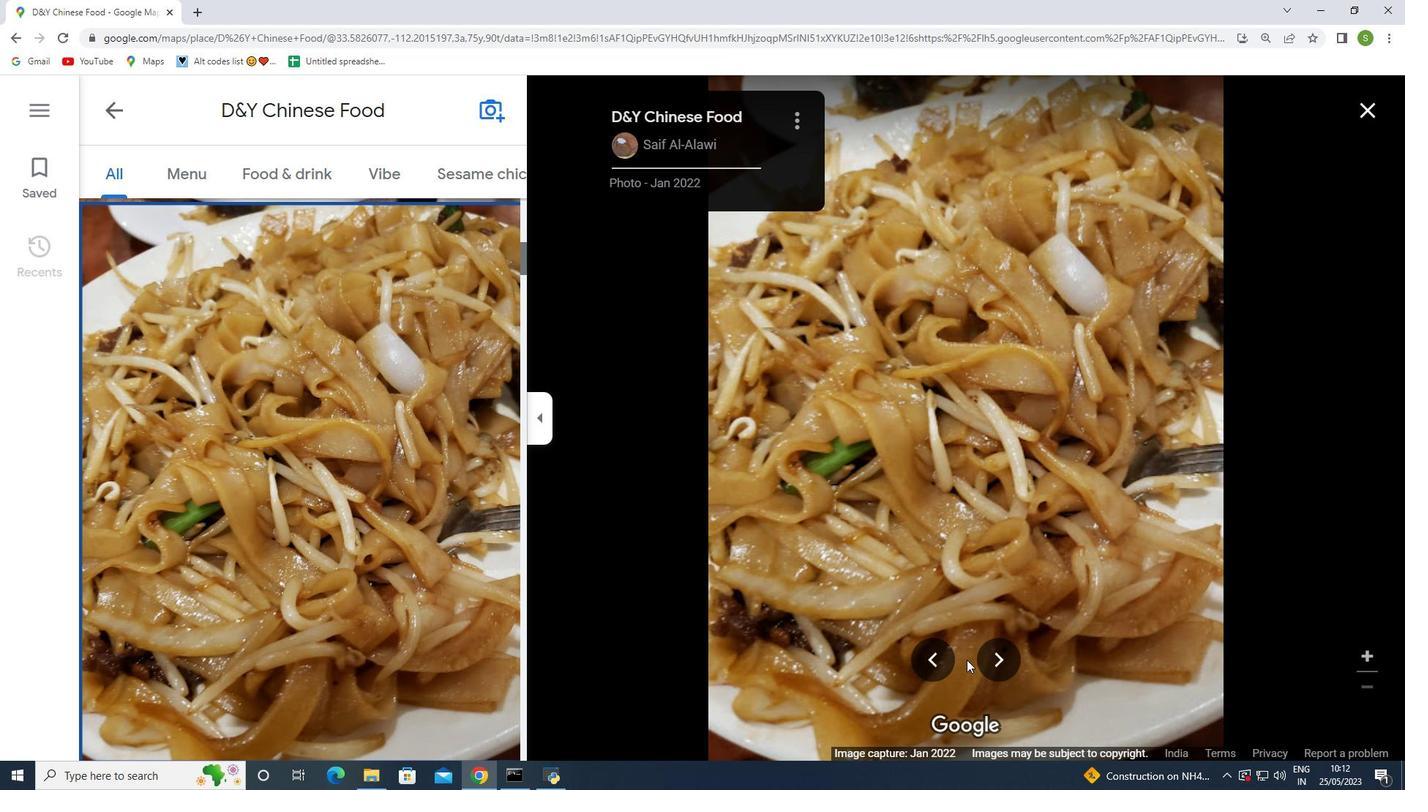 
Action: Mouse moved to (992, 659)
Screenshot: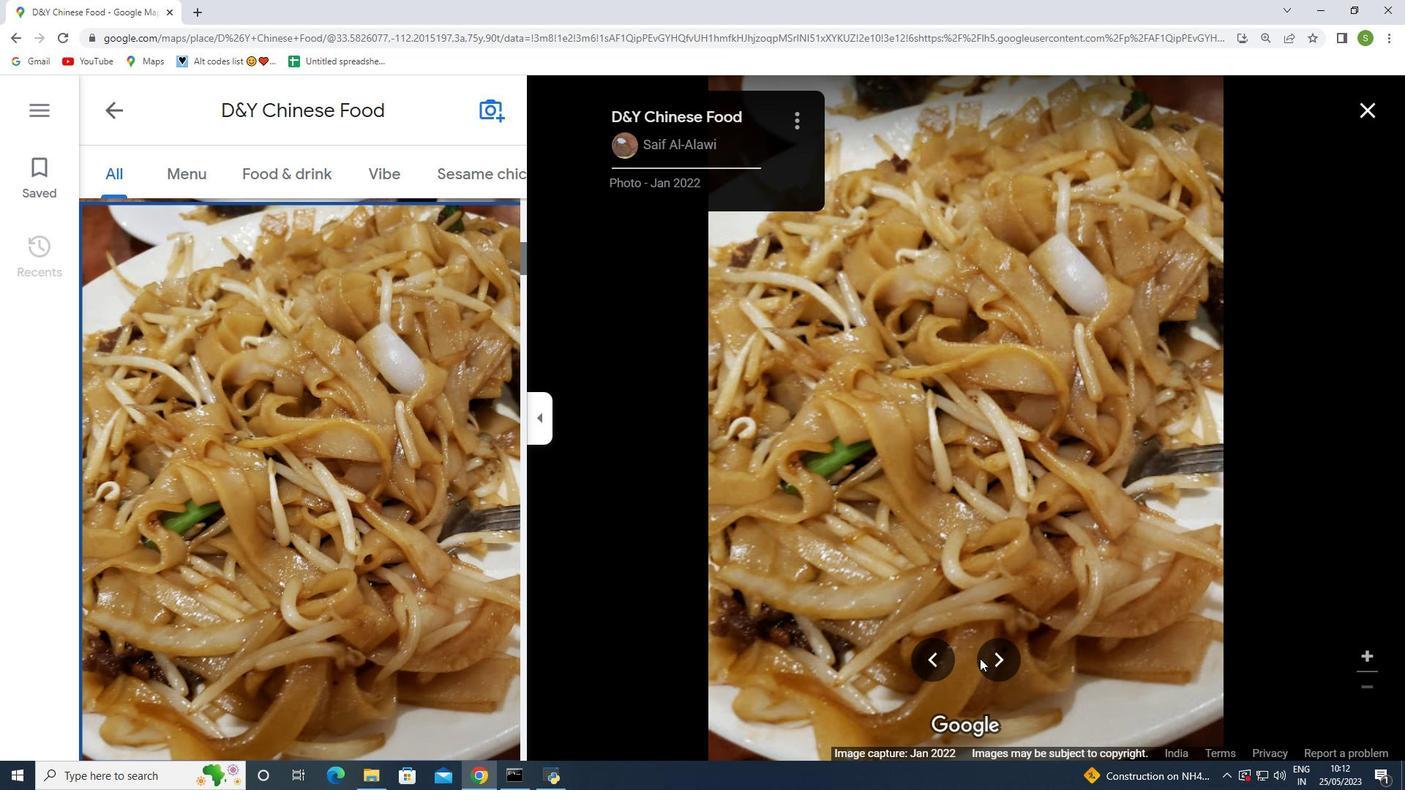 
Action: Mouse pressed left at (992, 659)
Screenshot: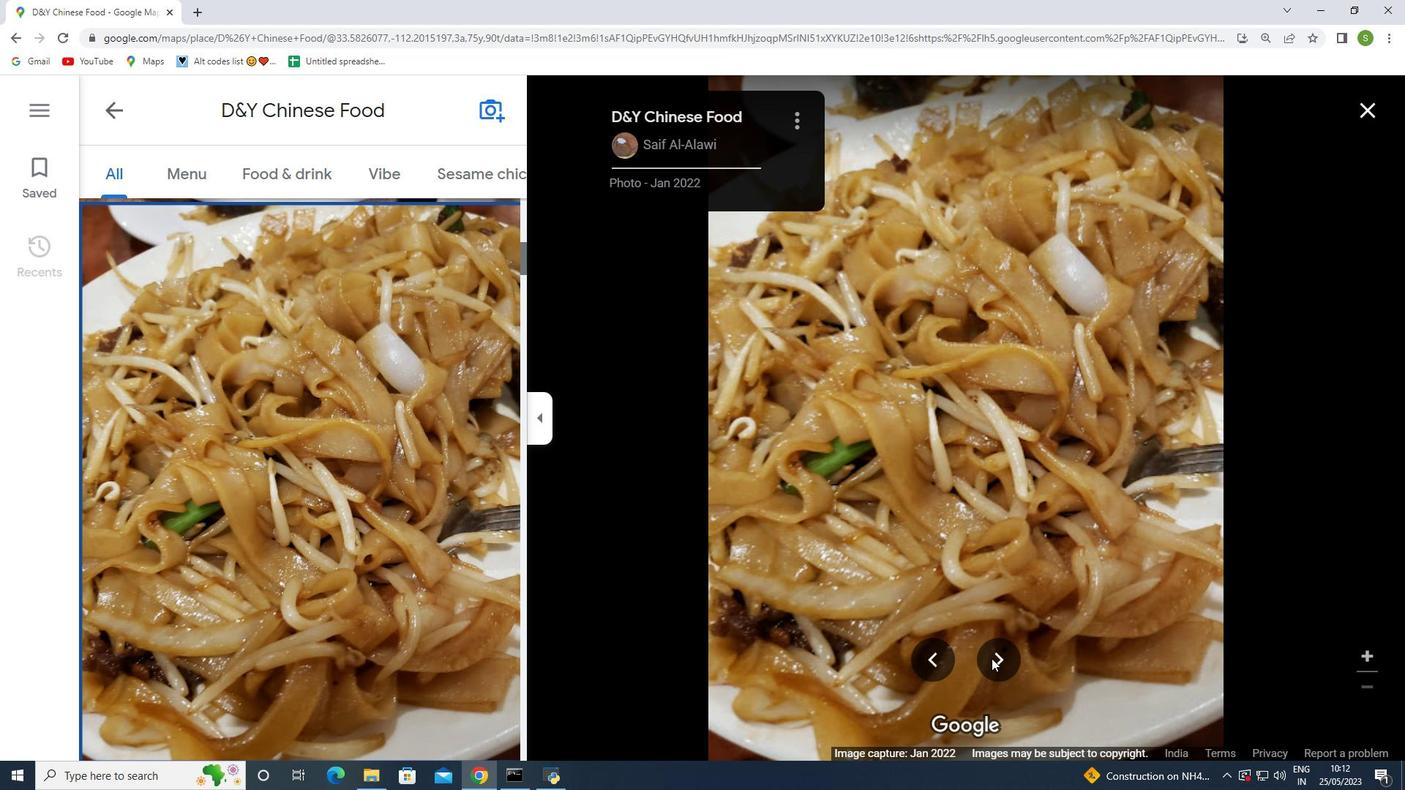 
Action: Mouse pressed left at (992, 659)
Screenshot: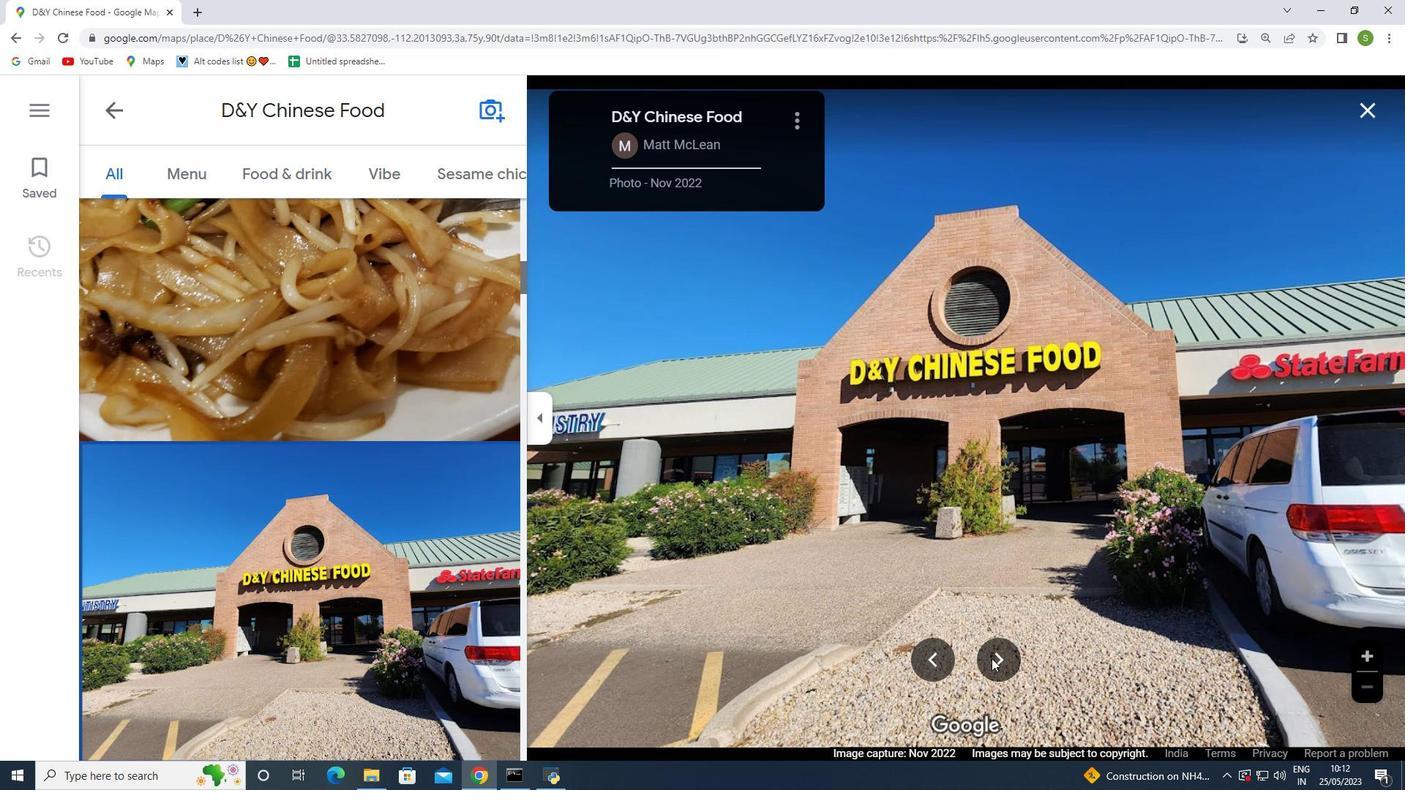
Action: Mouse moved to (994, 662)
